 Task: Team Management: Office Party Planning.
Action: Mouse moved to (63, 106)
Screenshot: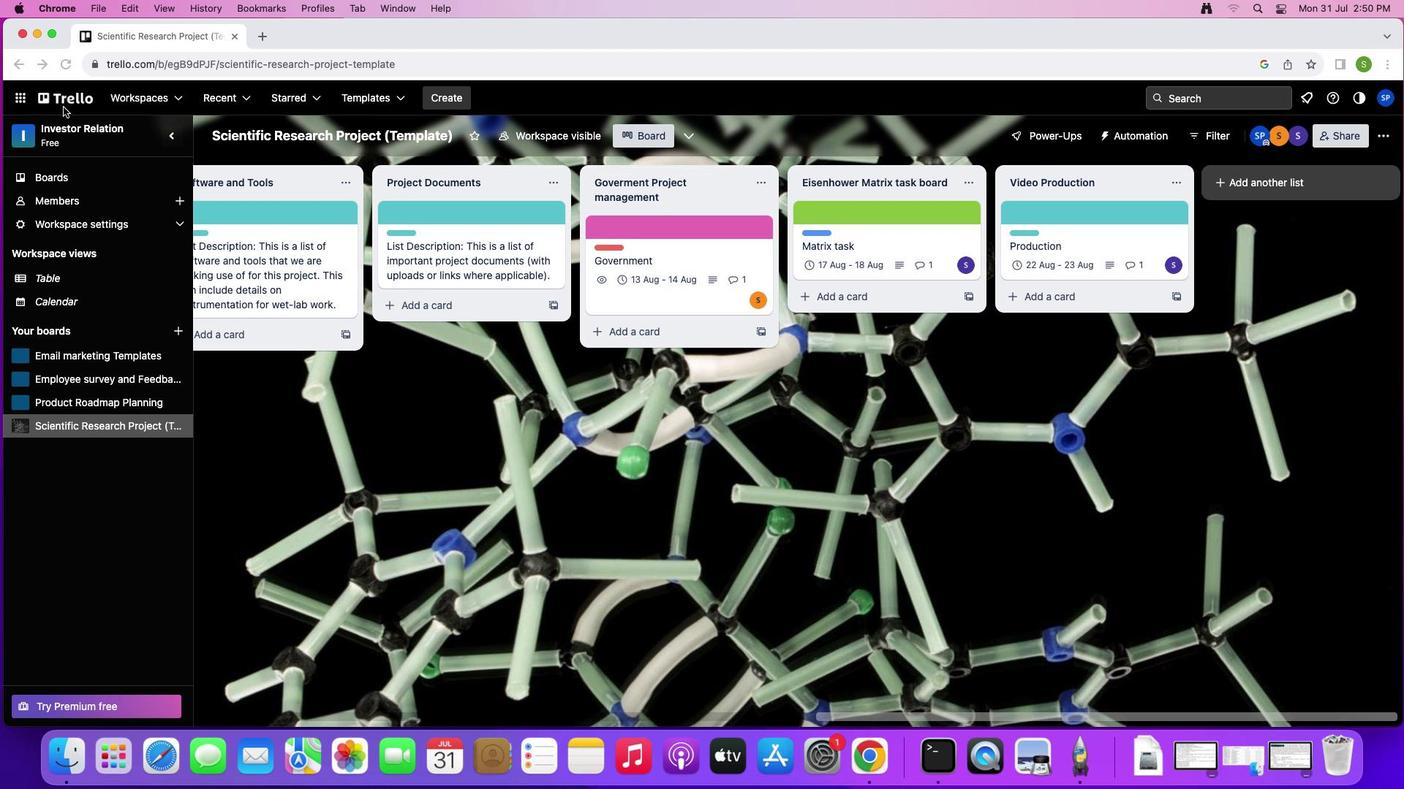 
Action: Mouse pressed left at (63, 106)
Screenshot: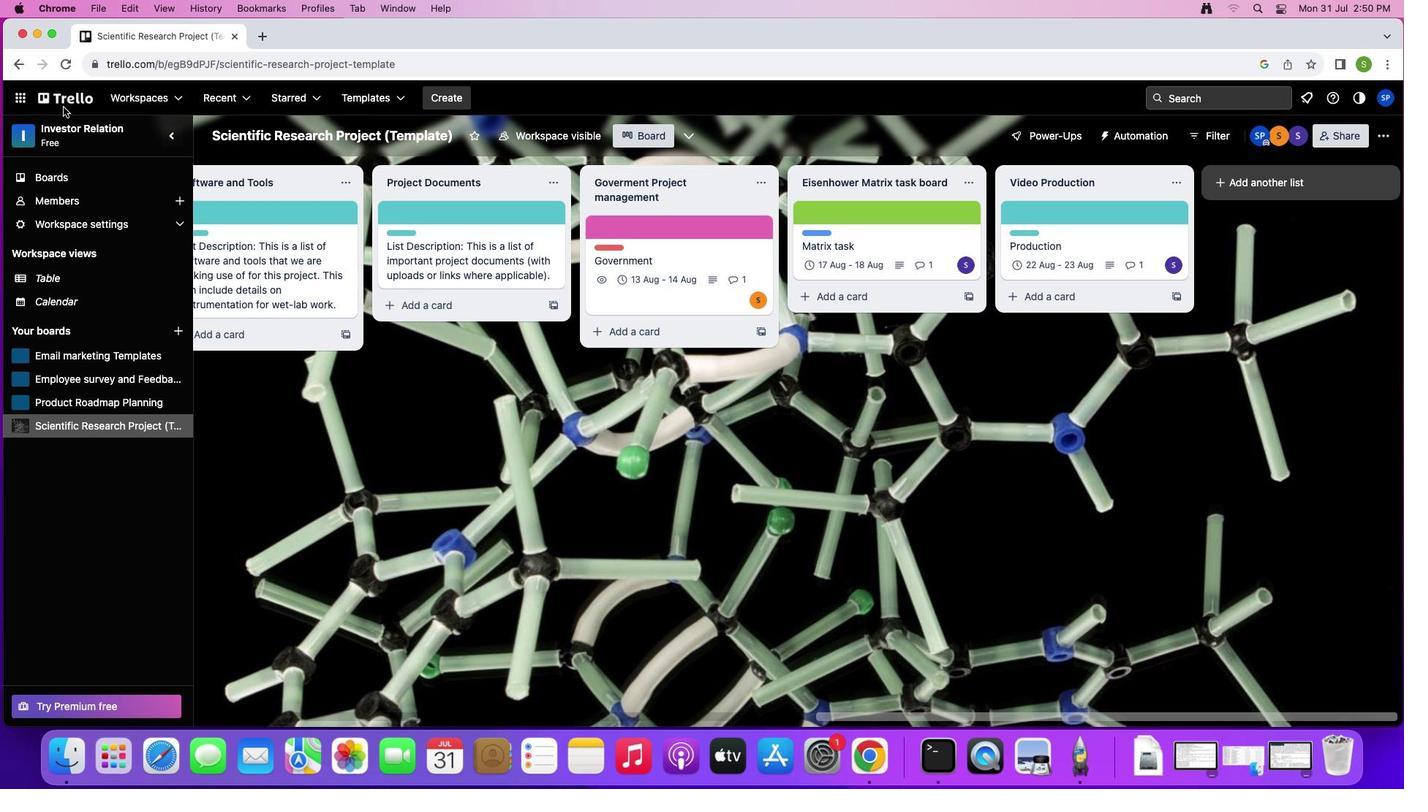 
Action: Mouse moved to (70, 102)
Screenshot: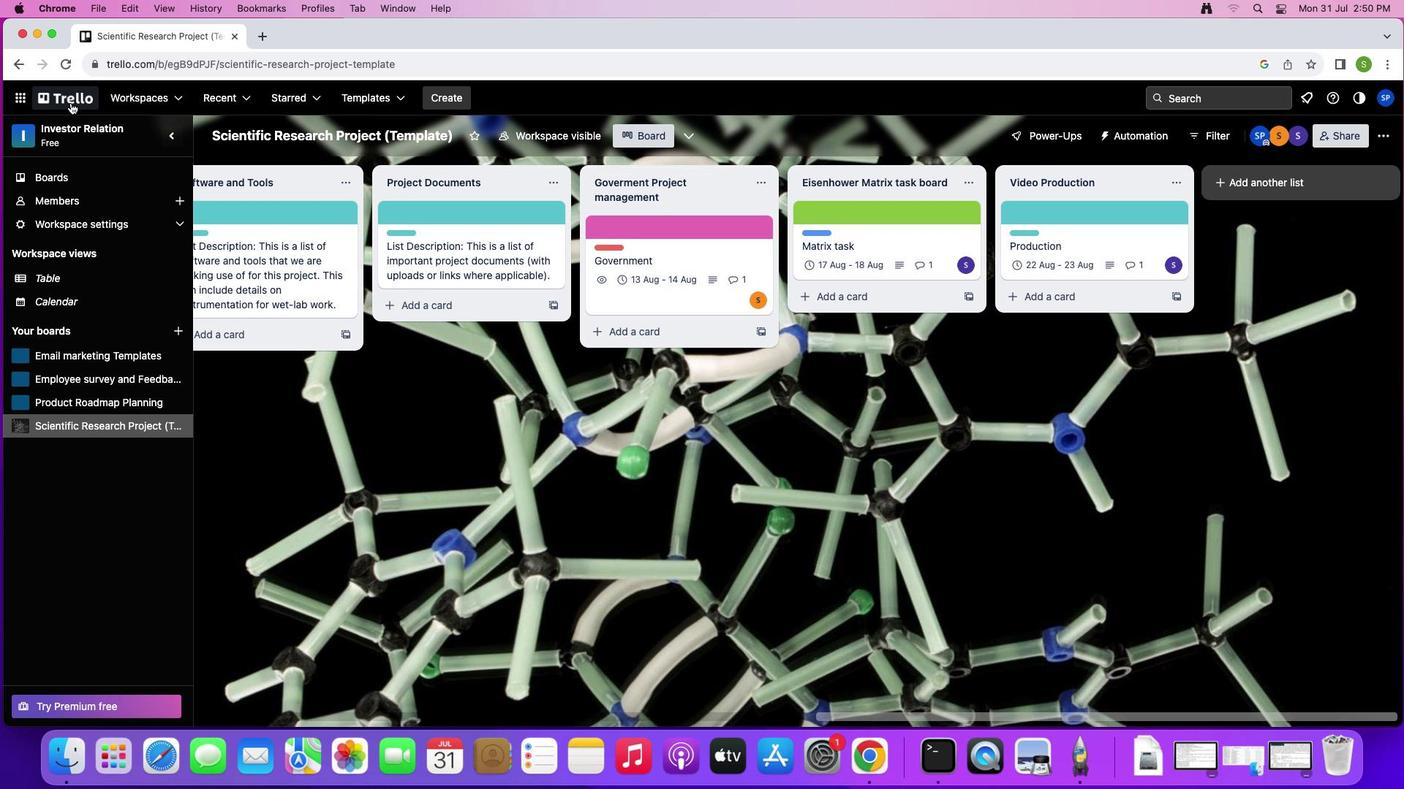 
Action: Mouse pressed left at (70, 102)
Screenshot: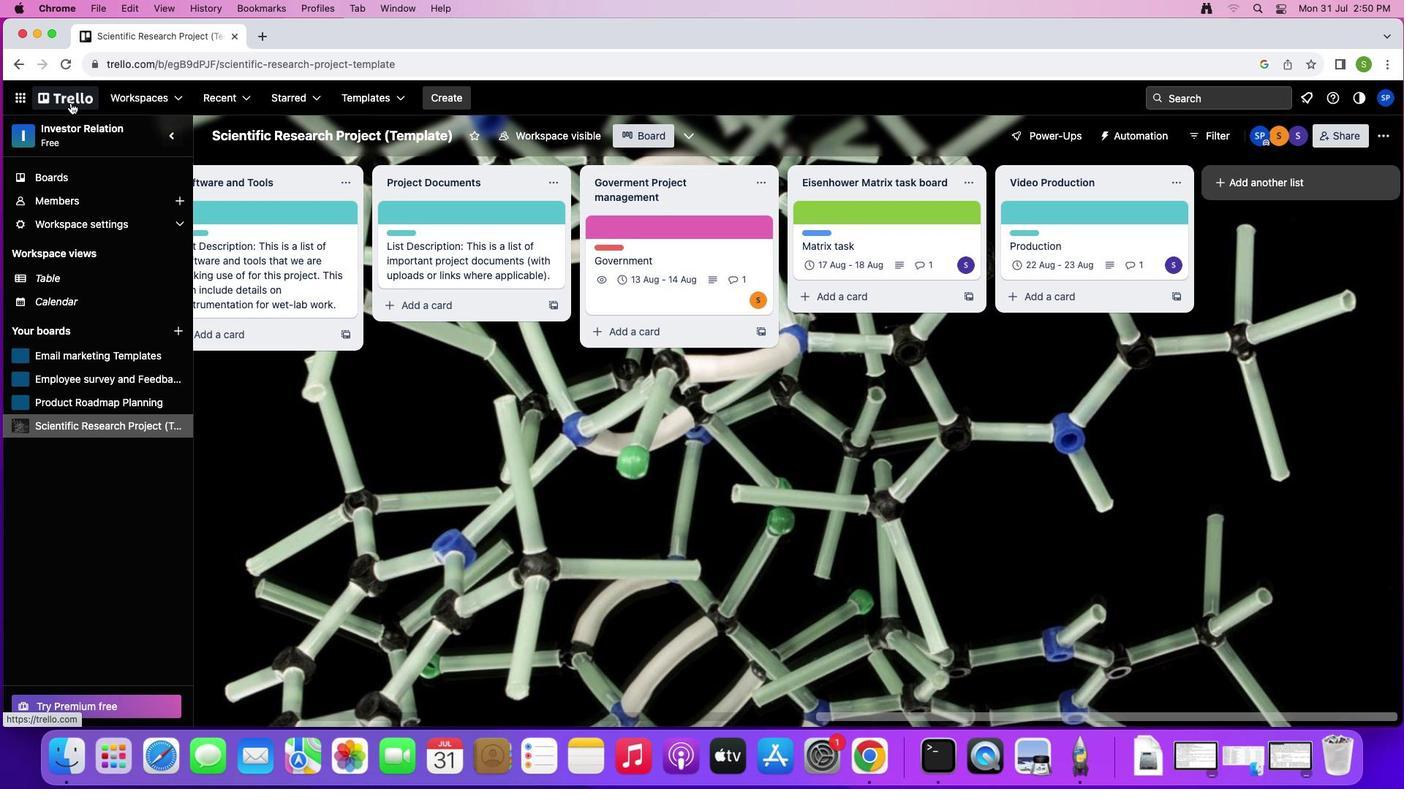 
Action: Mouse moved to (380, 187)
Screenshot: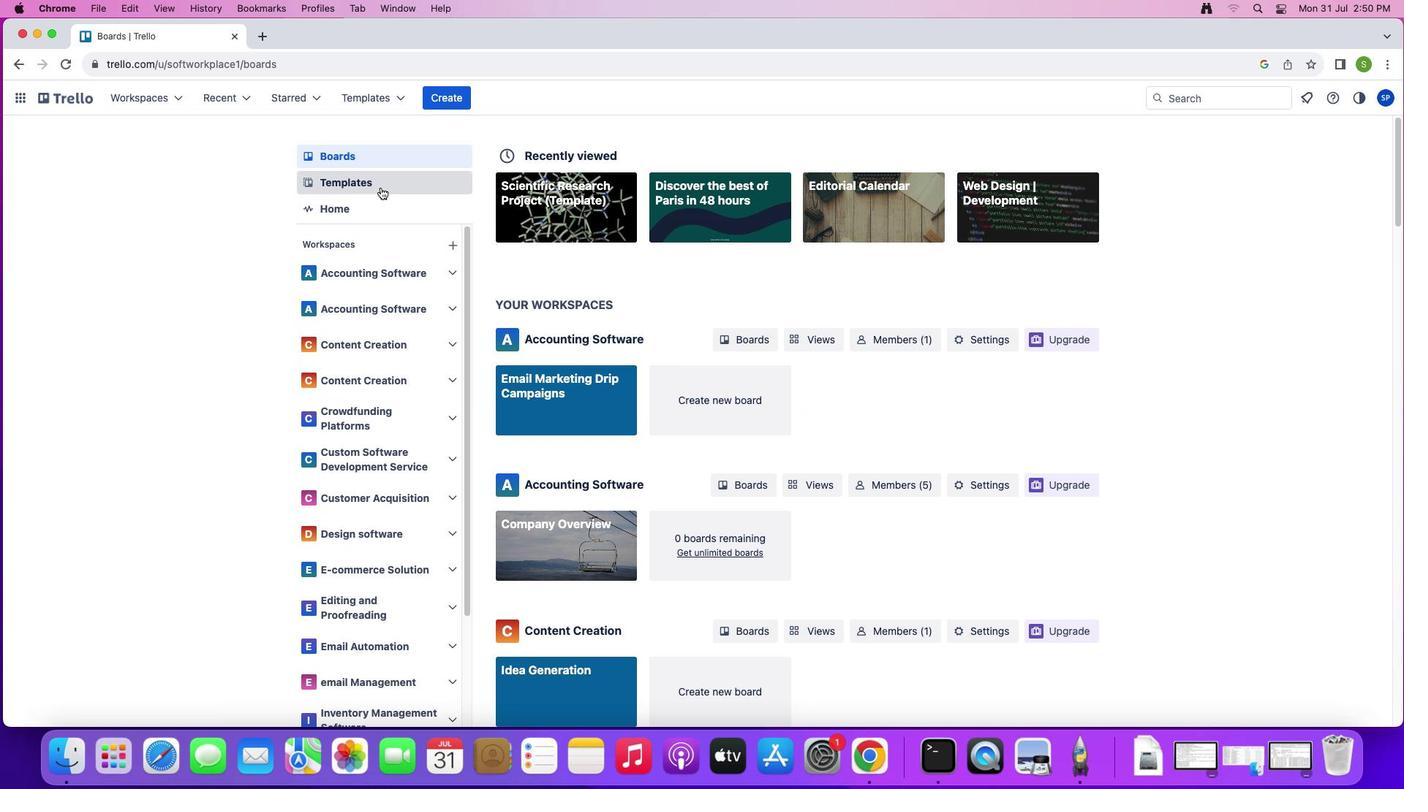 
Action: Mouse pressed left at (380, 187)
Screenshot: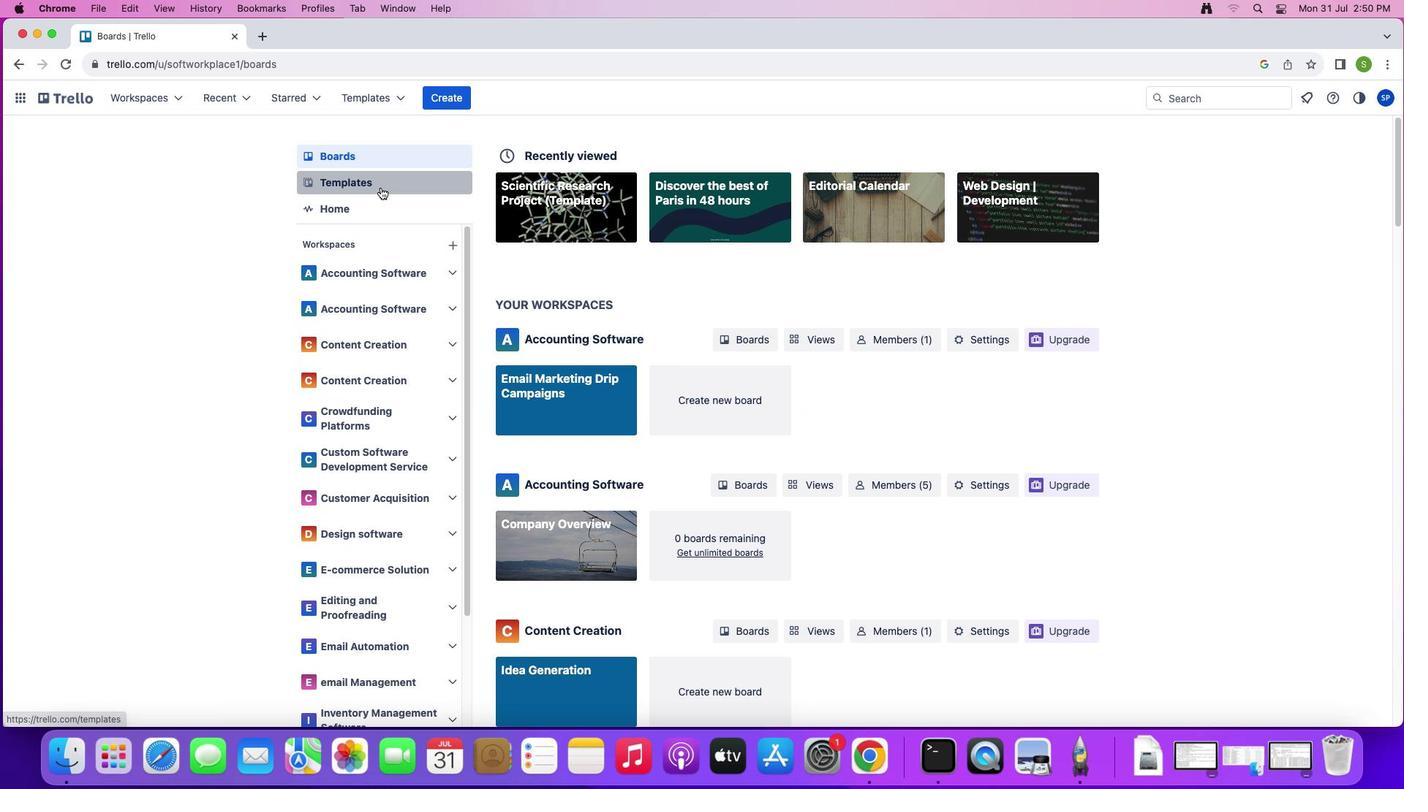 
Action: Mouse moved to (359, 596)
Screenshot: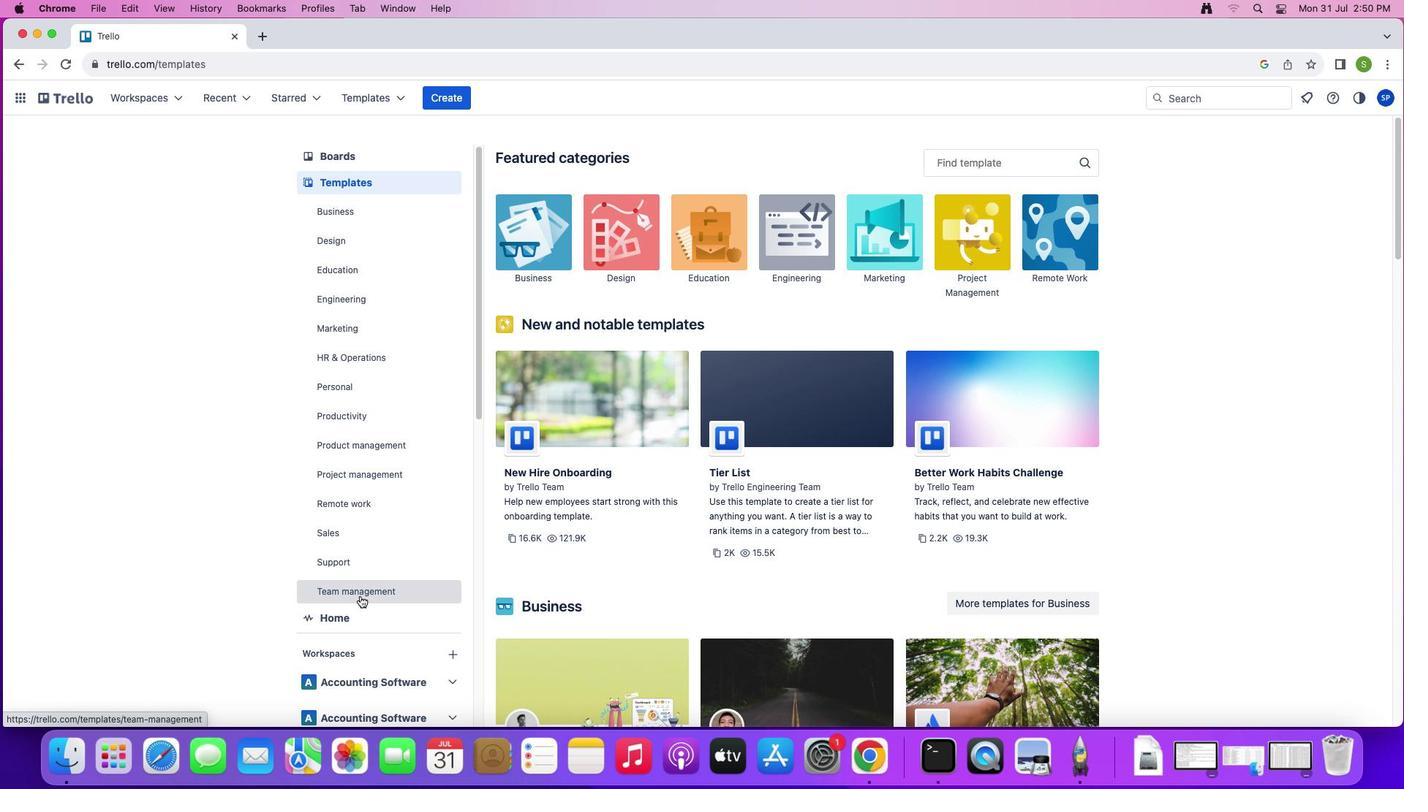 
Action: Mouse pressed left at (359, 596)
Screenshot: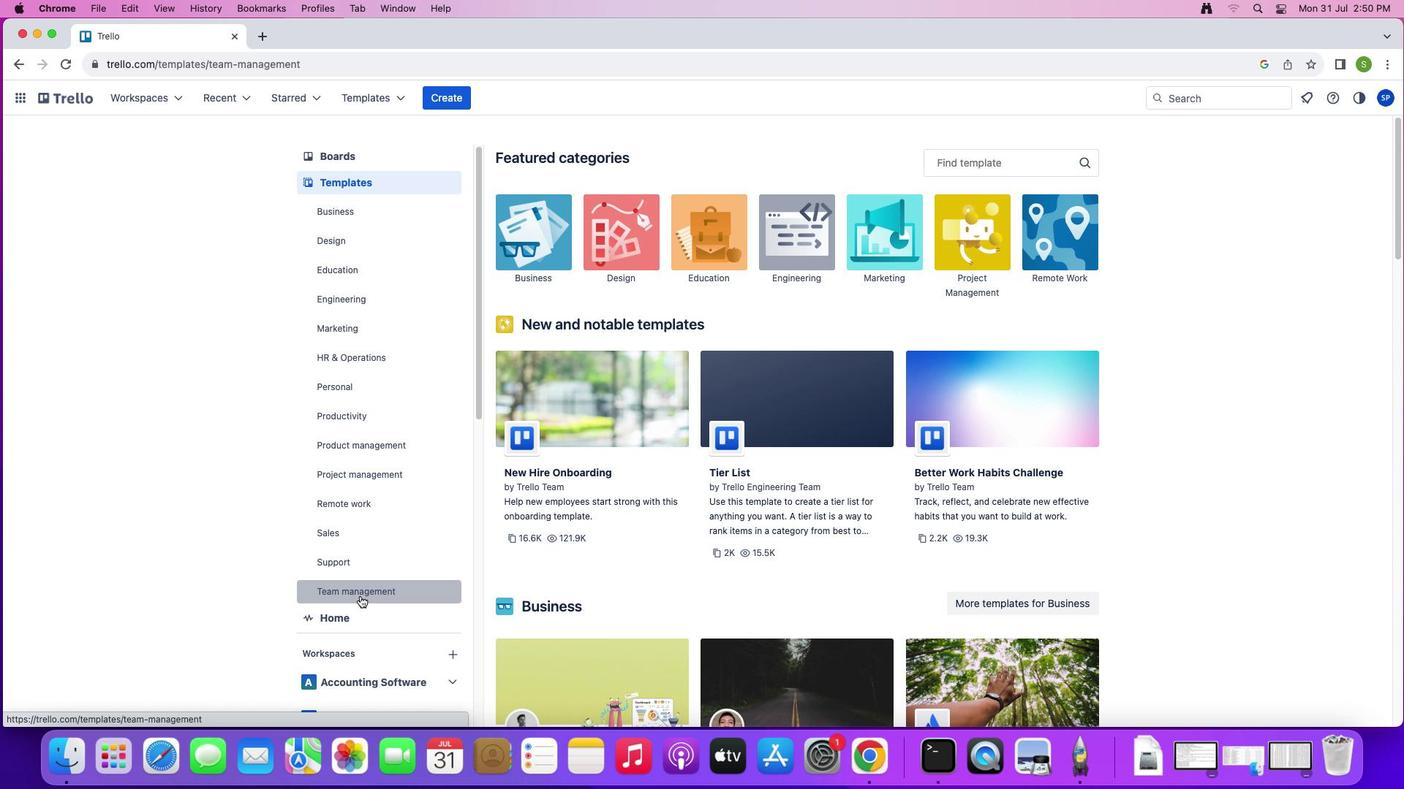 
Action: Mouse moved to (980, 155)
Screenshot: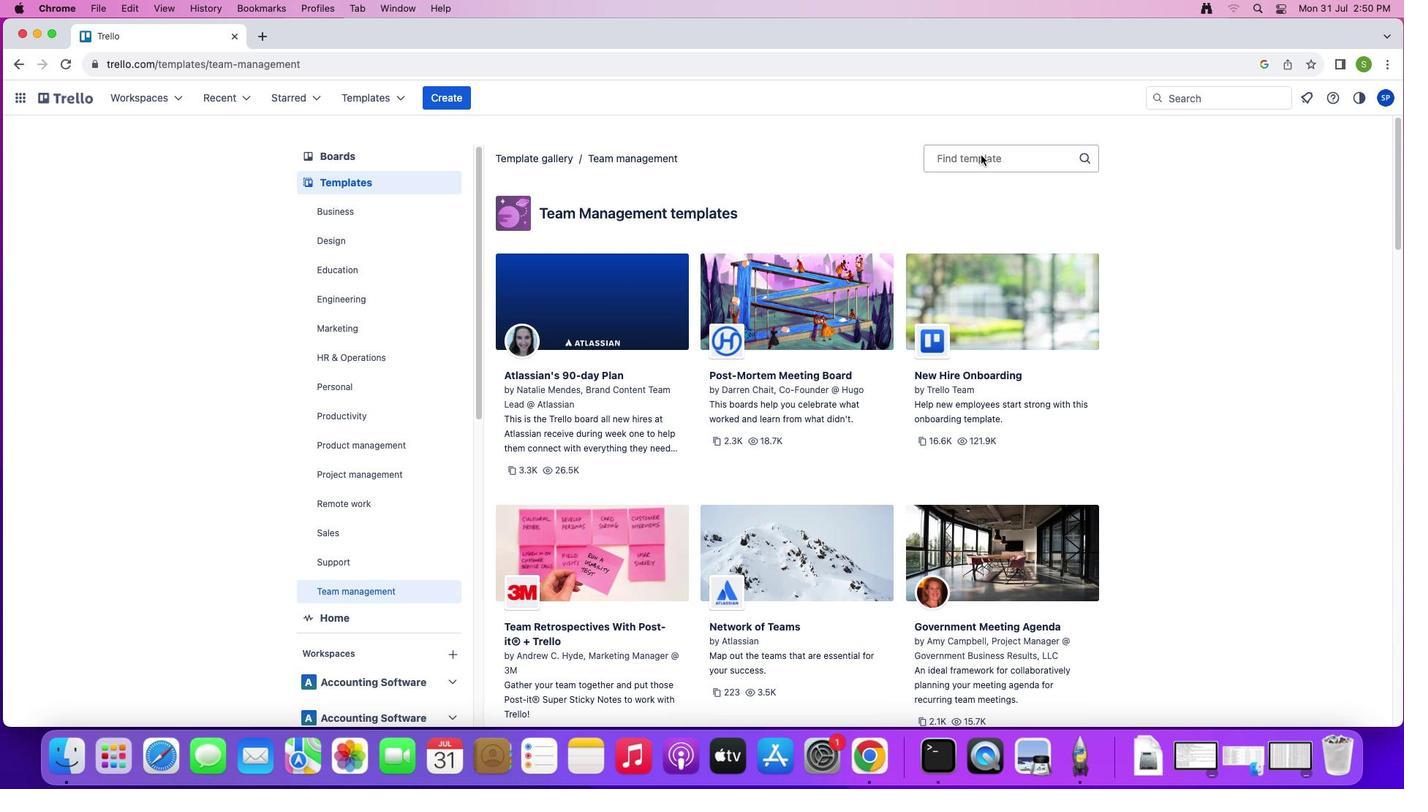 
Action: Mouse pressed left at (980, 155)
Screenshot: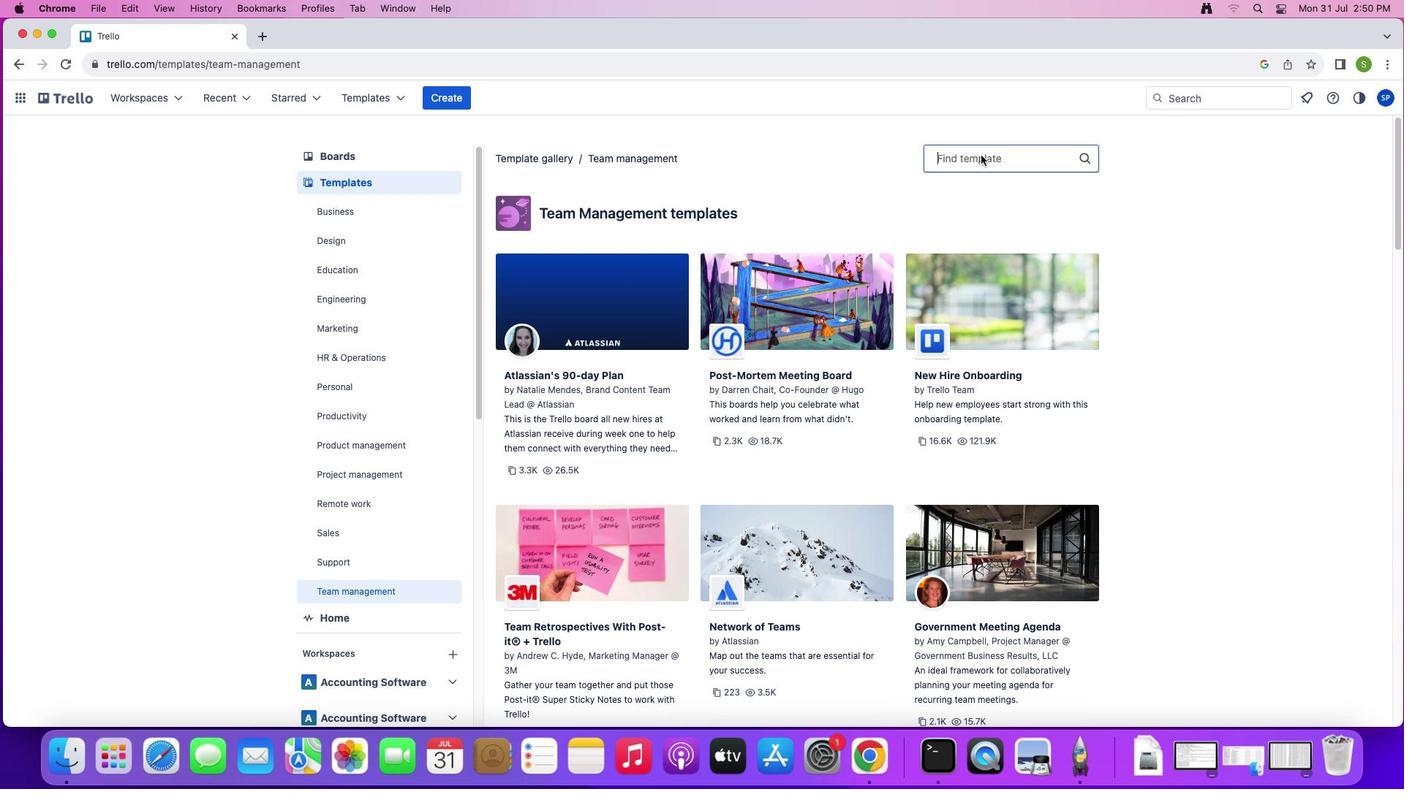 
Action: Key pressed 'O'Key.shift'F''F''I''C''E'Key.caps_lock
Screenshot: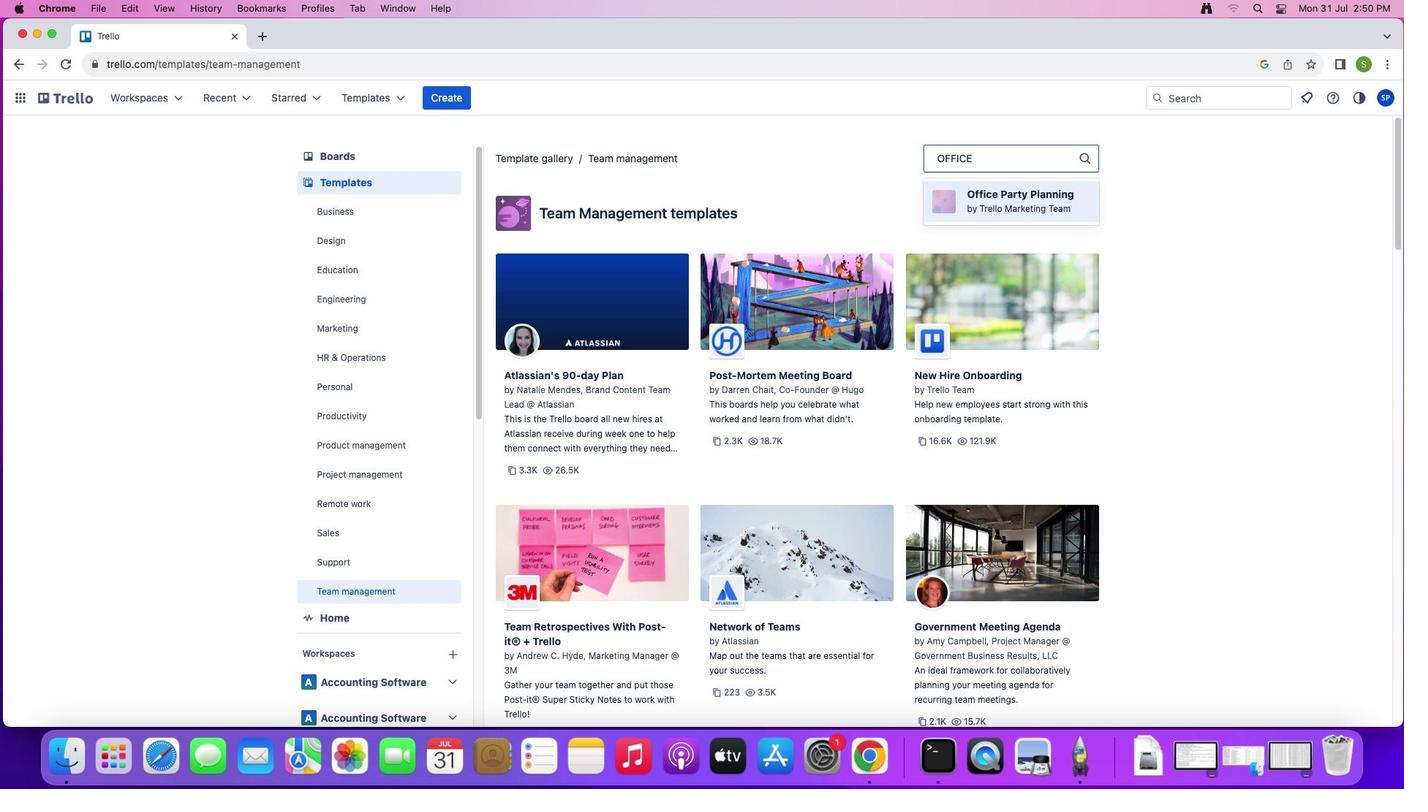 
Action: Mouse moved to (1015, 217)
Screenshot: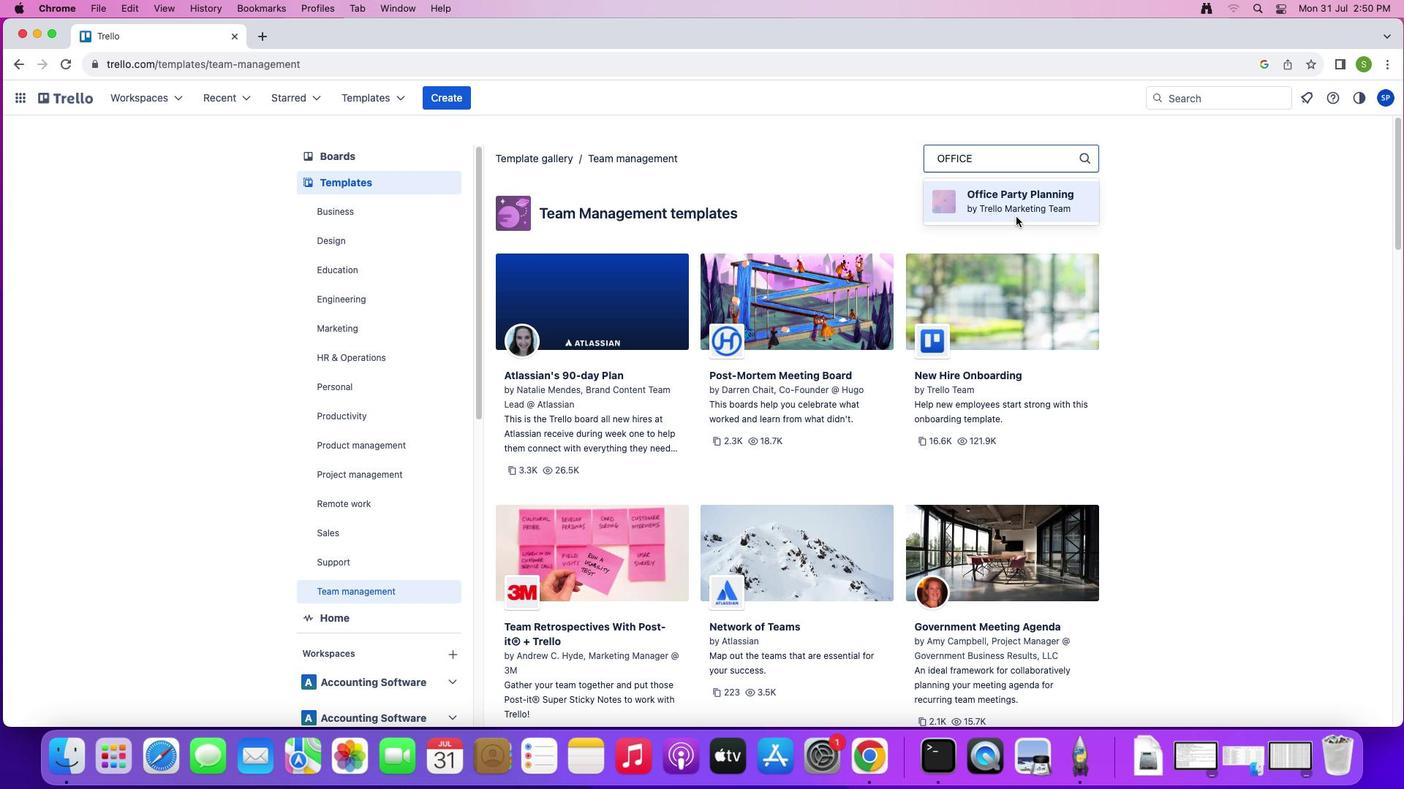 
Action: Mouse pressed left at (1015, 217)
Screenshot: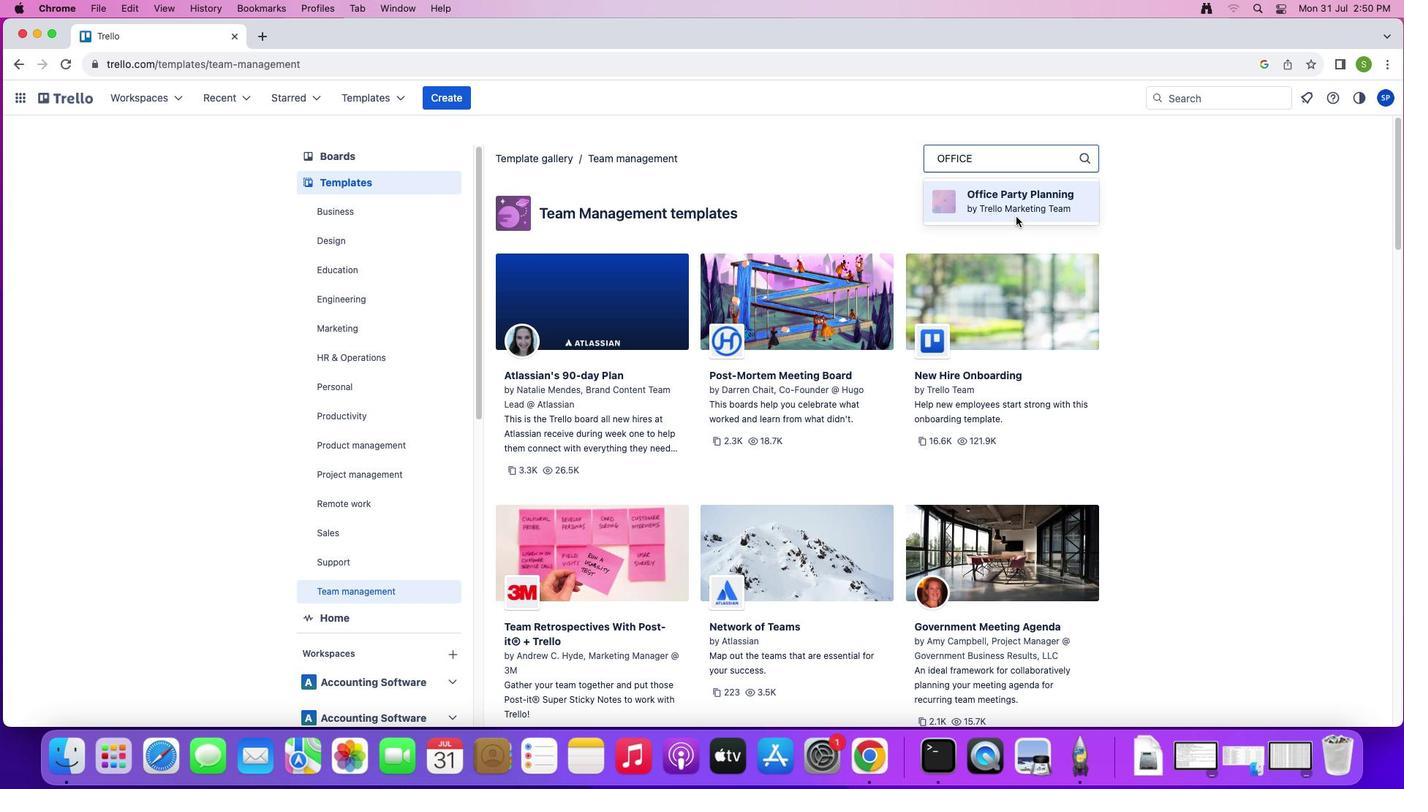 
Action: Mouse moved to (892, 379)
Screenshot: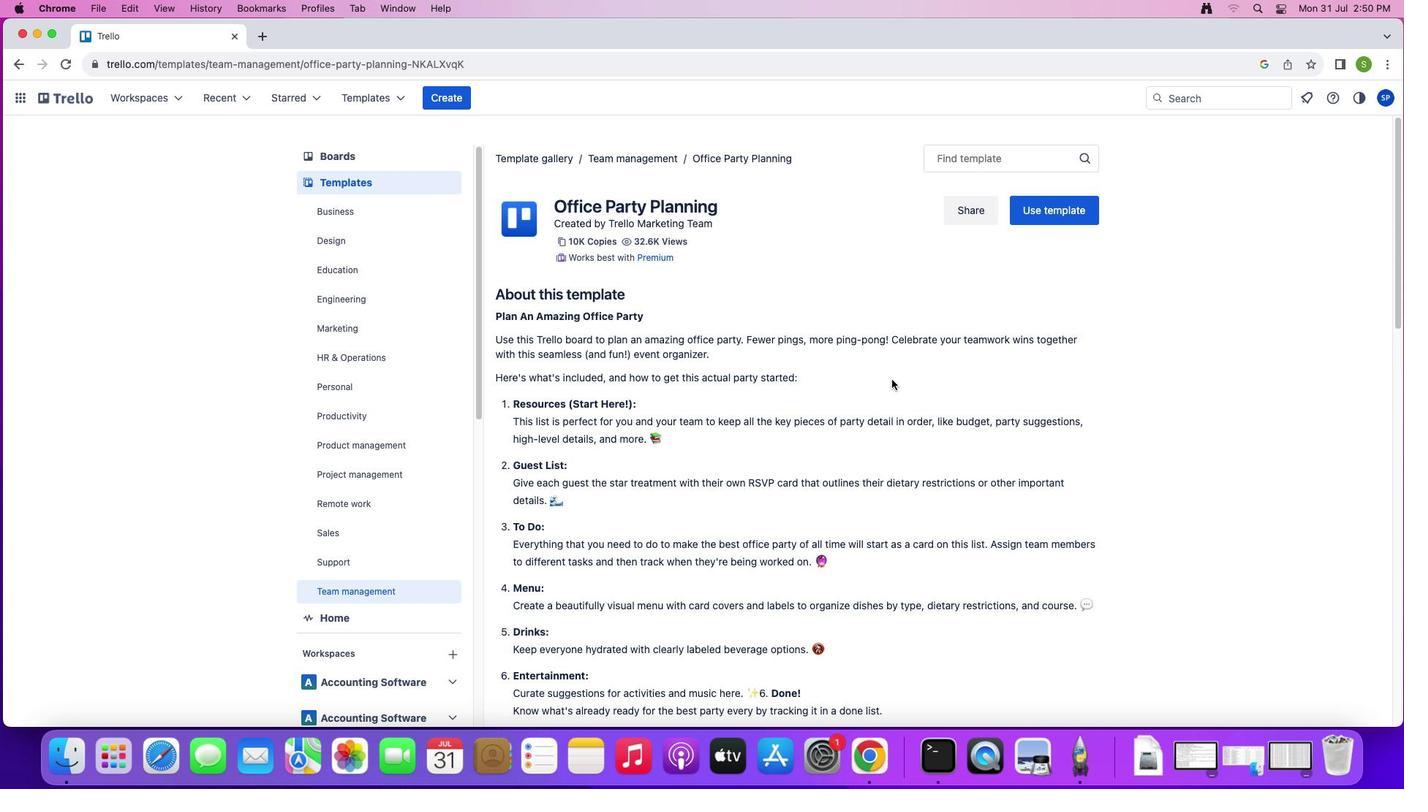 
Action: Mouse scrolled (892, 379) with delta (0, 0)
Screenshot: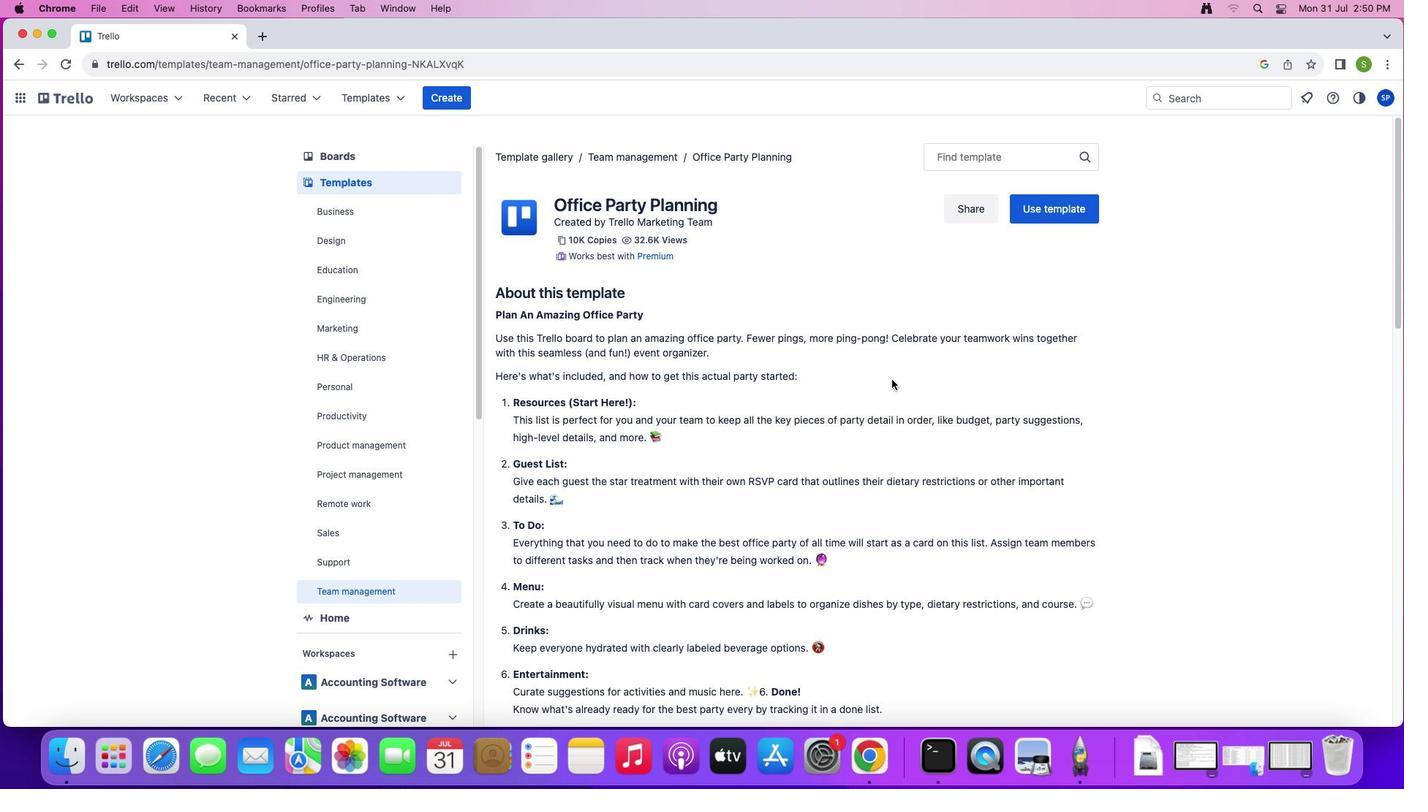 
Action: Mouse scrolled (892, 379) with delta (0, 0)
Screenshot: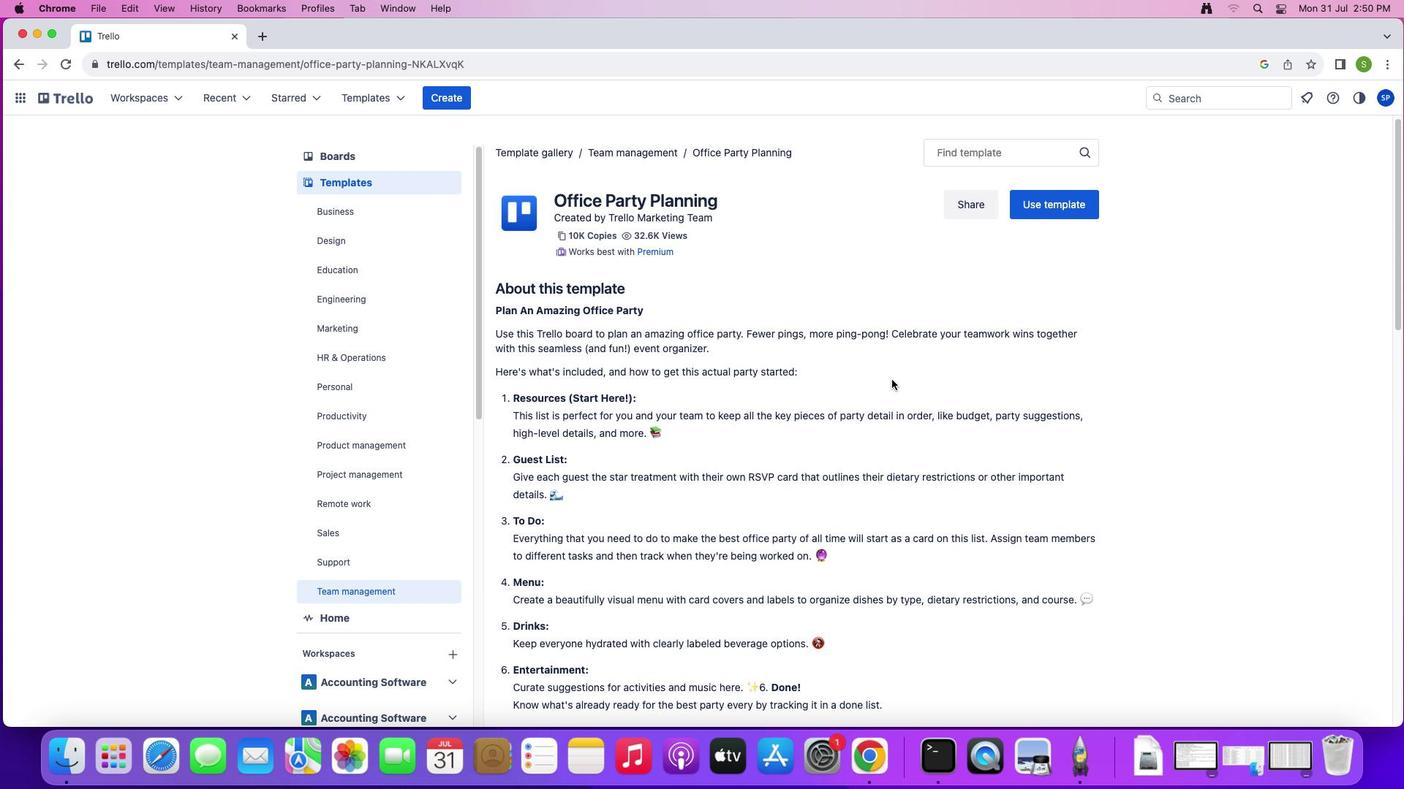 
Action: Mouse scrolled (892, 379) with delta (0, -1)
Screenshot: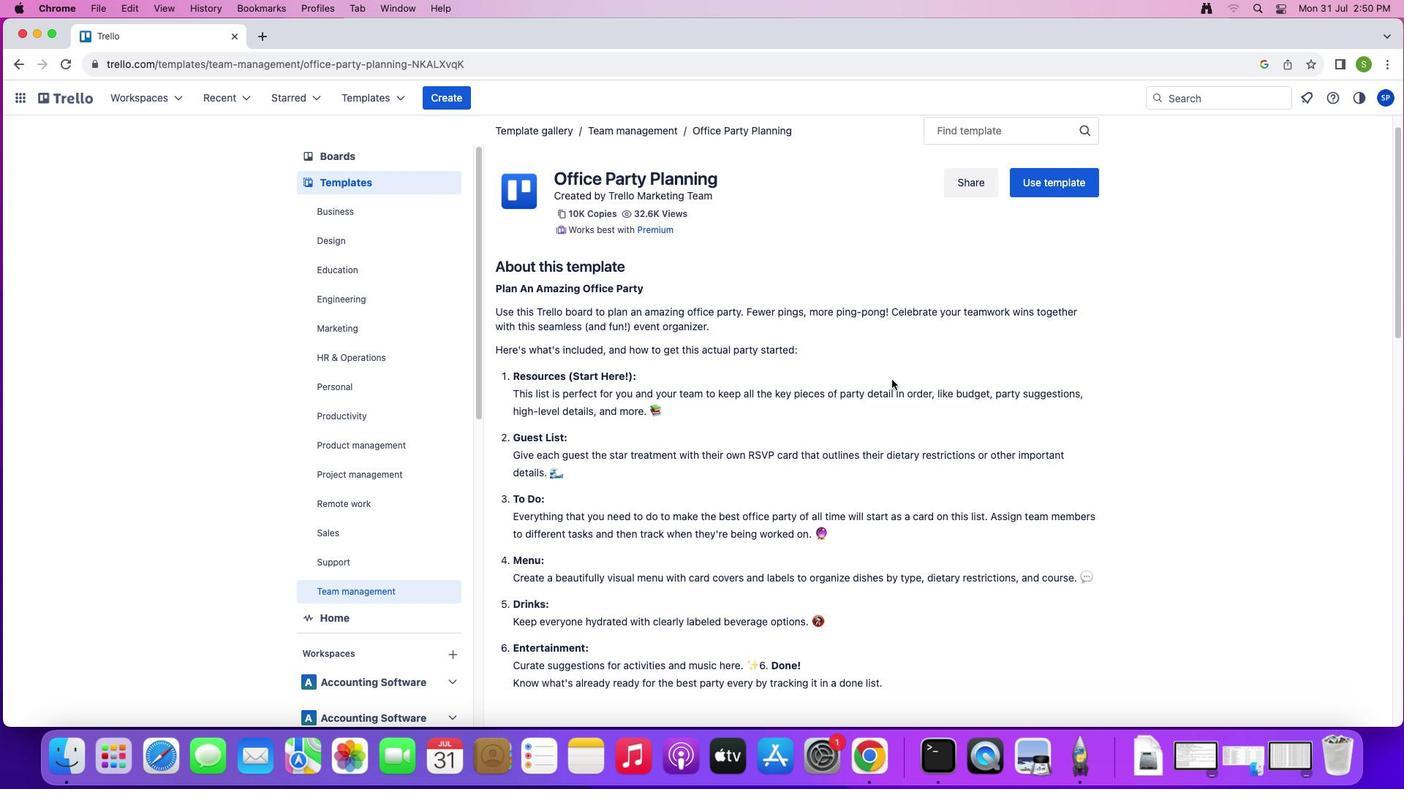 
Action: Mouse scrolled (892, 379) with delta (0, 0)
Screenshot: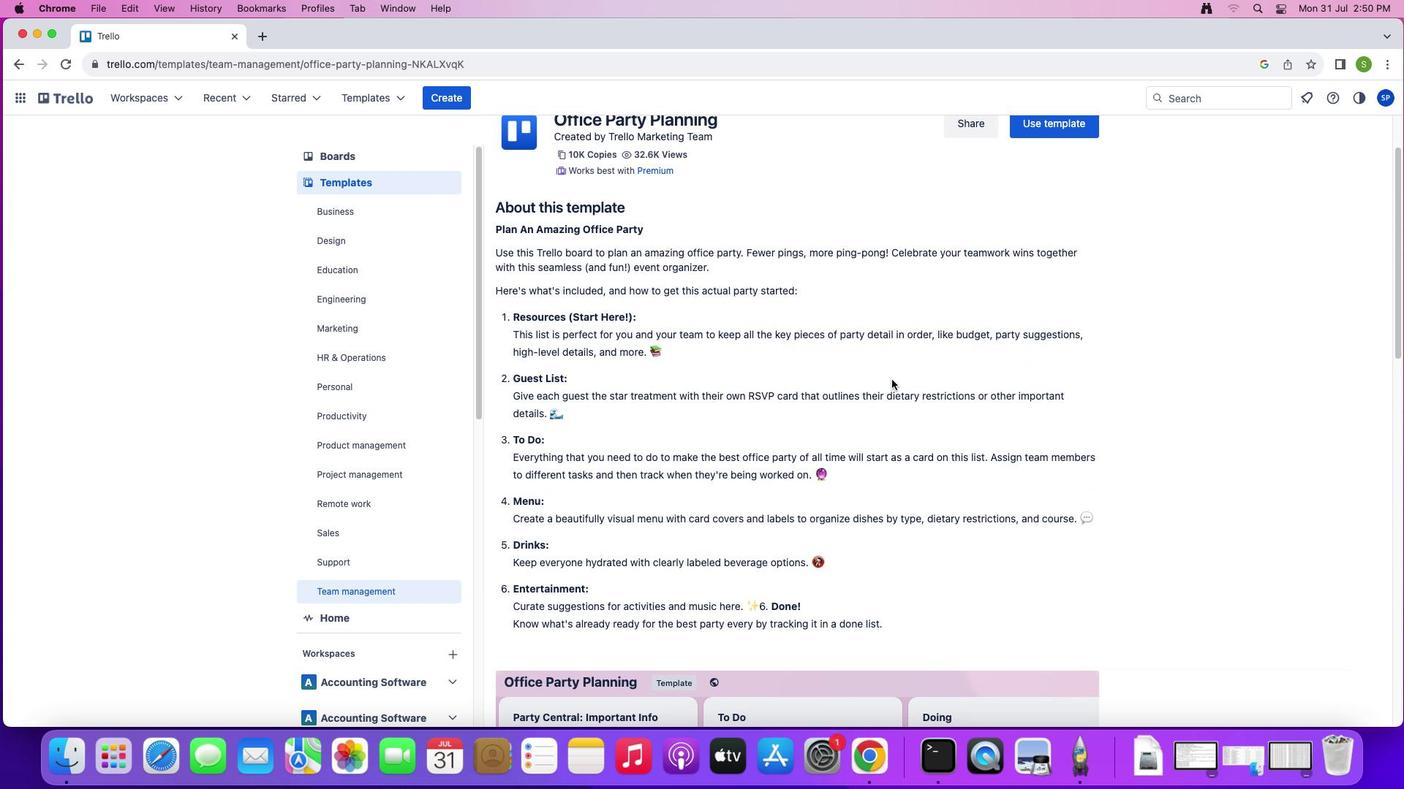 
Action: Mouse scrolled (892, 379) with delta (0, 0)
Screenshot: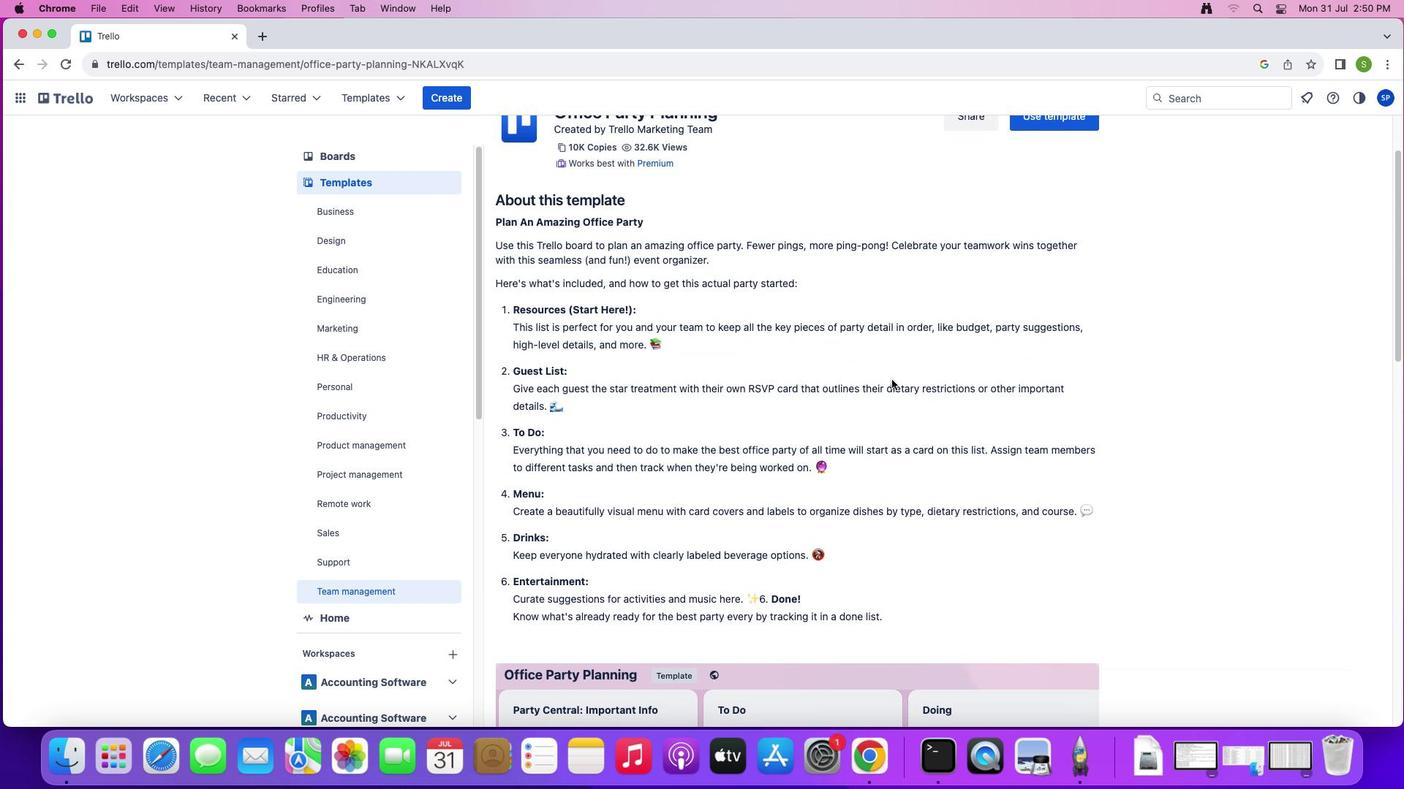 
Action: Mouse scrolled (892, 379) with delta (0, -1)
Screenshot: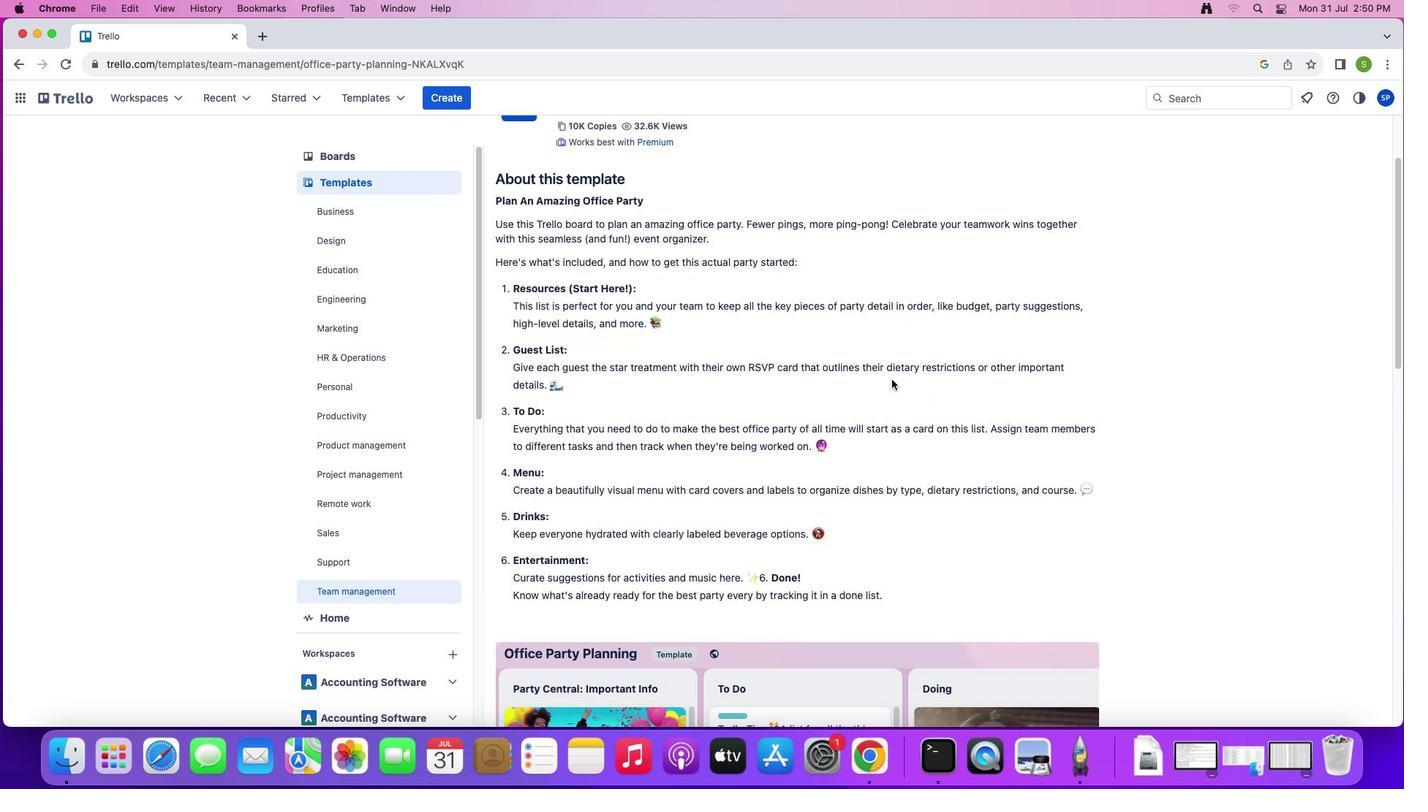 
Action: Mouse scrolled (892, 379) with delta (0, -2)
Screenshot: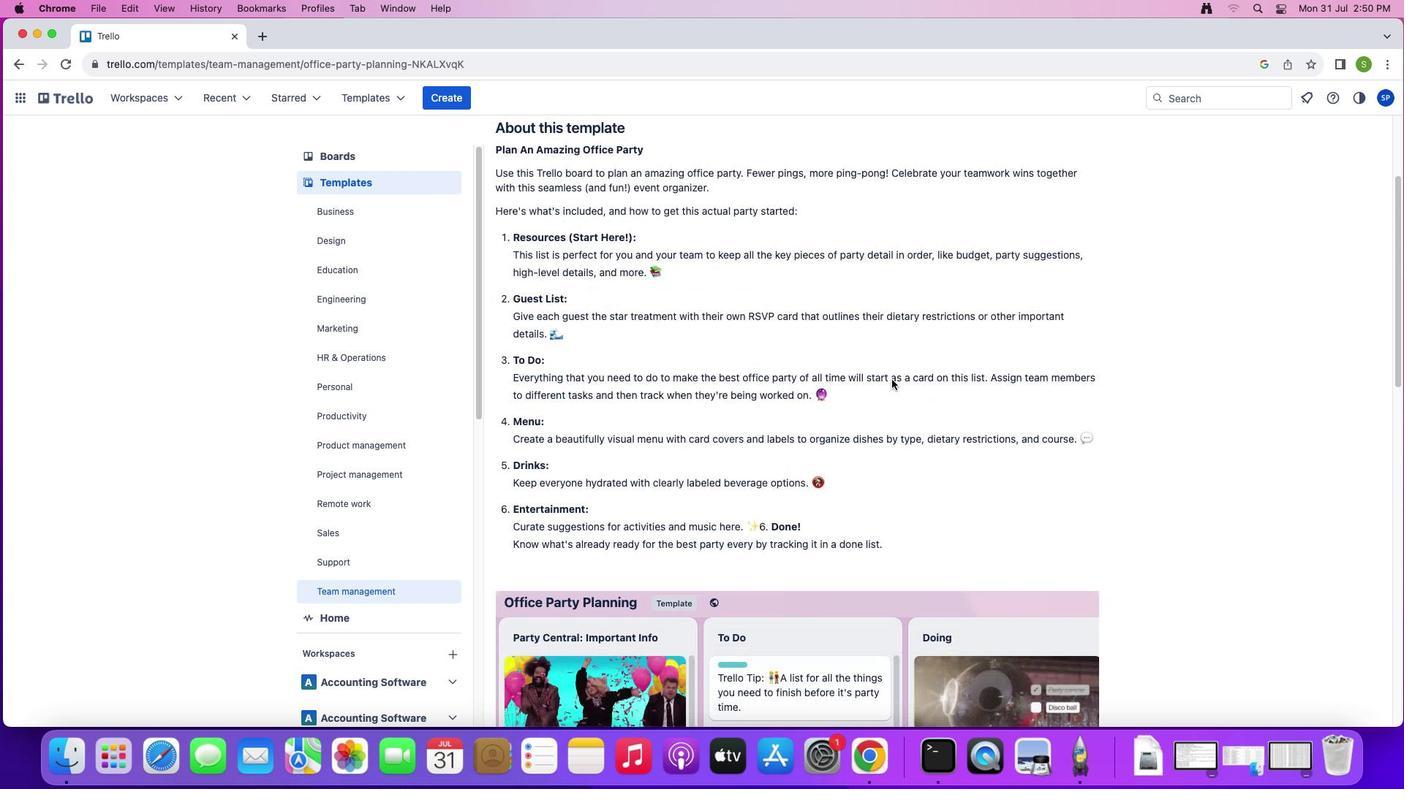 
Action: Mouse scrolled (892, 379) with delta (0, 0)
Screenshot: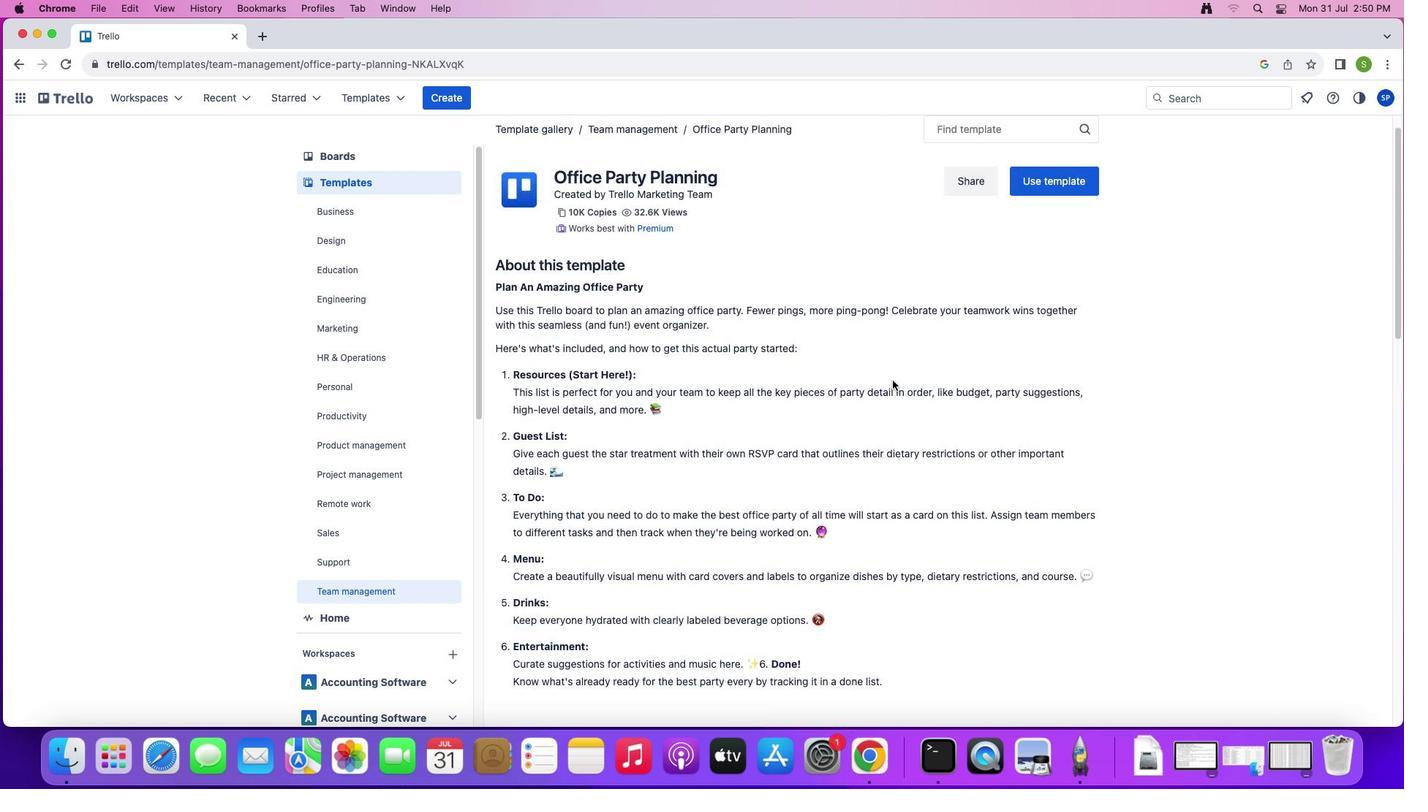 
Action: Mouse scrolled (892, 379) with delta (0, 0)
Screenshot: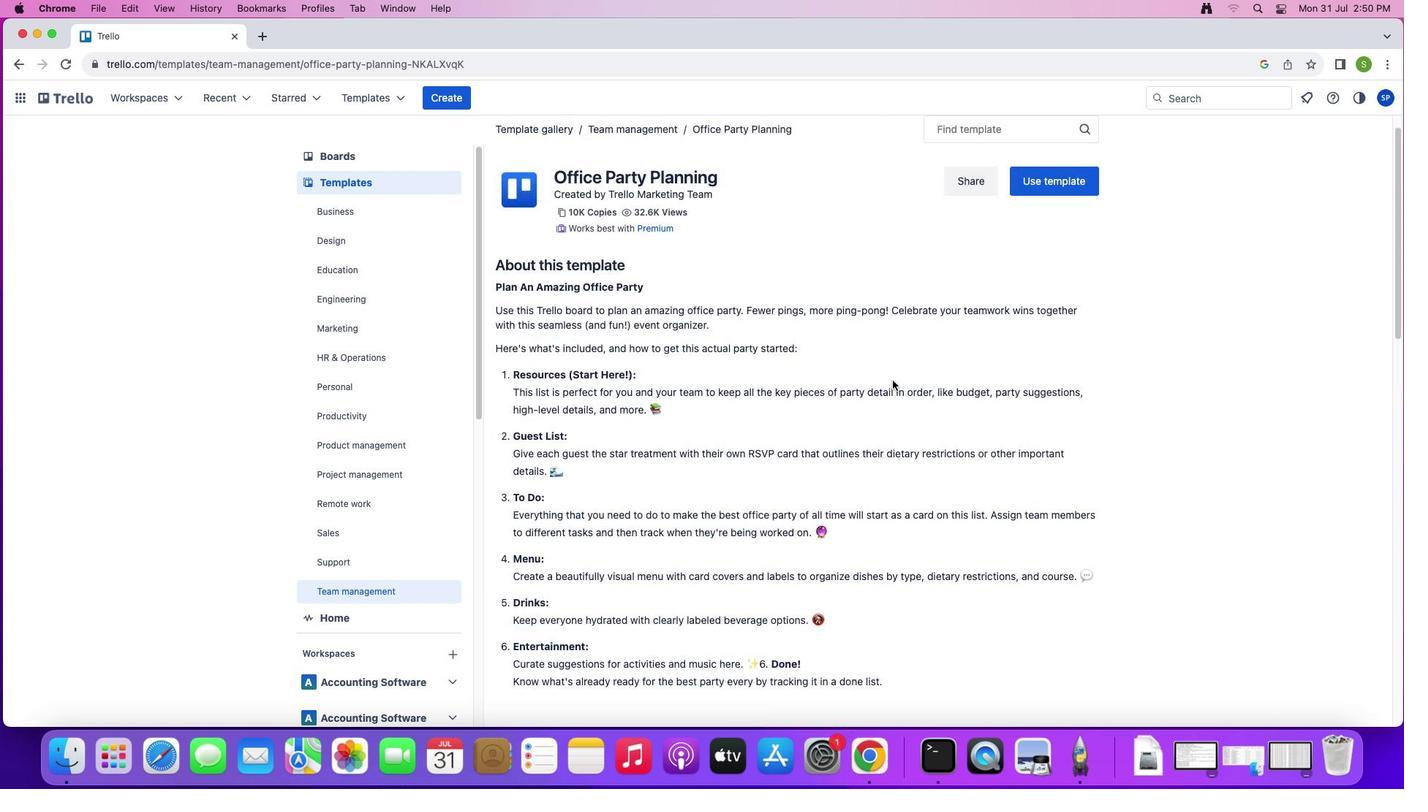 
Action: Mouse scrolled (892, 379) with delta (0, 2)
Screenshot: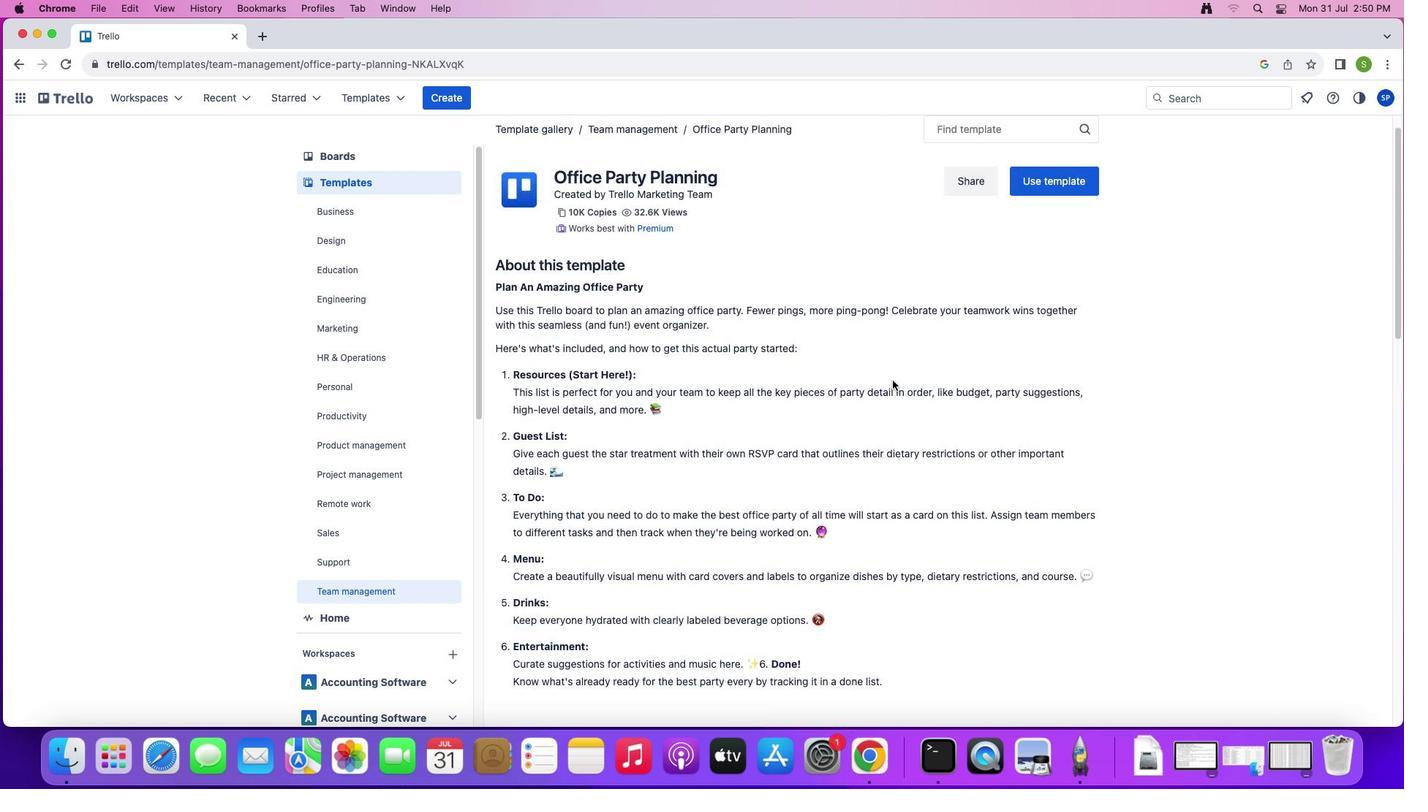 
Action: Mouse scrolled (892, 379) with delta (0, 3)
Screenshot: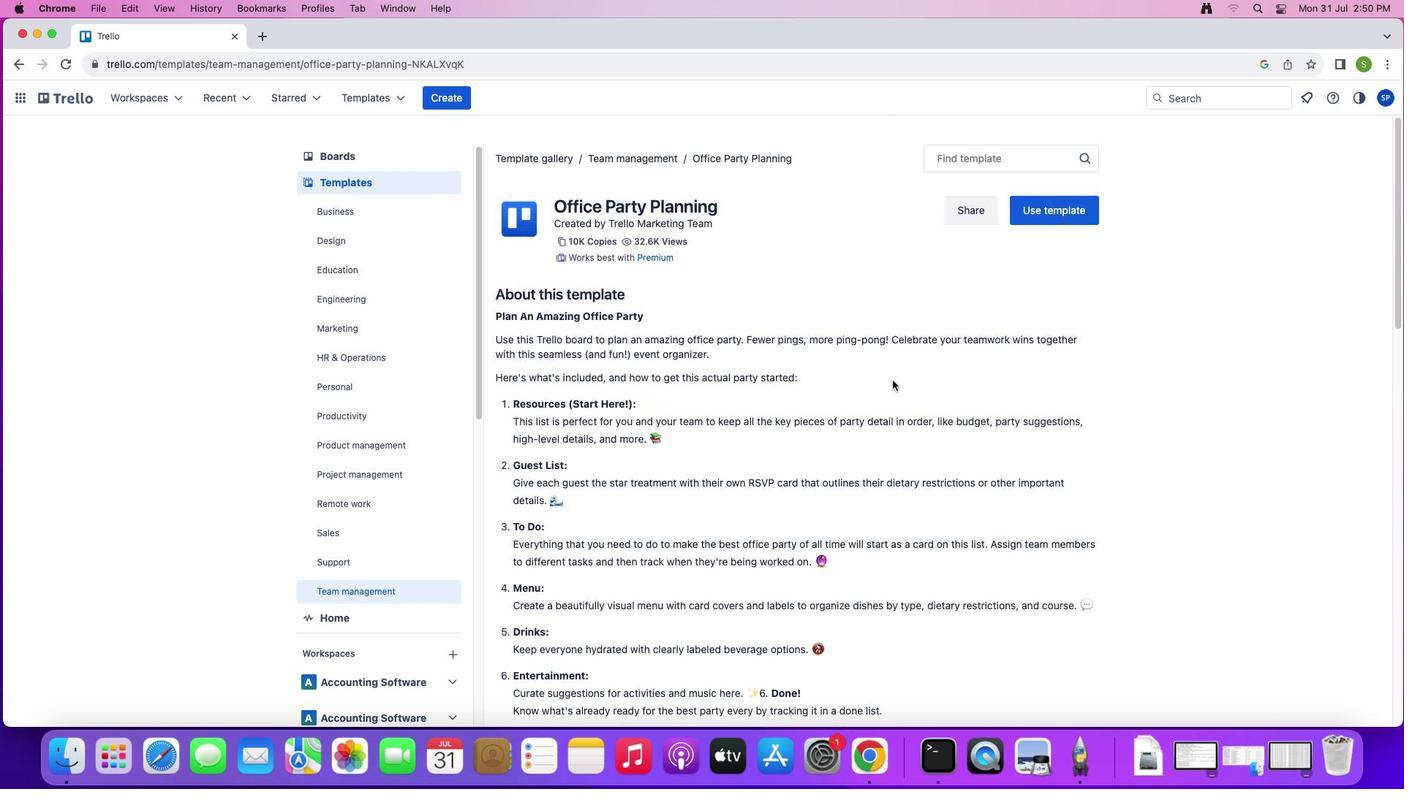 
Action: Mouse moved to (893, 378)
Screenshot: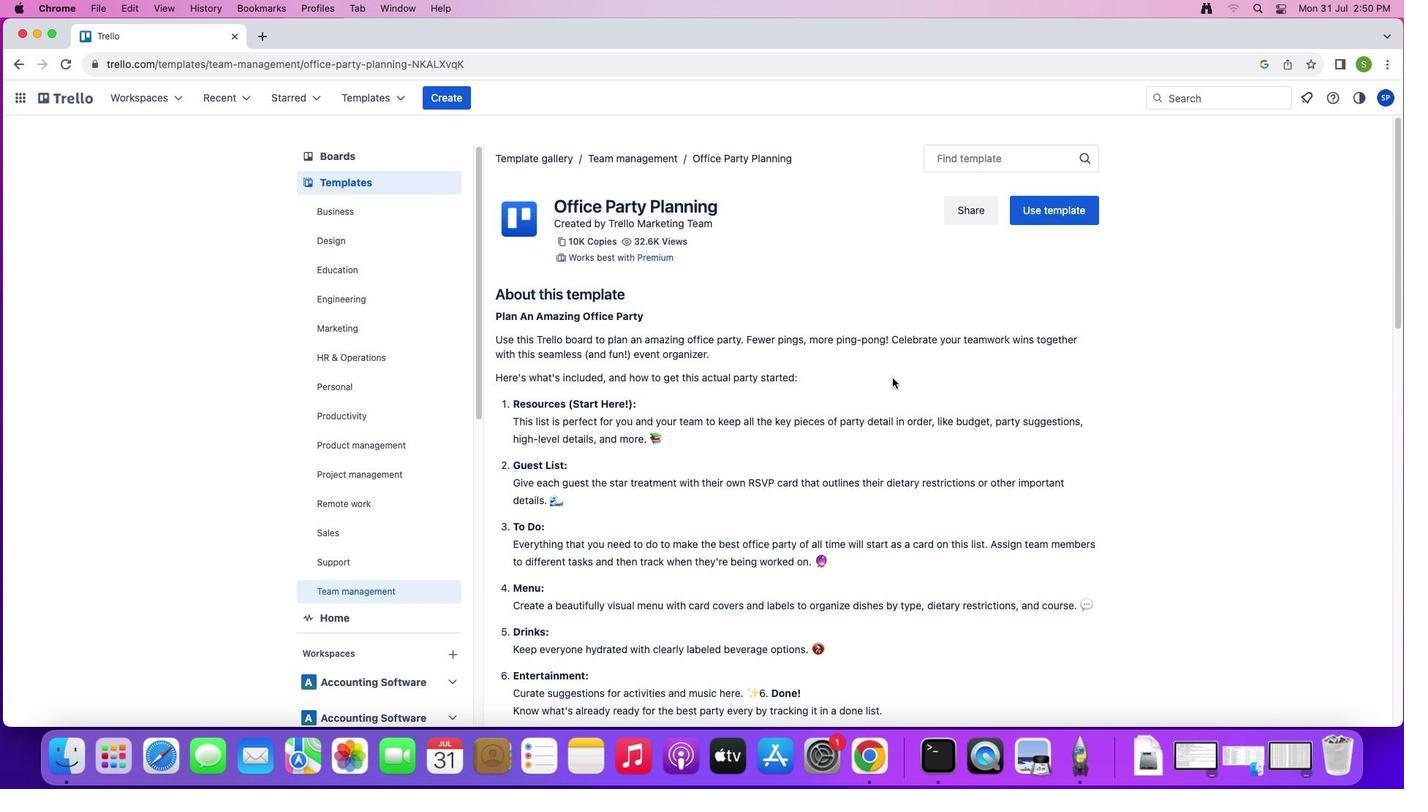 
Action: Mouse scrolled (893, 378) with delta (0, 0)
Screenshot: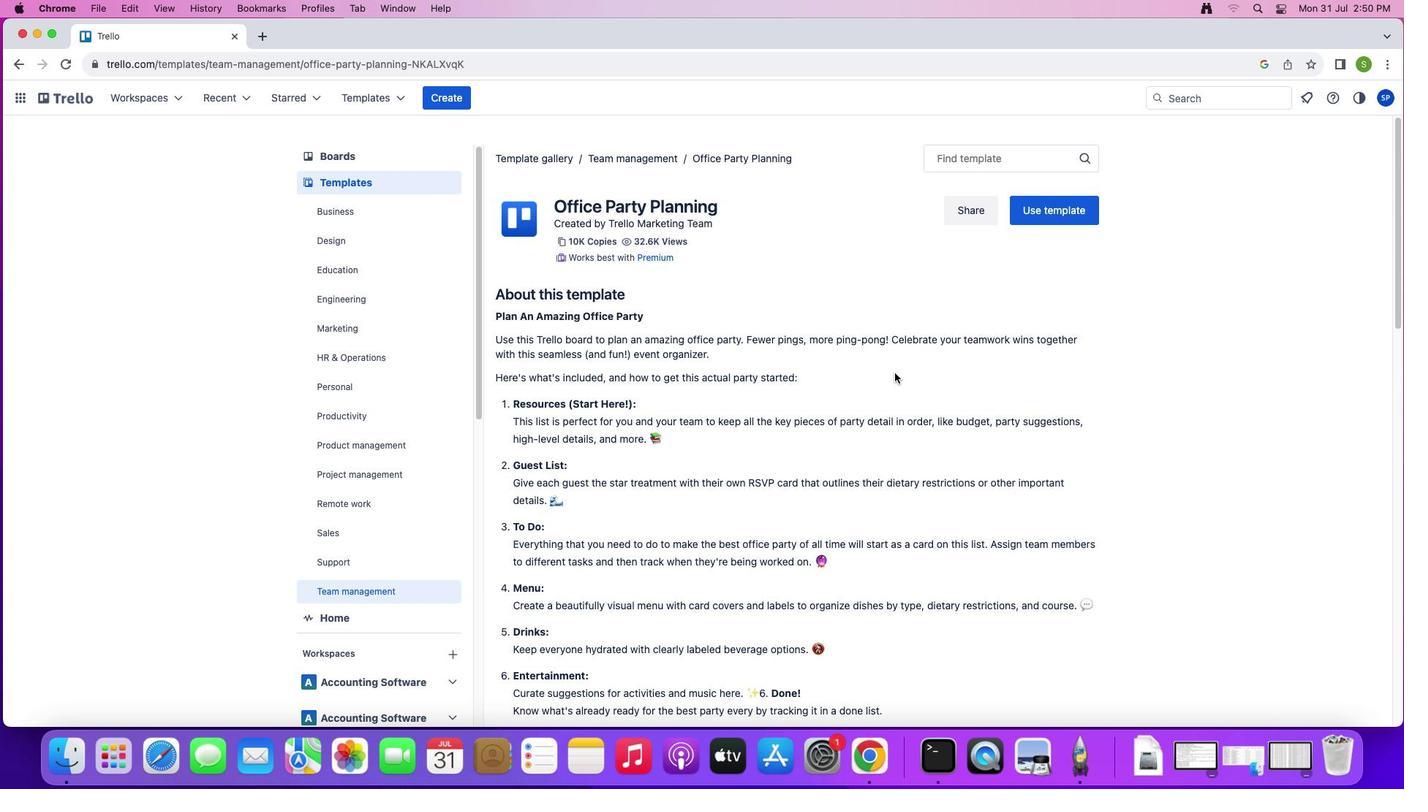 
Action: Mouse scrolled (893, 378) with delta (0, 0)
Screenshot: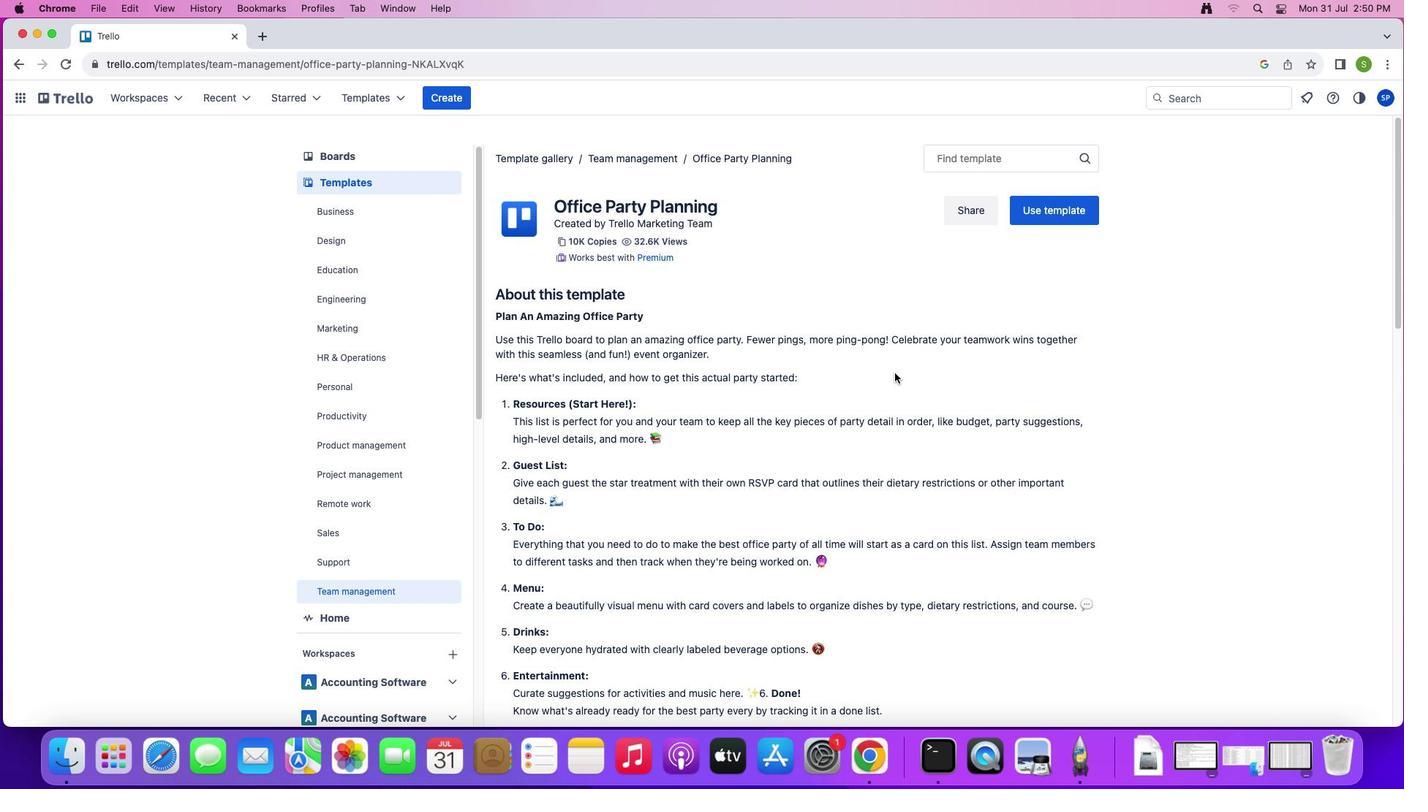 
Action: Mouse scrolled (893, 378) with delta (0, 2)
Screenshot: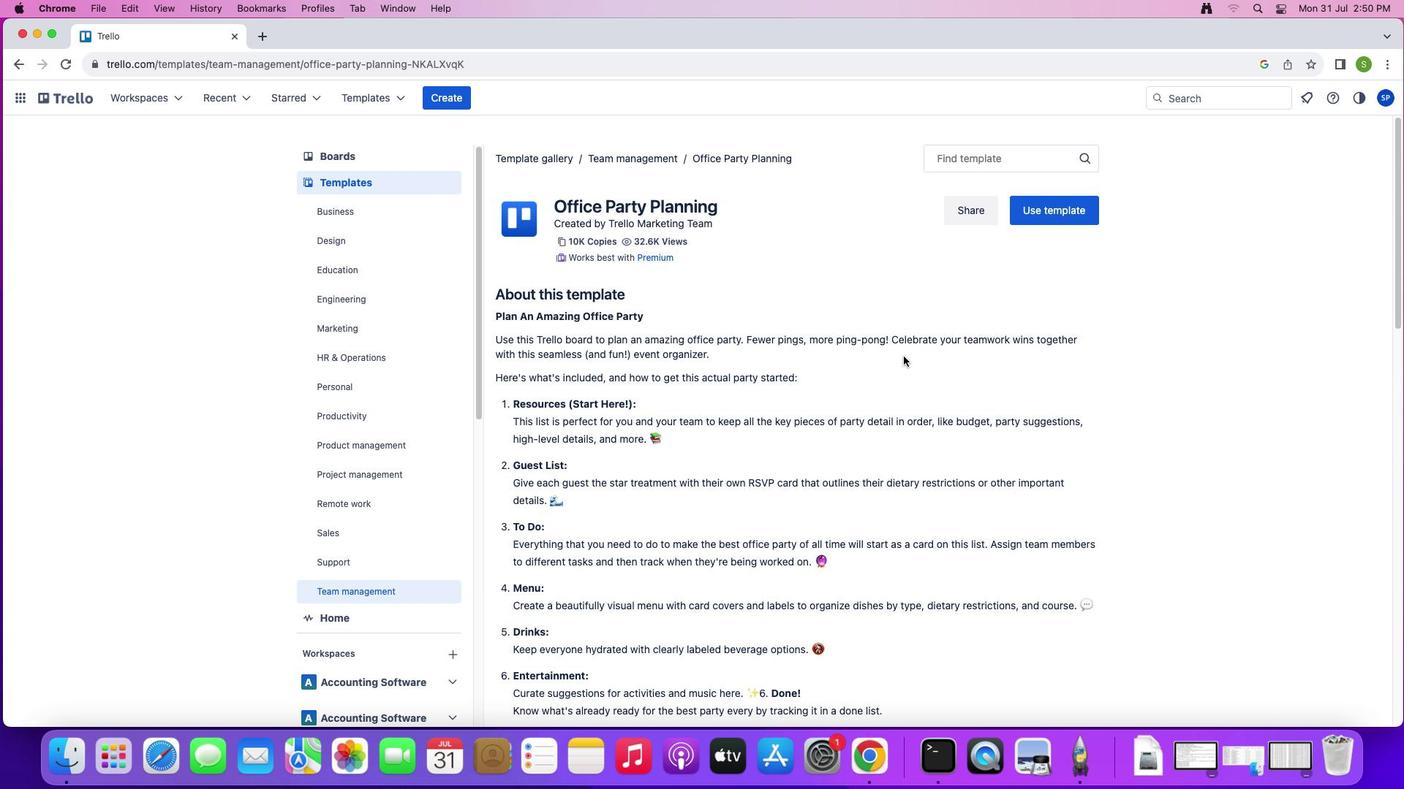 
Action: Mouse moved to (1026, 211)
Screenshot: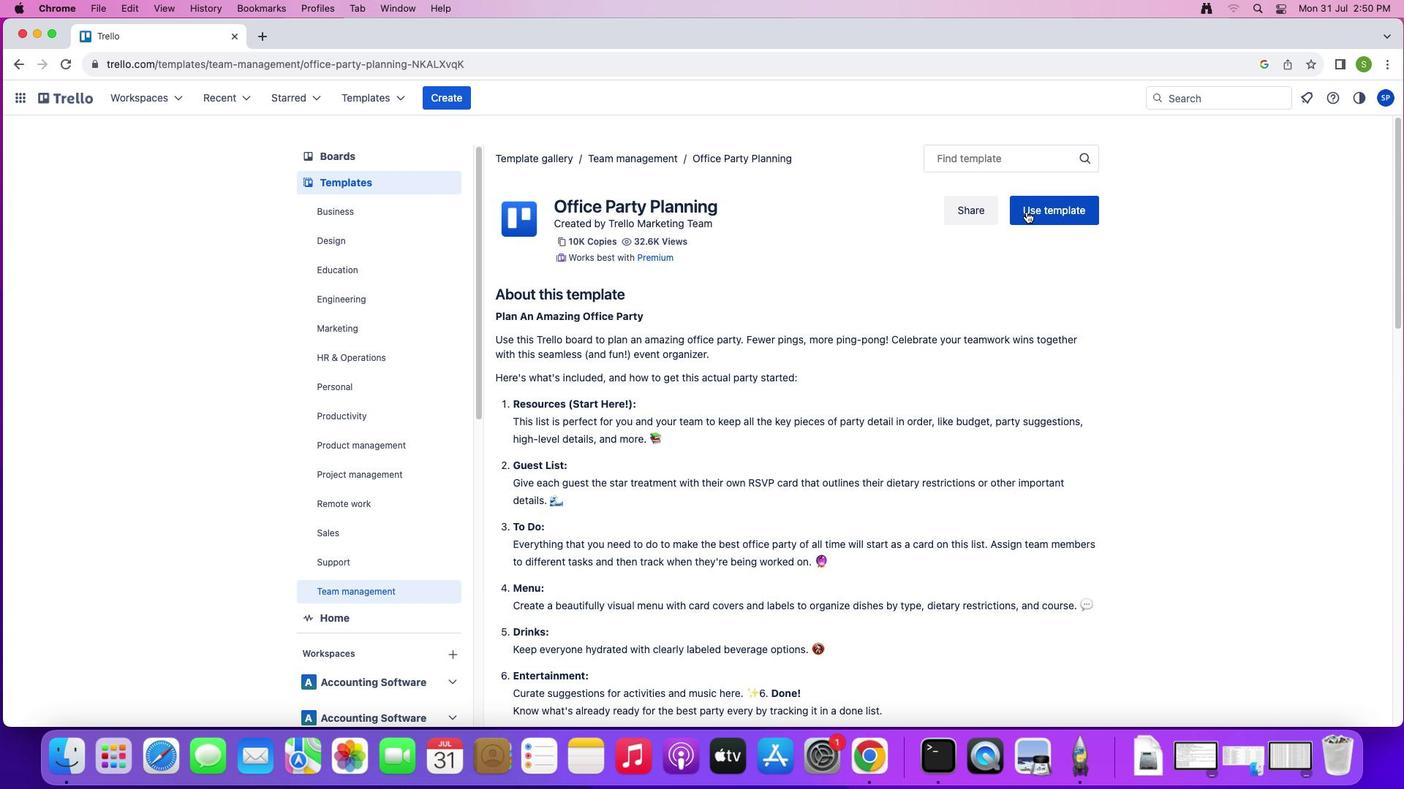 
Action: Mouse pressed left at (1026, 211)
Screenshot: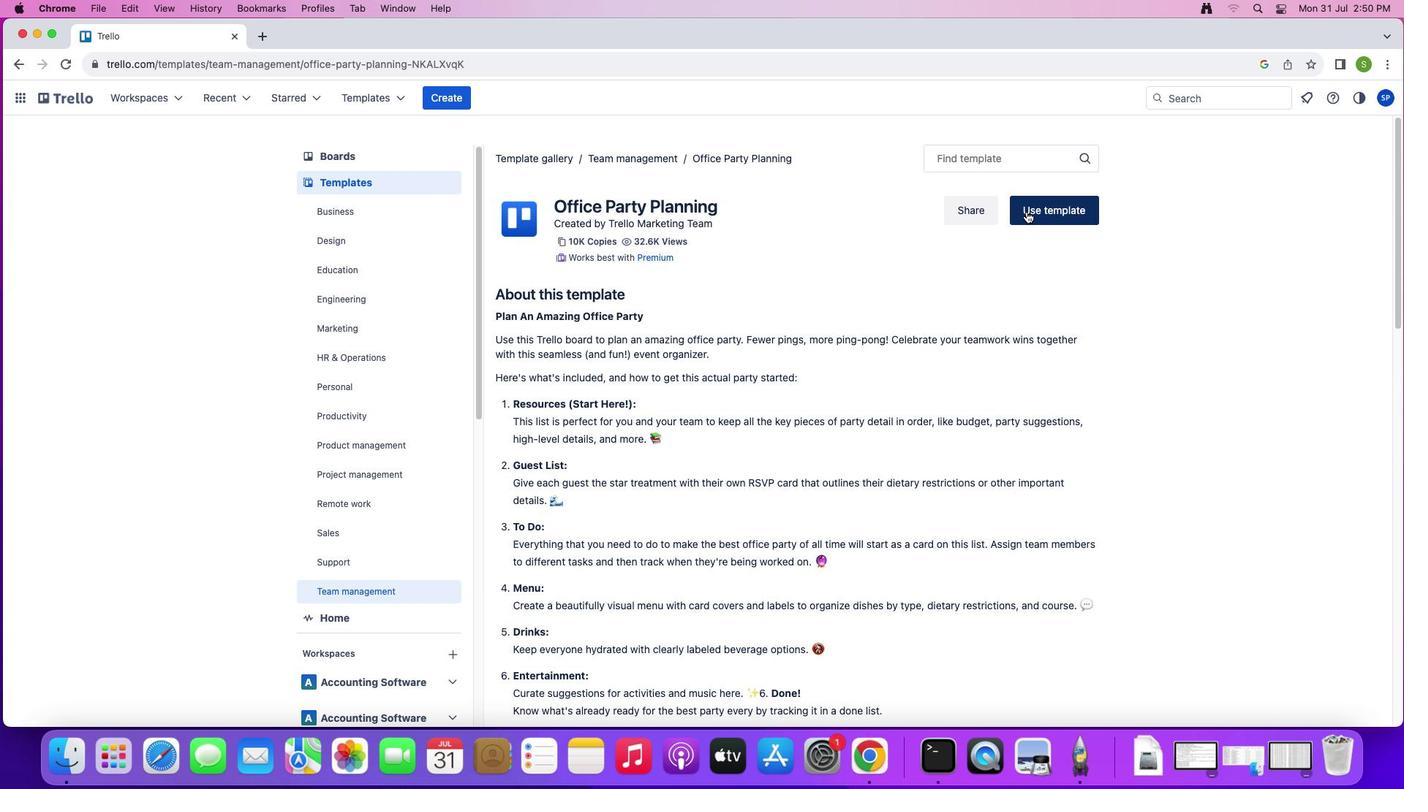 
Action: Mouse moved to (1127, 340)
Screenshot: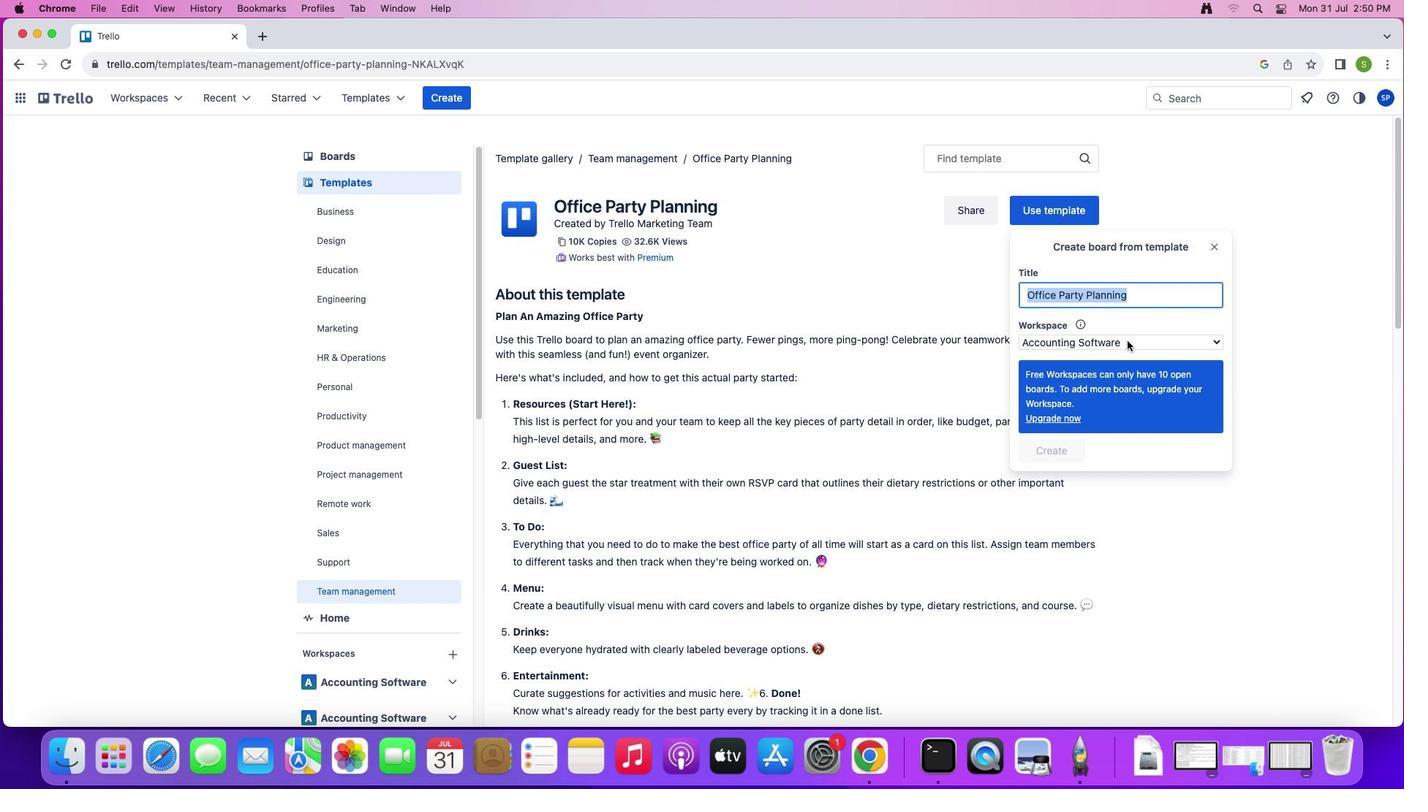 
Action: Mouse pressed left at (1127, 340)
Screenshot: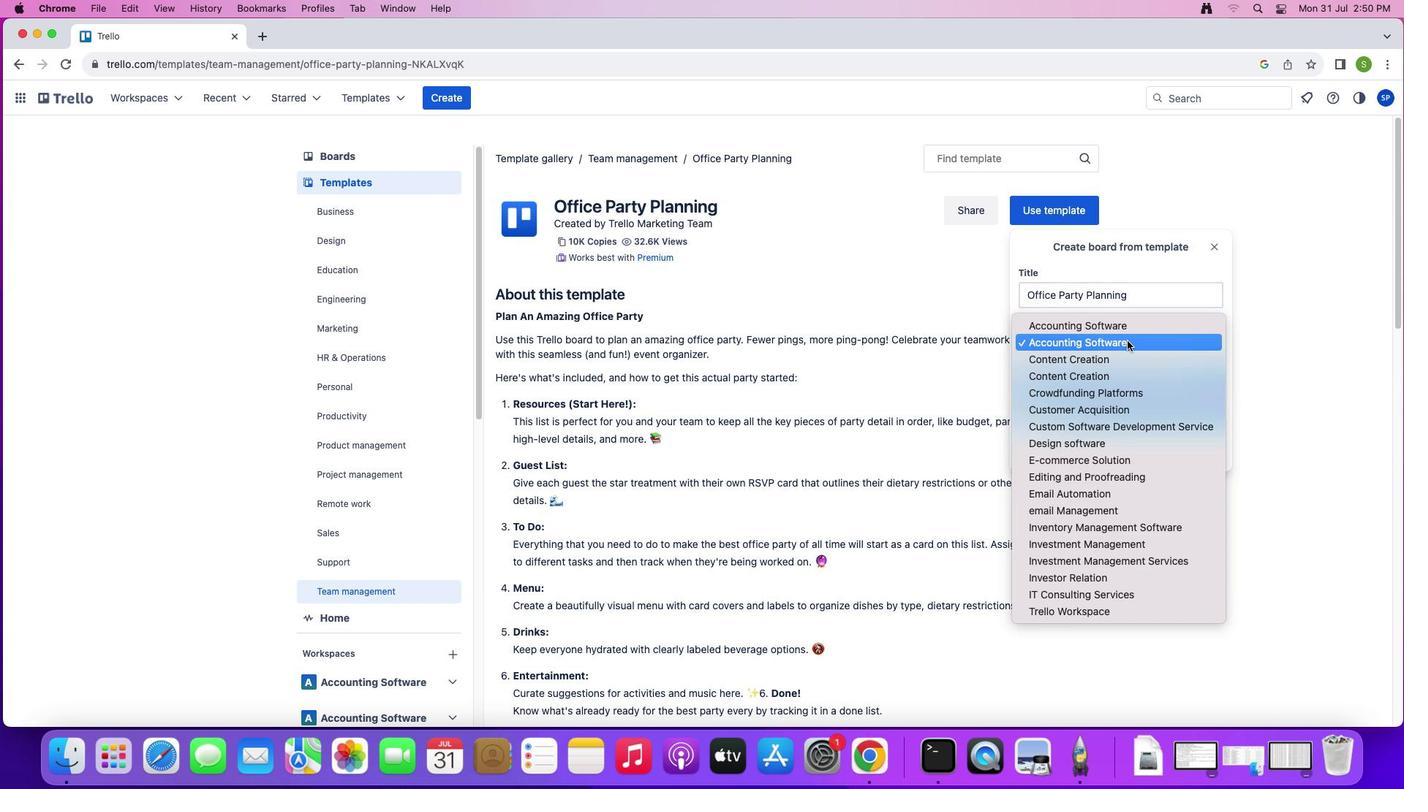 
Action: Mouse moved to (1119, 607)
Screenshot: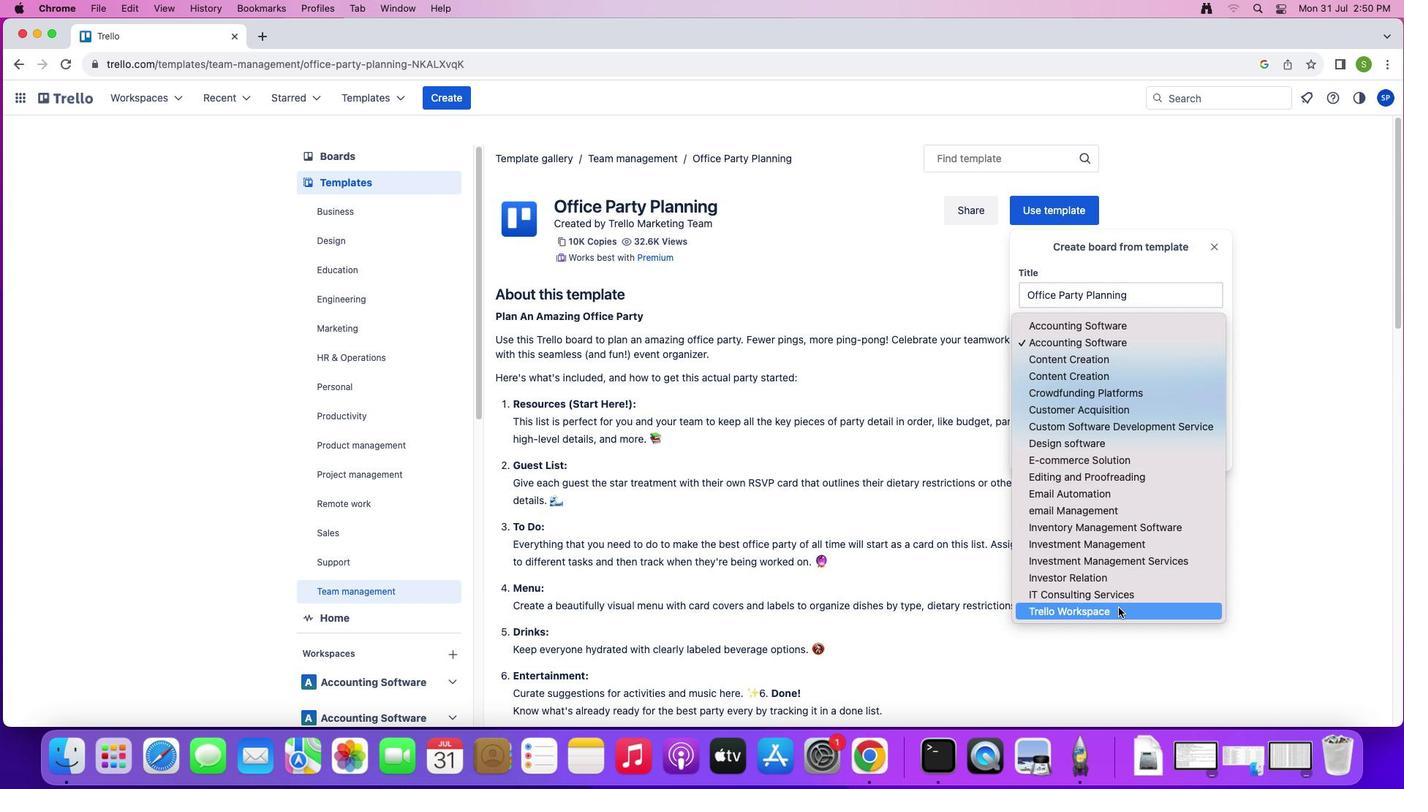 
Action: Mouse pressed left at (1119, 607)
Screenshot: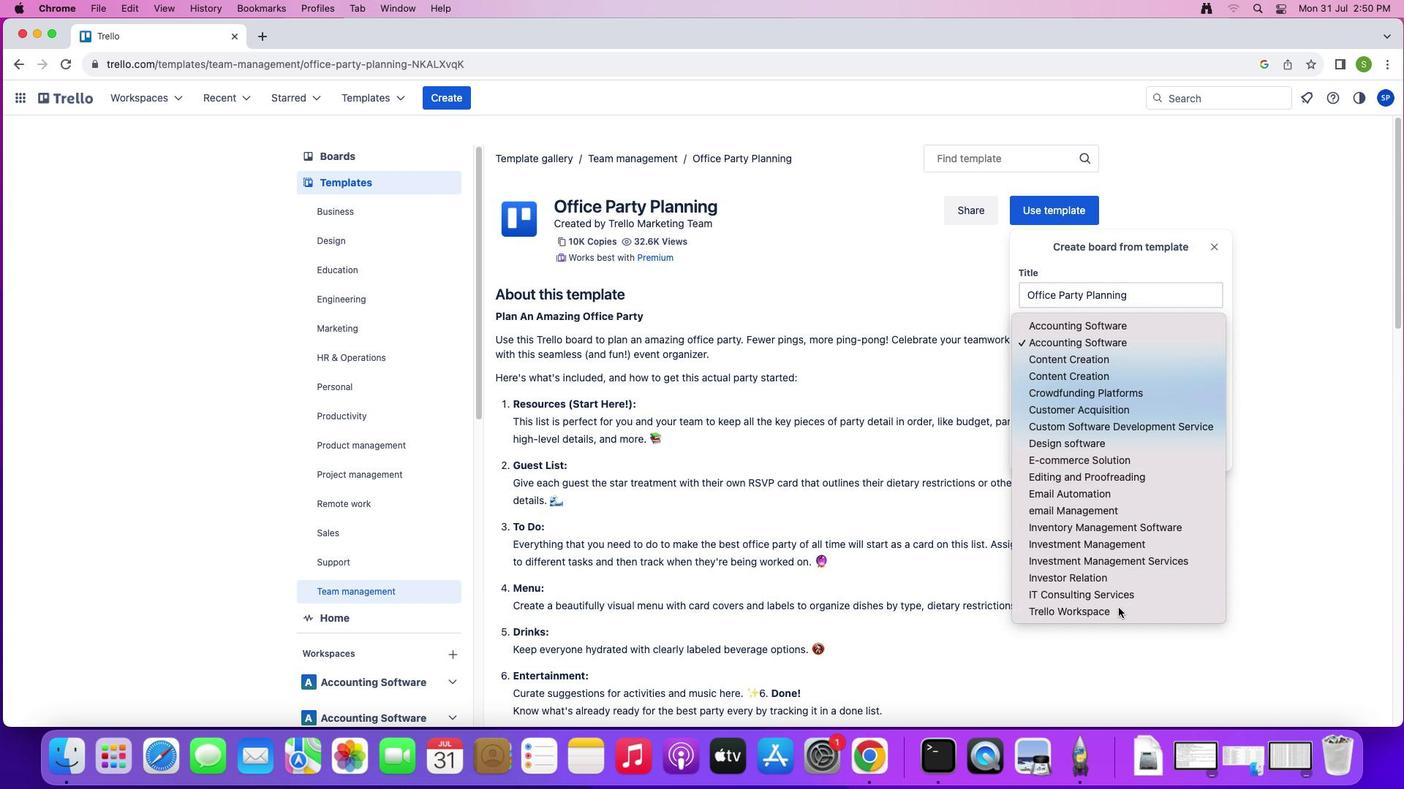 
Action: Mouse moved to (1121, 340)
Screenshot: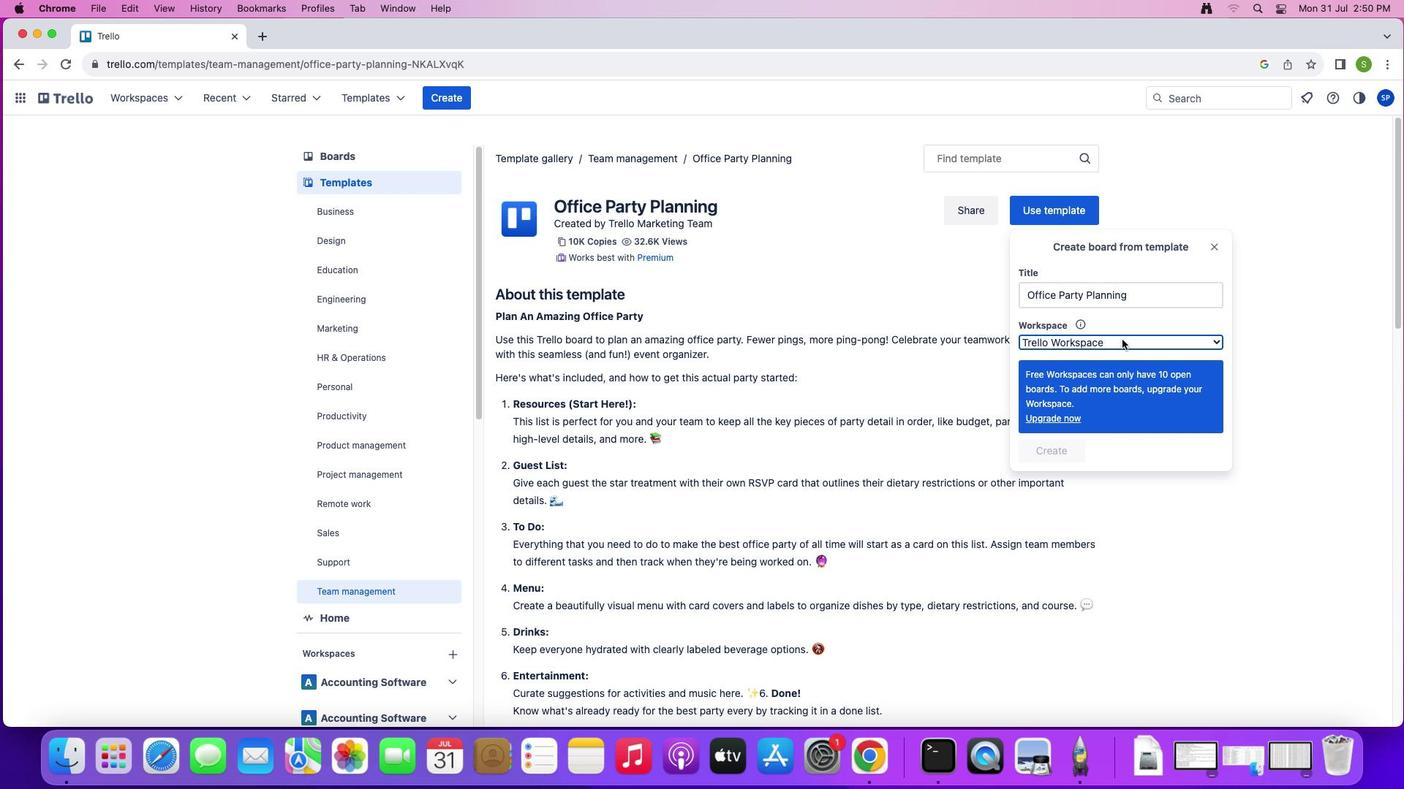 
Action: Mouse pressed left at (1121, 340)
Screenshot: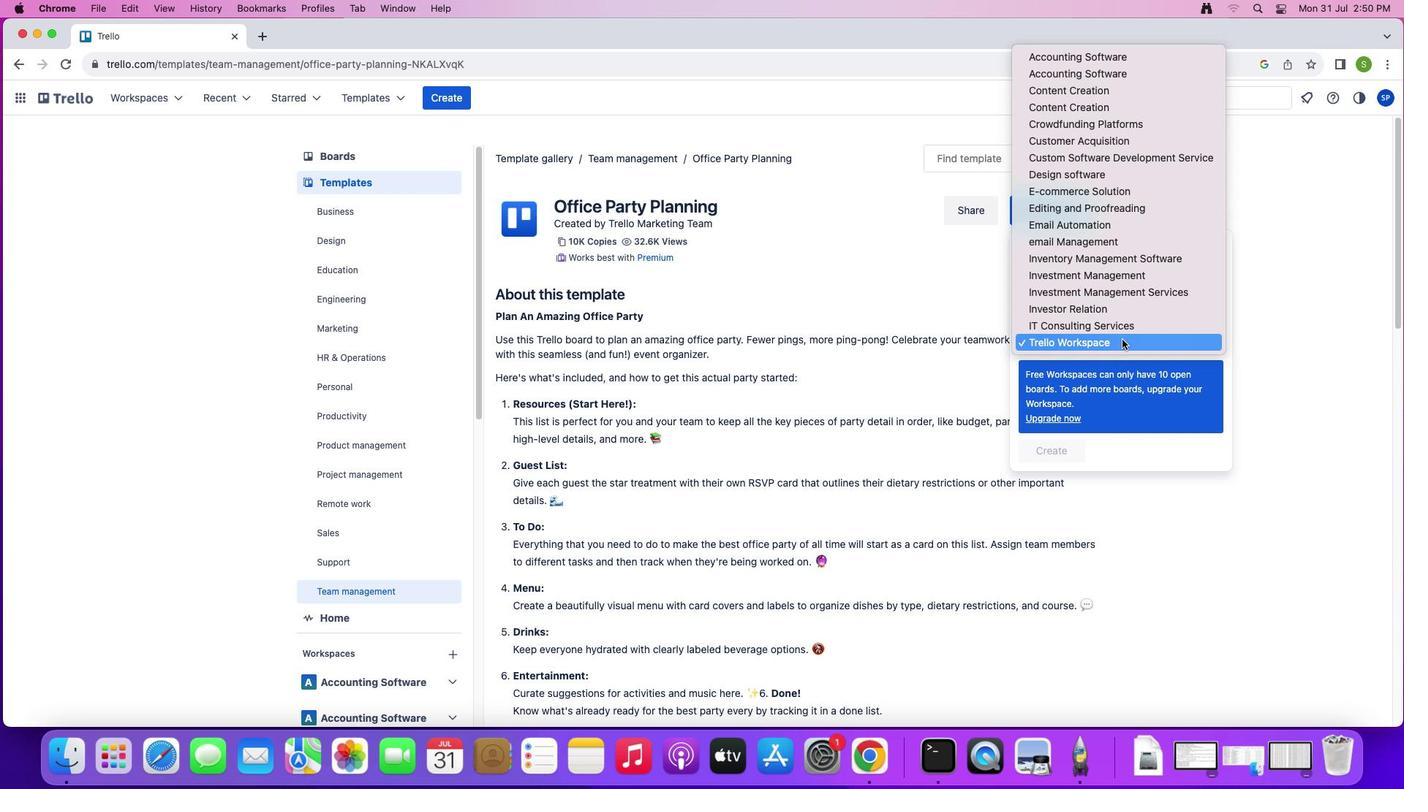 
Action: Mouse moved to (1113, 310)
Screenshot: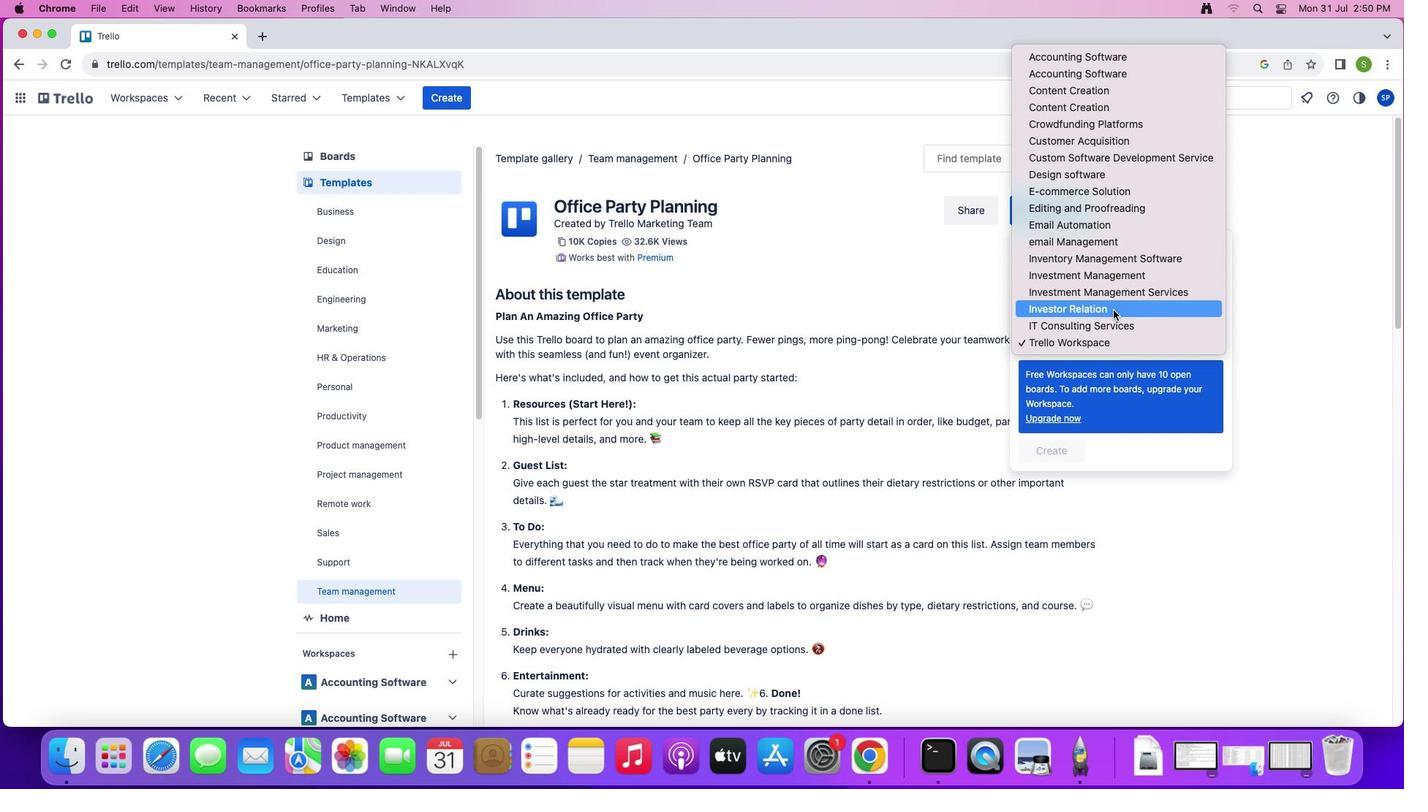 
Action: Mouse pressed left at (1113, 310)
Screenshot: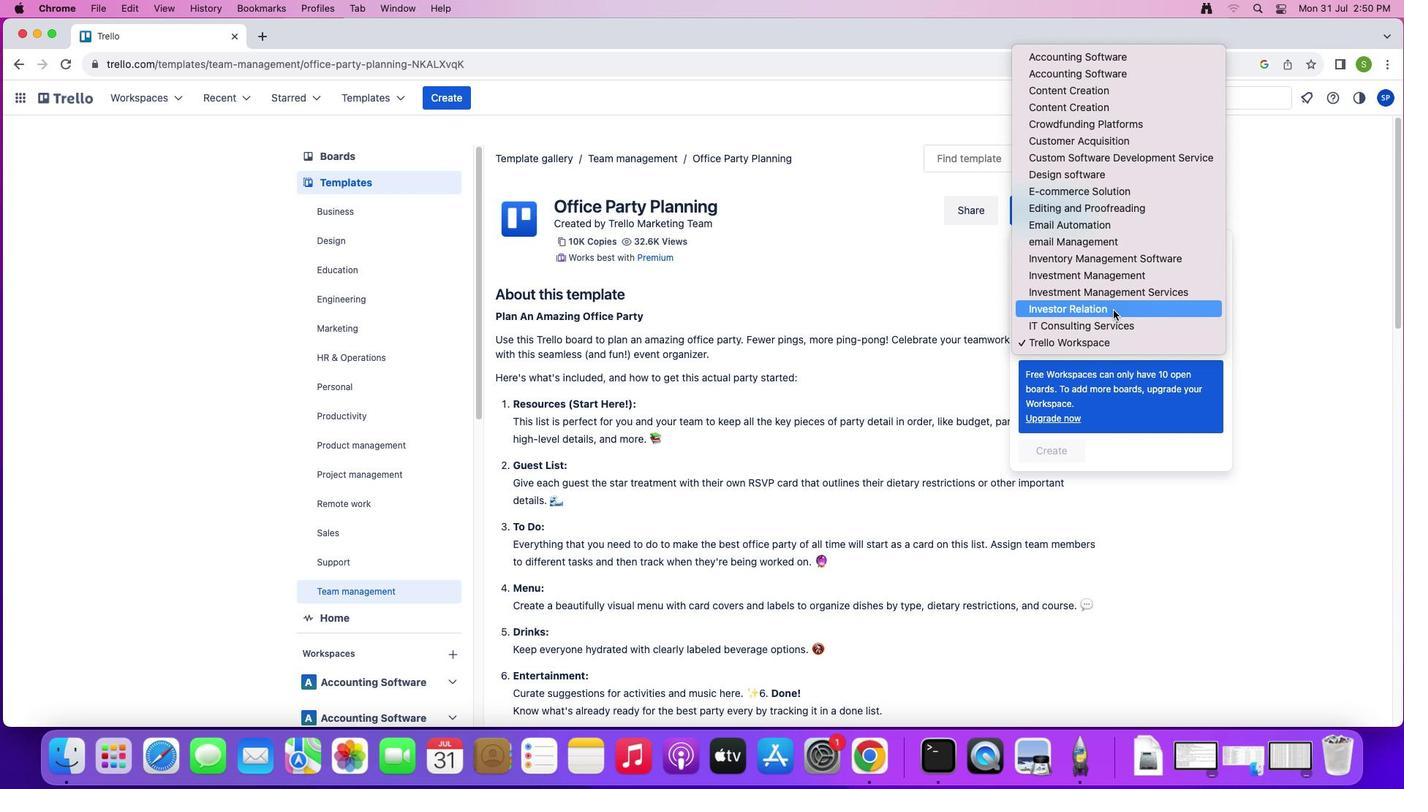 
Action: Mouse moved to (1057, 535)
Screenshot: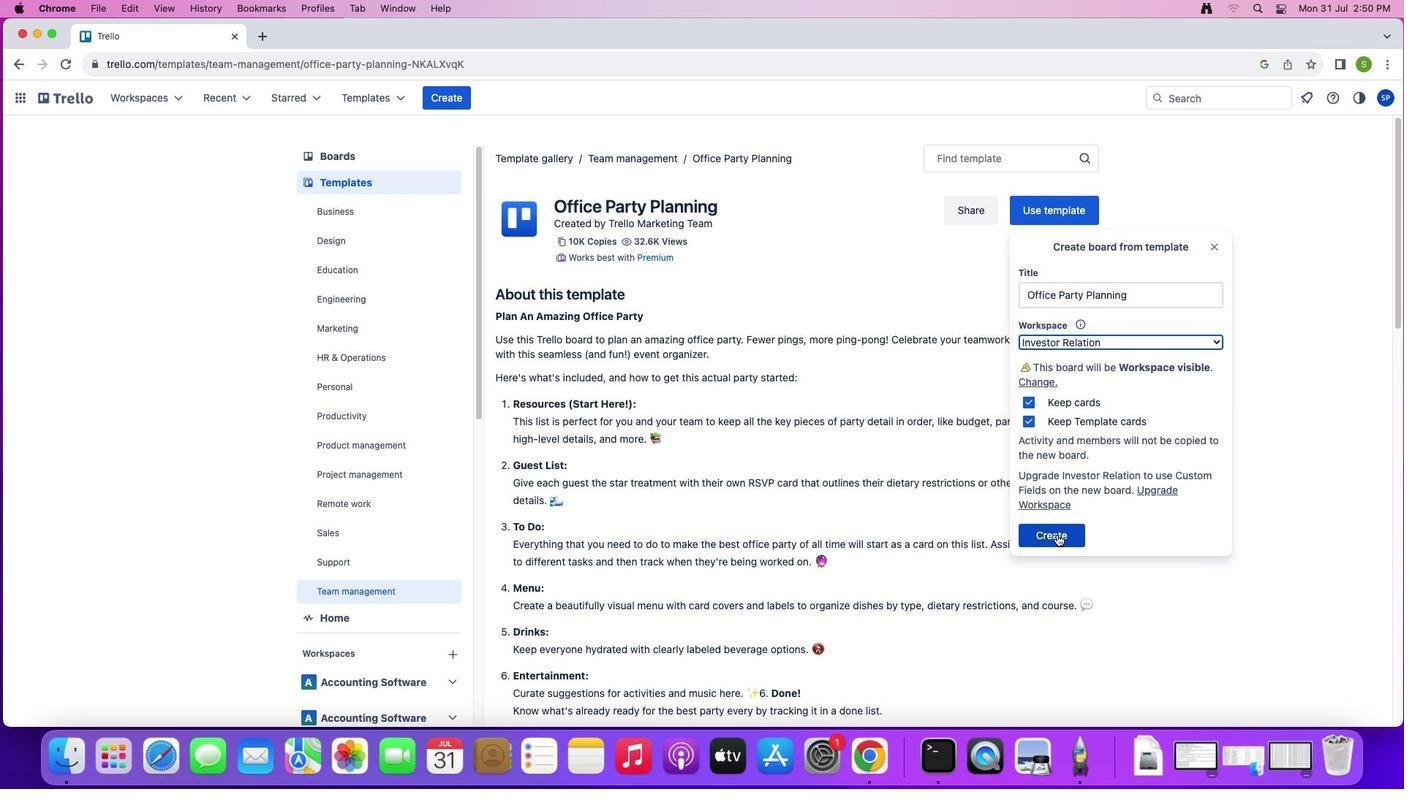 
Action: Mouse pressed left at (1057, 535)
Screenshot: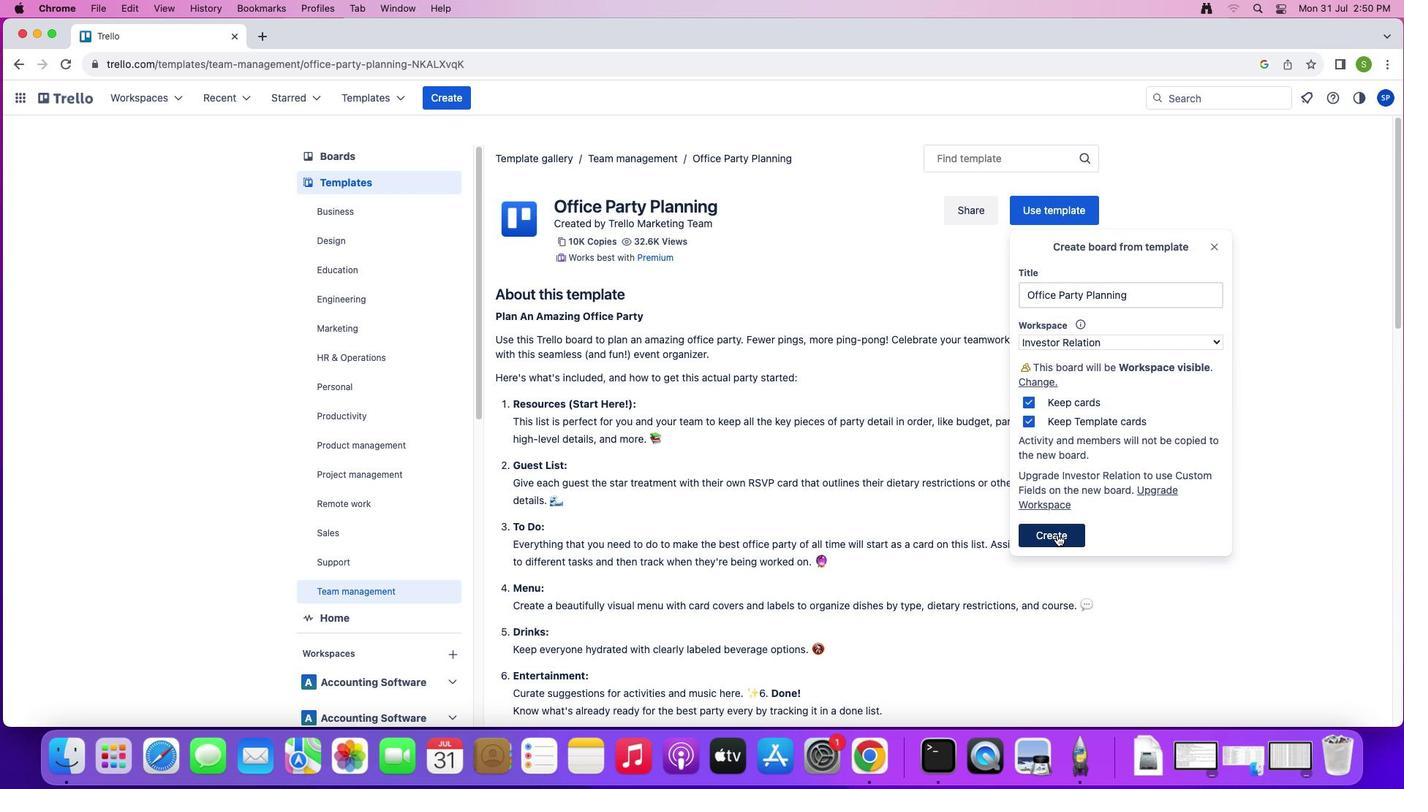 
Action: Mouse moved to (812, 640)
Screenshot: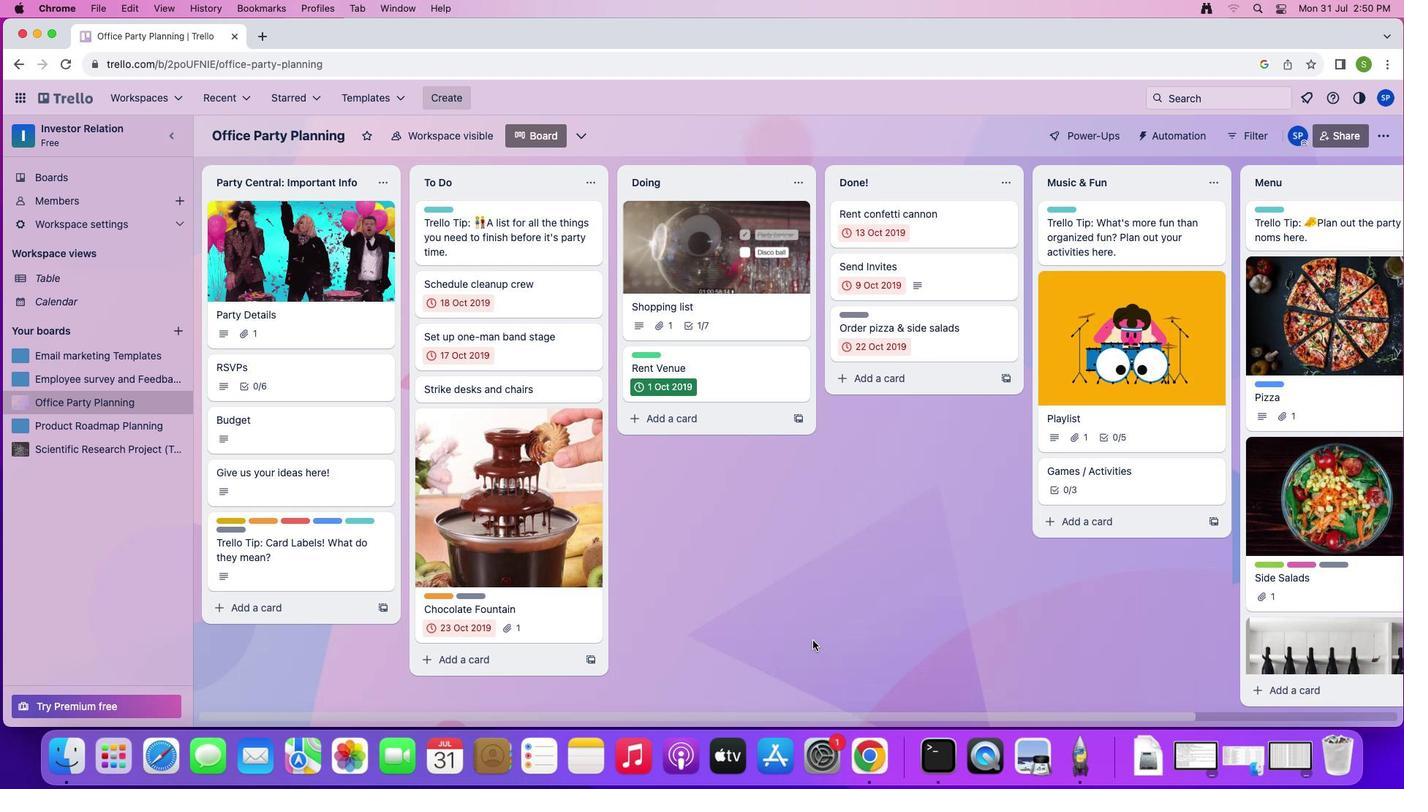 
Action: Mouse pressed left at (812, 640)
Screenshot: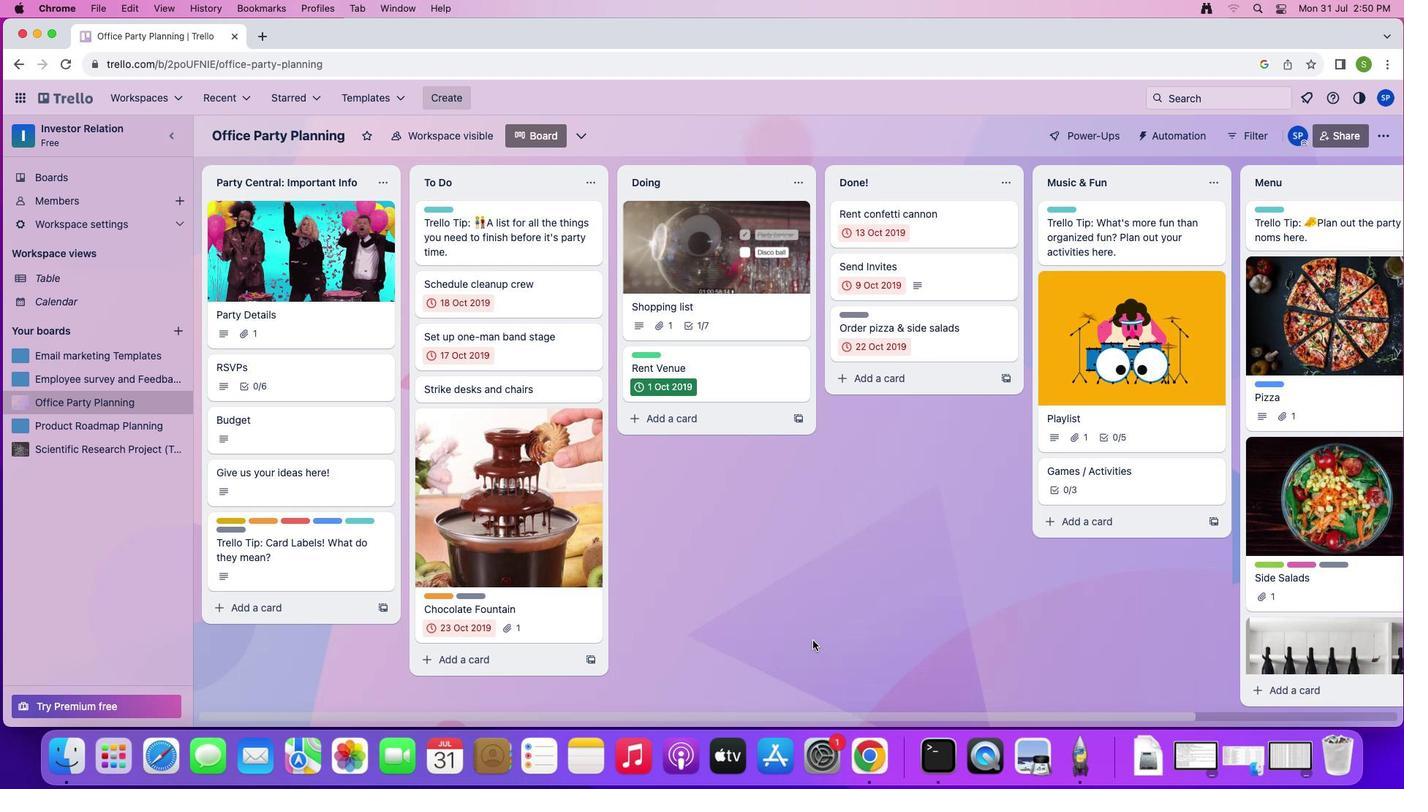 
Action: Mouse moved to (775, 718)
Screenshot: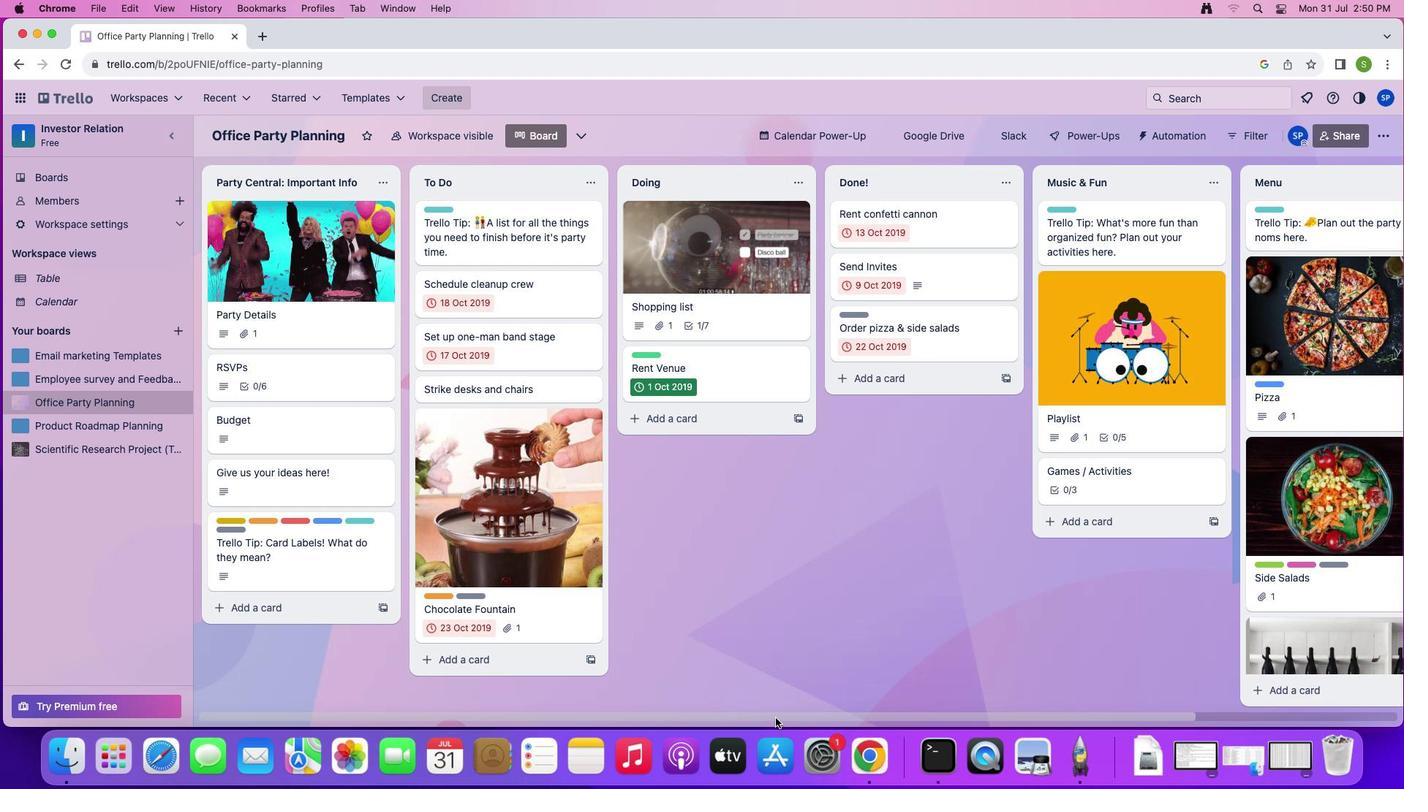 
Action: Mouse pressed left at (775, 718)
Screenshot: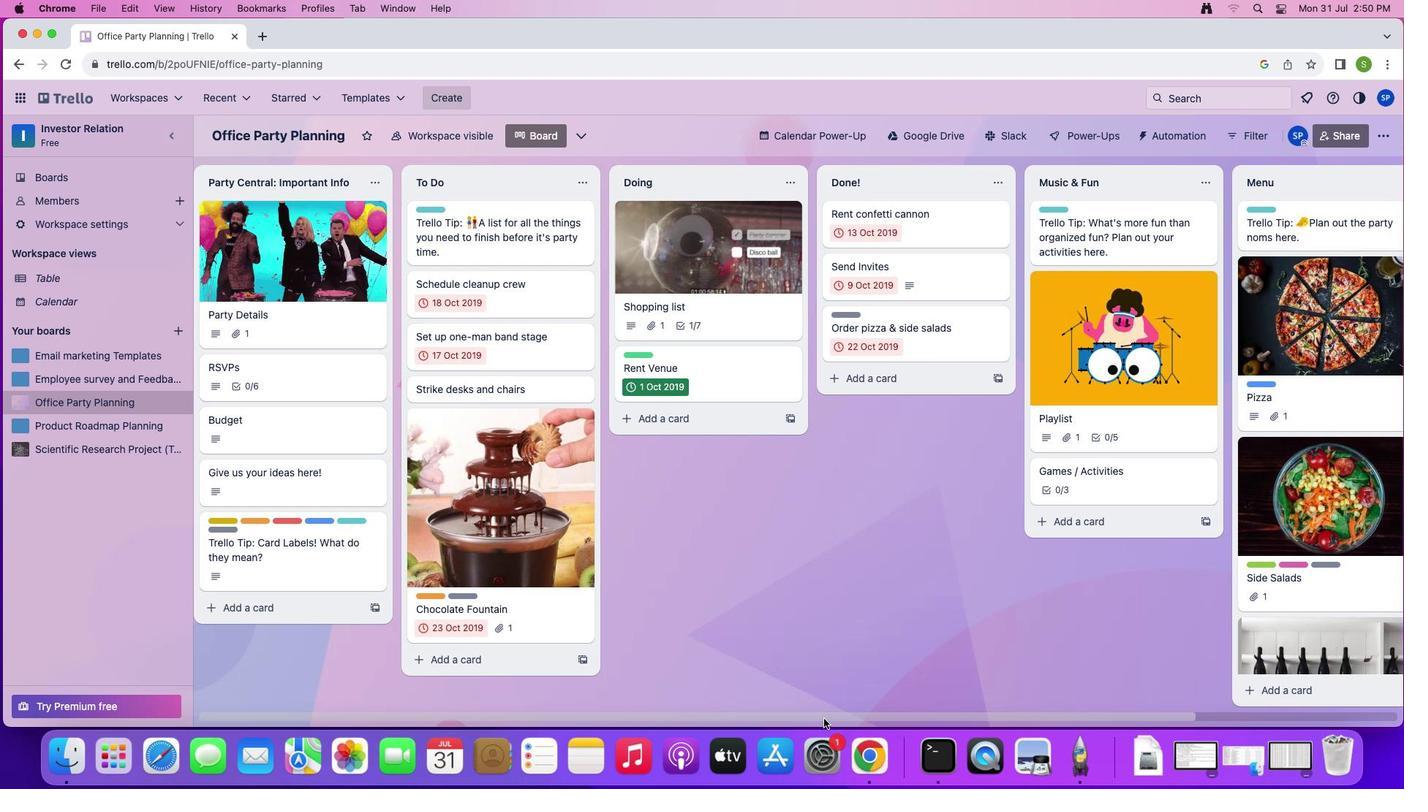 
Action: Mouse moved to (1250, 184)
Screenshot: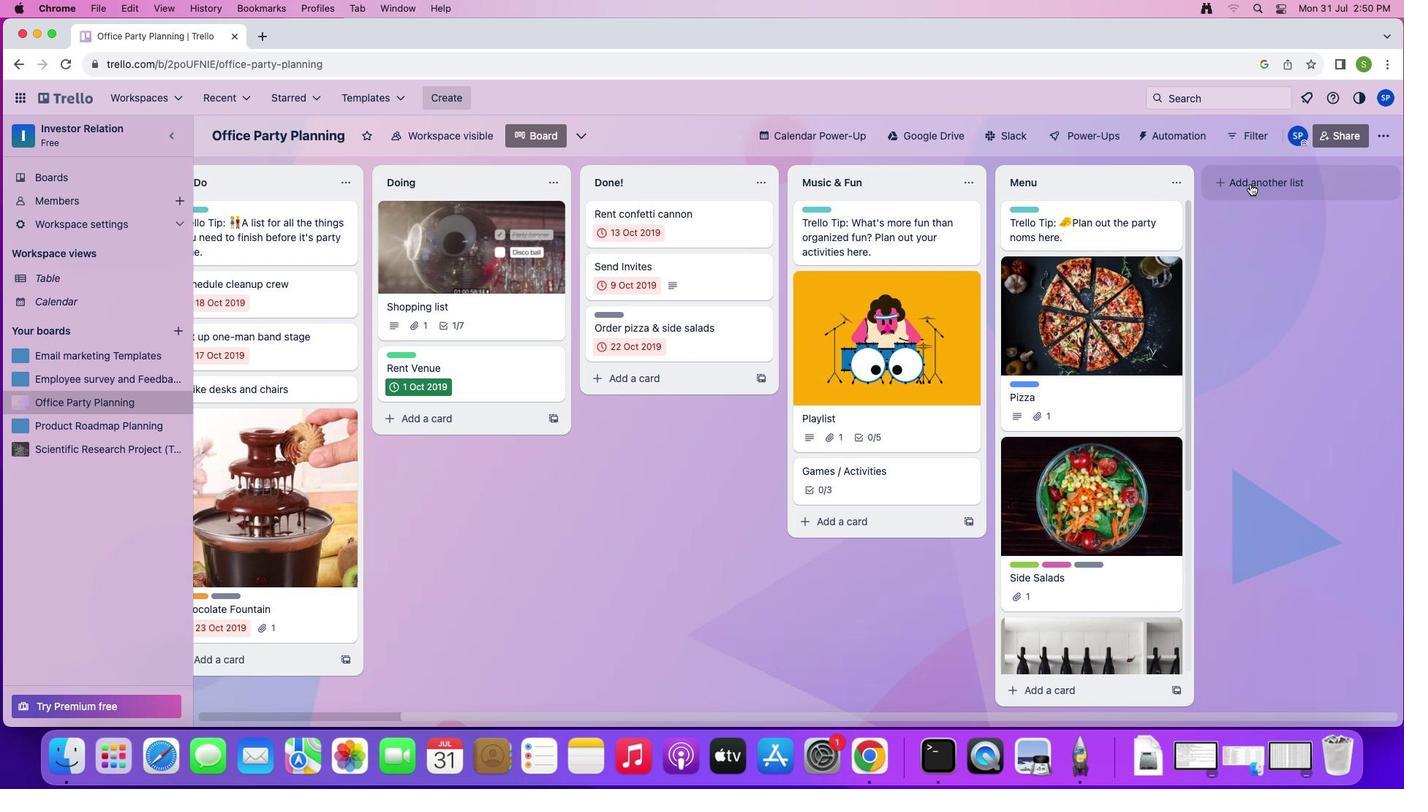 
Action: Mouse pressed left at (1250, 184)
Screenshot: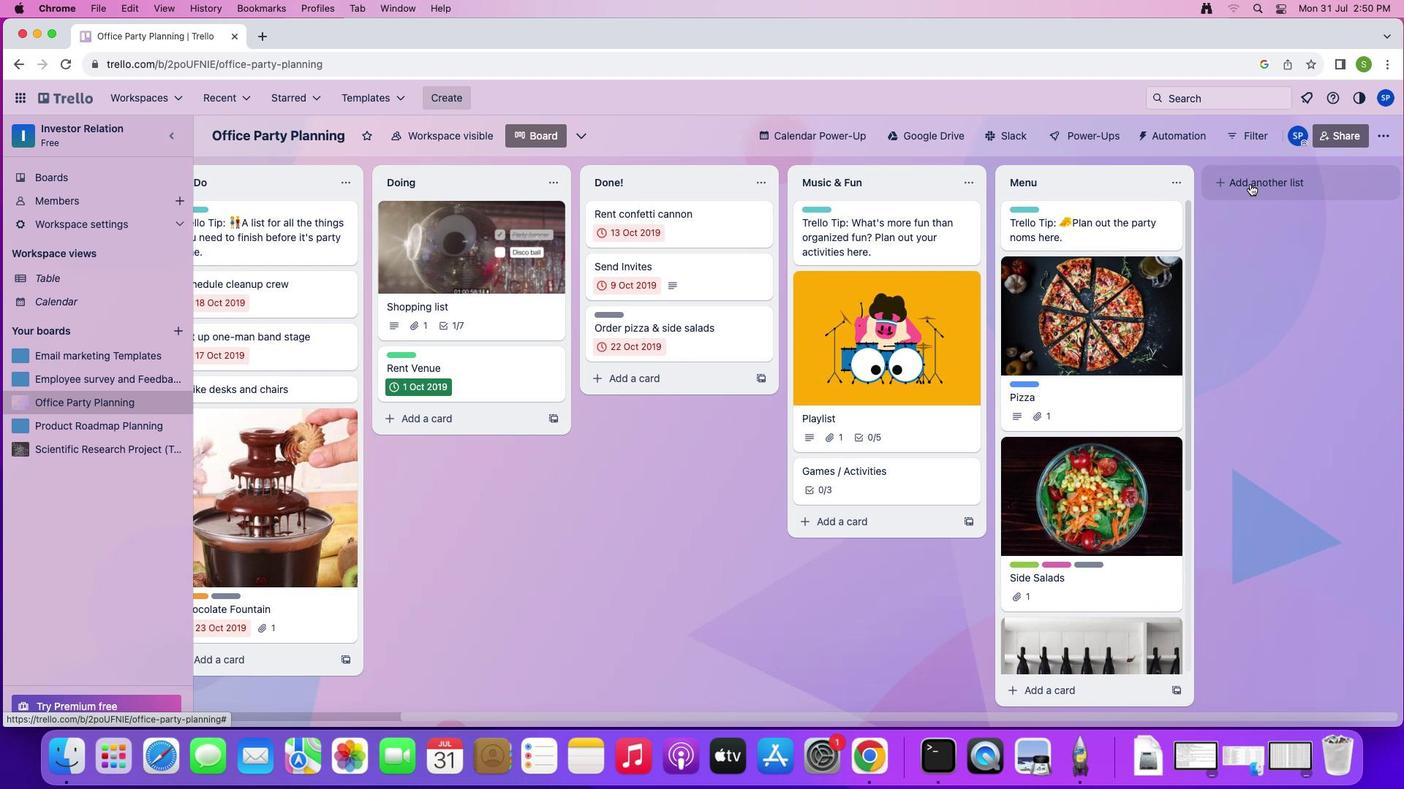 
Action: Mouse moved to (1365, 276)
Screenshot: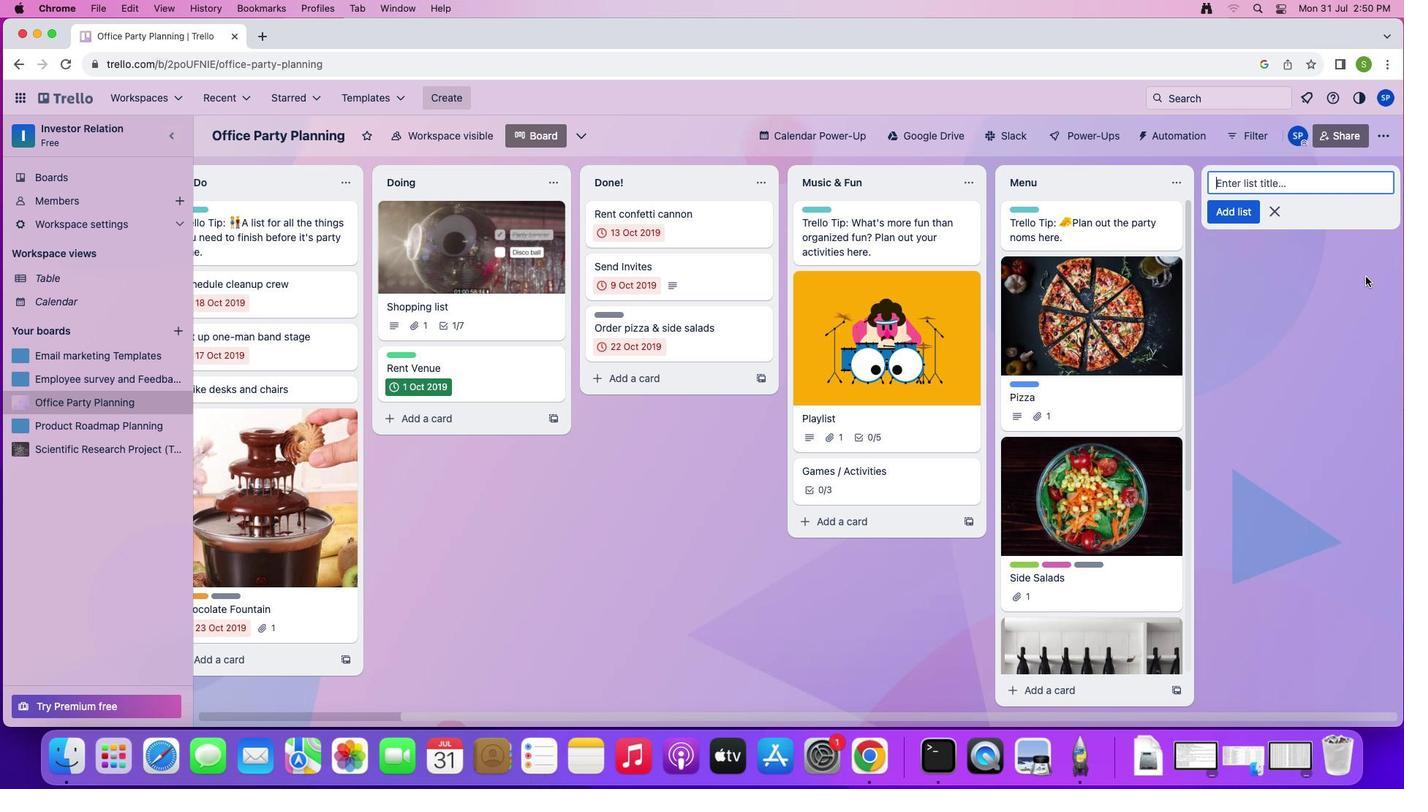 
Action: Key pressed Key.shift'w''e''e''k''l''y'Key.spaceKey.shift't''e''a''m'Key.spaceKey.shift'M''e''e''t''i''n''g'Key.enterKey.shift'T''e''a''m'Key.spaceKey.shift'o''r''a''g''a''n''i''z''a''t''i''o''n'Key.spaceKey.shift'C''e''n''t''r''a''l'Key.enterKey.shift'T''e''a''m'Key.spaceKey.shift'R''e''t''r''o''s''p''e''c''t''i''v''e''s'Key.space'w''i''t''h'Key.space'p''o''s''t'Key.shift_rKey.shift_r
Screenshot: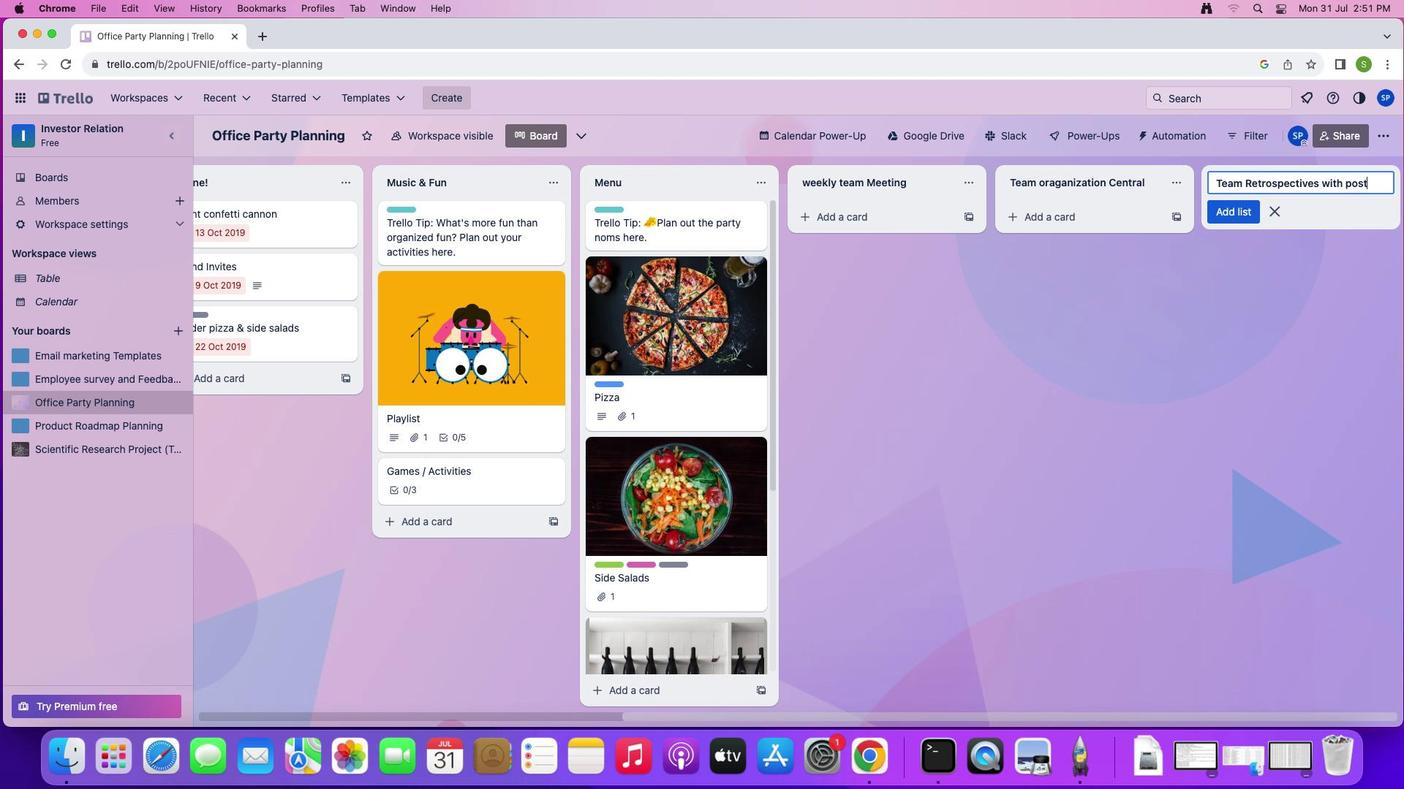 
Action: Mouse moved to (1379, 187)
Screenshot: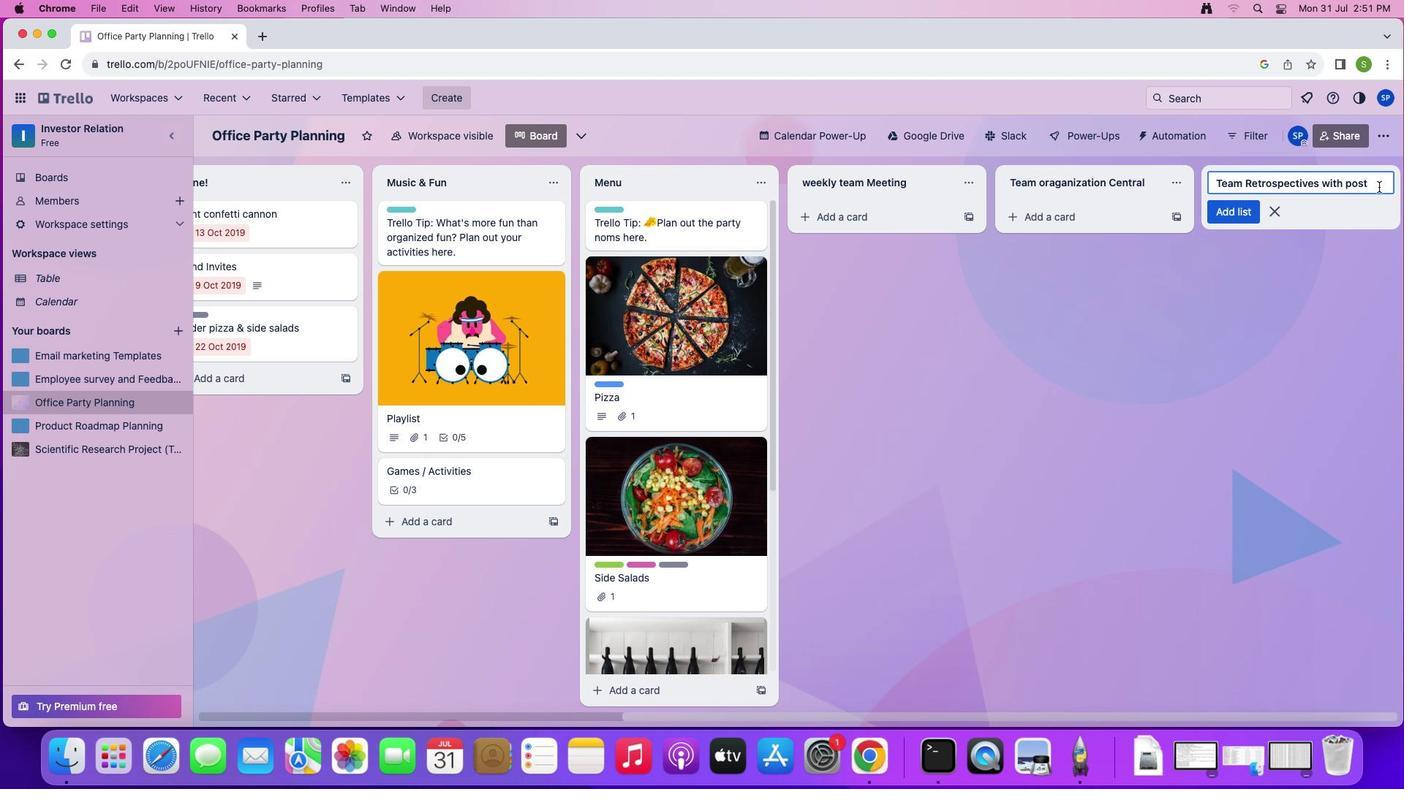 
Action: Key pressed Key.enter
Screenshot: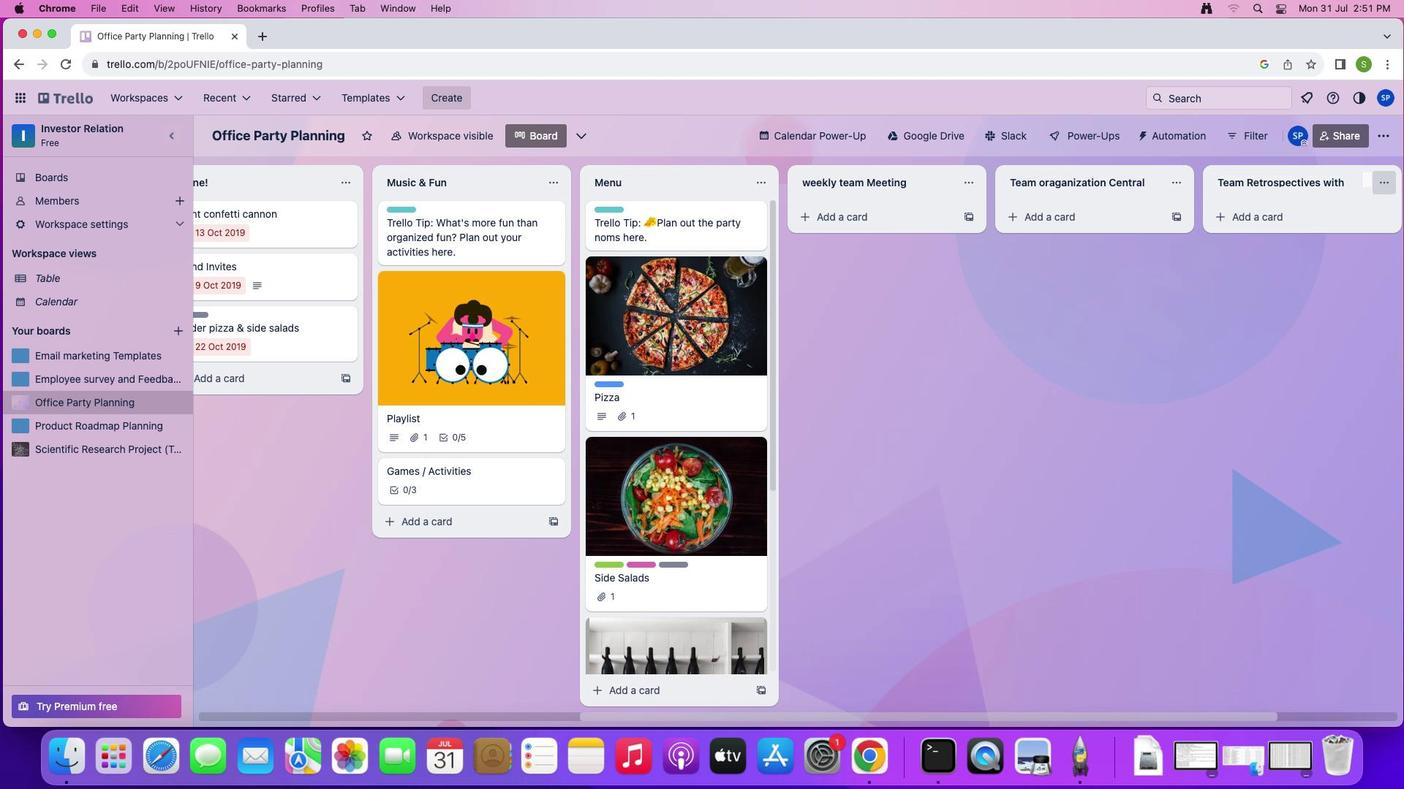 
Action: Mouse moved to (1277, 209)
Screenshot: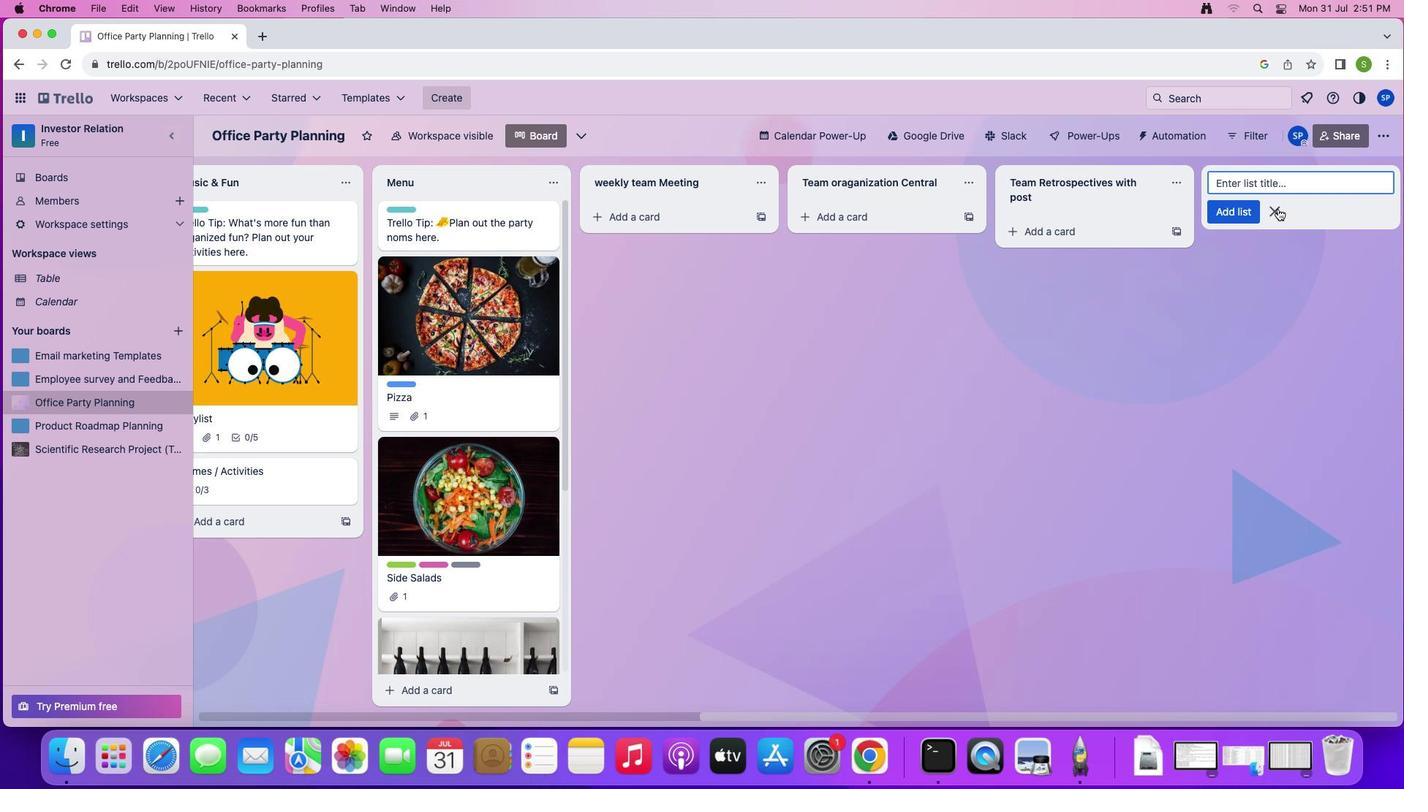 
Action: Mouse pressed left at (1277, 209)
Screenshot: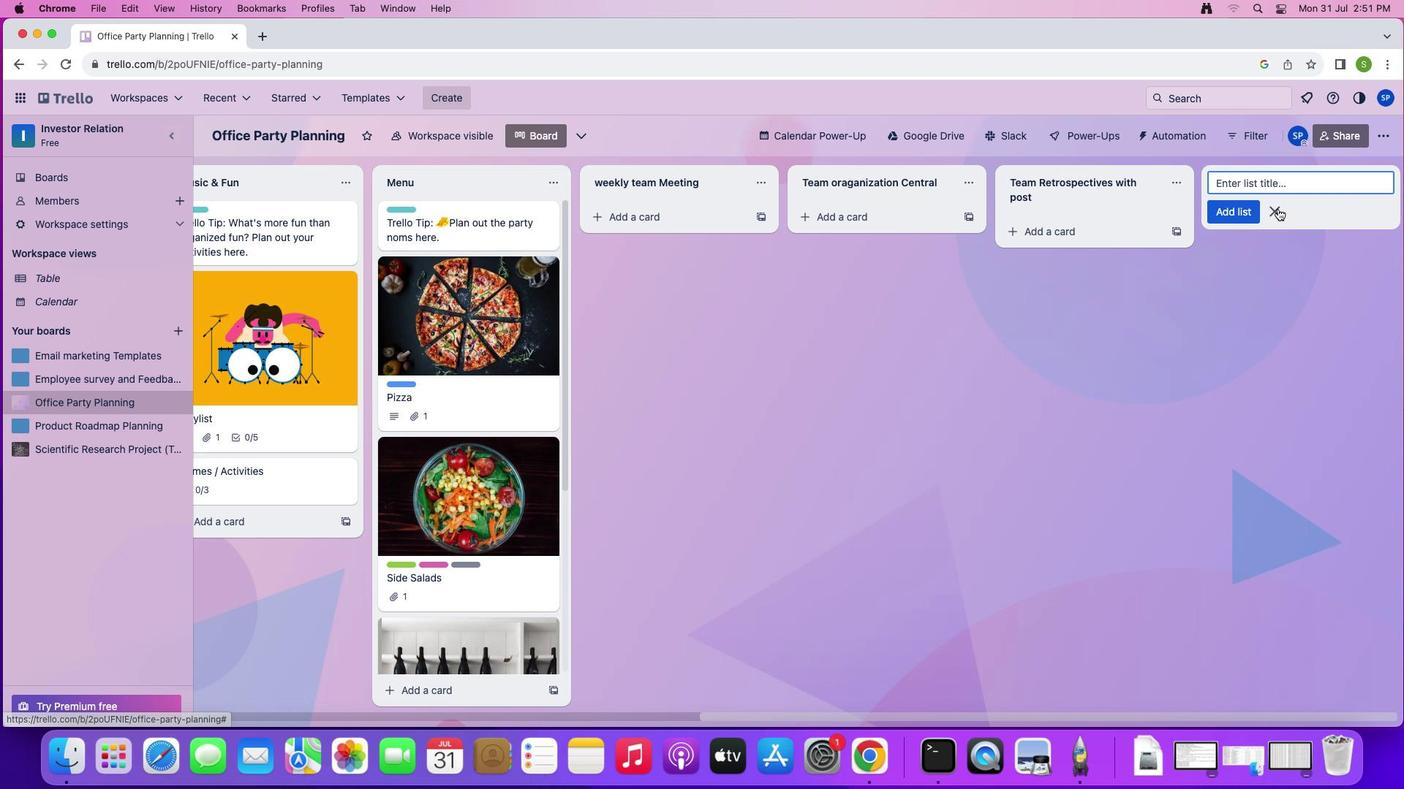 
Action: Mouse moved to (672, 210)
Screenshot: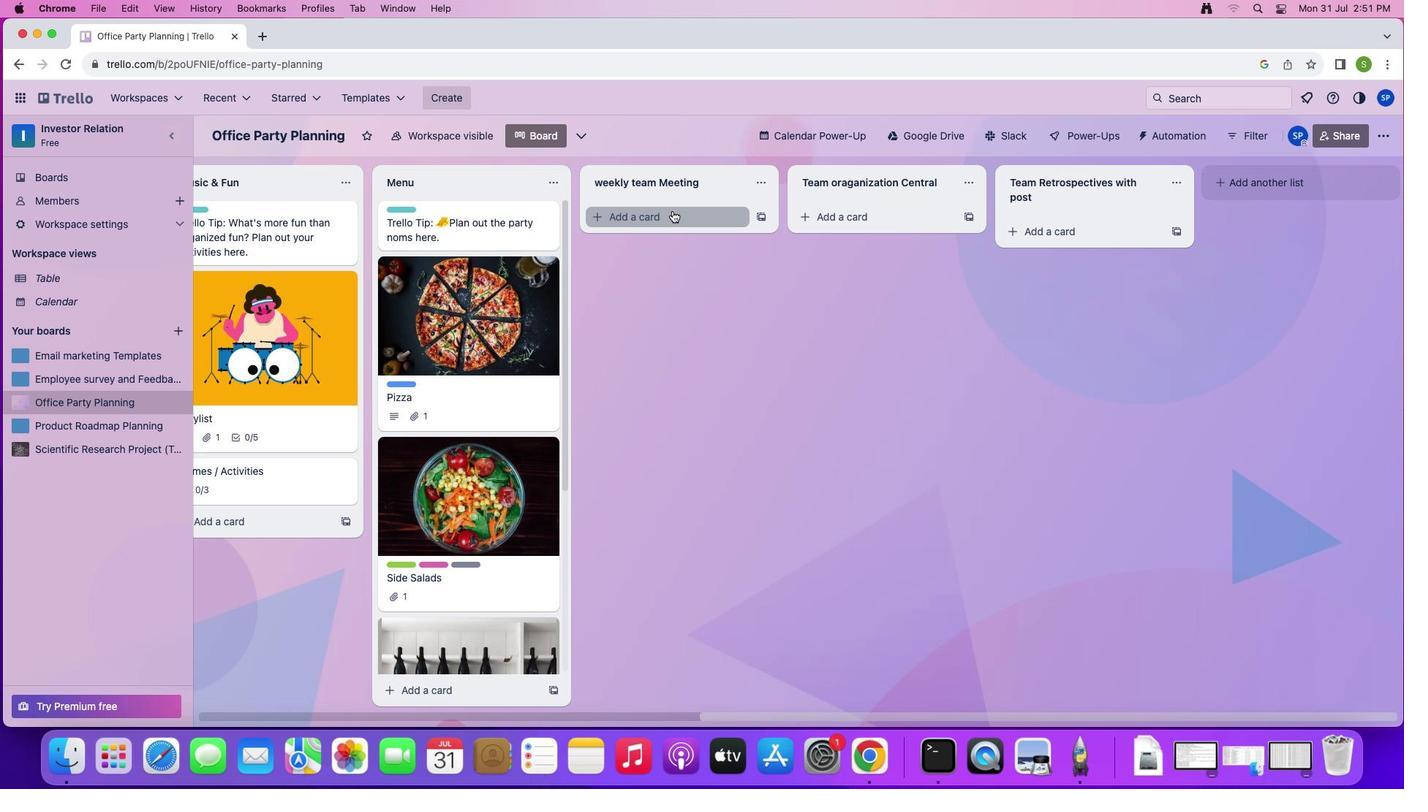 
Action: Mouse pressed left at (672, 210)
Screenshot: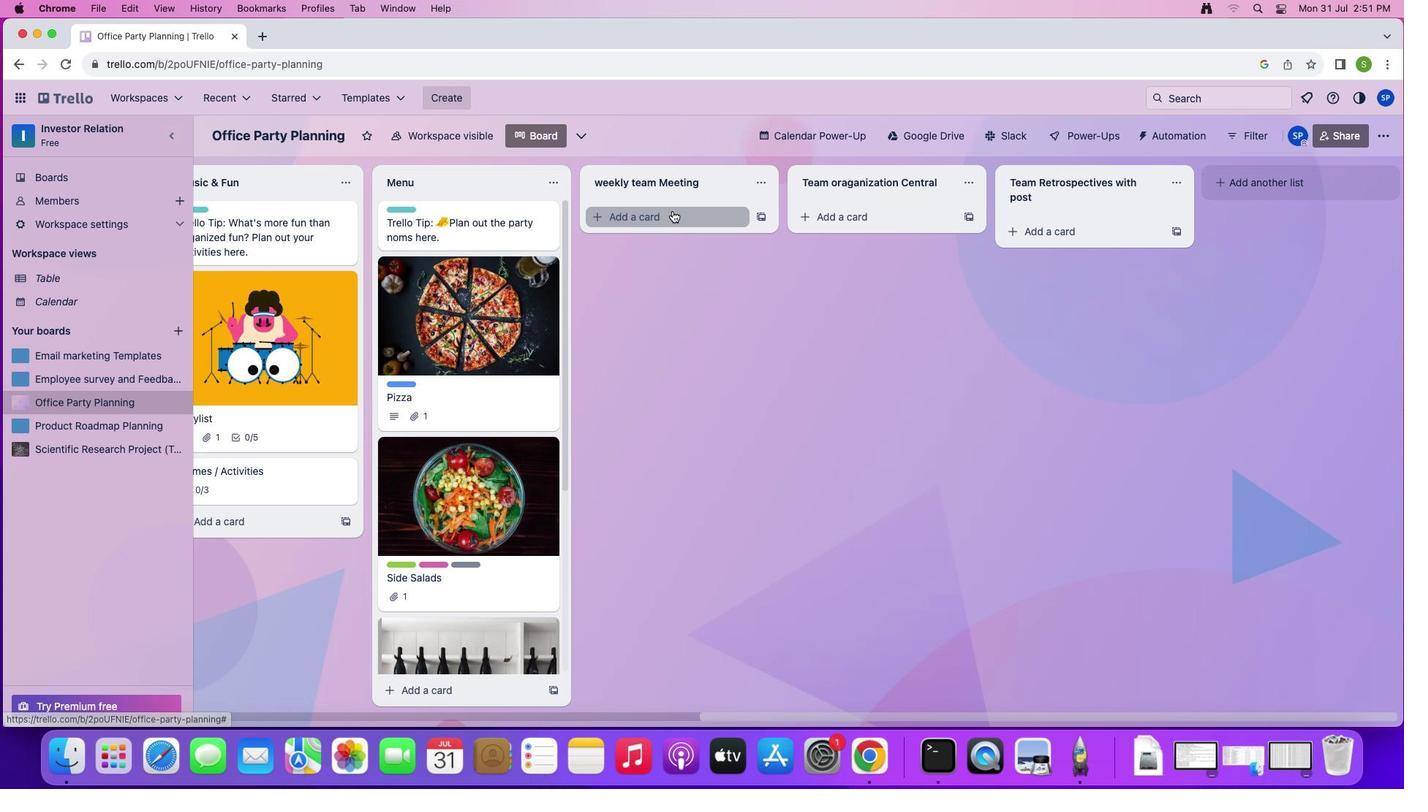 
Action: Mouse moved to (762, 214)
Screenshot: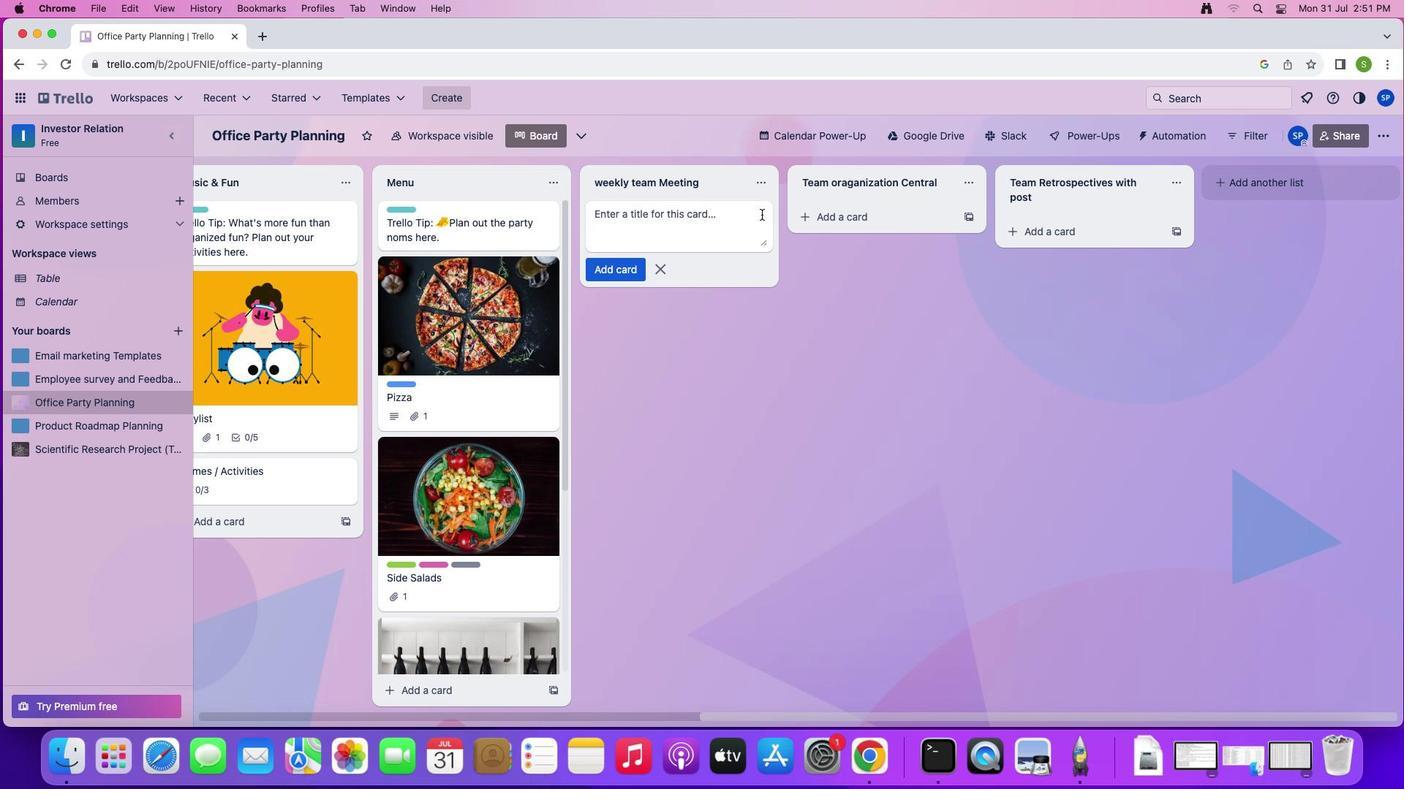 
Action: Key pressed Key.shift'W''e''e''k''l''y'Key.spaceKey.shift'M''e''e''t''i''n''g'Key.enter
Screenshot: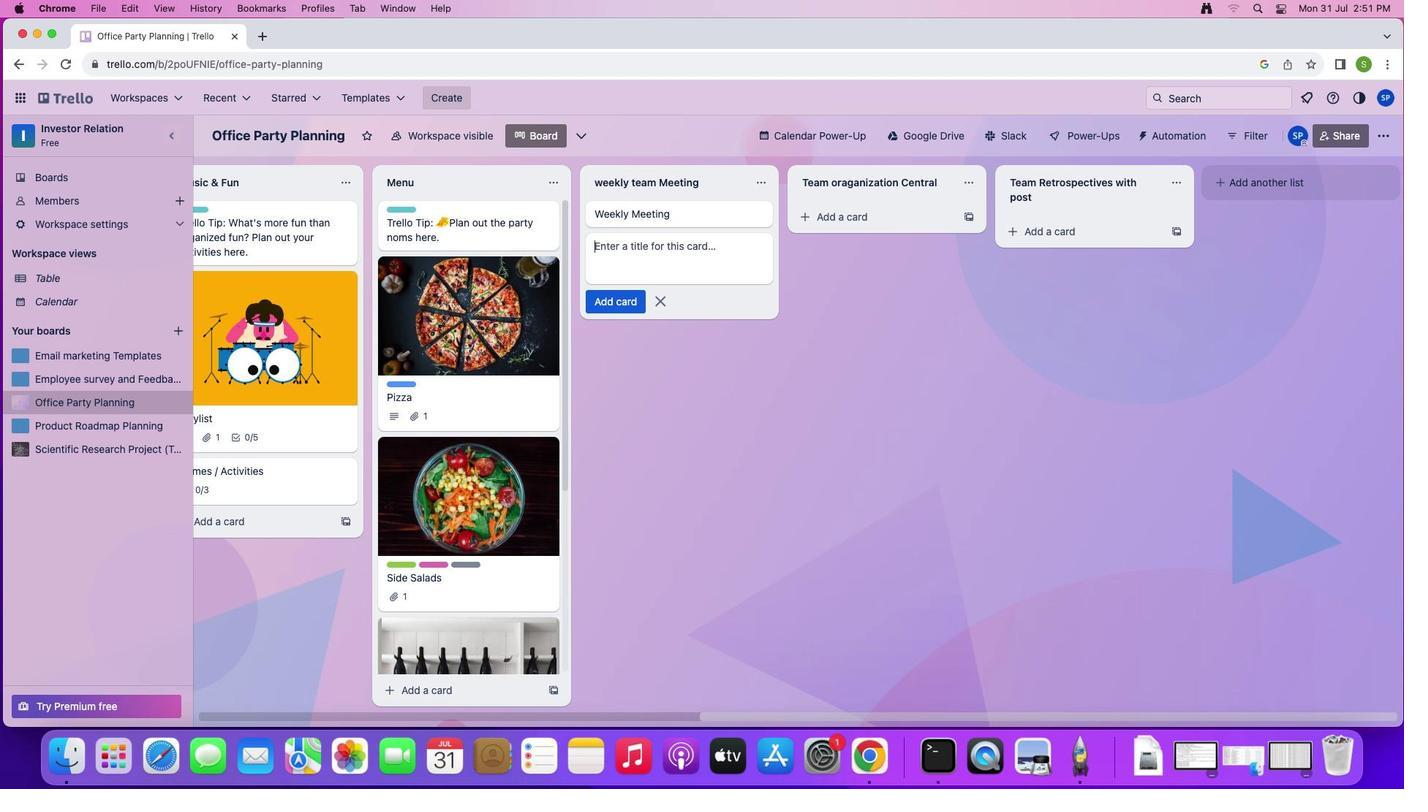 
Action: Mouse moved to (842, 217)
Screenshot: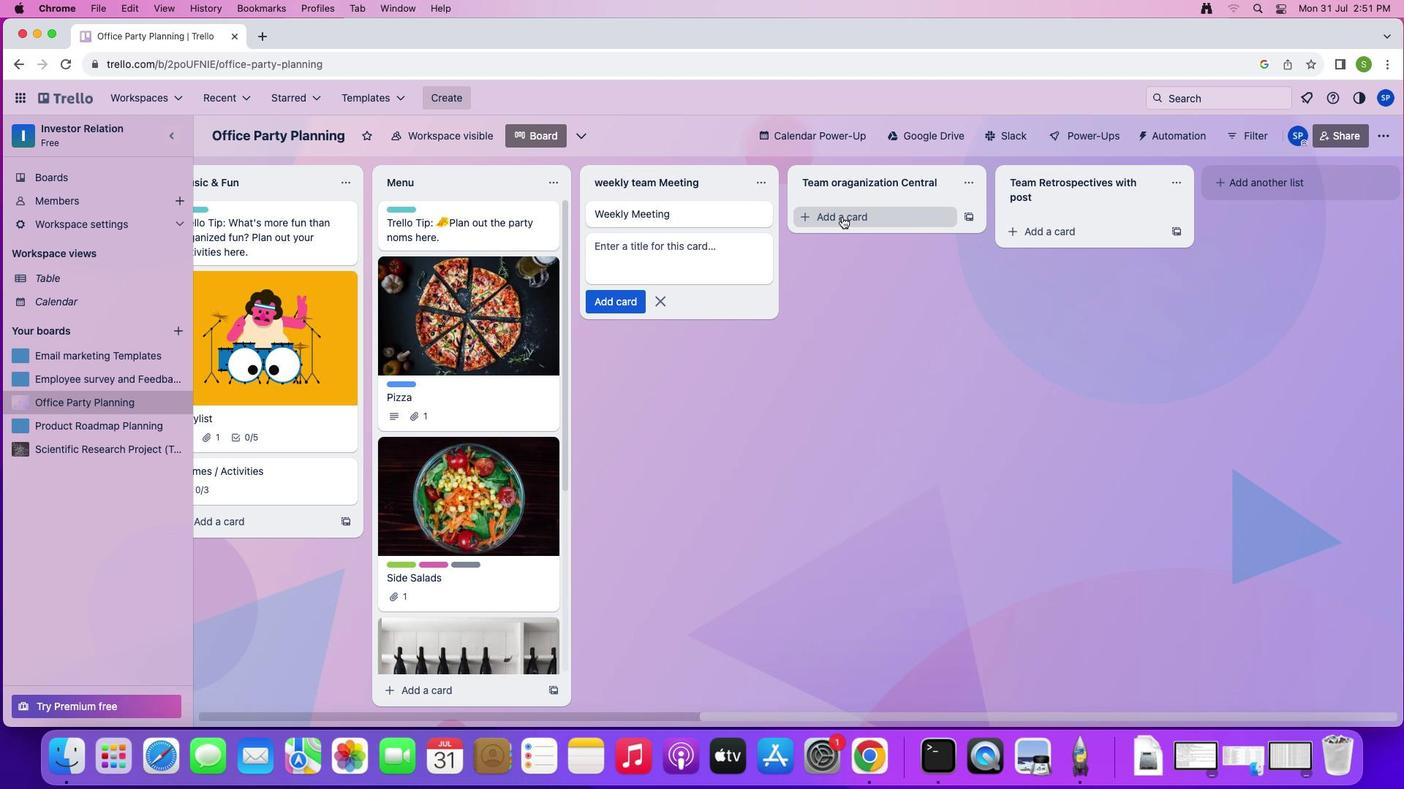 
Action: Mouse pressed left at (842, 217)
Screenshot: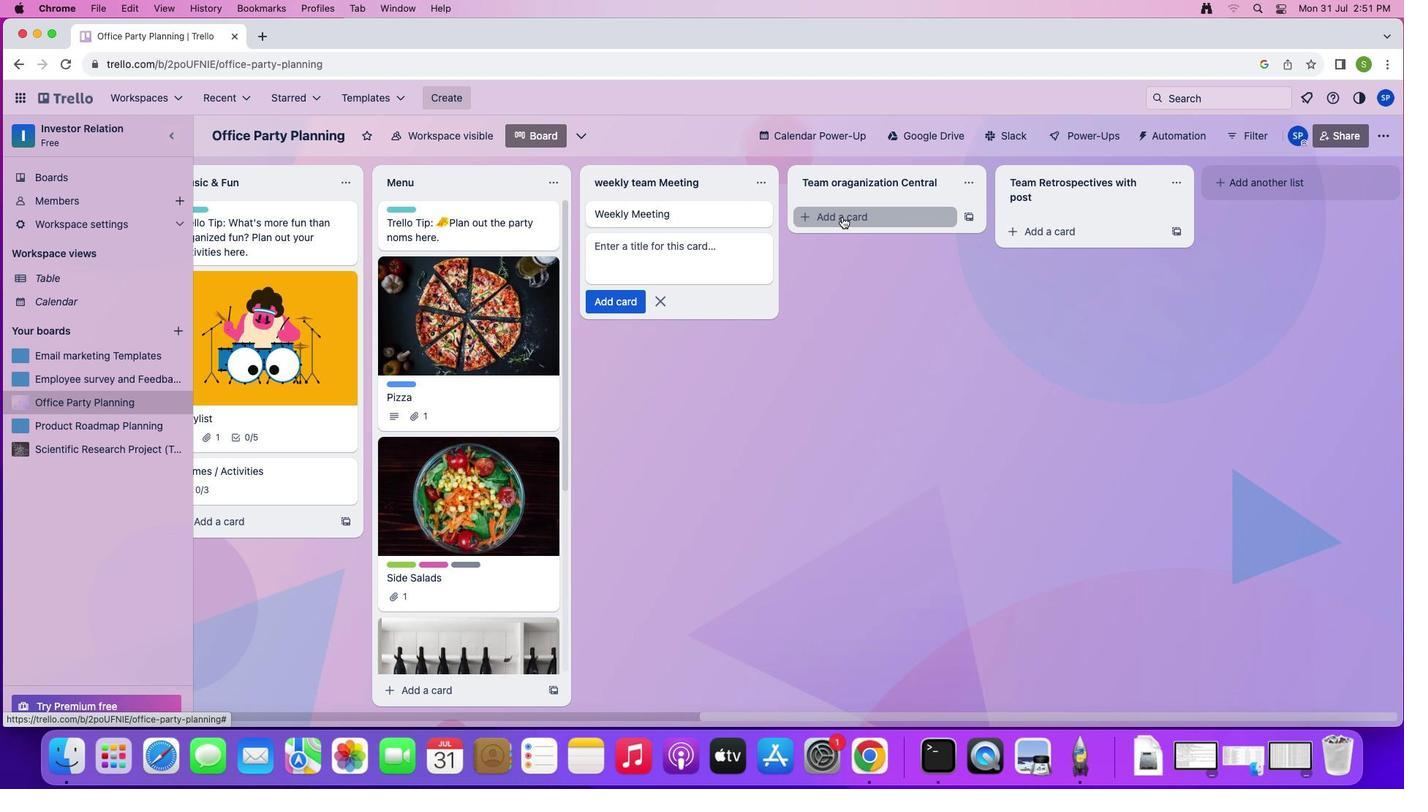 
Action: Mouse moved to (880, 227)
Screenshot: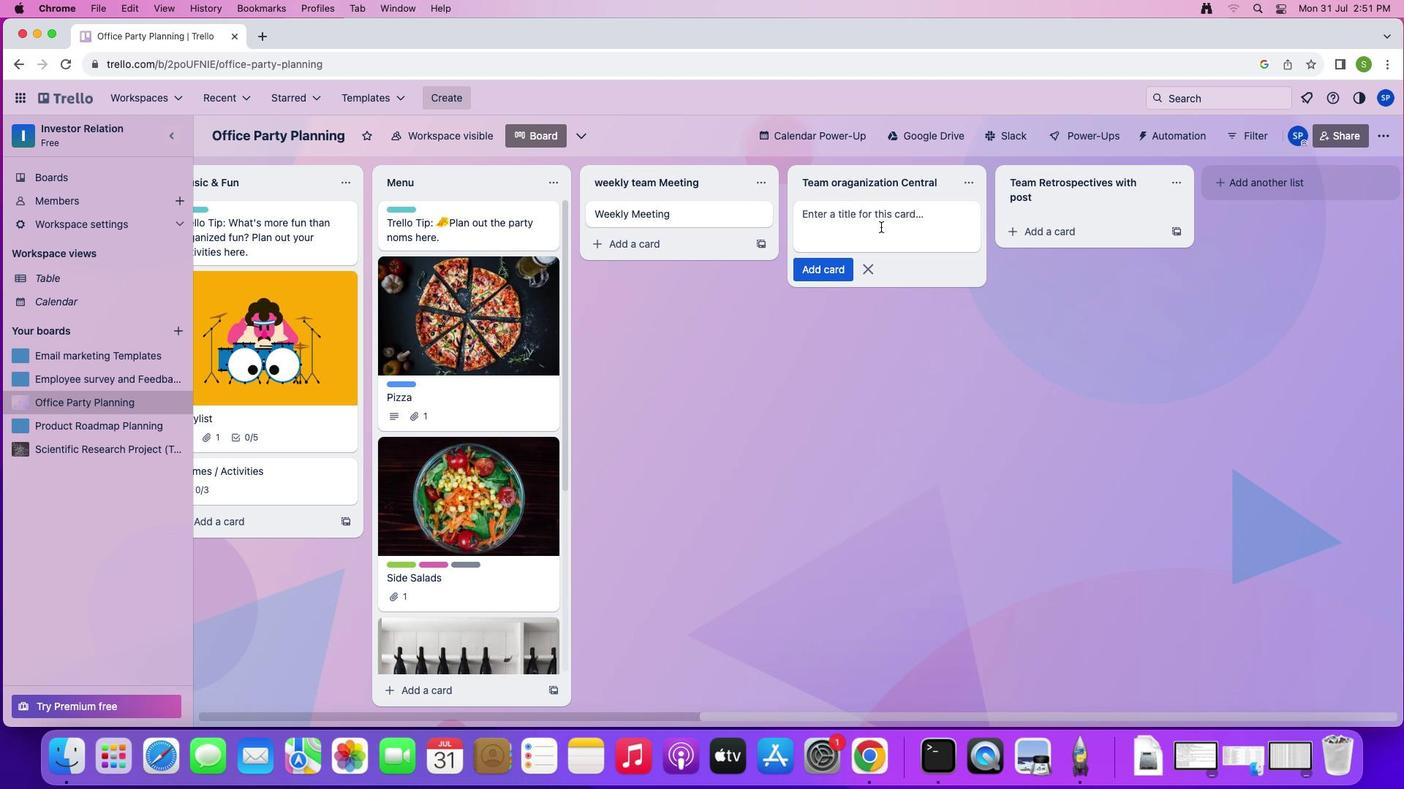
Action: Key pressed Key.shift'O''r''a''g''a''n''i''z''a''t''i''o''n'Key.space'c''e''n''t''r''a''l'Key.enter
Screenshot: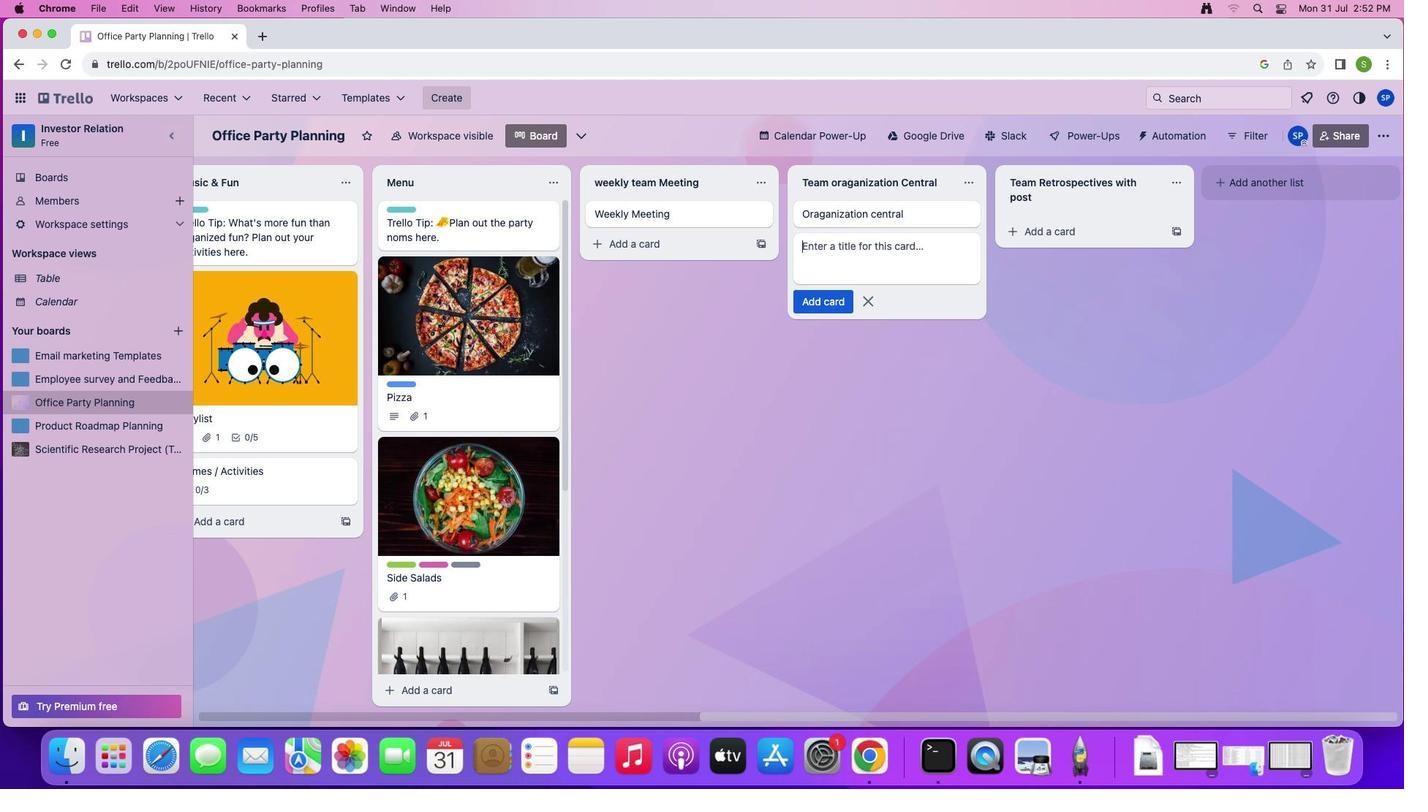 
Action: Mouse moved to (1030, 230)
Screenshot: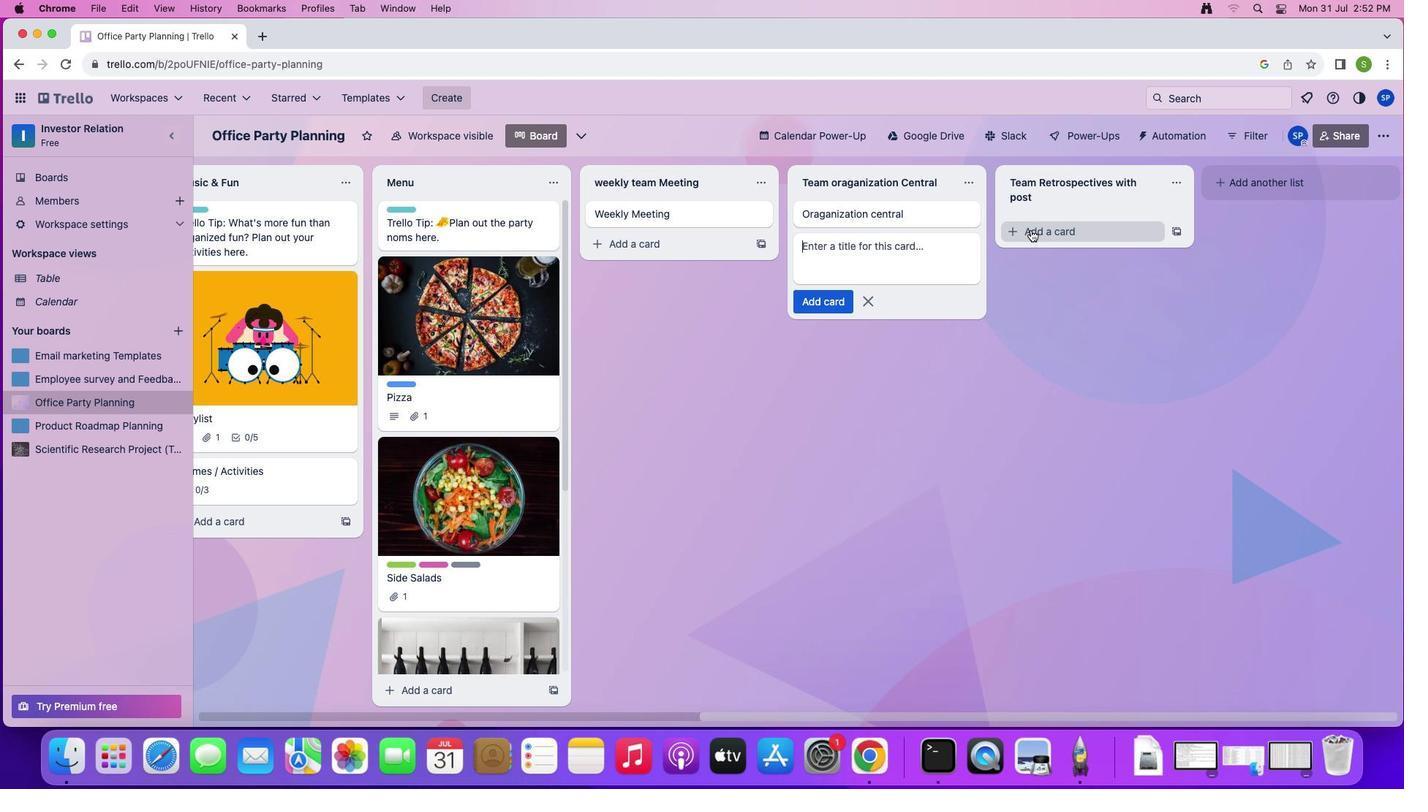 
Action: Mouse pressed left at (1030, 230)
Screenshot: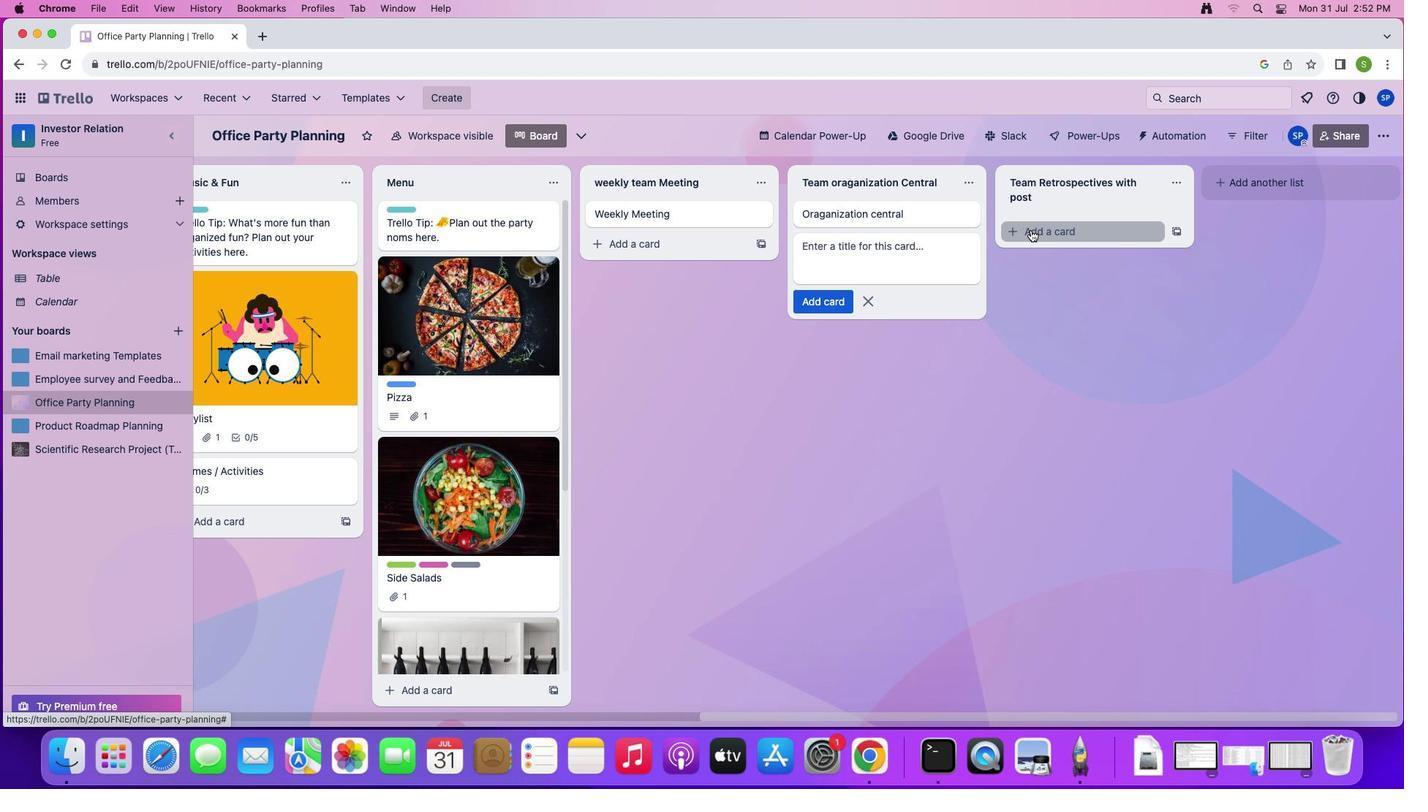 
Action: Mouse moved to (1067, 228)
Screenshot: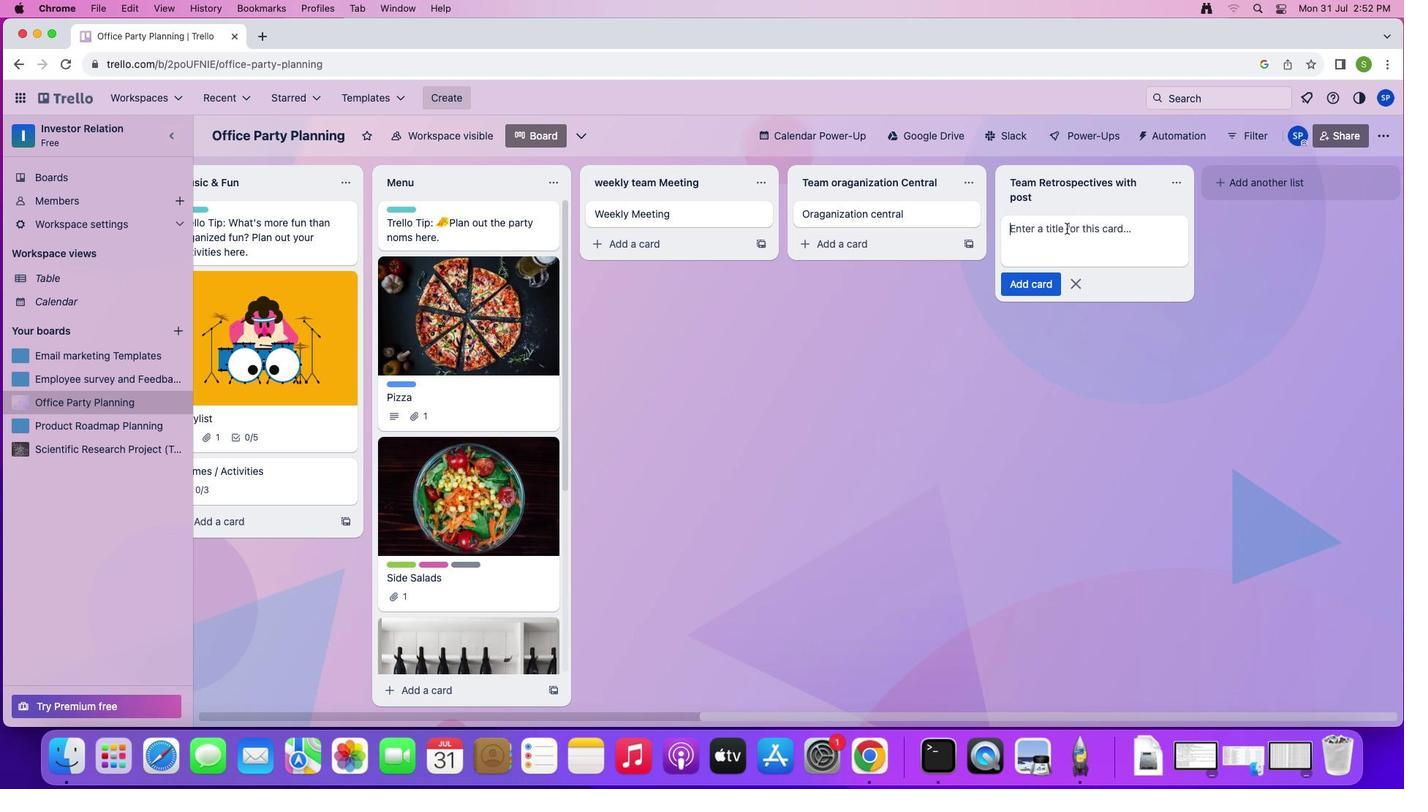 
Action: Key pressed Key.shift'T''e''a''m'Key.spaceKey.shift'r''e''t''r''o''s''p''e''c''t''i''v''e''s'Key.enter
Screenshot: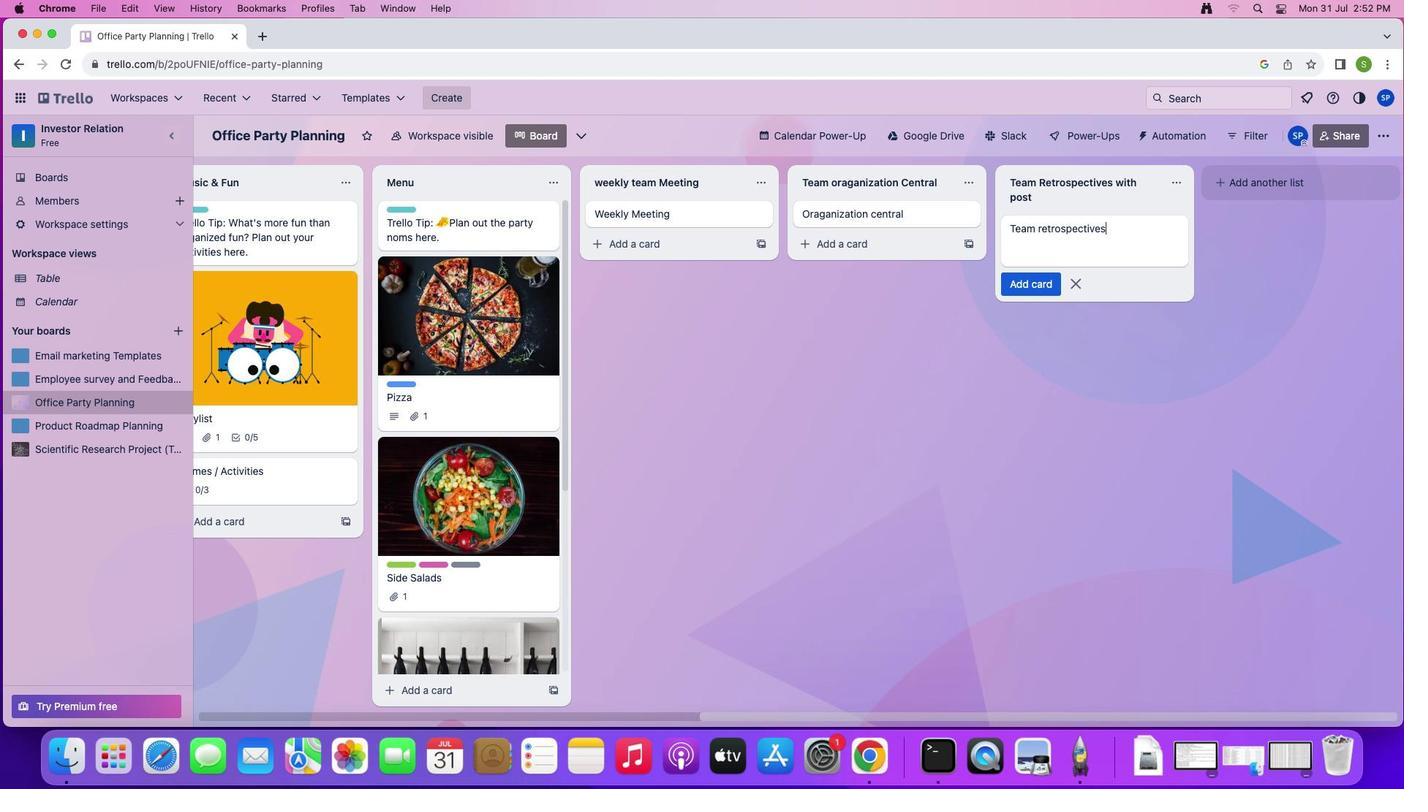 
Action: Mouse moved to (1076, 321)
Screenshot: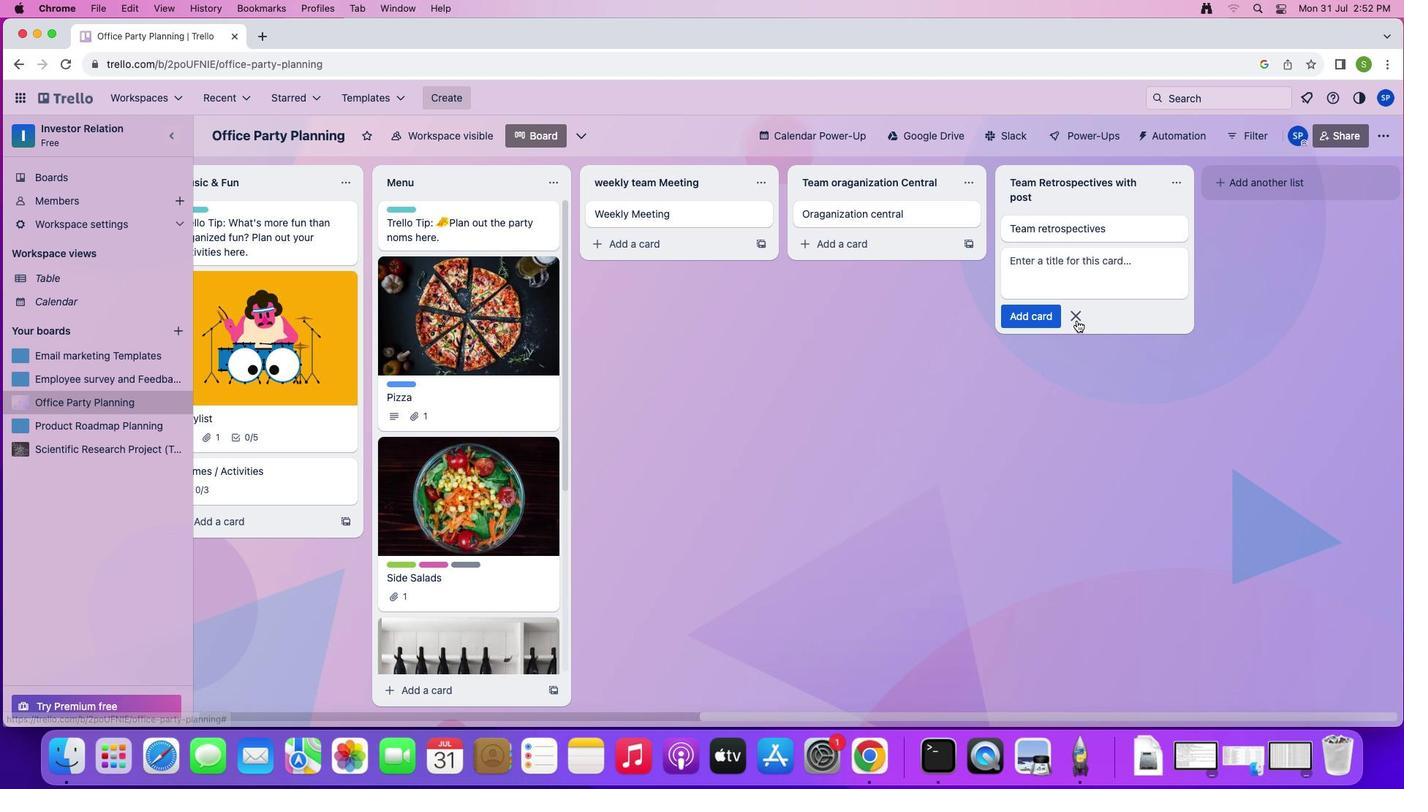 
Action: Mouse pressed left at (1076, 321)
Screenshot: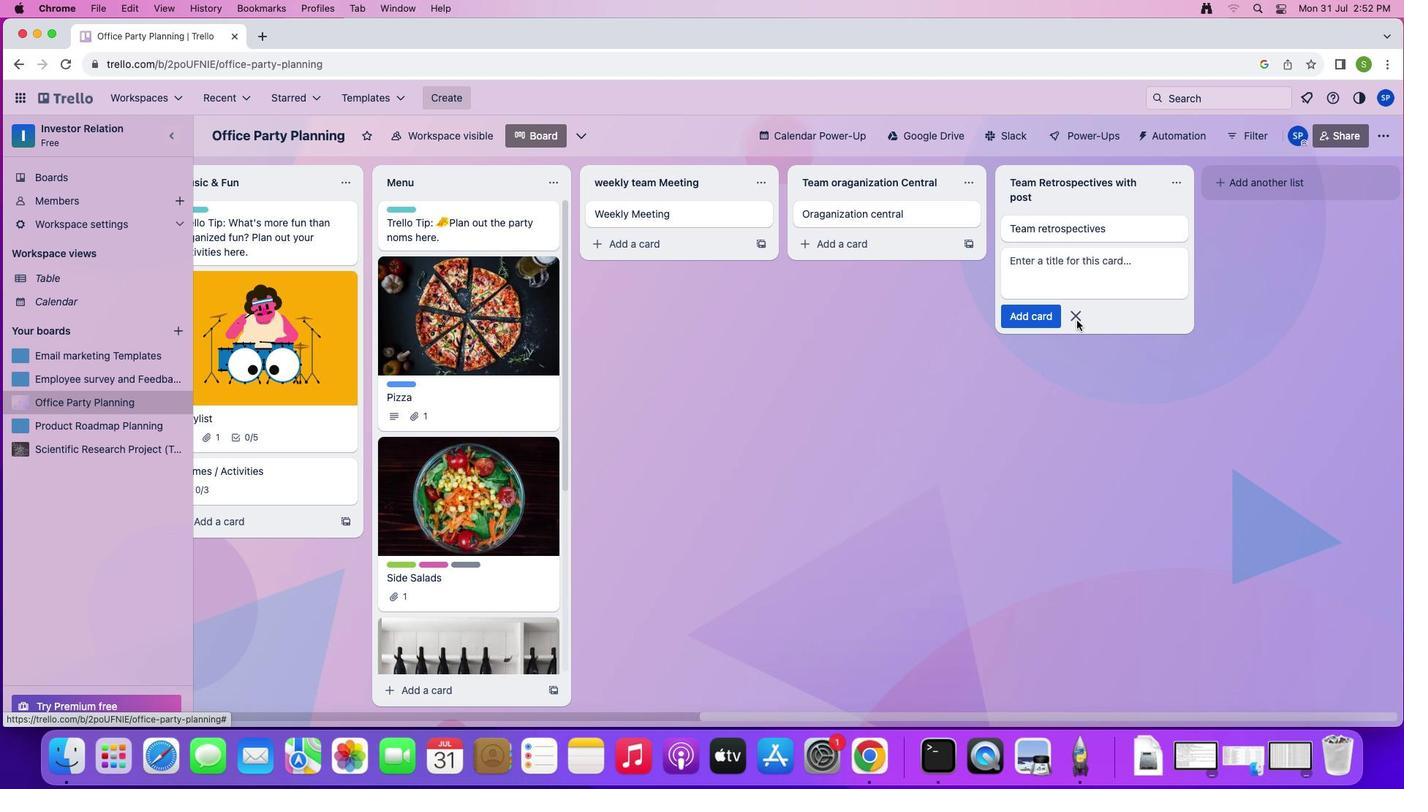 
Action: Mouse moved to (709, 220)
Screenshot: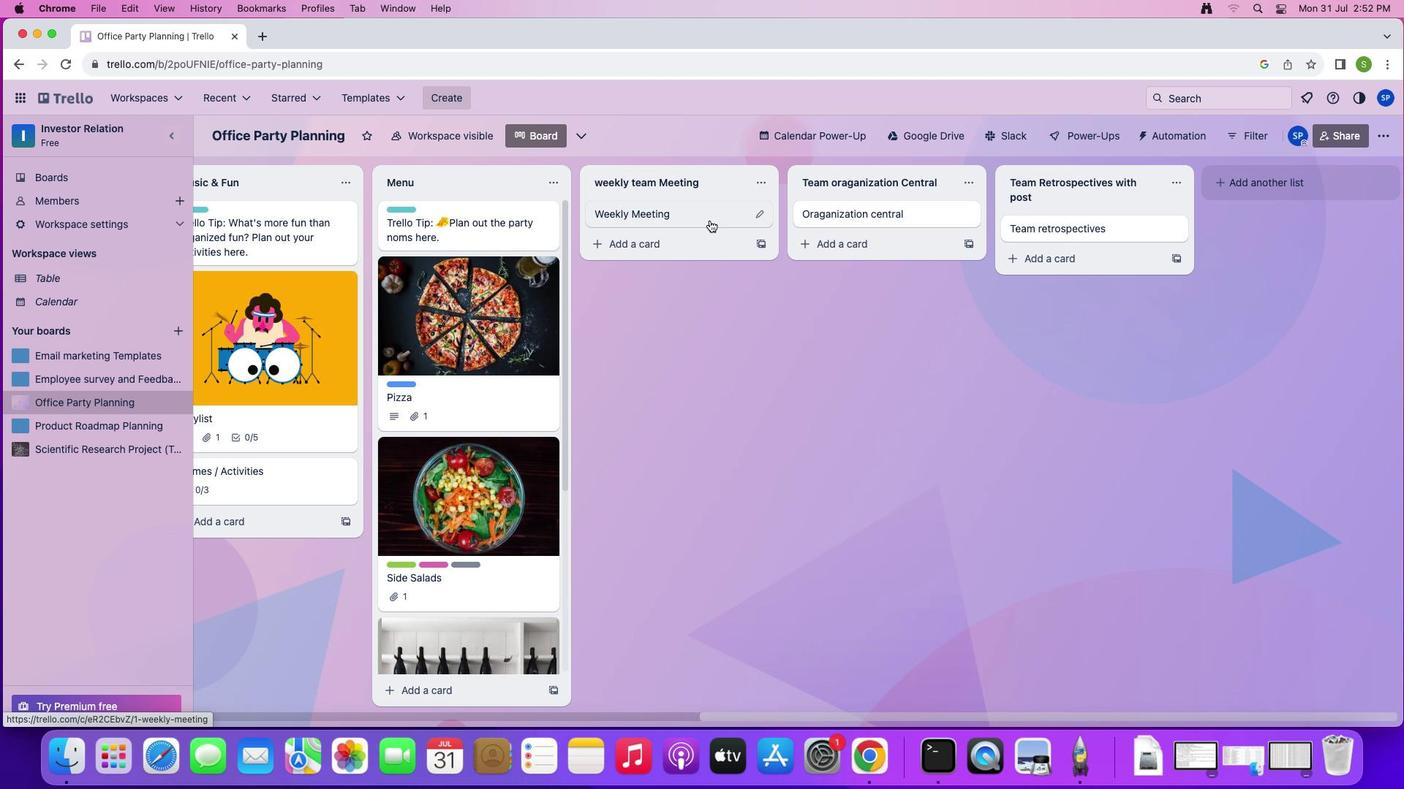 
Action: Mouse pressed left at (709, 220)
Screenshot: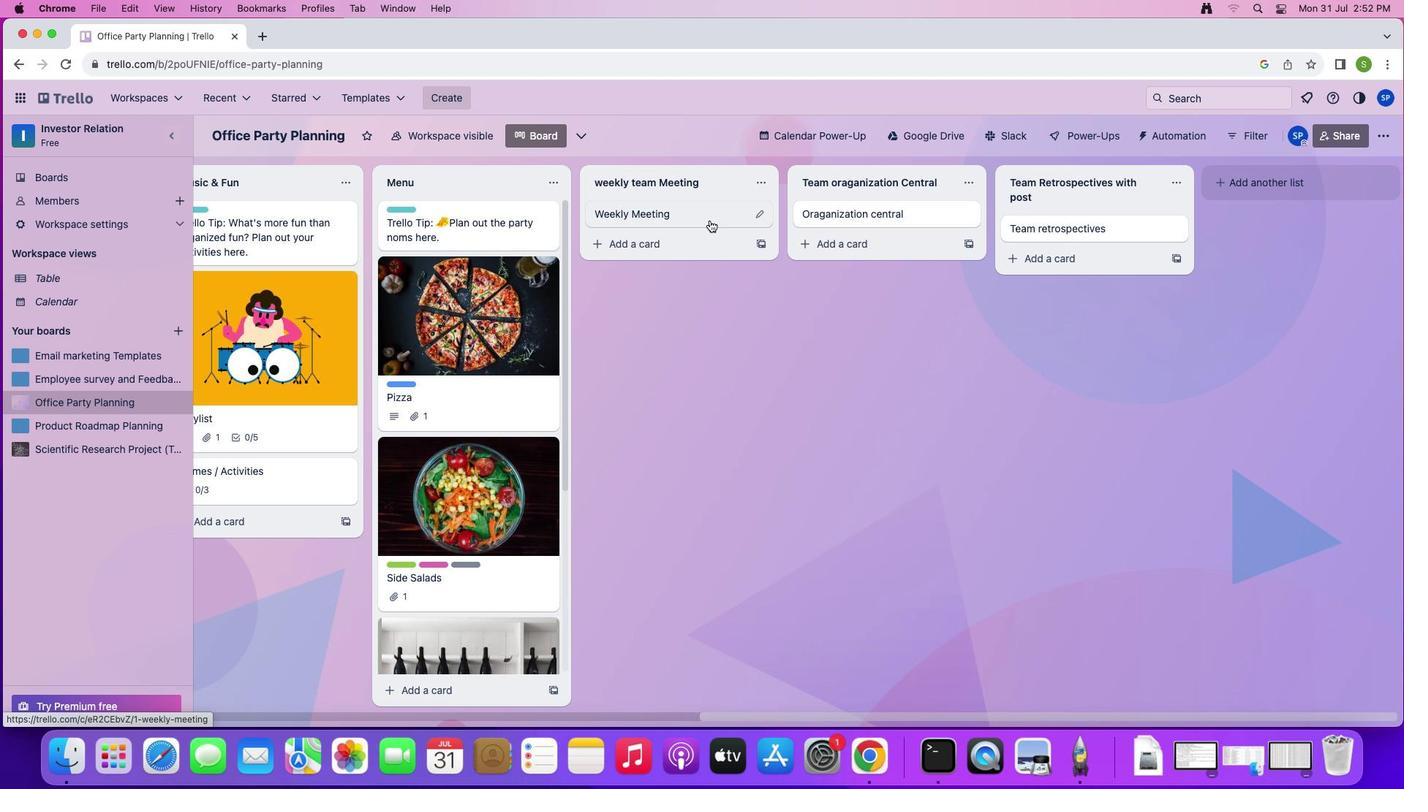 
Action: Mouse moved to (897, 210)
Screenshot: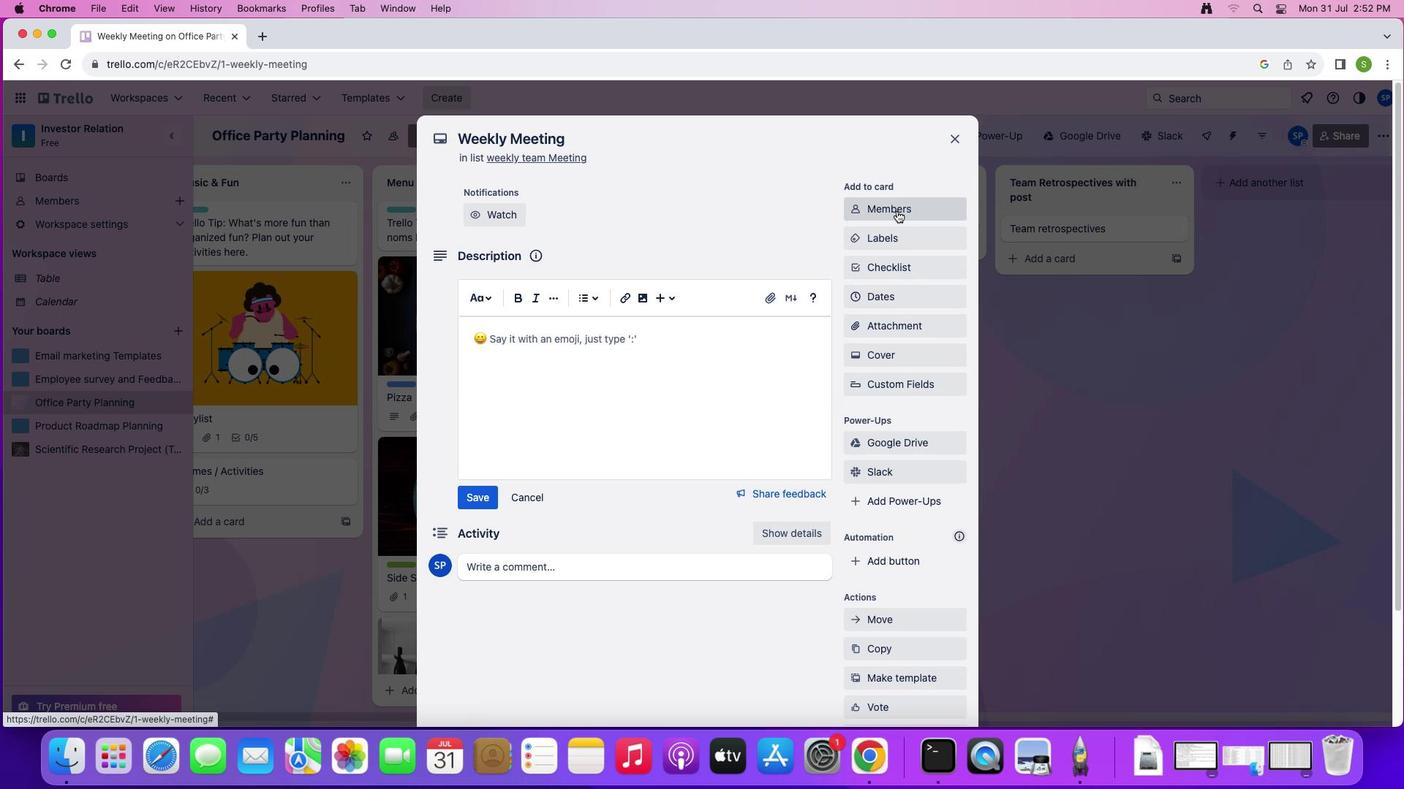 
Action: Mouse pressed left at (897, 210)
Screenshot: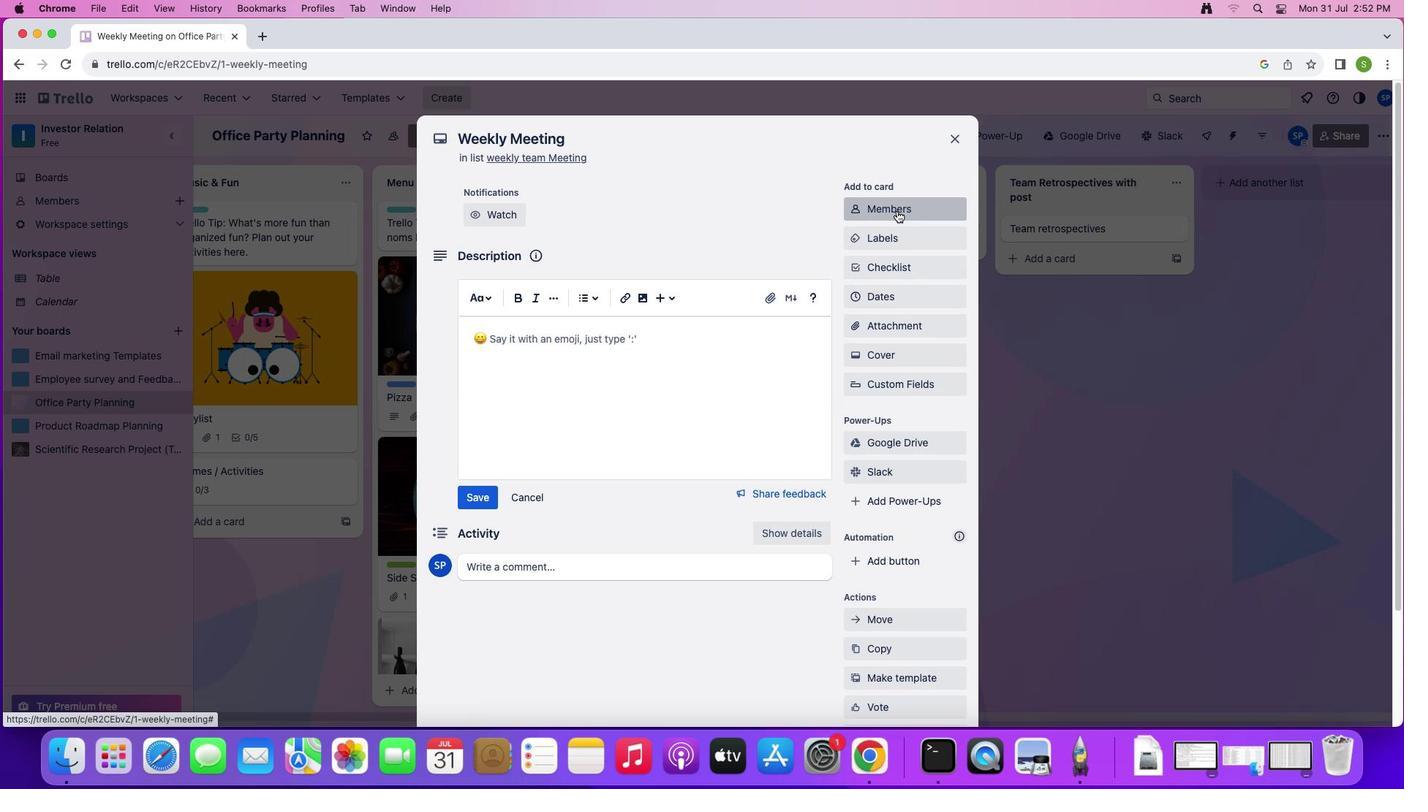 
Action: Mouse moved to (880, 277)
Screenshot: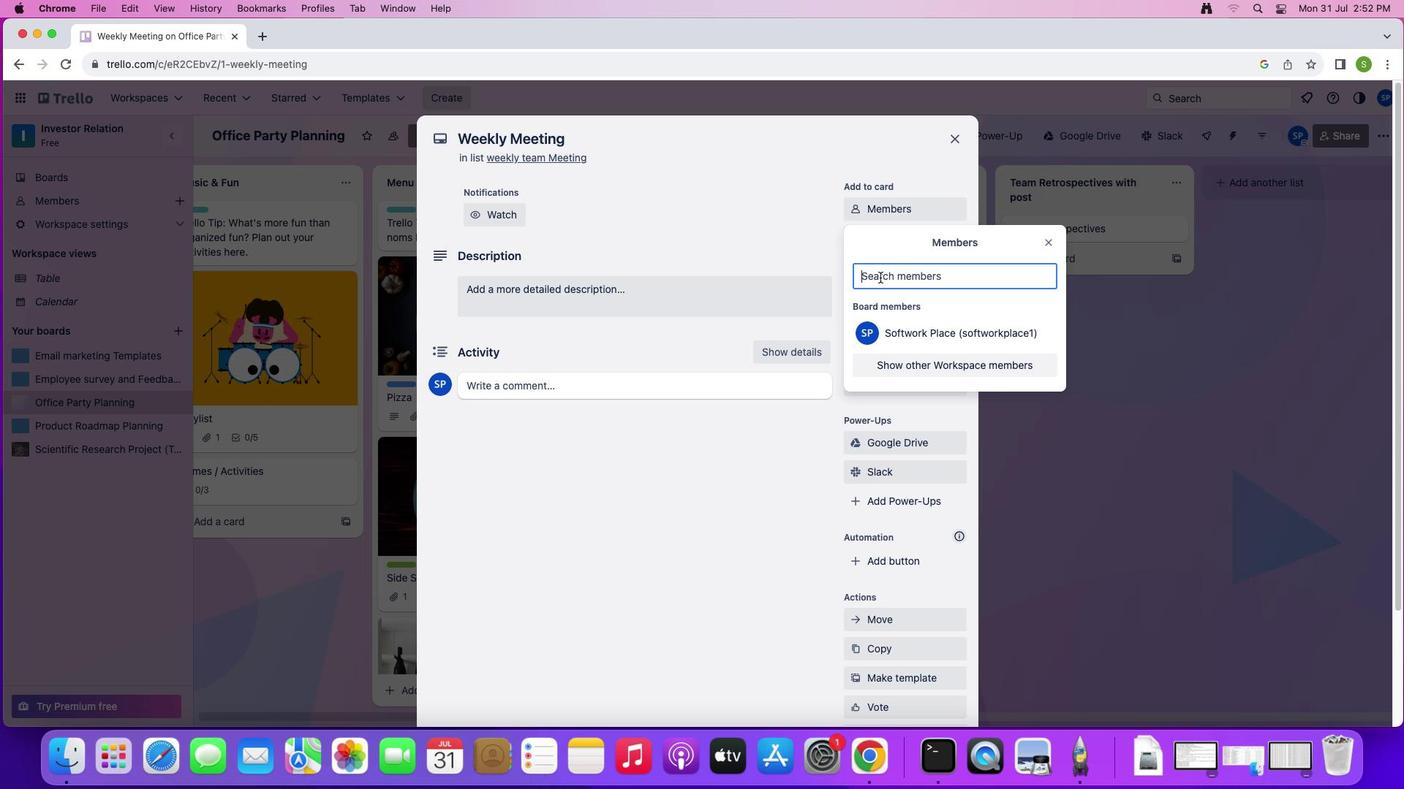 
Action: Mouse pressed left at (880, 277)
Screenshot: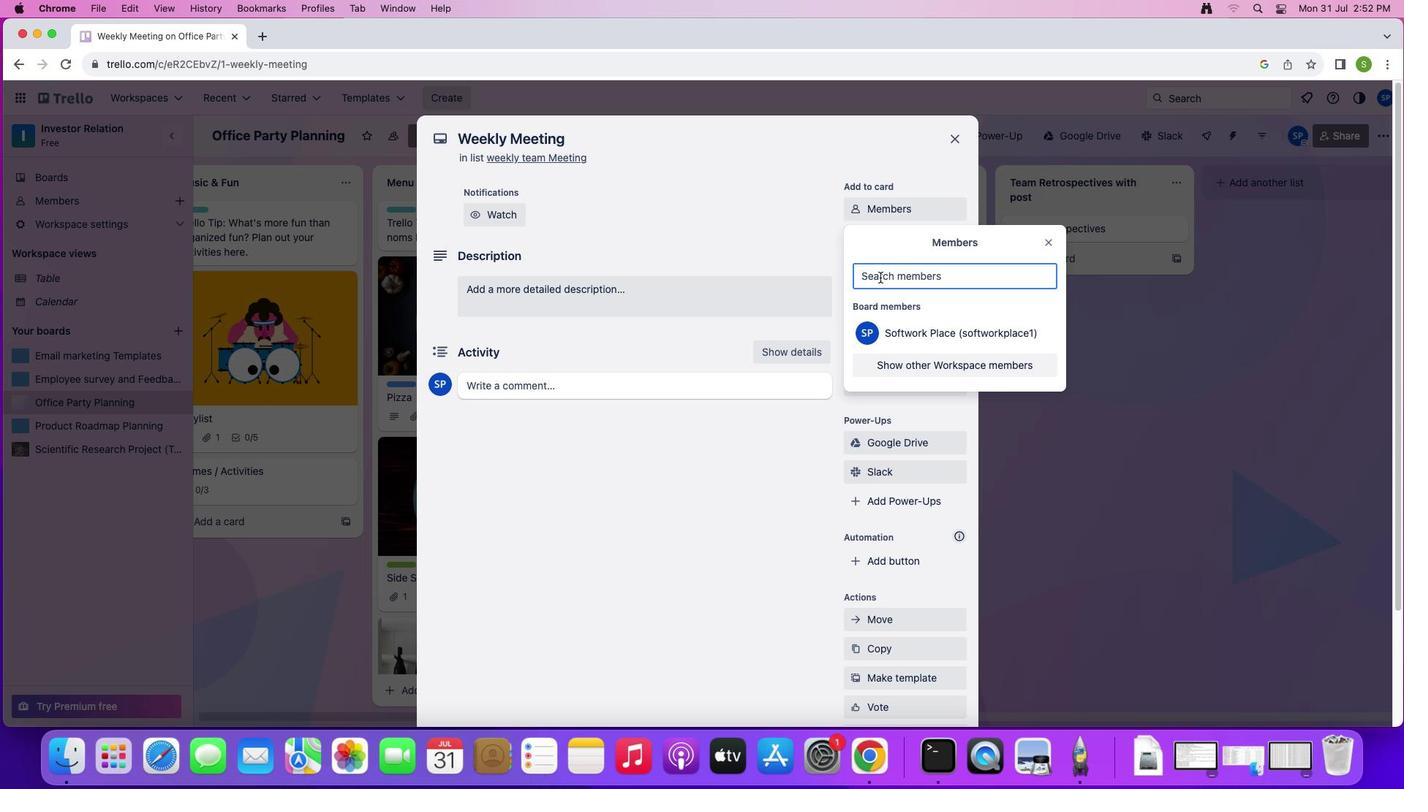
Action: Mouse moved to (1077, 289)
Screenshot: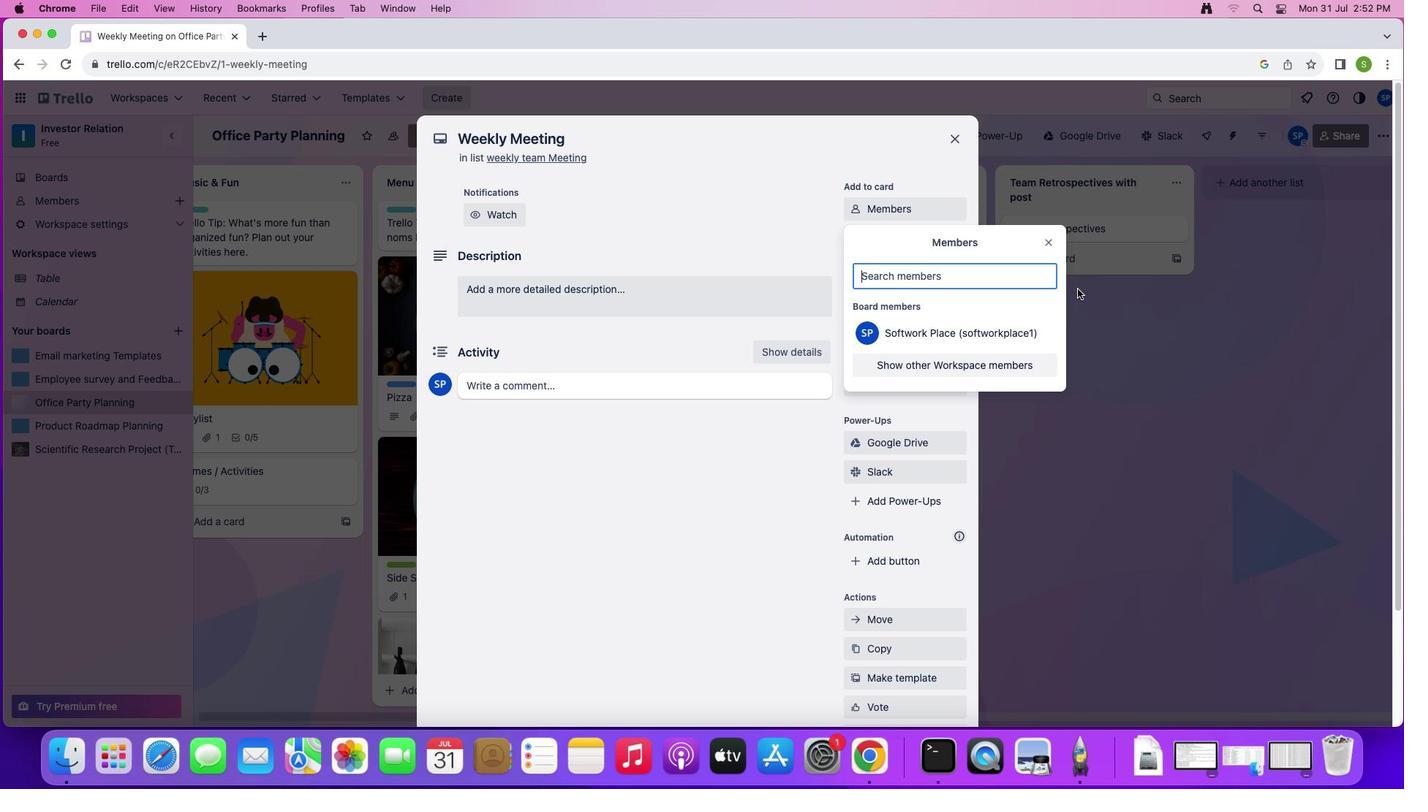 
Action: Key pressed 's''o''f''t''a''g''e''.''3'Key.shift'@''s''o''f''t''a''g''e''.''n''e''t'
Screenshot: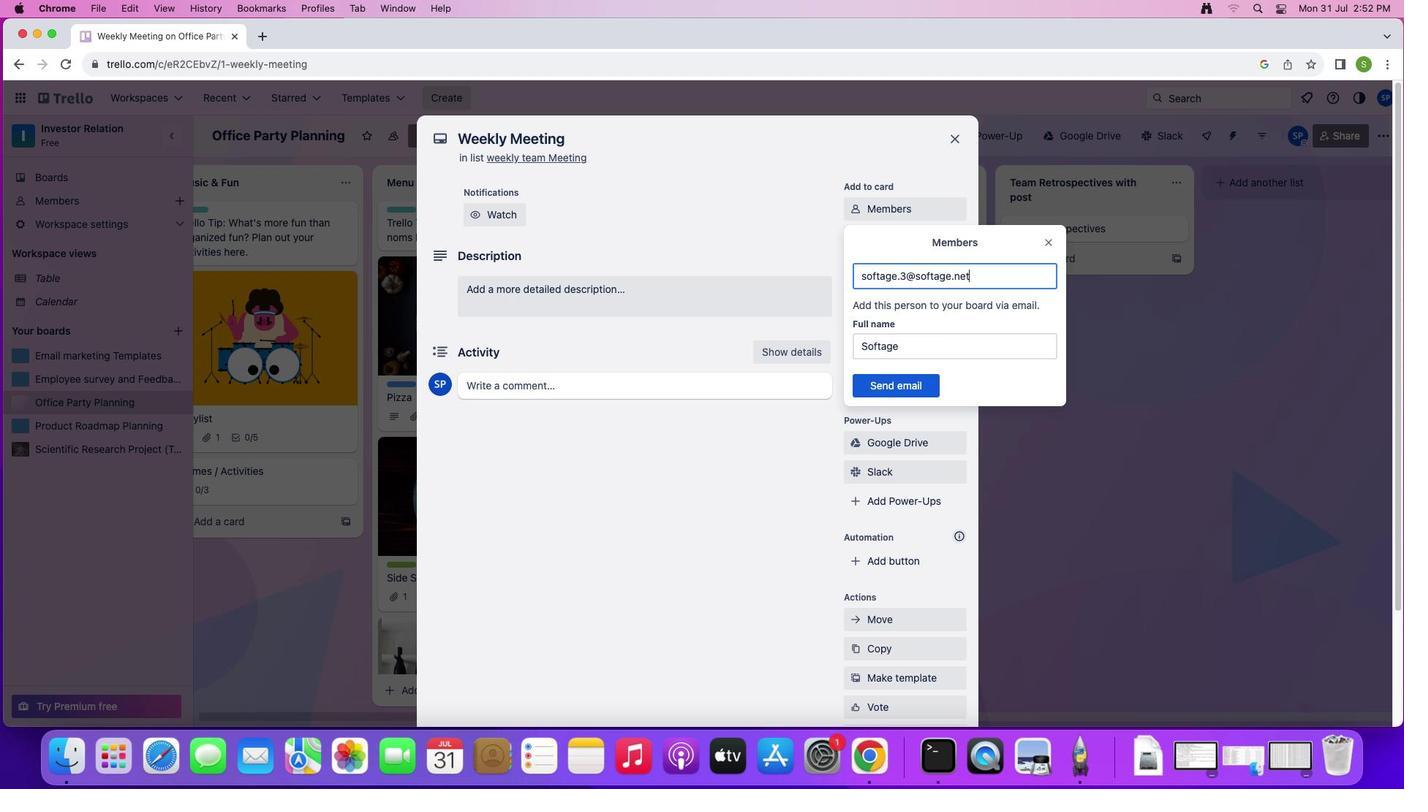 
Action: Mouse moved to (876, 383)
Screenshot: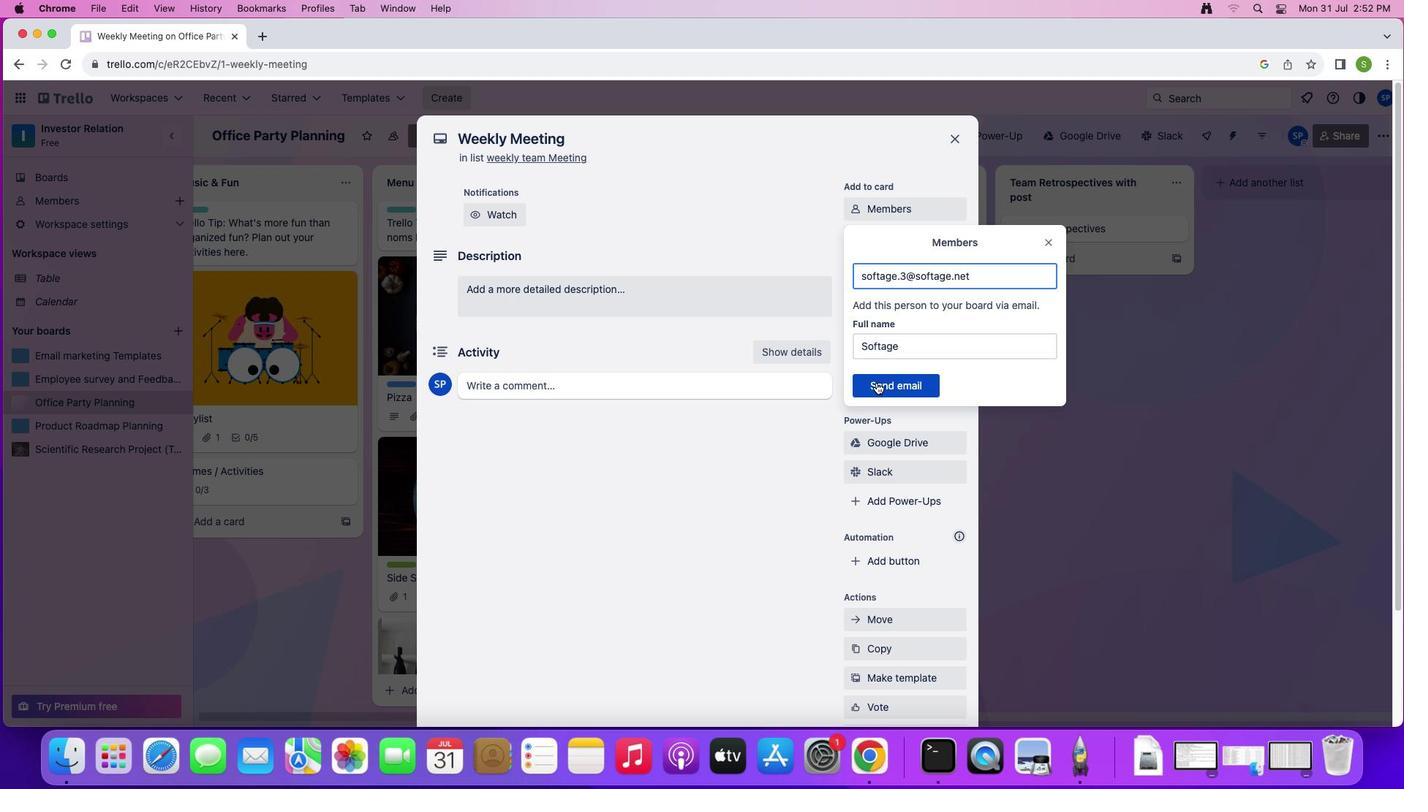 
Action: Mouse pressed left at (876, 383)
Screenshot: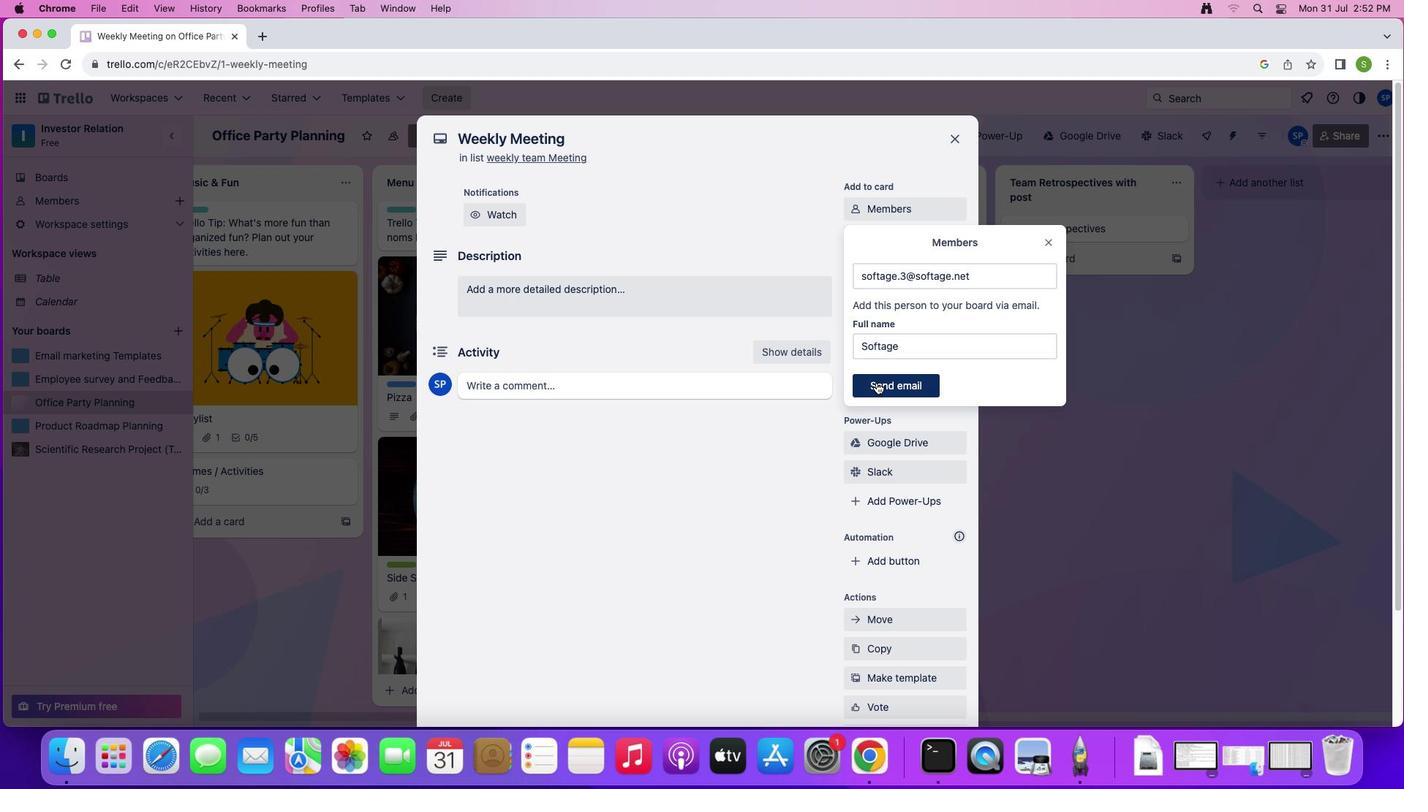 
Action: Mouse moved to (887, 286)
Screenshot: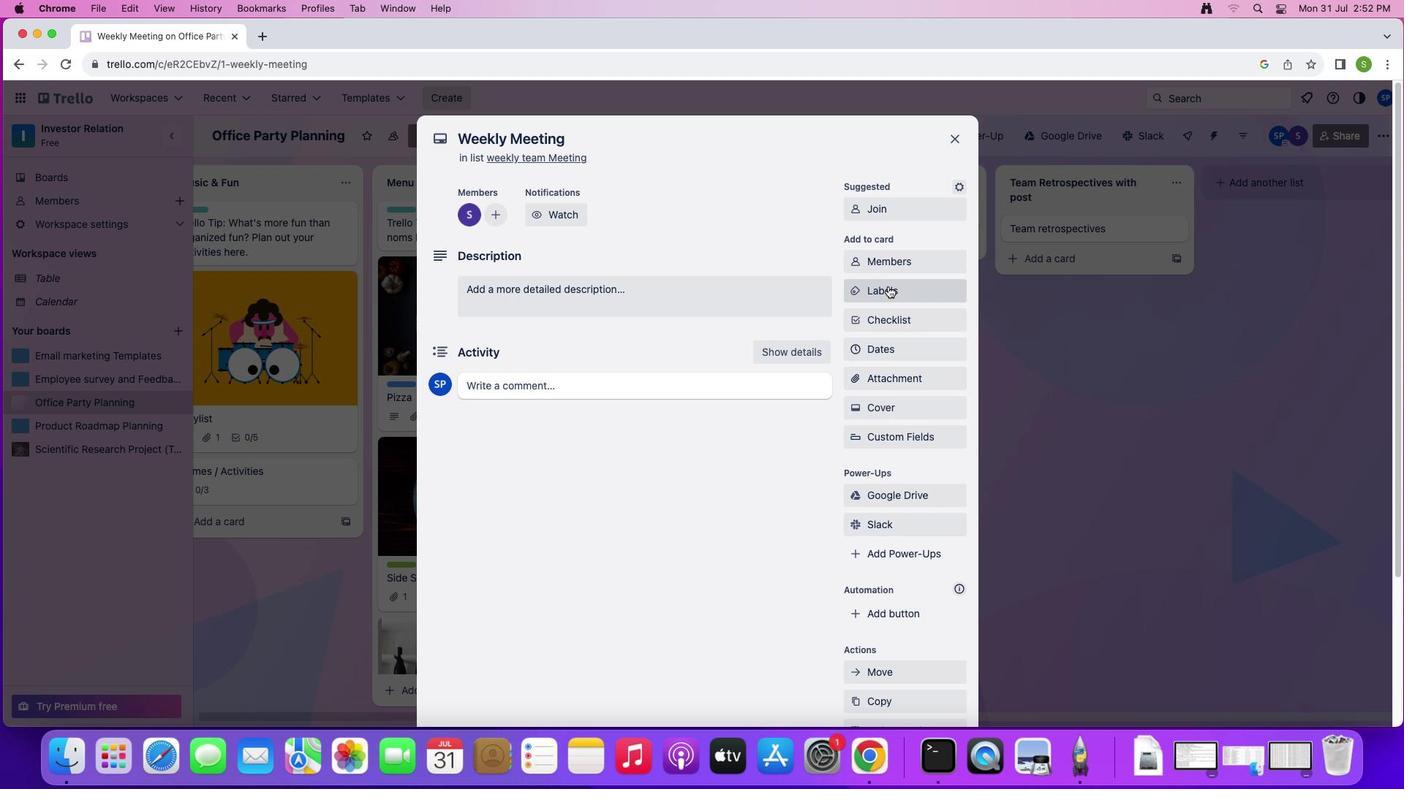 
Action: Mouse pressed left at (887, 286)
Screenshot: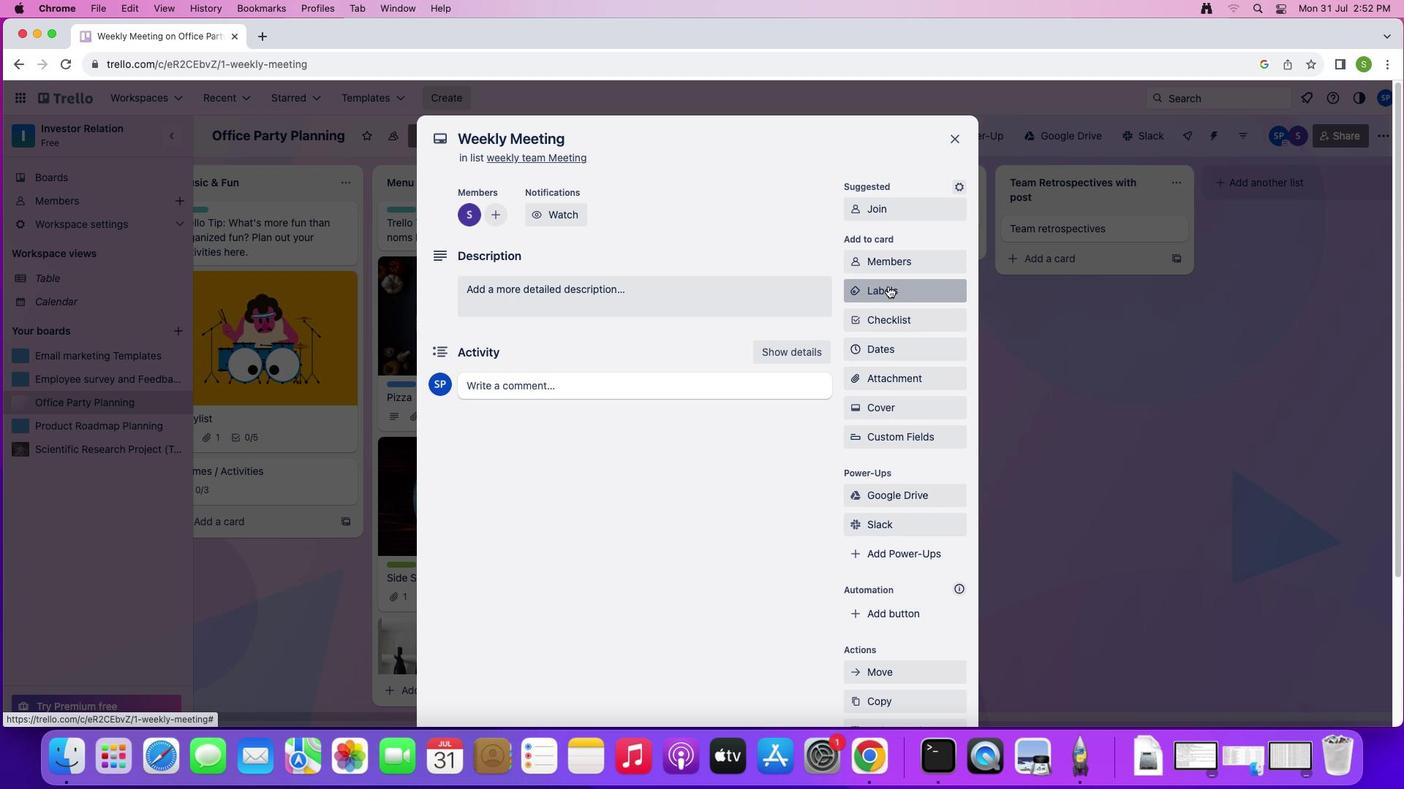 
Action: Mouse moved to (901, 460)
Screenshot: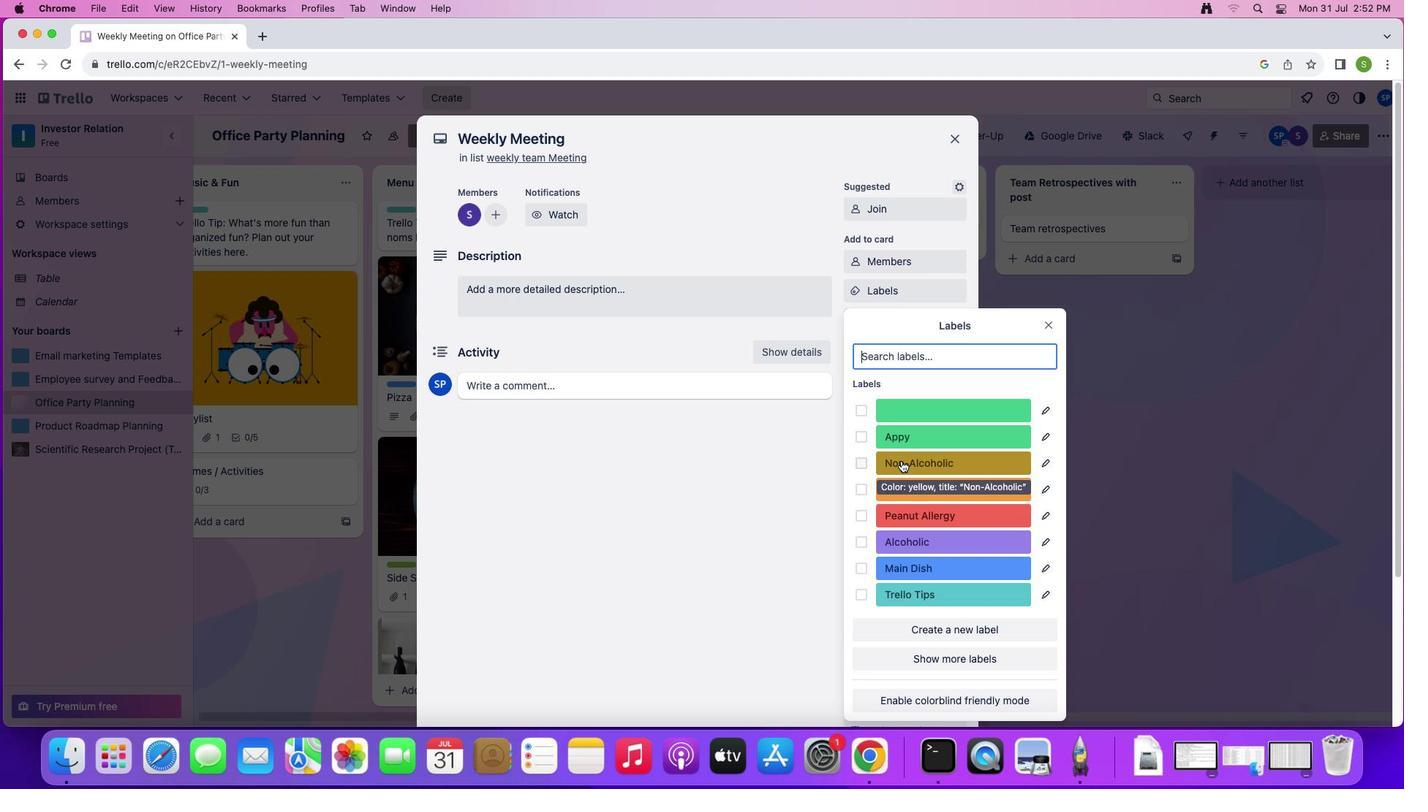 
Action: Mouse pressed left at (901, 460)
Screenshot: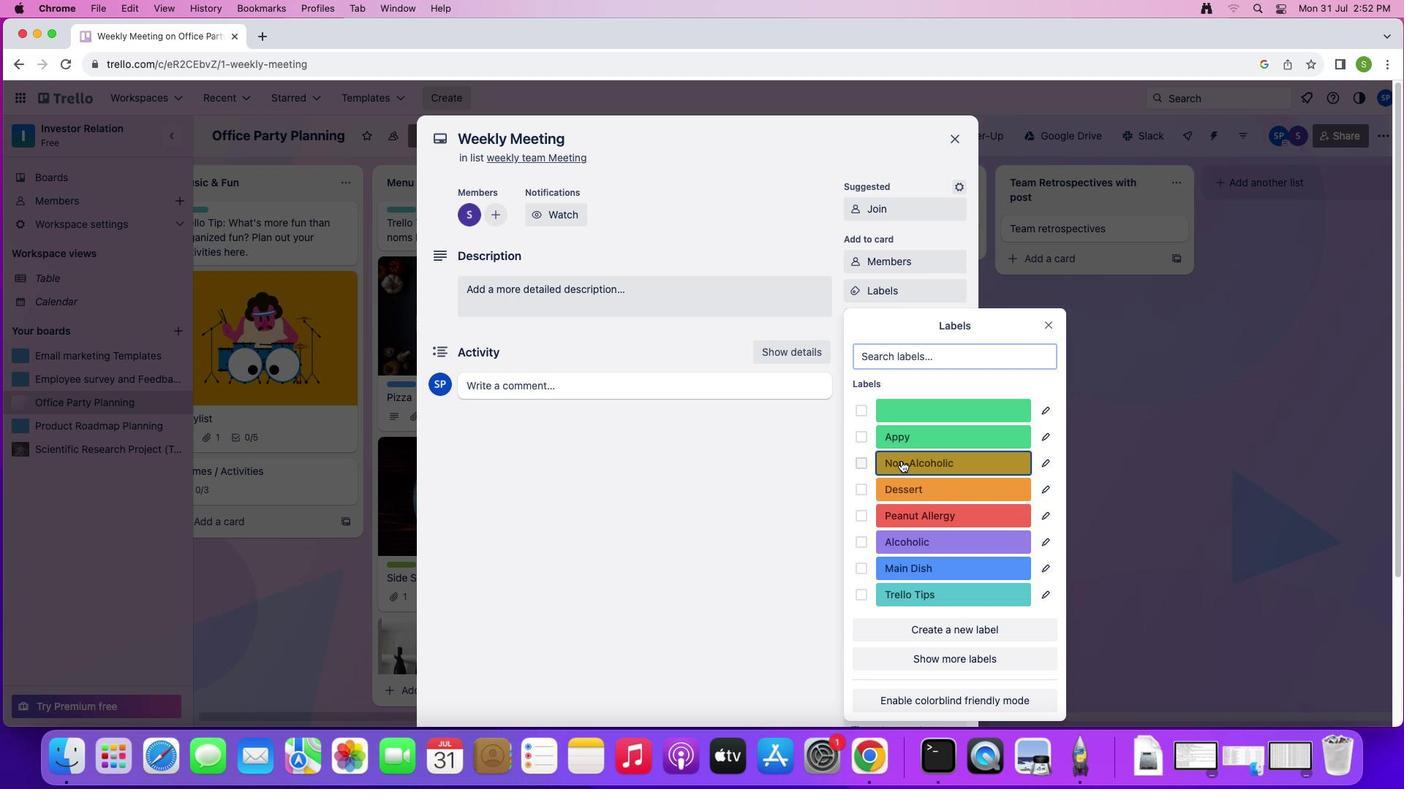 
Action: Mouse moved to (1049, 329)
Screenshot: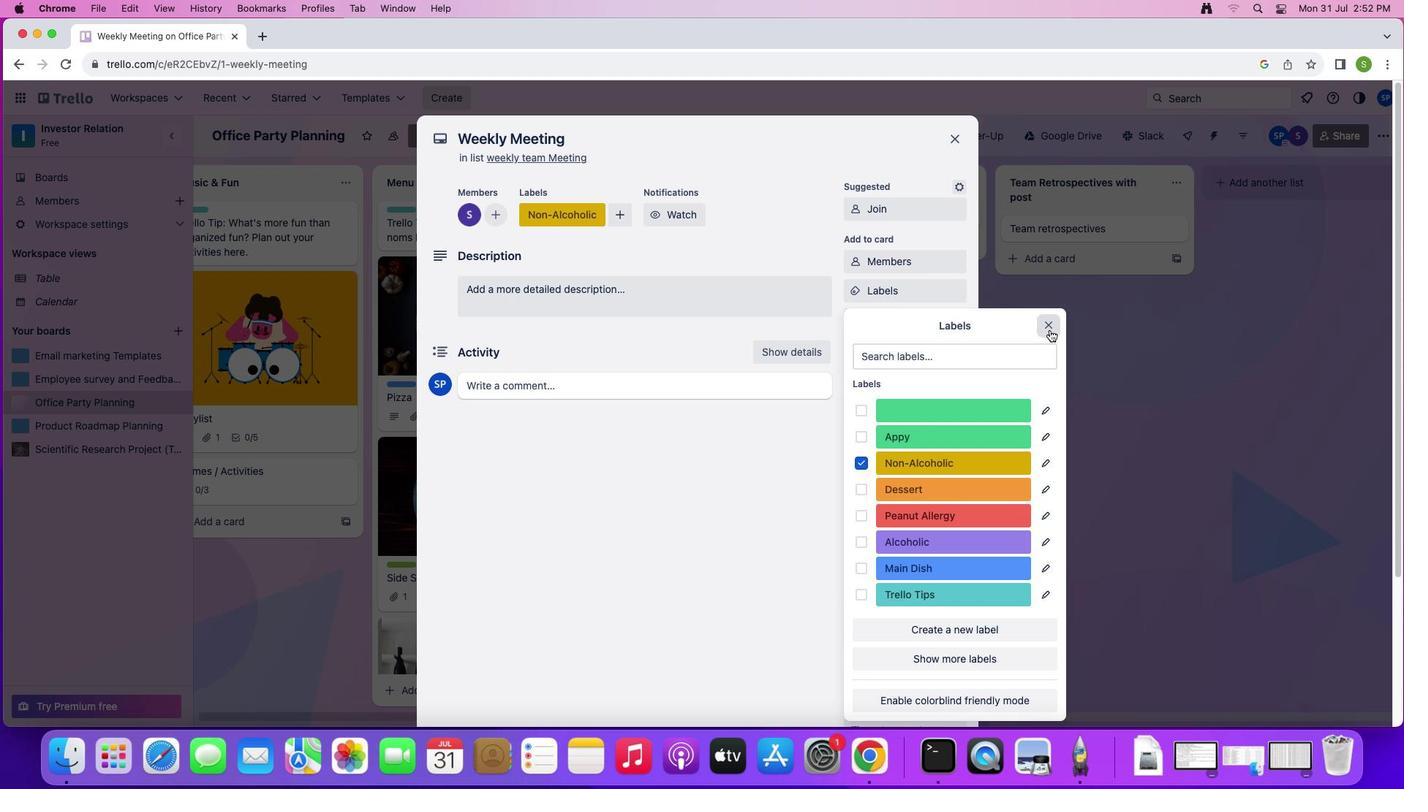 
Action: Mouse pressed left at (1049, 329)
Screenshot: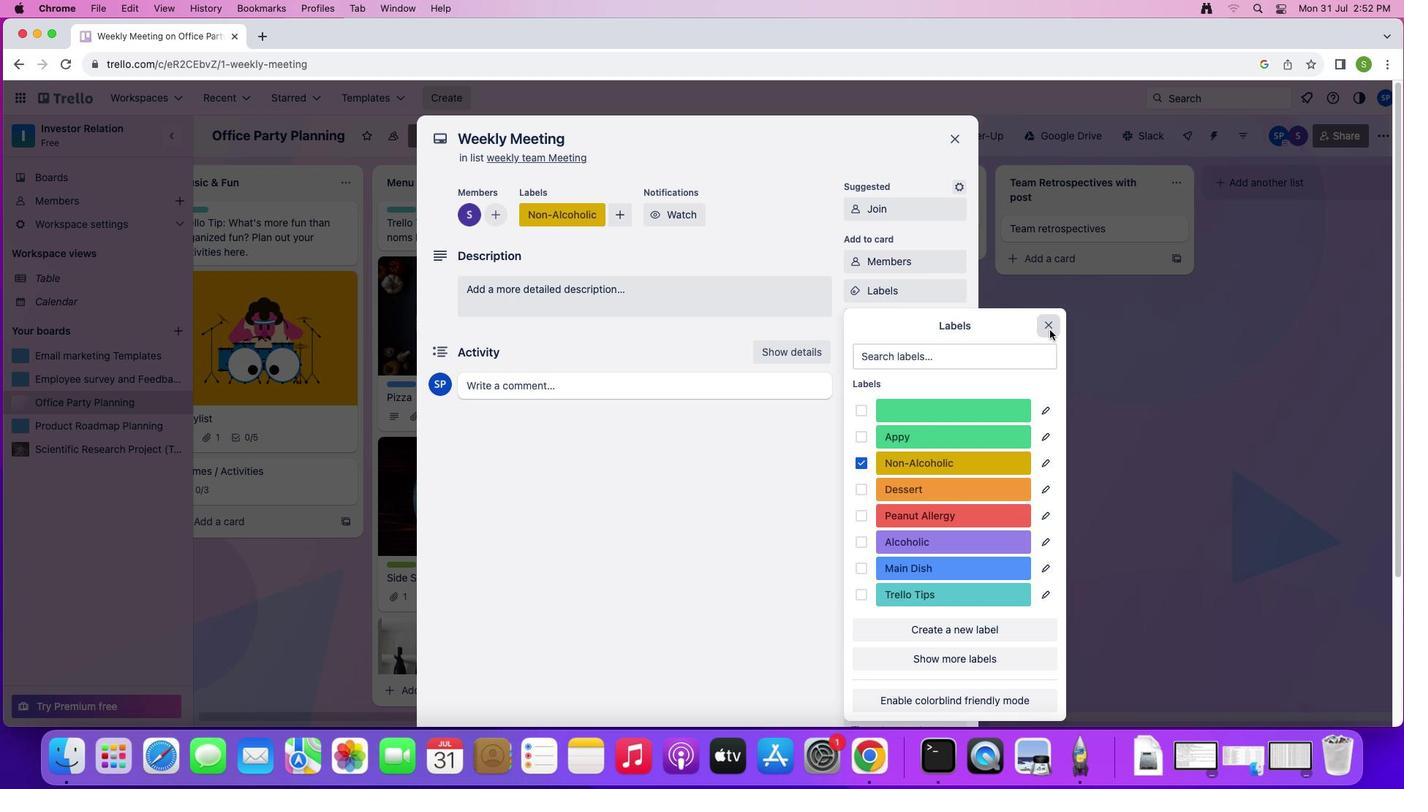 
Action: Mouse moved to (861, 312)
Screenshot: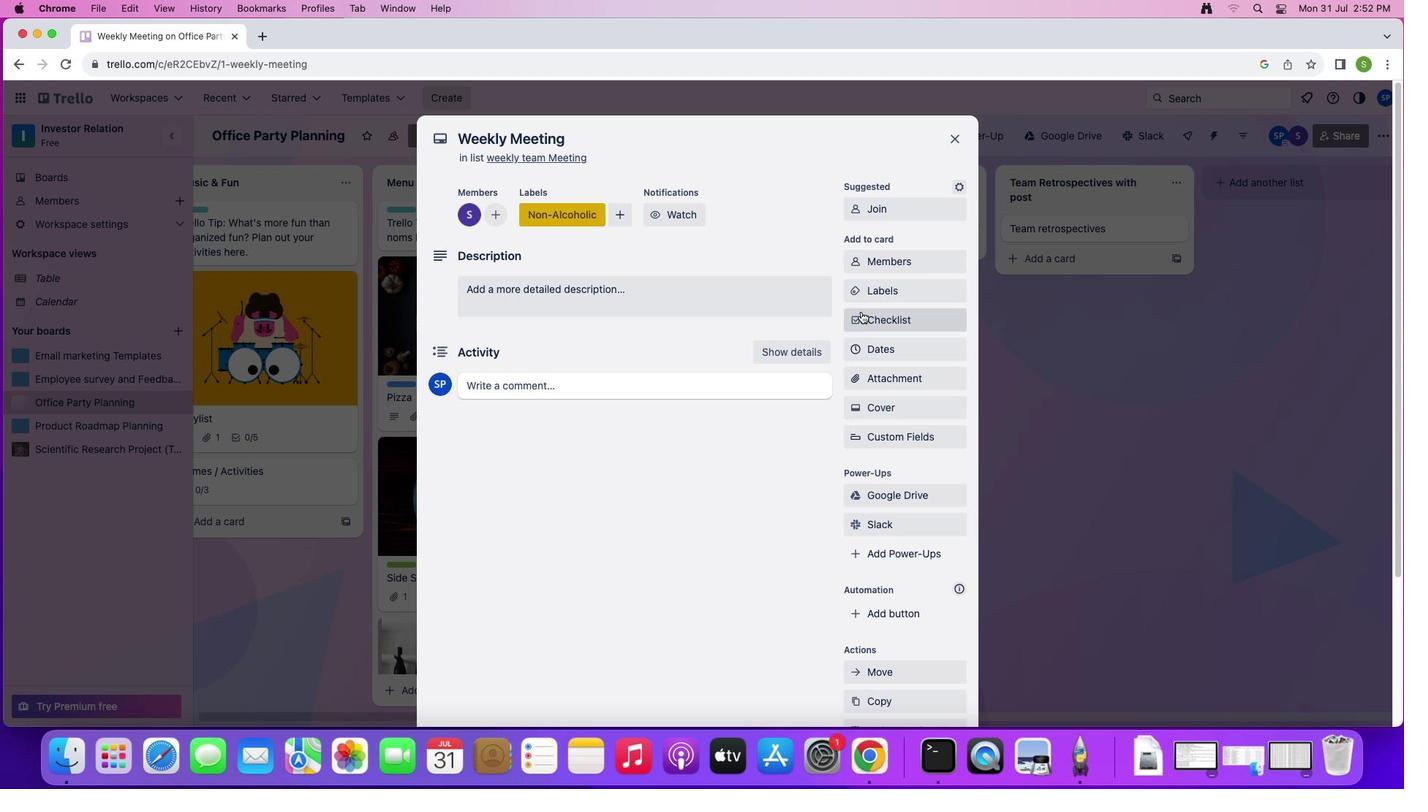 
Action: Mouse pressed left at (861, 312)
Screenshot: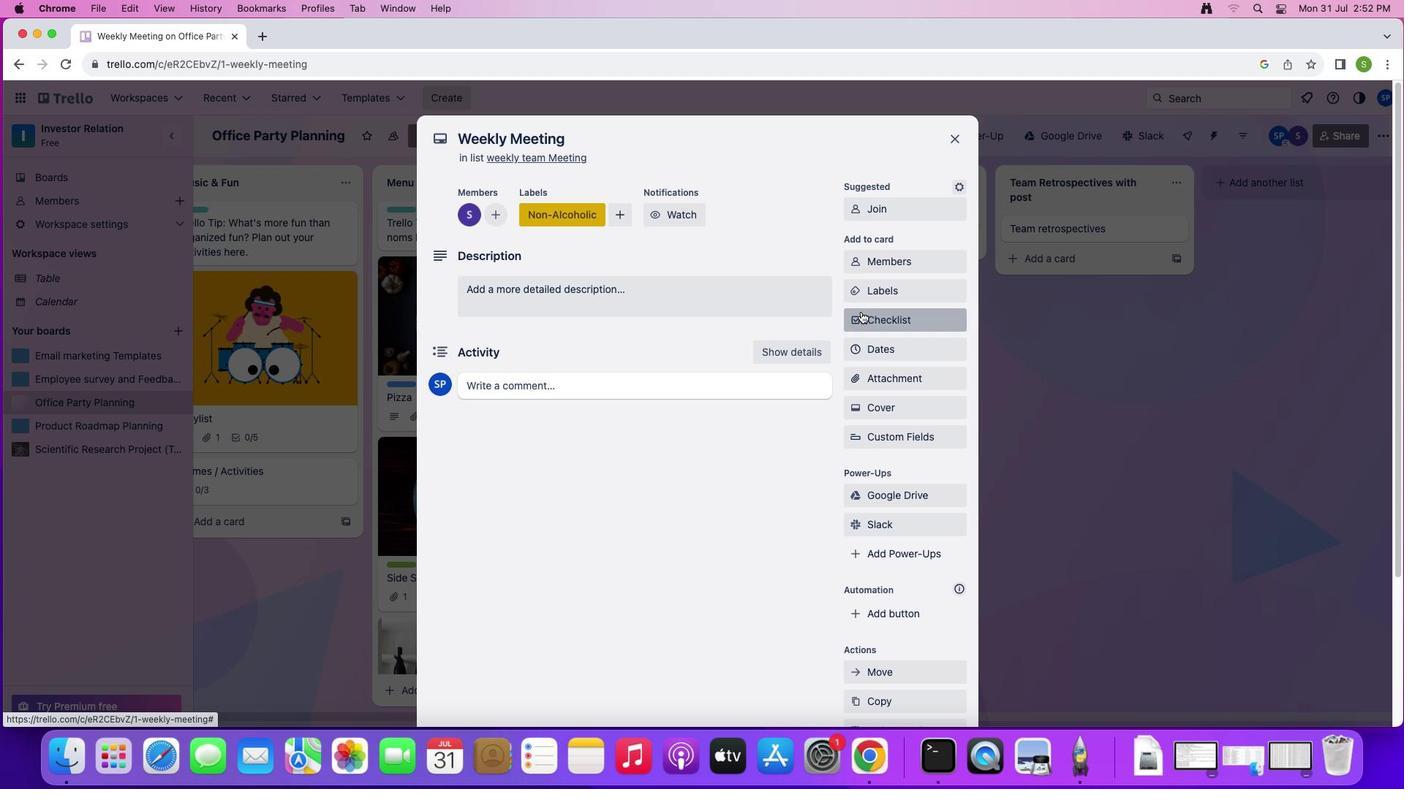 
Action: Mouse moved to (893, 475)
Screenshot: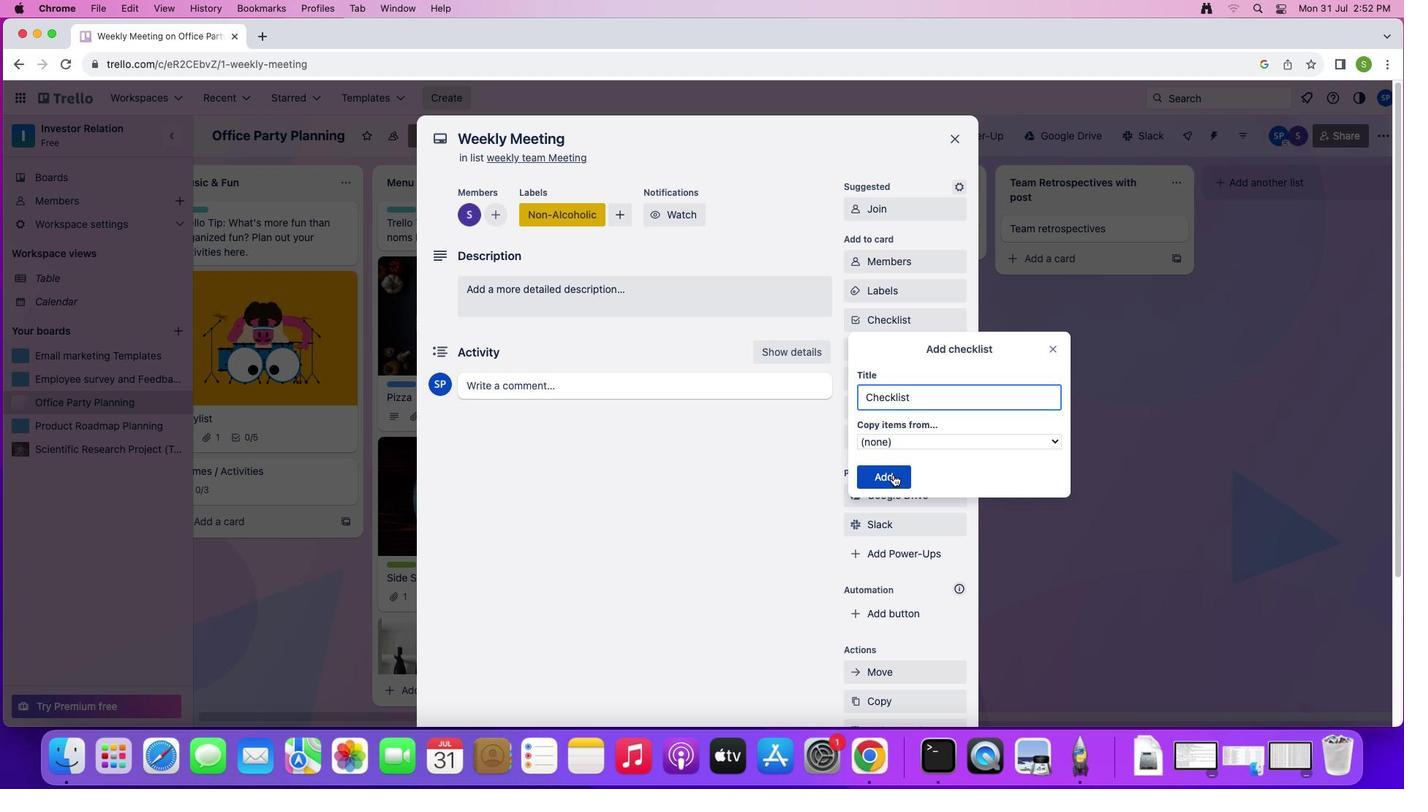 
Action: Mouse pressed left at (893, 475)
Screenshot: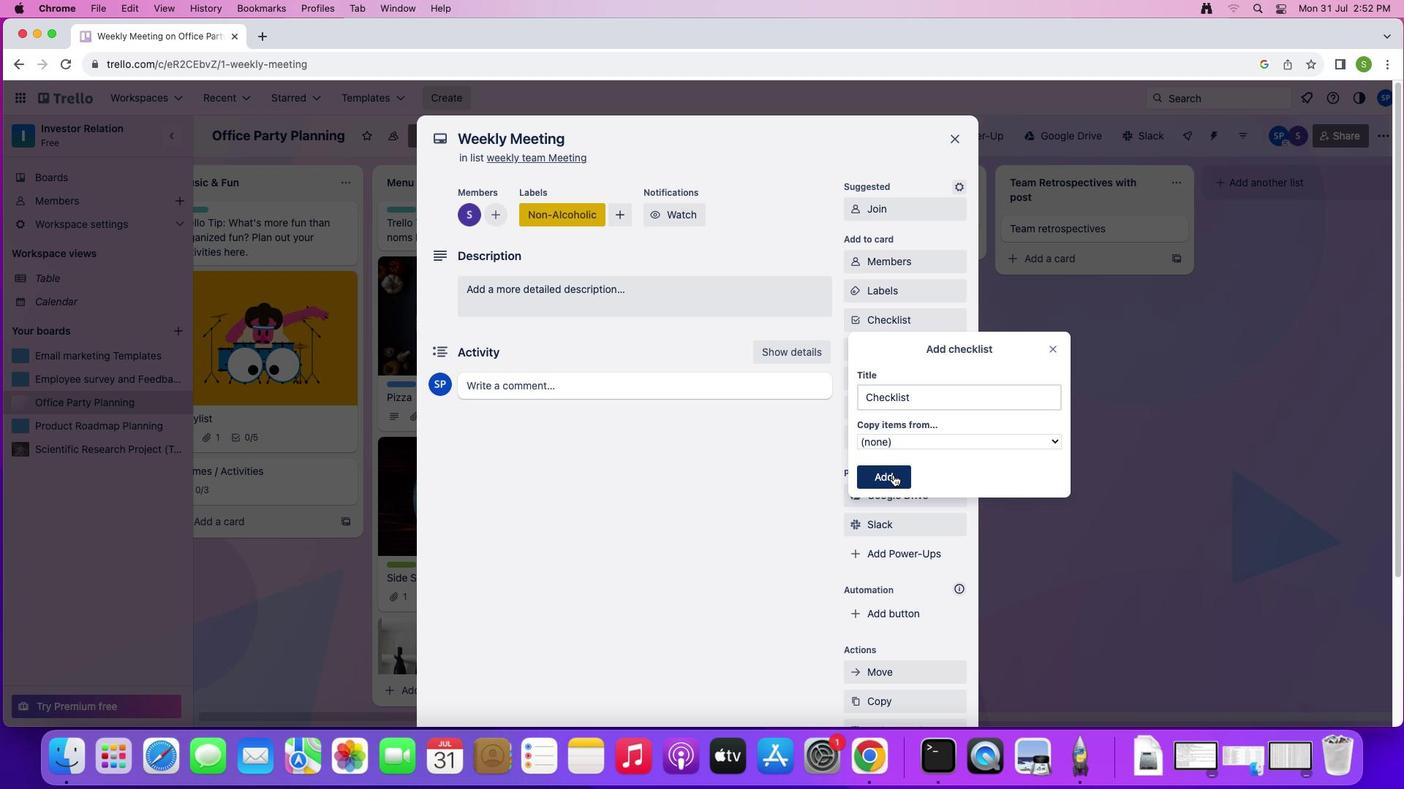 
Action: Mouse moved to (905, 350)
Screenshot: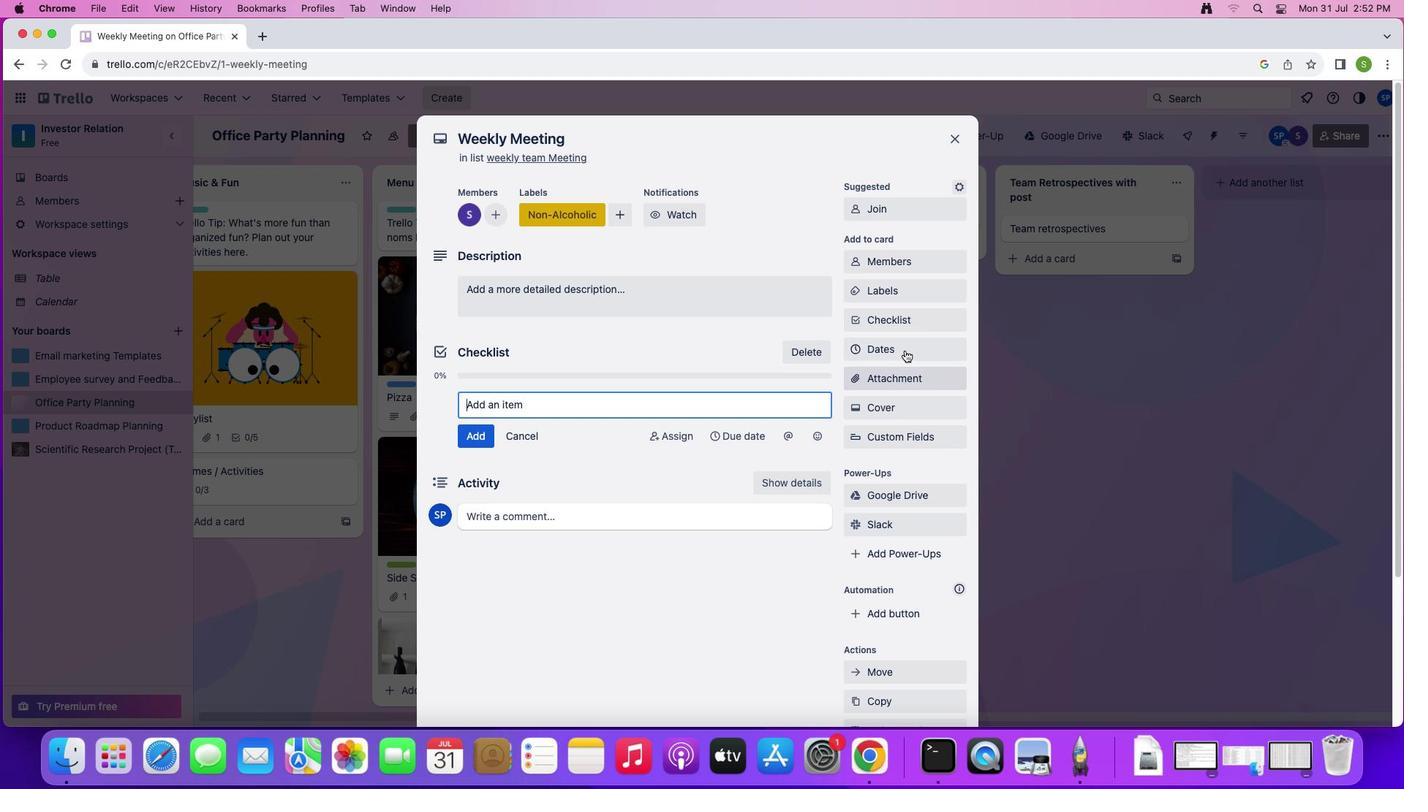 
Action: Mouse pressed left at (905, 350)
Screenshot: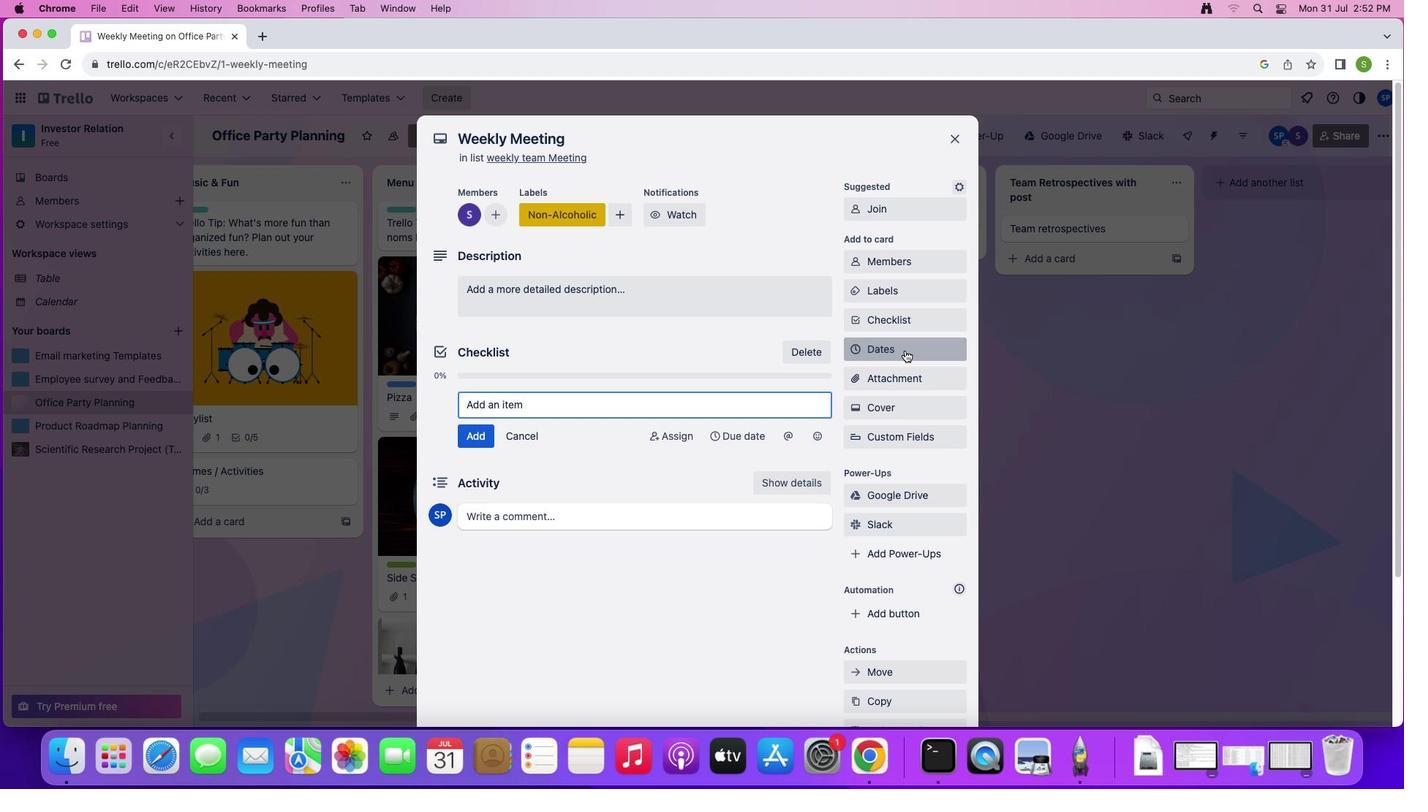 
Action: Mouse moved to (902, 251)
Screenshot: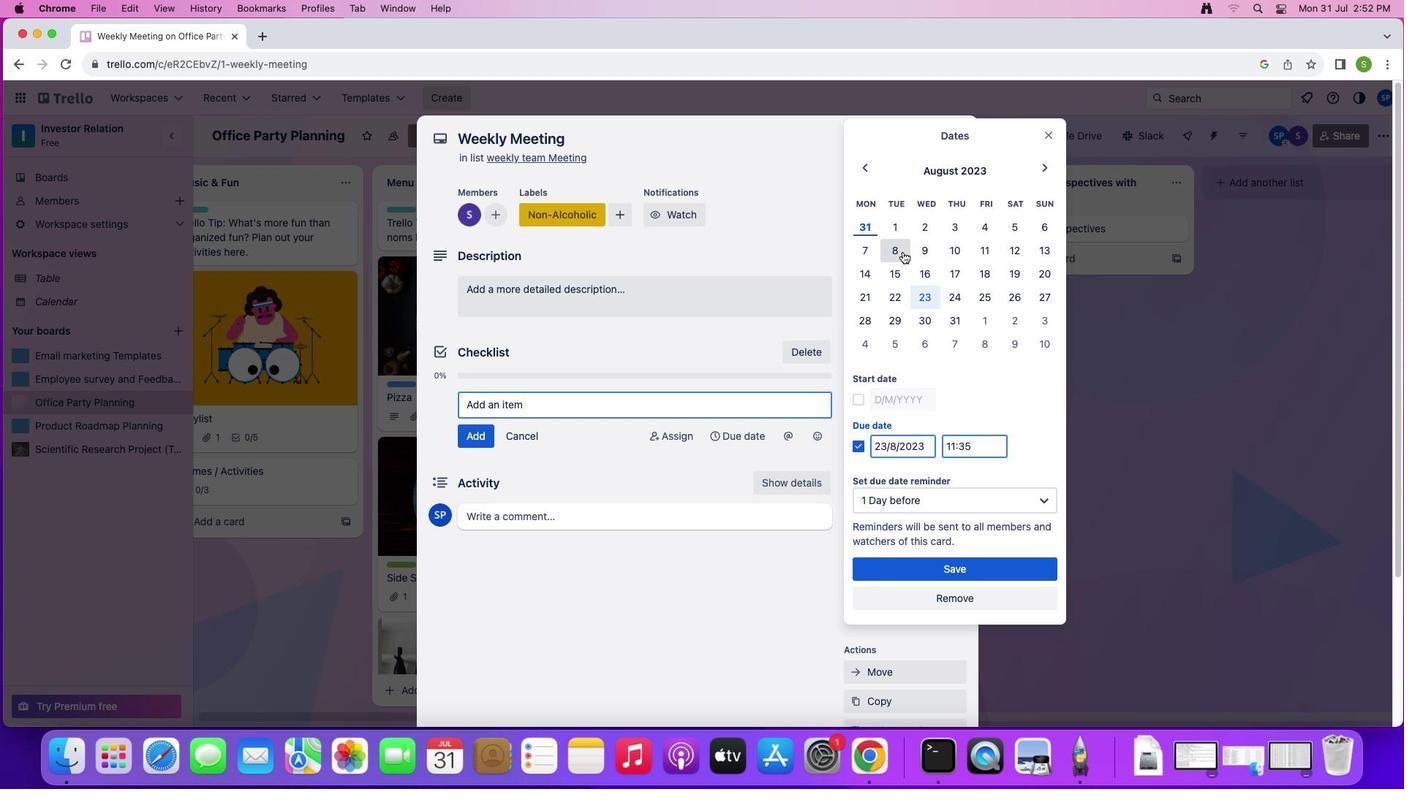 
Action: Mouse pressed left at (902, 251)
Screenshot: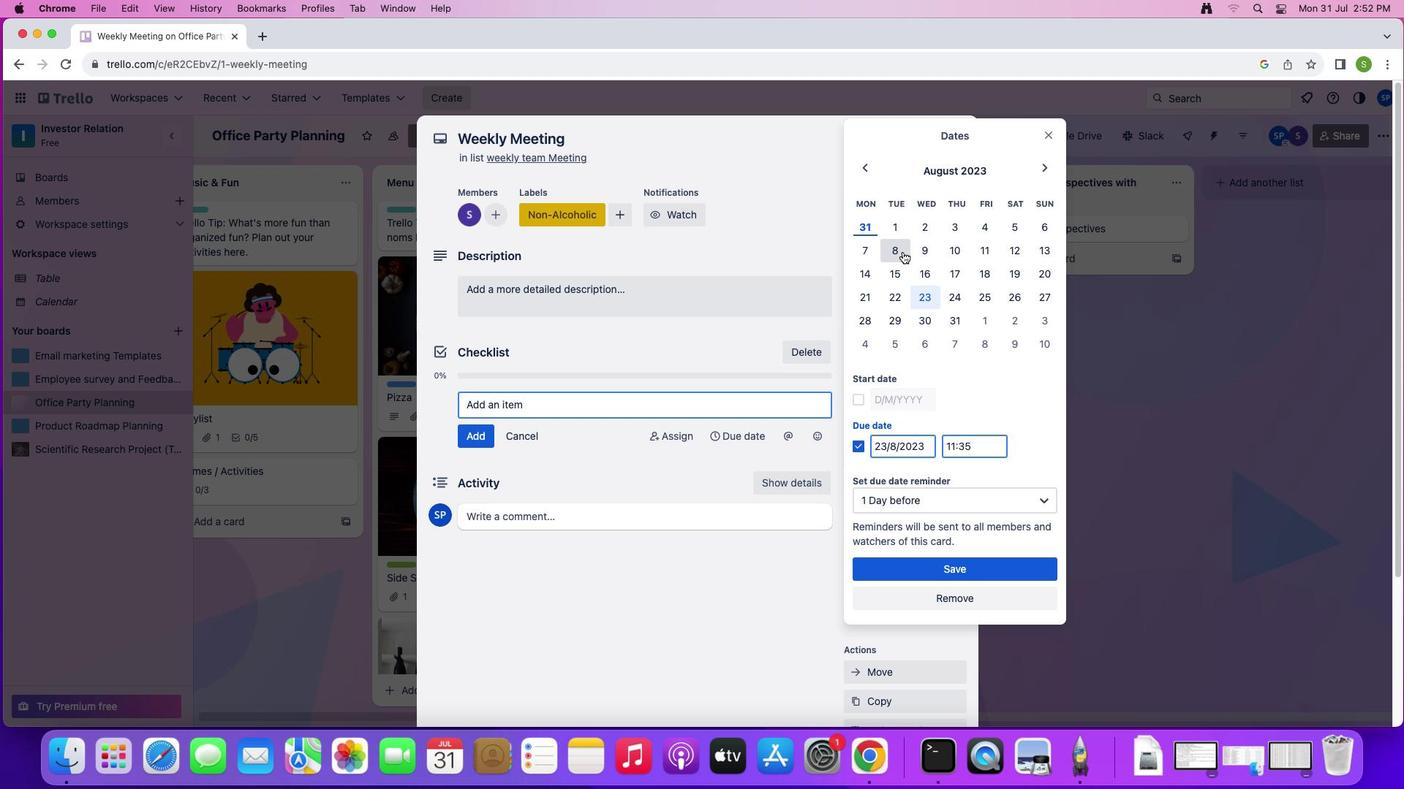 
Action: Mouse moved to (863, 408)
Screenshot: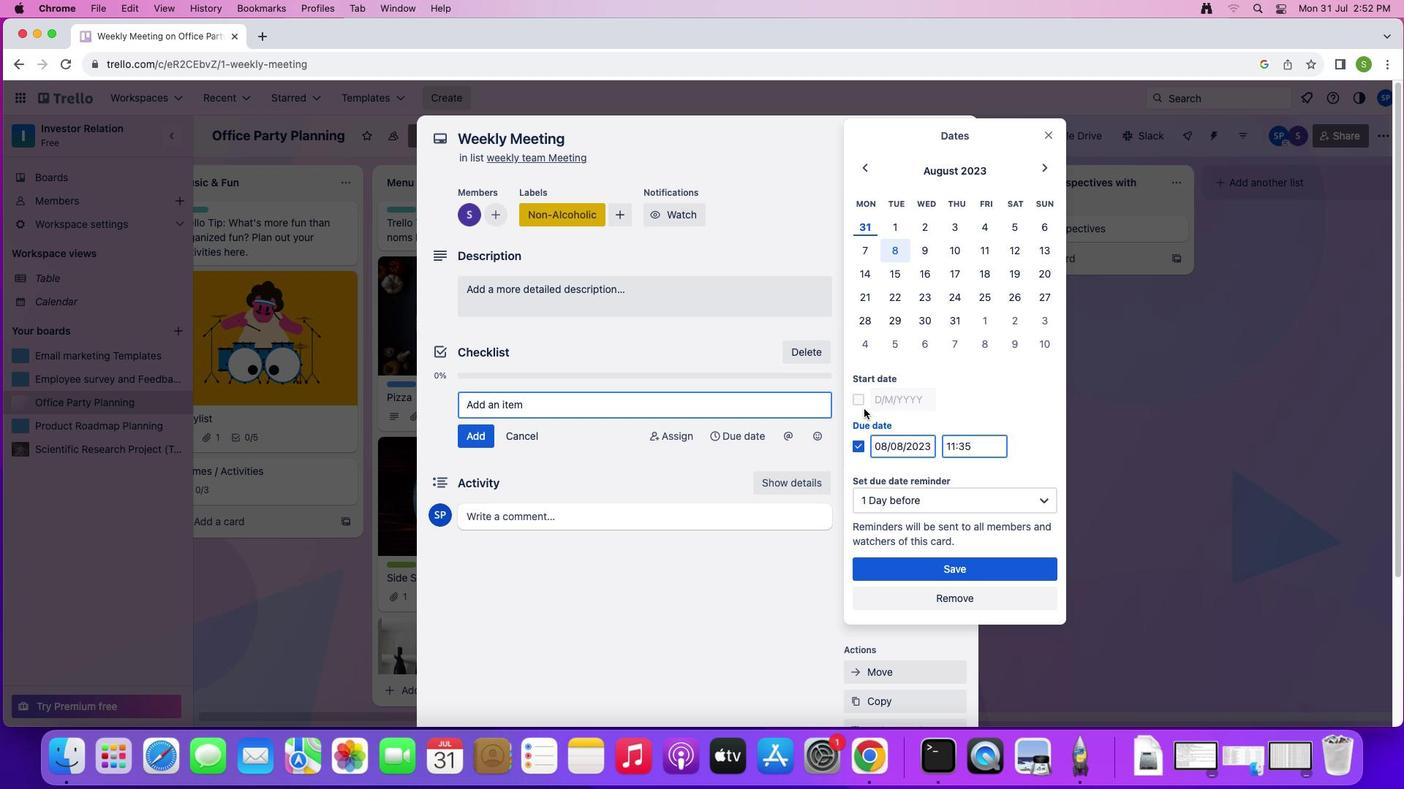 
Action: Mouse pressed left at (863, 408)
Screenshot: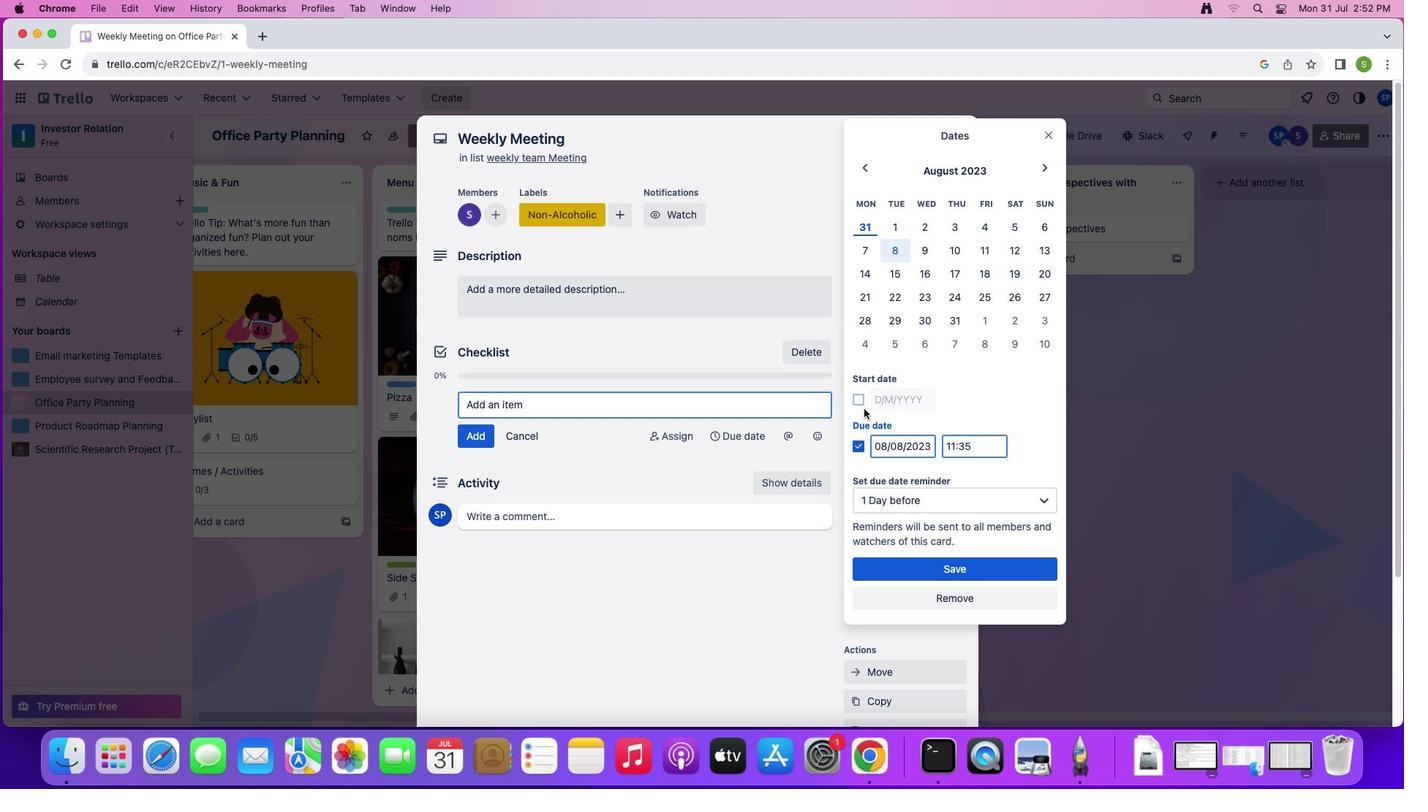 
Action: Mouse moved to (957, 559)
Screenshot: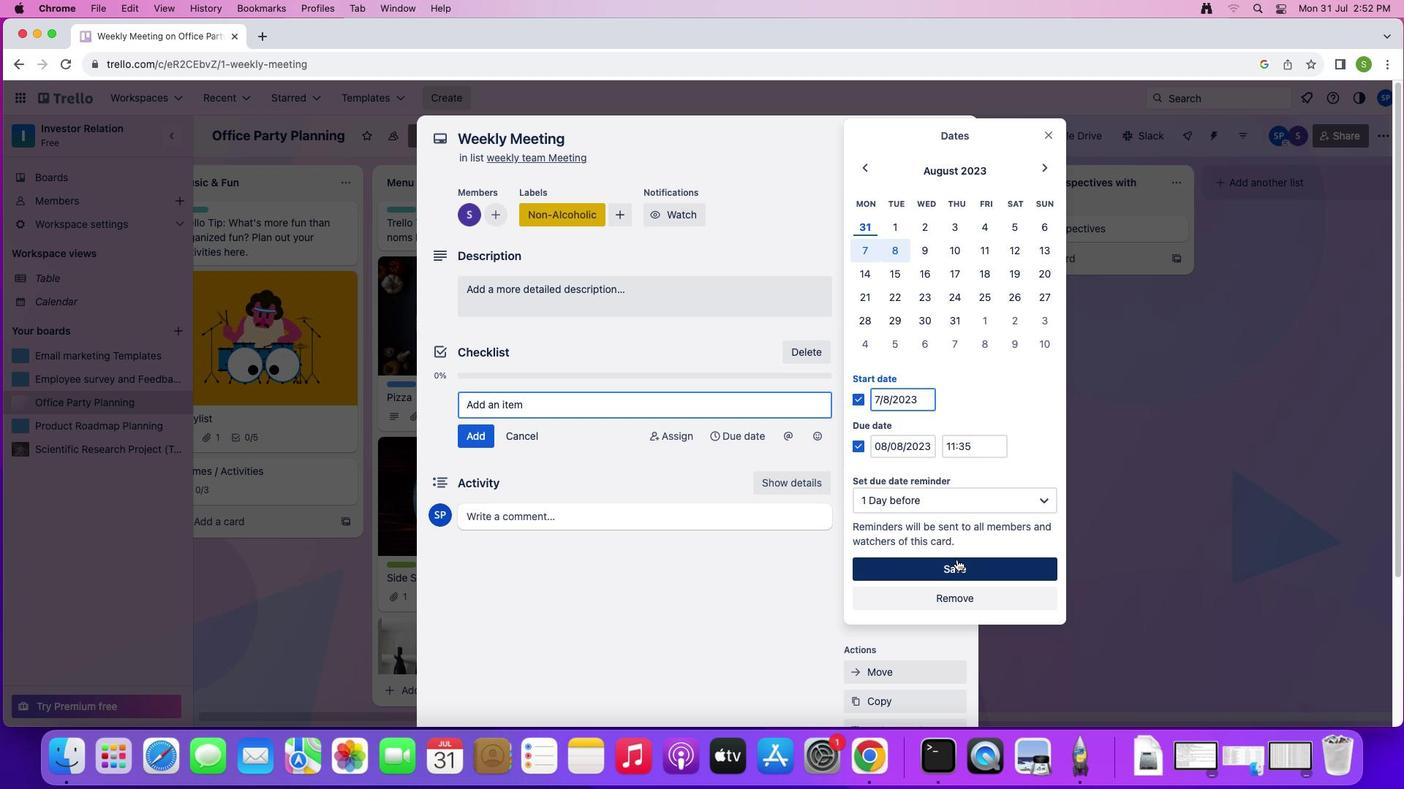 
Action: Mouse pressed left at (957, 559)
Screenshot: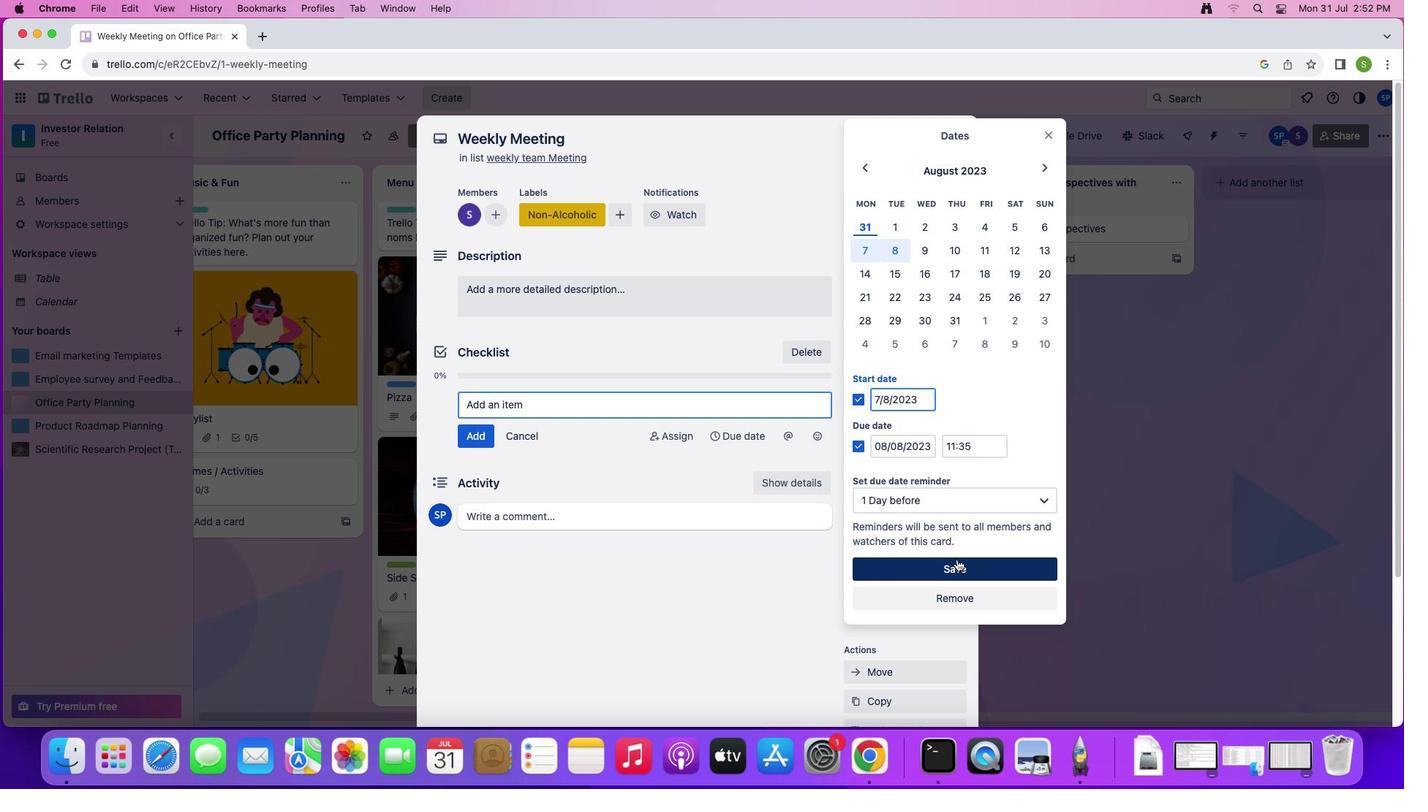 
Action: Mouse moved to (885, 415)
Screenshot: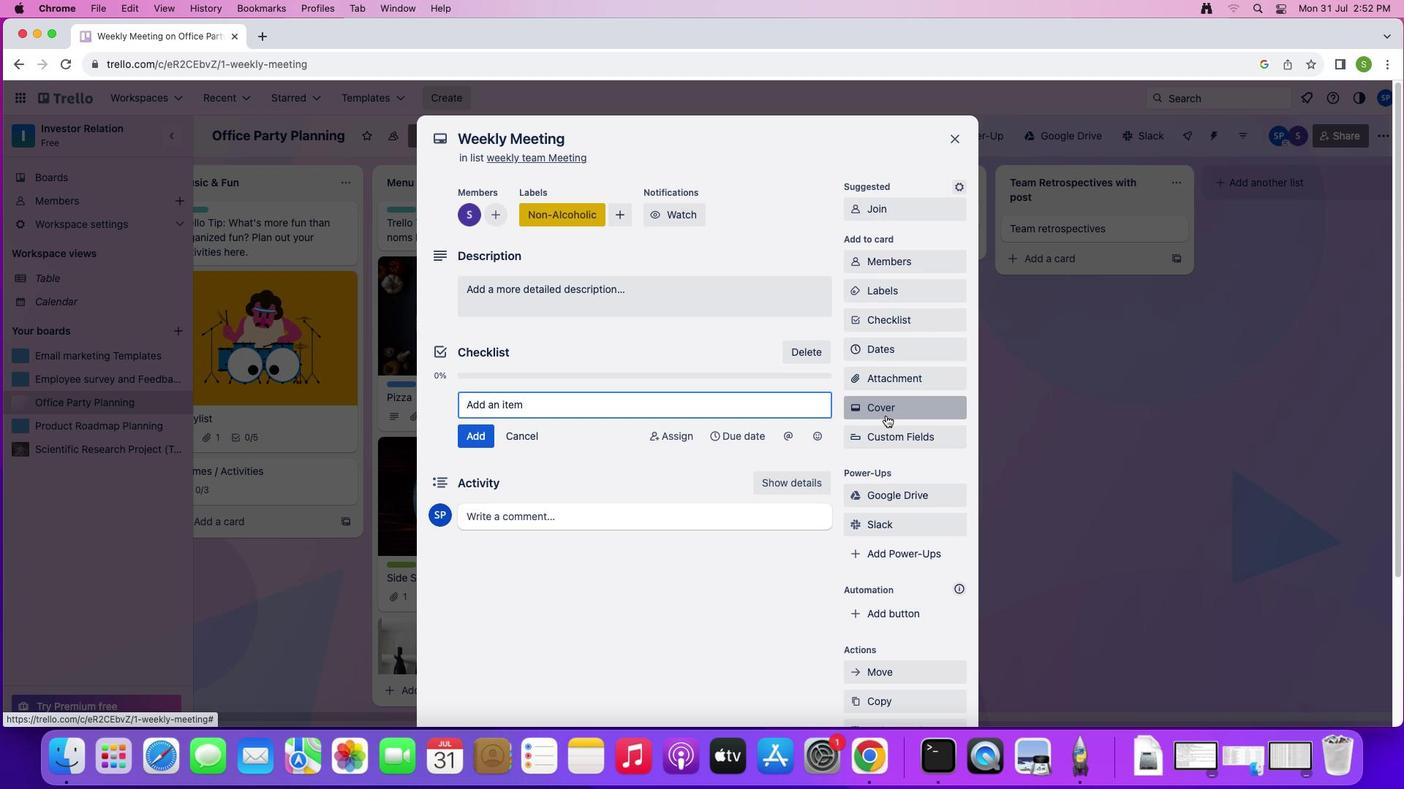 
Action: Mouse pressed left at (885, 415)
Screenshot: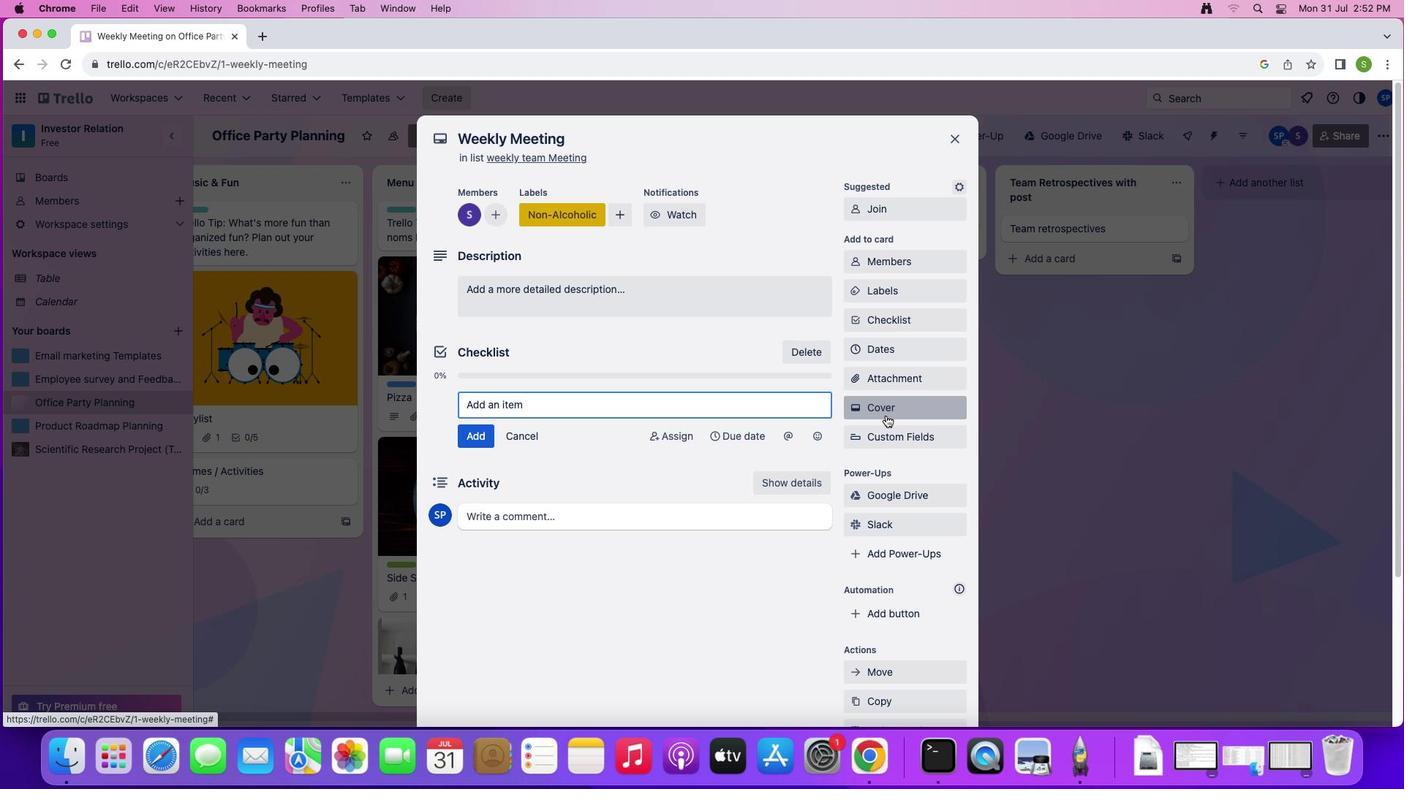 
Action: Mouse moved to (992, 457)
Screenshot: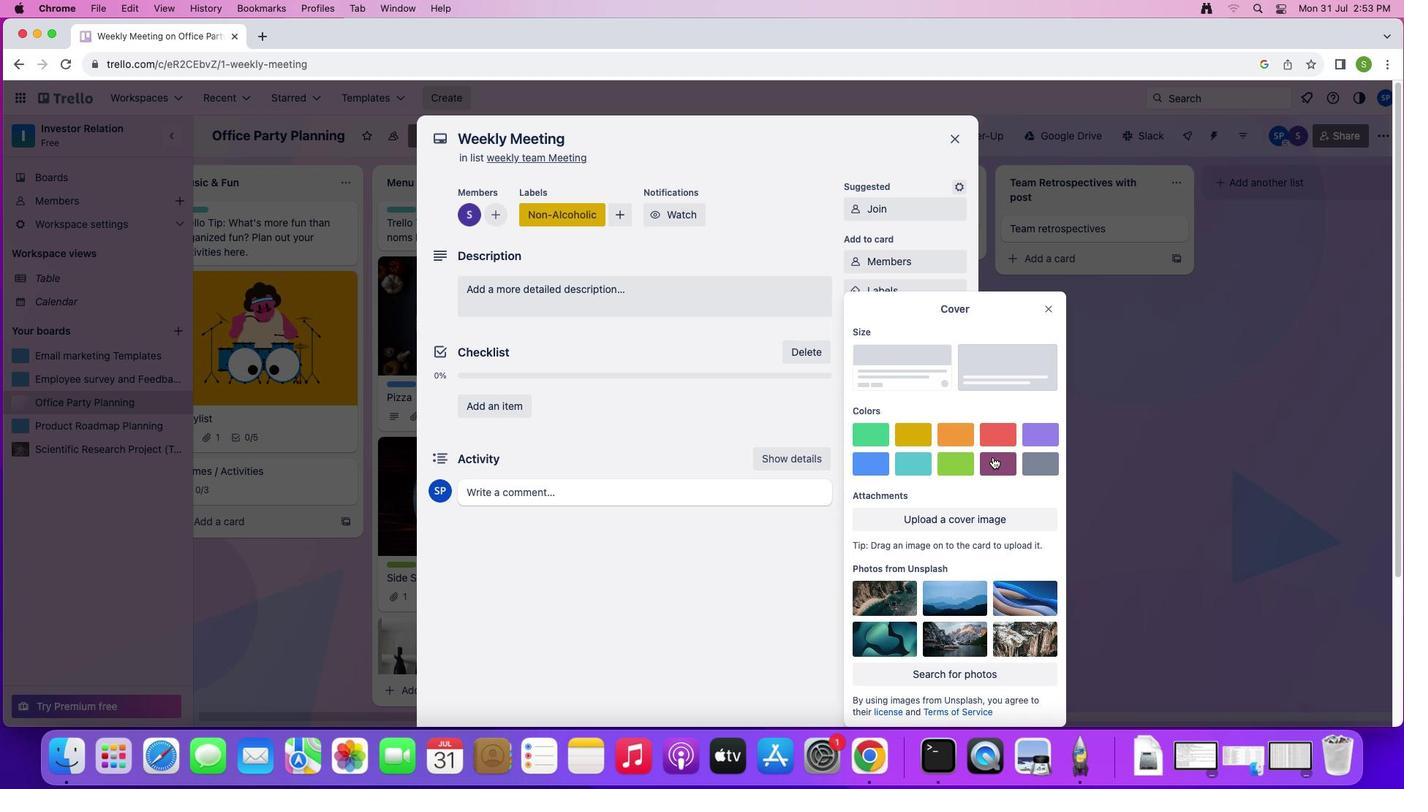 
Action: Mouse pressed left at (992, 457)
Screenshot: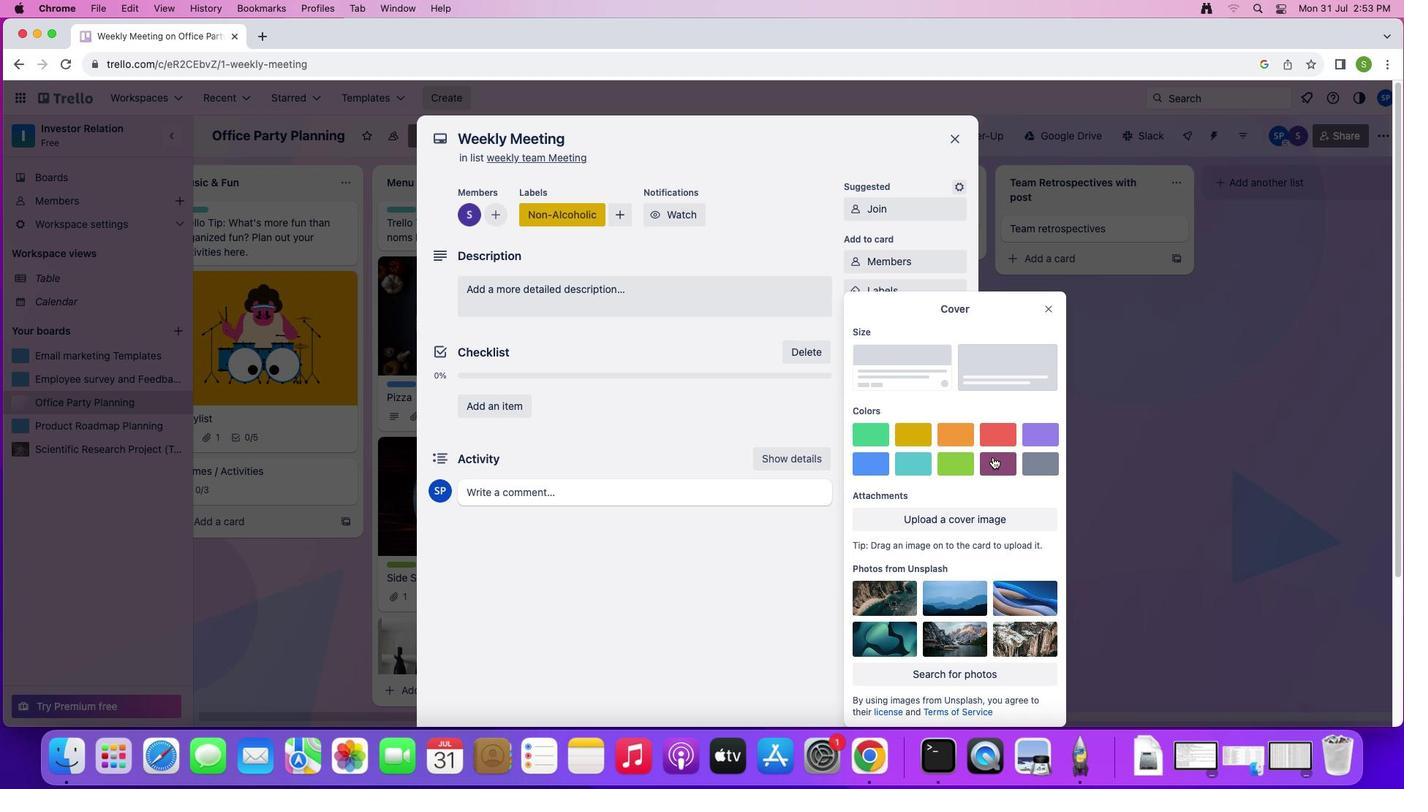 
Action: Mouse moved to (1045, 285)
Screenshot: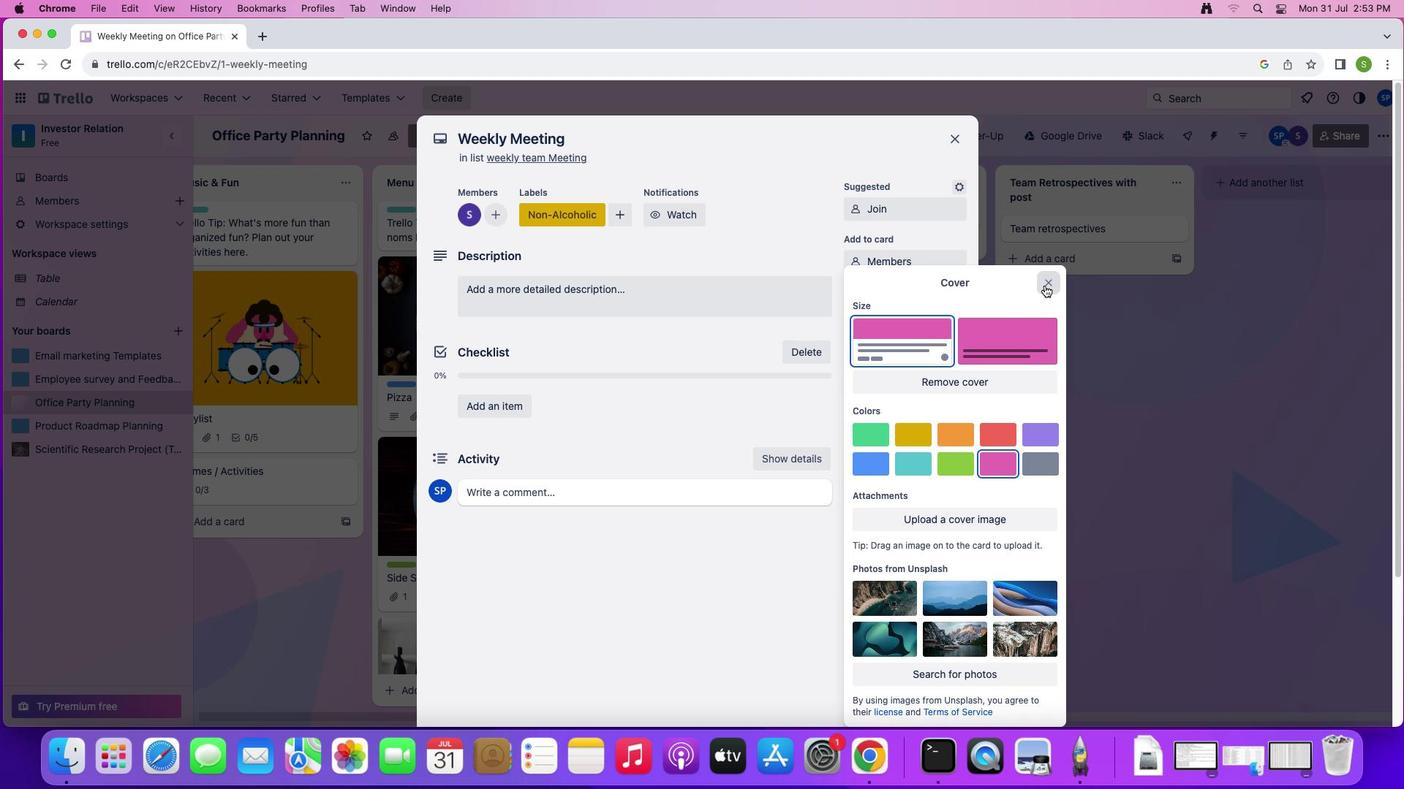 
Action: Mouse pressed left at (1045, 285)
Screenshot: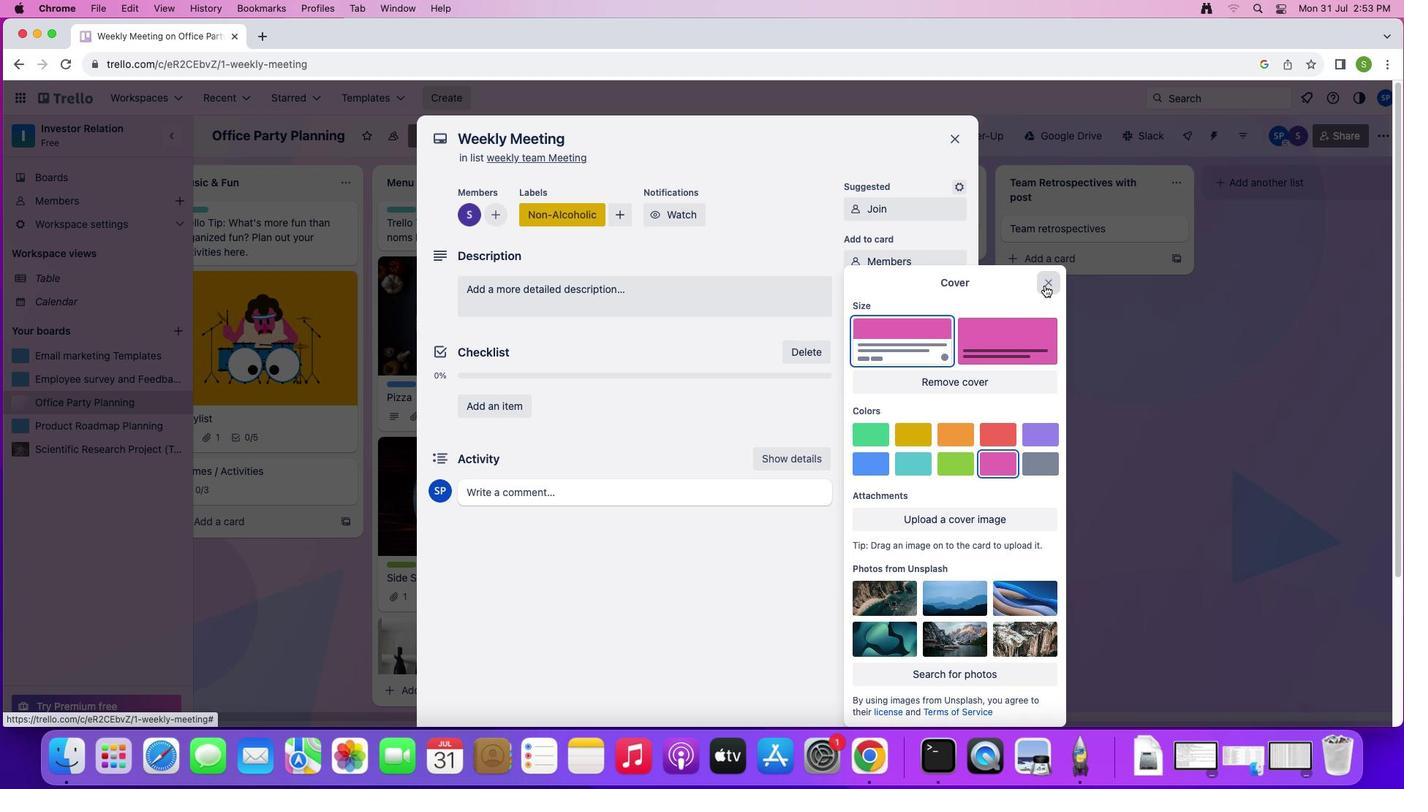 
Action: Mouse moved to (888, 408)
Screenshot: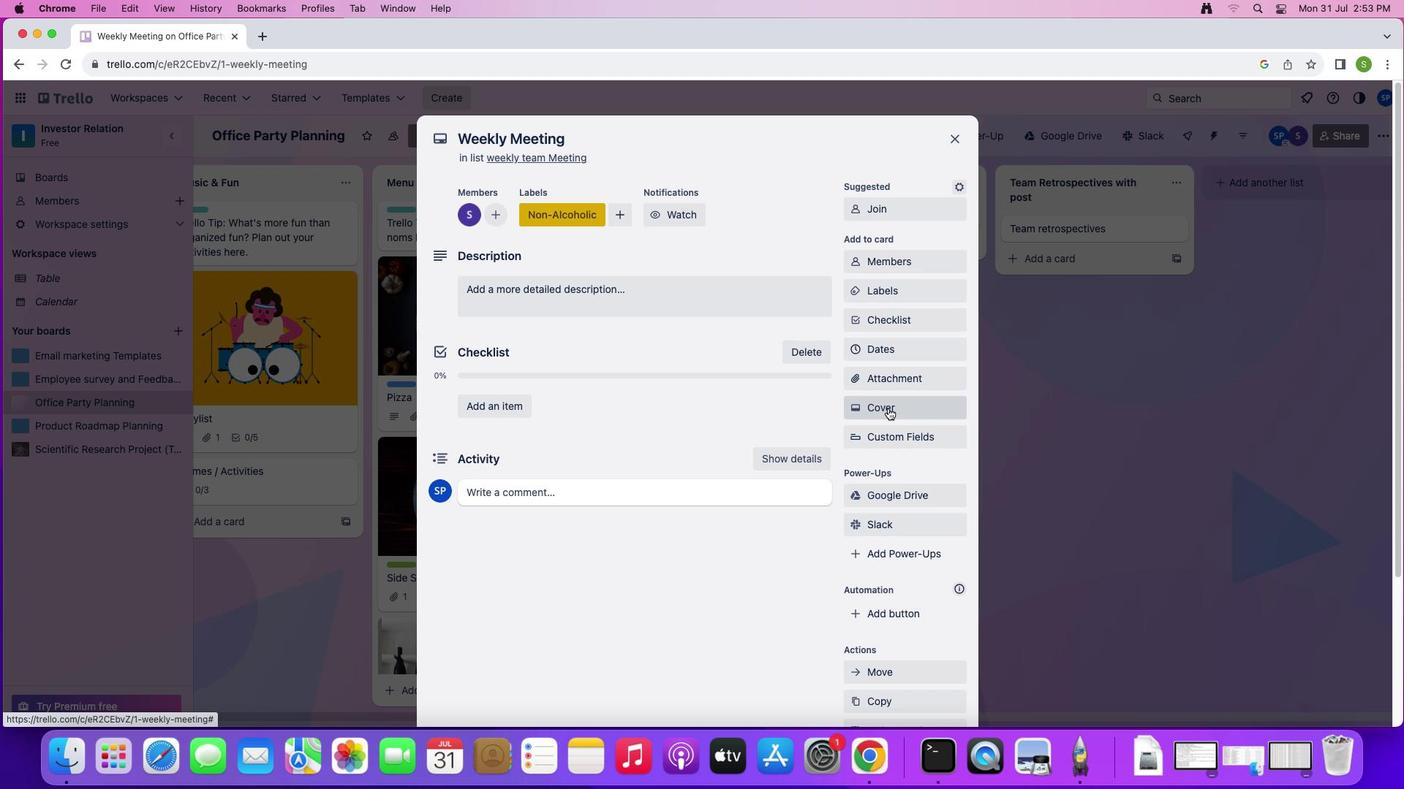 
Action: Mouse pressed left at (888, 408)
Screenshot: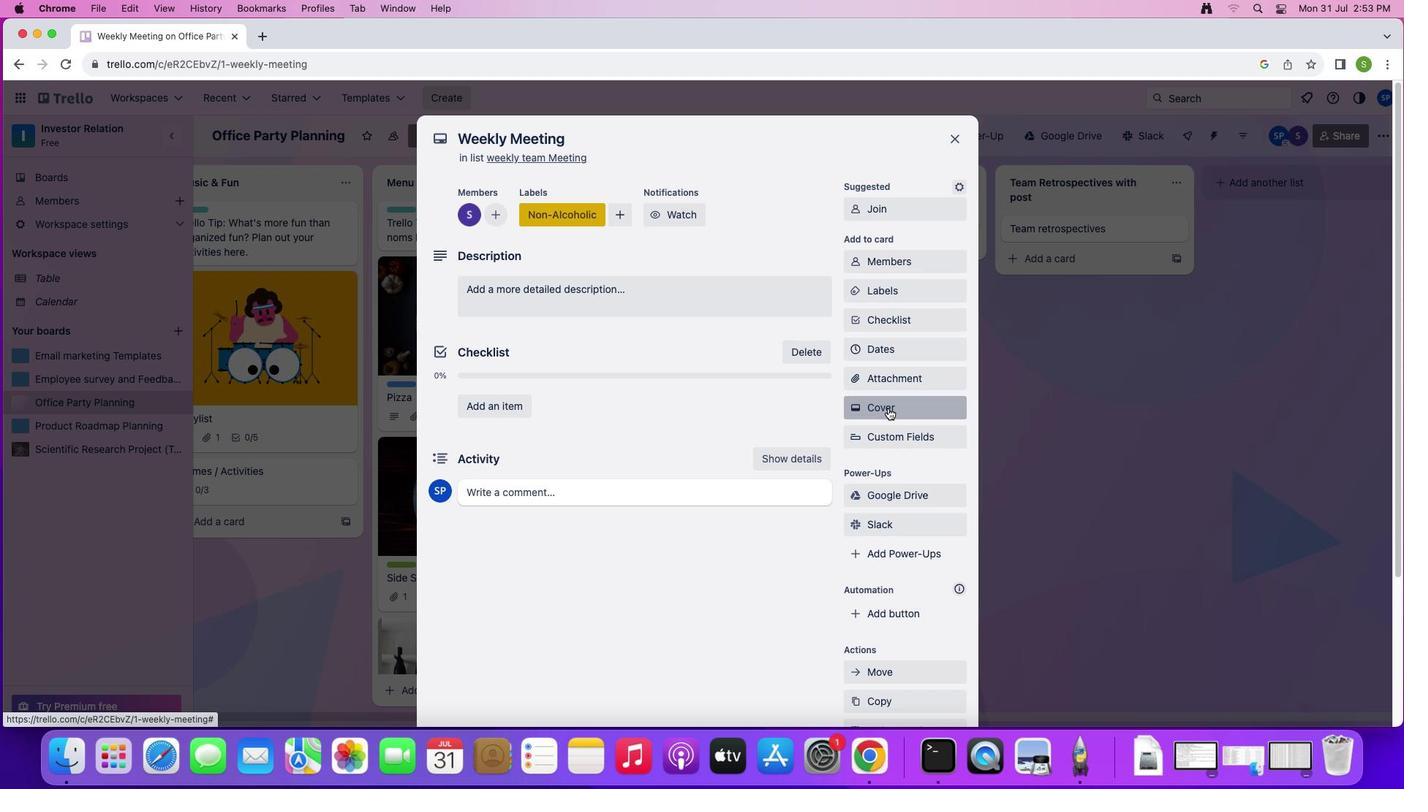 
Action: Mouse moved to (989, 302)
Screenshot: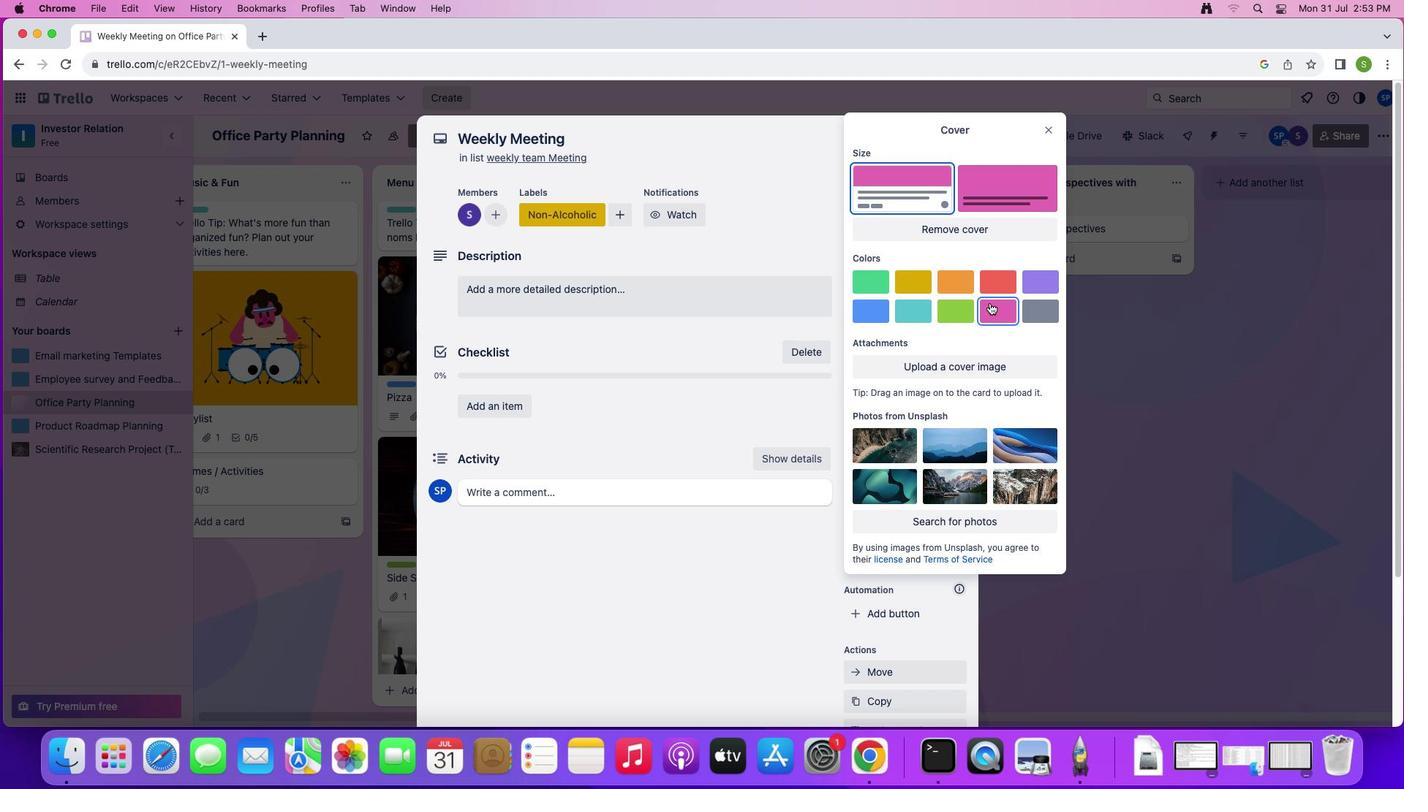 
Action: Mouse pressed left at (989, 302)
Screenshot: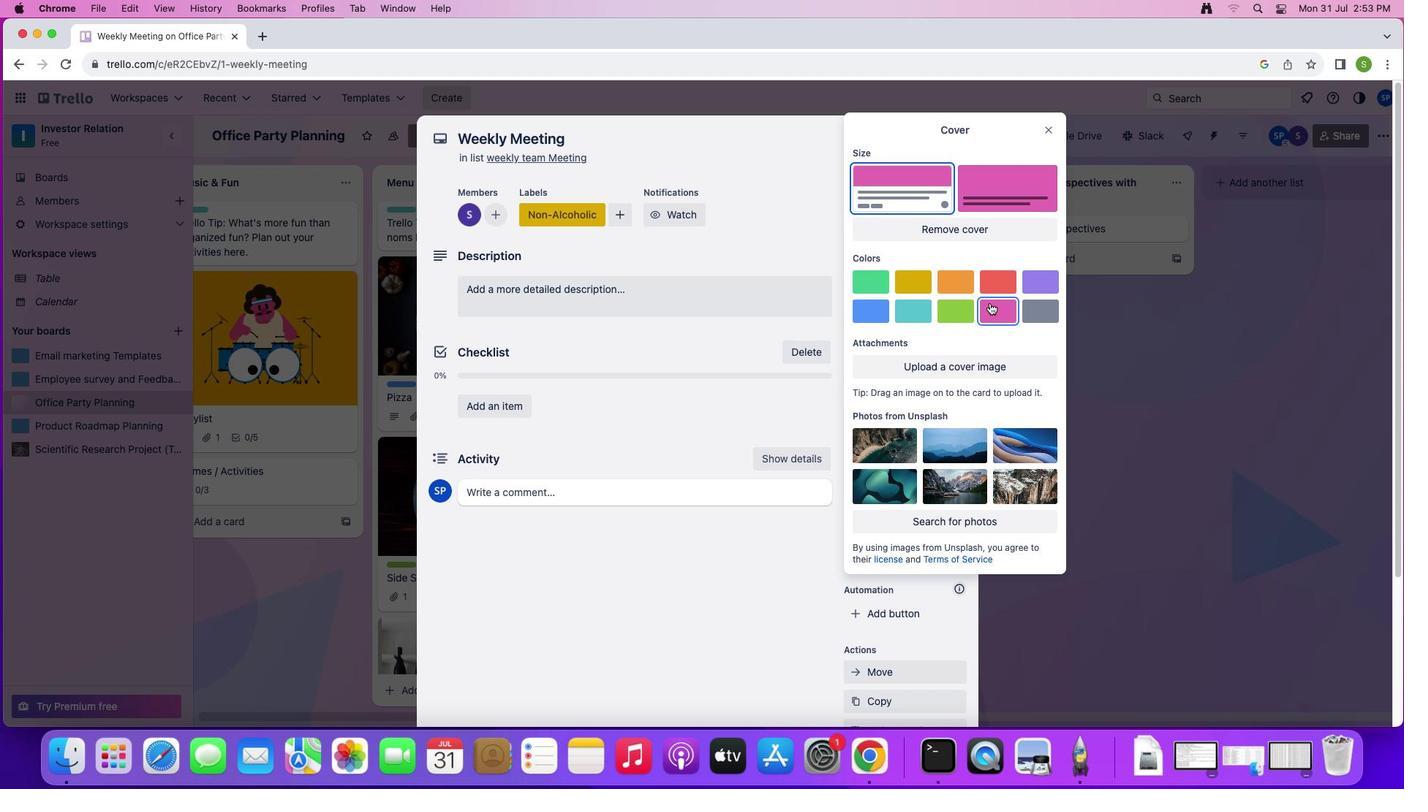 
Action: Mouse moved to (996, 291)
Screenshot: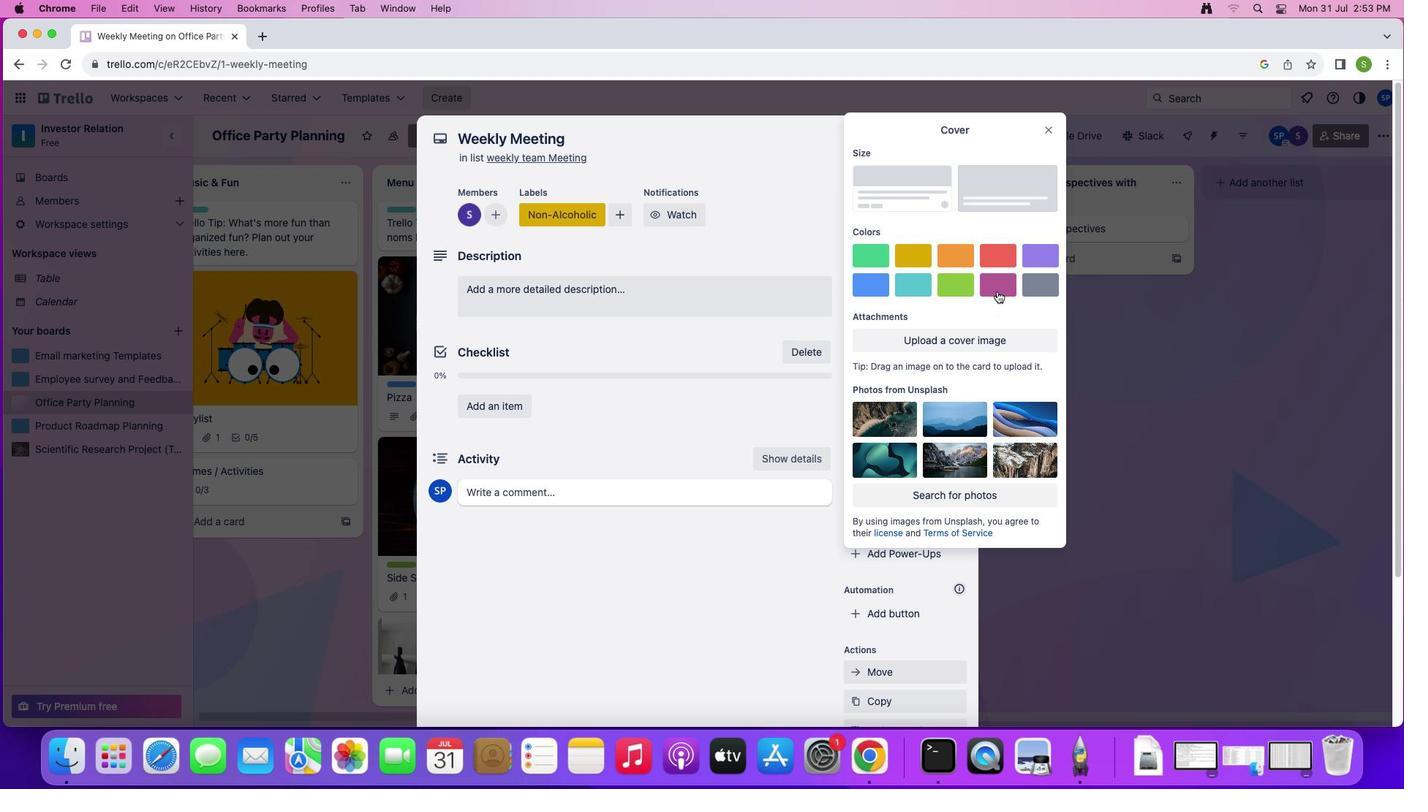 
Action: Mouse pressed left at (996, 291)
Screenshot: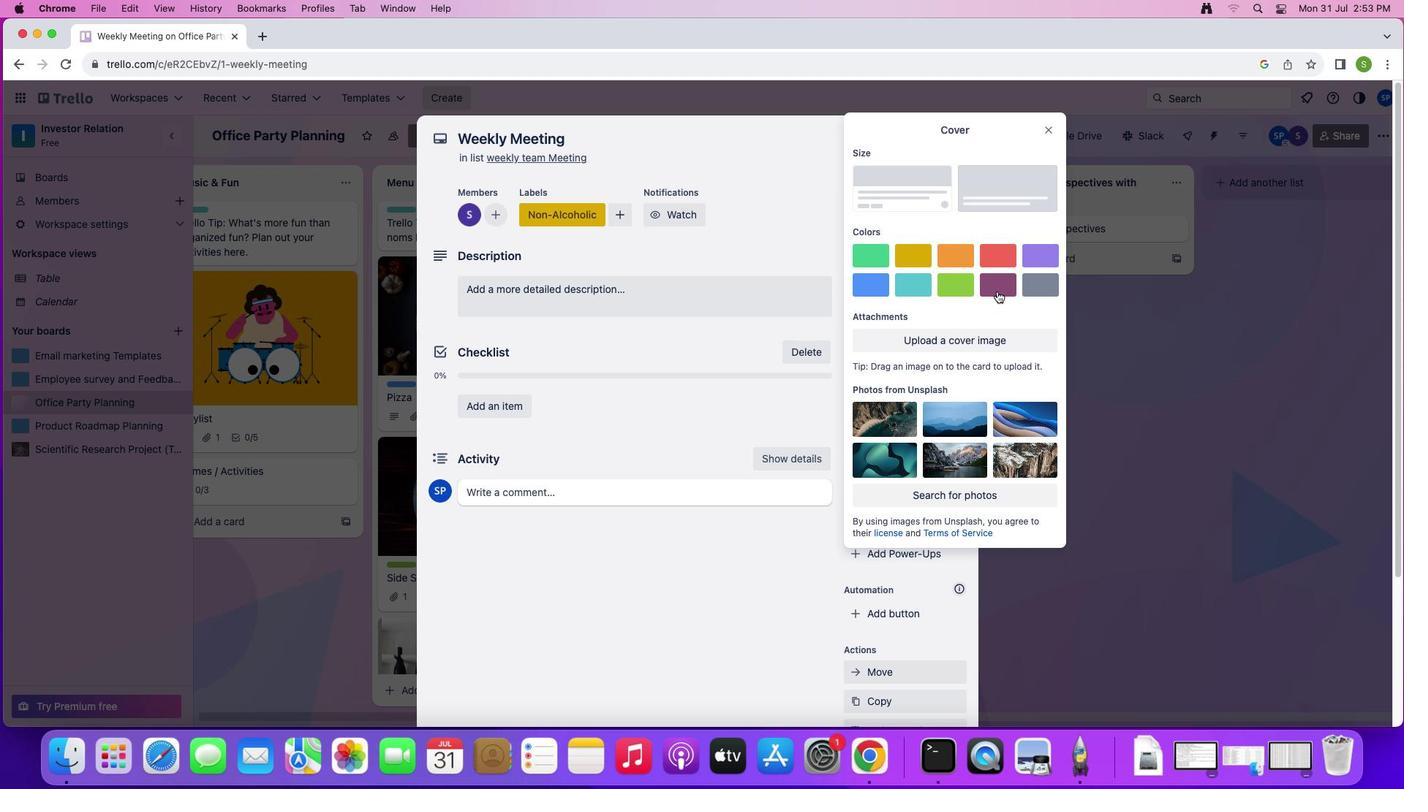 
Action: Mouse moved to (1047, 136)
Screenshot: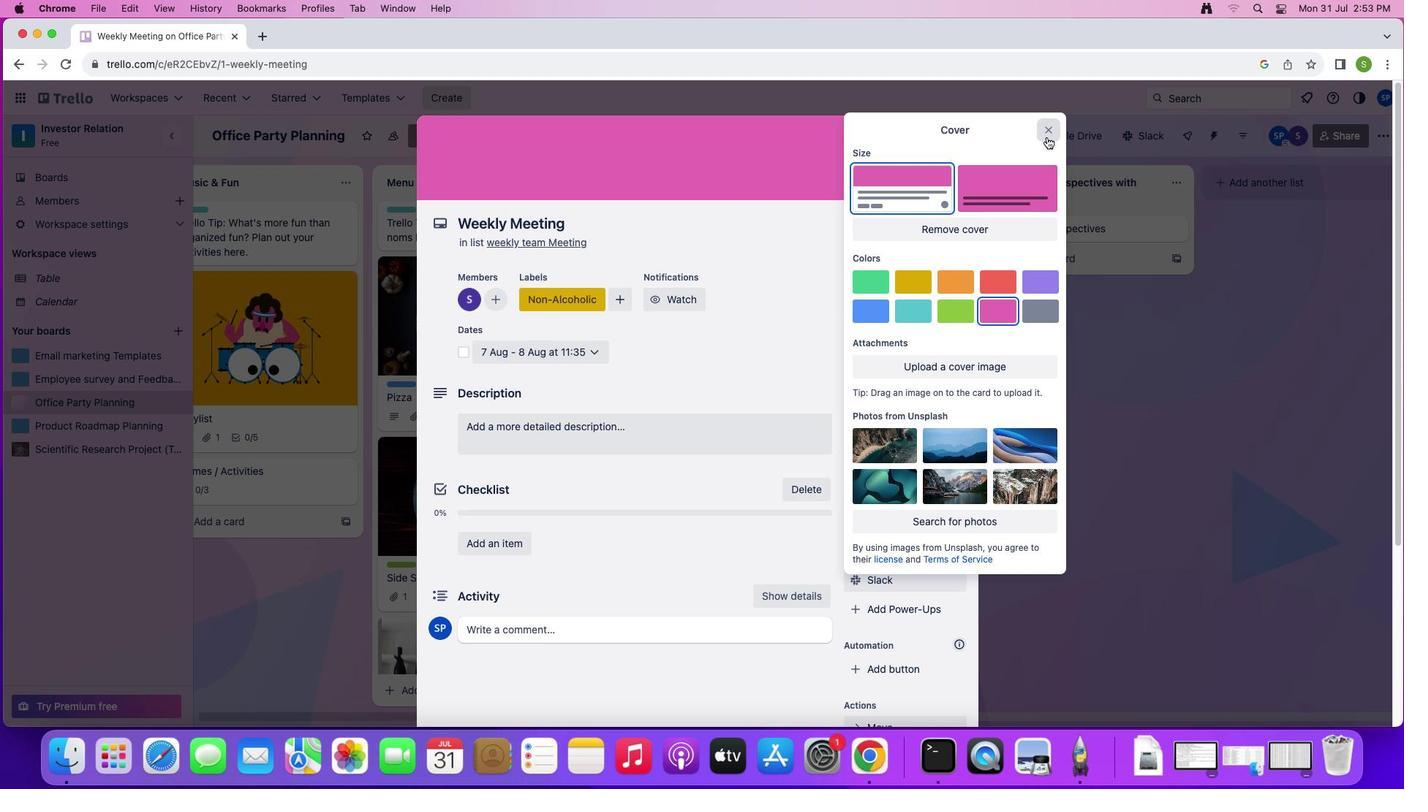 
Action: Mouse pressed left at (1047, 136)
Screenshot: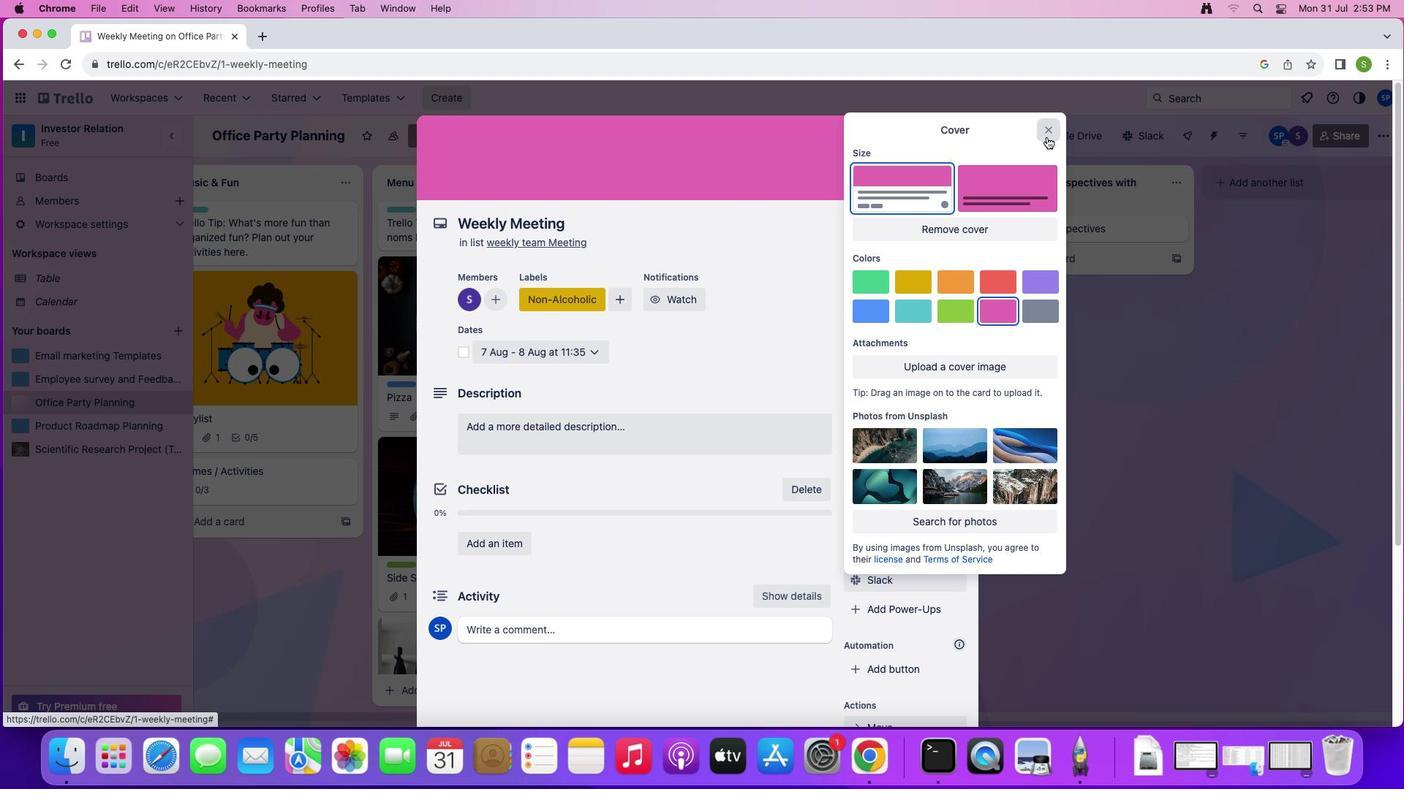 
Action: Mouse moved to (634, 432)
Screenshot: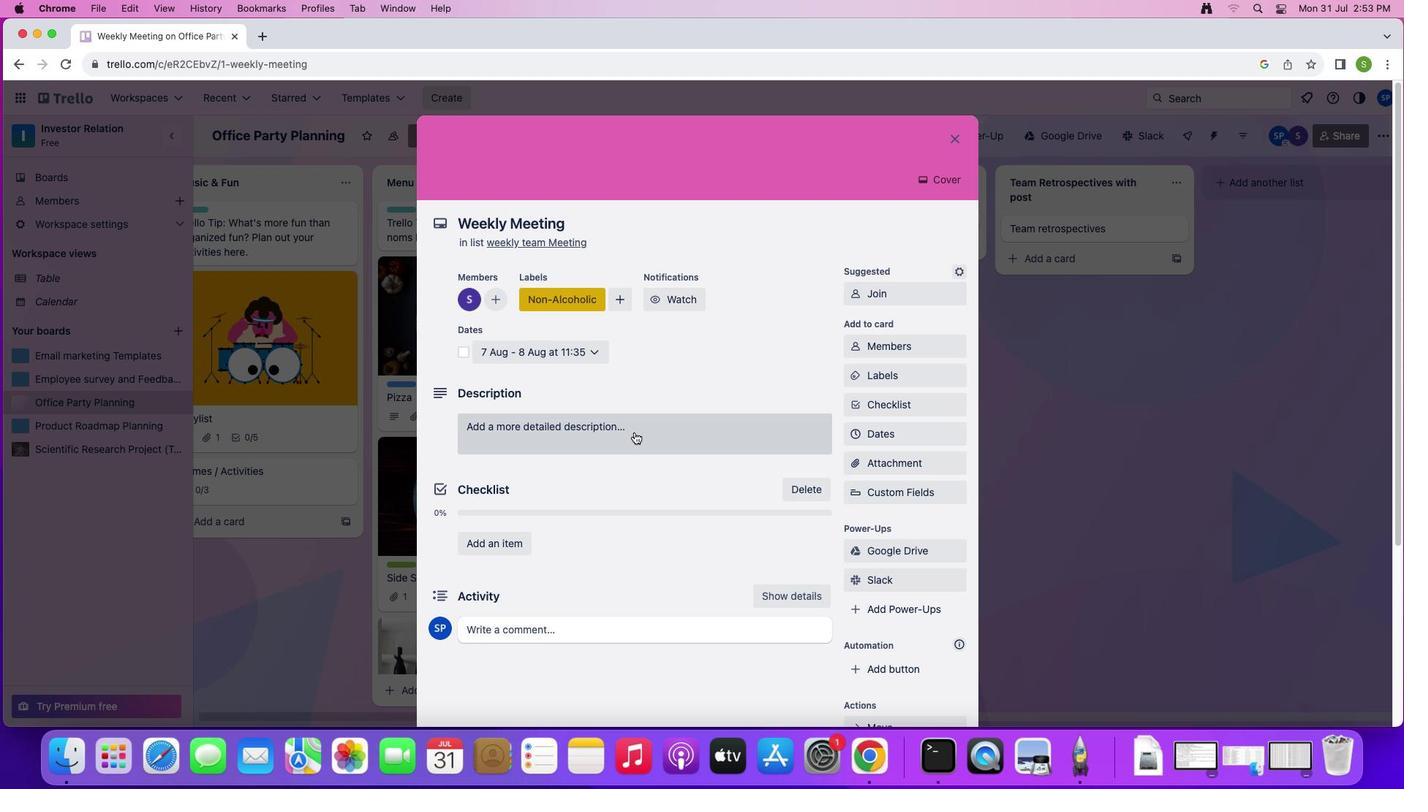 
Action: Mouse pressed left at (634, 432)
Screenshot: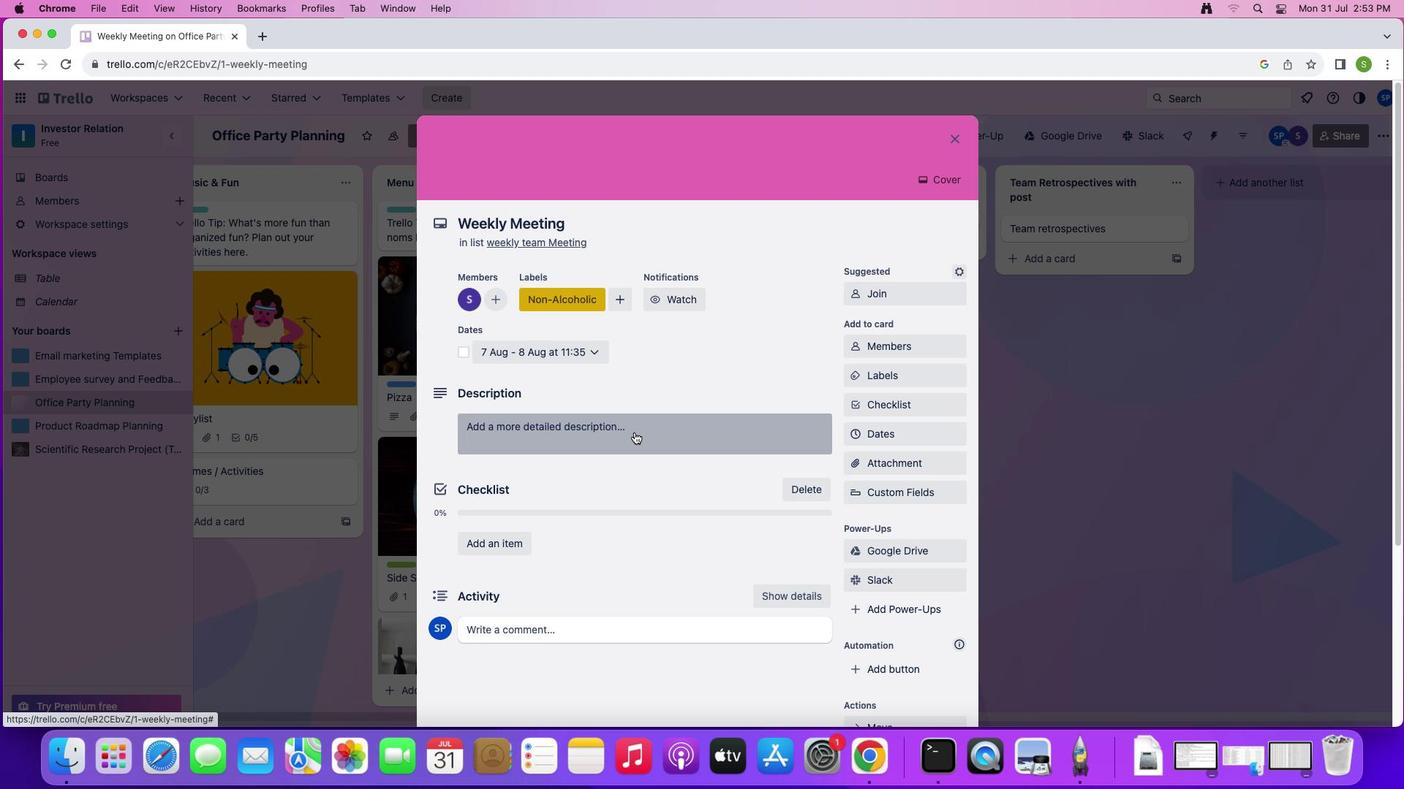 
Action: Mouse moved to (653, 472)
Screenshot: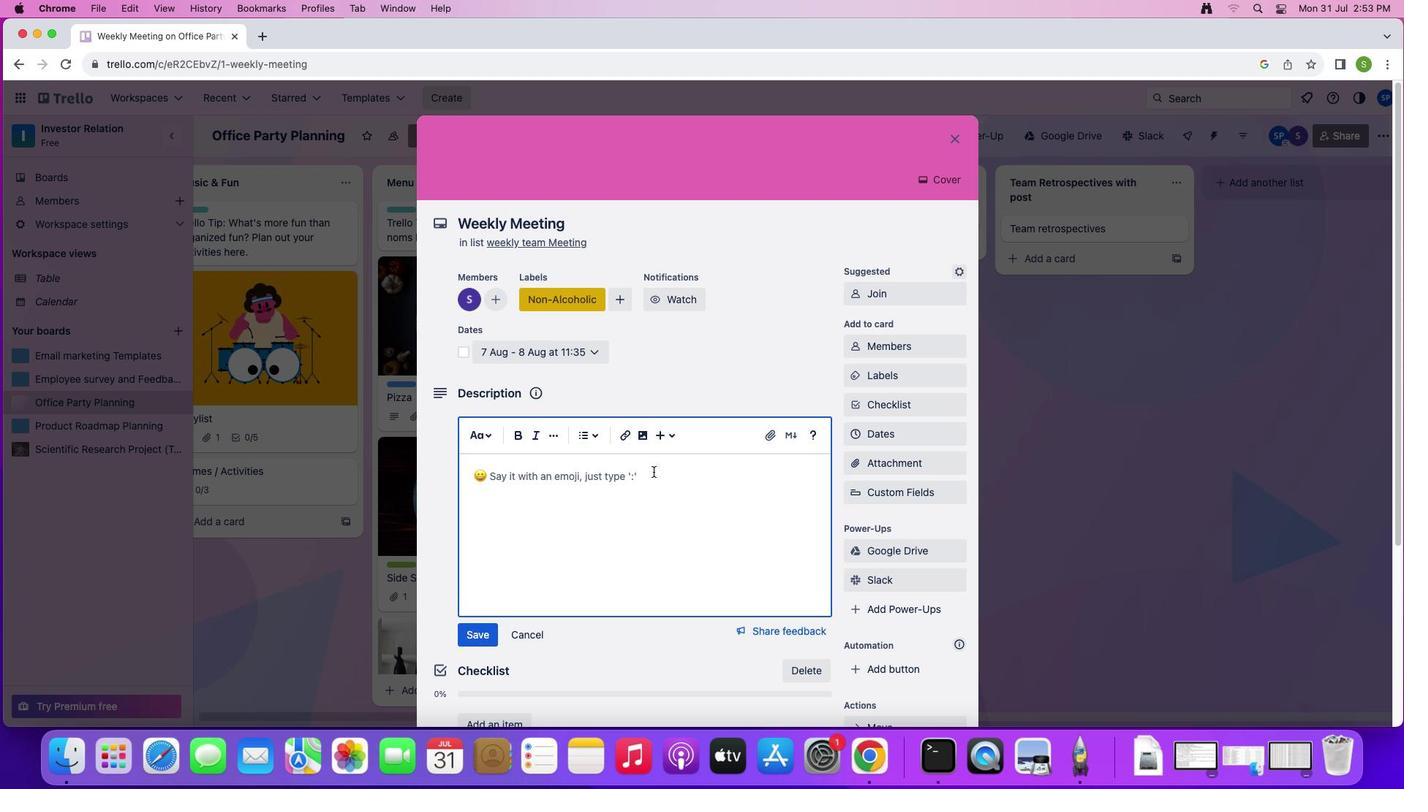 
Action: Mouse pressed left at (653, 472)
Screenshot: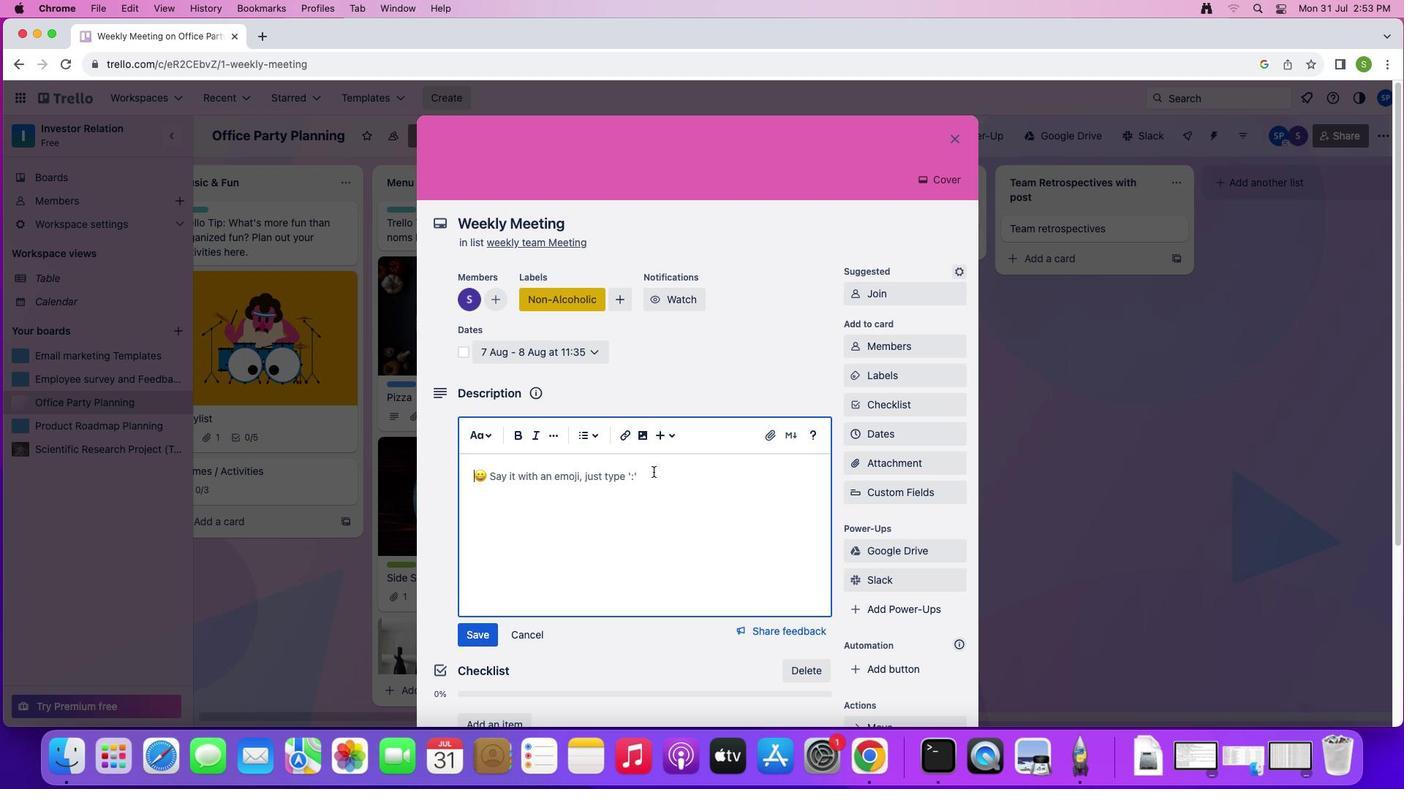 
Action: Mouse moved to (825, 483)
Screenshot: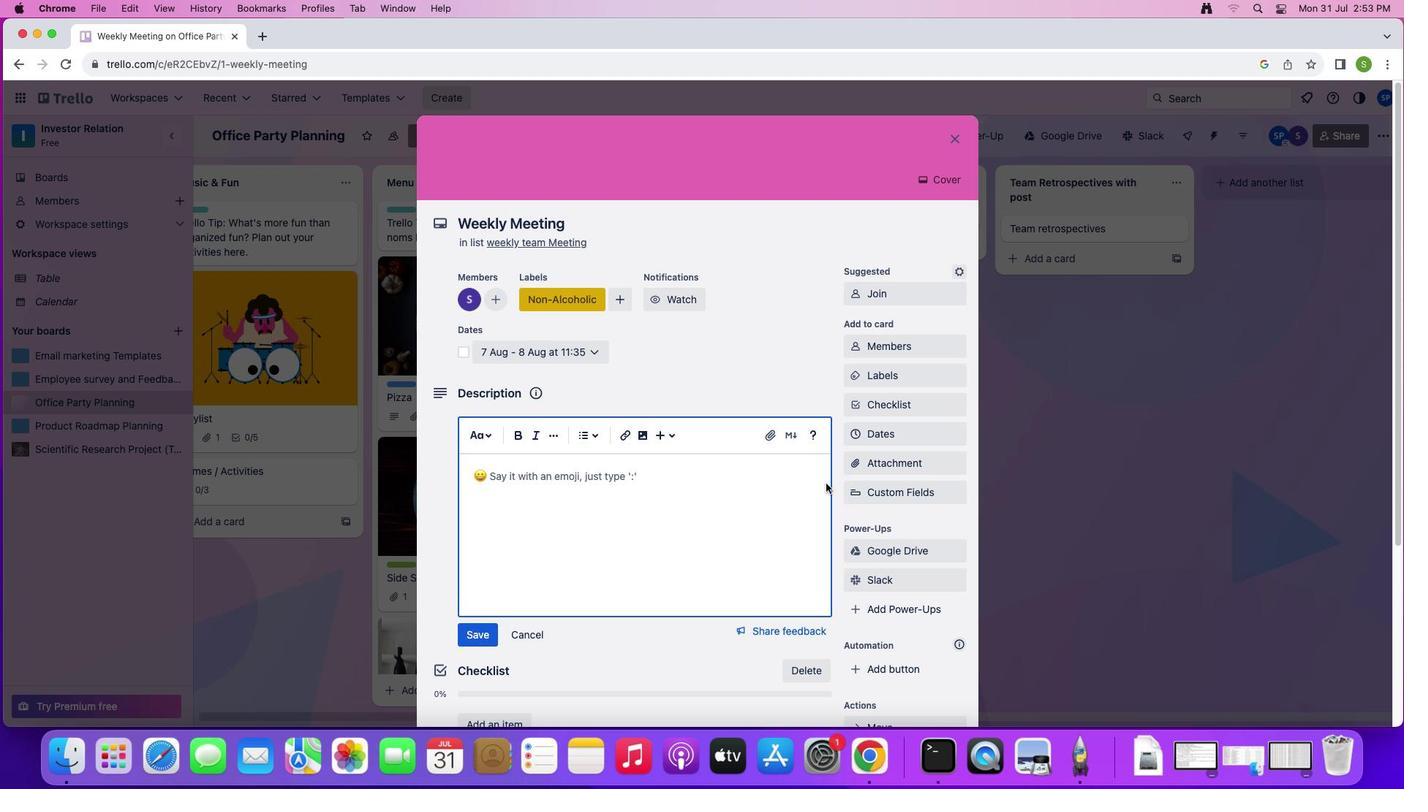 
Action: Key pressed Key.shift'A''l''w''a''y''s'Key.space'm''a''k''e'Key.space't''h''e'Key.space'm''o''s''t'Key.space'o''f'Key.space'v''a''l''u''a''b''l''e'Key.space'm''e''e''t''i''n''g'Key.space'm''i''n''u''t''e''s'Key.space'w''i''t''h'Key.space'a'Key.space'c''l''e''a''r''e''r'Key.space'a''g''e''n''d''a'','Key.space'a''t''t''a''c''h''e''d'Key.space'd''e''c''k''s'Key.spaceKey.shift_r'&'Key.space'm''o''r''e''.'
Screenshot: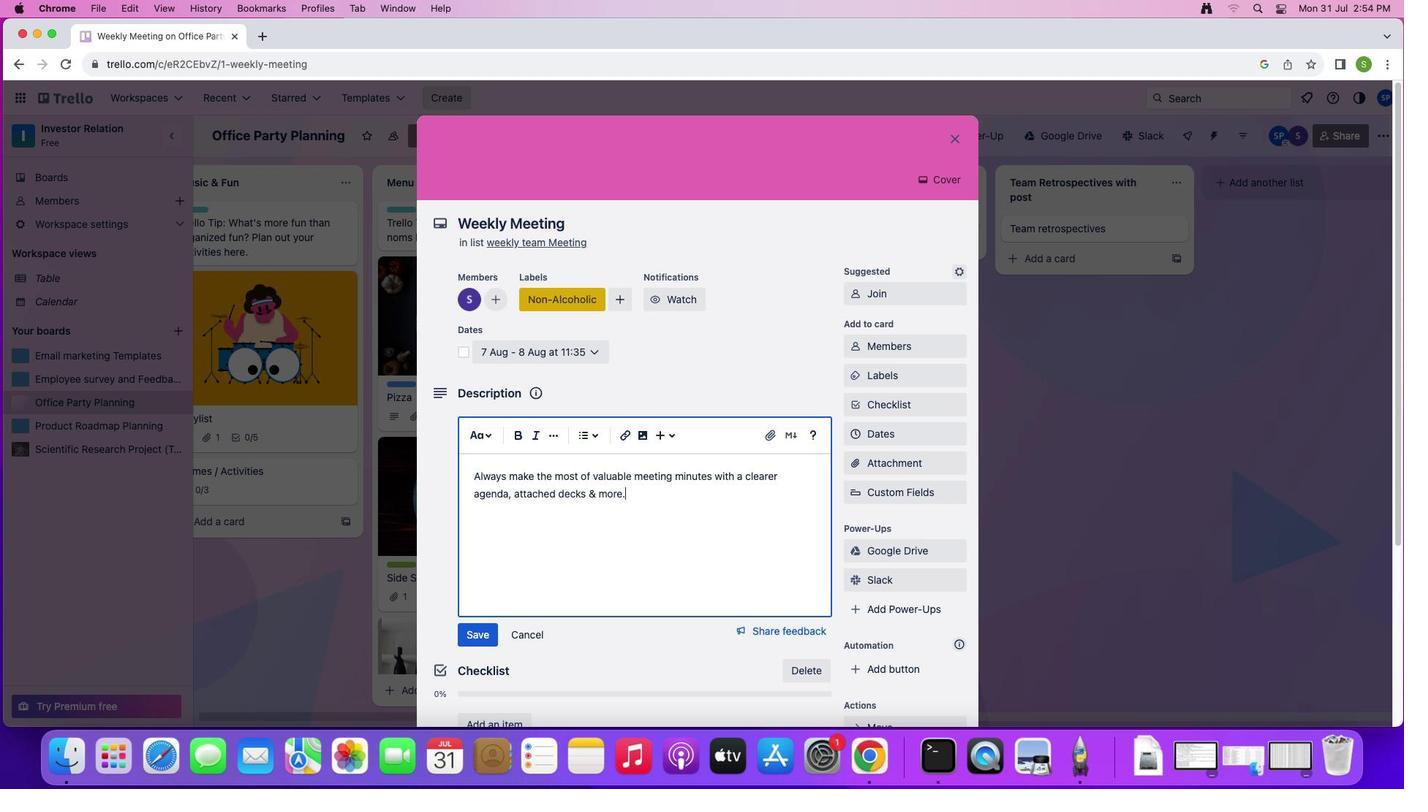 
Action: Mouse moved to (493, 634)
Screenshot: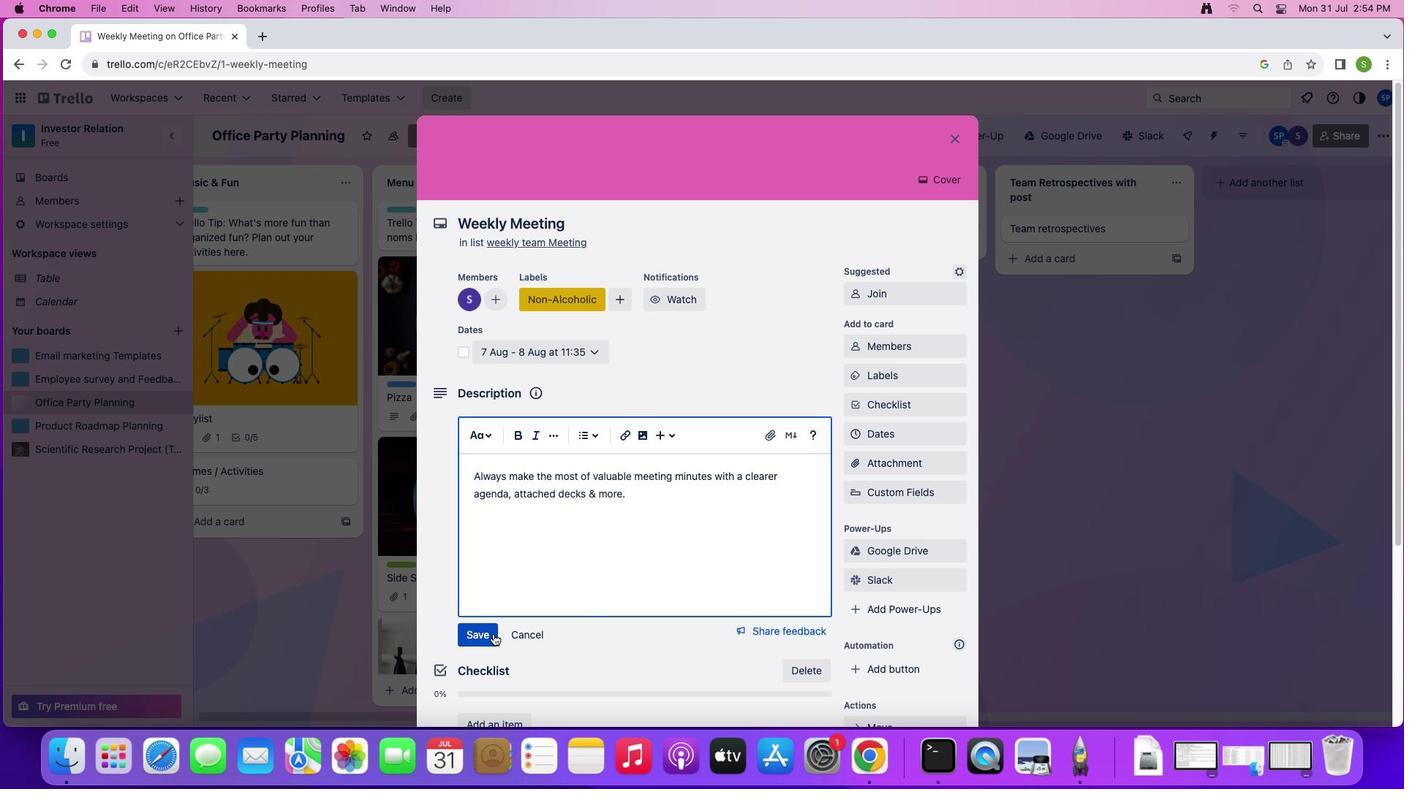 
Action: Mouse pressed left at (493, 634)
Screenshot: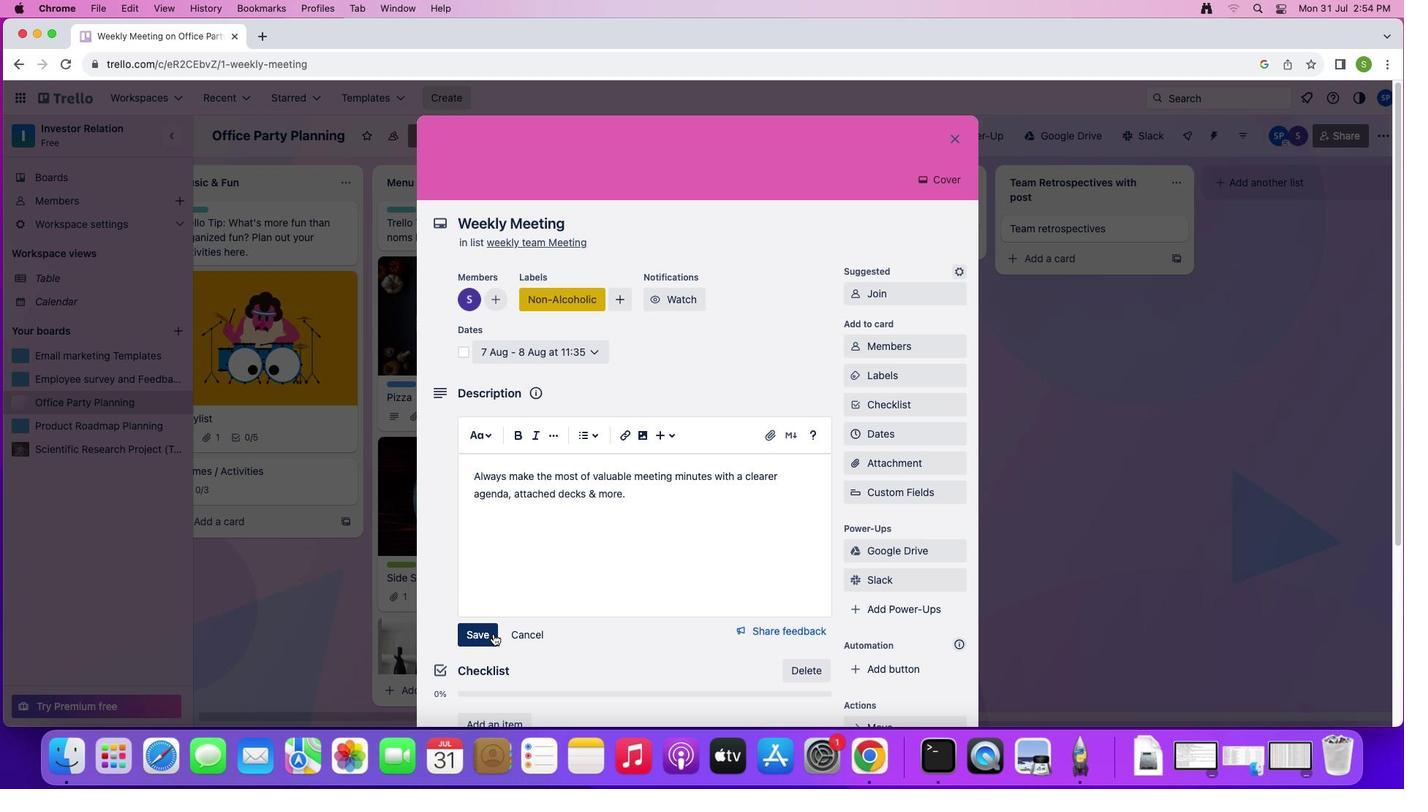 
Action: Mouse moved to (580, 615)
Screenshot: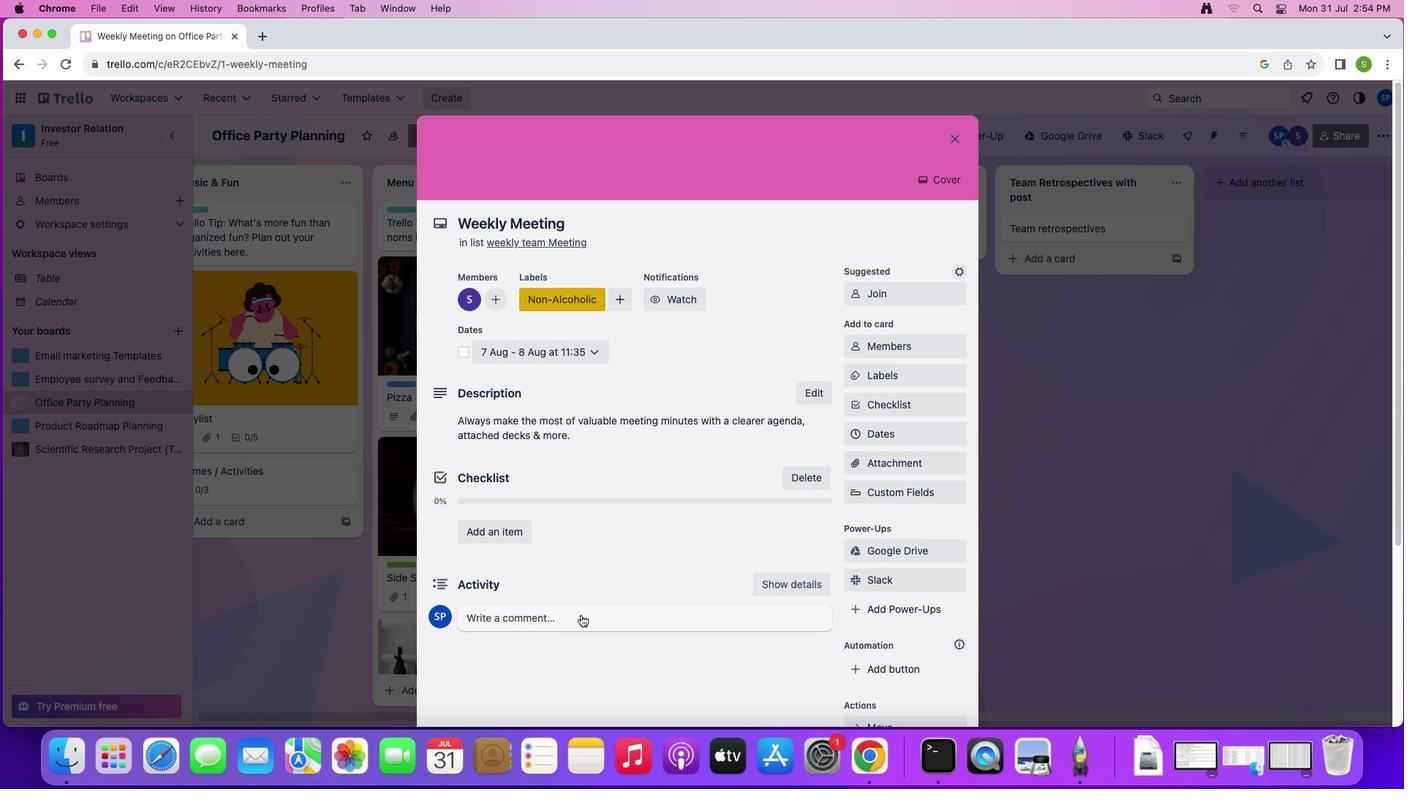 
Action: Mouse pressed left at (580, 615)
Screenshot: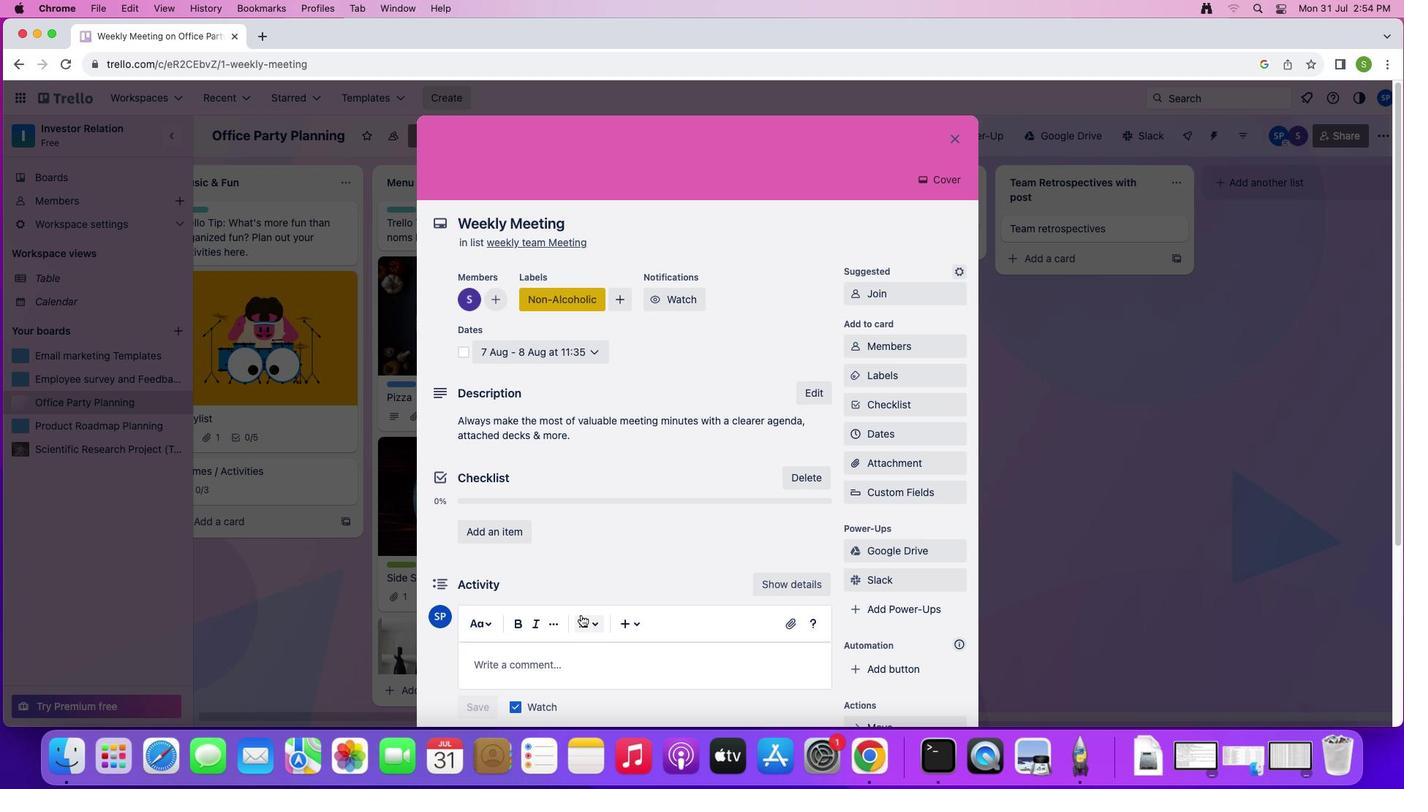 
Action: Mouse moved to (803, 477)
Screenshot: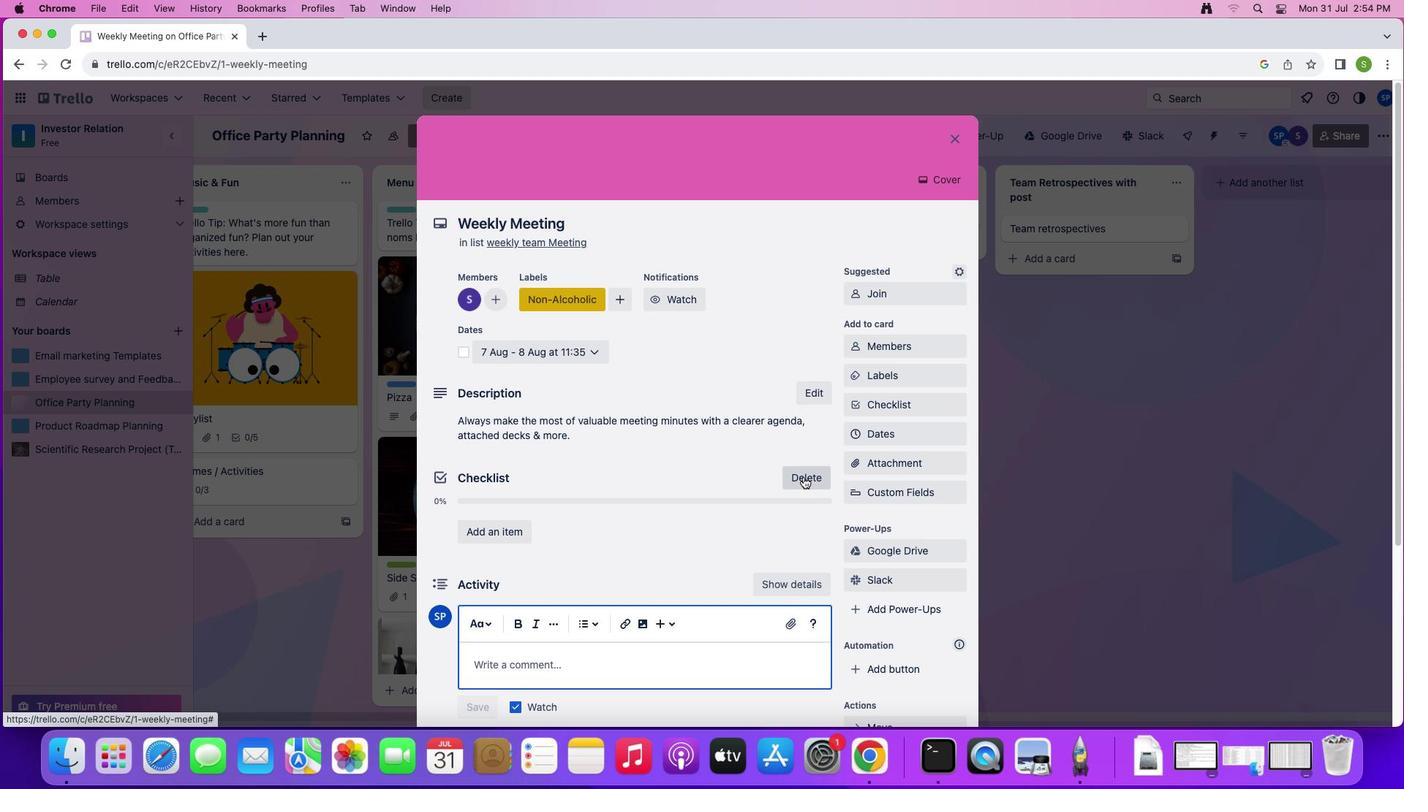 
Action: Key pressed Key.shift'W''e''e''k''l''y'
Screenshot: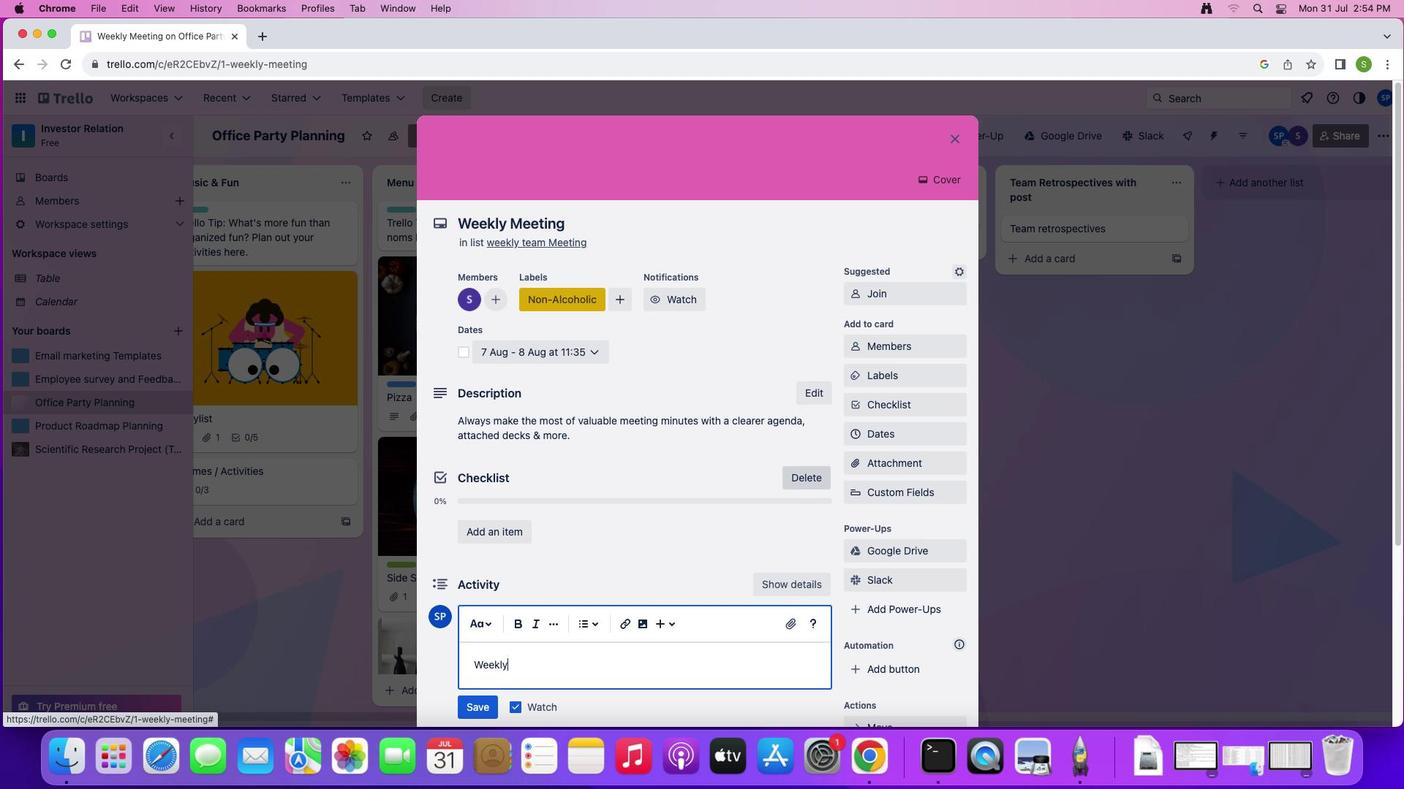 
Action: Mouse moved to (481, 715)
Screenshot: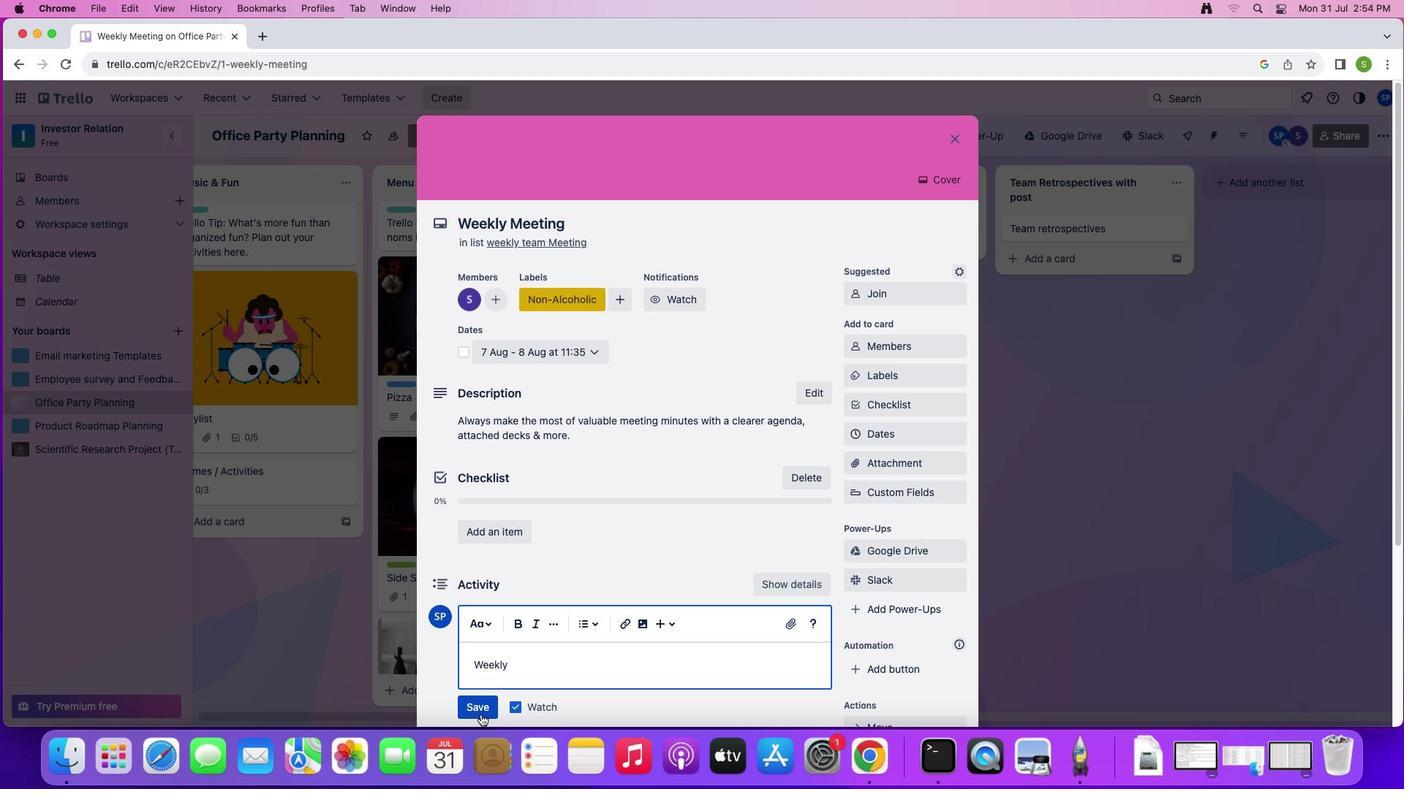 
Action: Mouse pressed left at (481, 715)
Screenshot: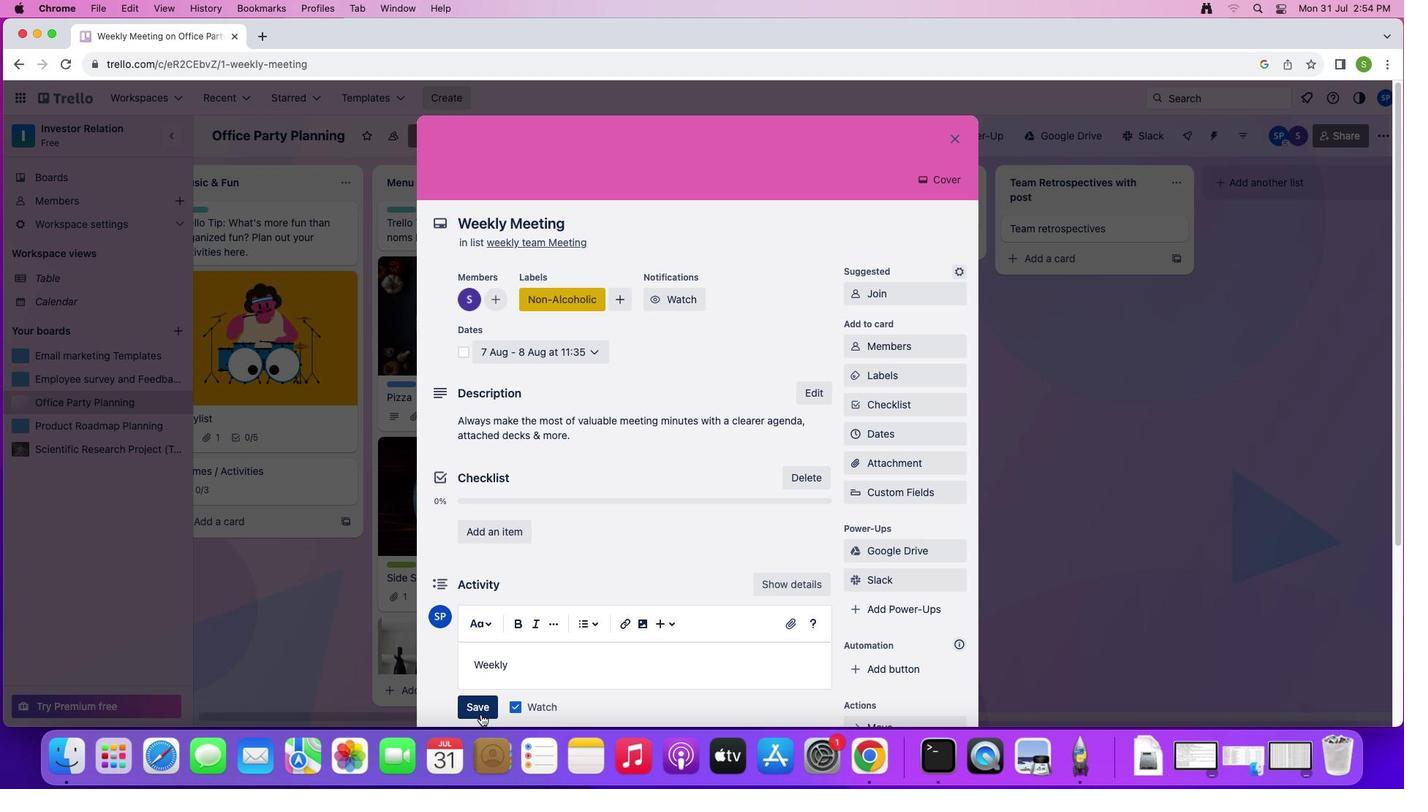 
Action: Mouse moved to (947, 131)
Screenshot: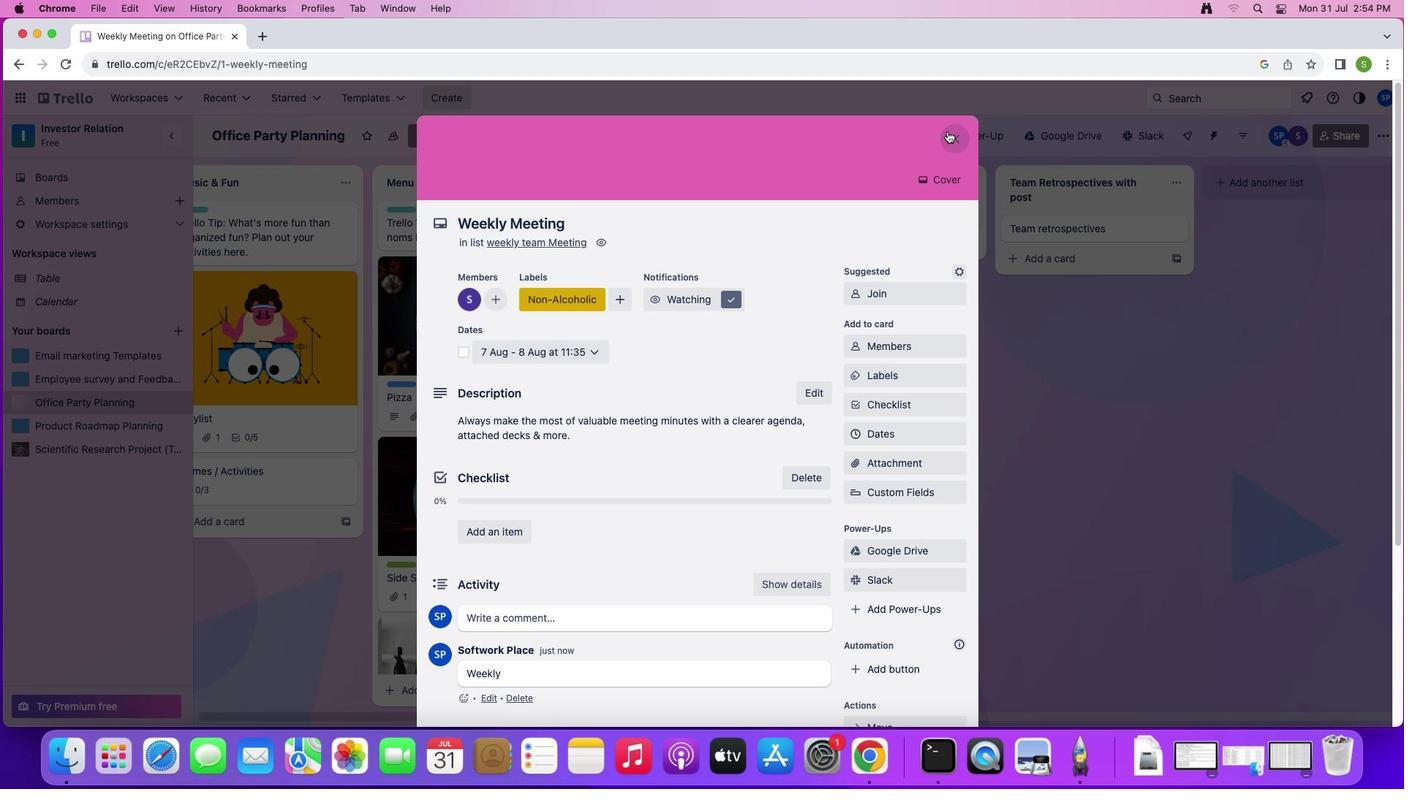 
Action: Mouse pressed left at (947, 131)
Screenshot: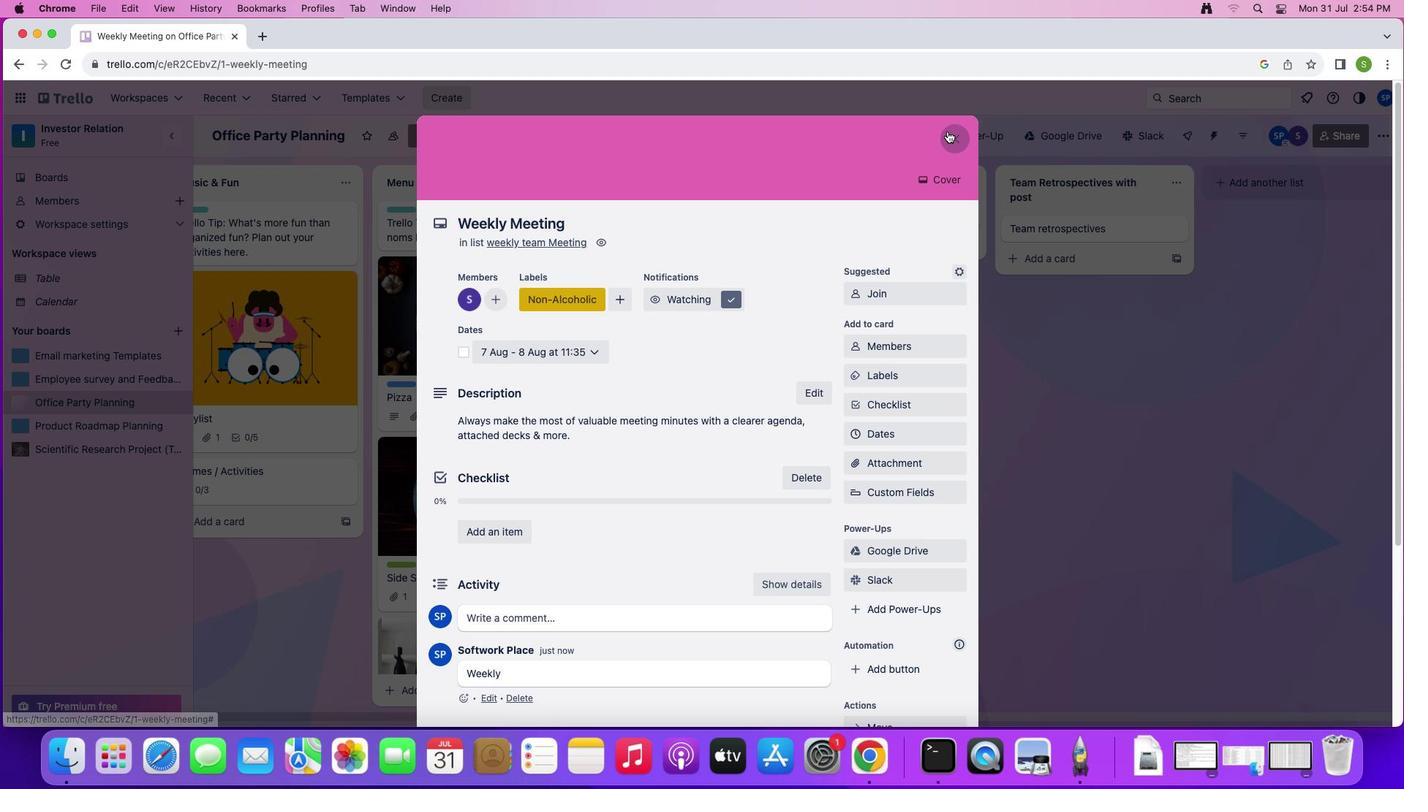 
Action: Mouse moved to (904, 207)
Screenshot: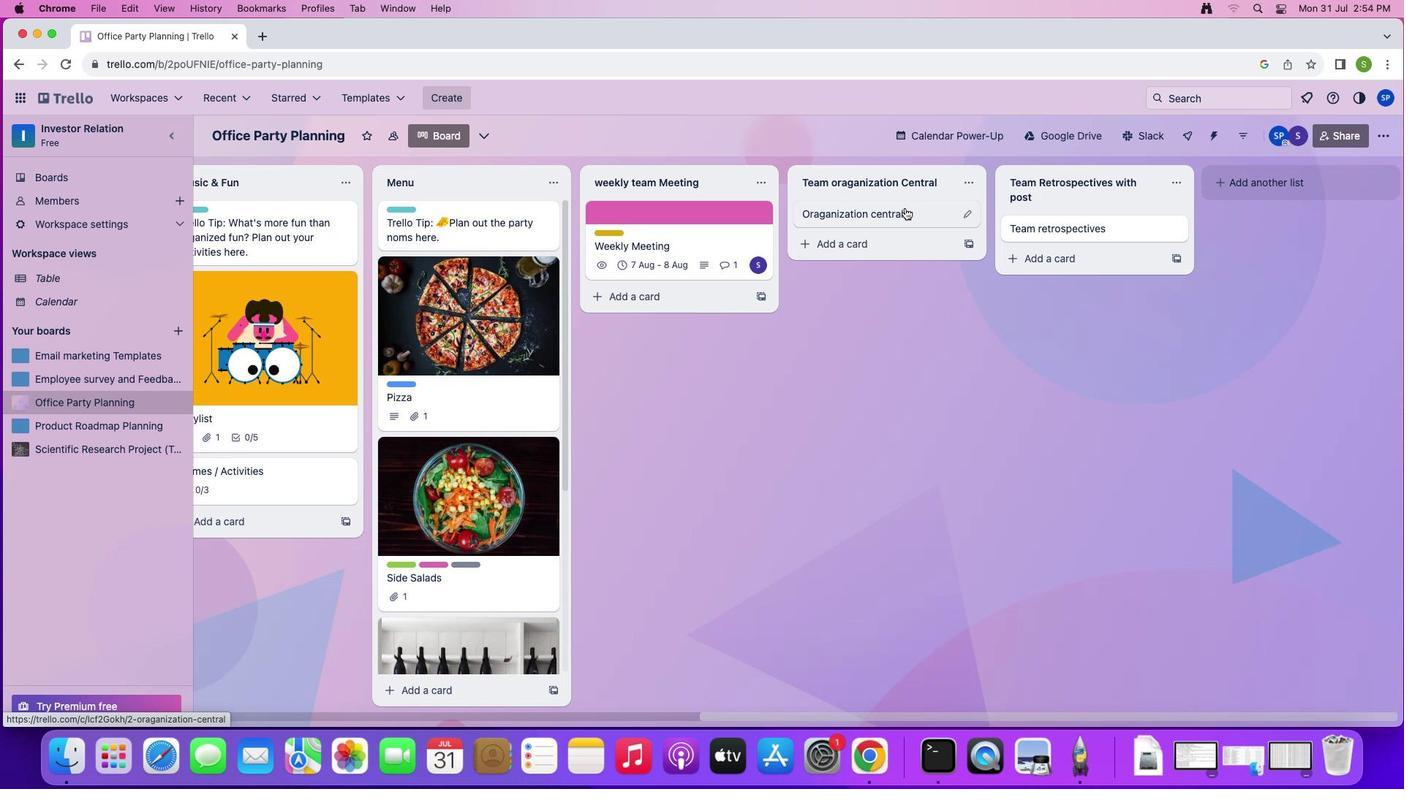 
Action: Mouse pressed left at (904, 207)
Screenshot: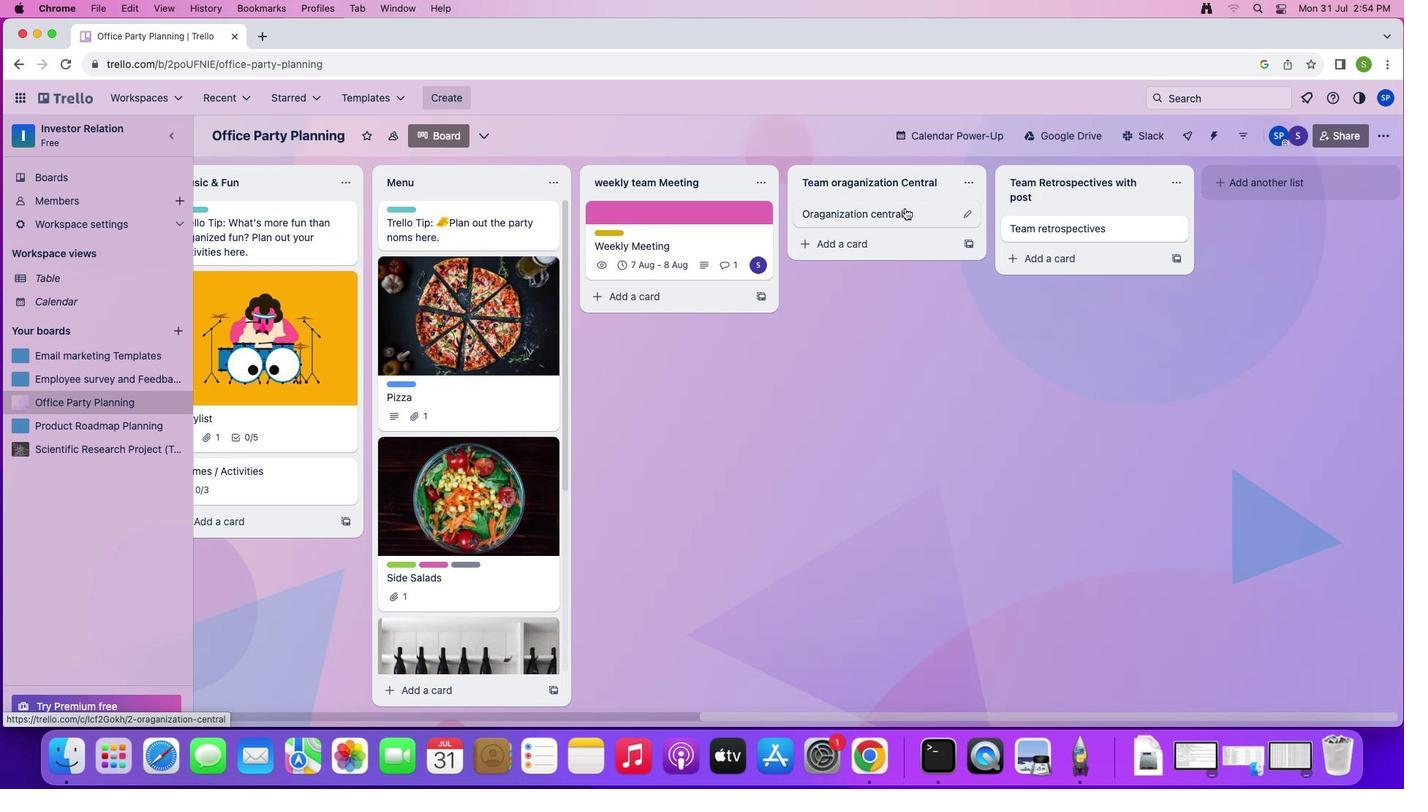
Action: Mouse moved to (925, 264)
Screenshot: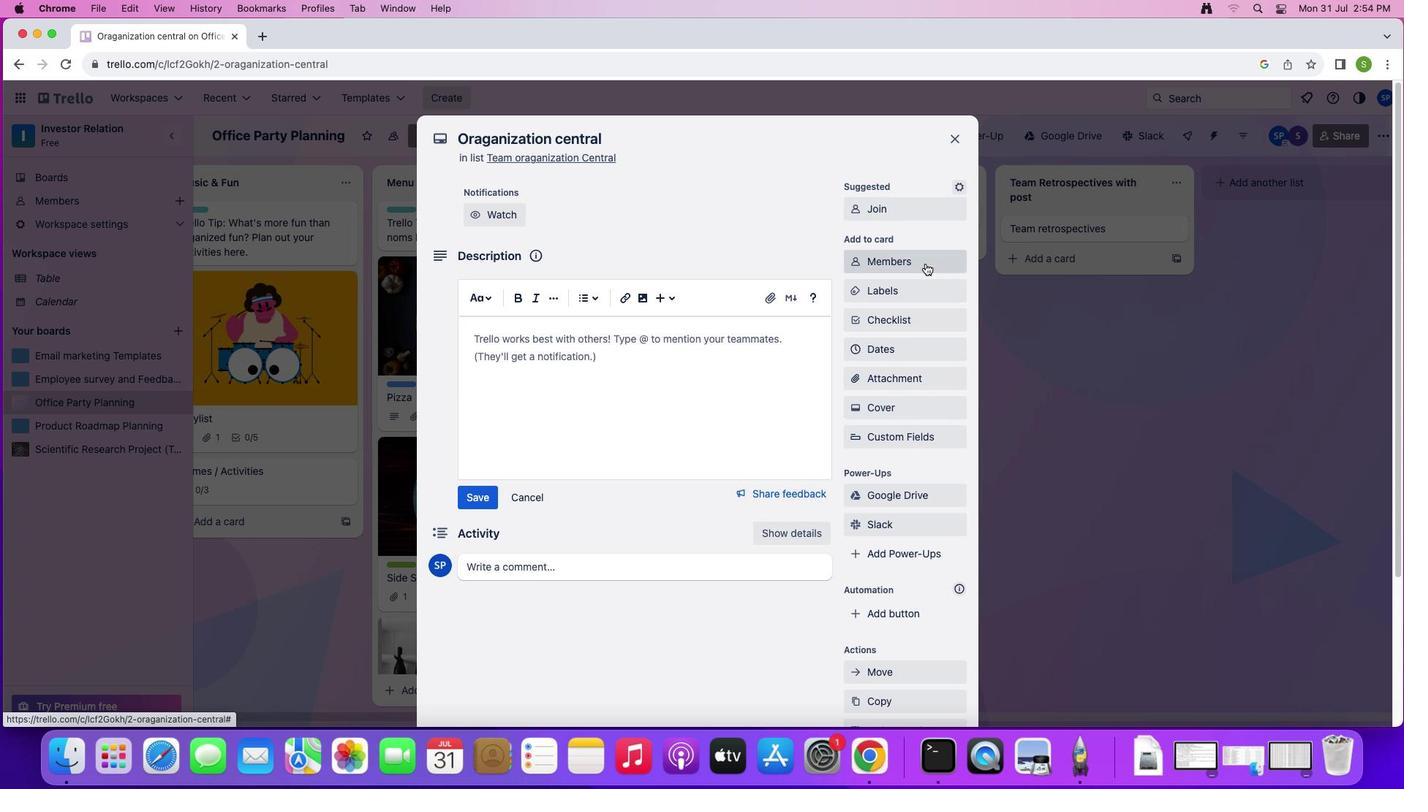 
Action: Mouse pressed left at (925, 264)
Screenshot: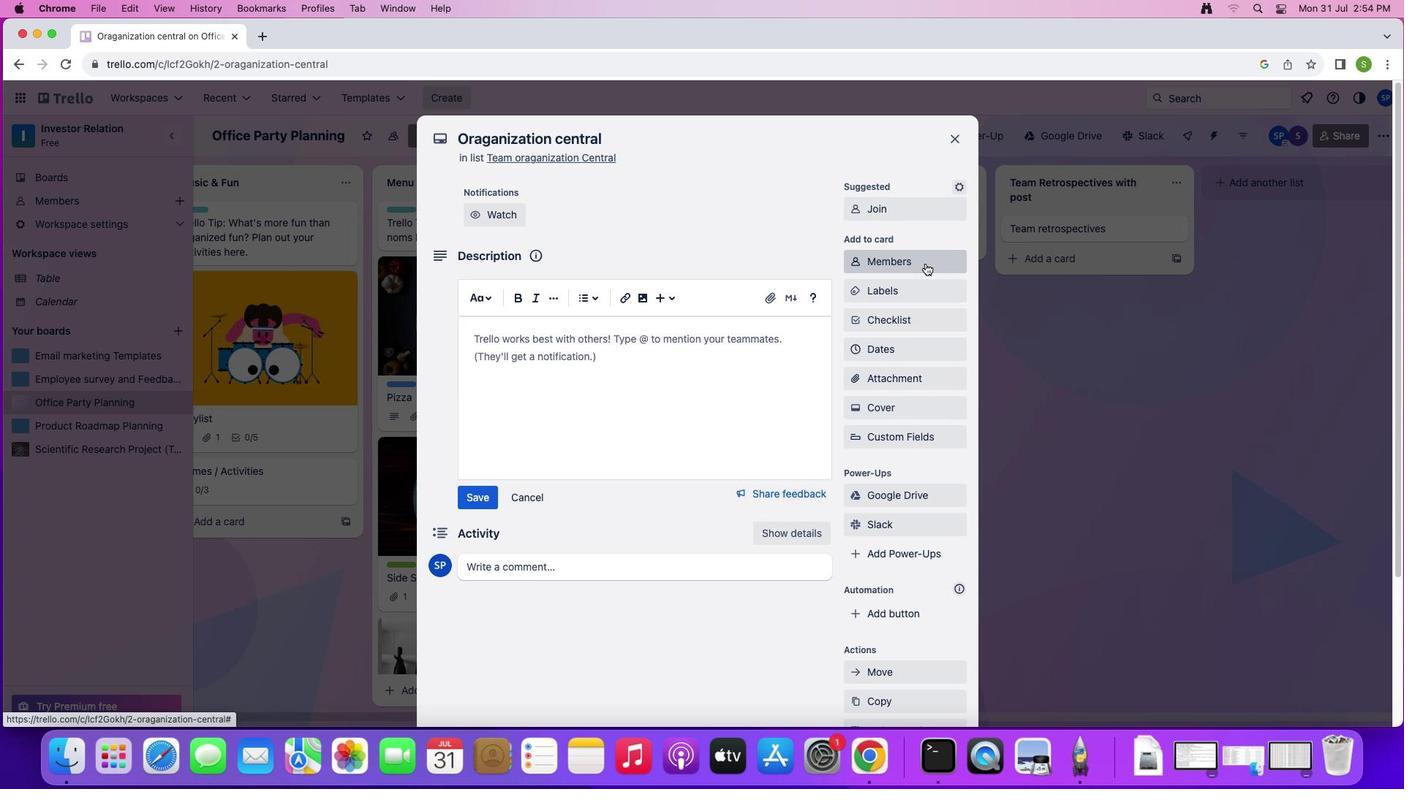
Action: Mouse moved to (925, 264)
Screenshot: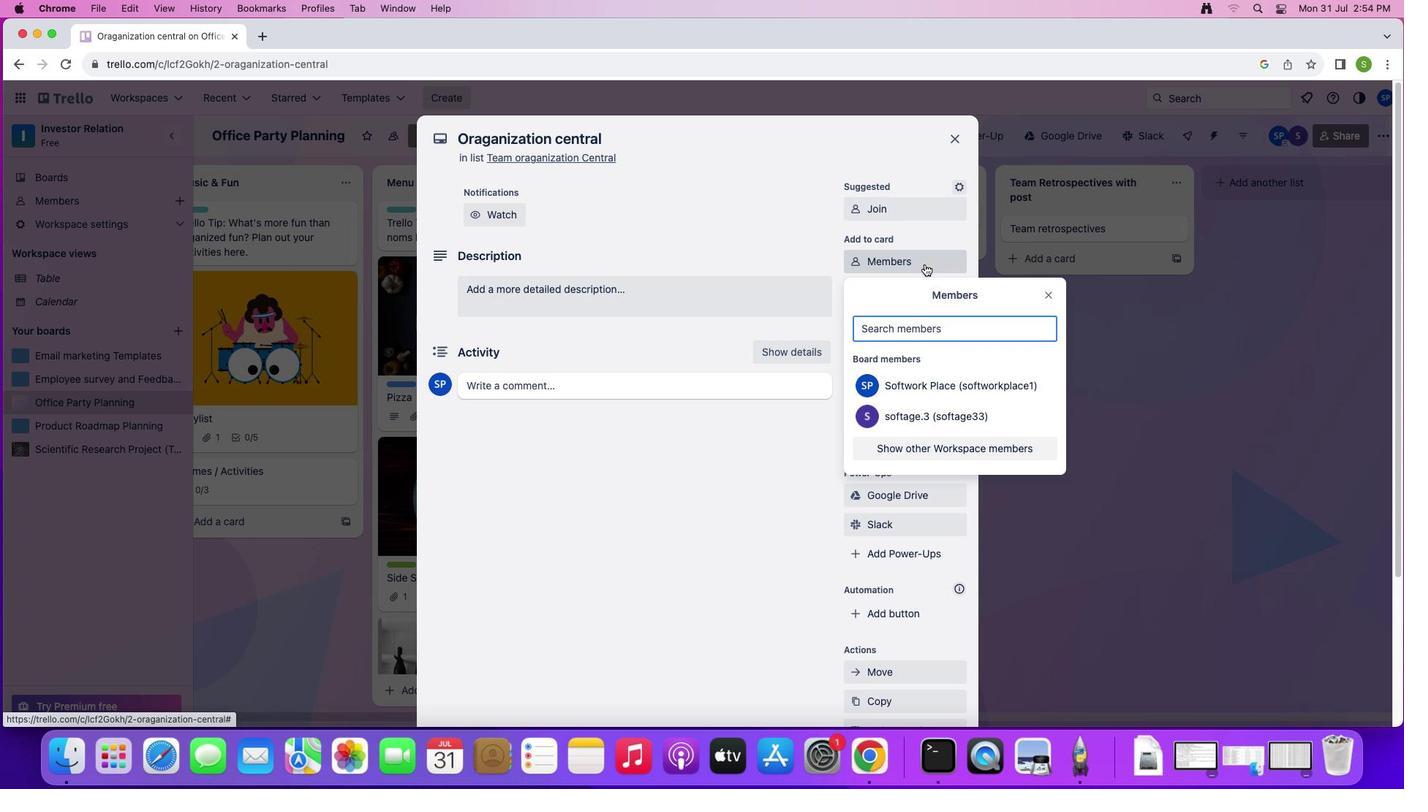 
Action: Key pressed 's''o''f''t''a''g''e''.''4'Key.shift'@''s''o''f''t''a''g''e''.''n''e''t'
Screenshot: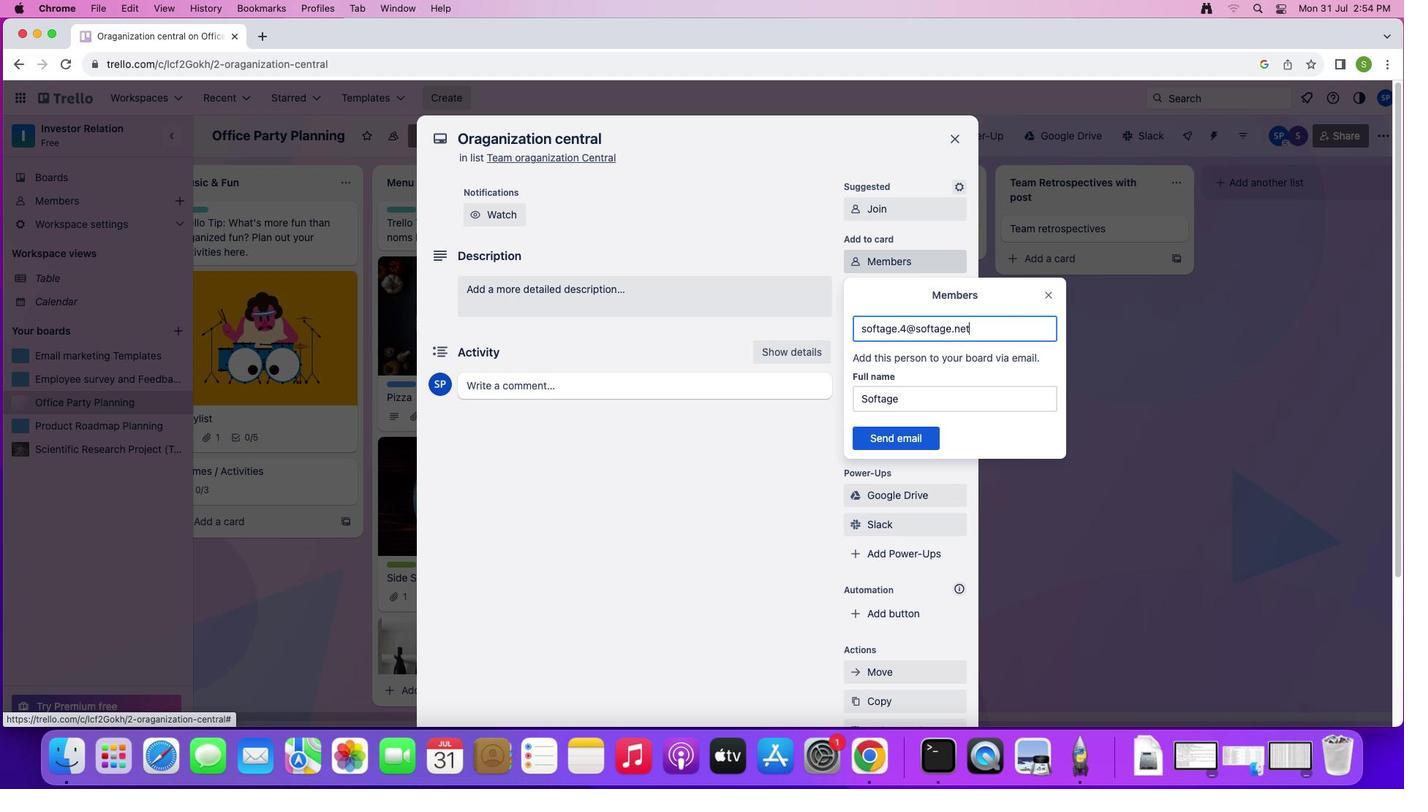 
Action: Mouse moved to (883, 442)
Screenshot: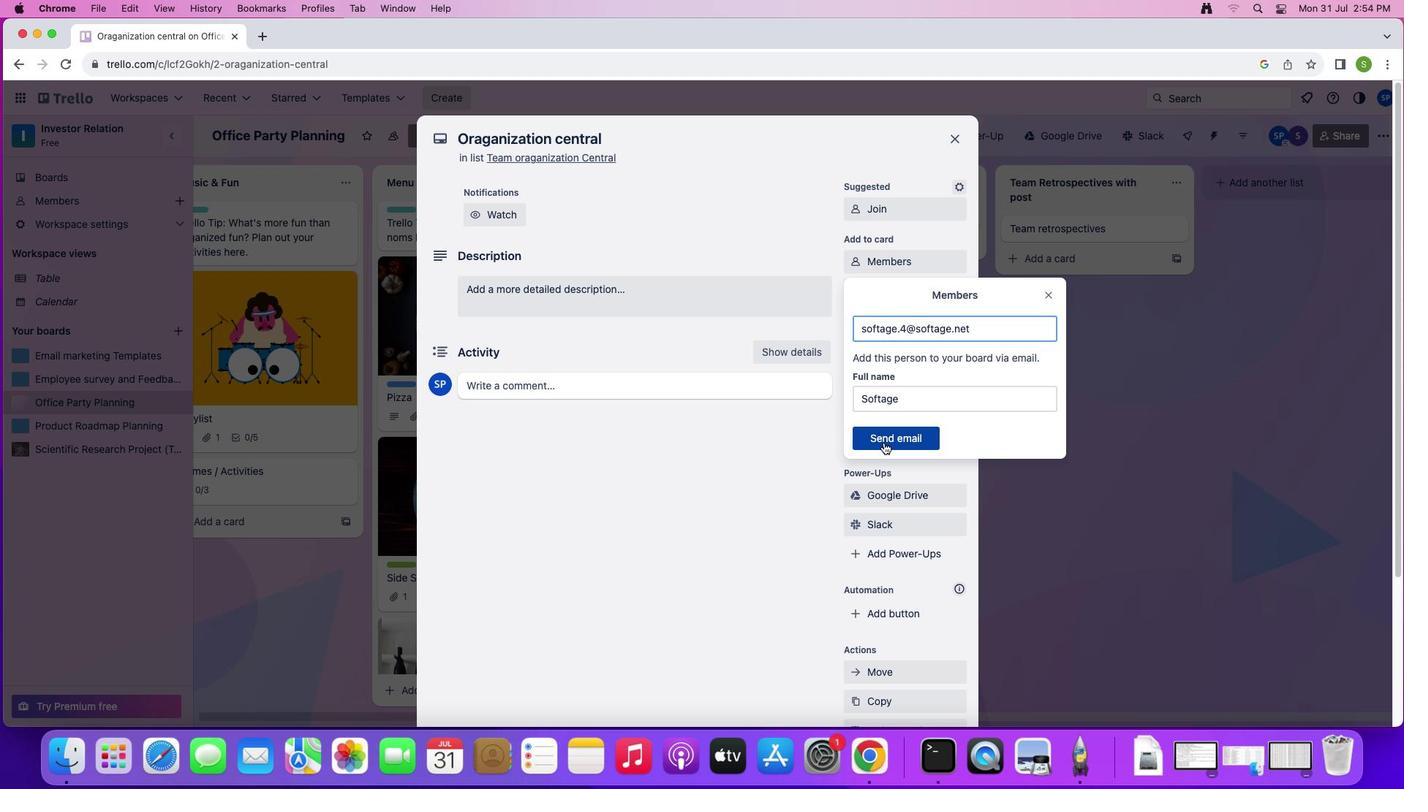 
Action: Mouse pressed left at (883, 442)
Screenshot: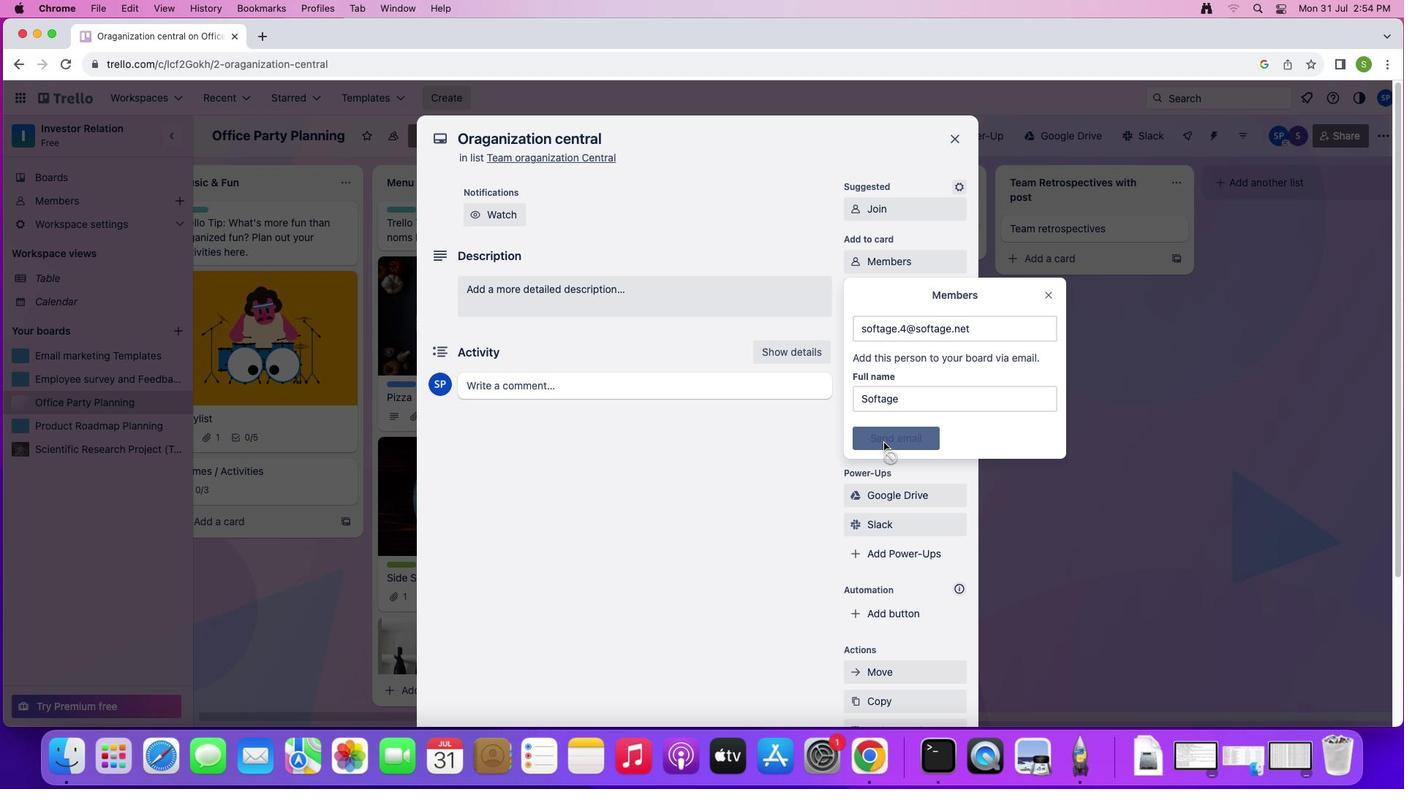 
Action: Mouse moved to (886, 293)
Screenshot: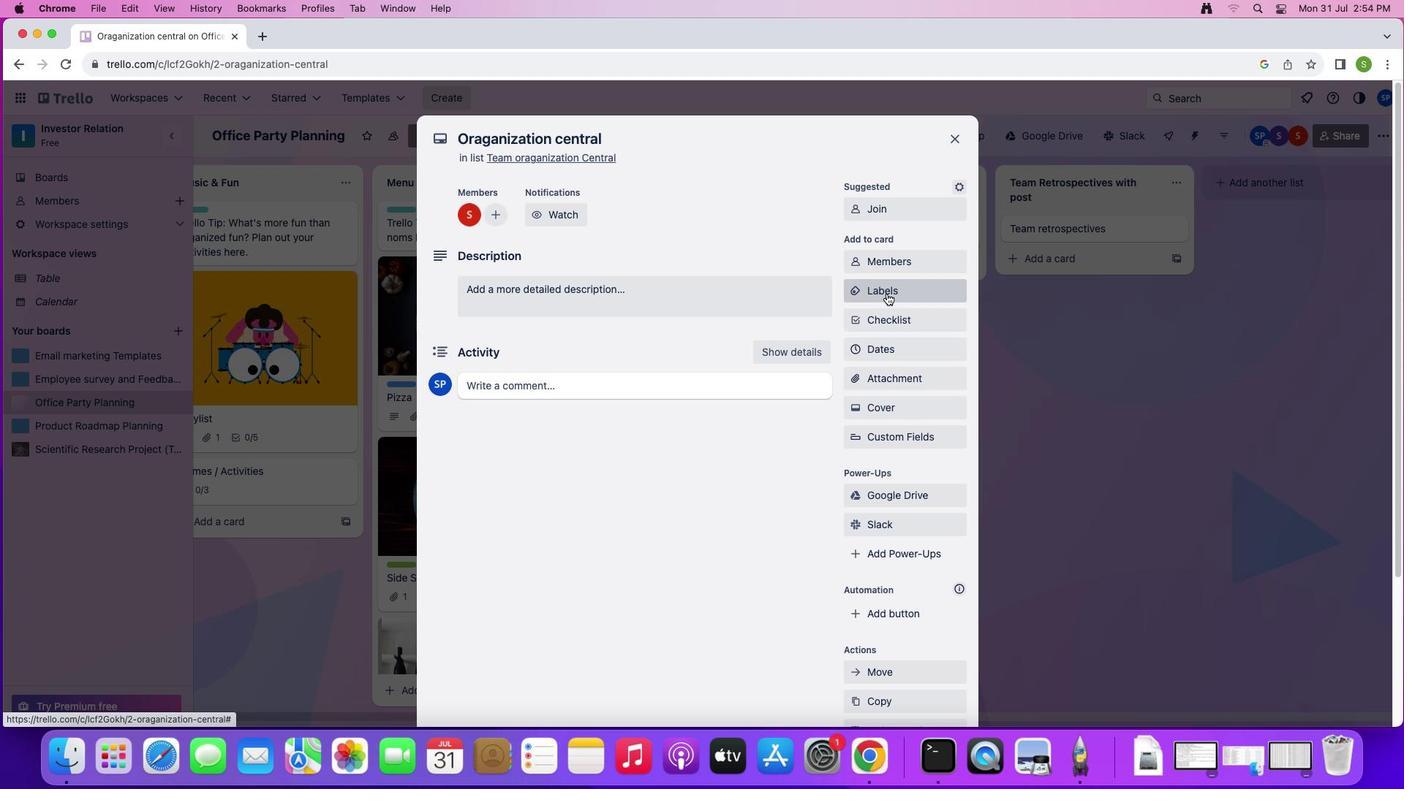 
Action: Mouse pressed left at (886, 293)
Screenshot: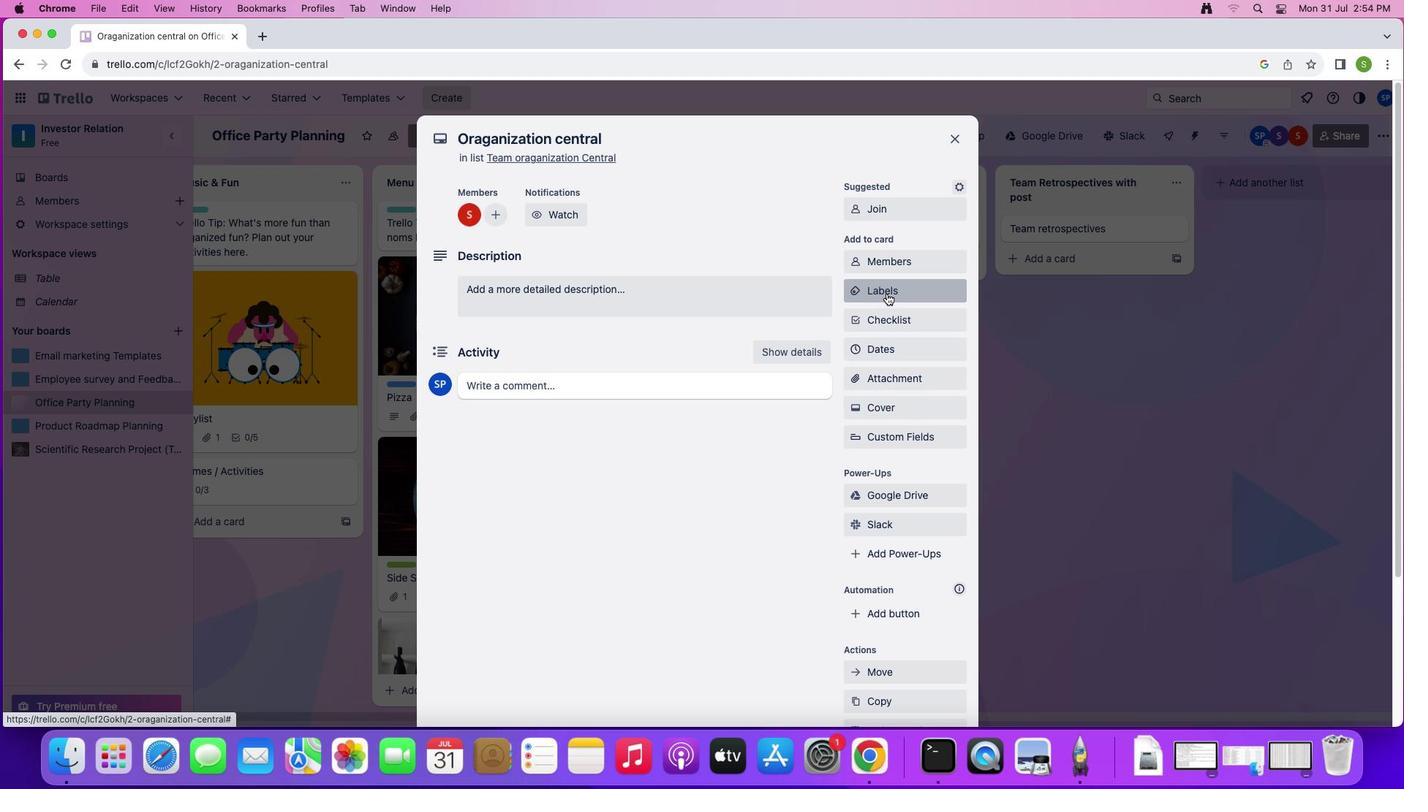
Action: Mouse moved to (907, 490)
Screenshot: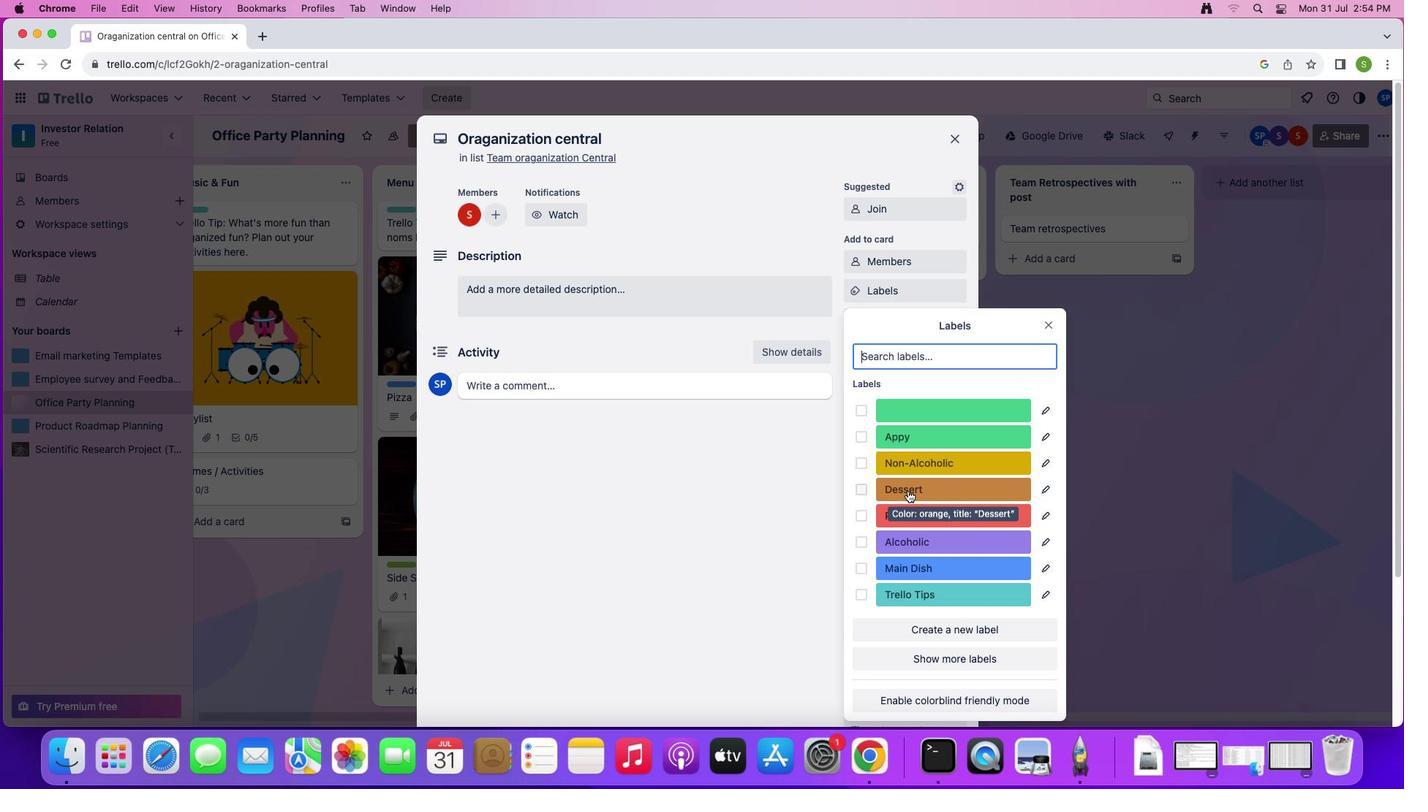 
Action: Mouse pressed left at (907, 490)
Screenshot: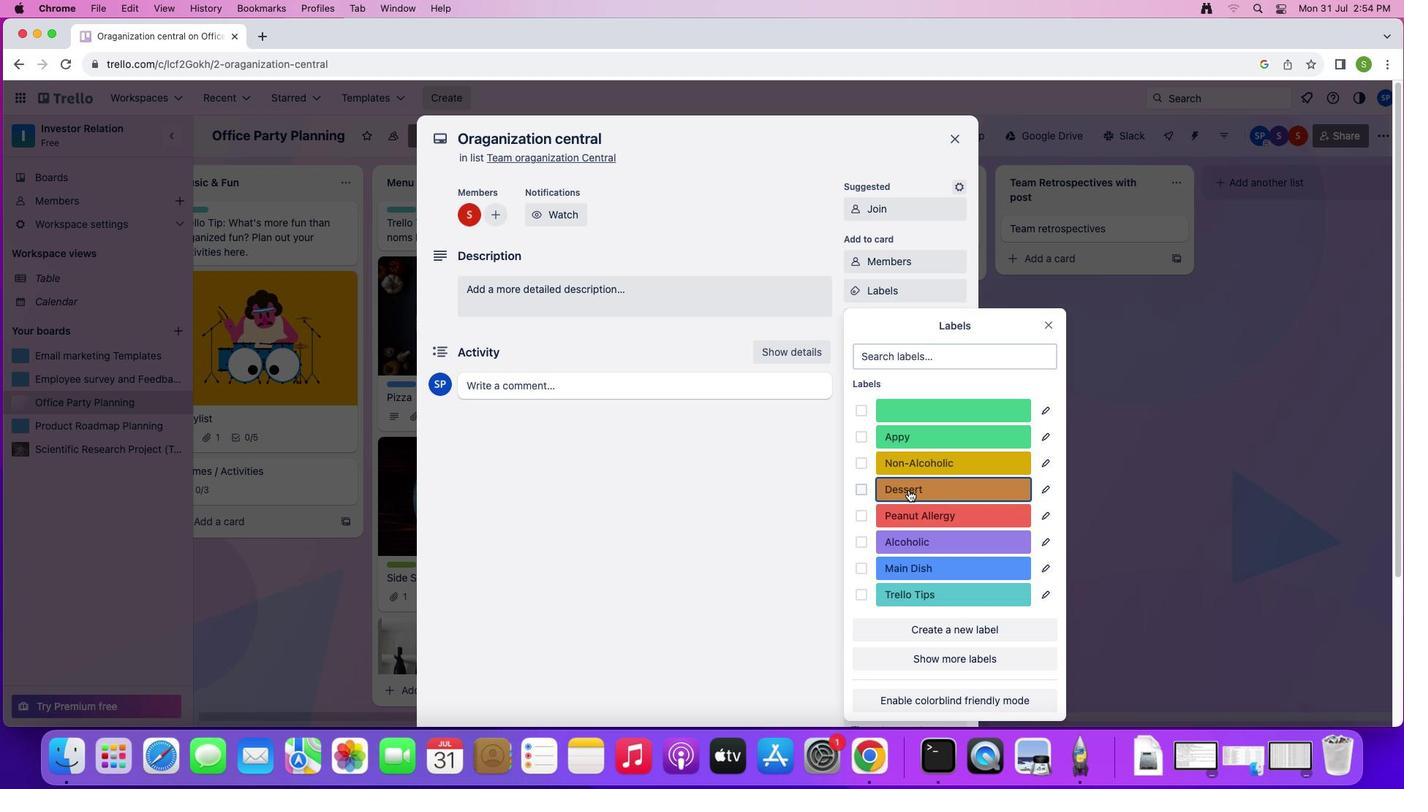 
Action: Mouse moved to (1053, 328)
Screenshot: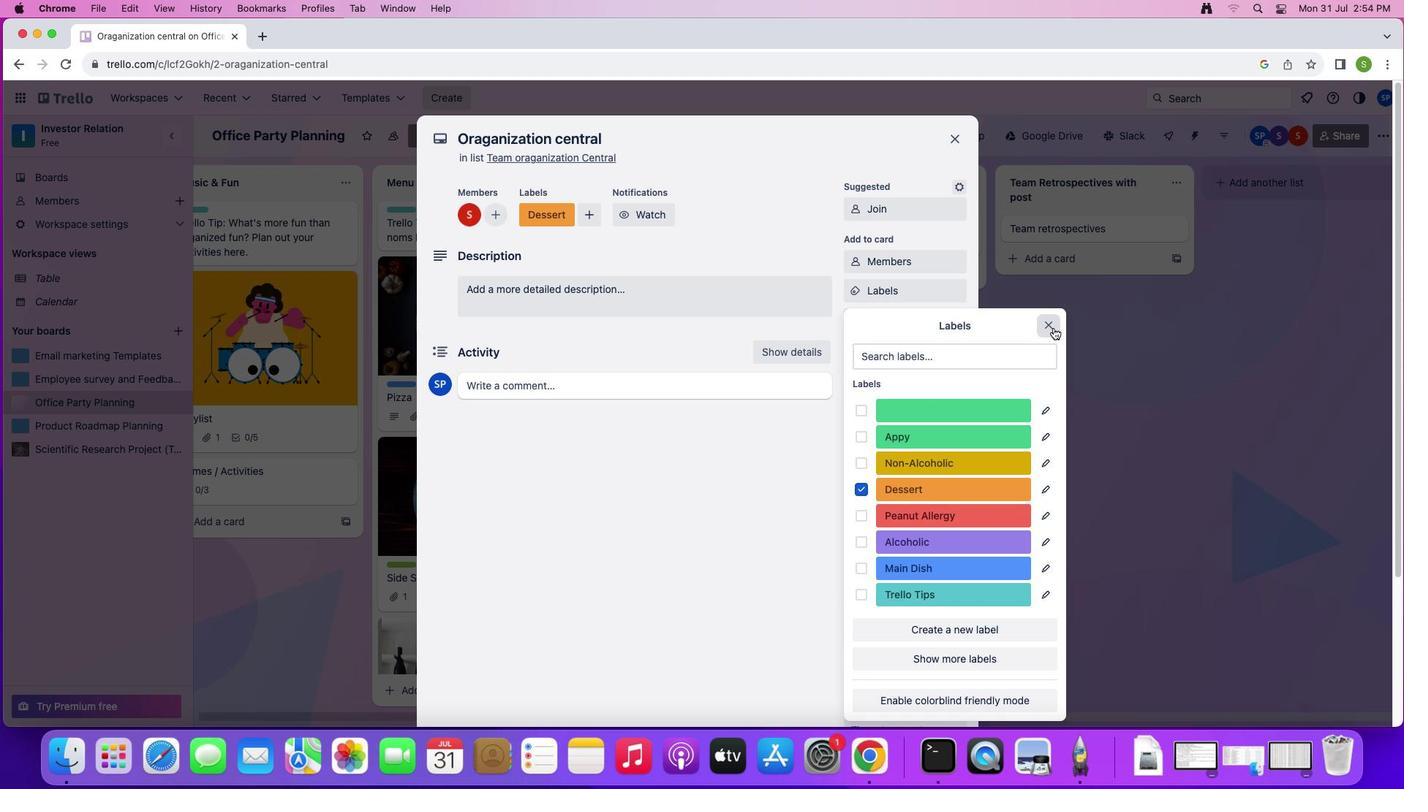 
Action: Mouse pressed left at (1053, 328)
Screenshot: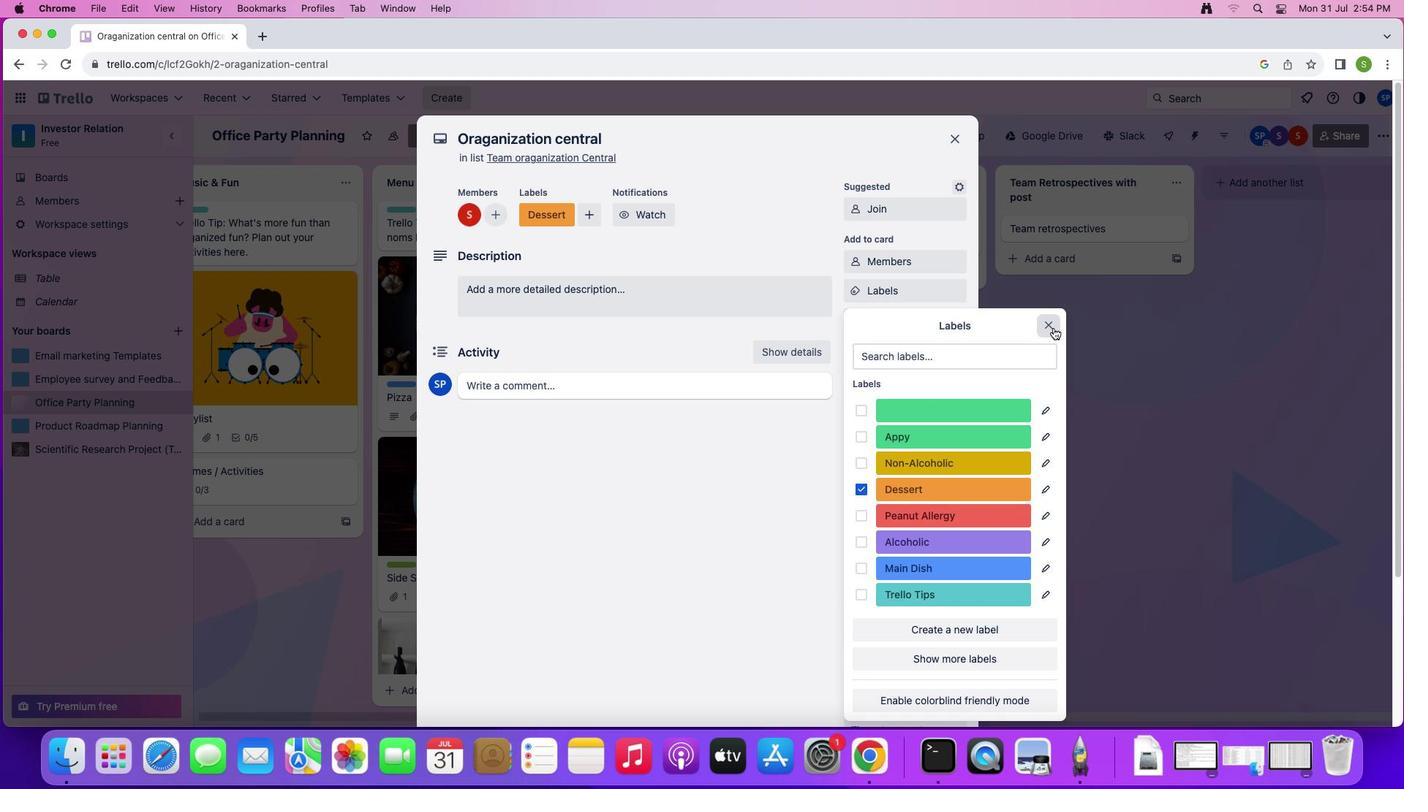 
Action: Mouse moved to (900, 326)
Screenshot: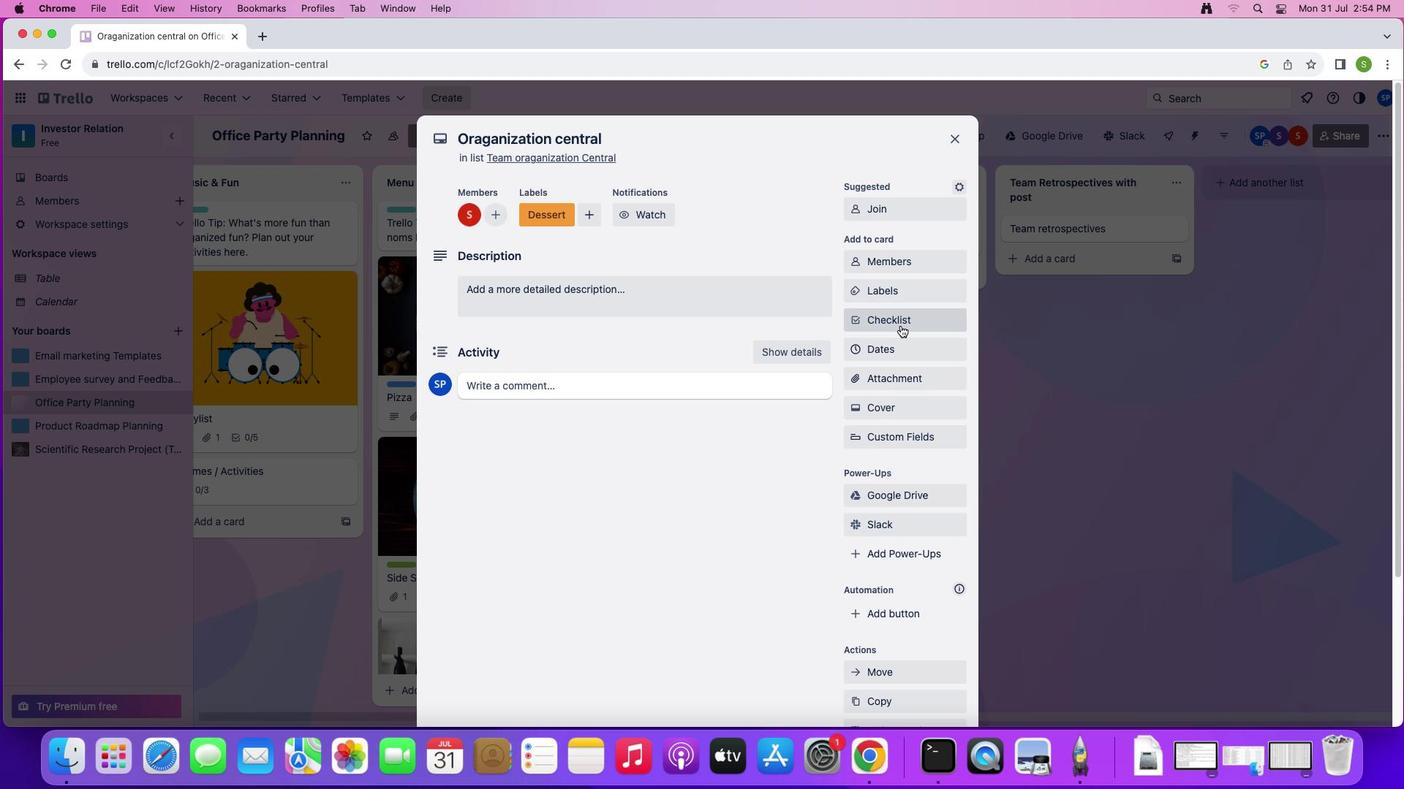 
Action: Mouse pressed left at (900, 326)
Screenshot: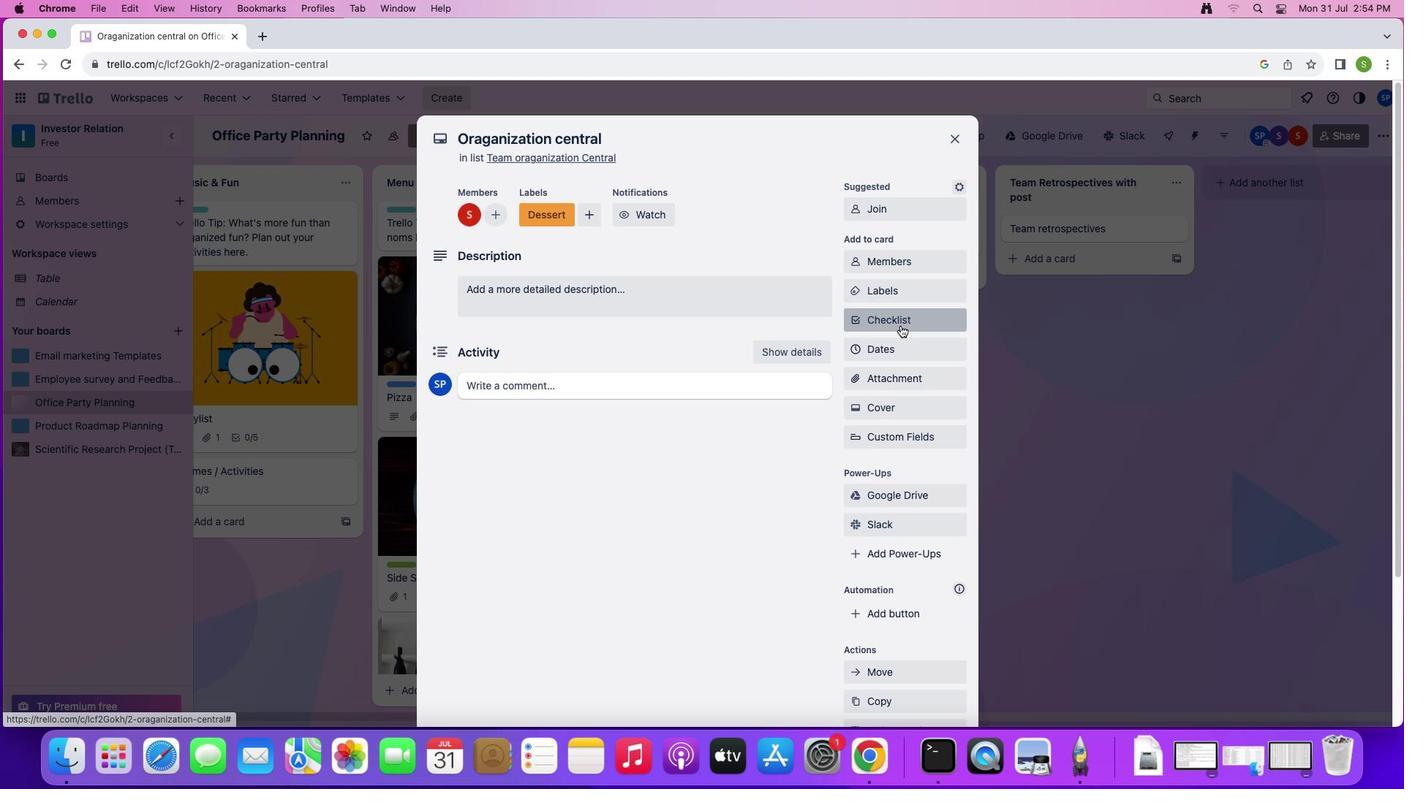 
Action: Mouse moved to (878, 469)
Screenshot: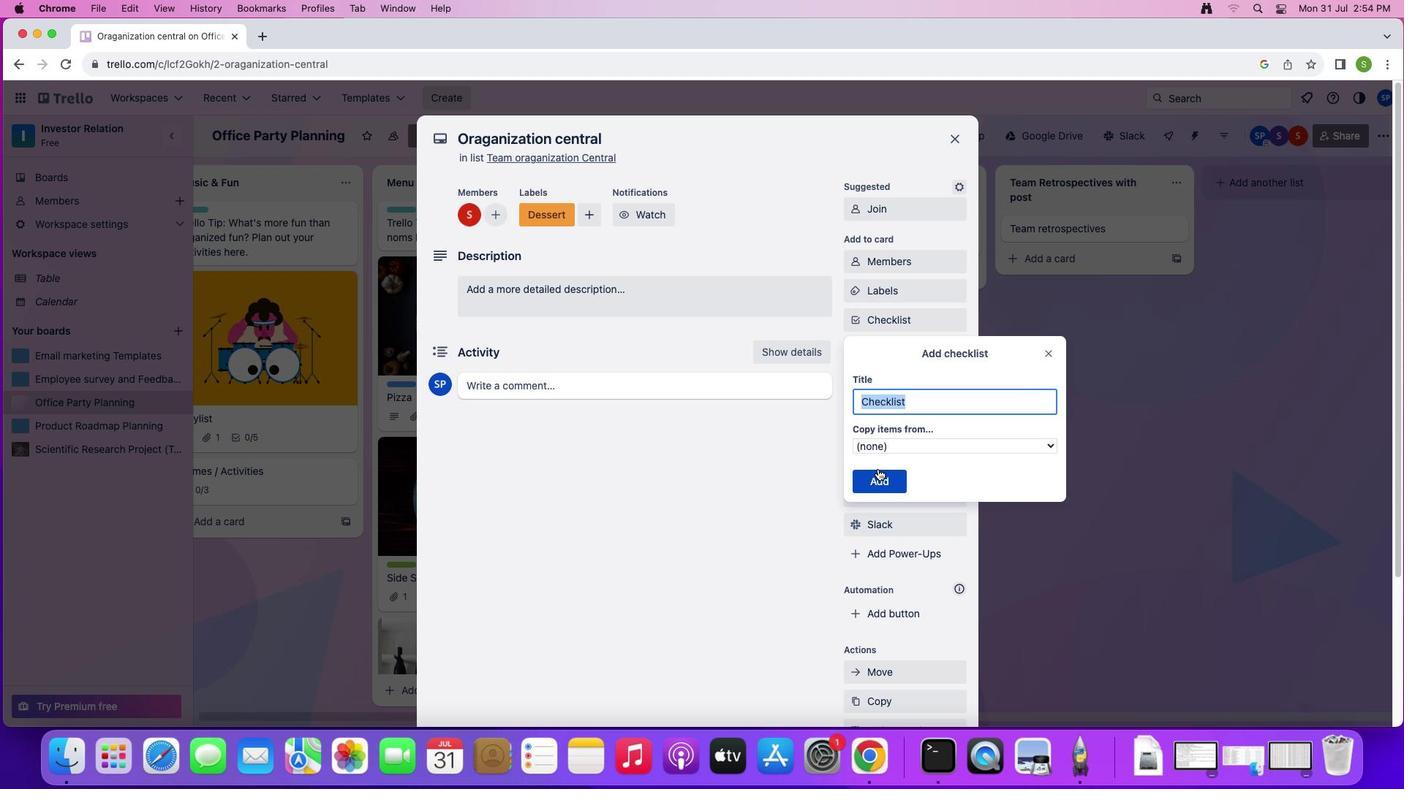 
Action: Mouse pressed left at (878, 469)
Screenshot: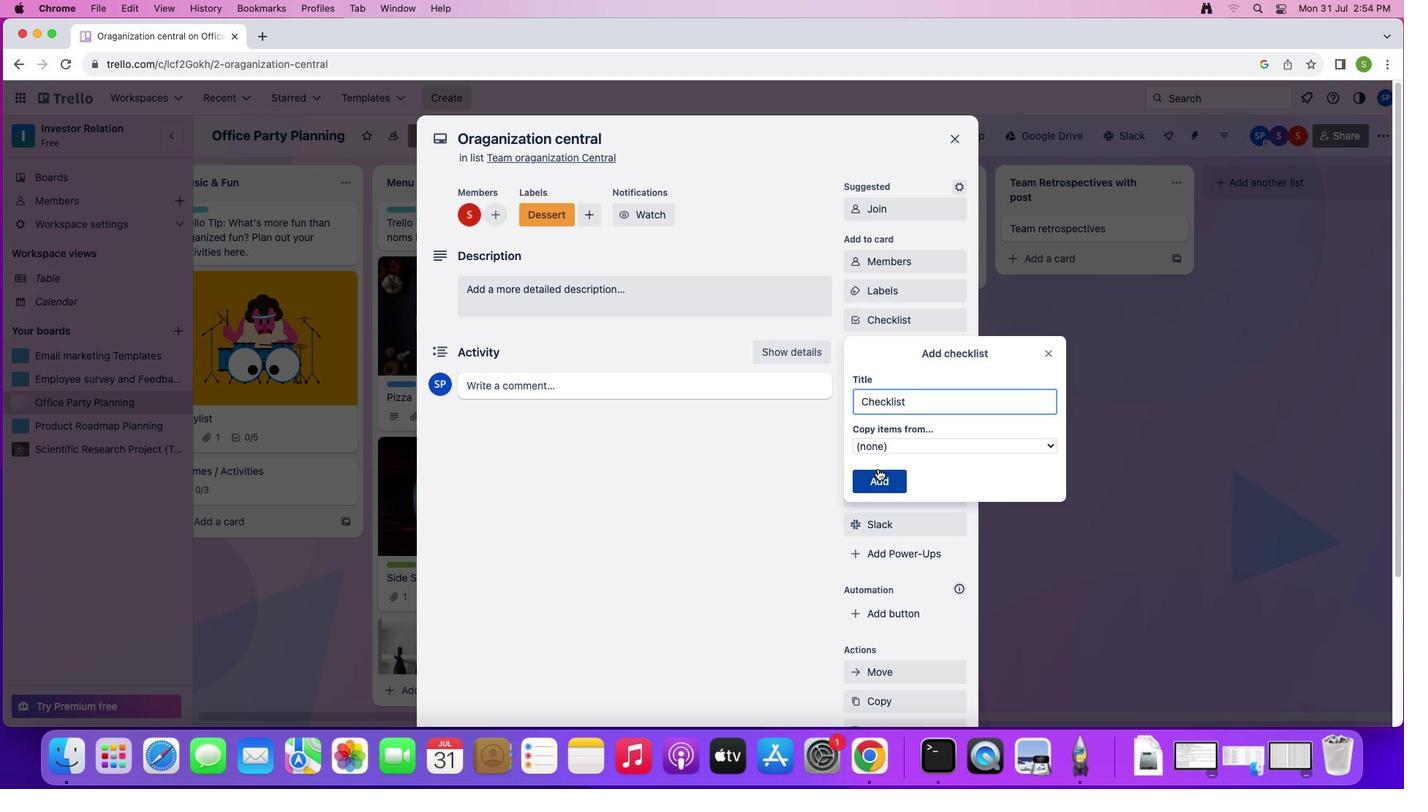 
Action: Mouse moved to (895, 358)
Screenshot: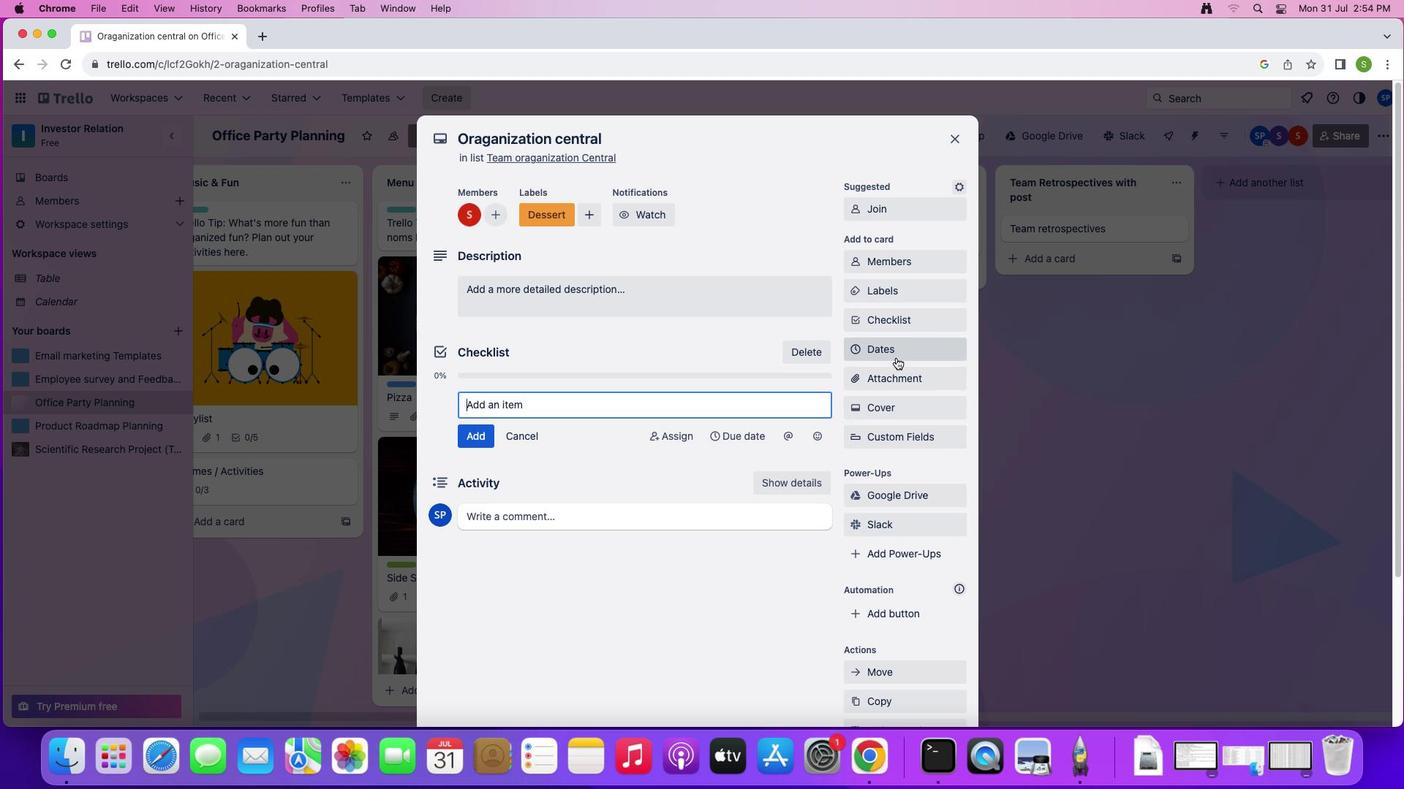 
Action: Mouse pressed left at (895, 358)
Screenshot: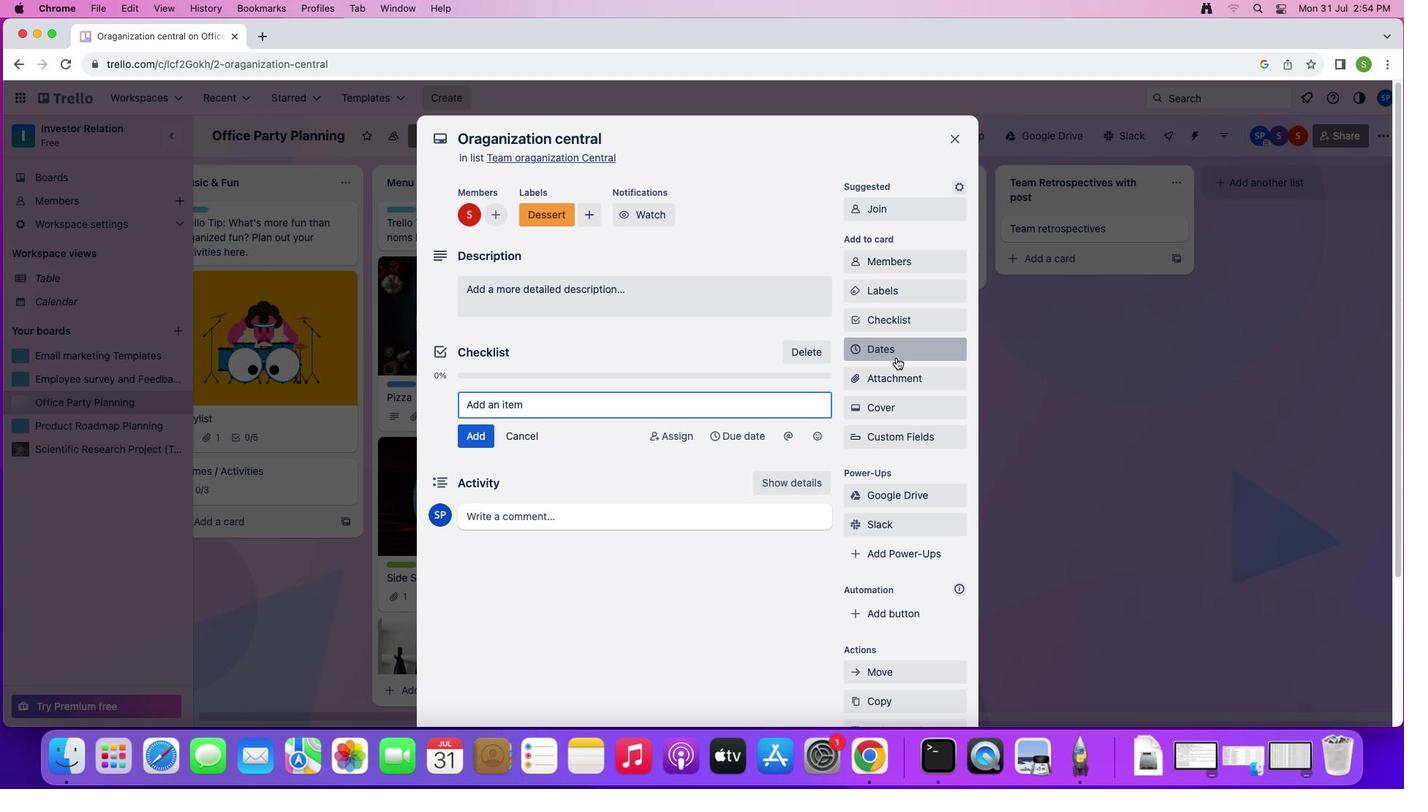 
Action: Mouse moved to (948, 291)
Screenshot: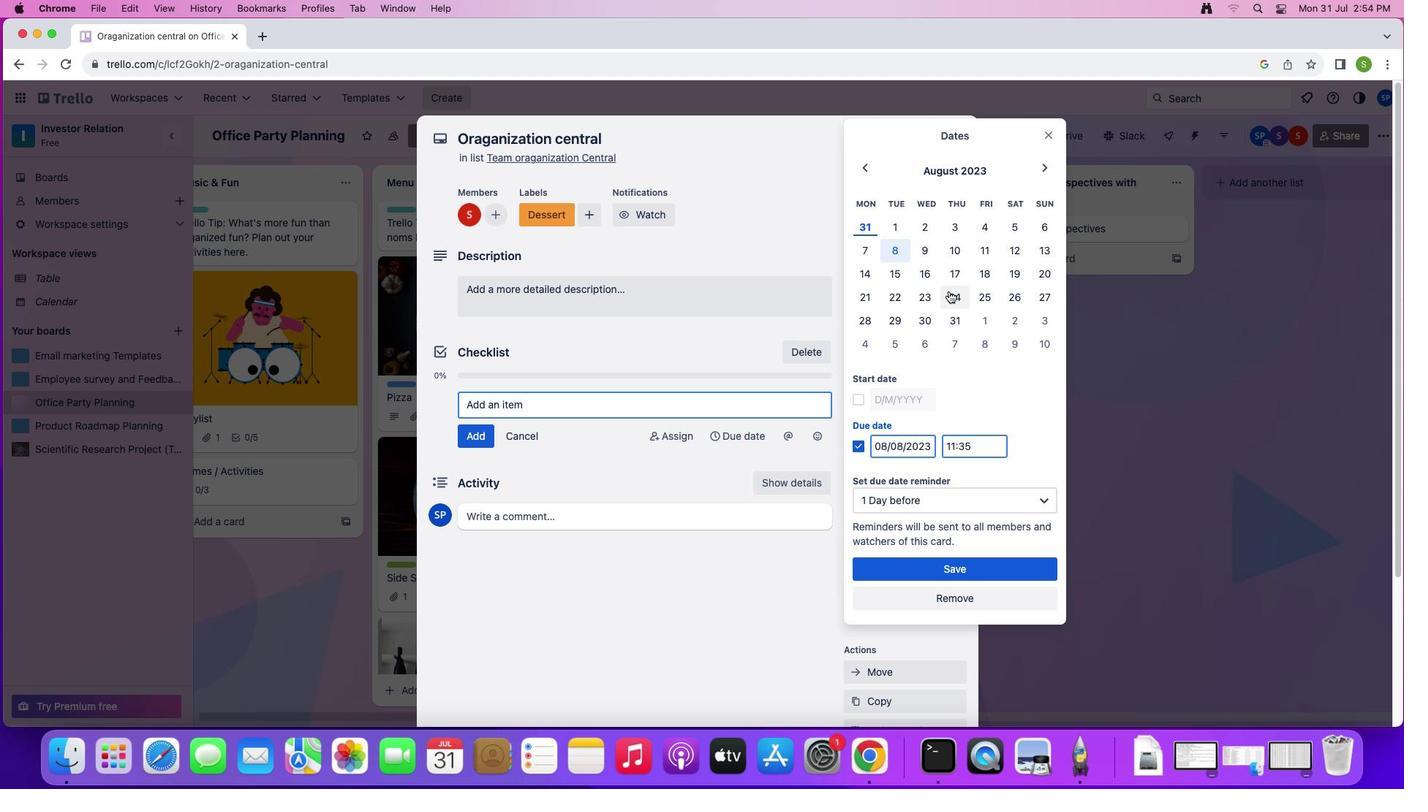 
Action: Mouse pressed left at (948, 291)
Screenshot: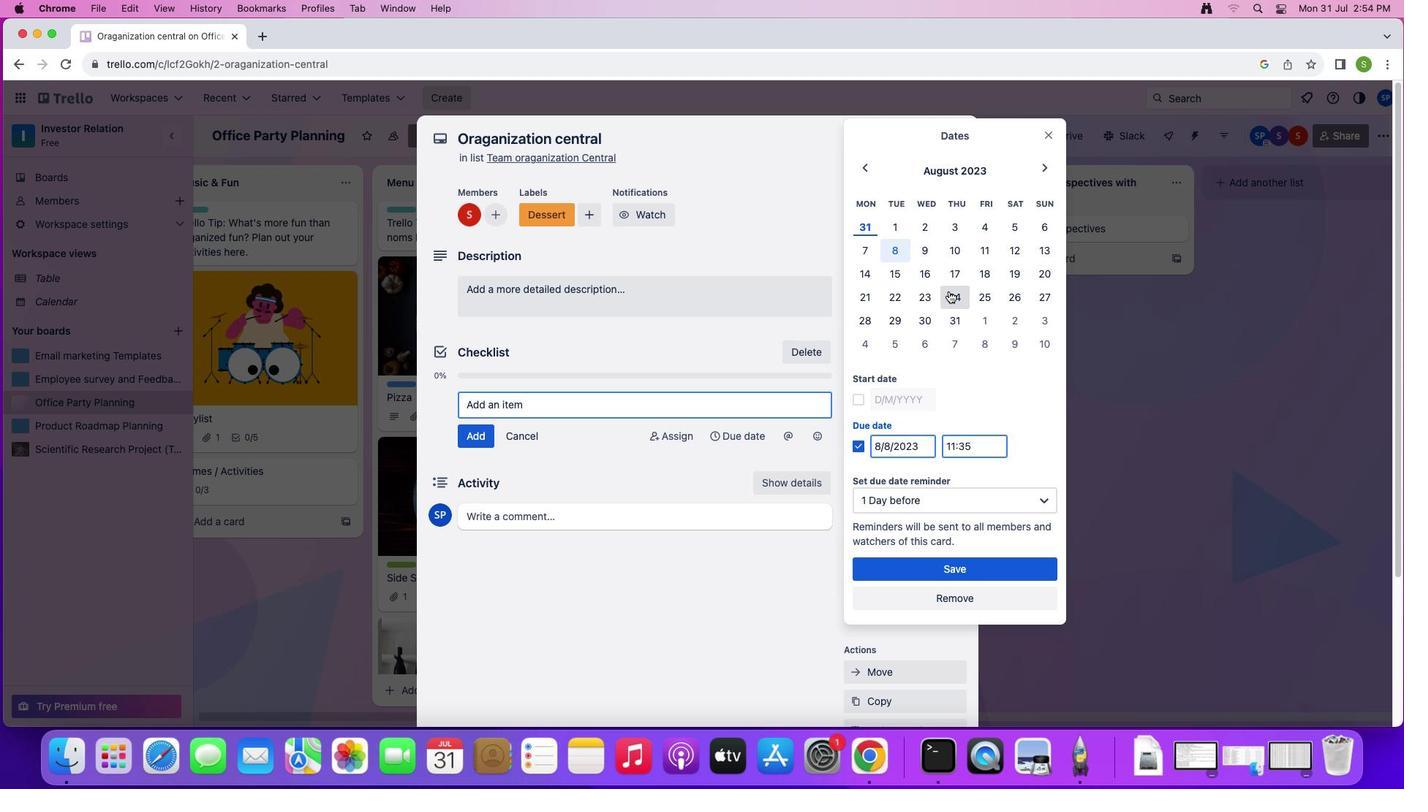 
Action: Mouse moved to (857, 396)
Screenshot: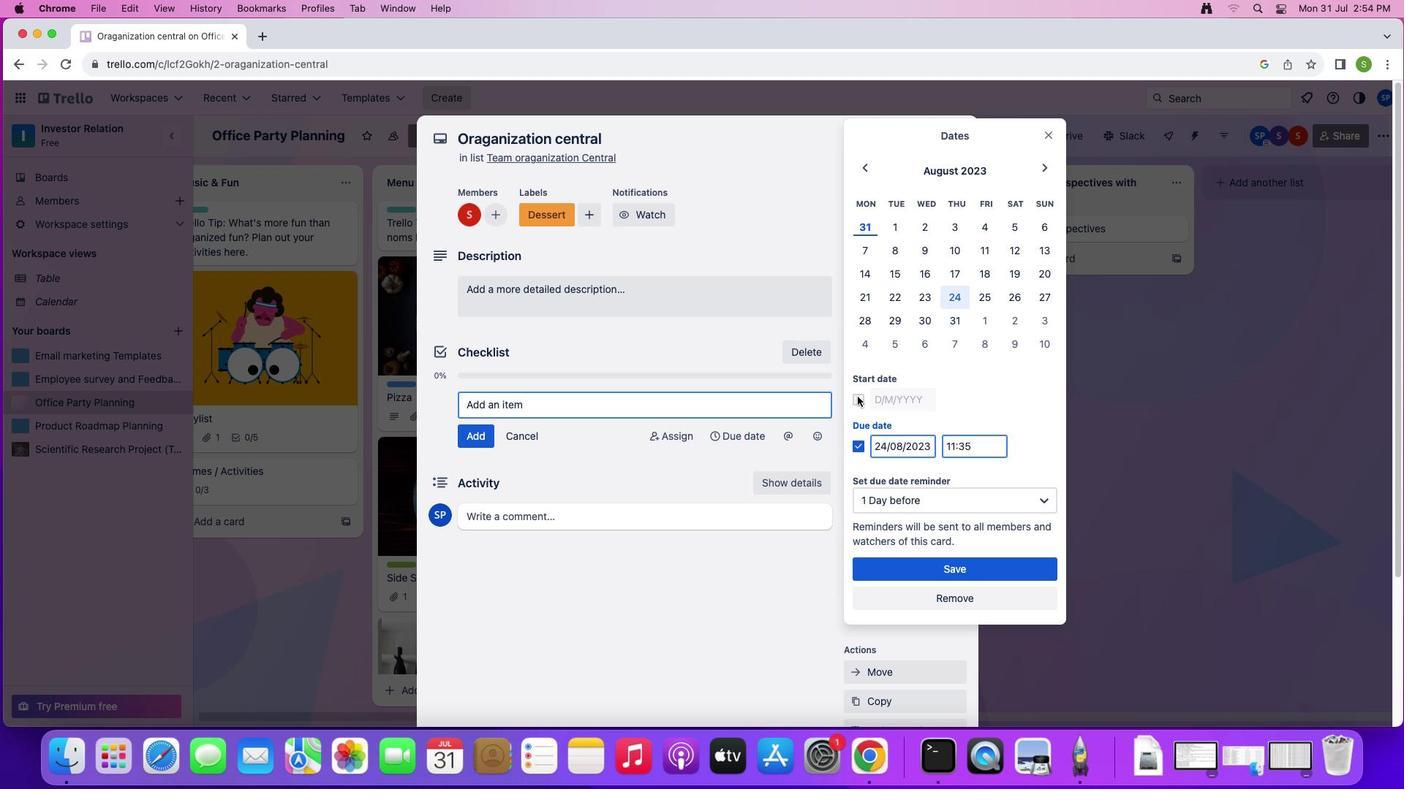 
Action: Mouse pressed left at (857, 396)
Screenshot: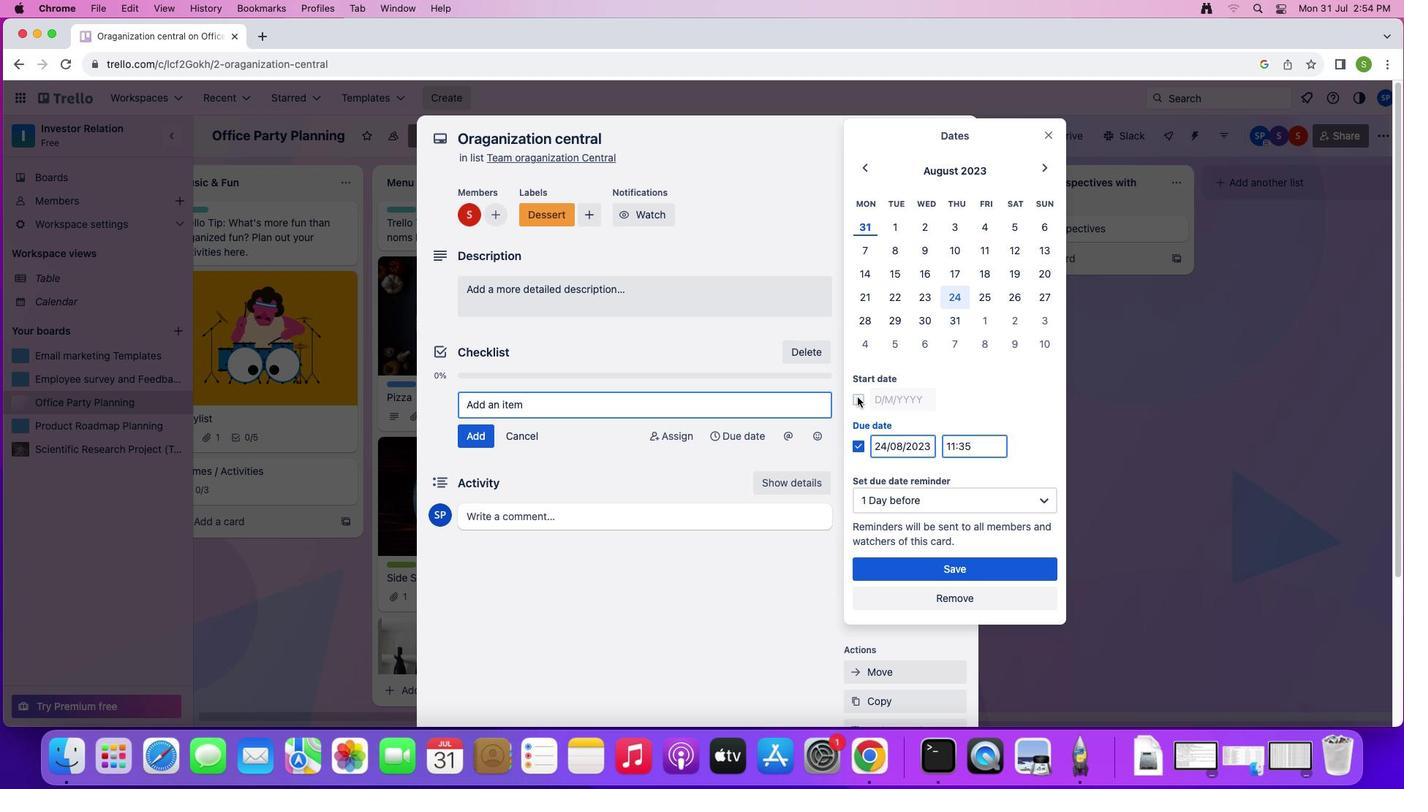 
Action: Mouse moved to (939, 571)
Screenshot: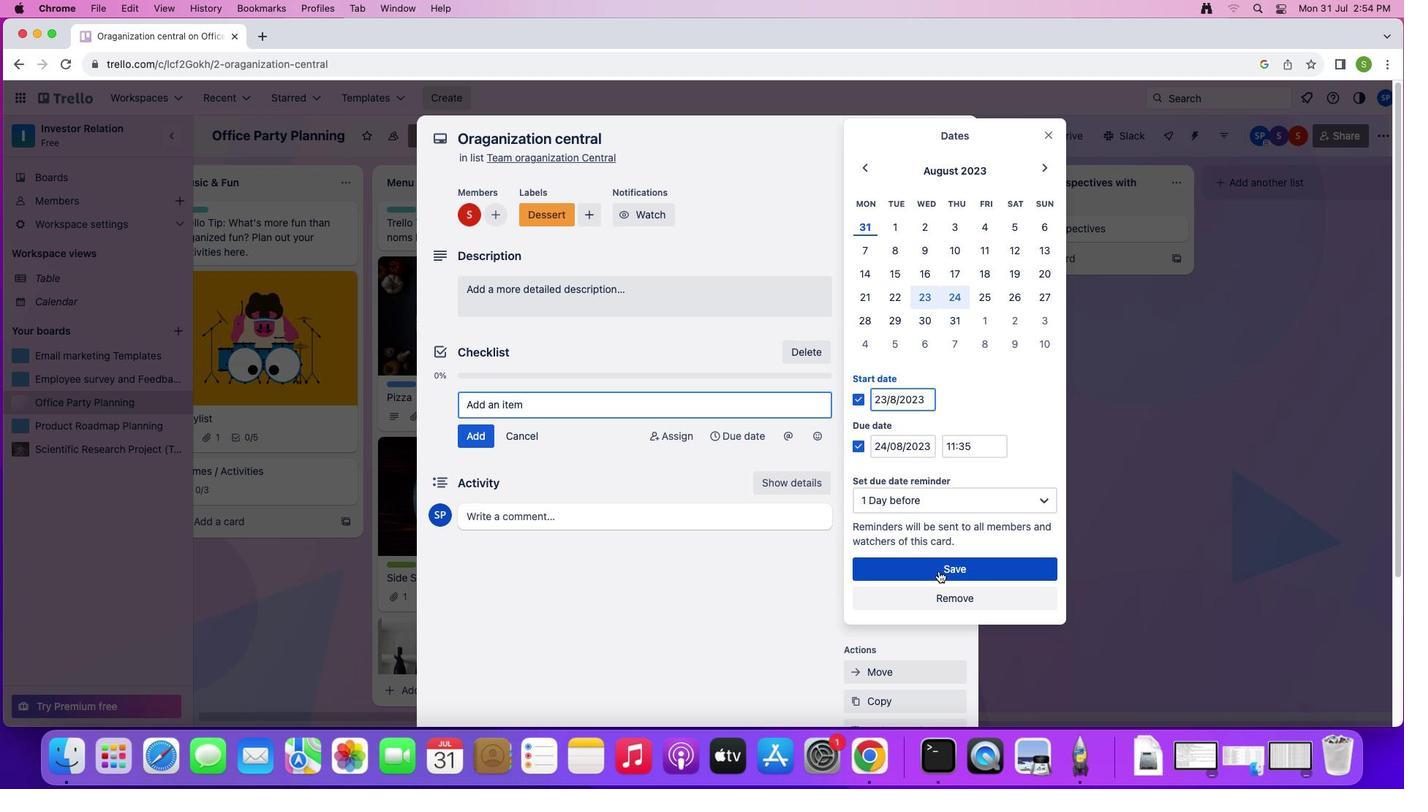 
Action: Mouse pressed left at (939, 571)
Screenshot: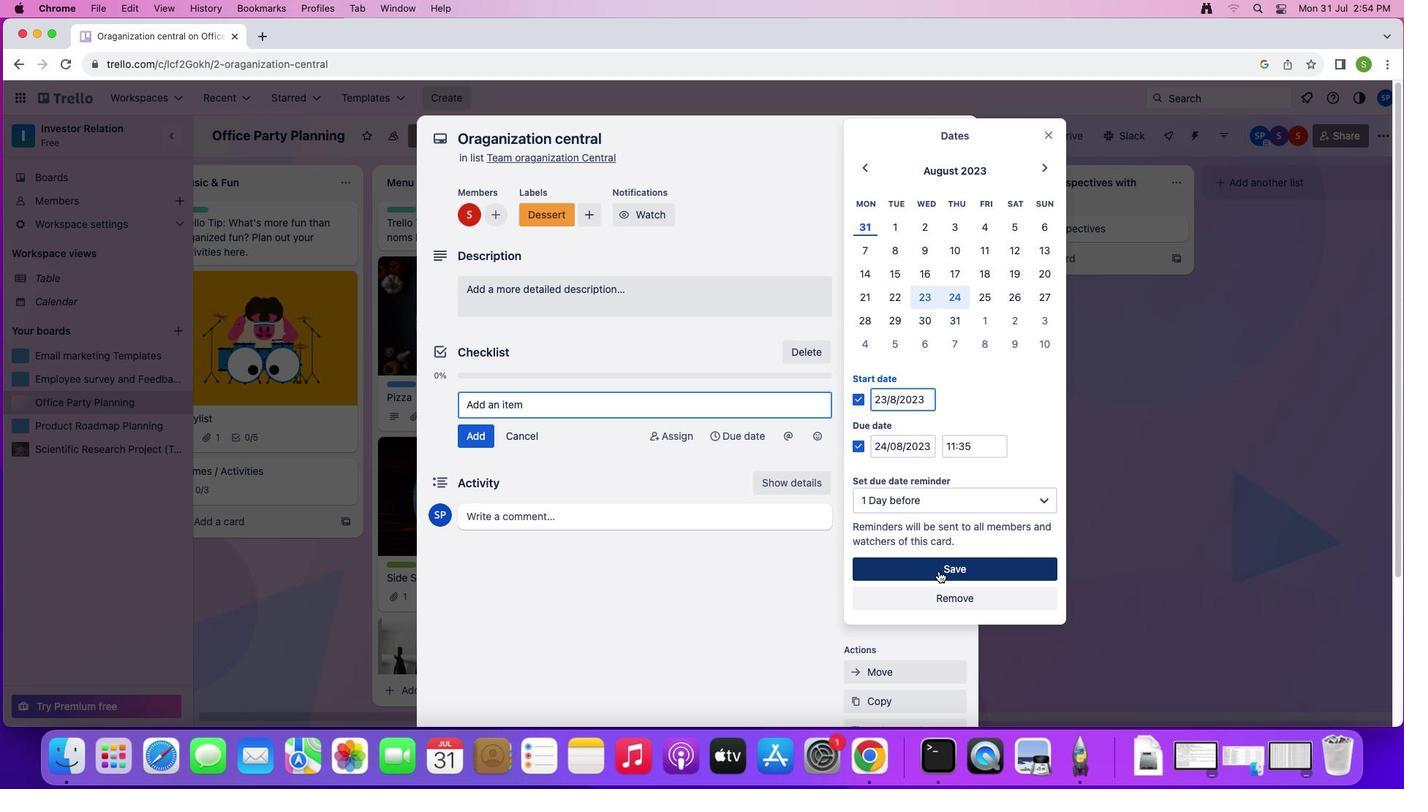 
Action: Mouse moved to (905, 408)
Screenshot: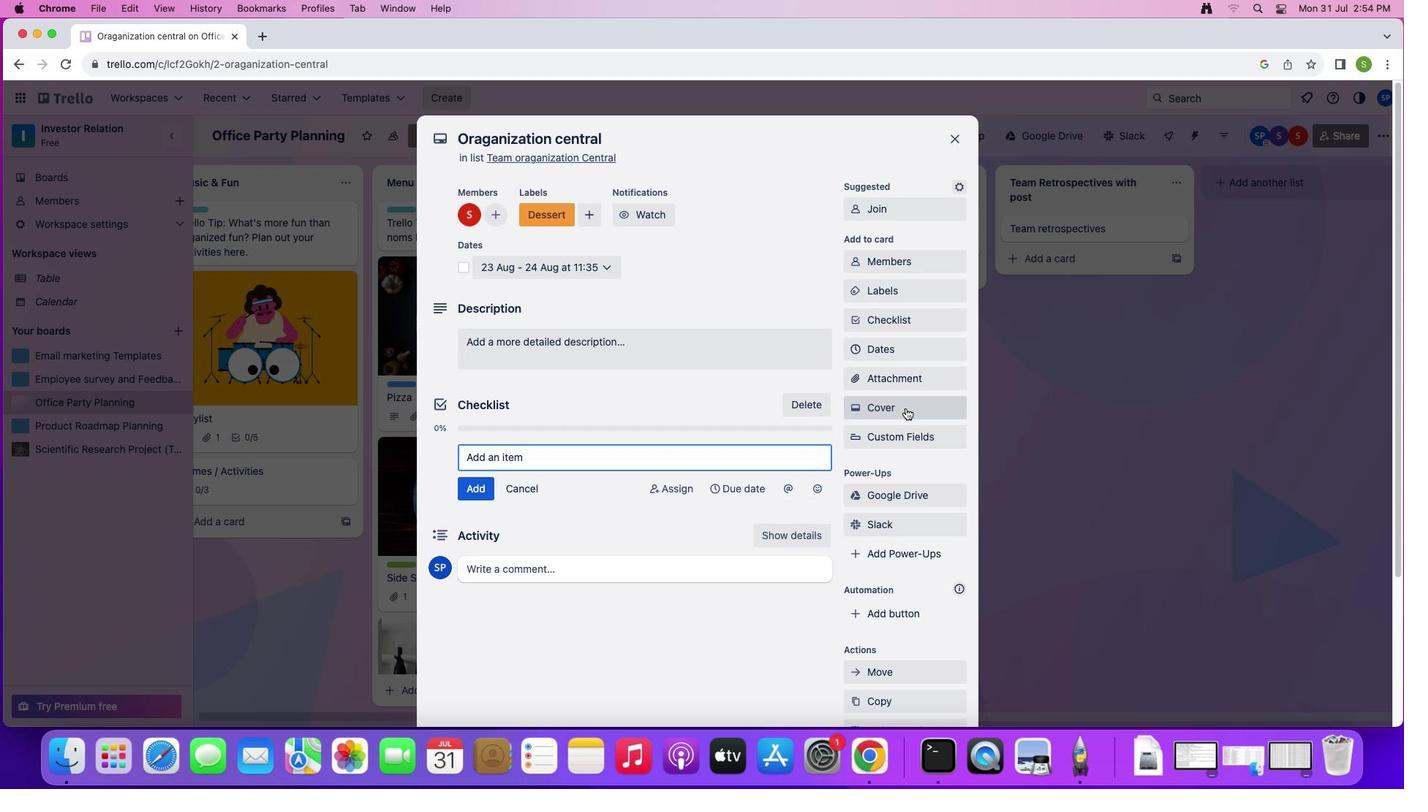 
Action: Mouse pressed left at (905, 408)
Screenshot: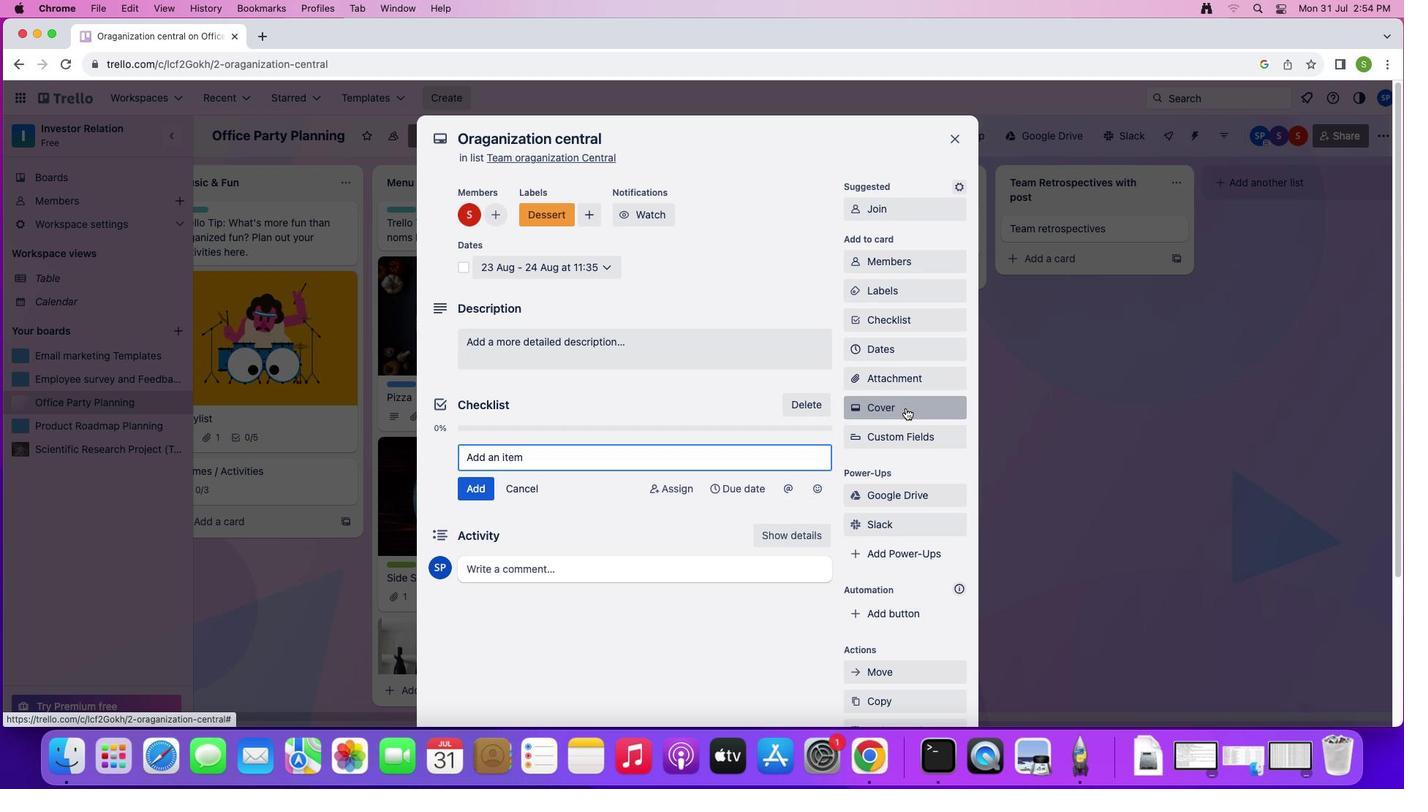 
Action: Mouse moved to (951, 469)
Screenshot: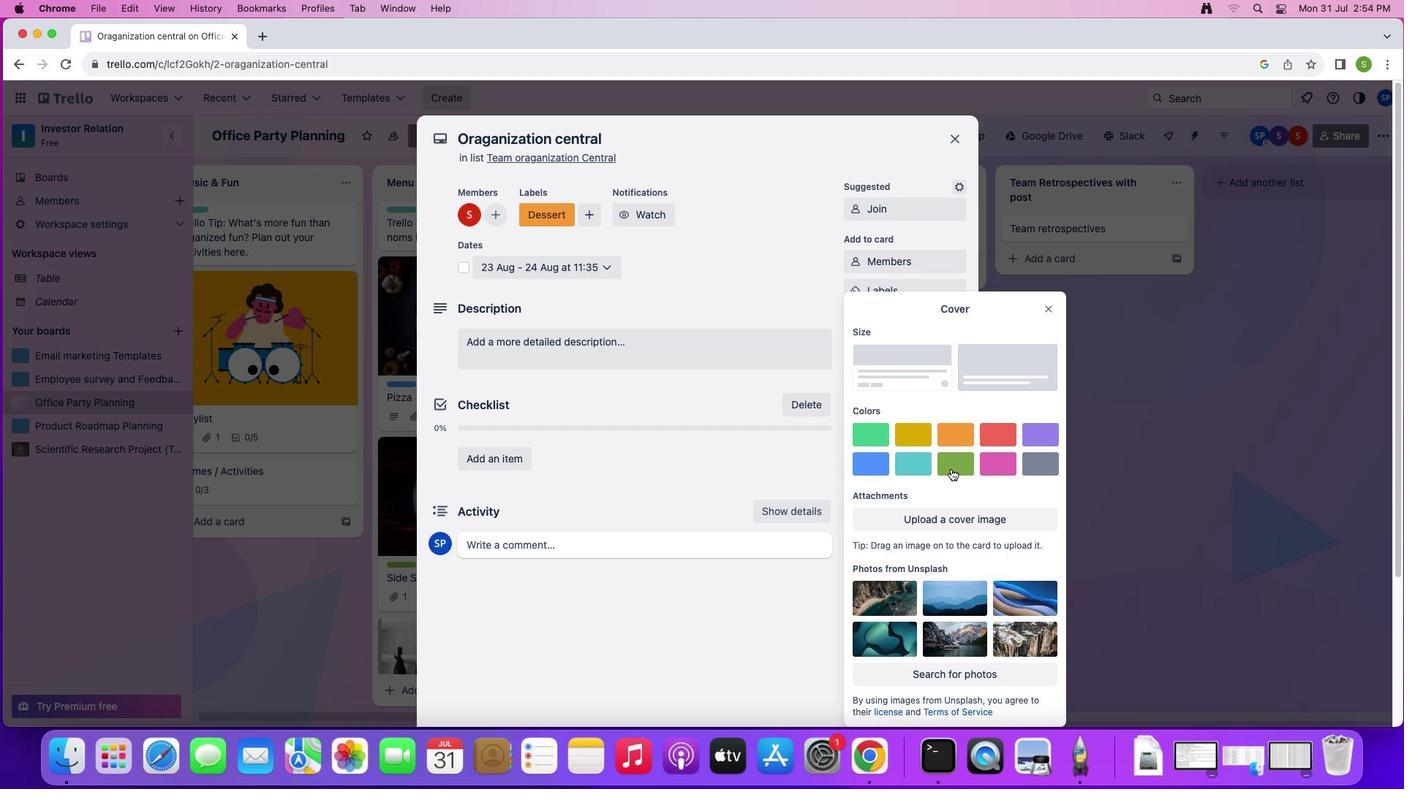 
Action: Mouse pressed left at (951, 469)
Screenshot: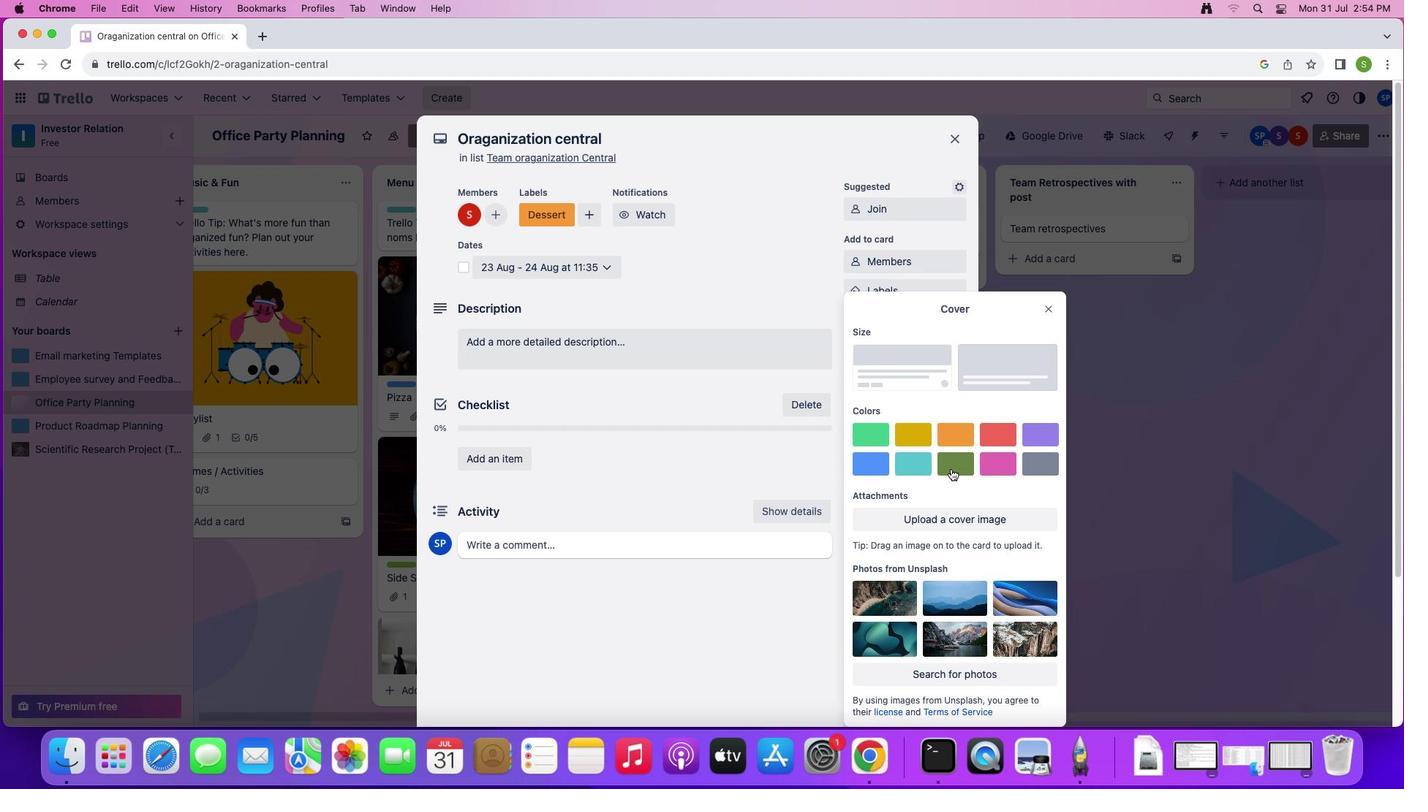 
Action: Mouse moved to (1045, 288)
Screenshot: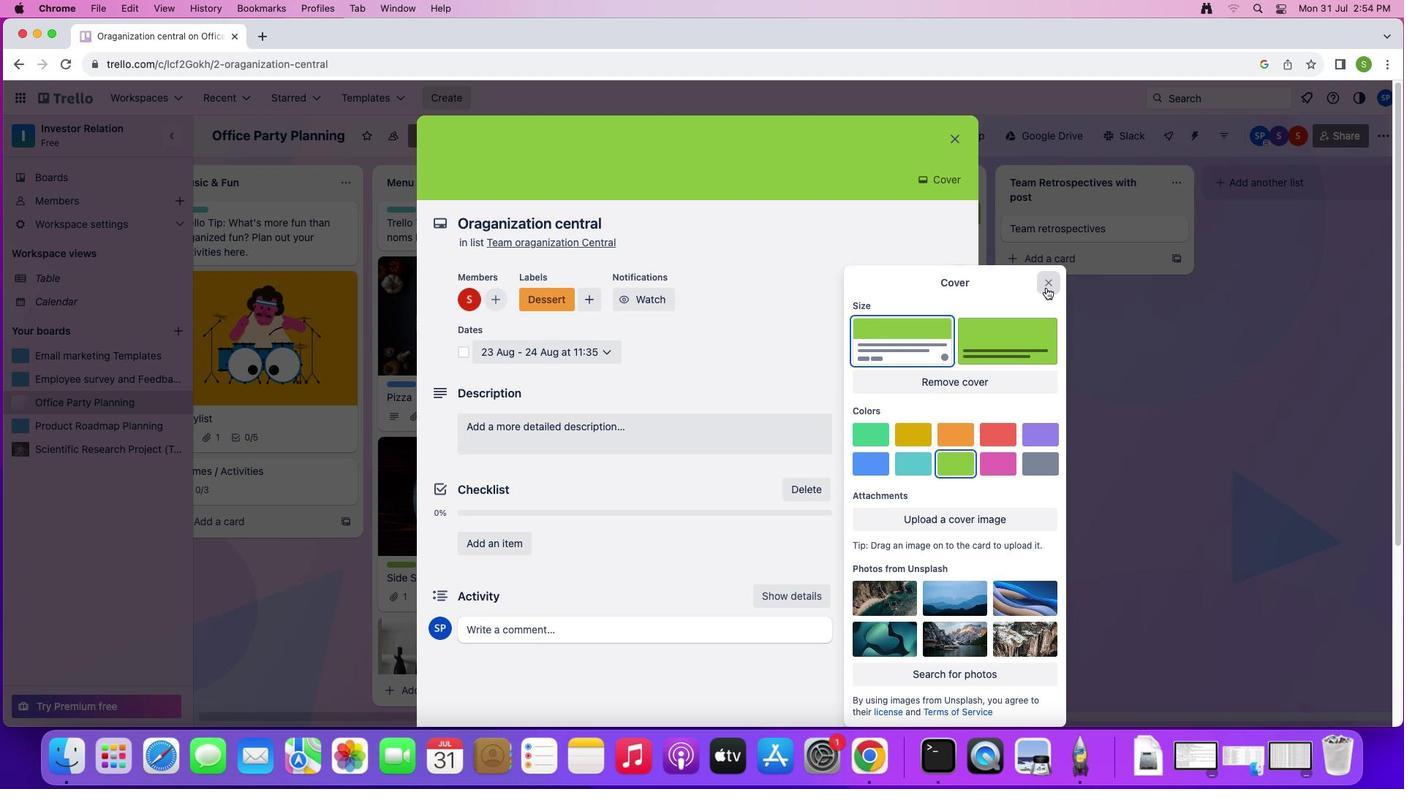 
Action: Mouse pressed left at (1045, 288)
Screenshot: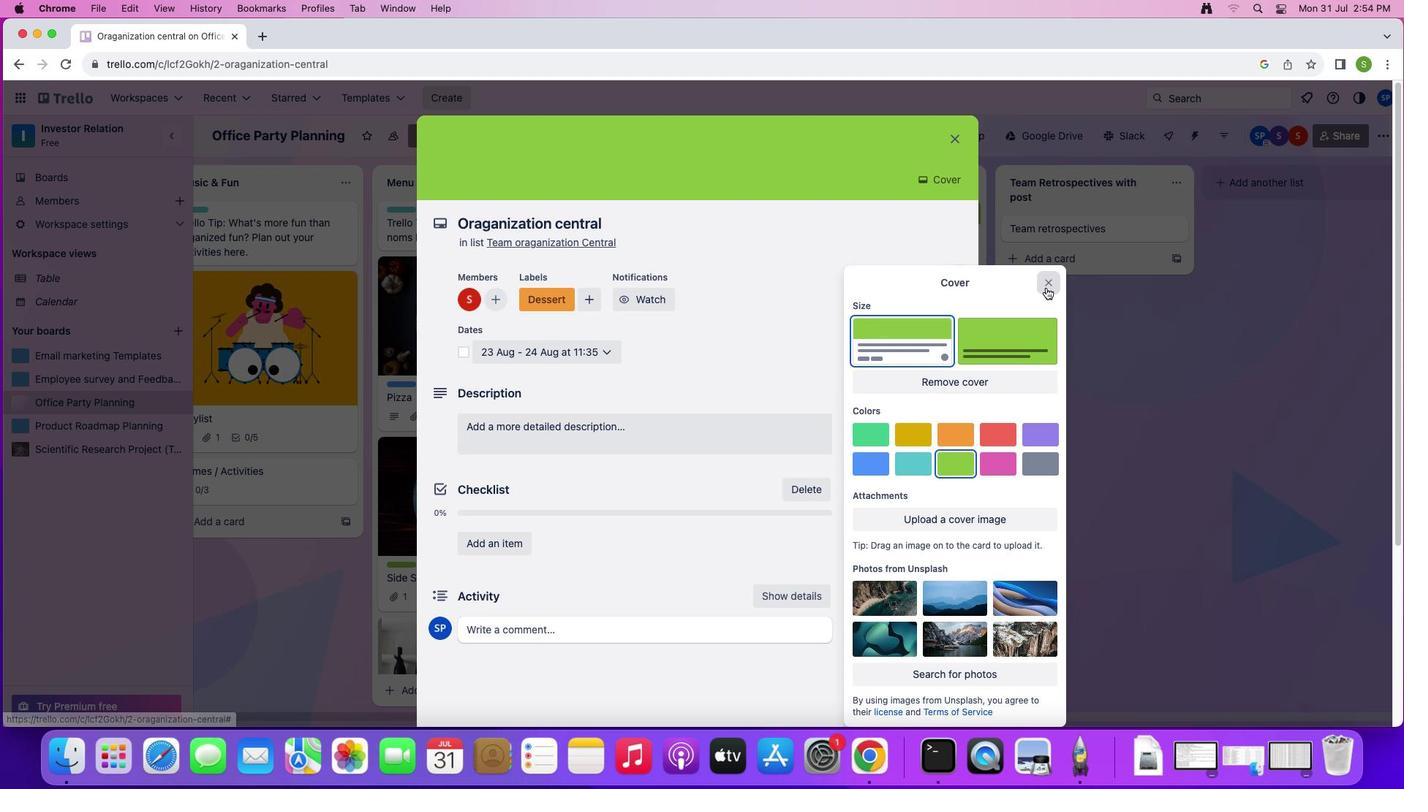 
Action: Mouse moved to (617, 423)
Screenshot: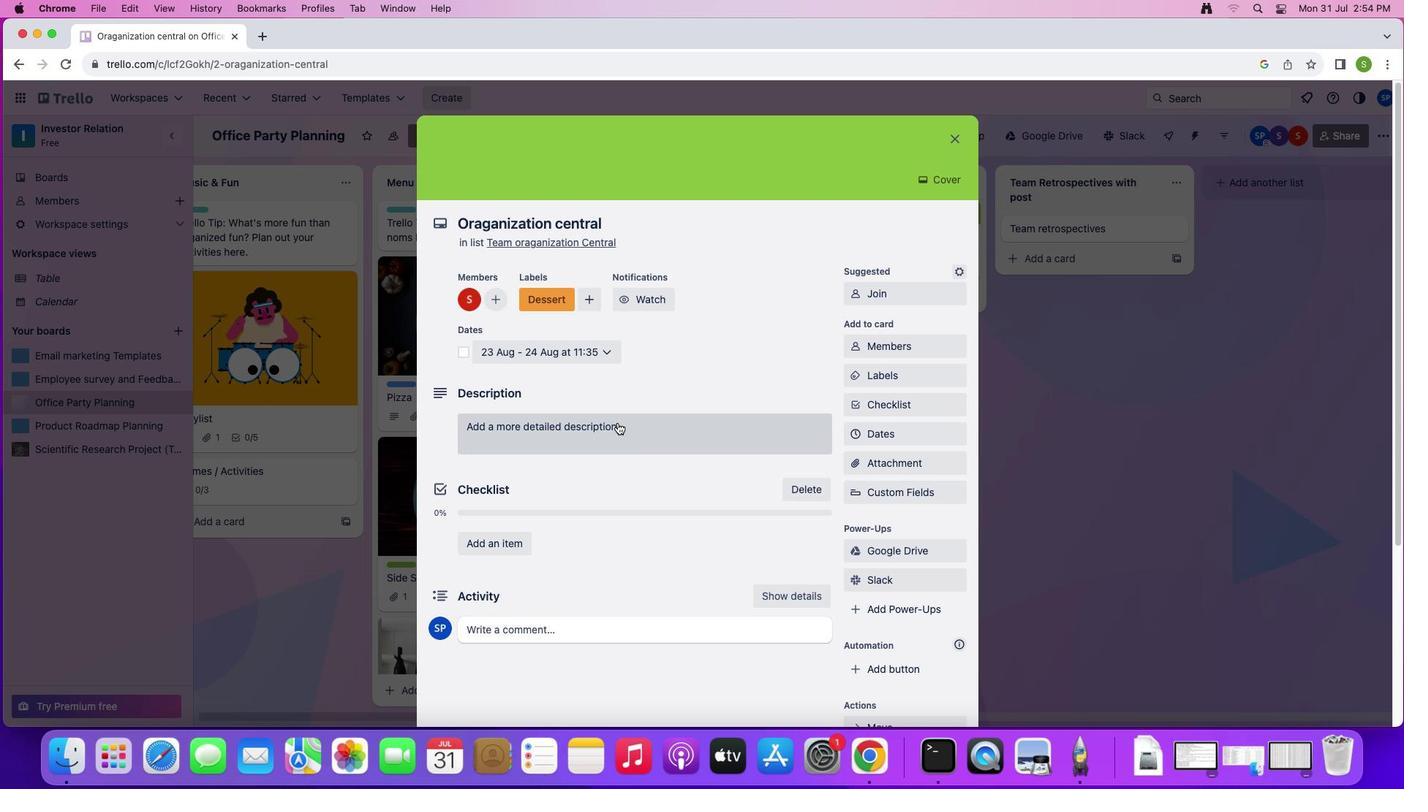 
Action: Mouse pressed left at (617, 423)
Screenshot: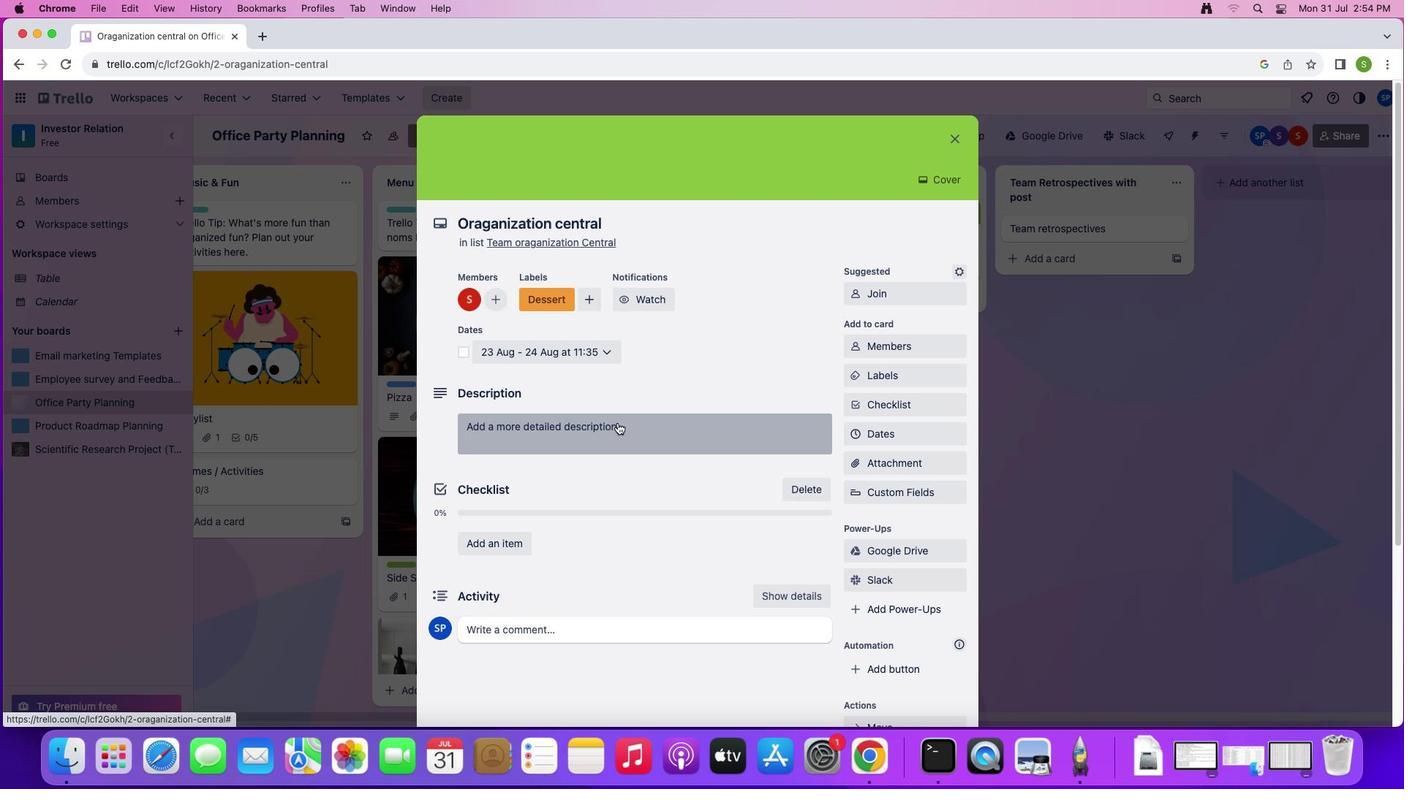 
Action: Mouse moved to (855, 337)
Screenshot: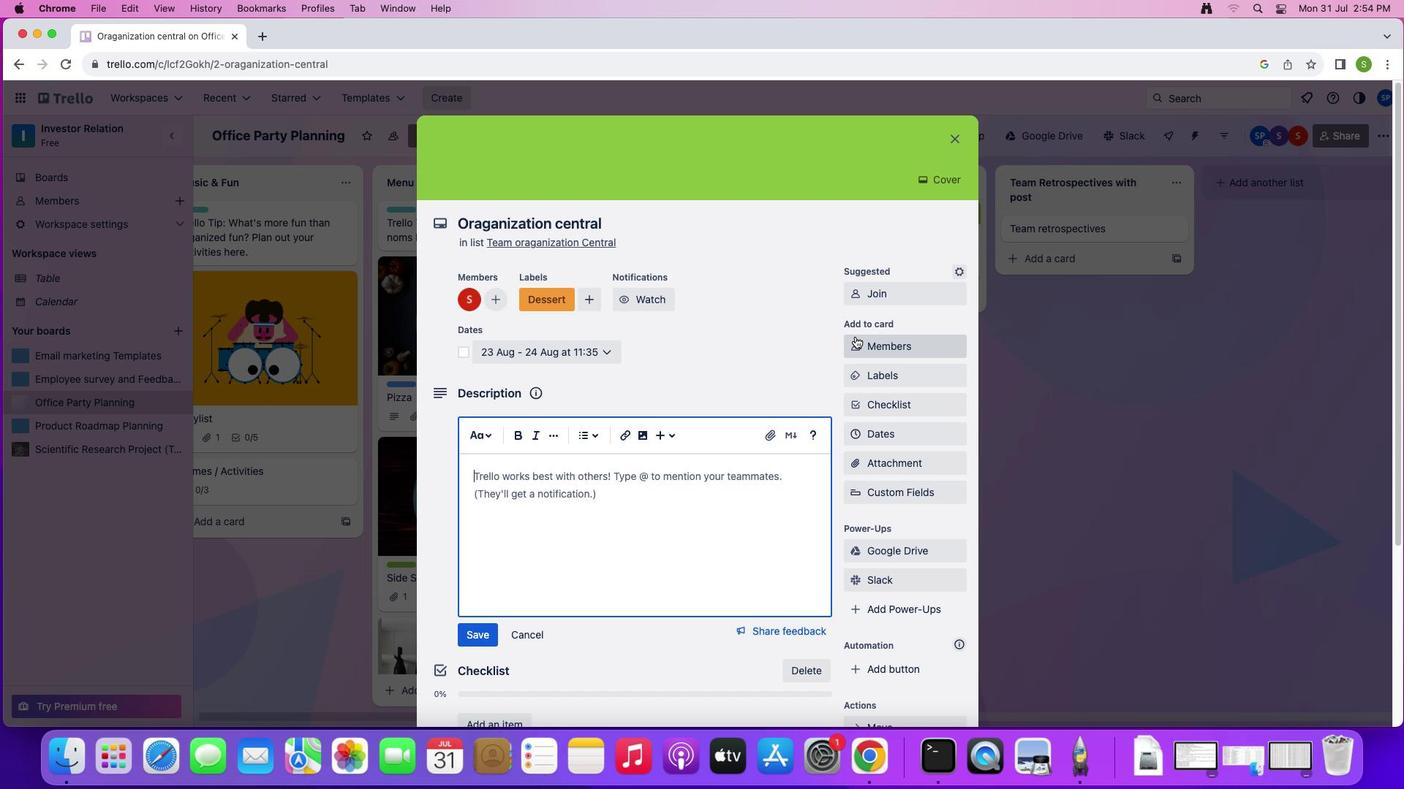 
Action: Key pressed Key.shift'S''t''o''r''e'Key.space'a''l''l'Key.space'e''s''s''e''n''t''i''a''l'Key.space't''e''a''m'Key.space'r''e''s''o''u''r''c''e''s'','Key.space's''c''h''e''d''u''l''e''s'','Key.space'p''r''o''j''e''c''t'Key.space's''u''m''m''a''r''i''e''s'','Key.space'u''p''d''a''t''e''s'Key.space'a''n''d'Key.space'm''o''r''e'
Screenshot: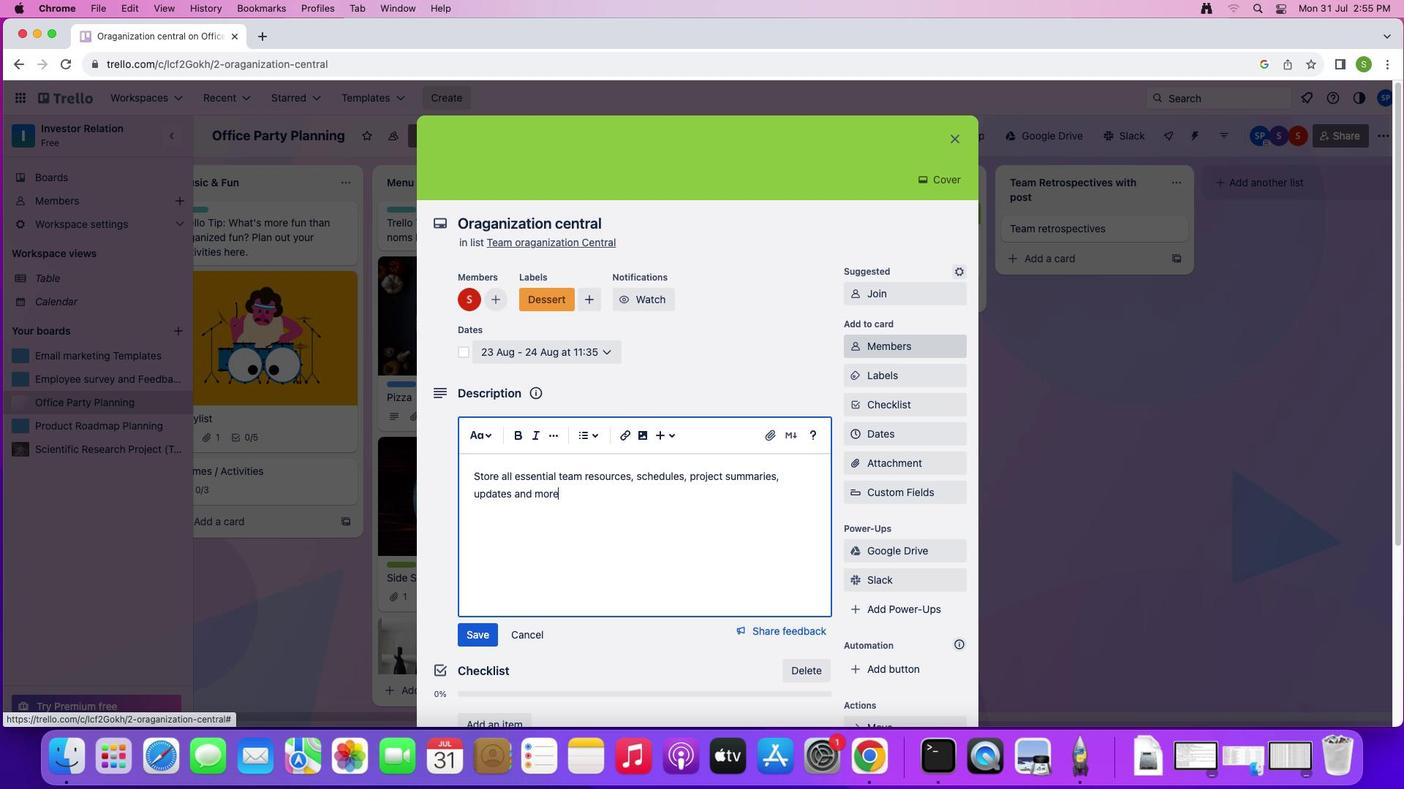 
Action: Mouse moved to (475, 630)
Screenshot: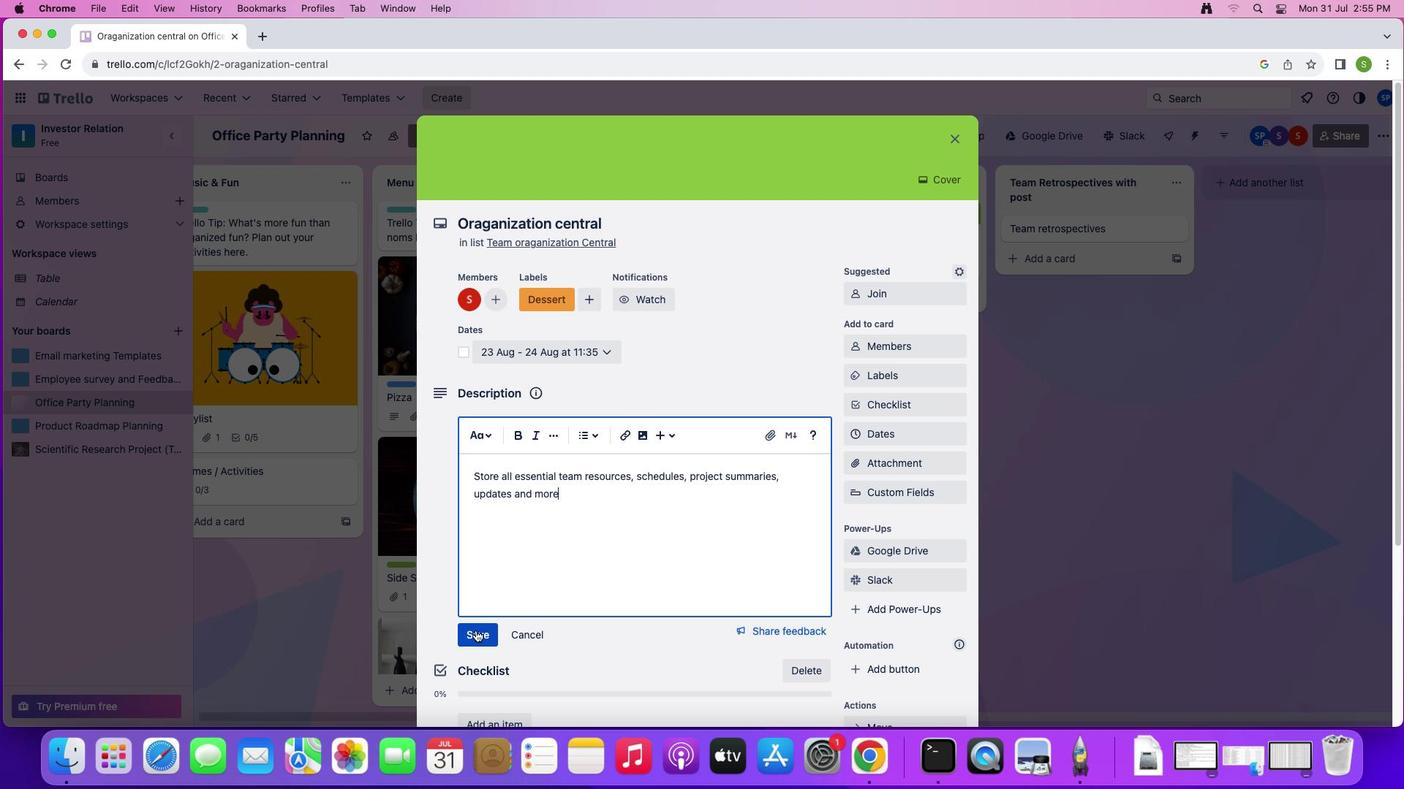 
Action: Mouse pressed left at (475, 630)
Screenshot: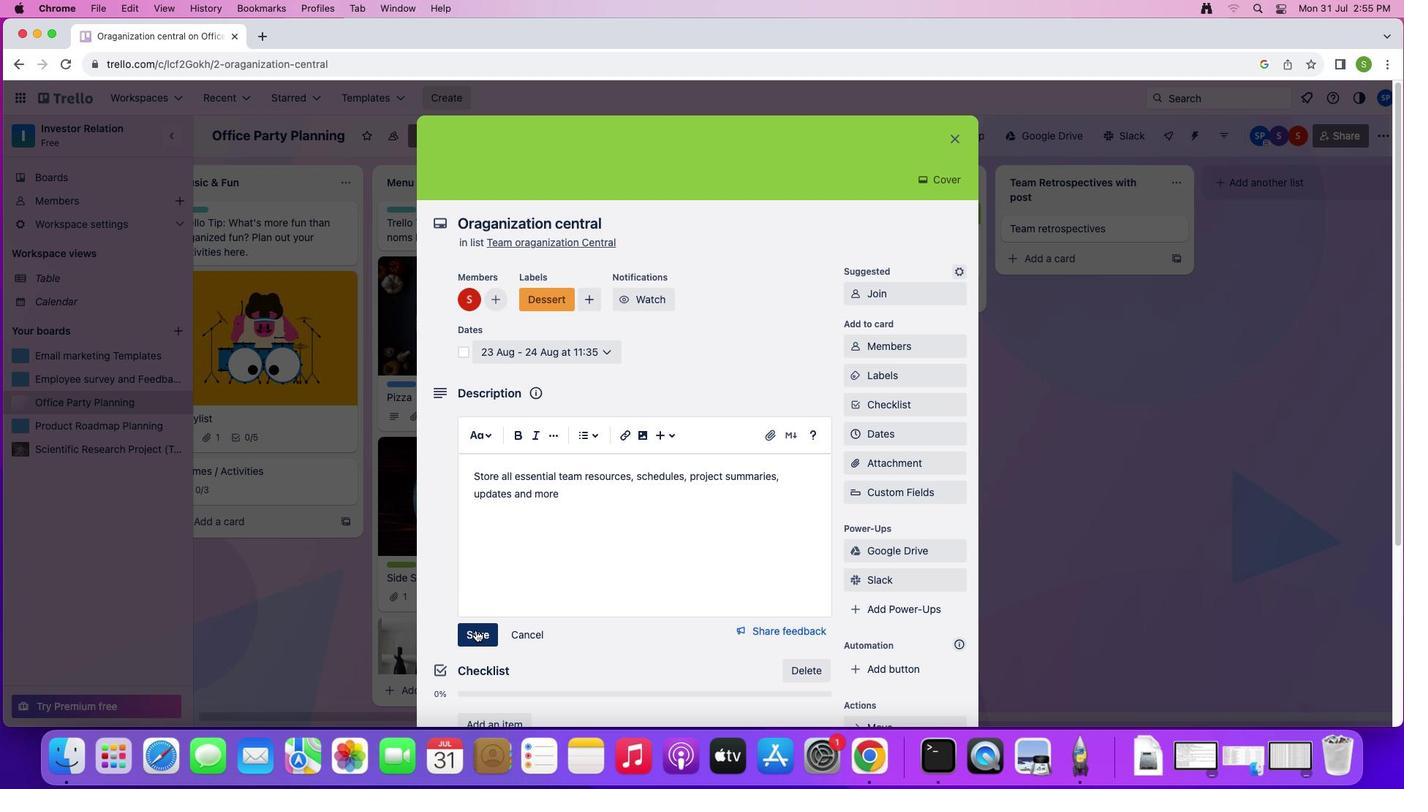 
Action: Mouse moved to (668, 514)
Screenshot: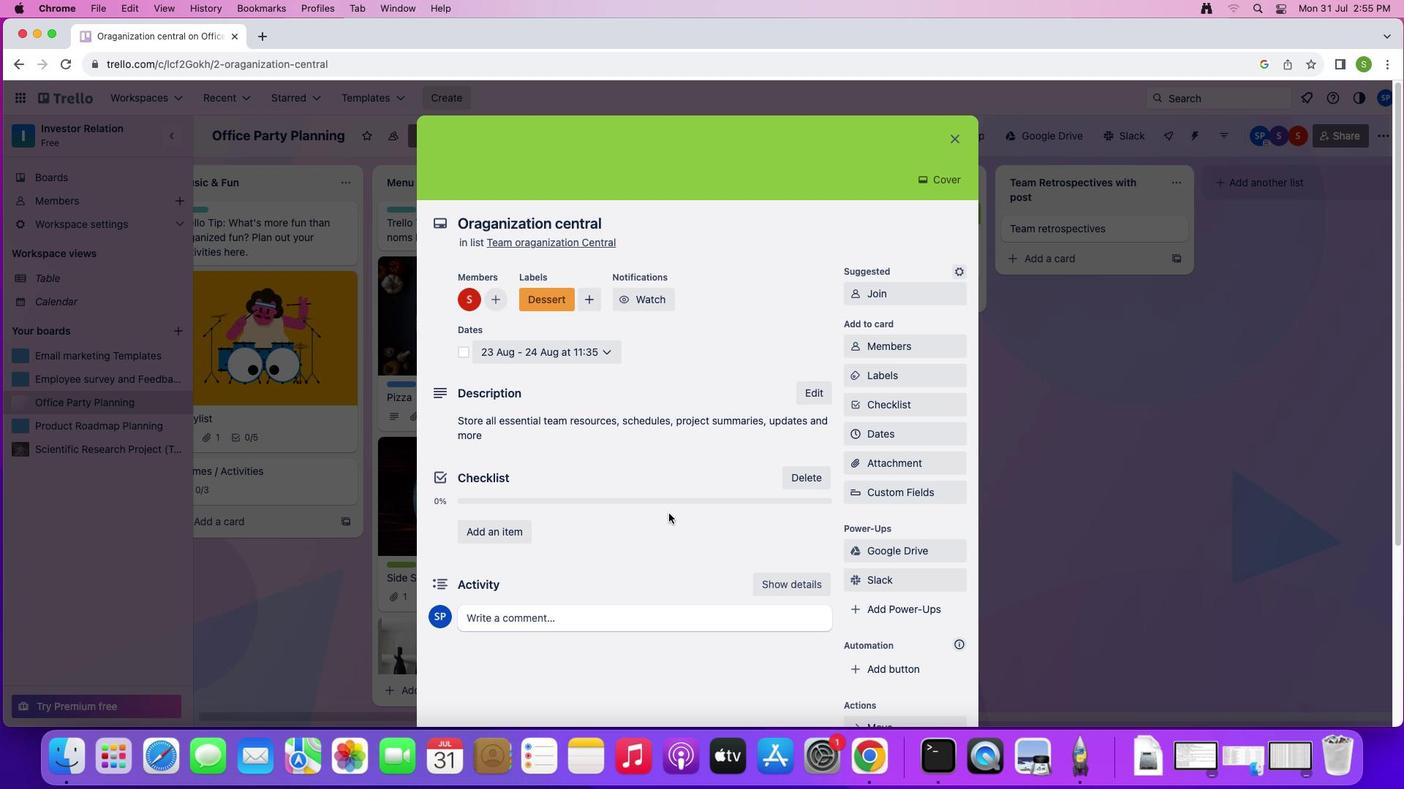 
Action: Mouse scrolled (668, 514) with delta (0, 0)
Screenshot: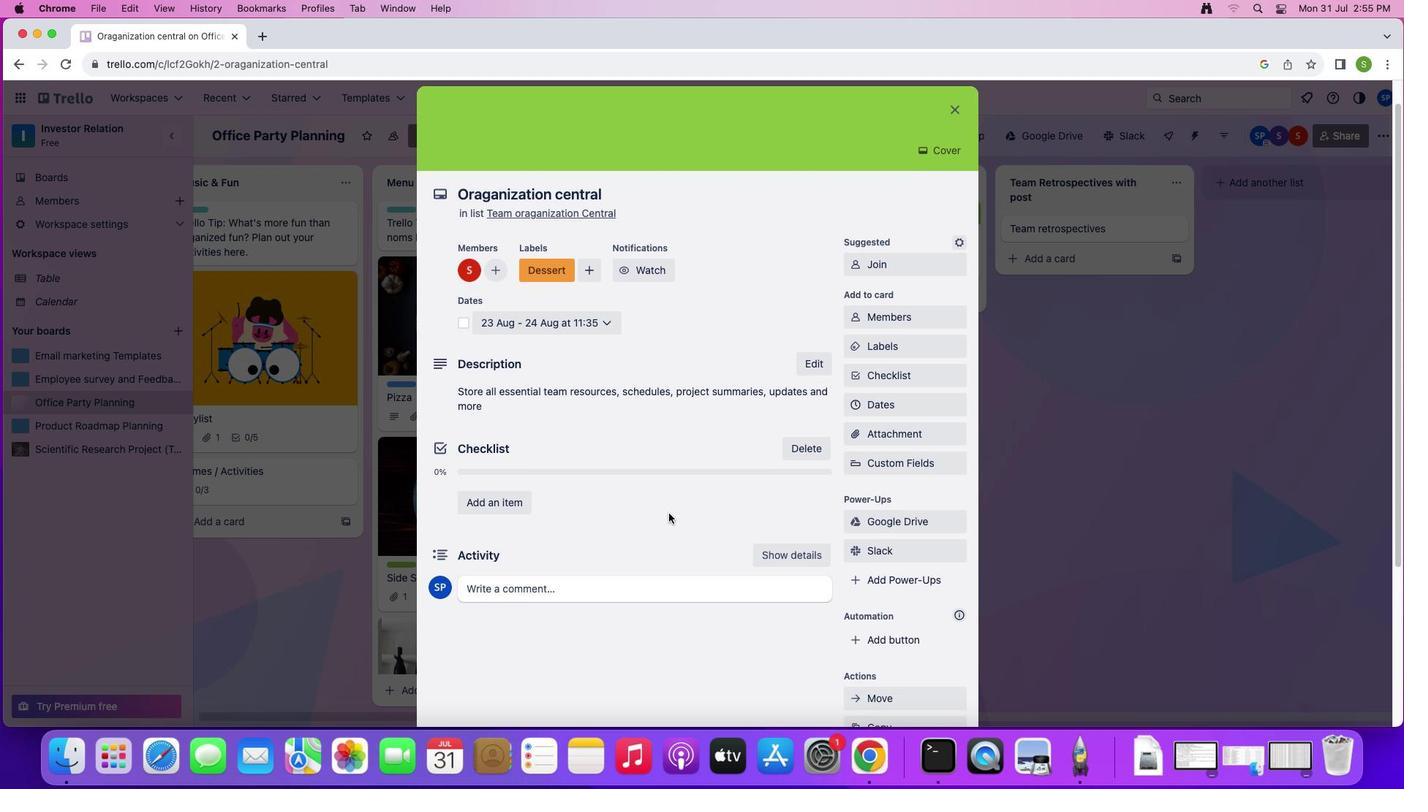 
Action: Mouse scrolled (668, 514) with delta (0, 0)
Screenshot: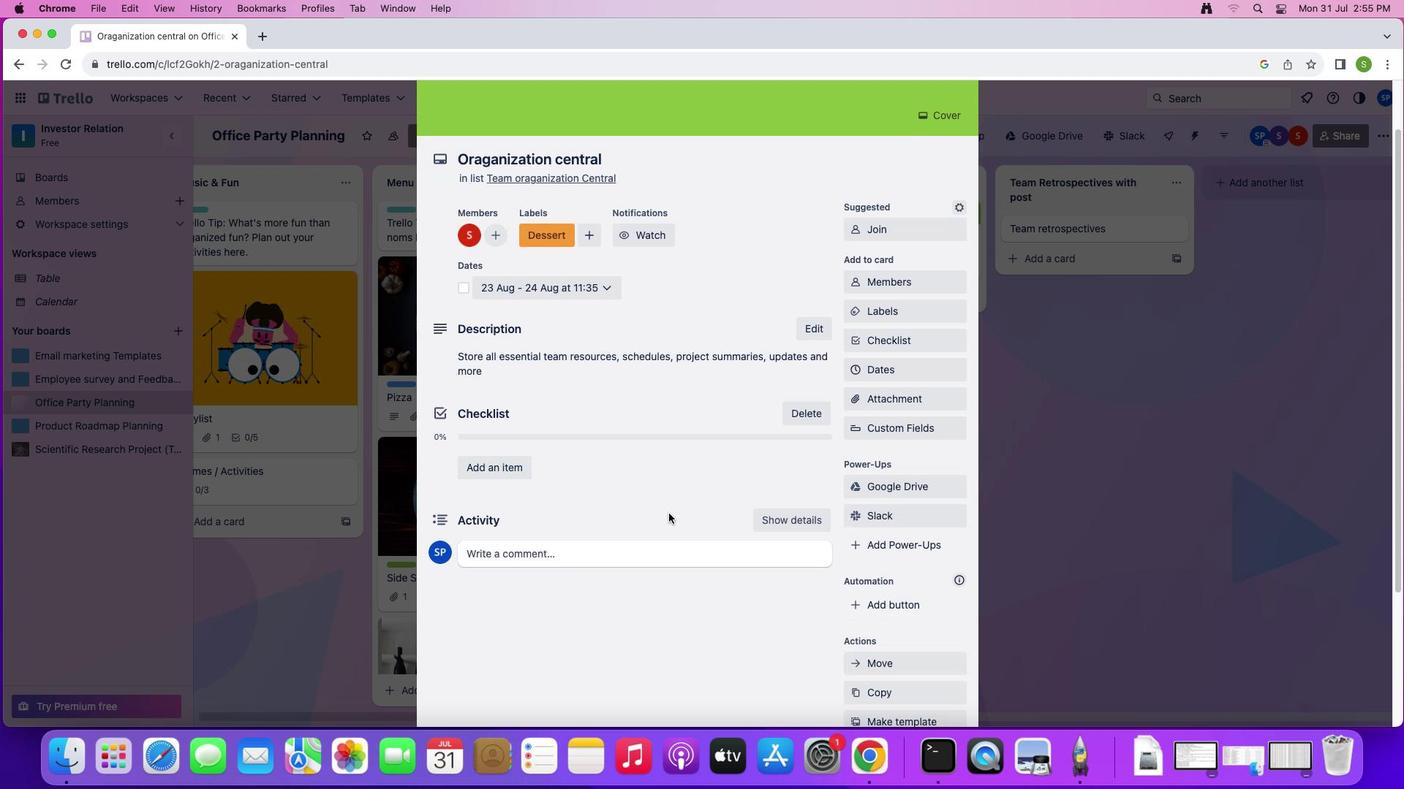 
Action: Mouse scrolled (668, 514) with delta (0, -2)
Screenshot: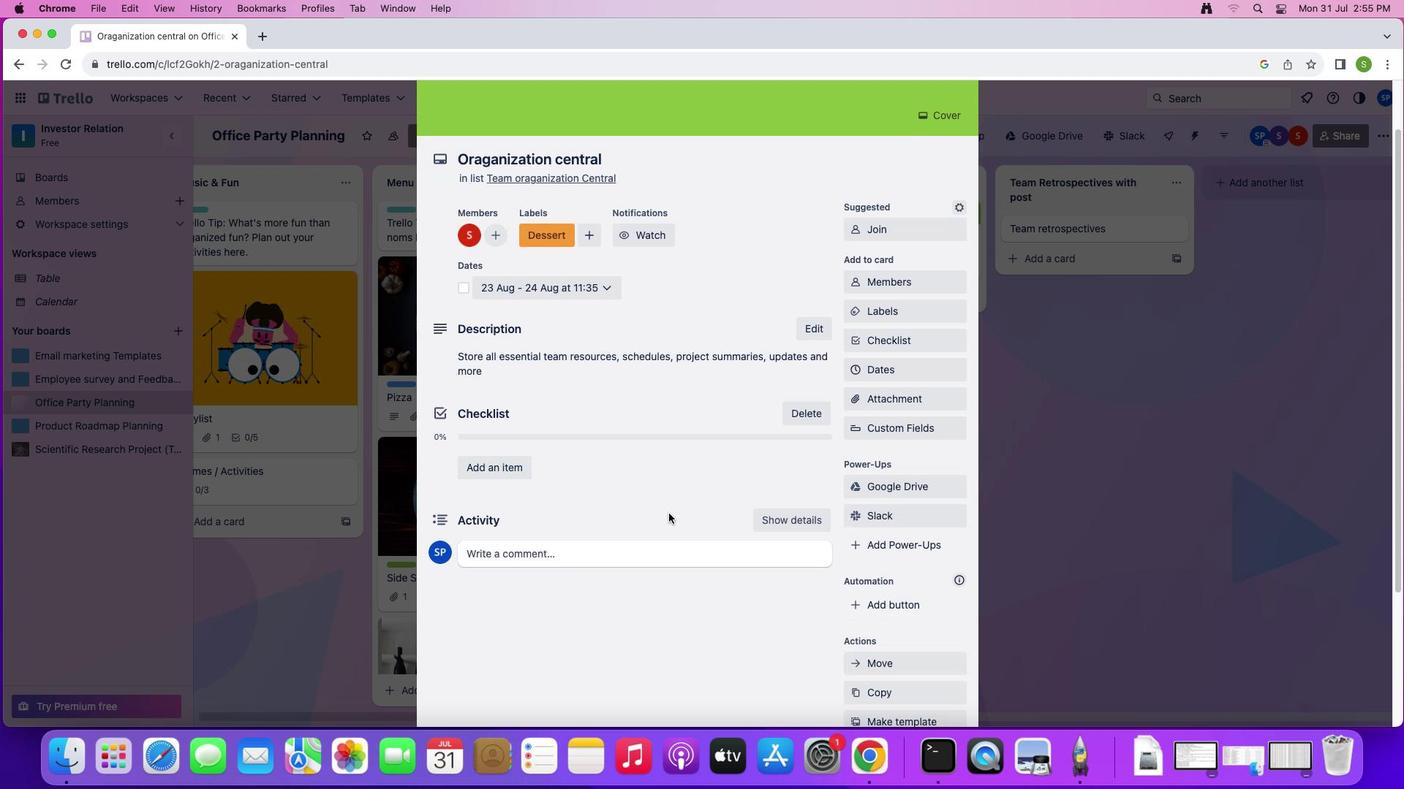 
Action: Mouse moved to (615, 491)
Screenshot: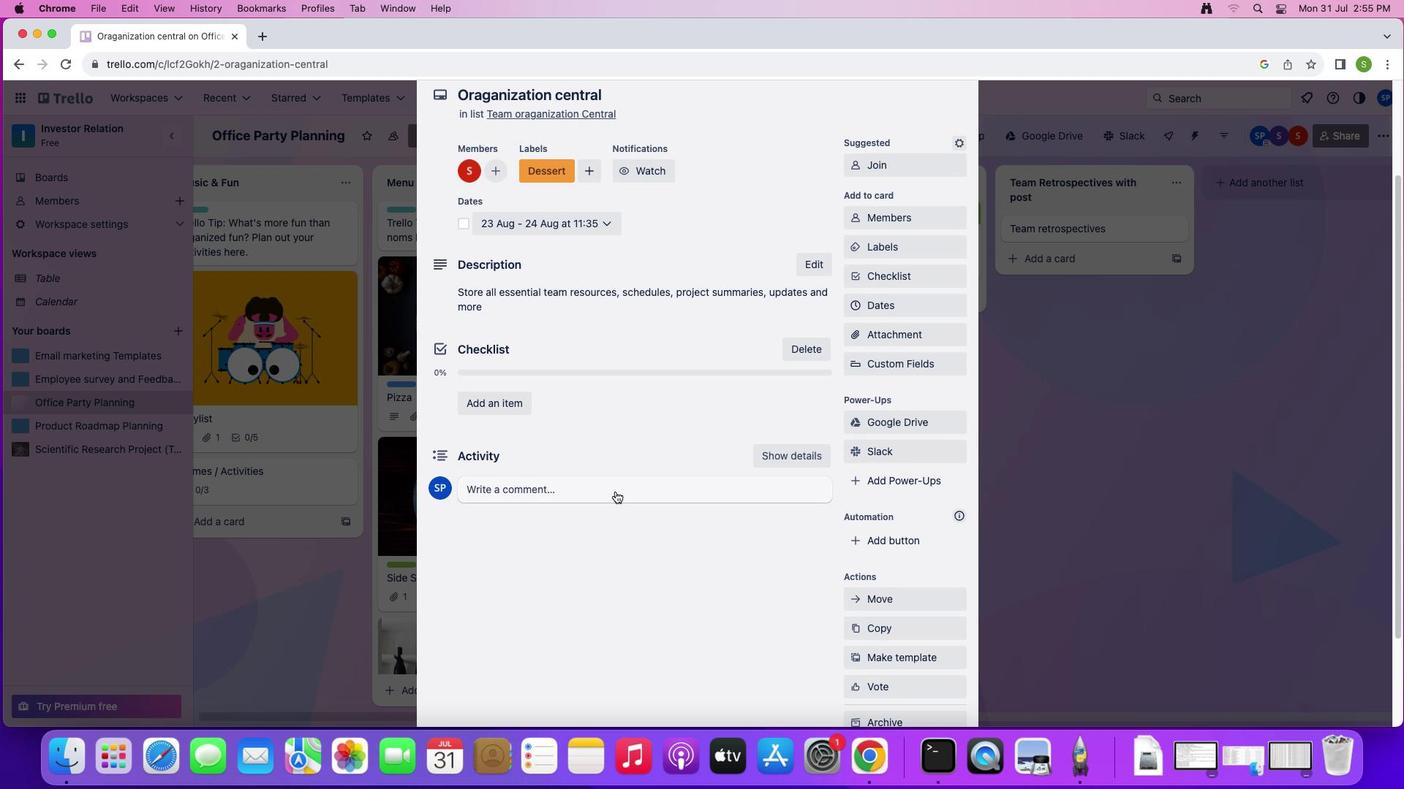
Action: Mouse pressed left at (615, 491)
Screenshot: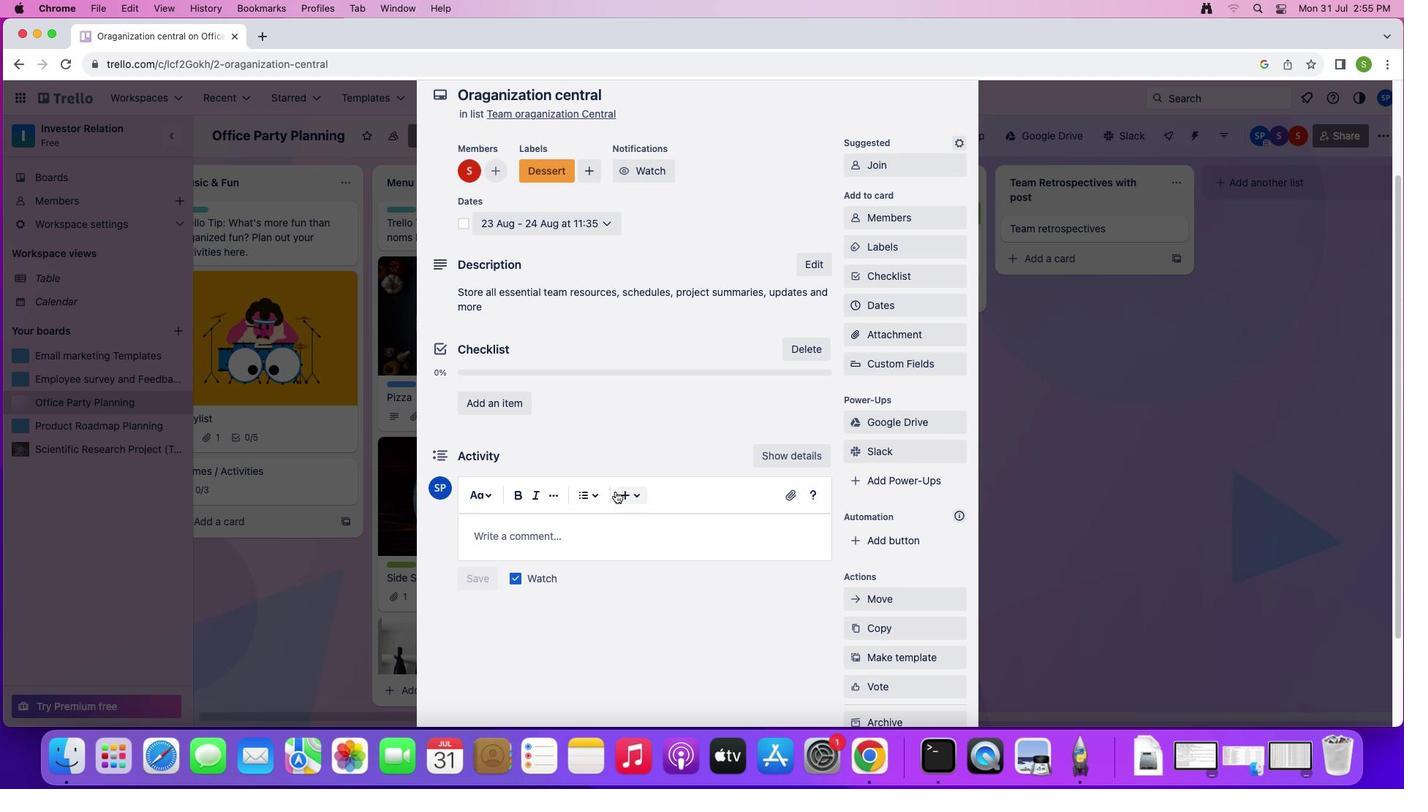 
Action: Mouse moved to (609, 528)
Screenshot: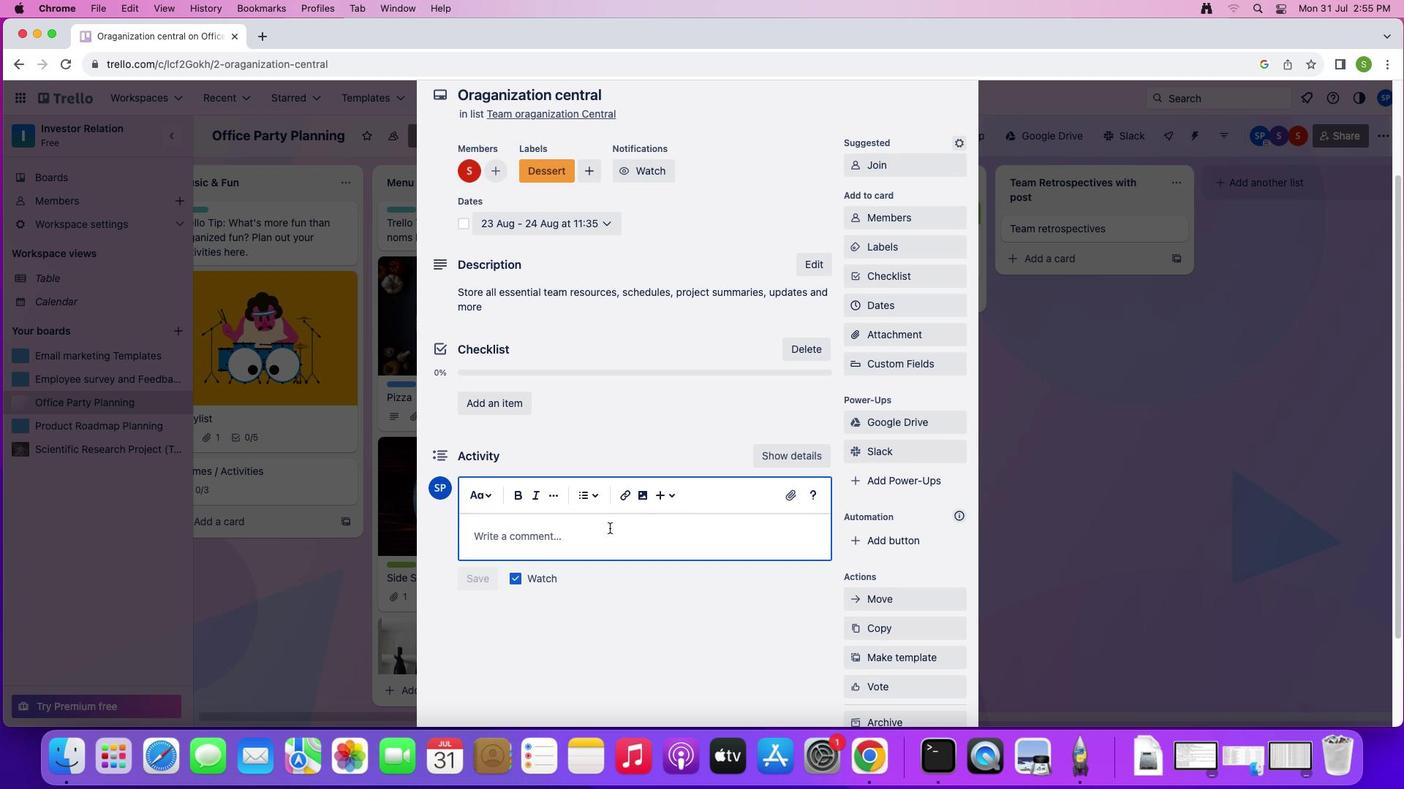 
Action: Mouse pressed left at (609, 528)
Screenshot: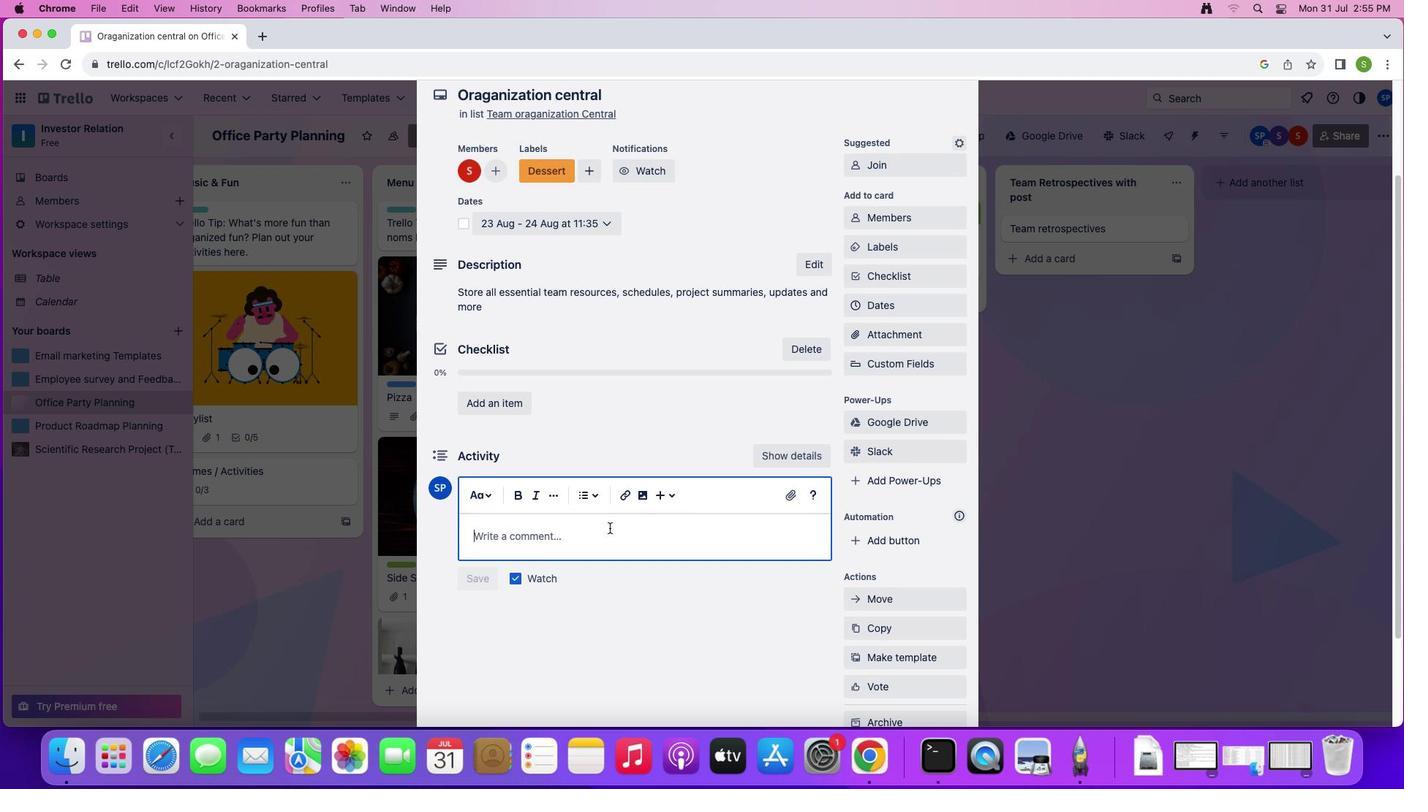 
Action: Mouse moved to (685, 522)
Screenshot: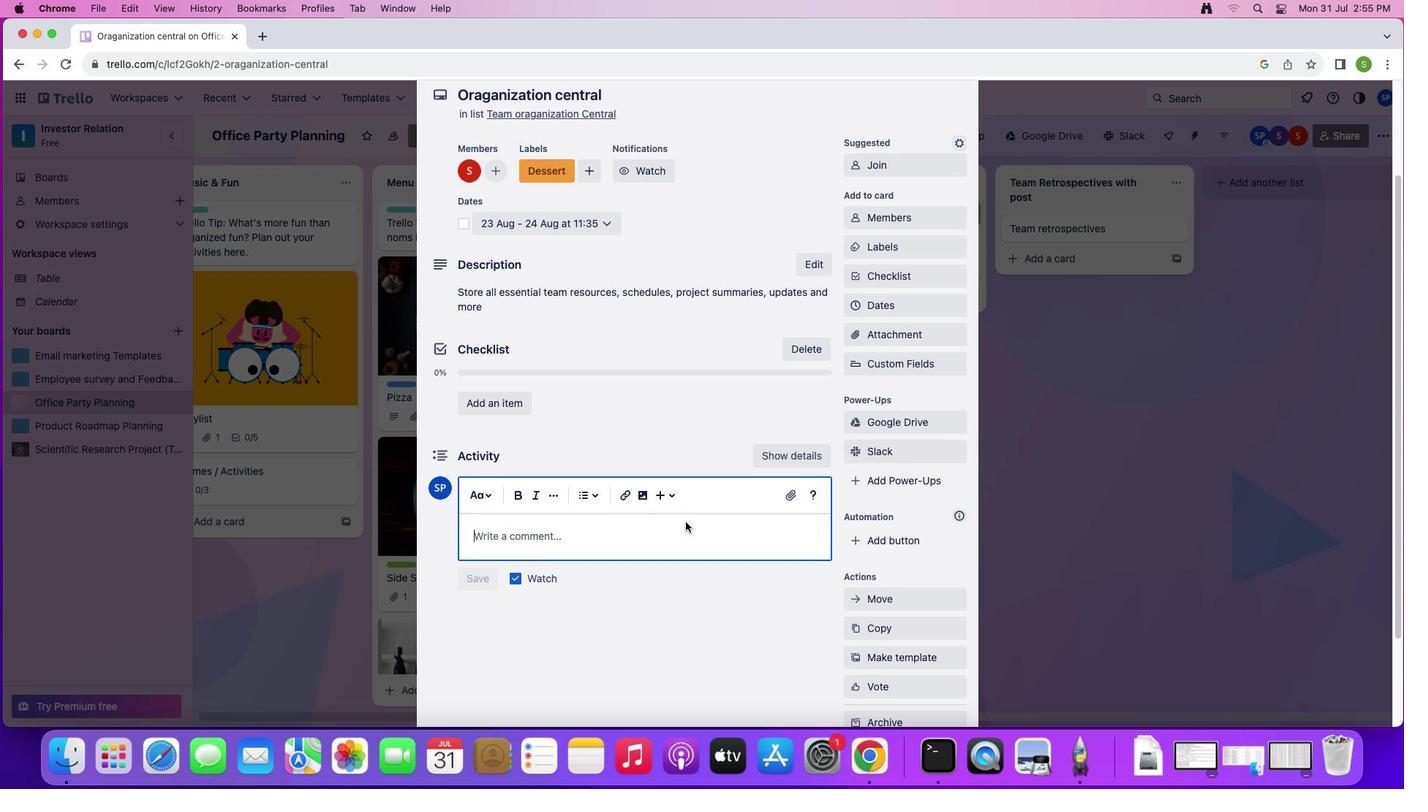 
Action: Key pressed Key.shift'O''r''a''g''n''i''z''a''t''i''o''n'Key.space'c''e''n''t''r''e'
Screenshot: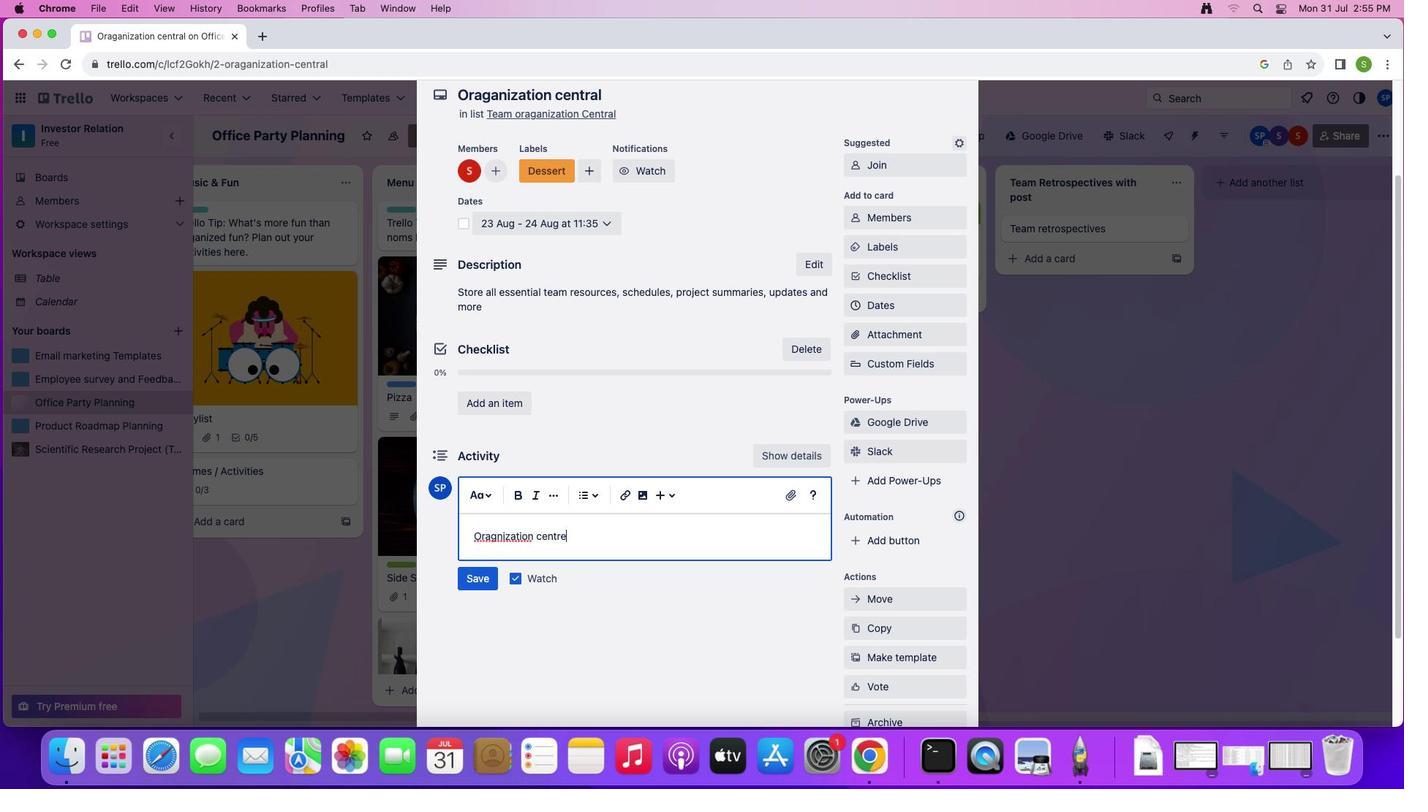 
Action: Mouse moved to (475, 576)
Screenshot: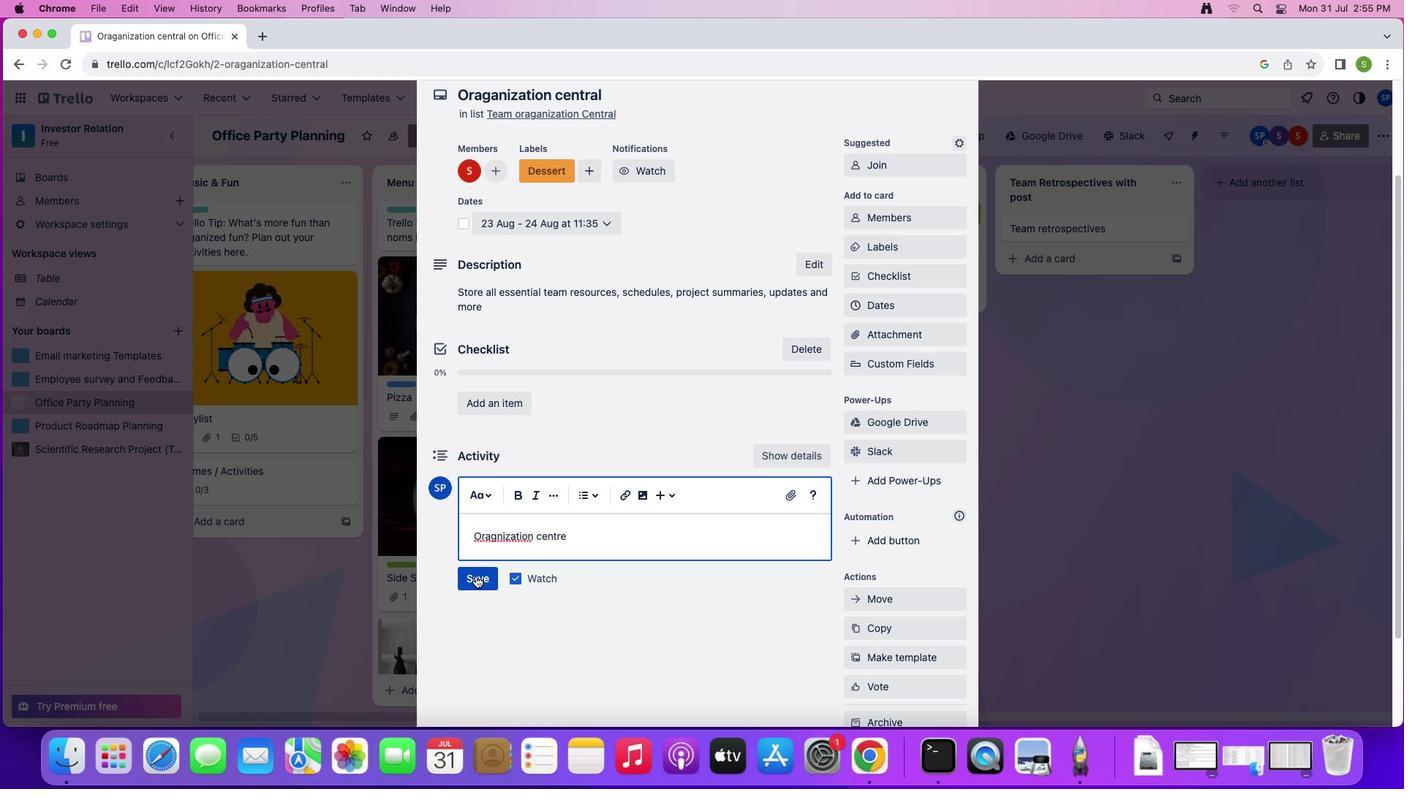
Action: Mouse pressed left at (475, 576)
Screenshot: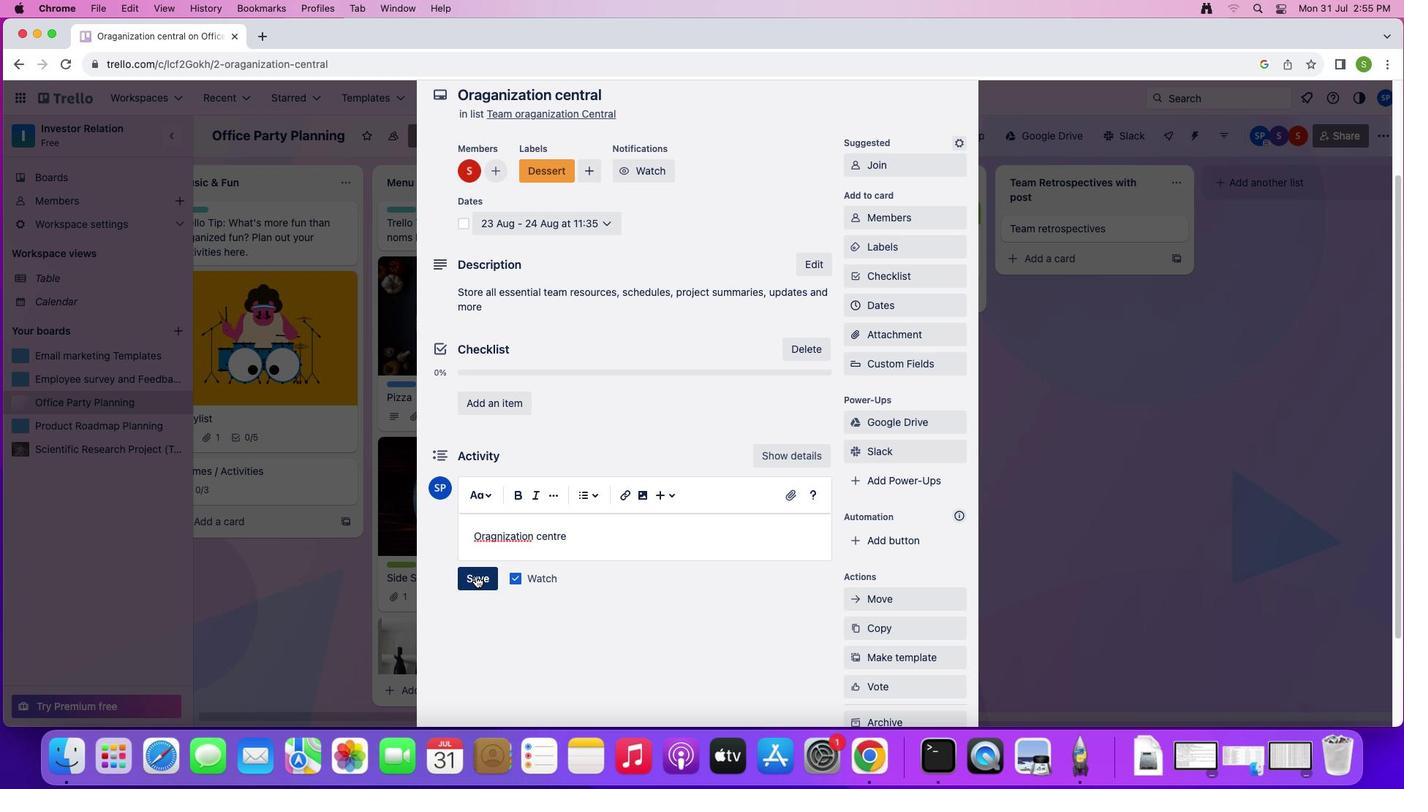 
Action: Mouse moved to (772, 289)
Screenshot: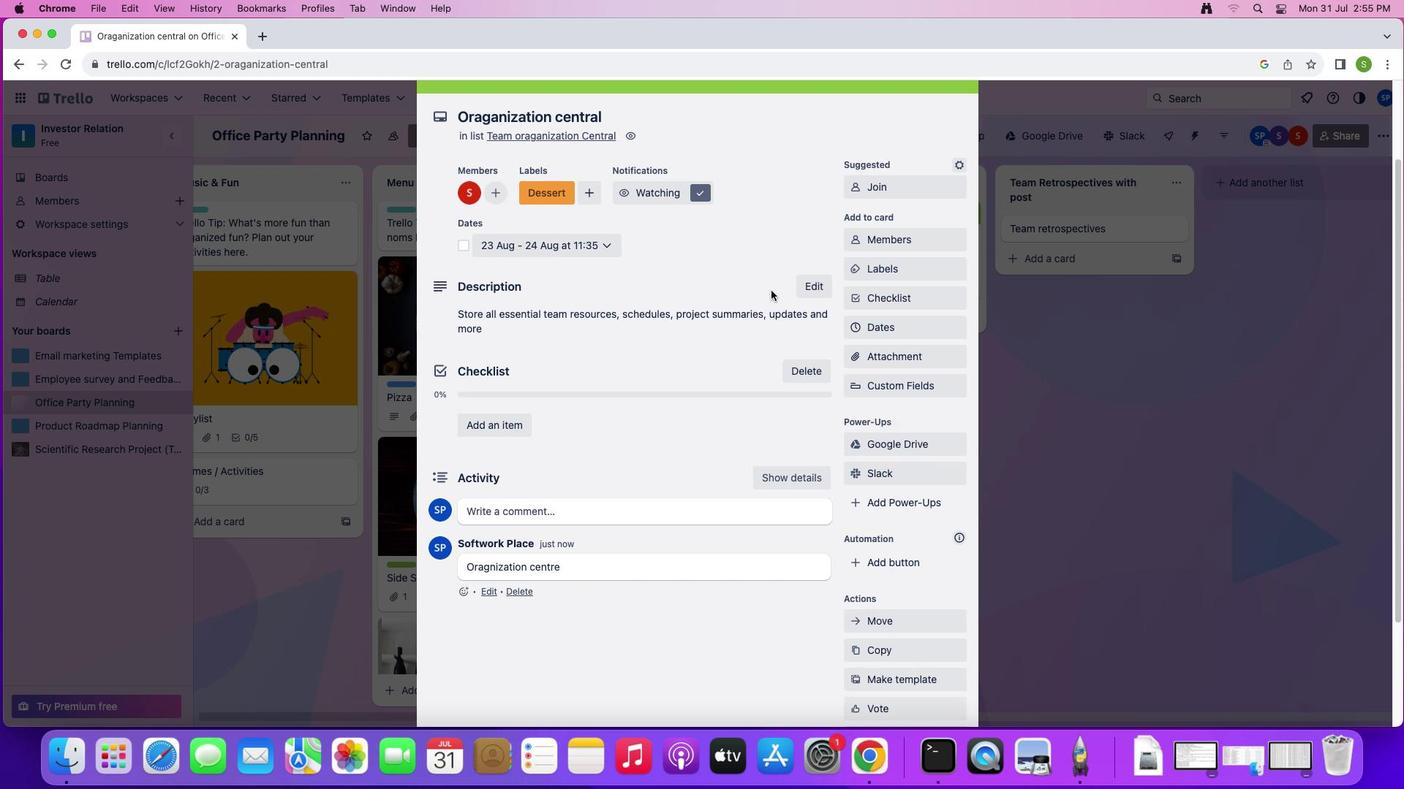 
Action: Mouse scrolled (772, 289) with delta (0, 0)
Screenshot: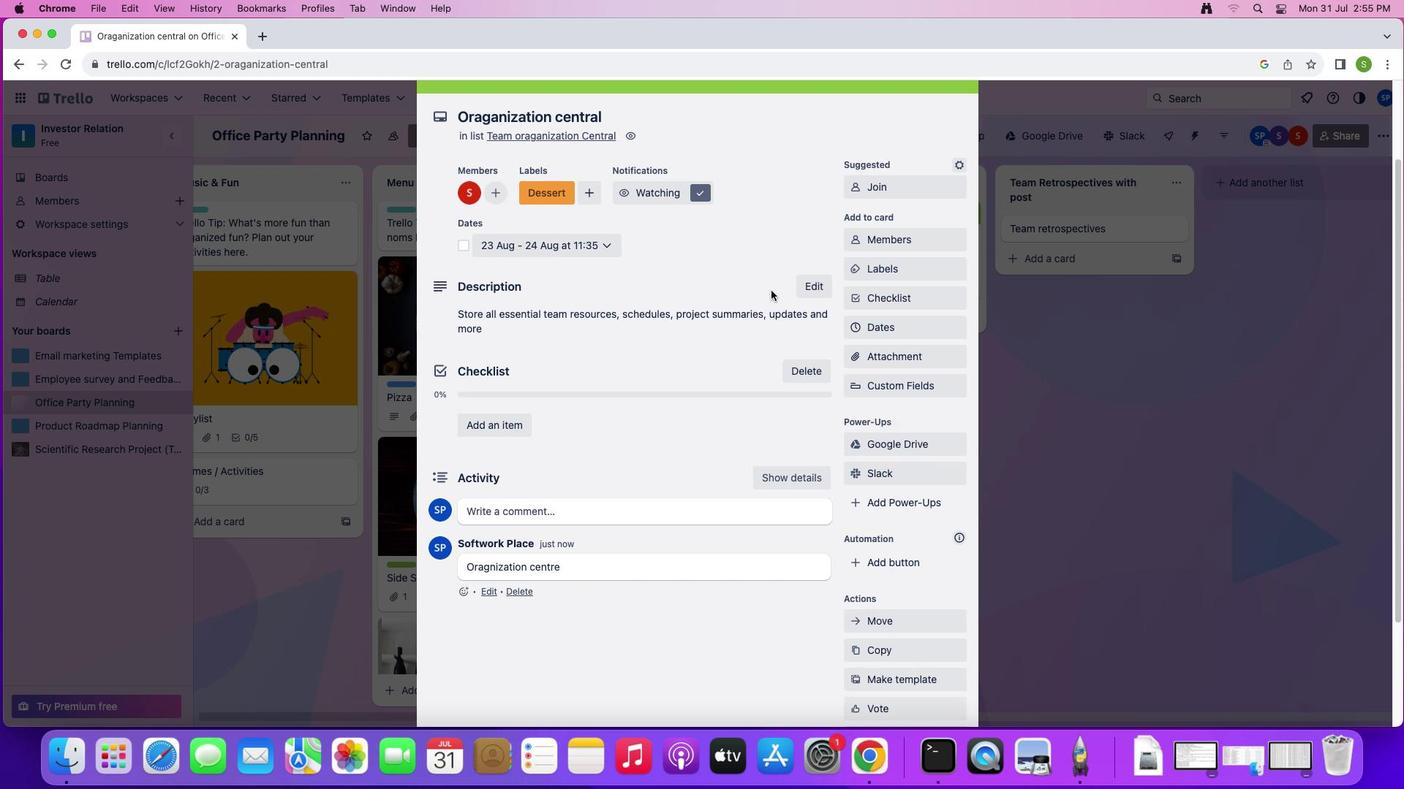 
Action: Mouse moved to (772, 289)
Screenshot: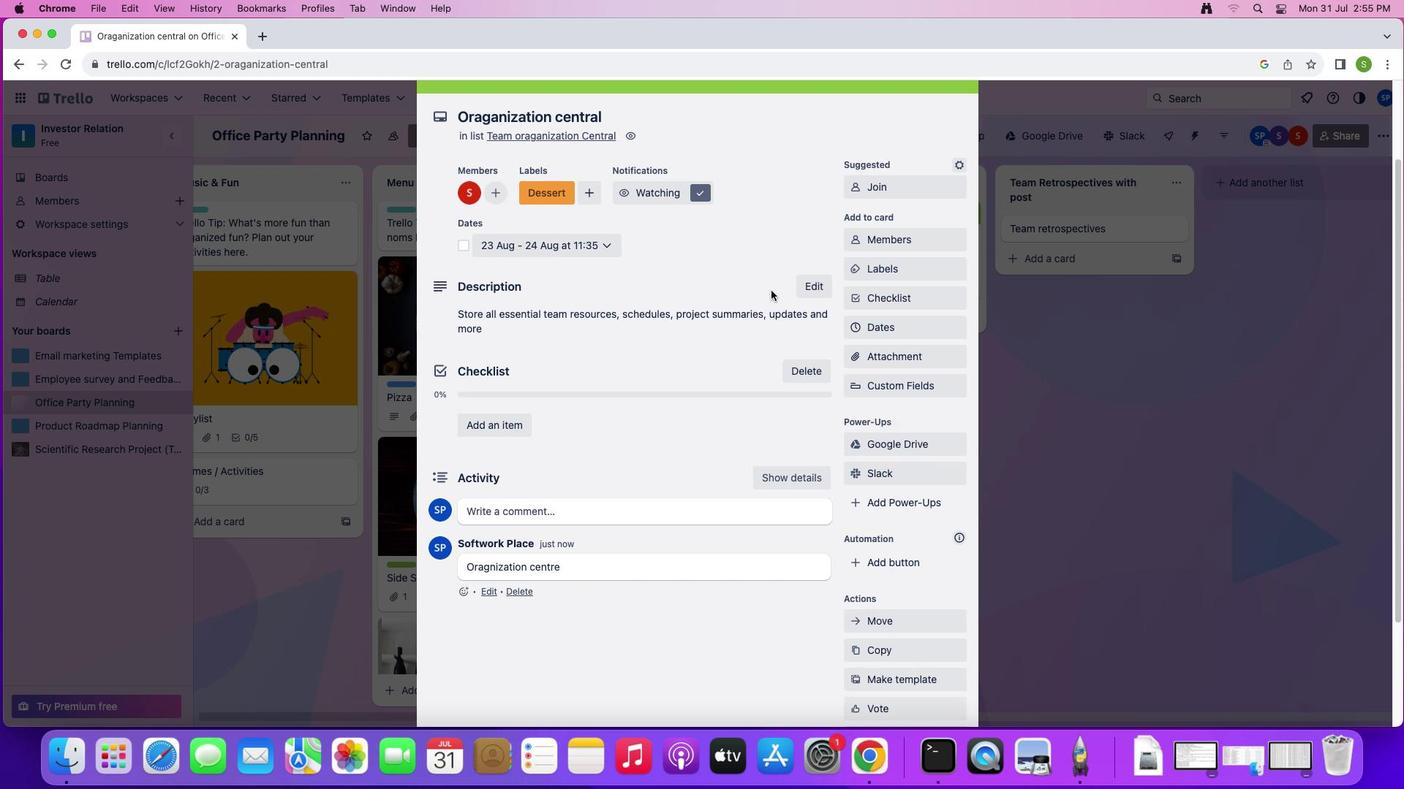 
Action: Mouse scrolled (772, 289) with delta (0, 0)
Screenshot: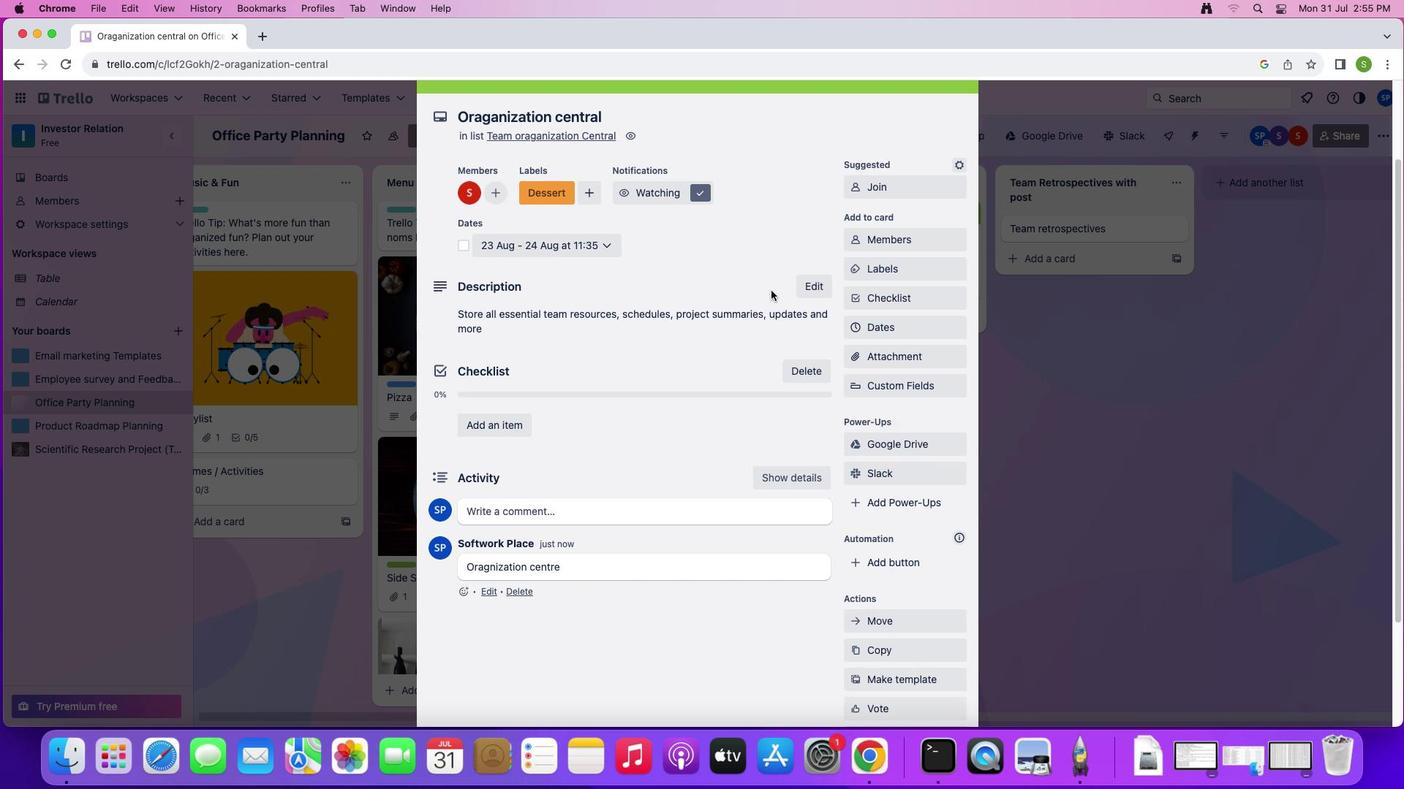 
Action: Mouse moved to (772, 290)
Screenshot: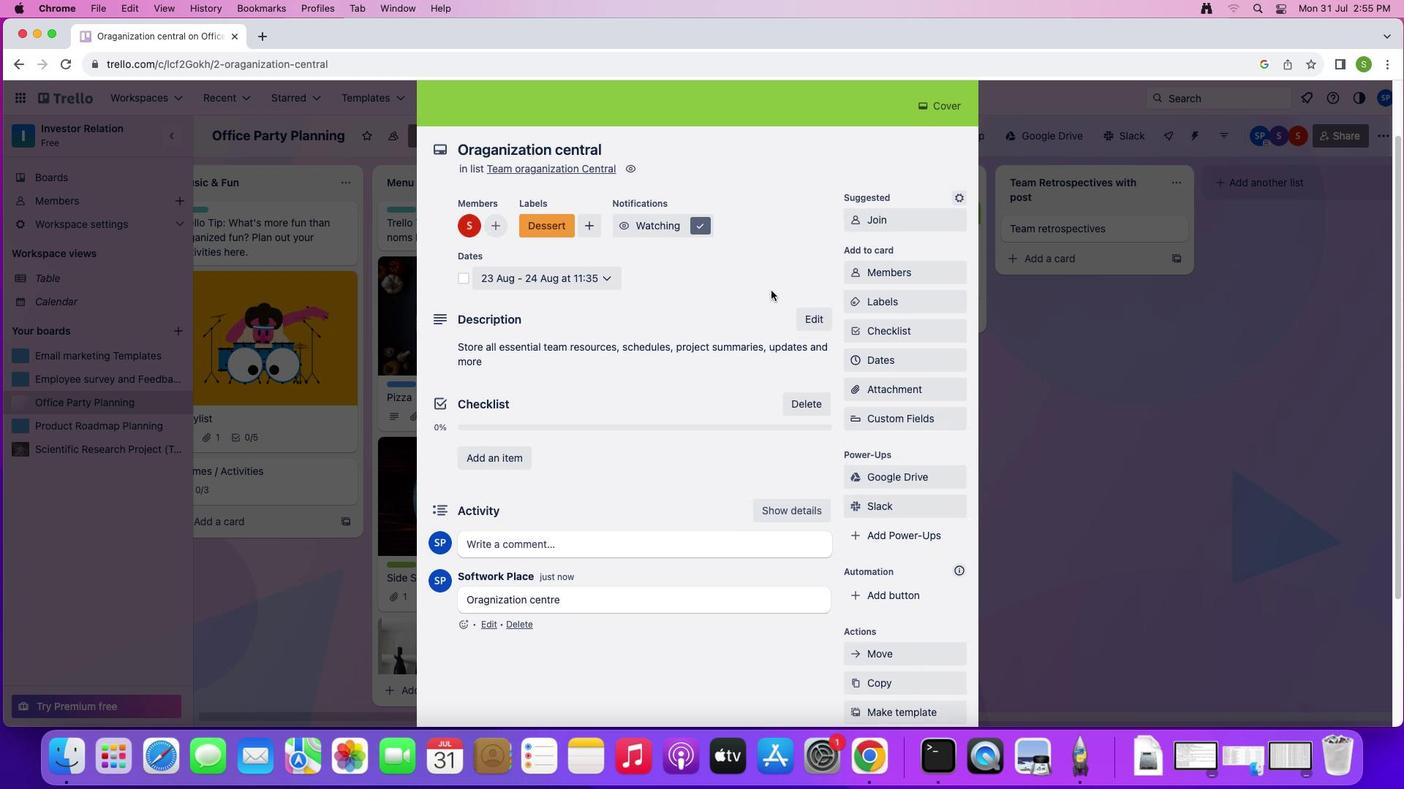 
Action: Mouse scrolled (772, 290) with delta (0, 2)
Screenshot: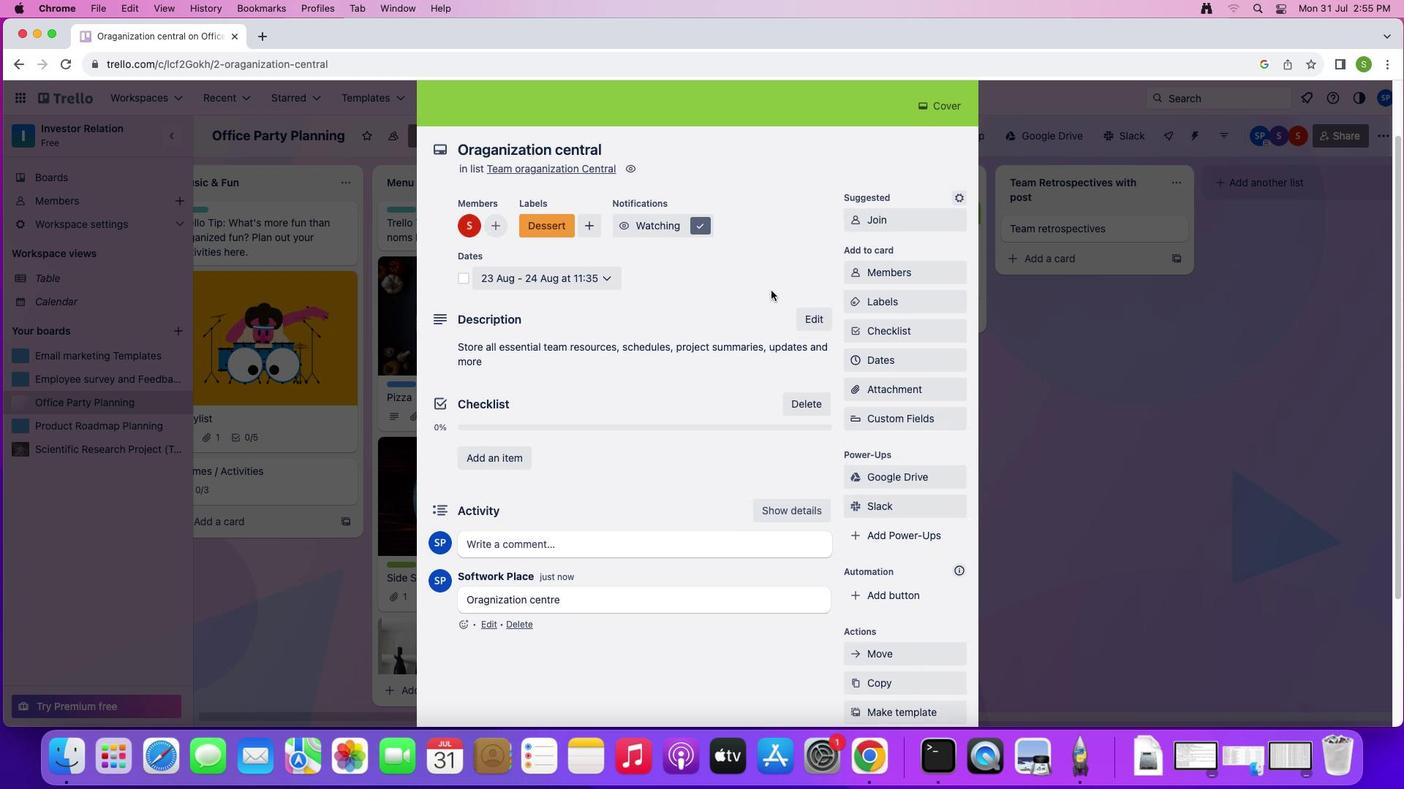 
Action: Mouse moved to (771, 290)
Screenshot: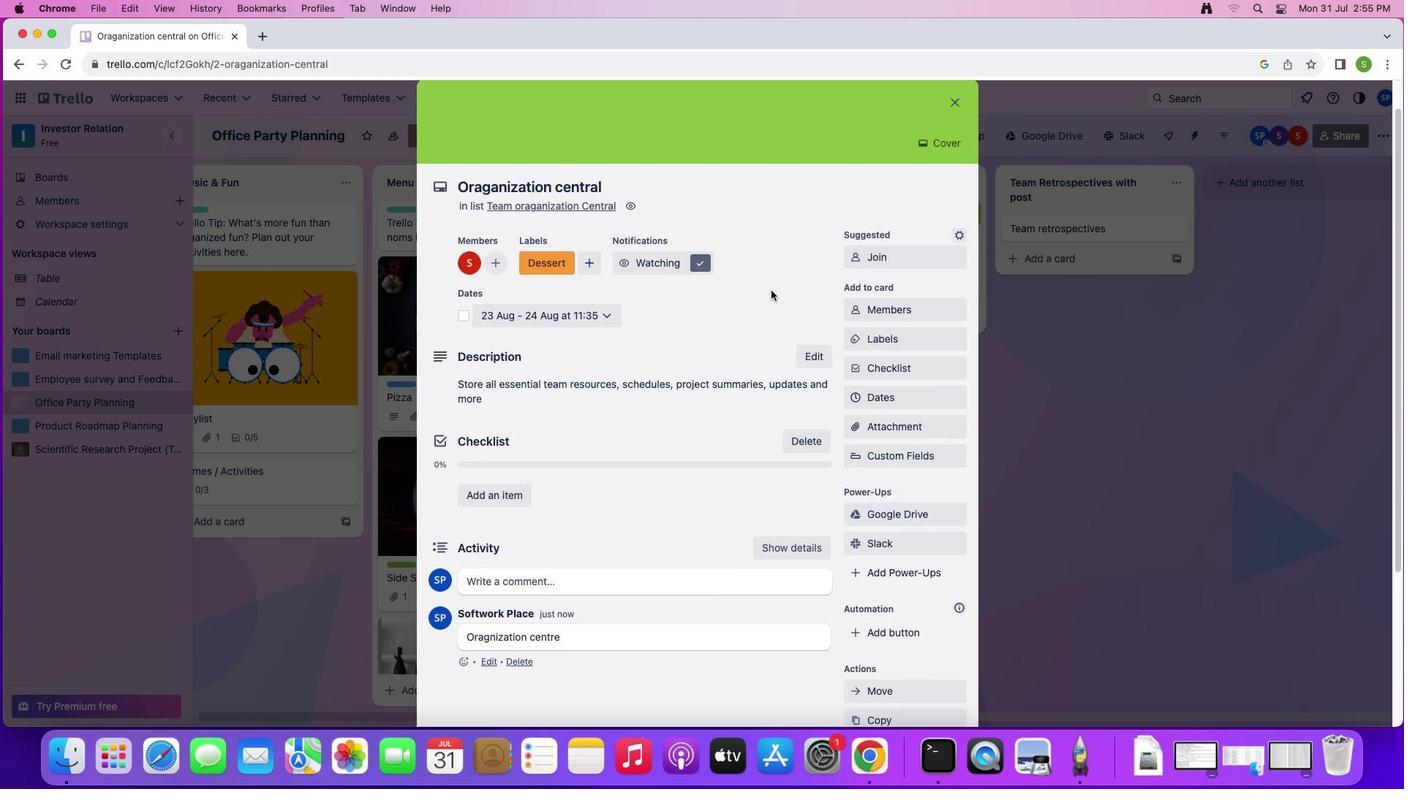 
Action: Mouse scrolled (771, 290) with delta (0, 3)
Screenshot: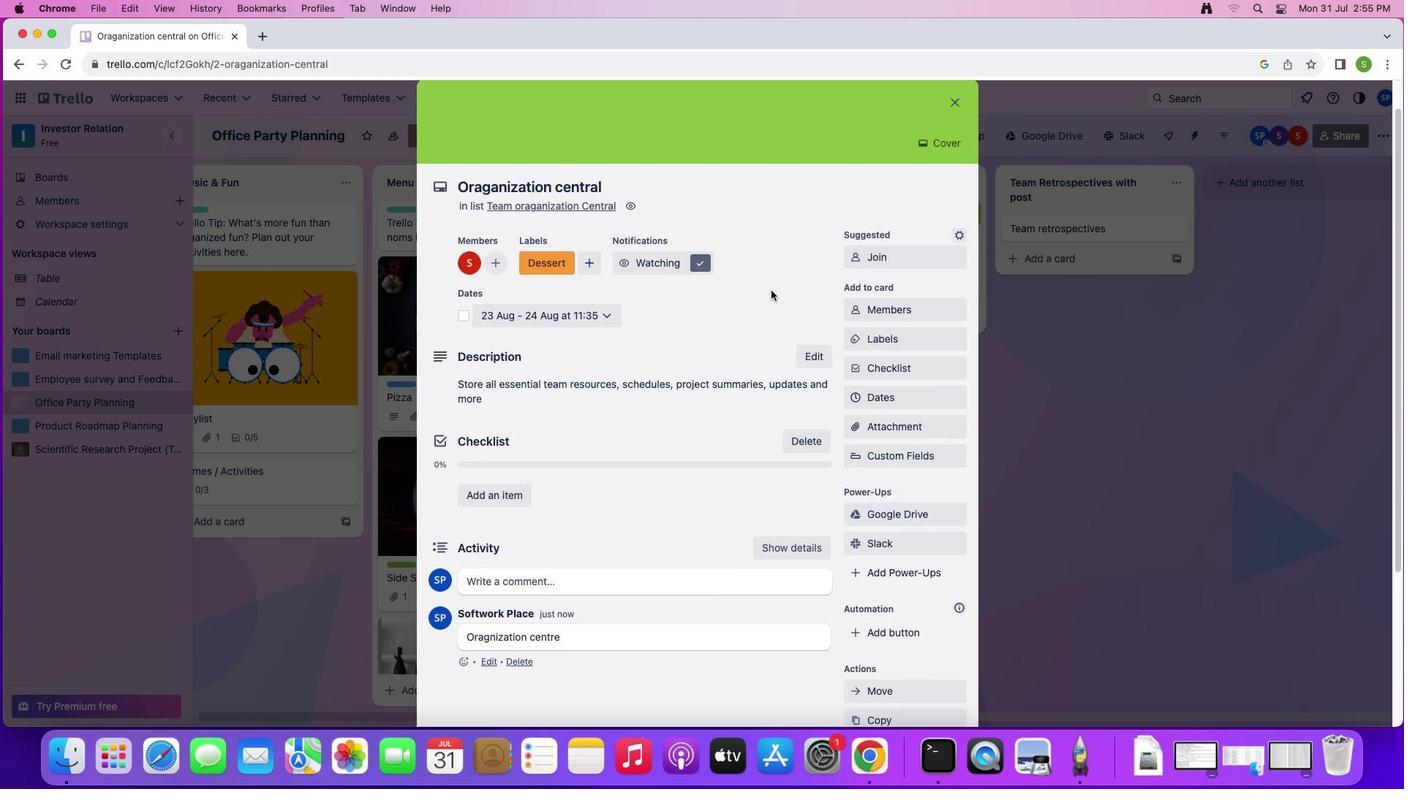 
Action: Mouse moved to (770, 290)
Screenshot: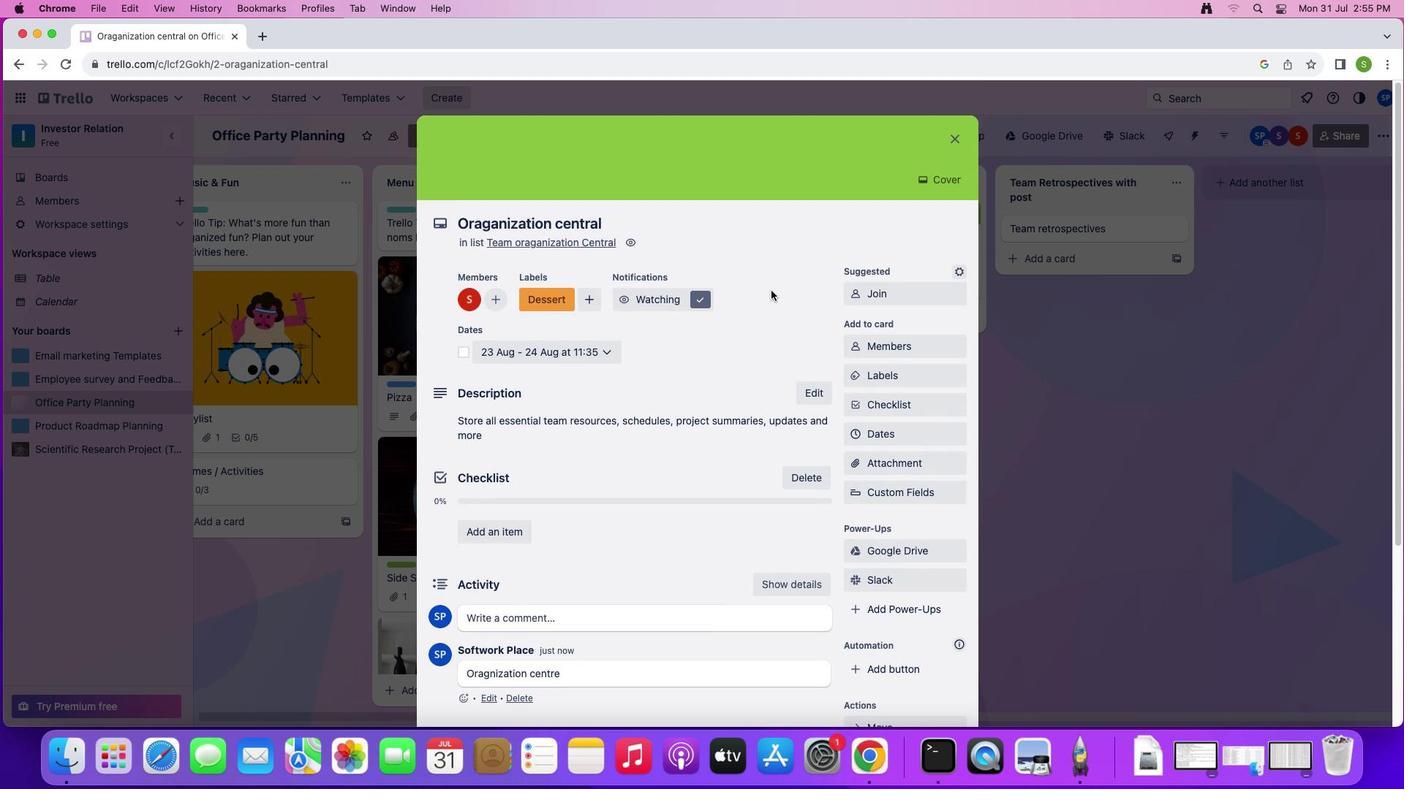 
Action: Mouse scrolled (770, 290) with delta (0, 0)
Screenshot: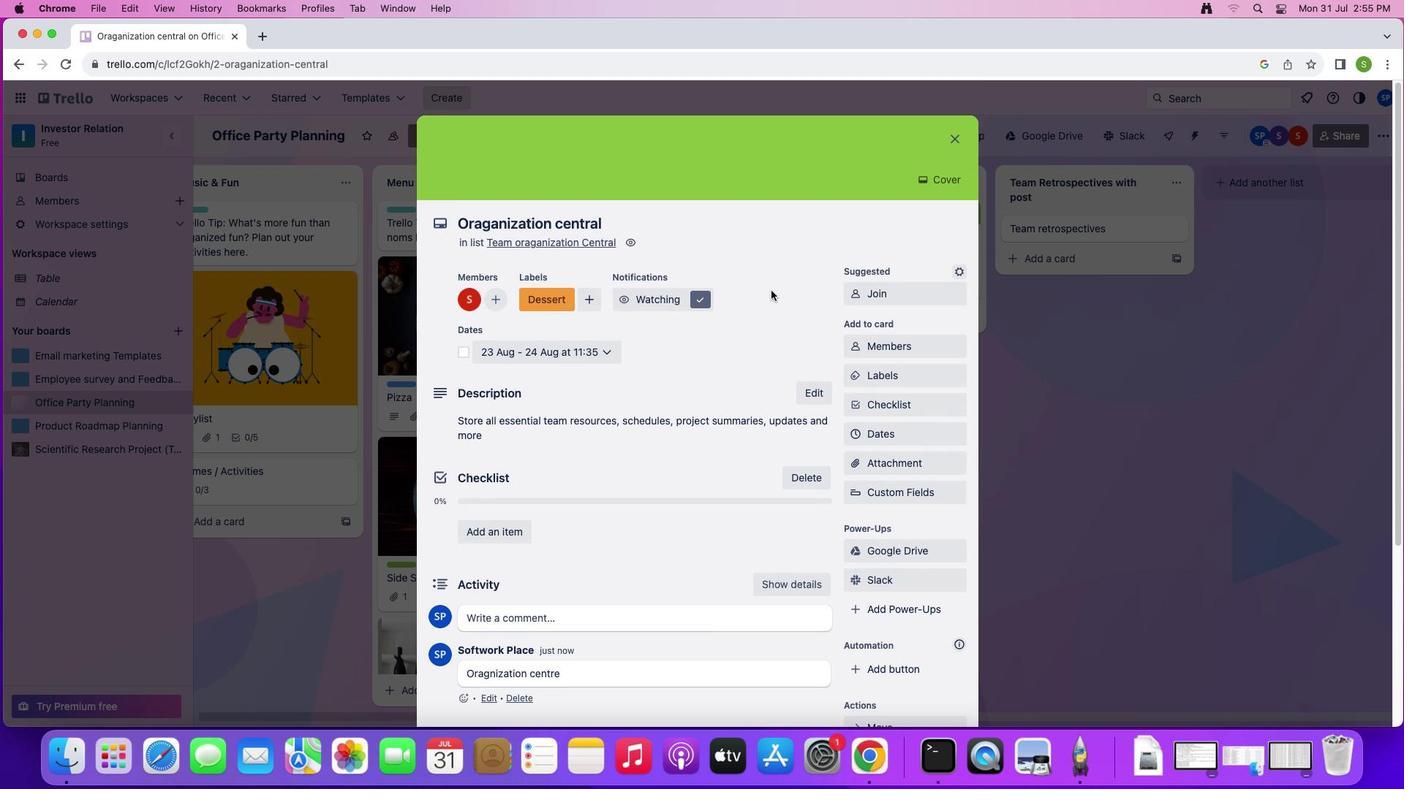 
Action: Mouse scrolled (770, 290) with delta (0, 0)
Screenshot: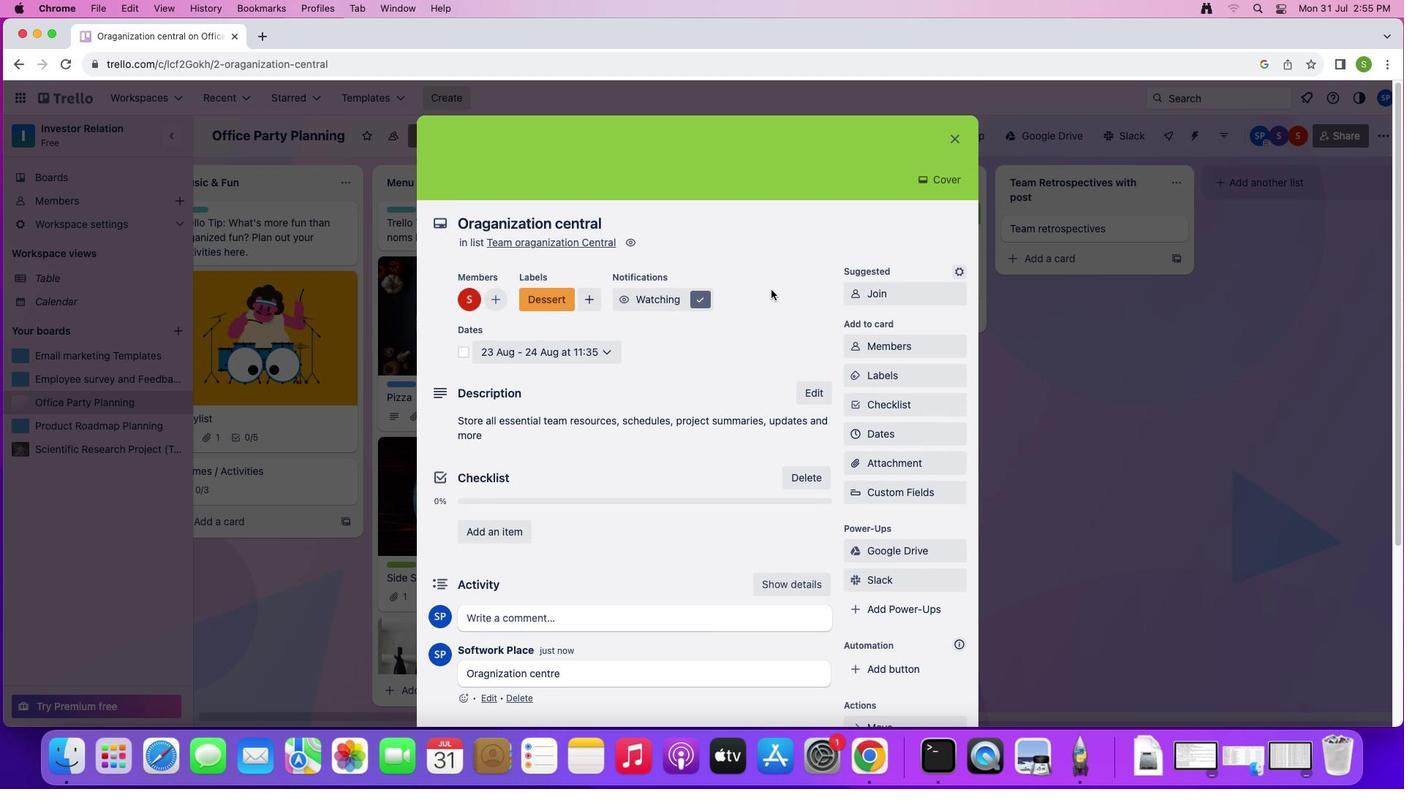
Action: Mouse scrolled (770, 290) with delta (0, 2)
Screenshot: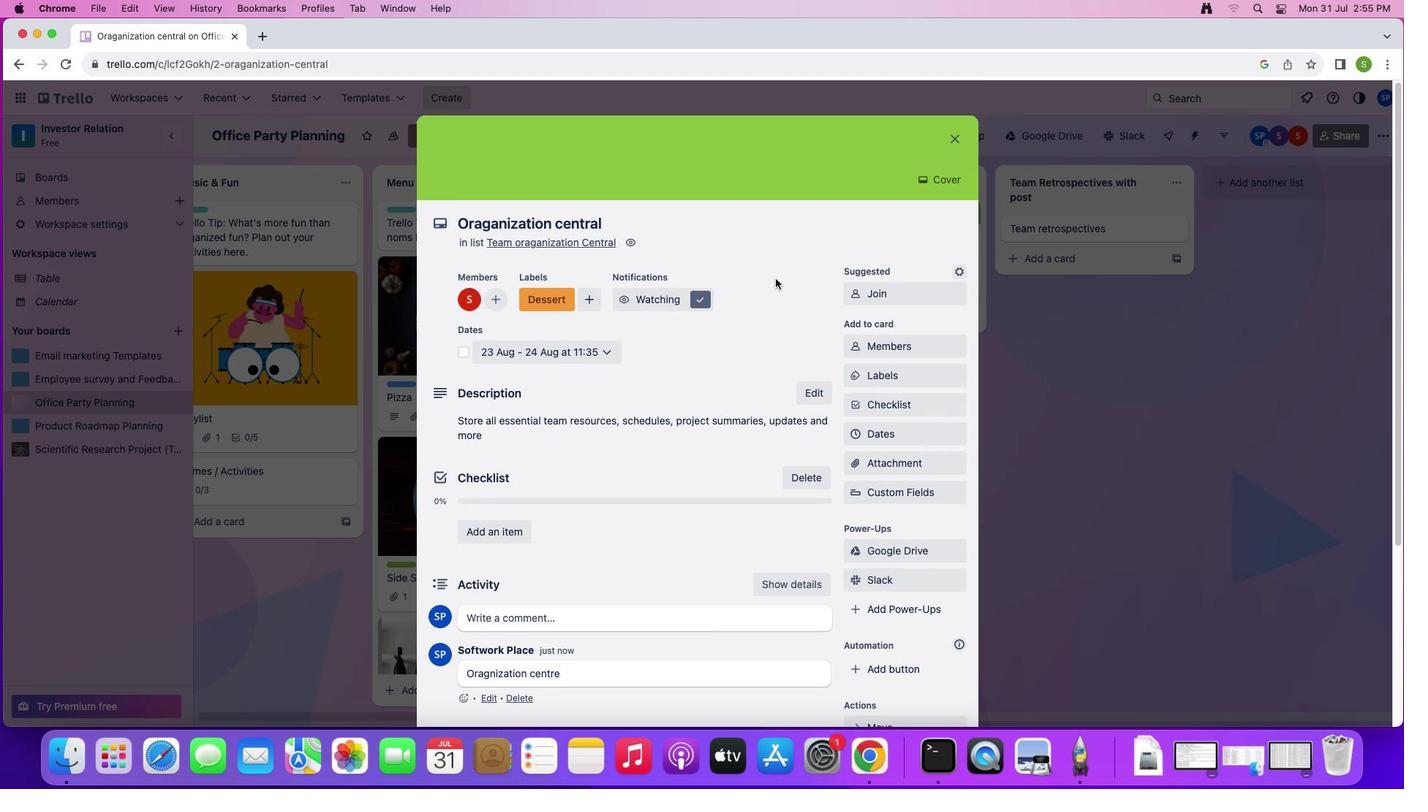 
Action: Mouse moved to (950, 130)
Screenshot: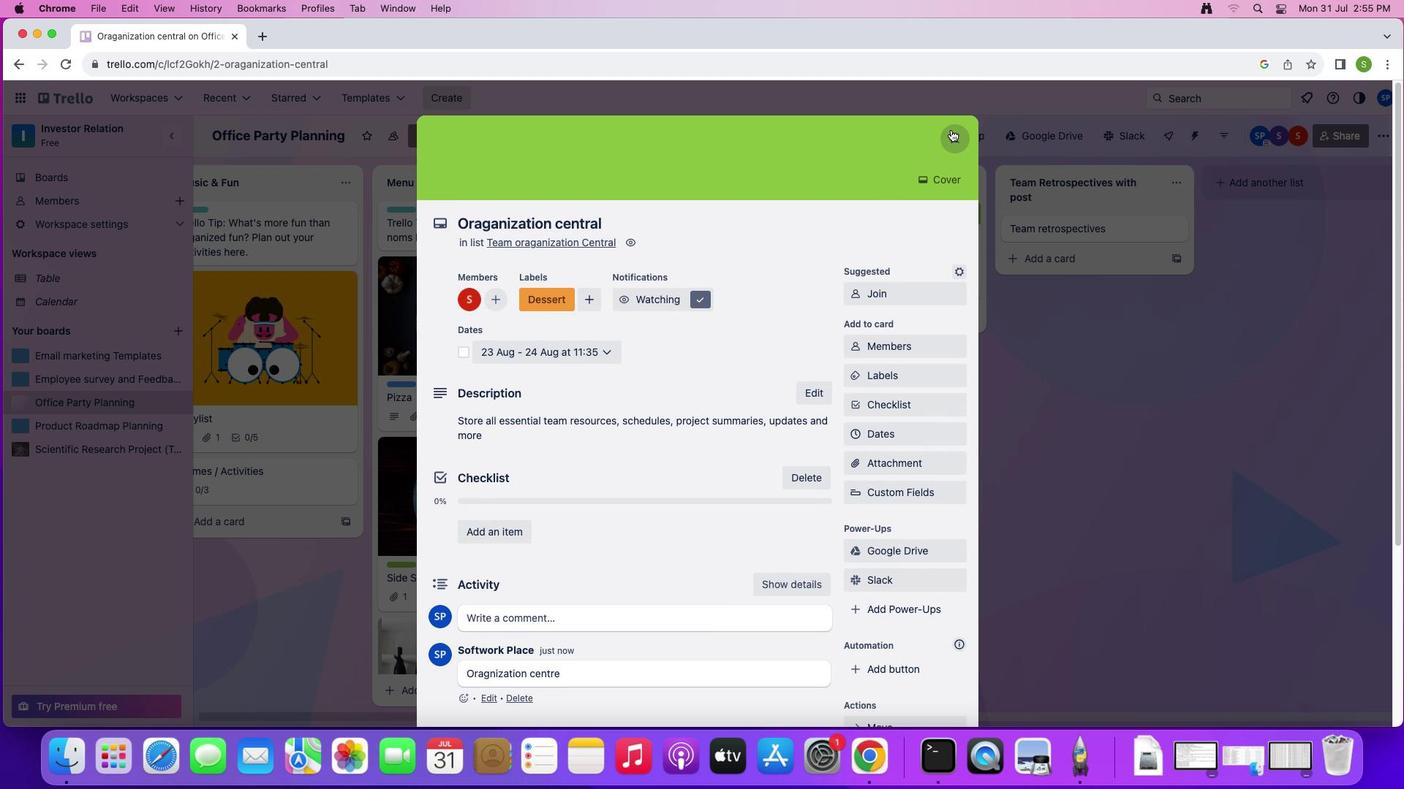 
Action: Mouse pressed left at (950, 130)
Screenshot: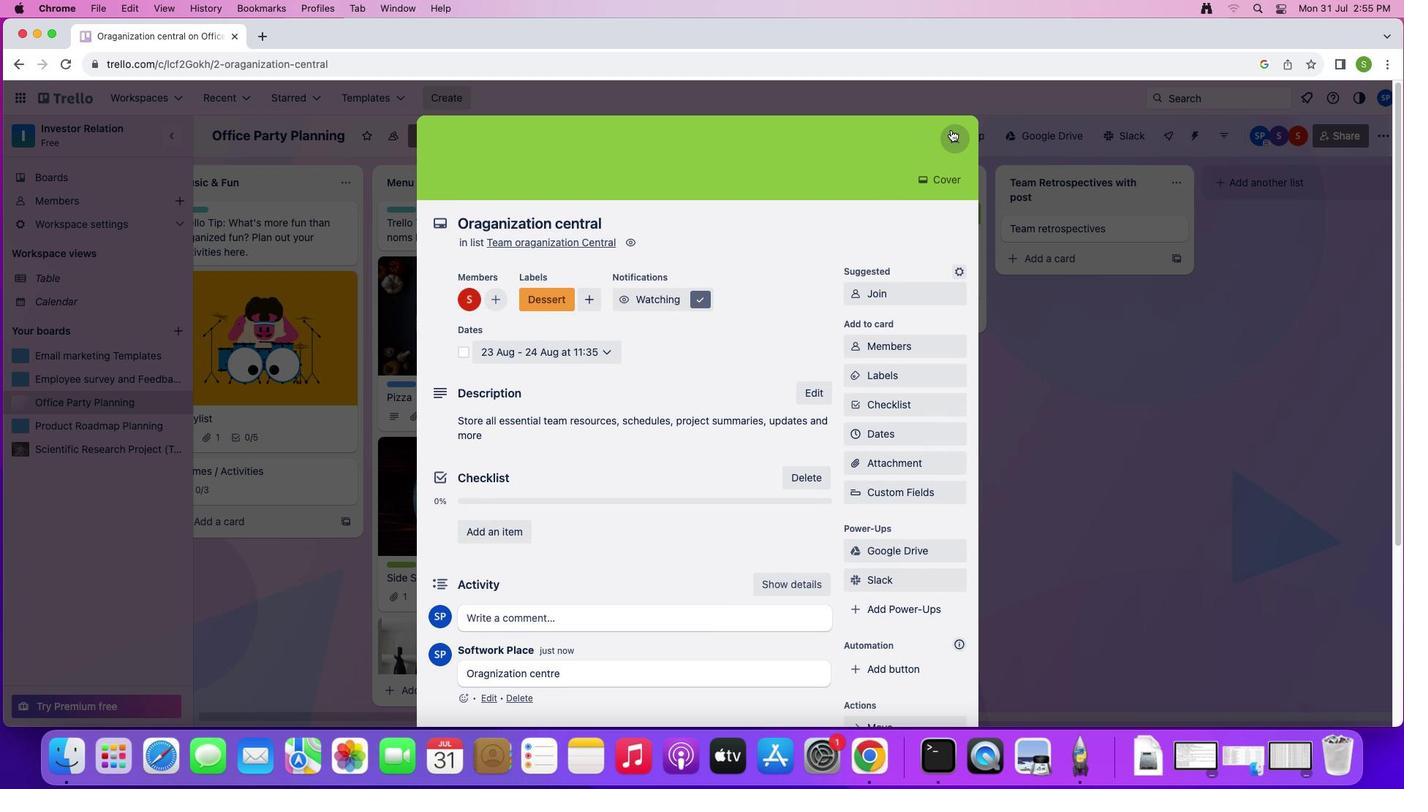 
Action: Mouse moved to (1061, 222)
Screenshot: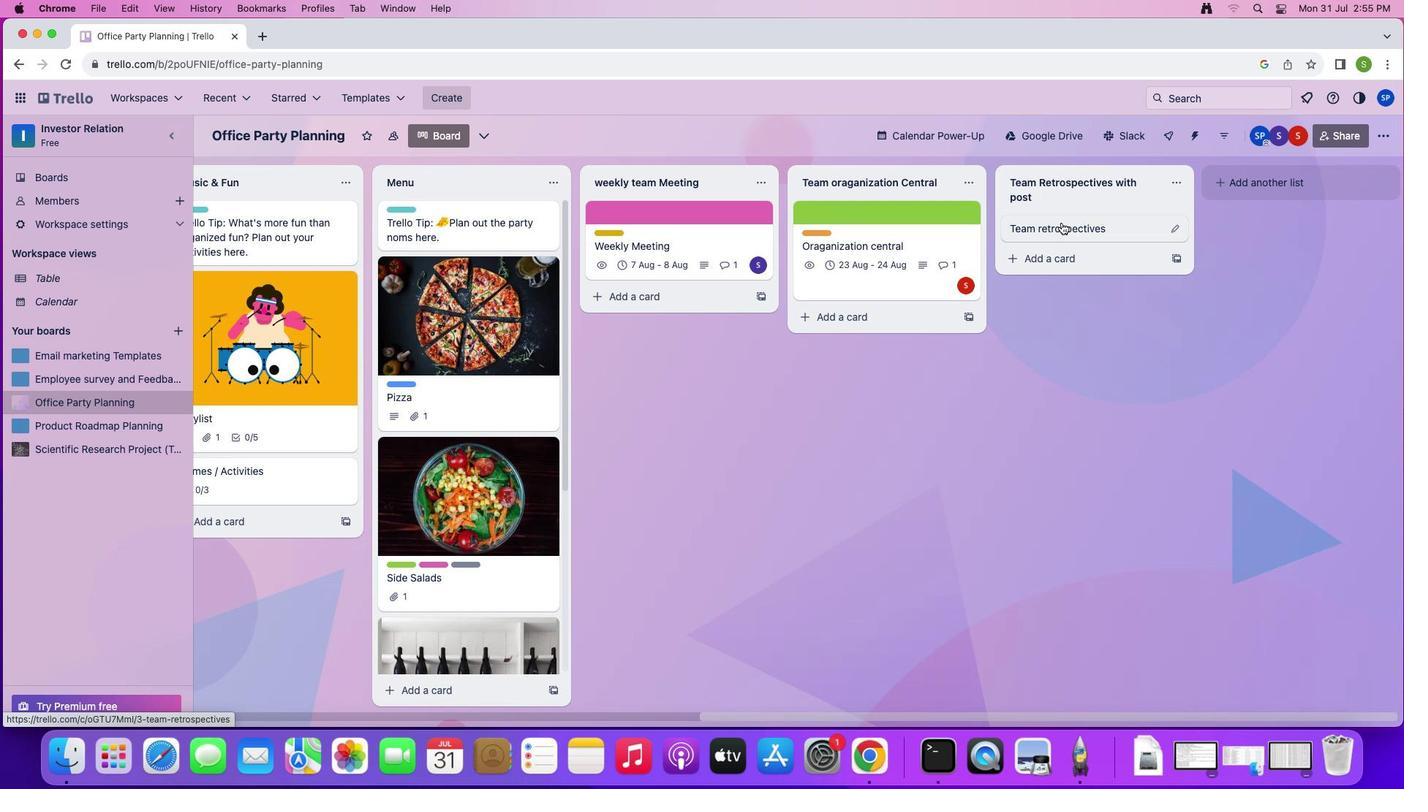 
Action: Mouse pressed left at (1061, 222)
Screenshot: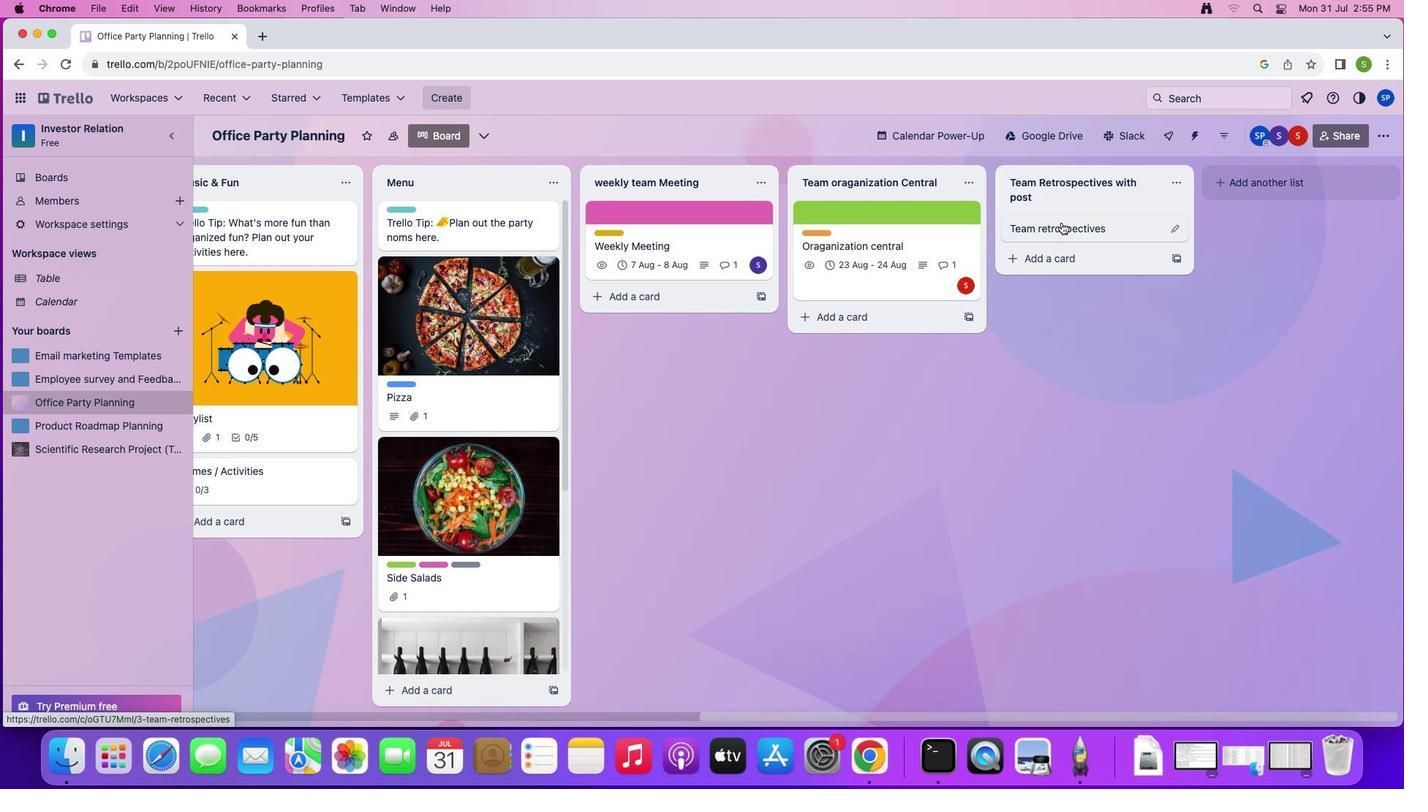 
Action: Mouse moved to (875, 270)
Screenshot: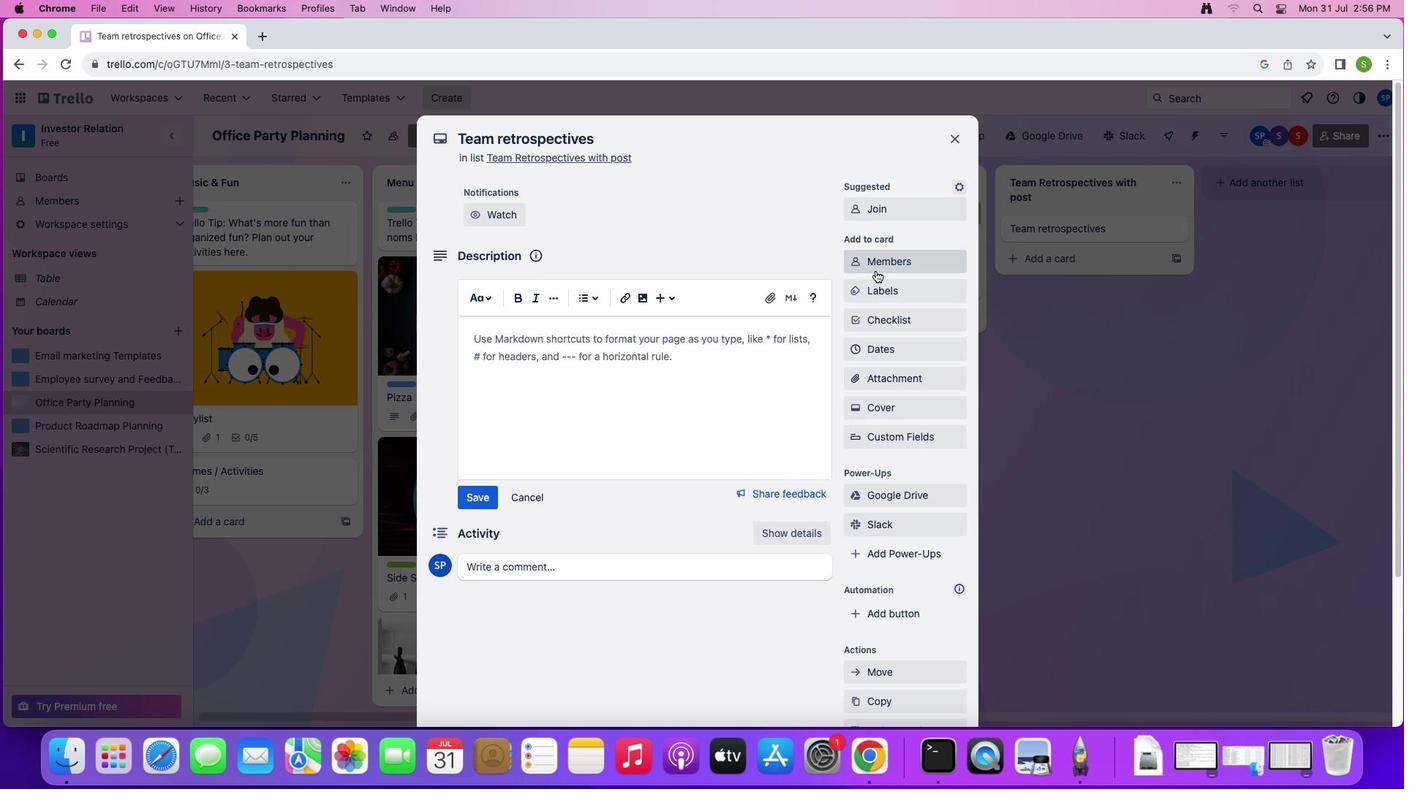 
Action: Mouse pressed left at (875, 270)
Screenshot: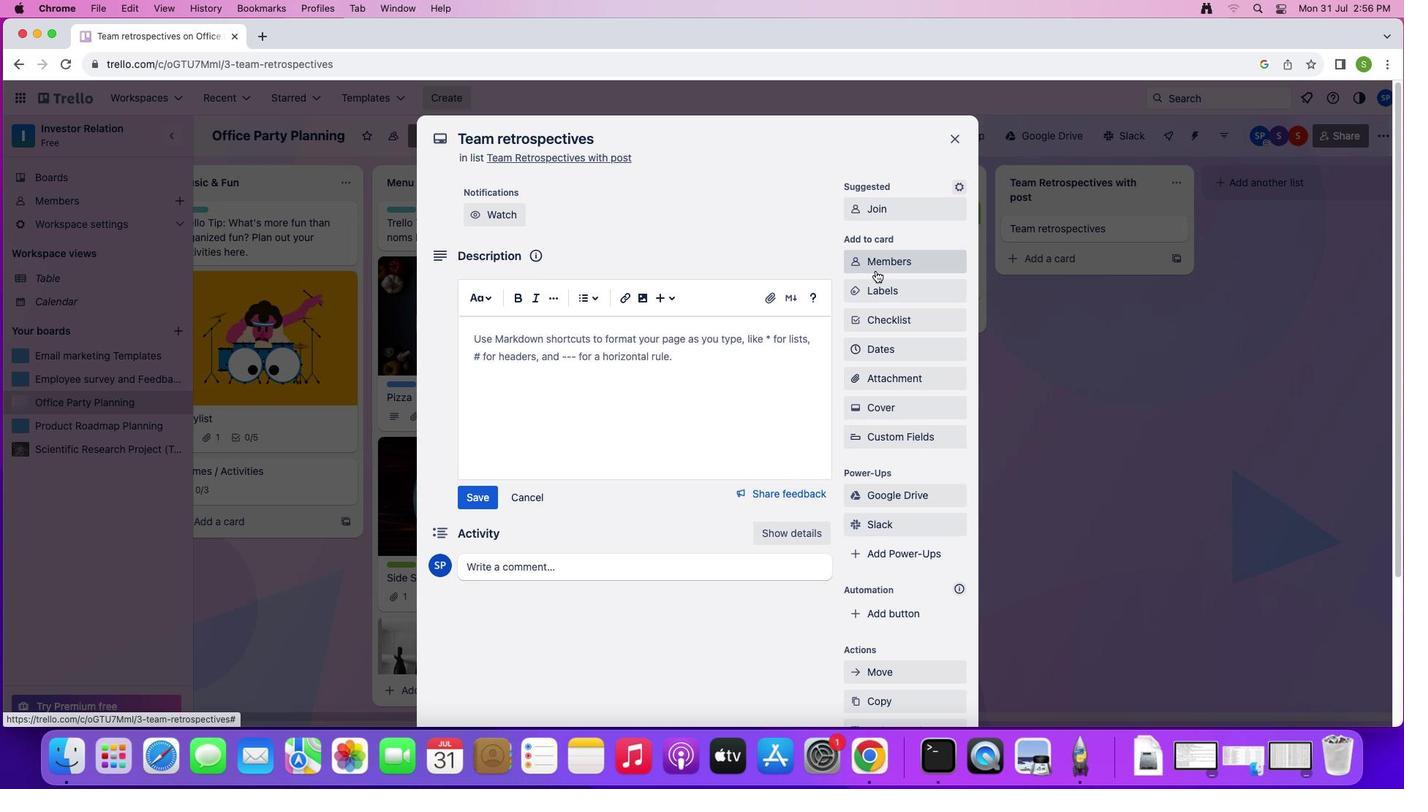 
Action: Mouse moved to (887, 329)
Screenshot: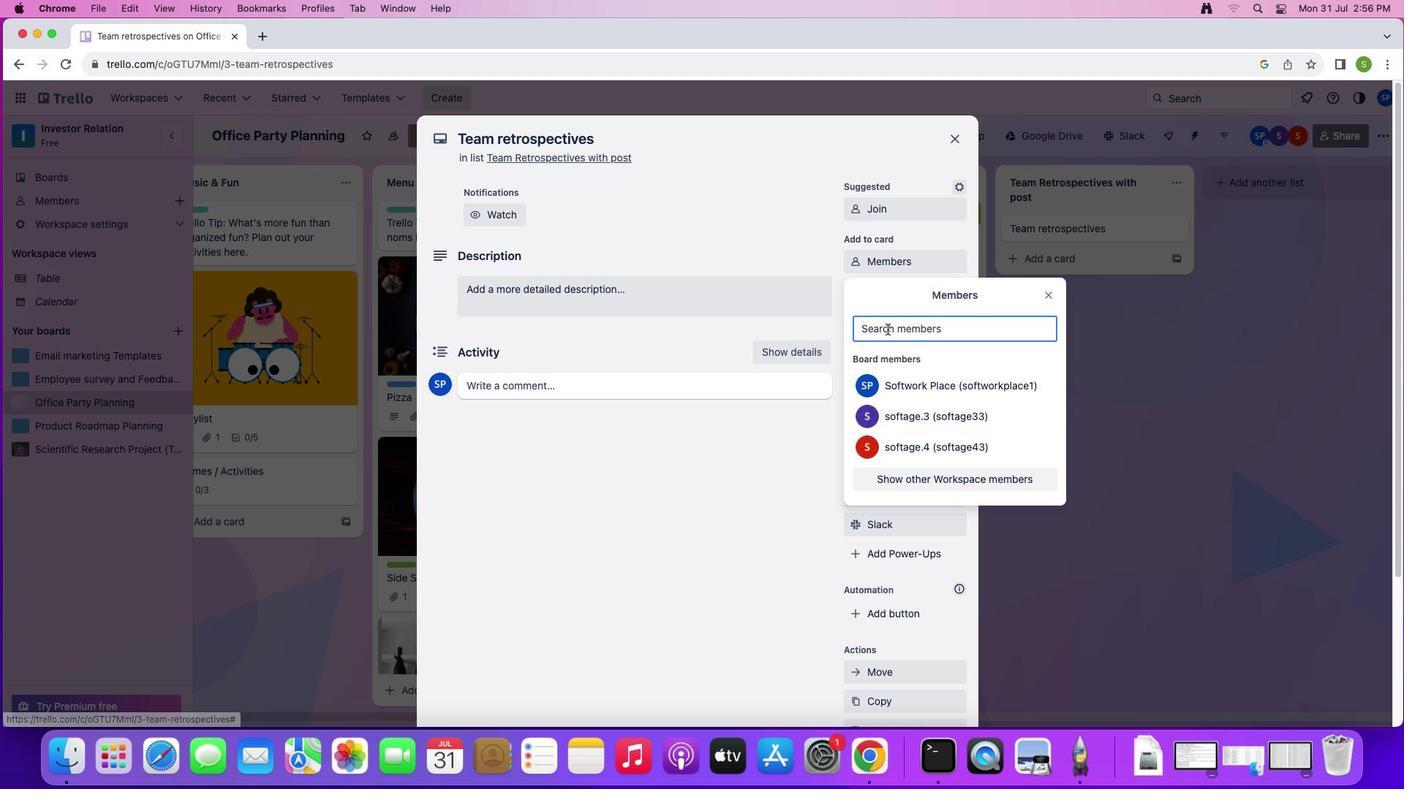 
Action: Mouse pressed left at (887, 329)
Screenshot: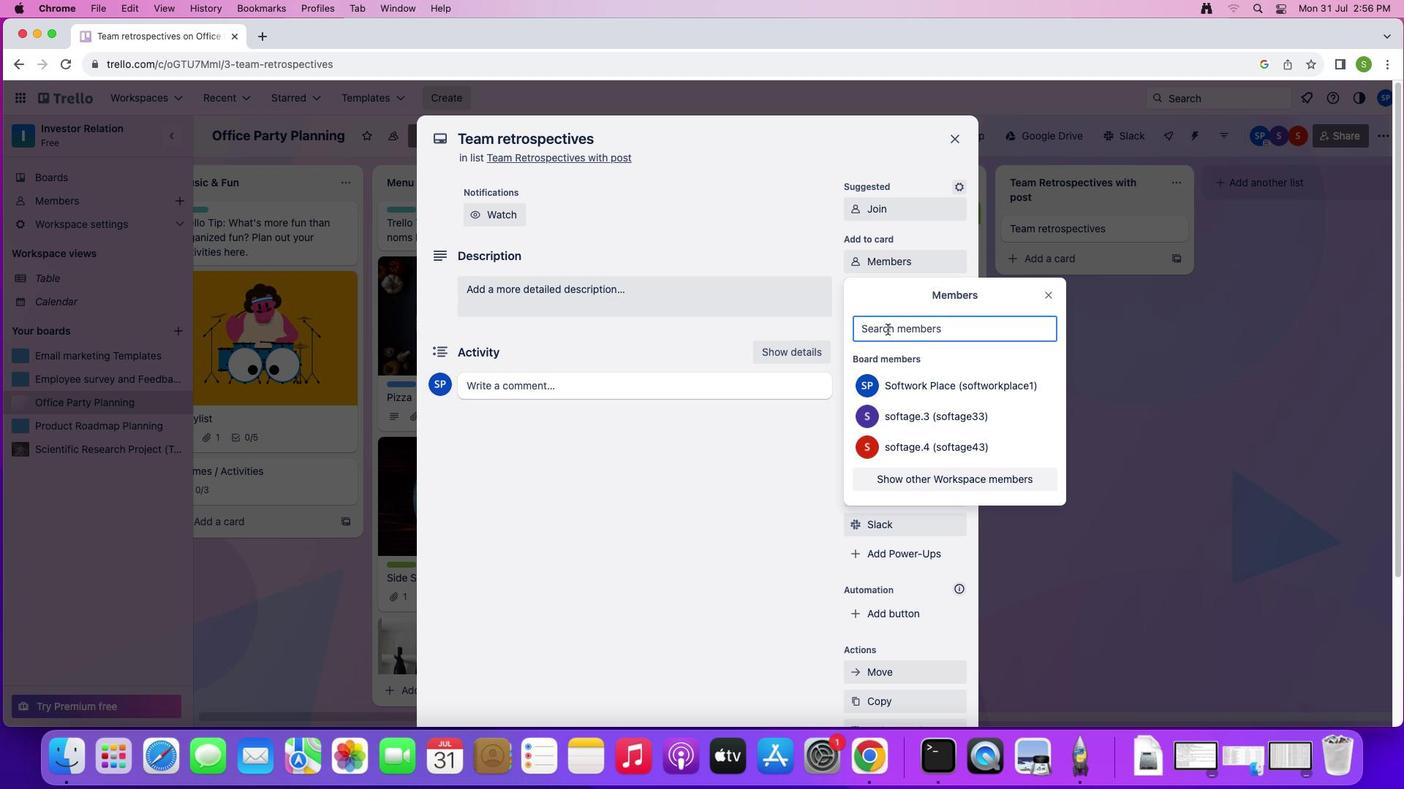 
Action: Mouse moved to (1070, 342)
Screenshot: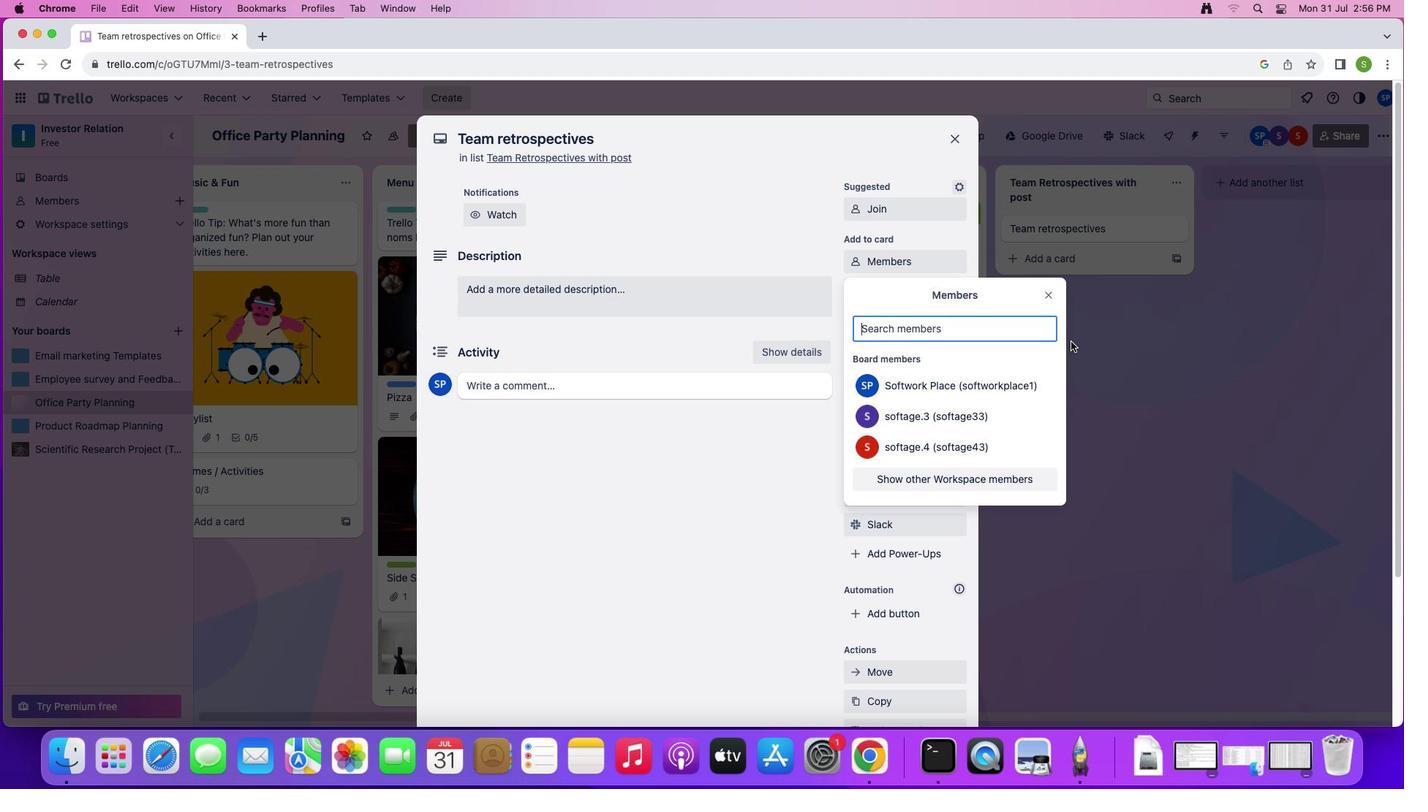
Action: Key pressed 's''o''g'Key.backspace'f''t''a''g''e''.''3'Key.shift'@''s''o''f''t''a''g''e''.''n''e''t'
Screenshot: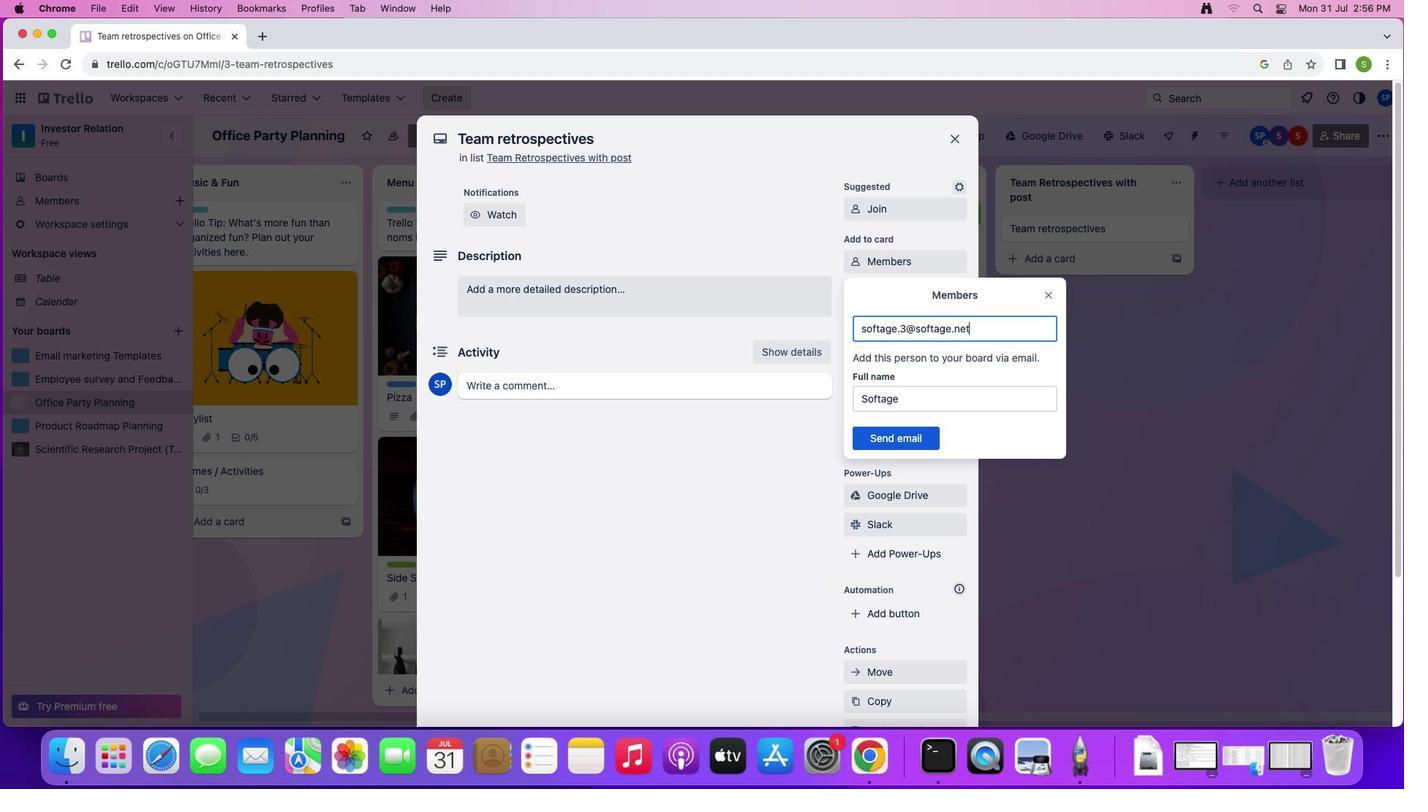 
Action: Mouse moved to (890, 440)
Screenshot: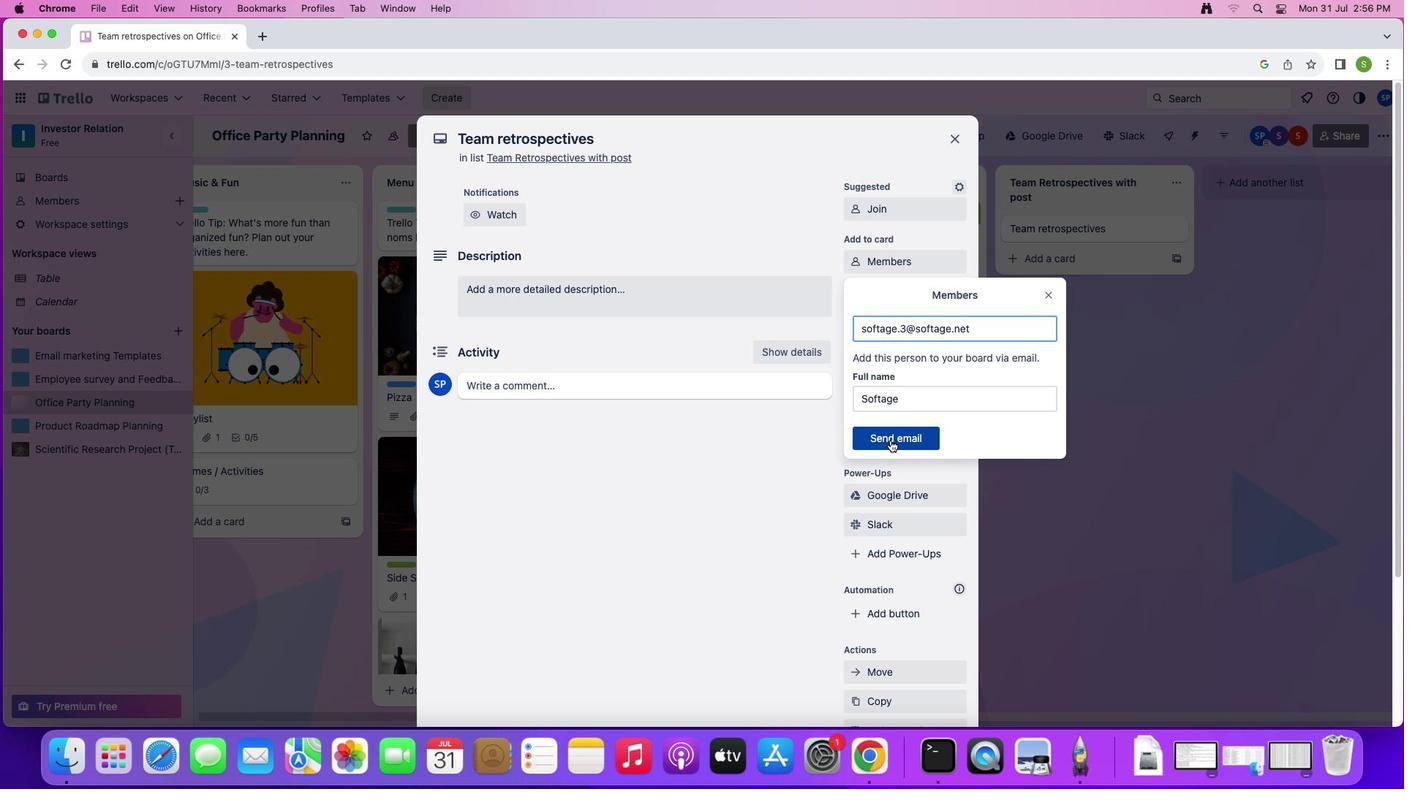 
Action: Mouse pressed left at (890, 440)
Screenshot: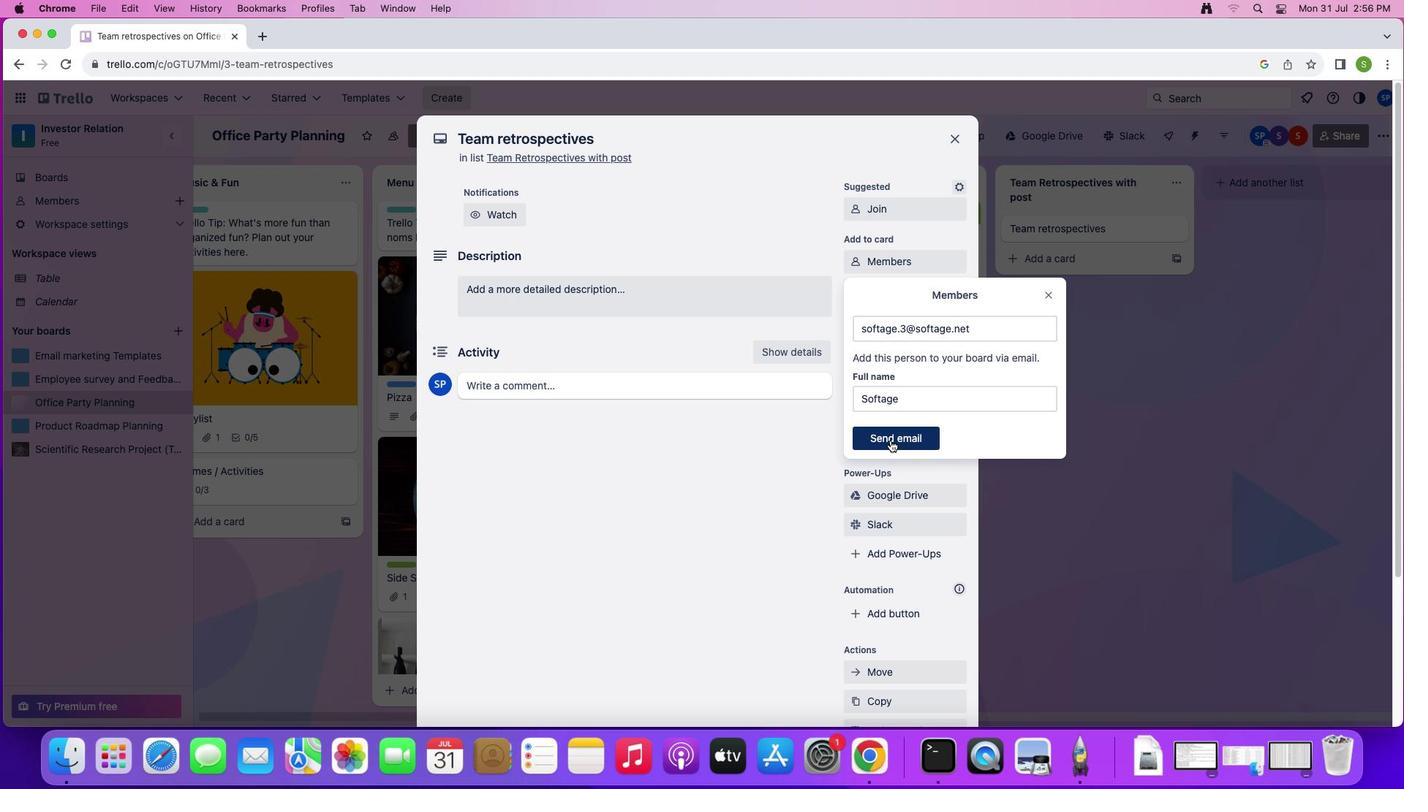 
Action: Mouse moved to (895, 296)
Screenshot: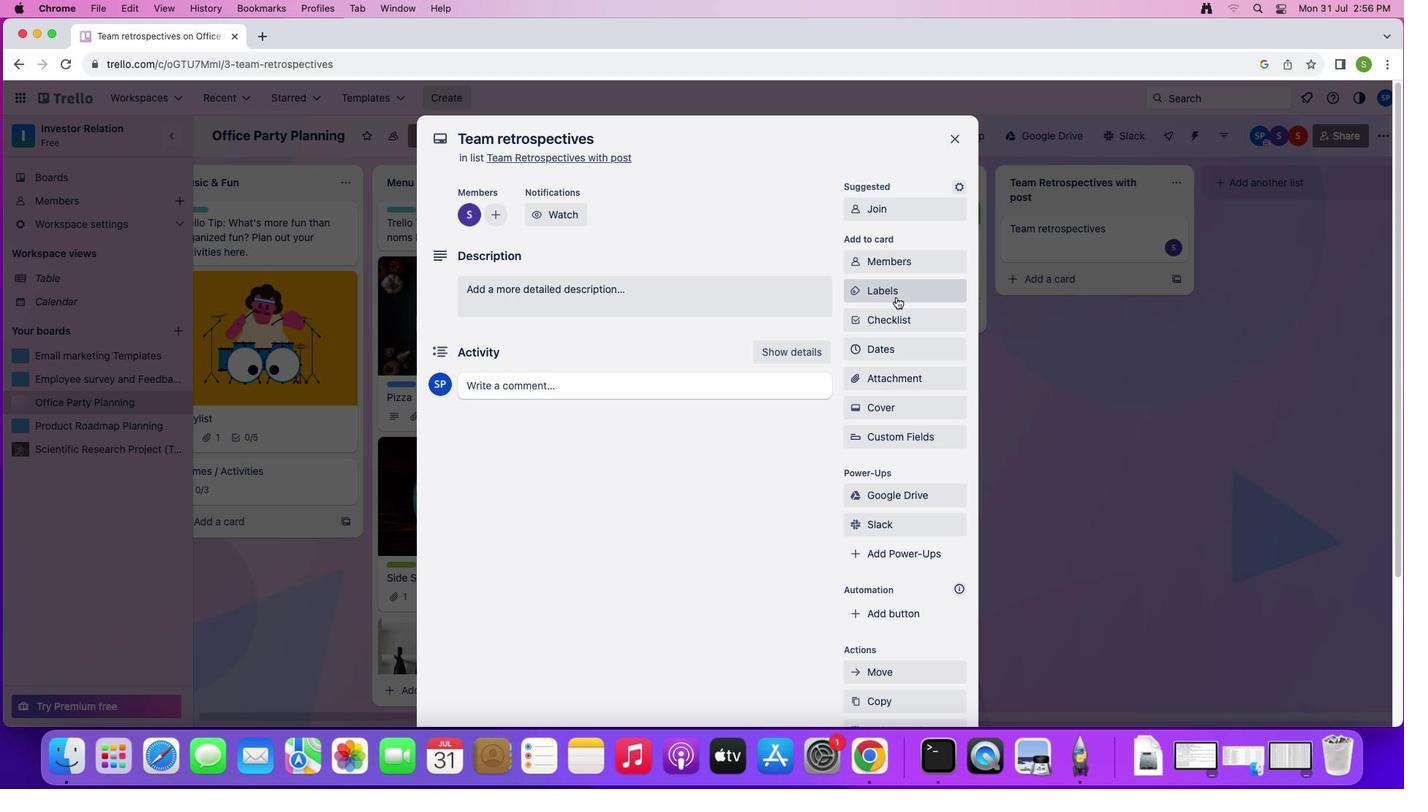 
Action: Mouse pressed left at (895, 296)
Screenshot: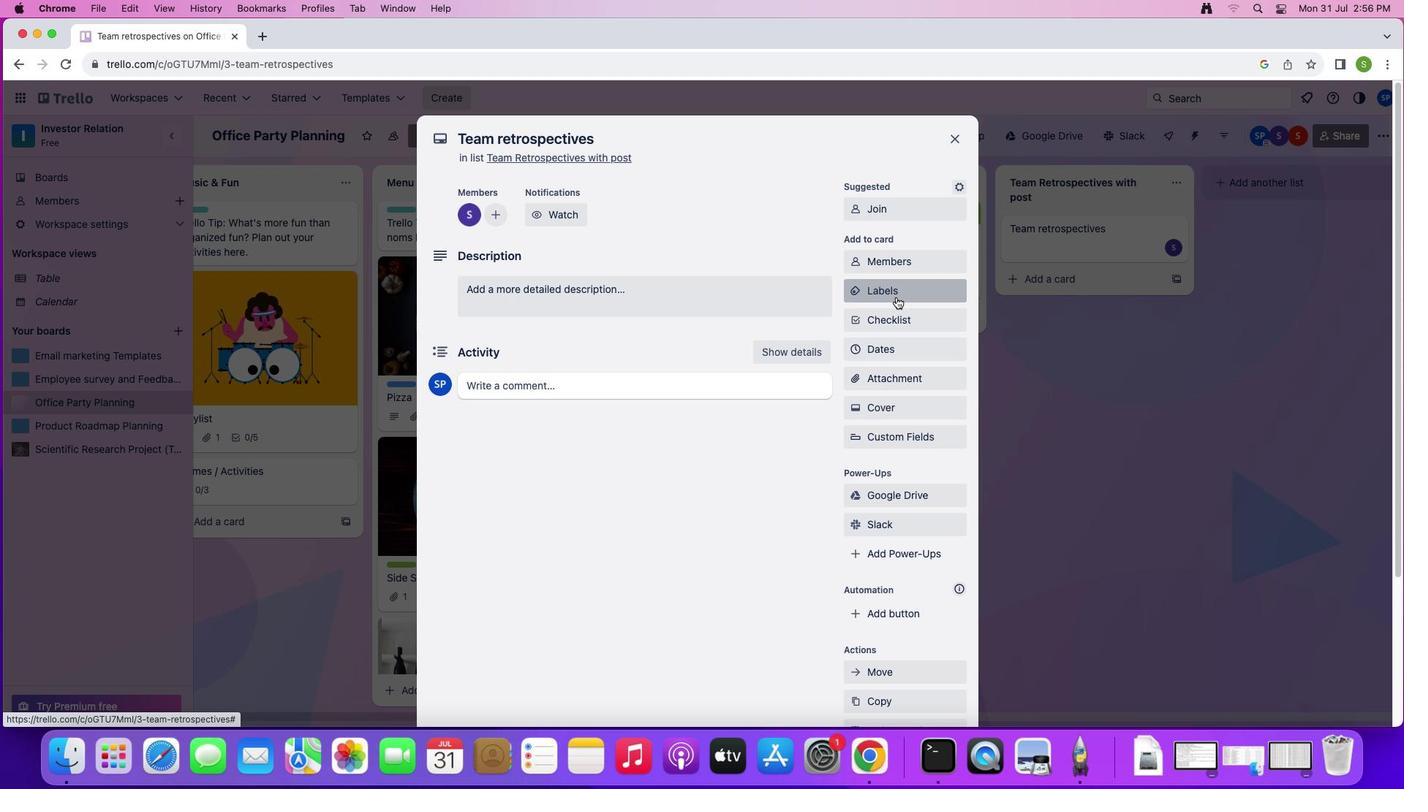 
Action: Mouse moved to (935, 539)
Screenshot: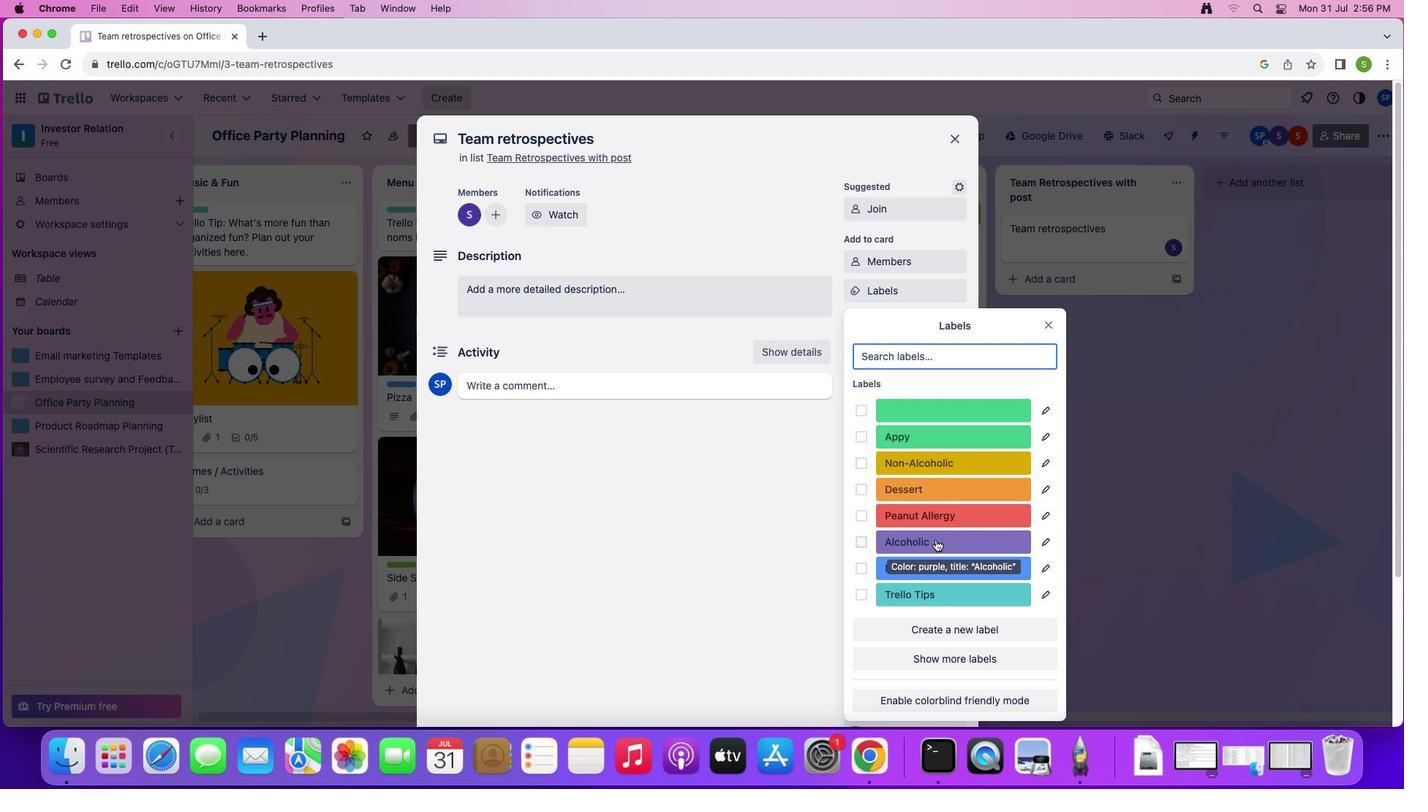 
Action: Mouse pressed left at (935, 539)
Screenshot: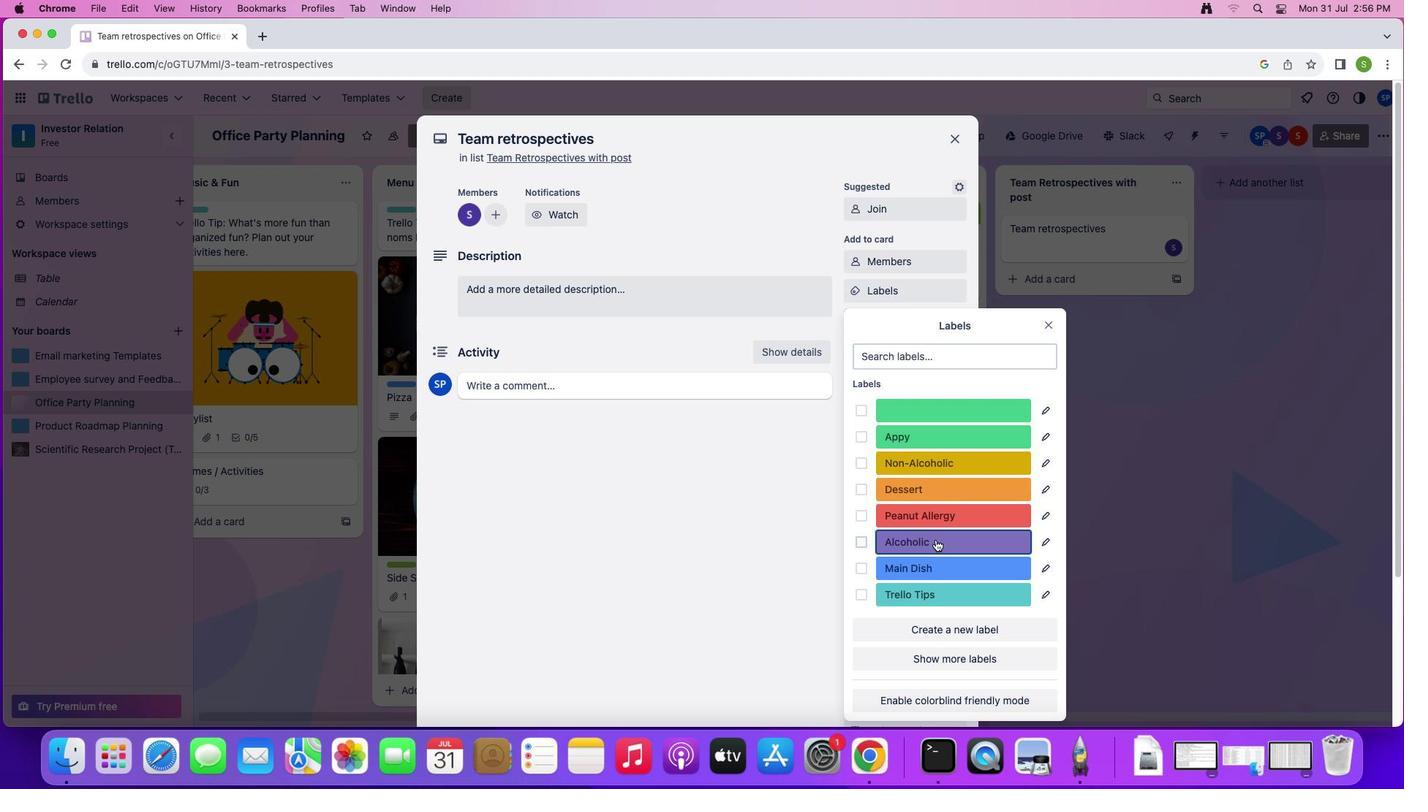 
Action: Mouse moved to (1047, 326)
Screenshot: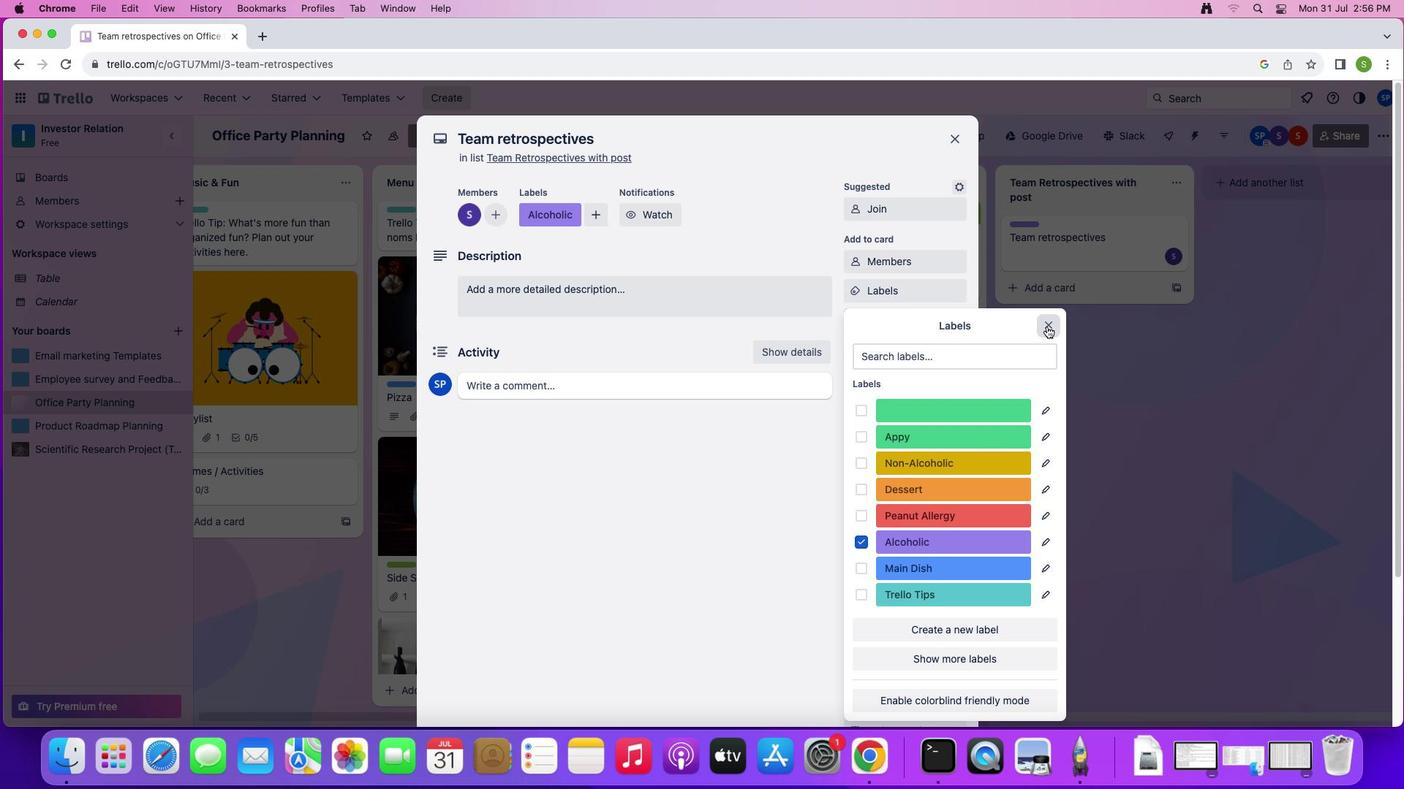 
Action: Mouse pressed left at (1047, 326)
Screenshot: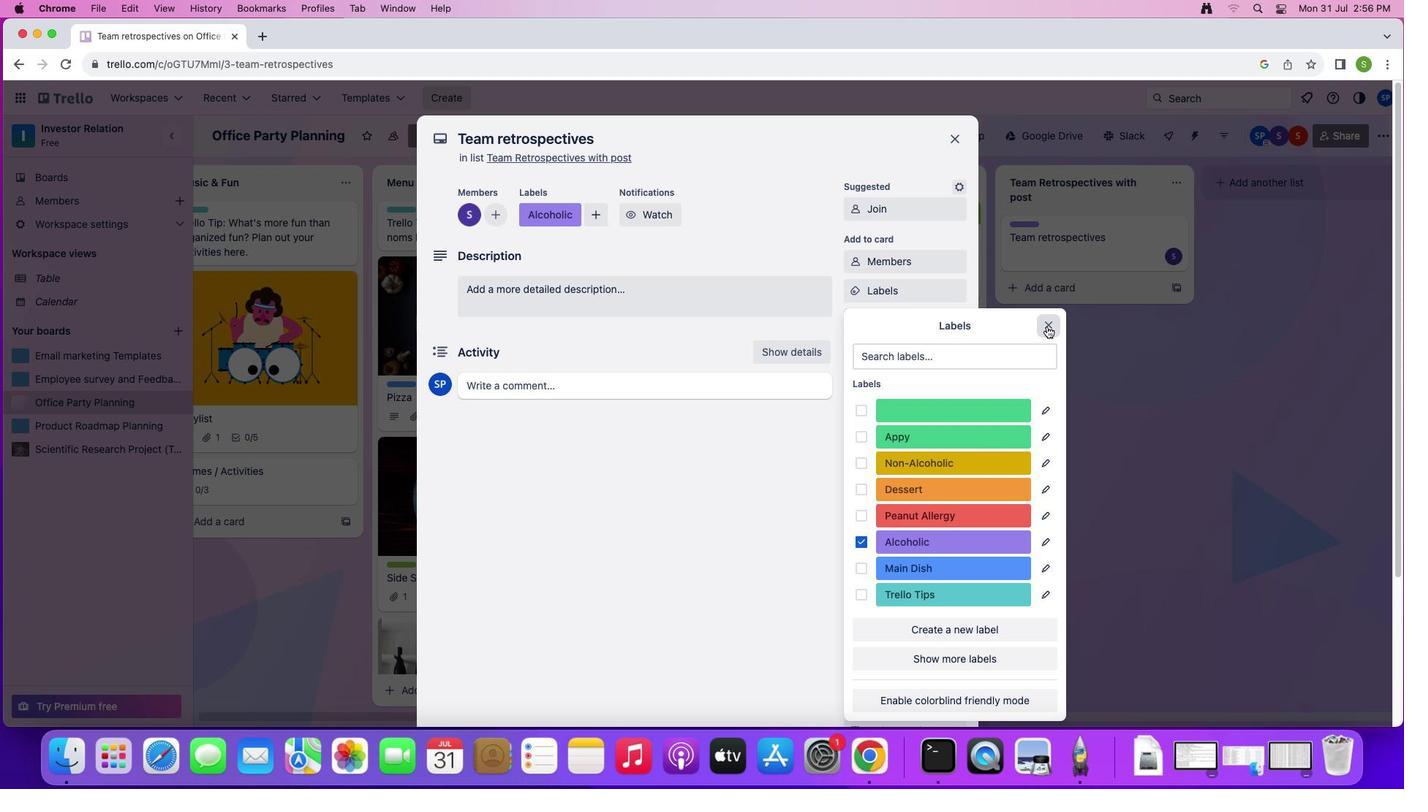 
Action: Mouse moved to (898, 322)
Screenshot: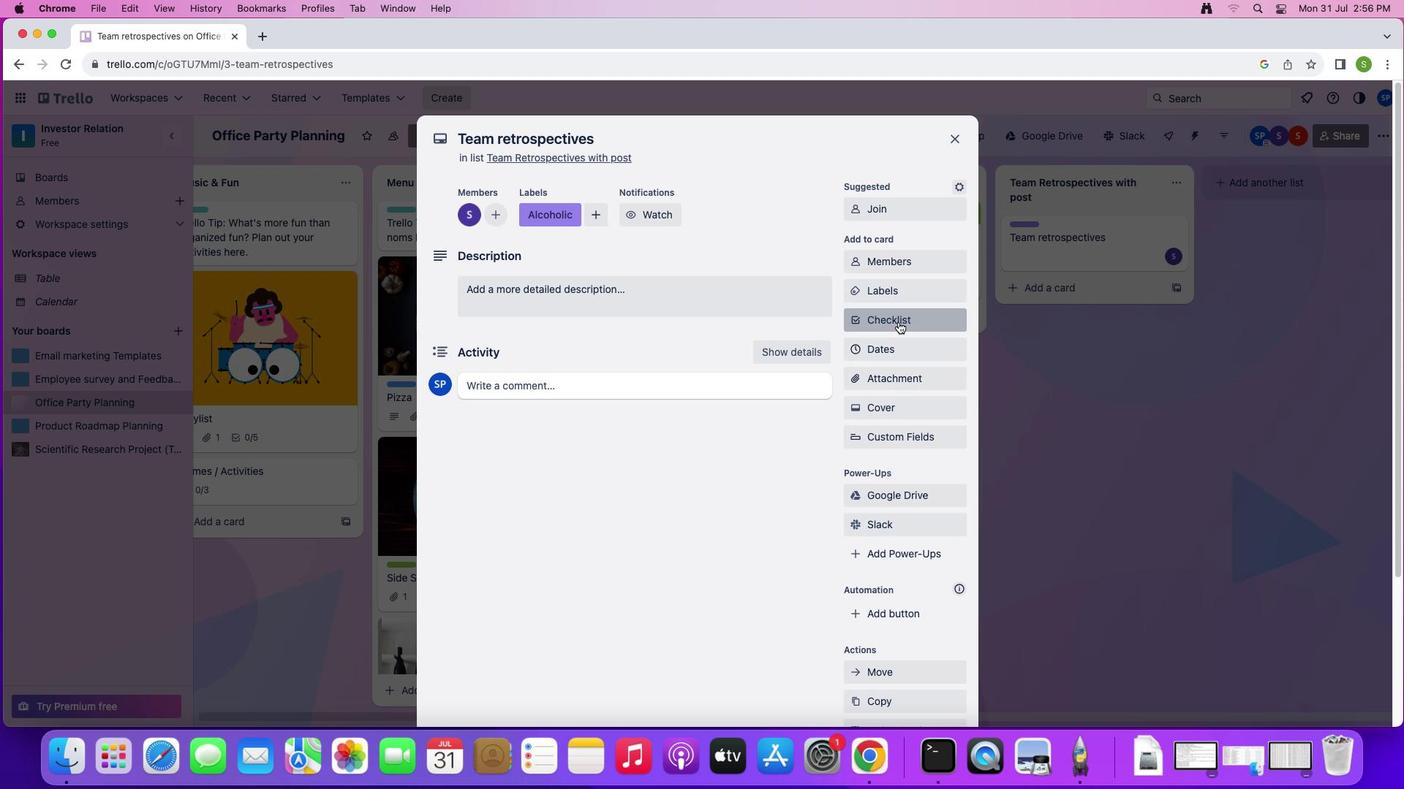 
Action: Mouse pressed left at (898, 322)
Screenshot: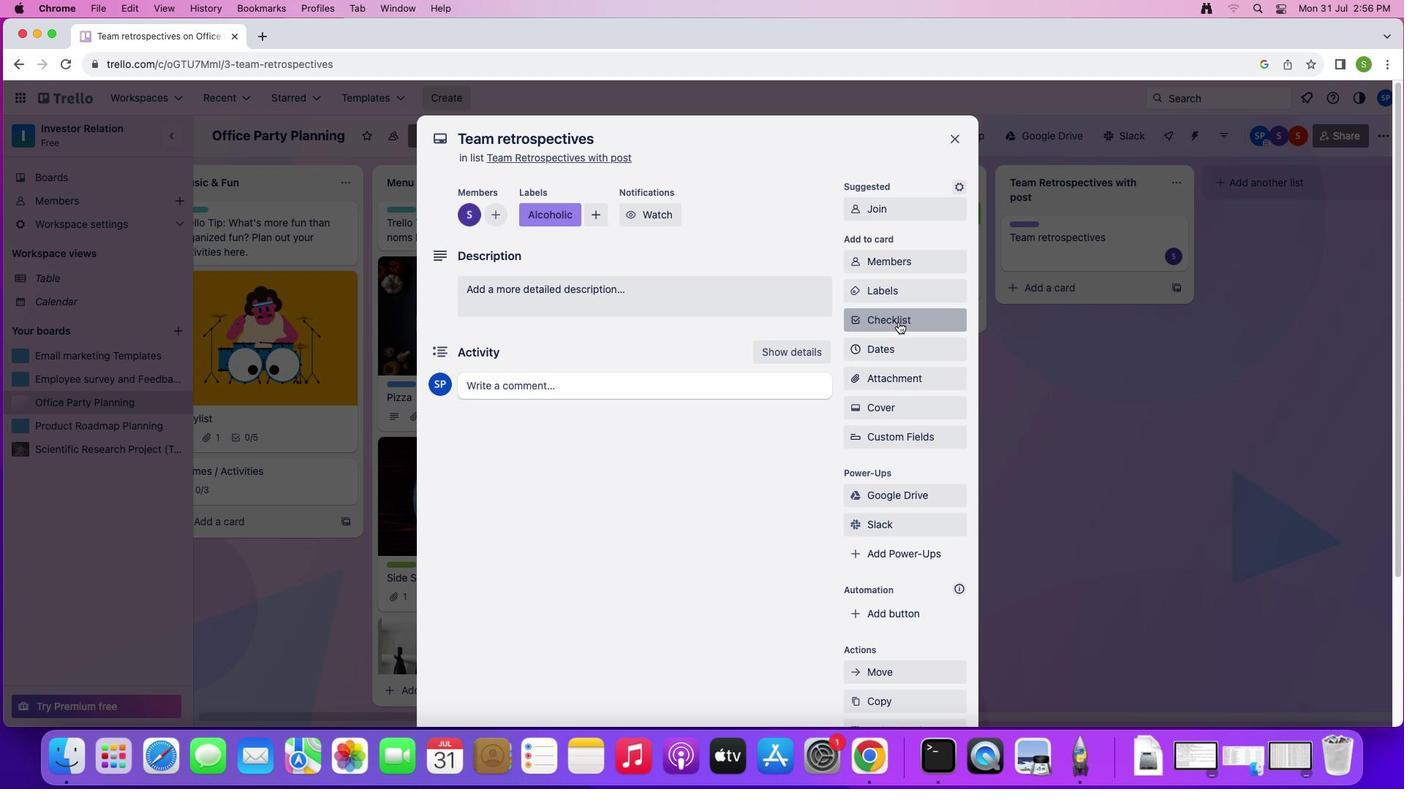 
Action: Mouse moved to (887, 479)
Screenshot: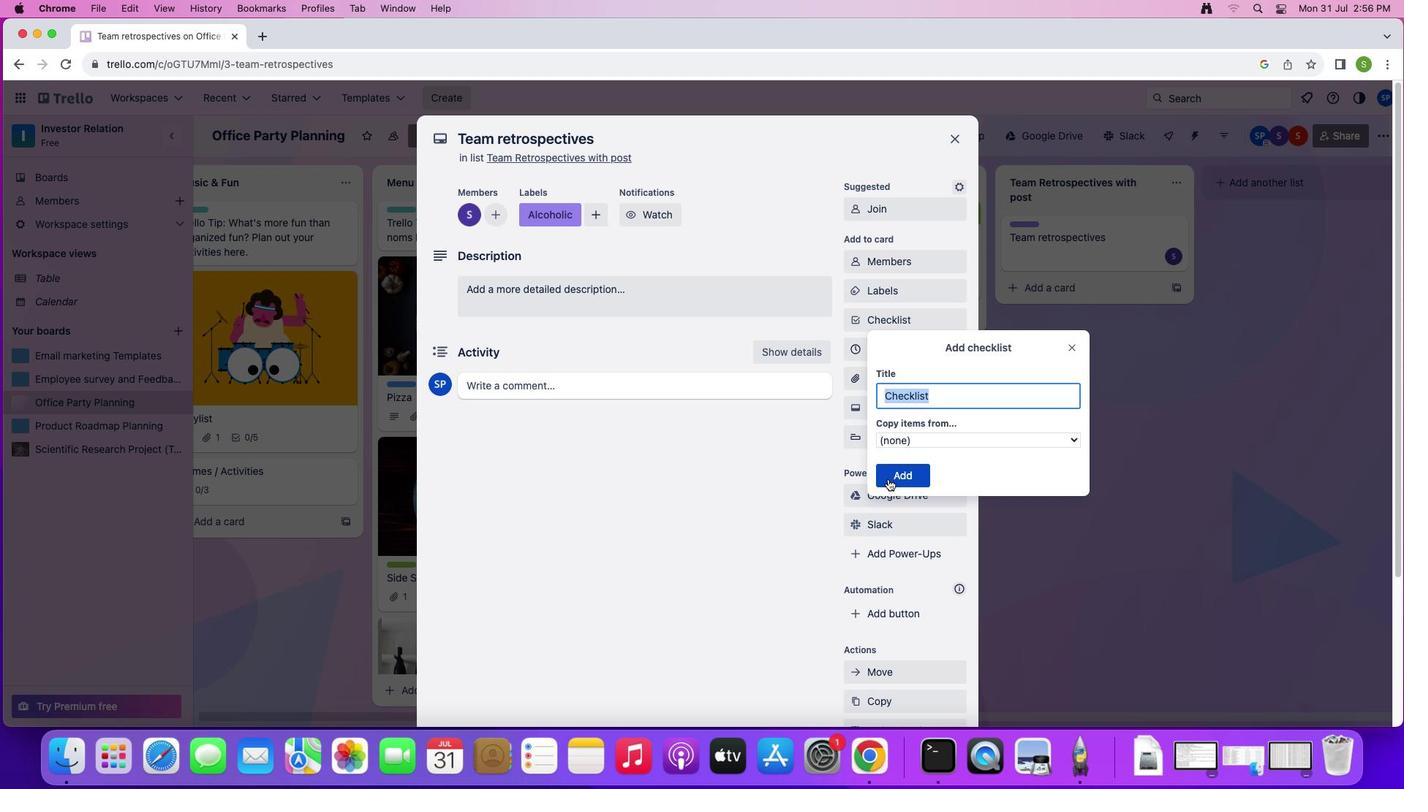 
Action: Mouse pressed left at (887, 479)
Screenshot: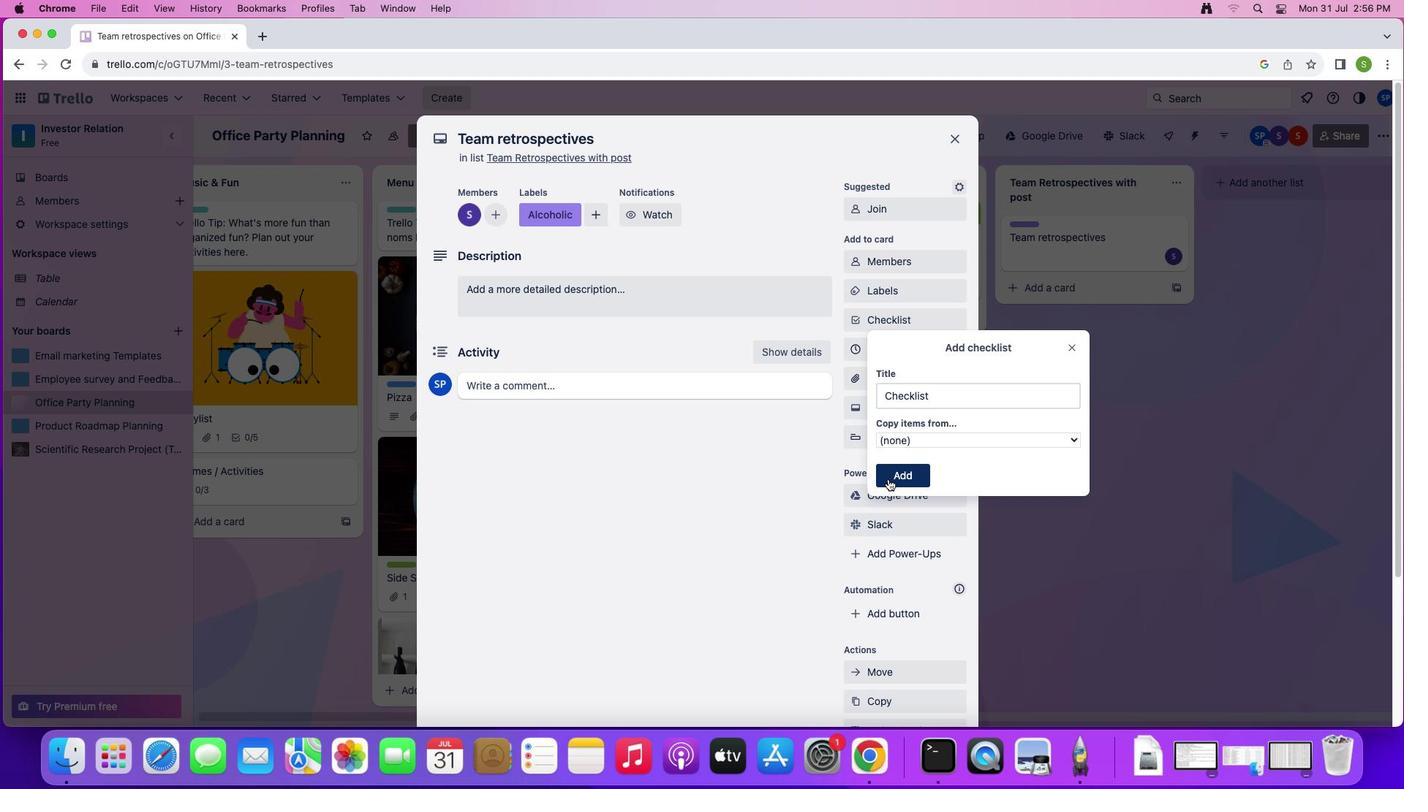 
Action: Mouse moved to (896, 348)
Screenshot: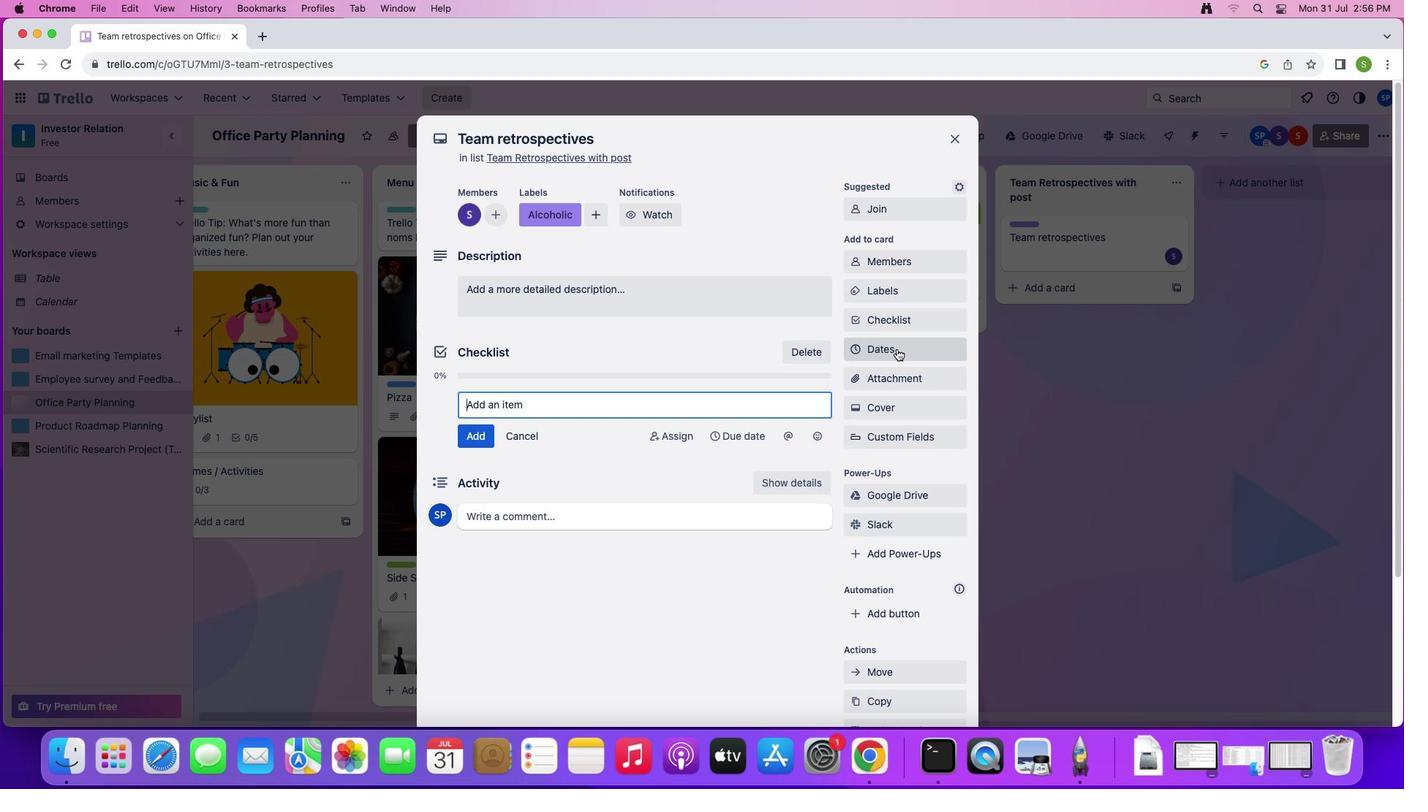 
Action: Mouse pressed left at (896, 348)
Screenshot: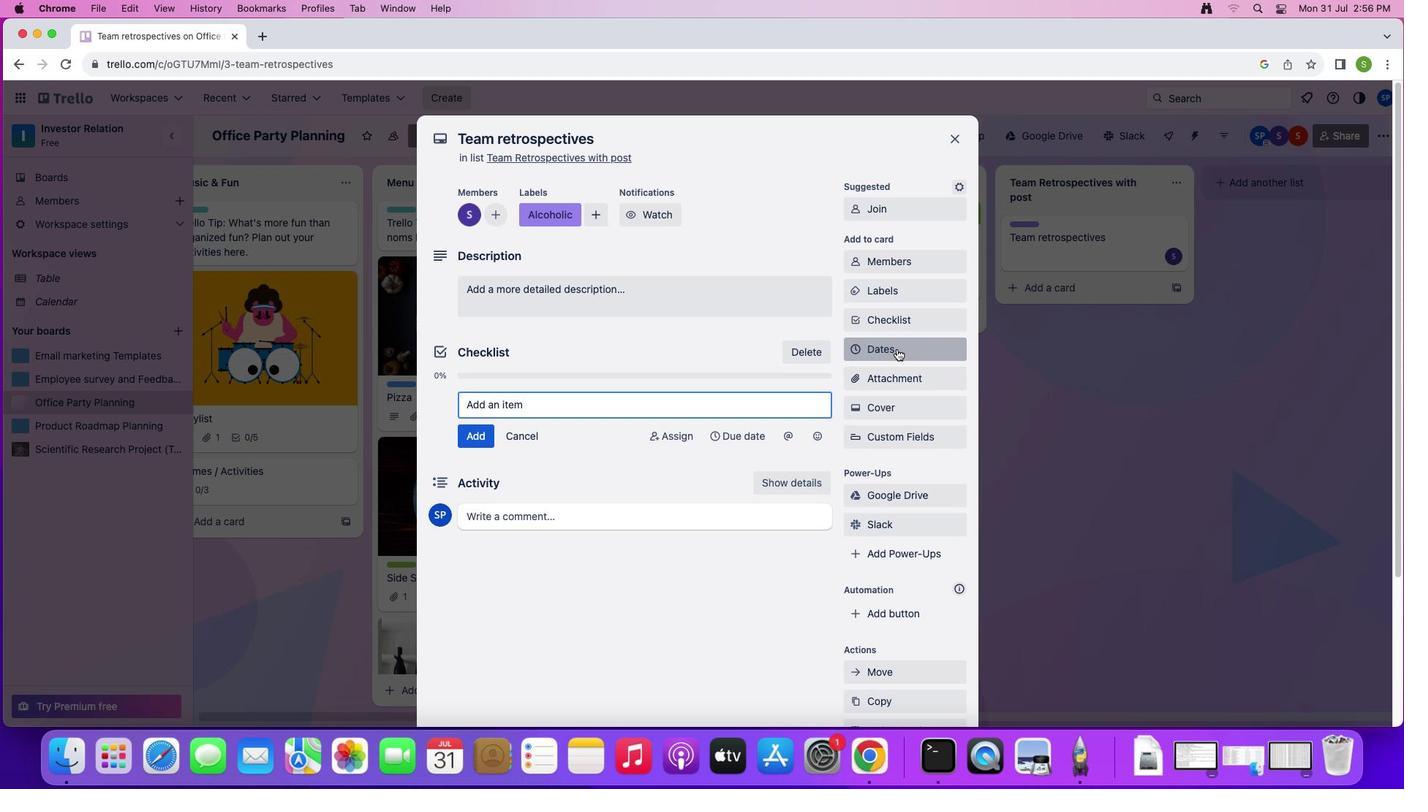 
Action: Mouse moved to (893, 277)
Screenshot: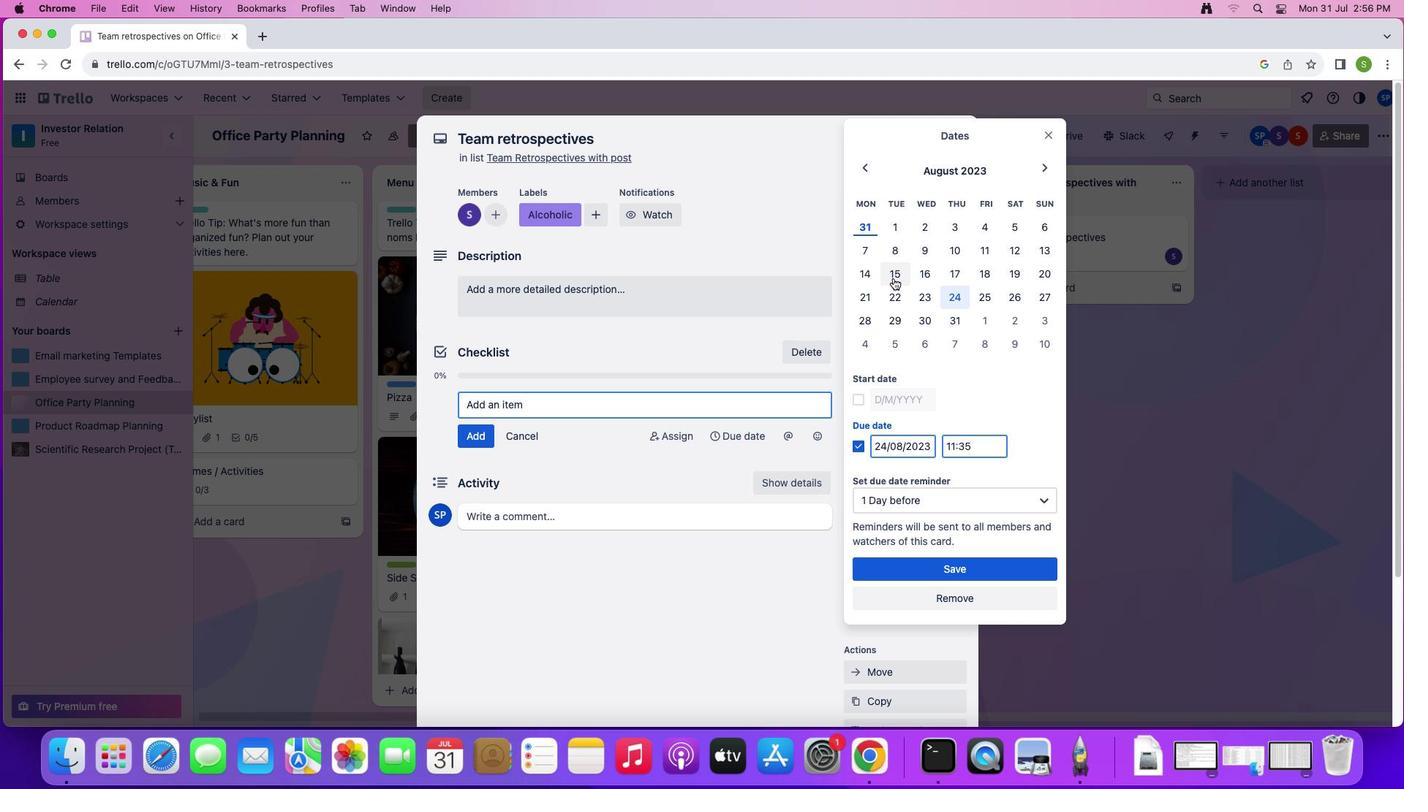 
Action: Mouse pressed left at (893, 277)
Screenshot: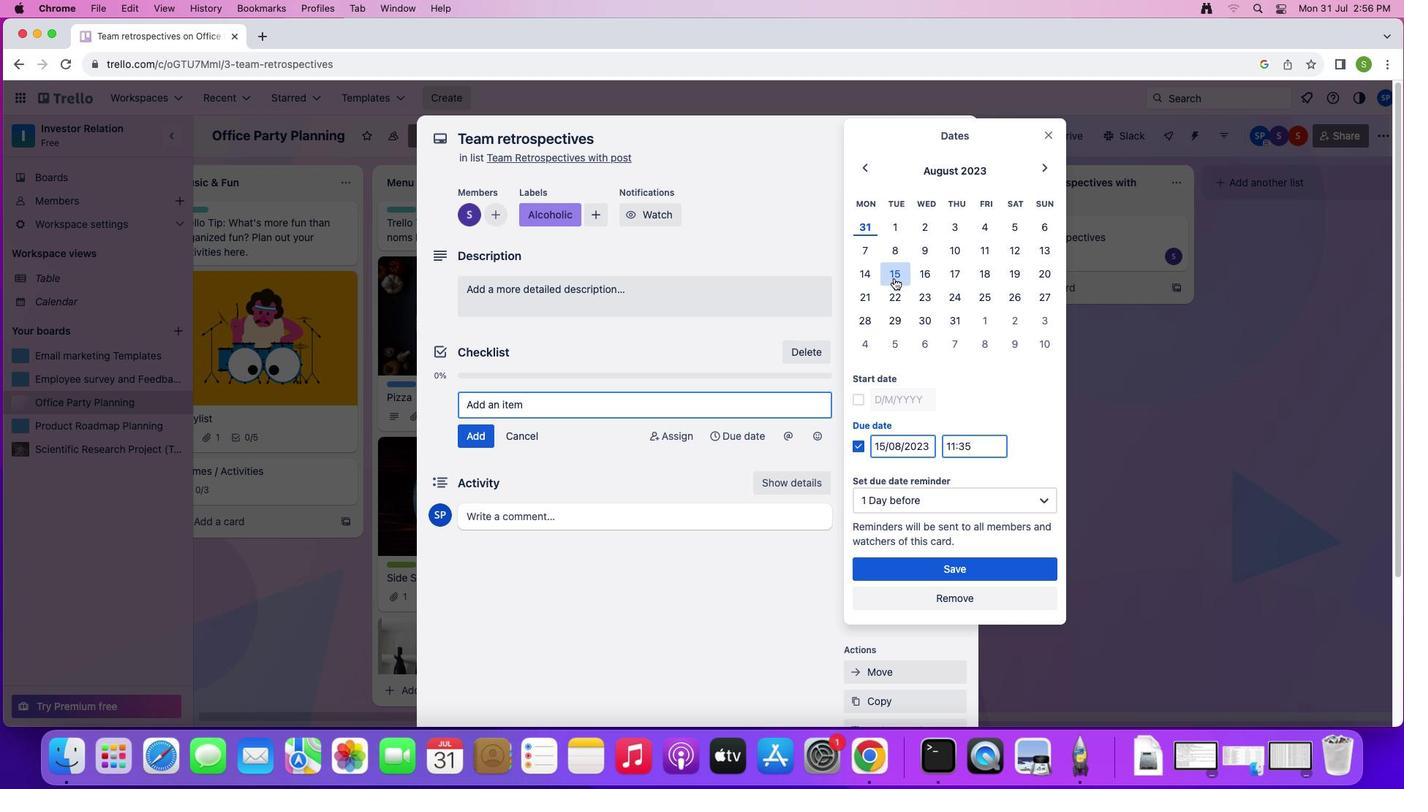 
Action: Mouse moved to (859, 402)
Screenshot: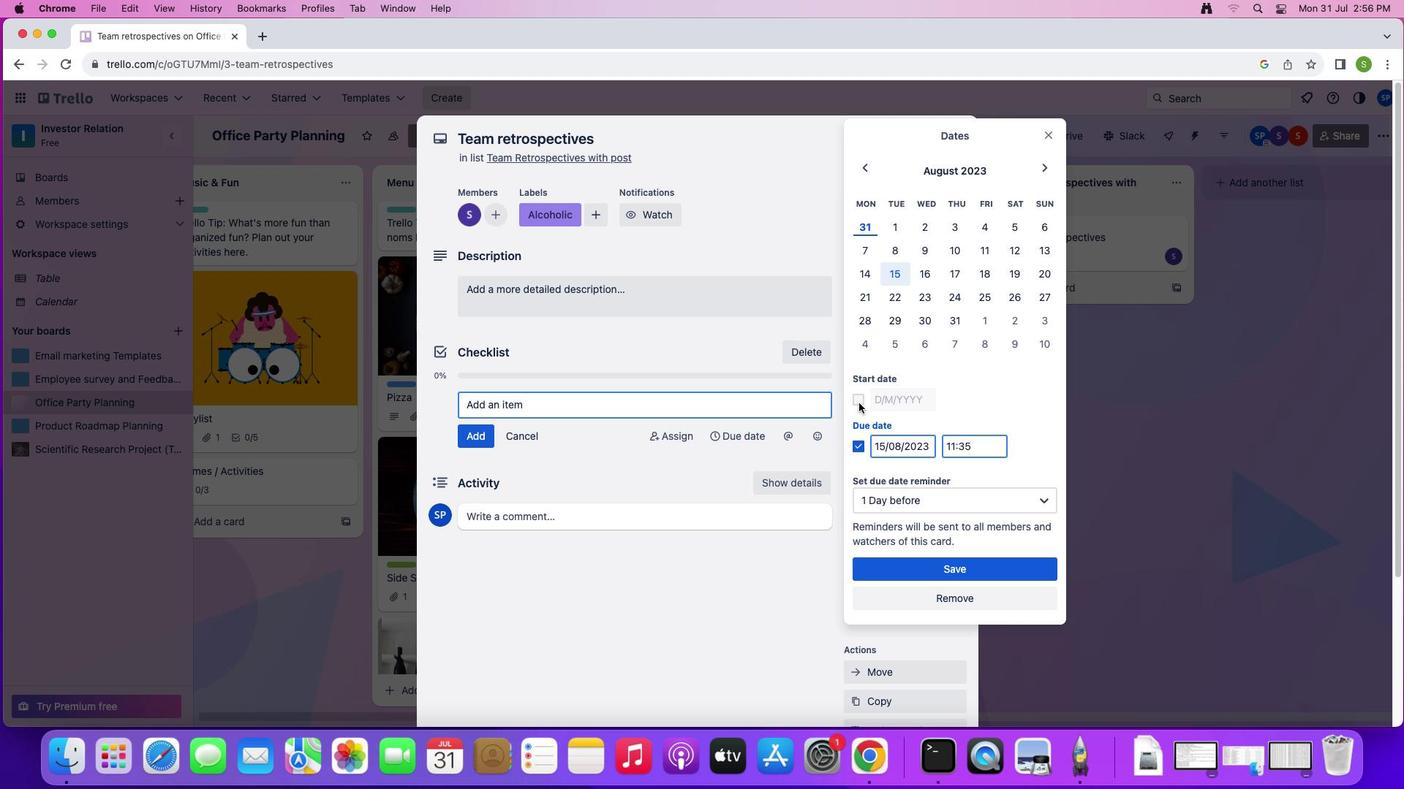 
Action: Mouse pressed left at (859, 402)
Screenshot: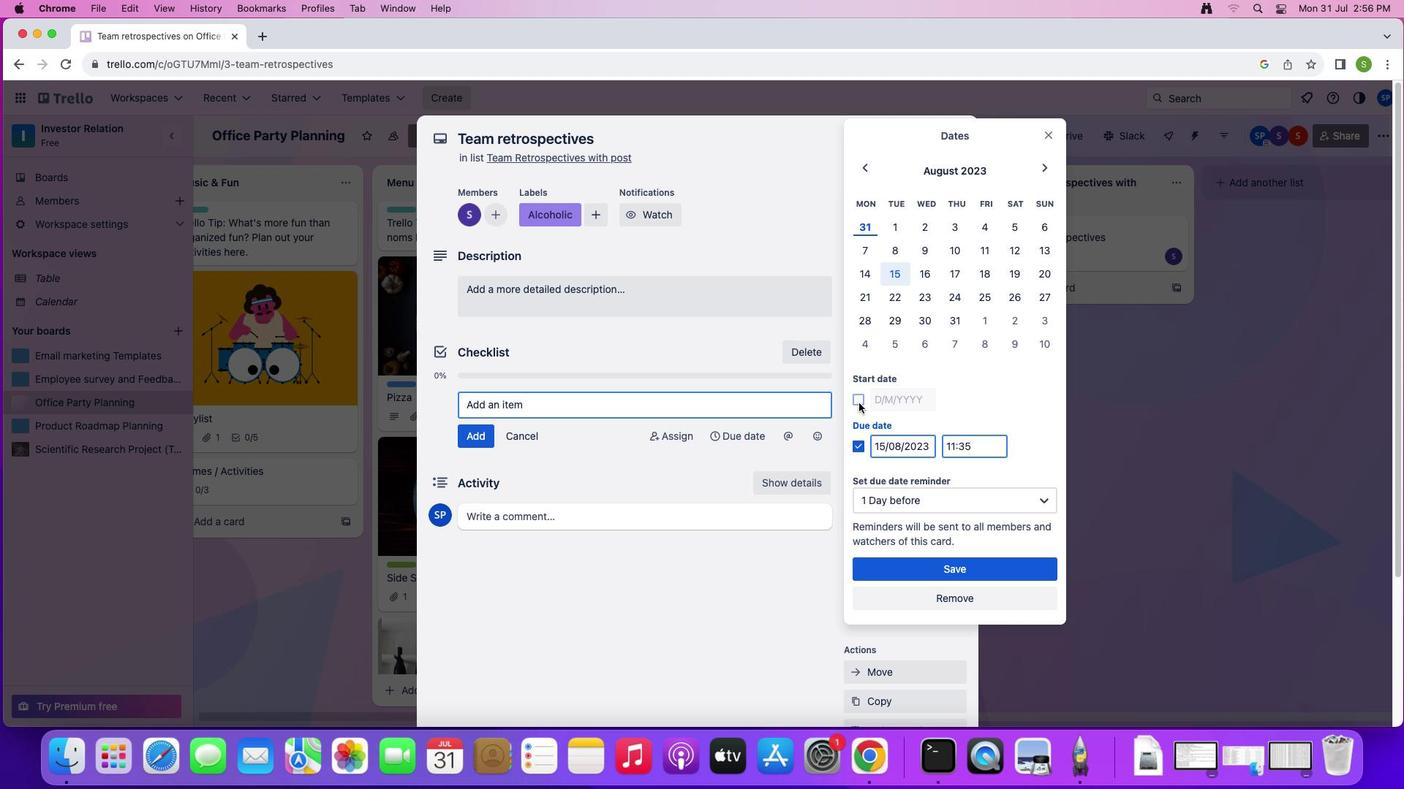 
Action: Mouse moved to (938, 569)
Screenshot: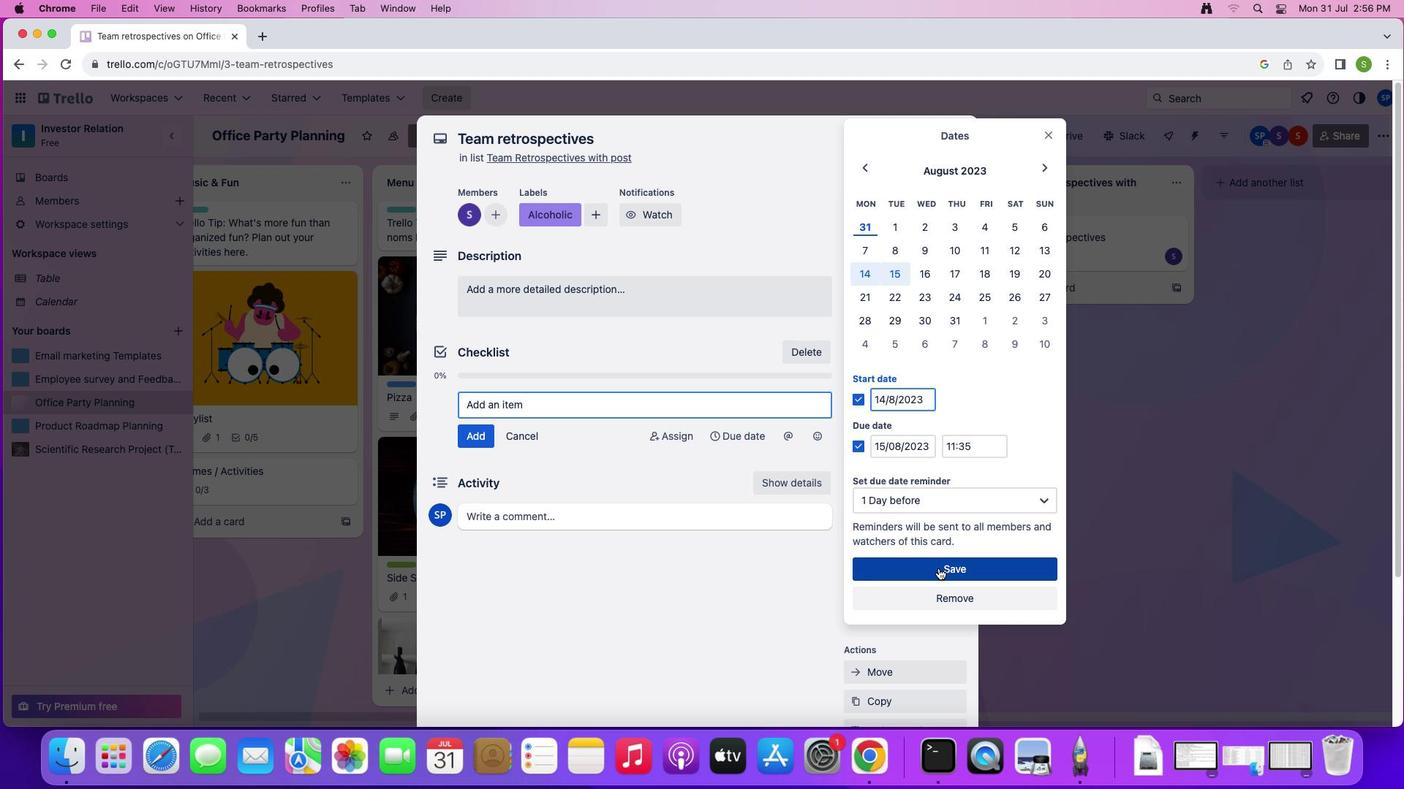 
Action: Mouse pressed left at (938, 569)
Screenshot: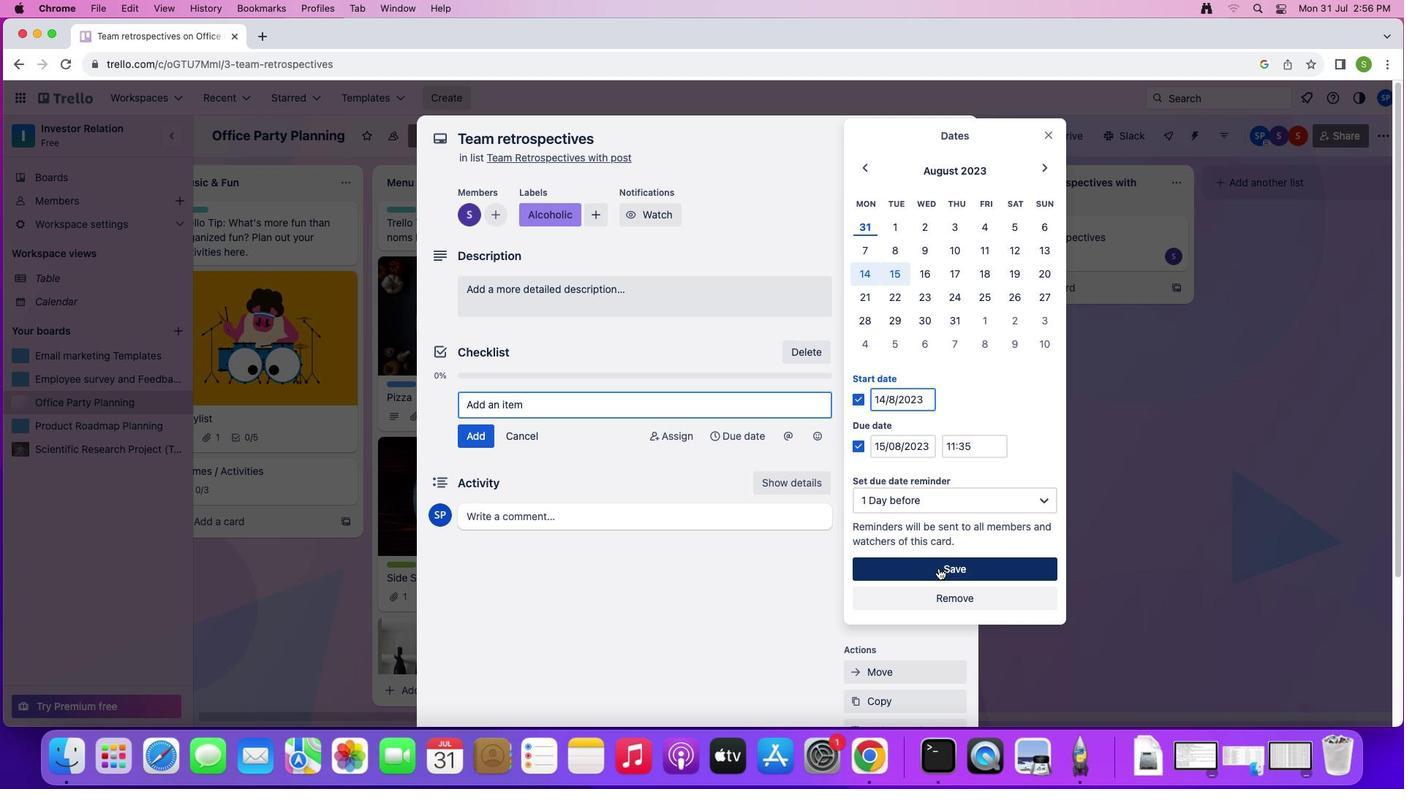 
Action: Mouse moved to (884, 411)
Screenshot: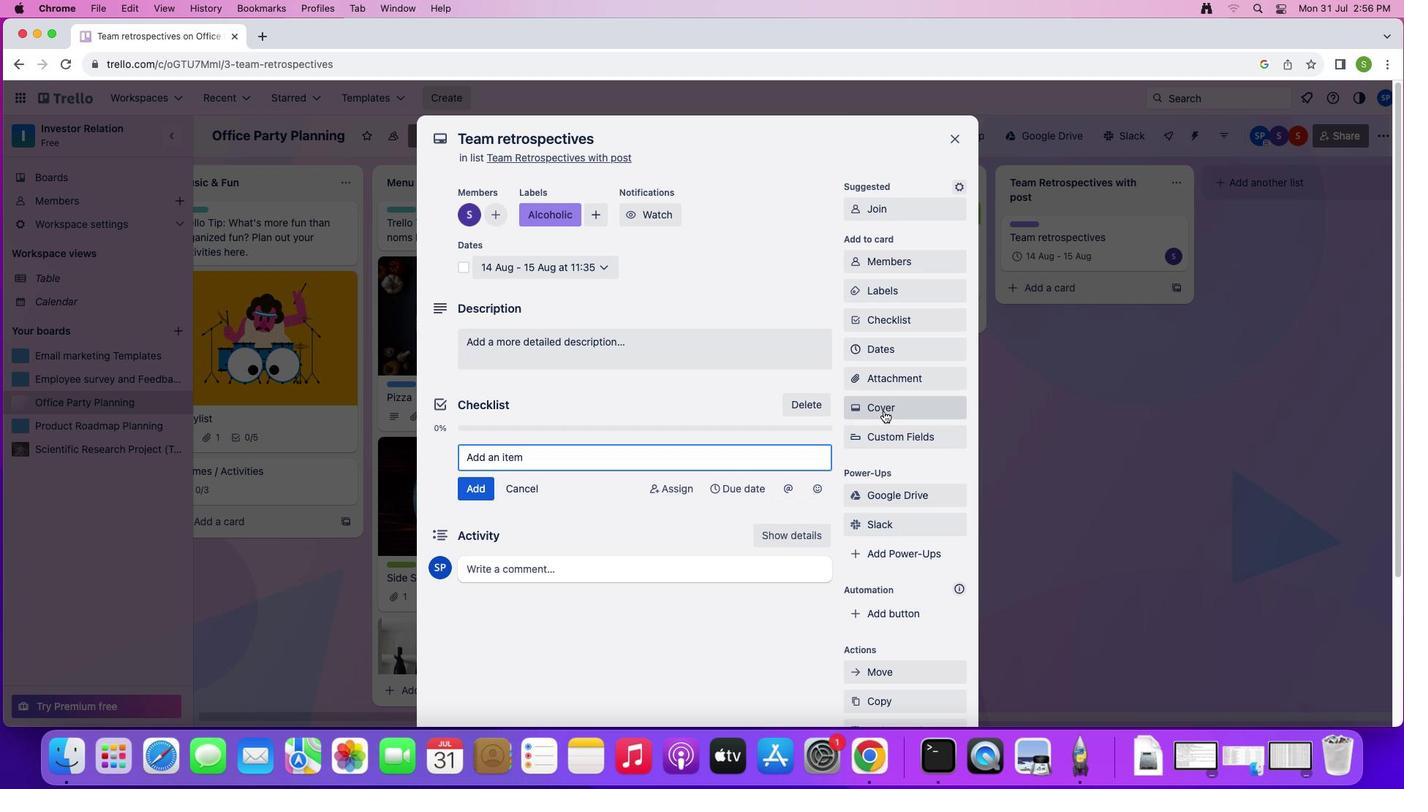 
Action: Mouse pressed left at (884, 411)
Screenshot: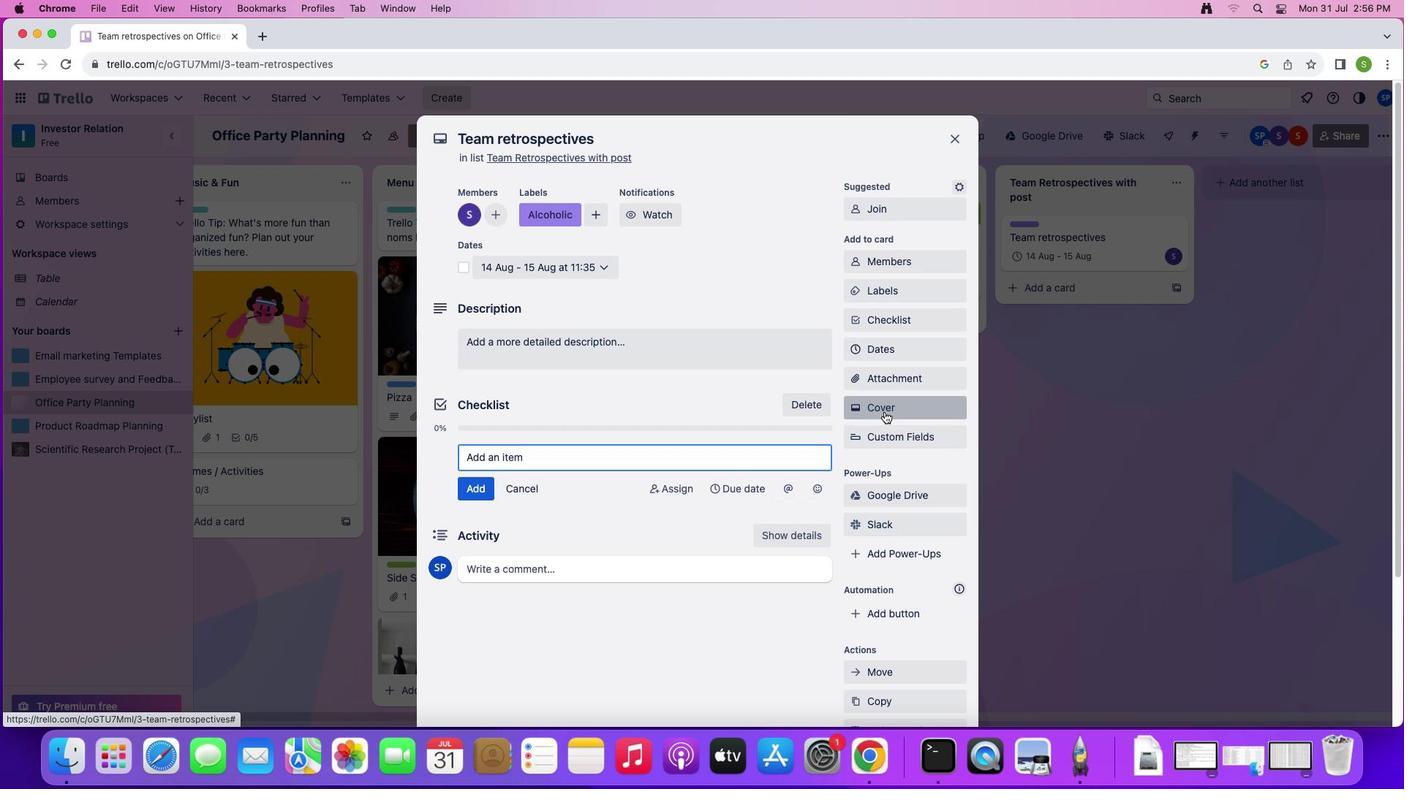 
Action: Mouse moved to (991, 435)
Screenshot: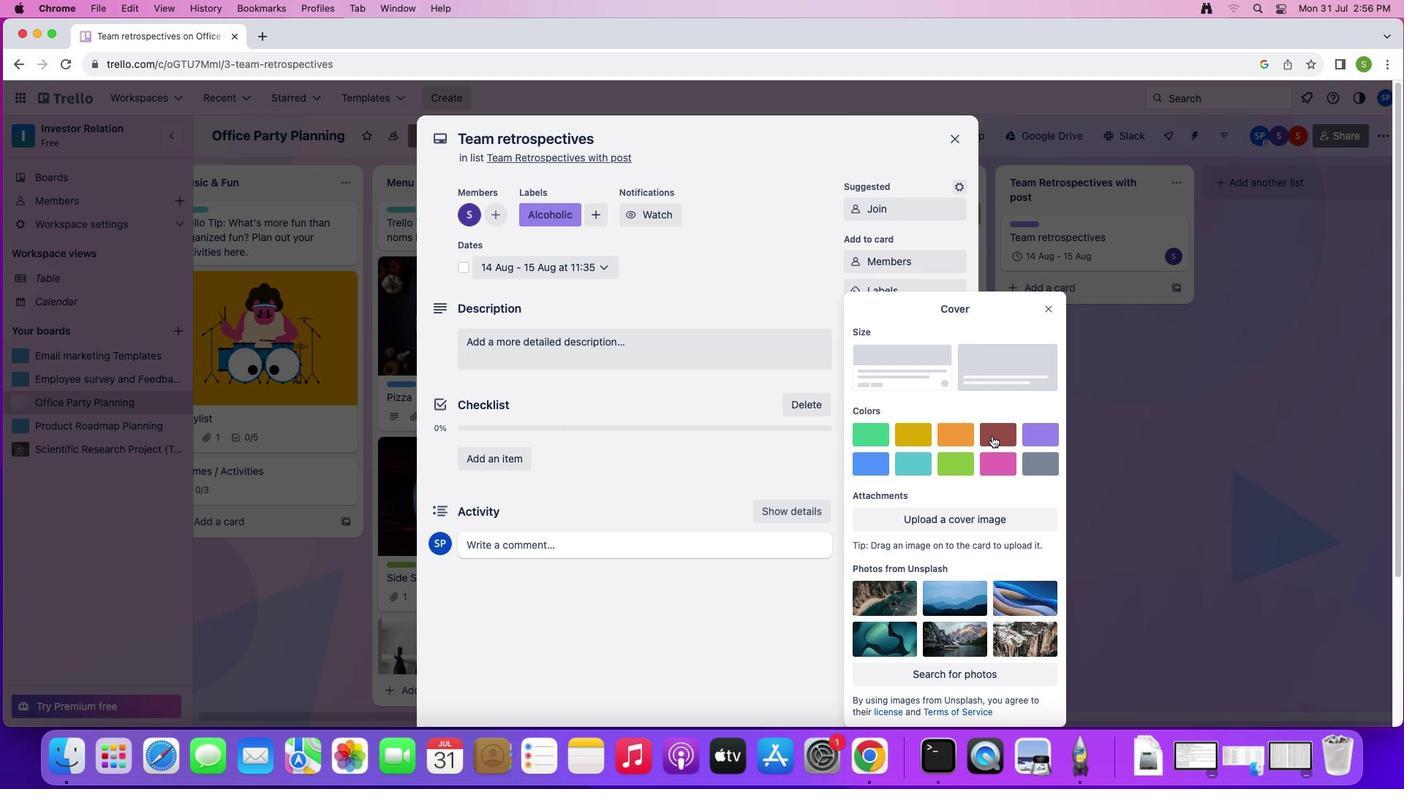 
Action: Mouse pressed left at (991, 435)
Screenshot: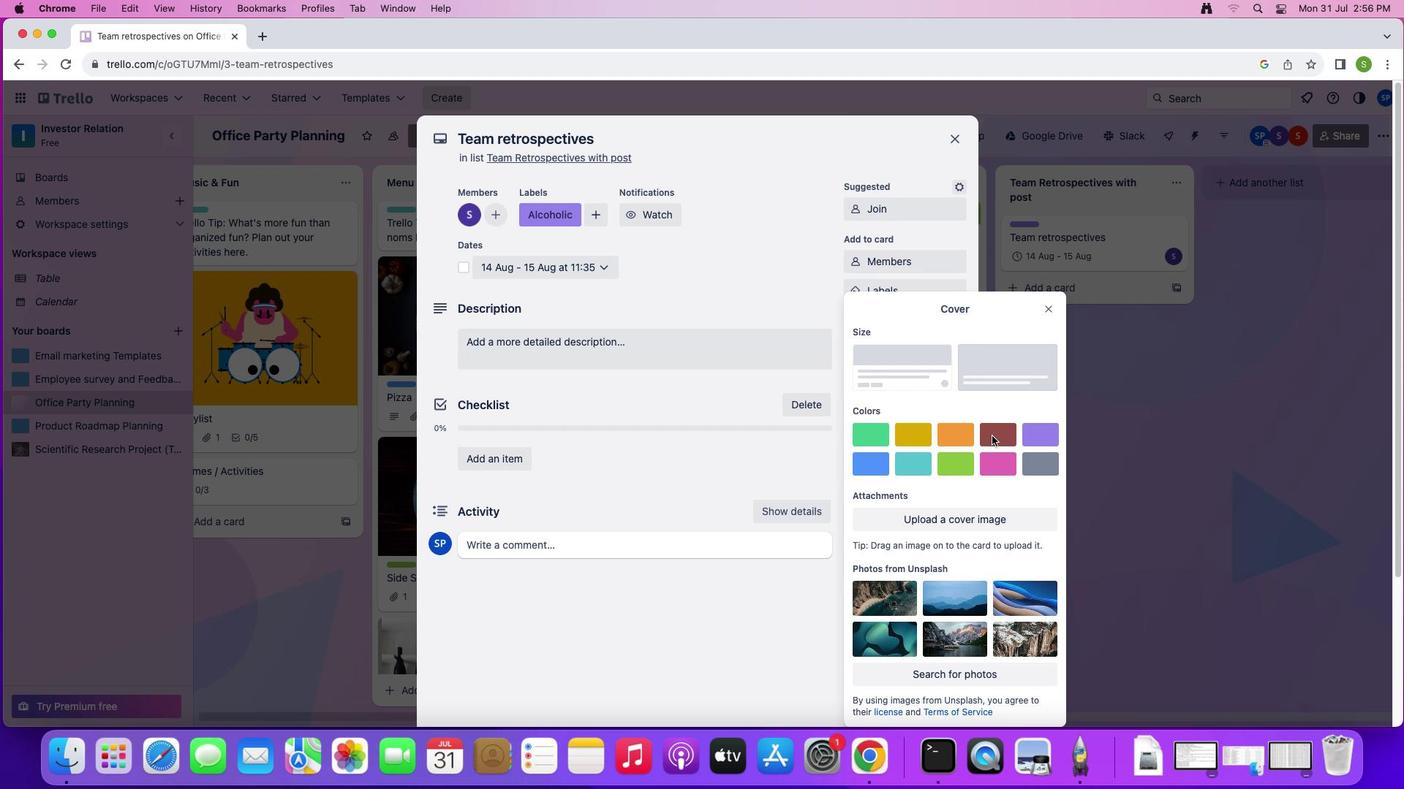 
Action: Mouse moved to (1045, 283)
Screenshot: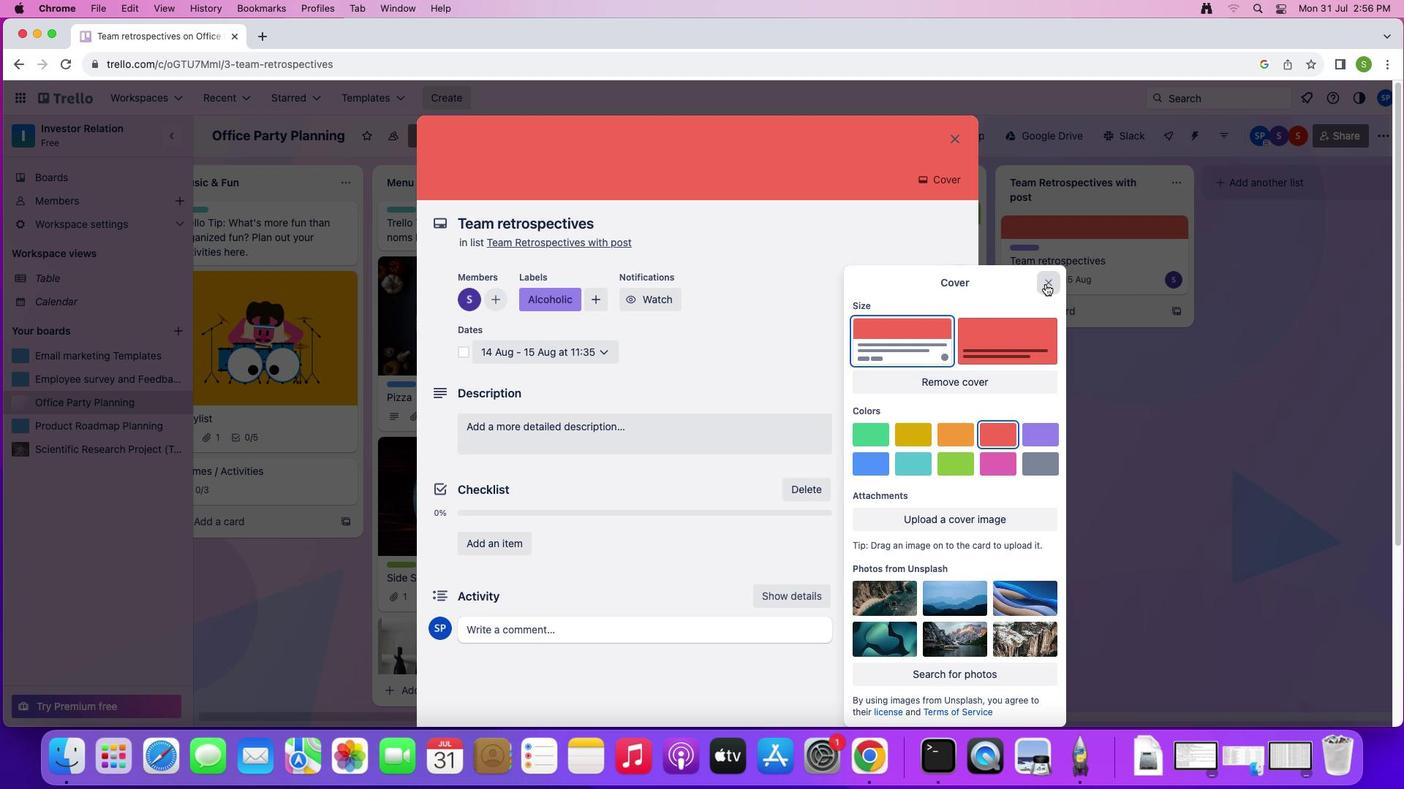 
Action: Mouse pressed left at (1045, 283)
Screenshot: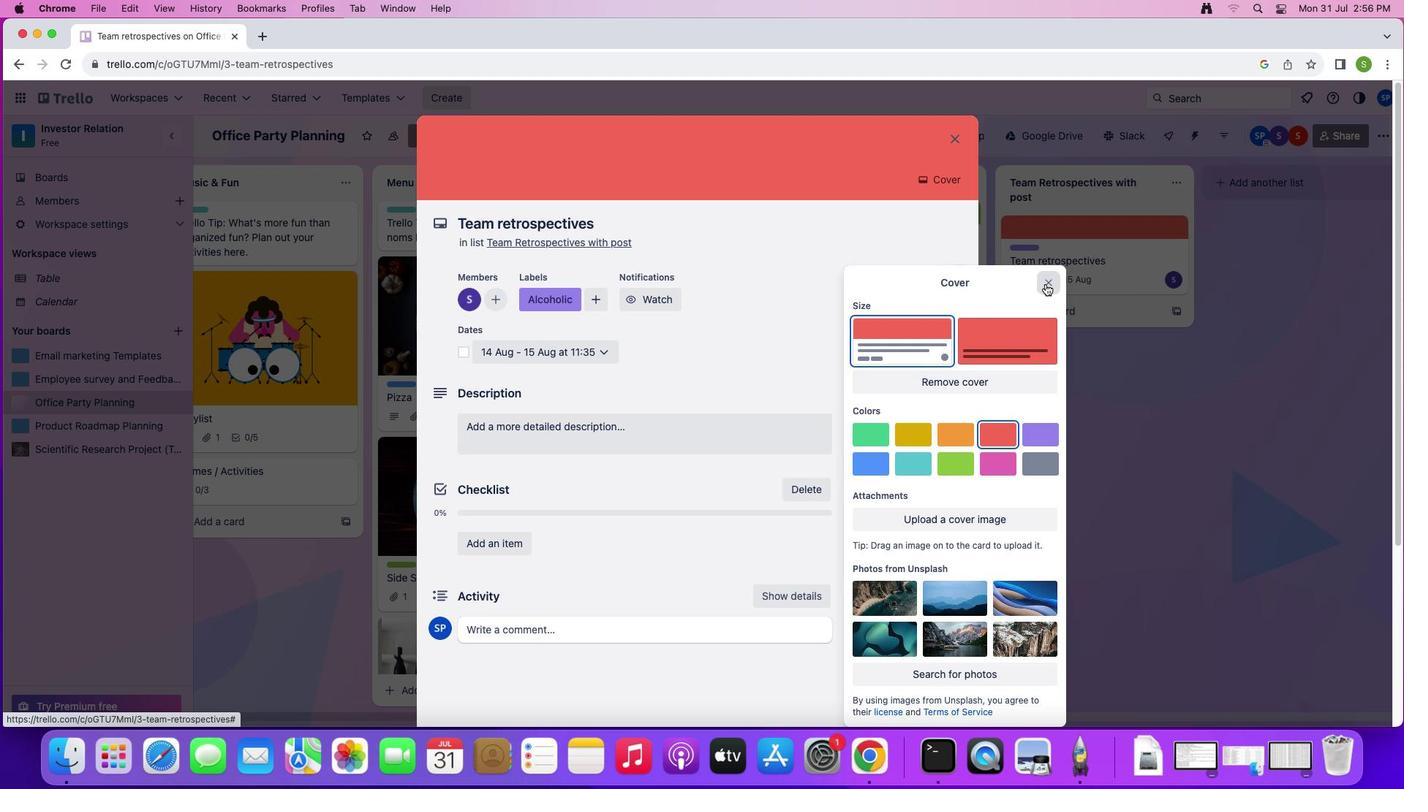 
Action: Mouse moved to (928, 525)
Screenshot: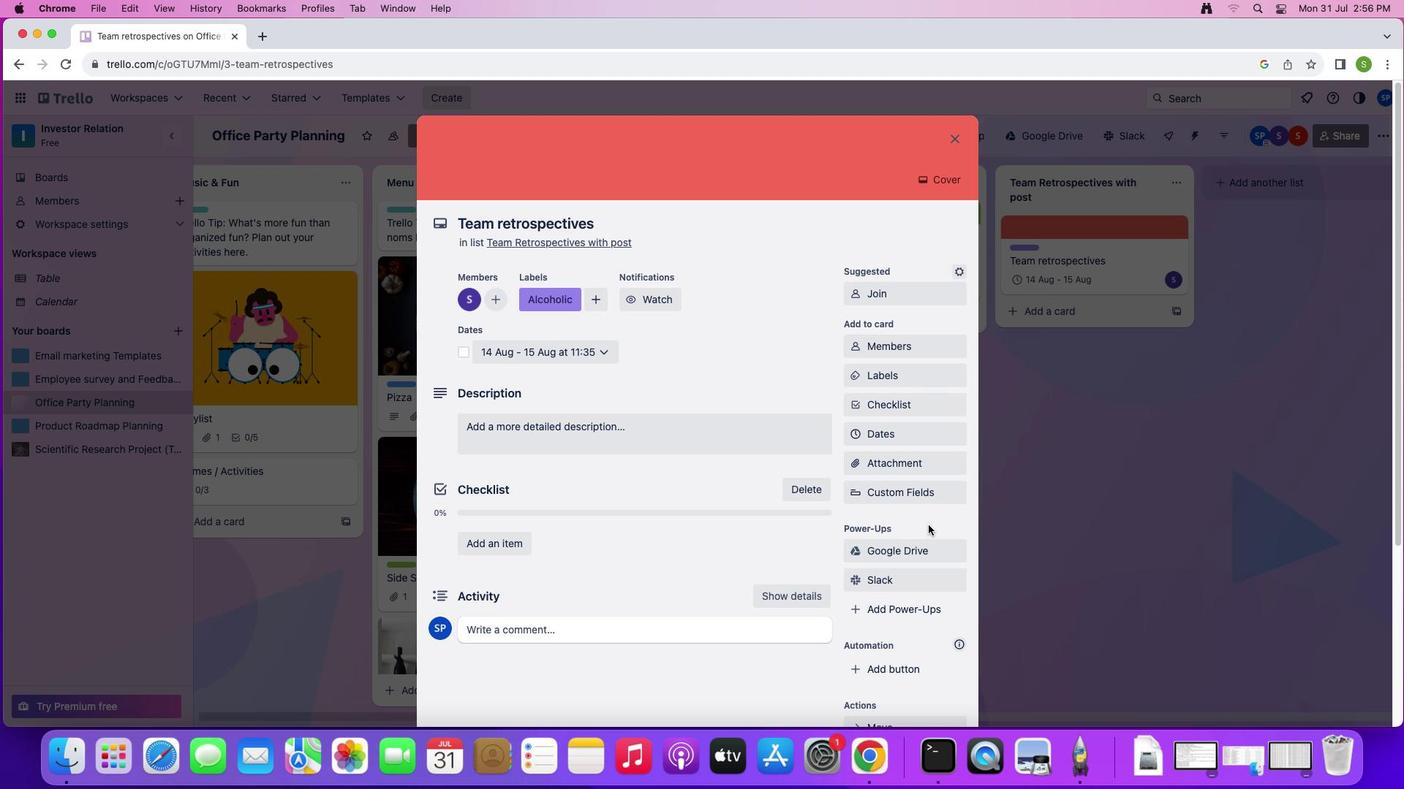 
Action: Mouse scrolled (928, 525) with delta (0, 0)
Screenshot: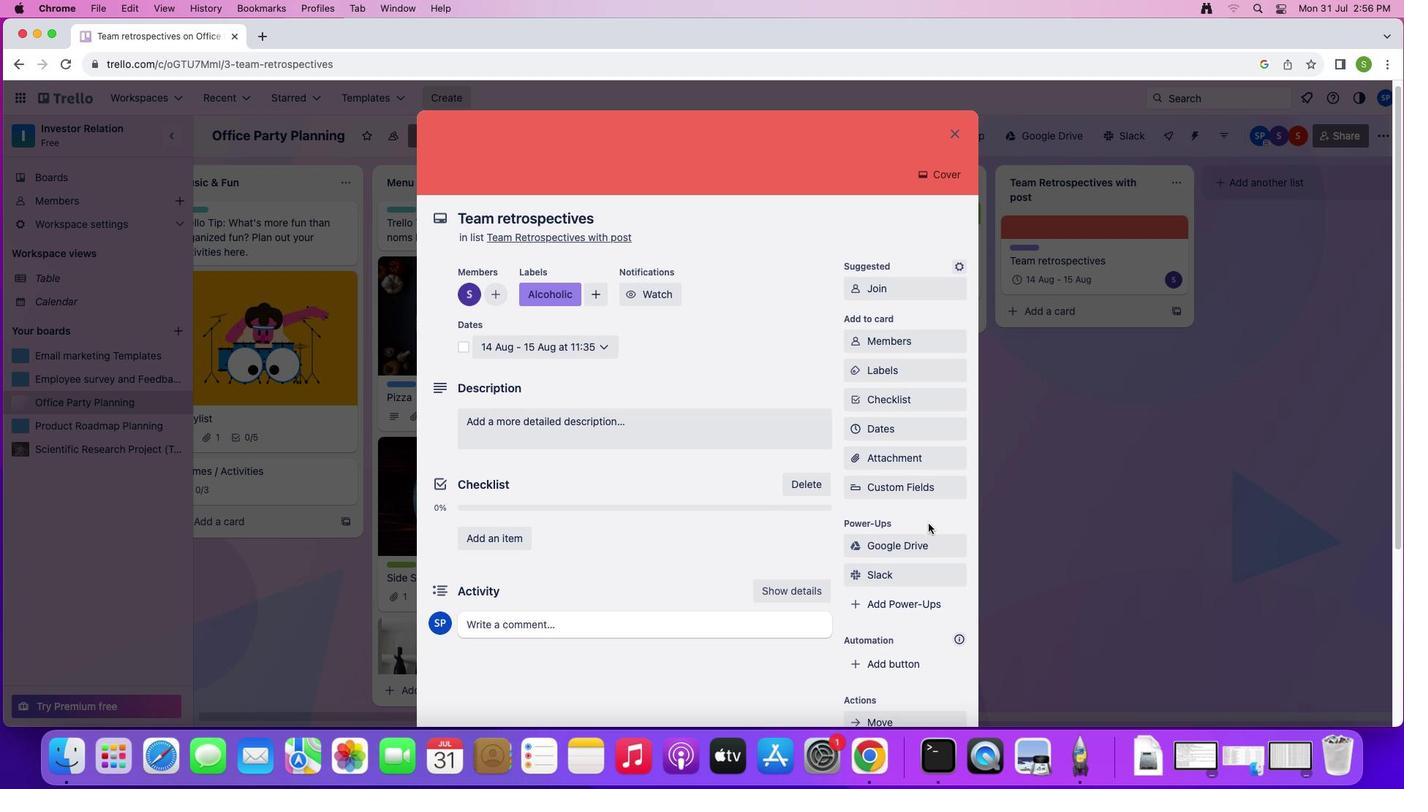 
Action: Mouse moved to (928, 525)
Screenshot: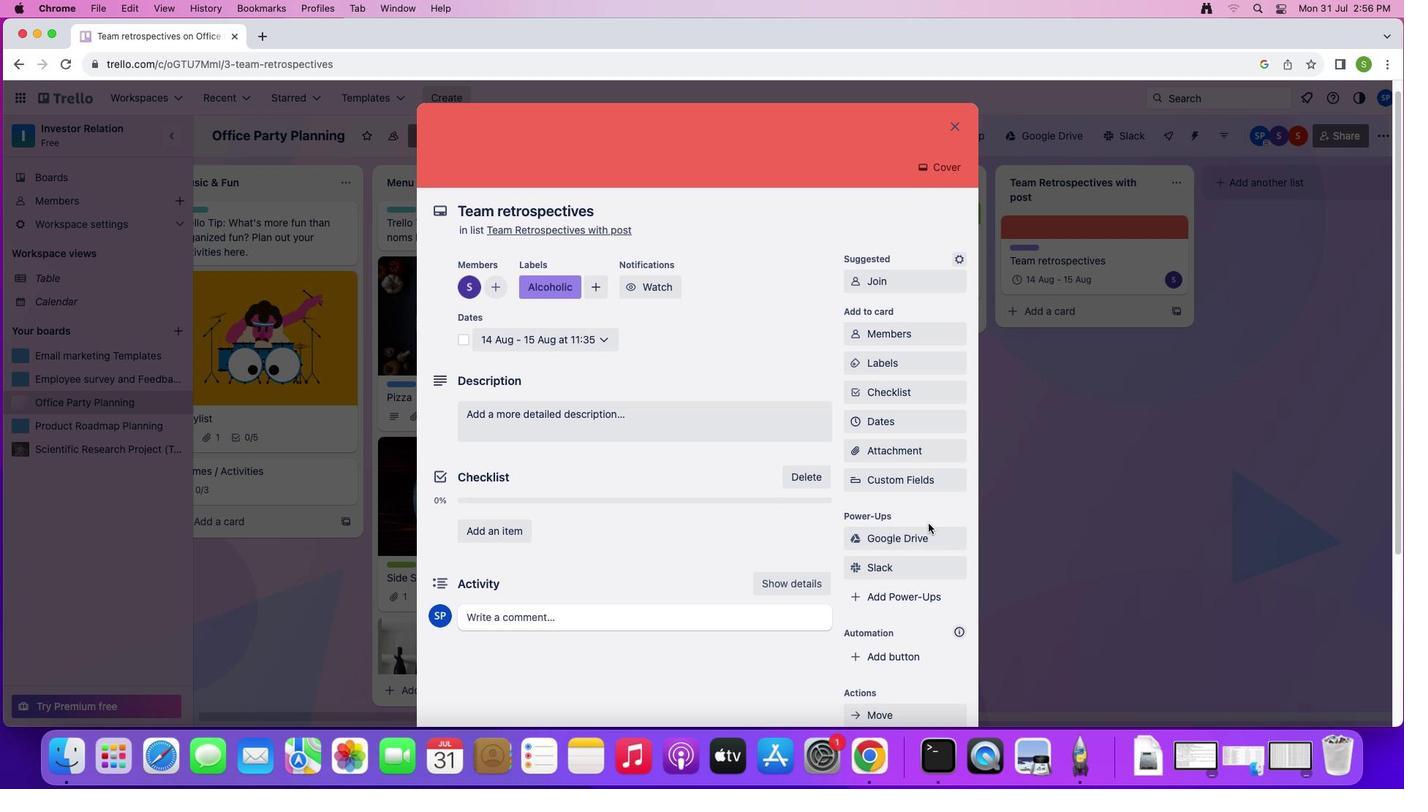 
Action: Mouse scrolled (928, 525) with delta (0, 0)
Screenshot: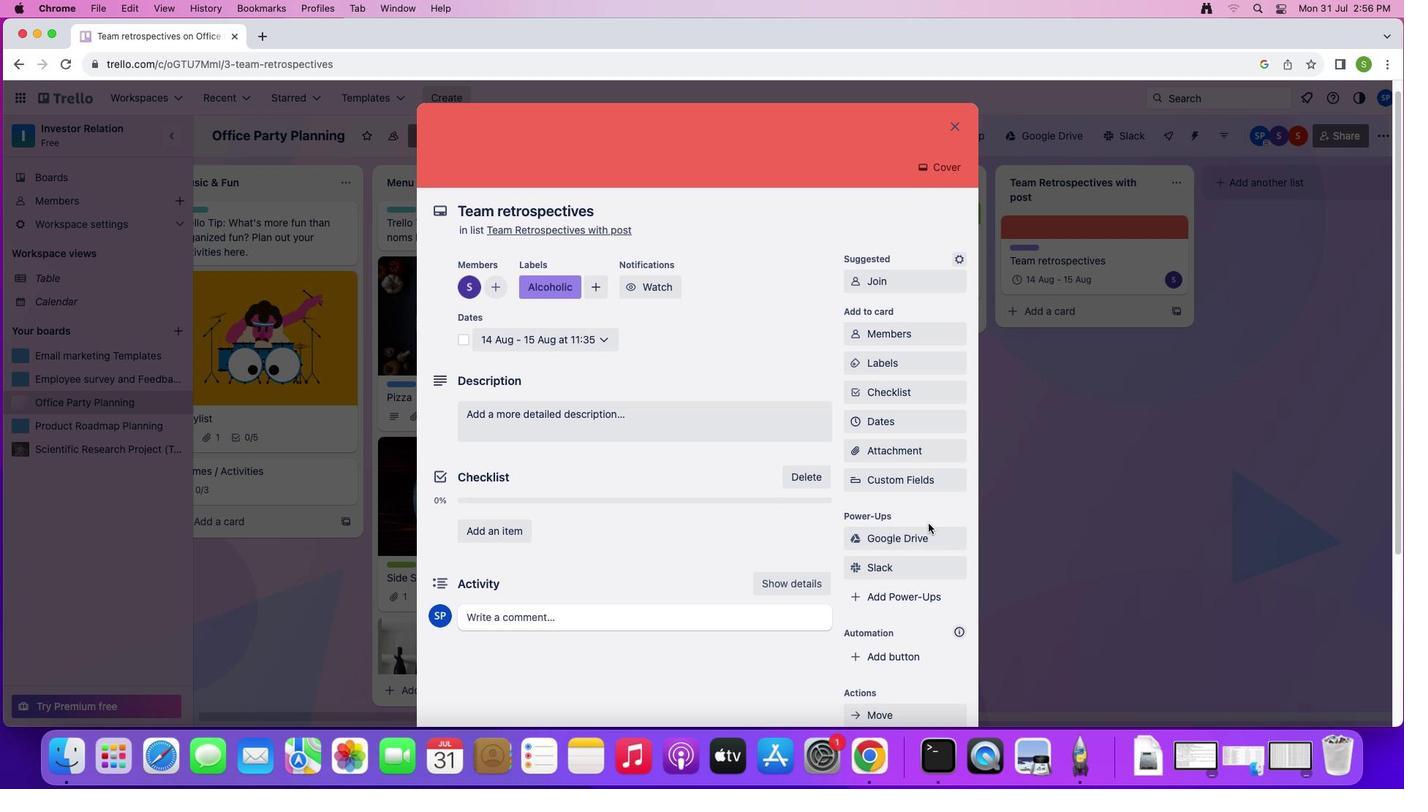 
Action: Mouse moved to (928, 524)
Screenshot: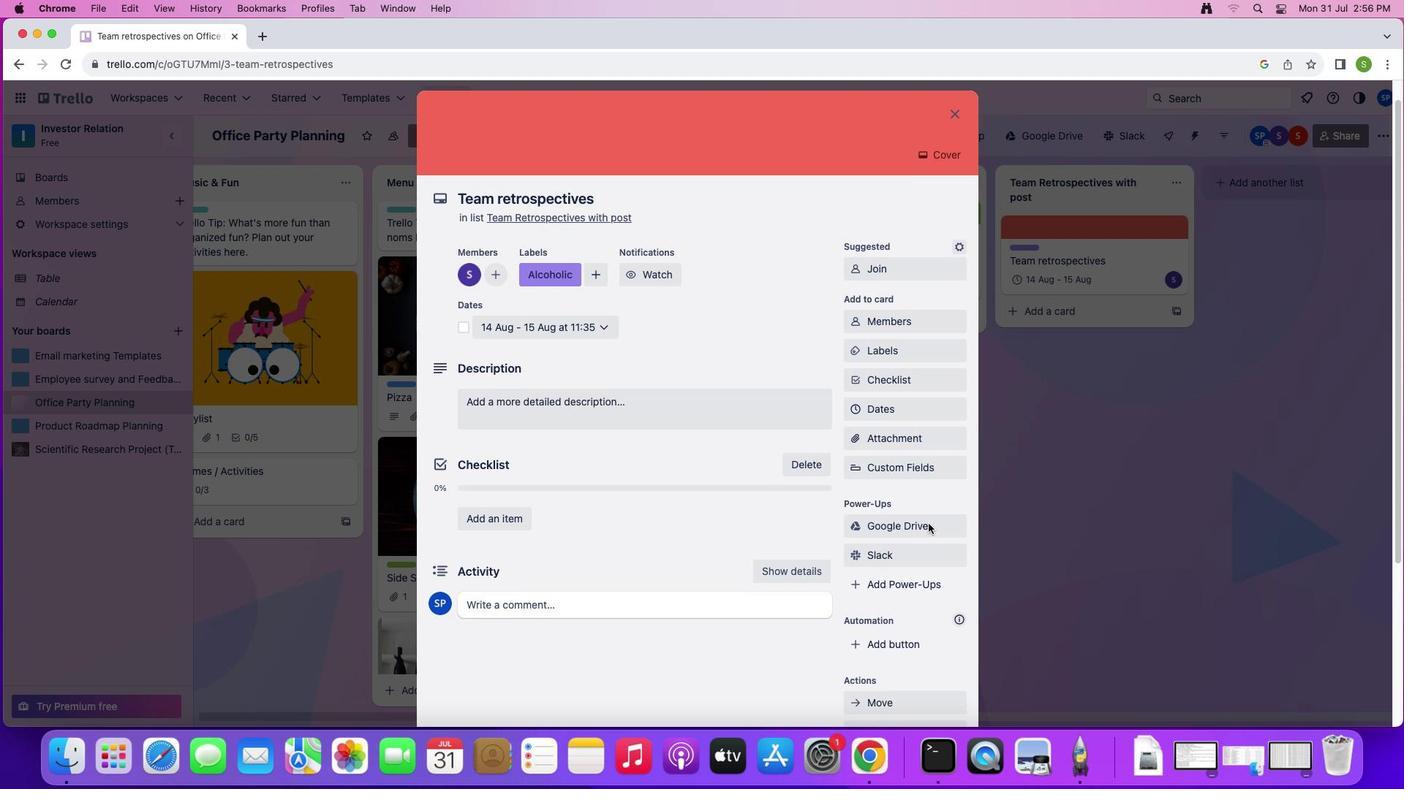 
Action: Mouse scrolled (928, 524) with delta (0, -1)
Screenshot: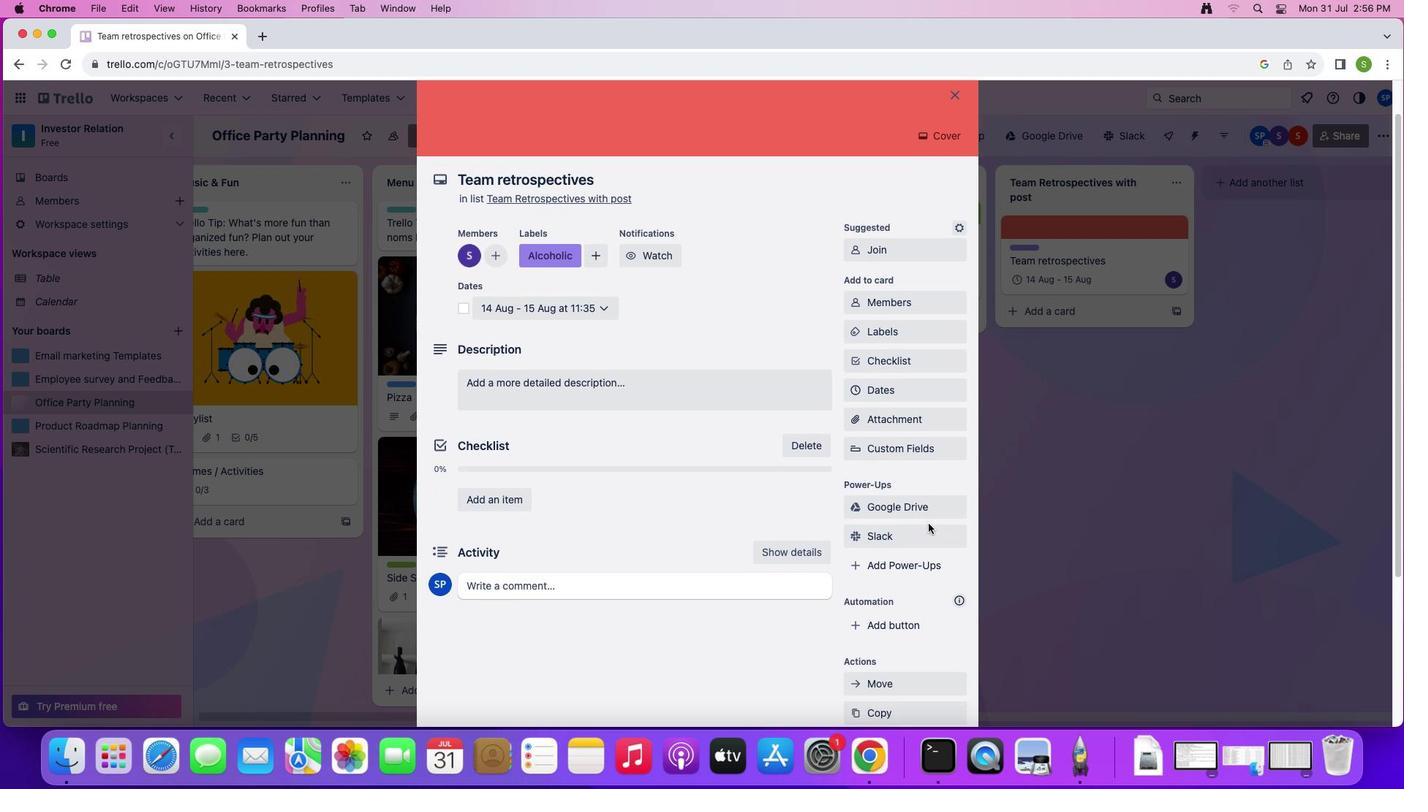 
Action: Mouse moved to (675, 353)
Screenshot: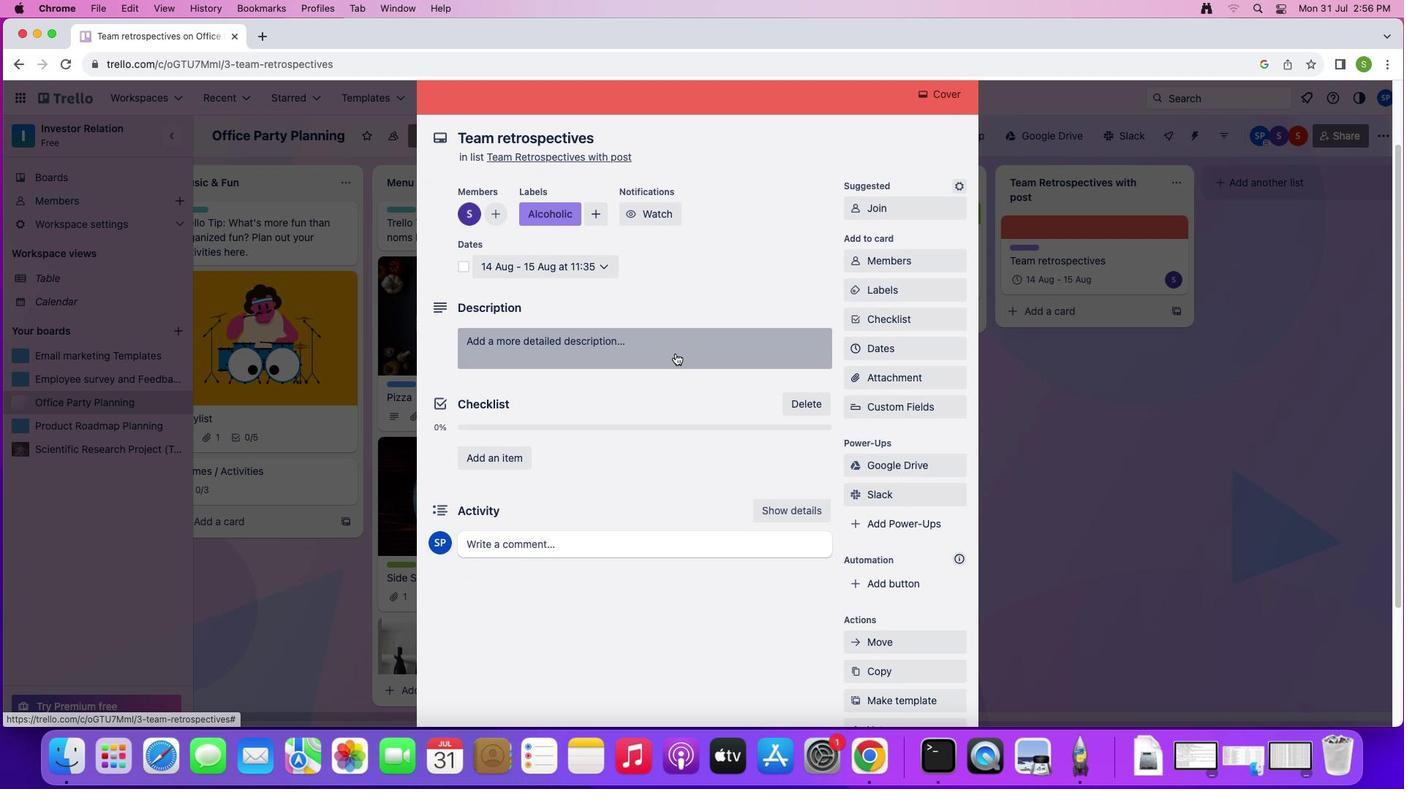 
Action: Mouse pressed left at (675, 353)
Screenshot: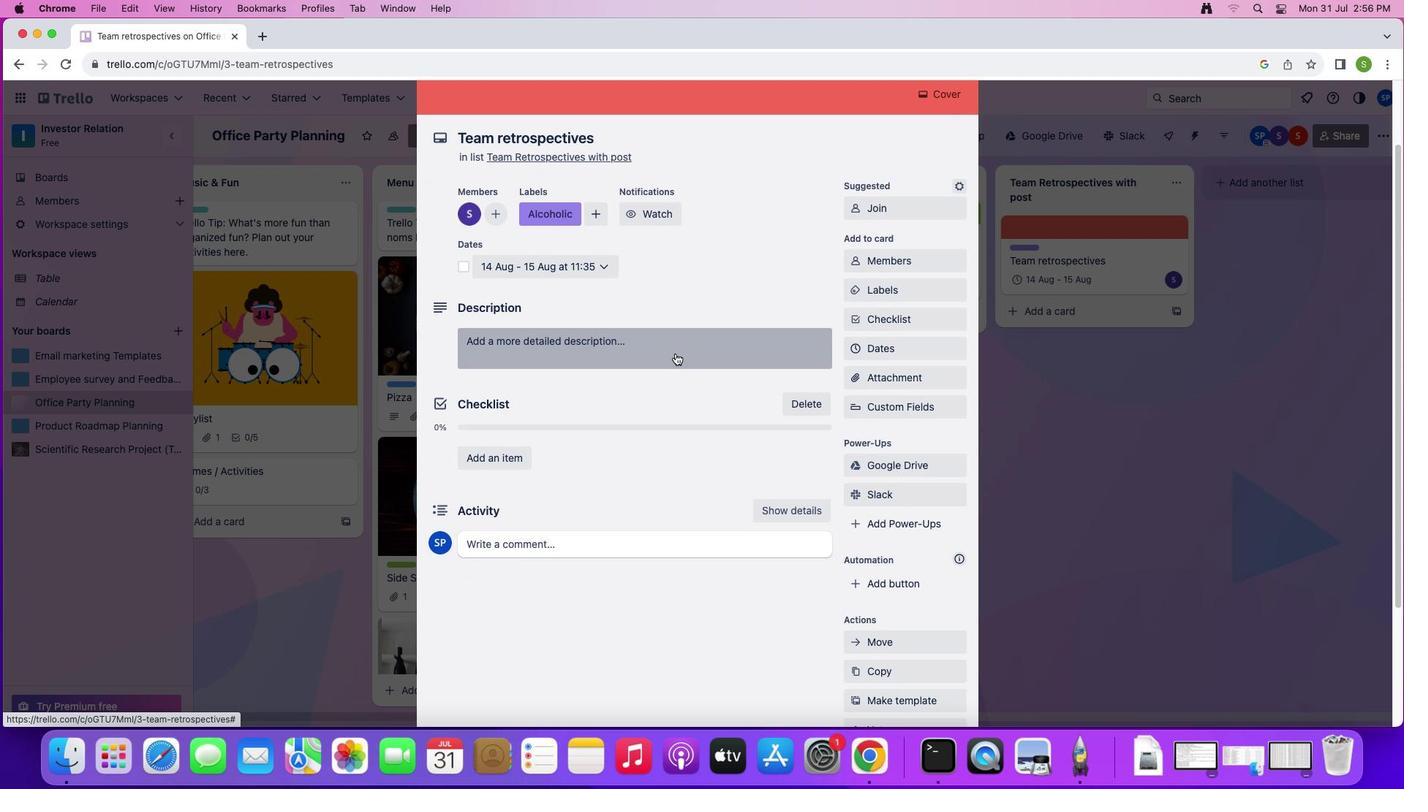 
Action: Mouse moved to (653, 422)
Screenshot: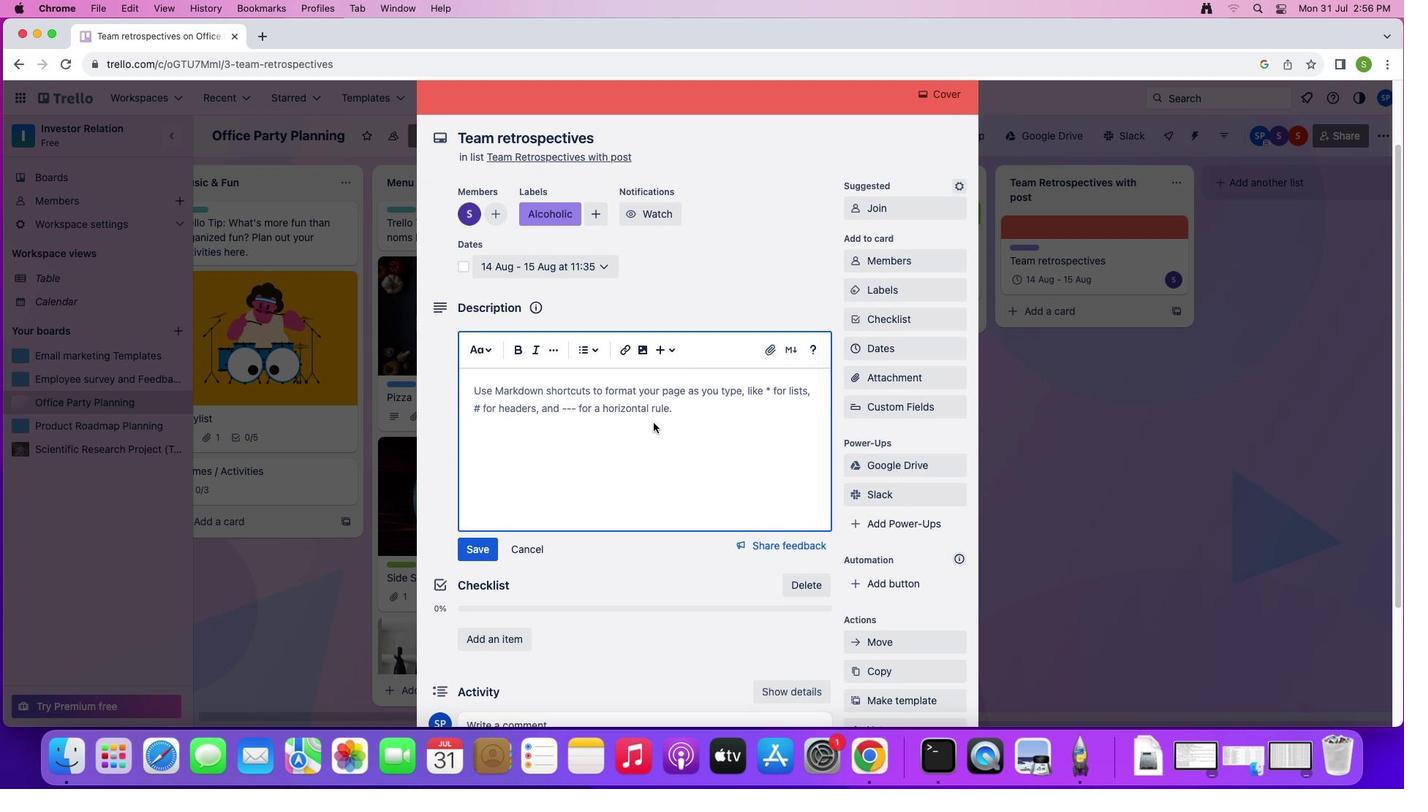 
Action: Mouse pressed left at (653, 422)
Screenshot: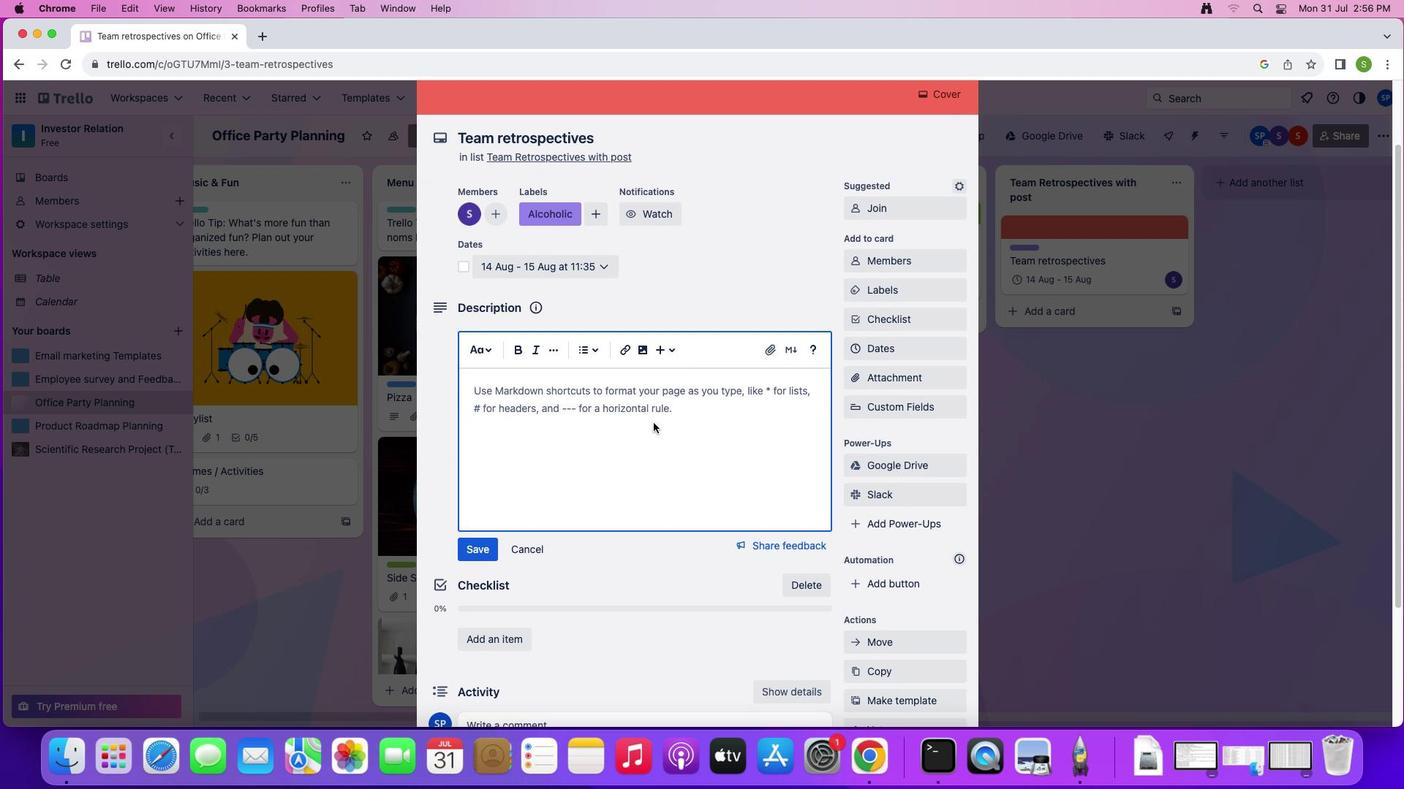 
Action: Mouse moved to (711, 441)
Screenshot: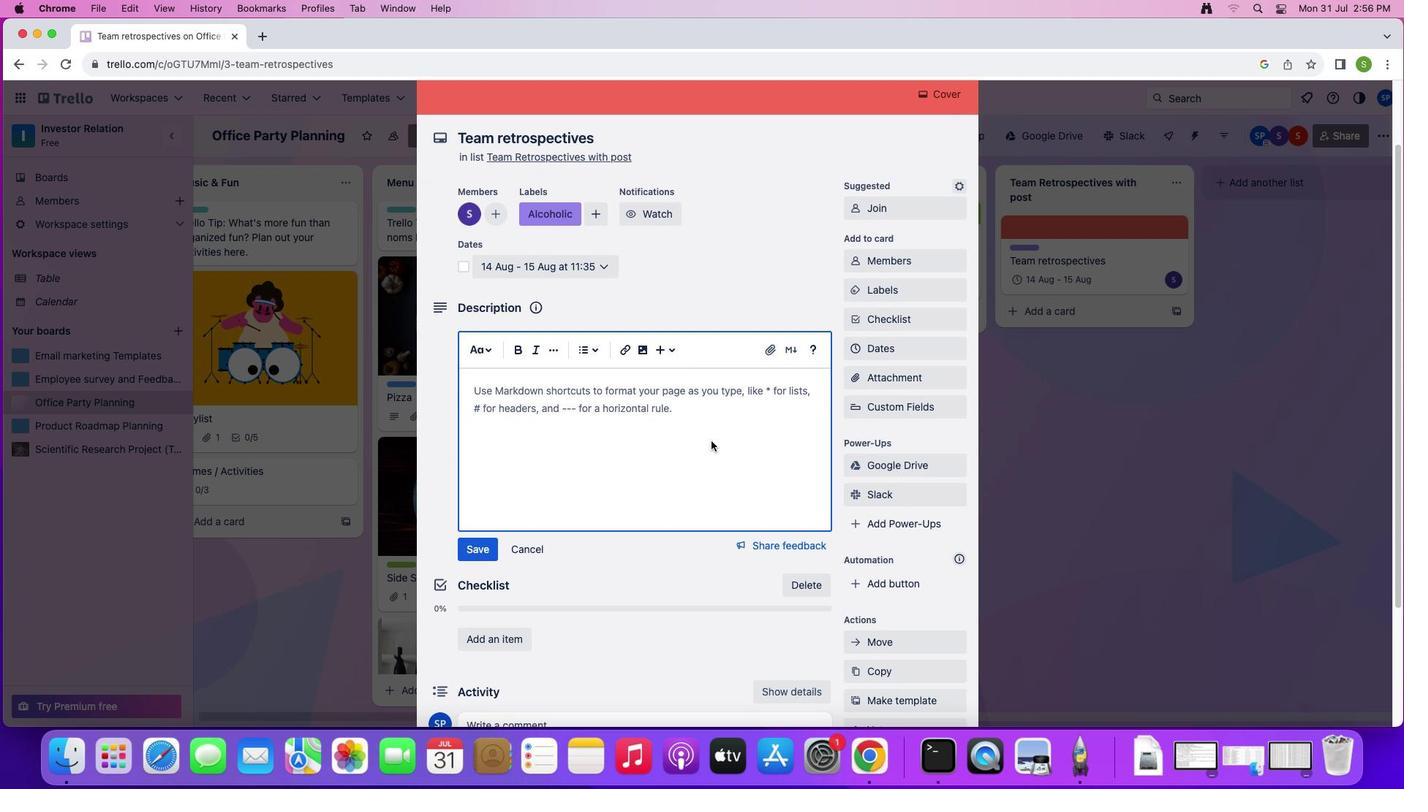 
Action: Key pressed Key.shift'G''a''t''h''e''r'Key.space'y''o'
Screenshot: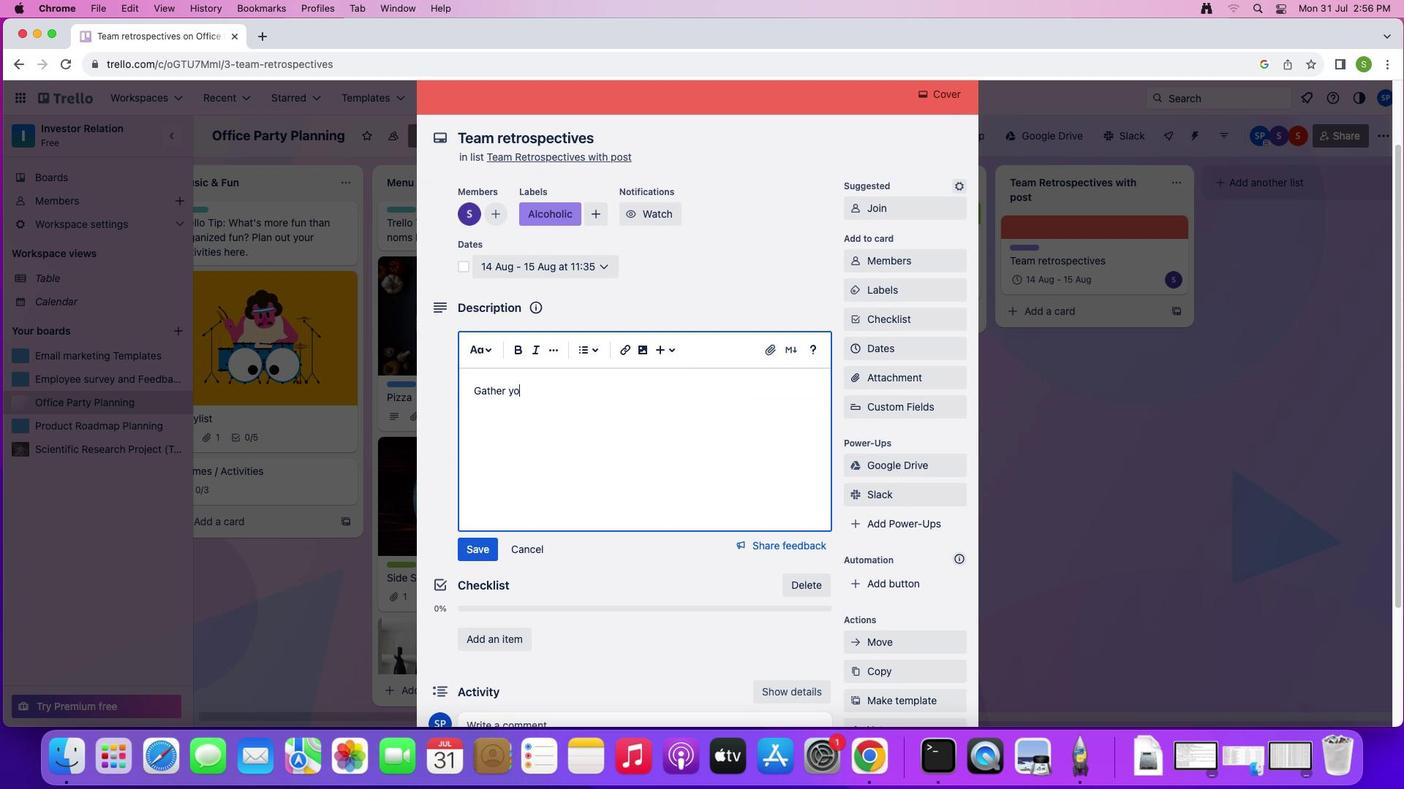 
Action: Mouse moved to (711, 441)
Screenshot: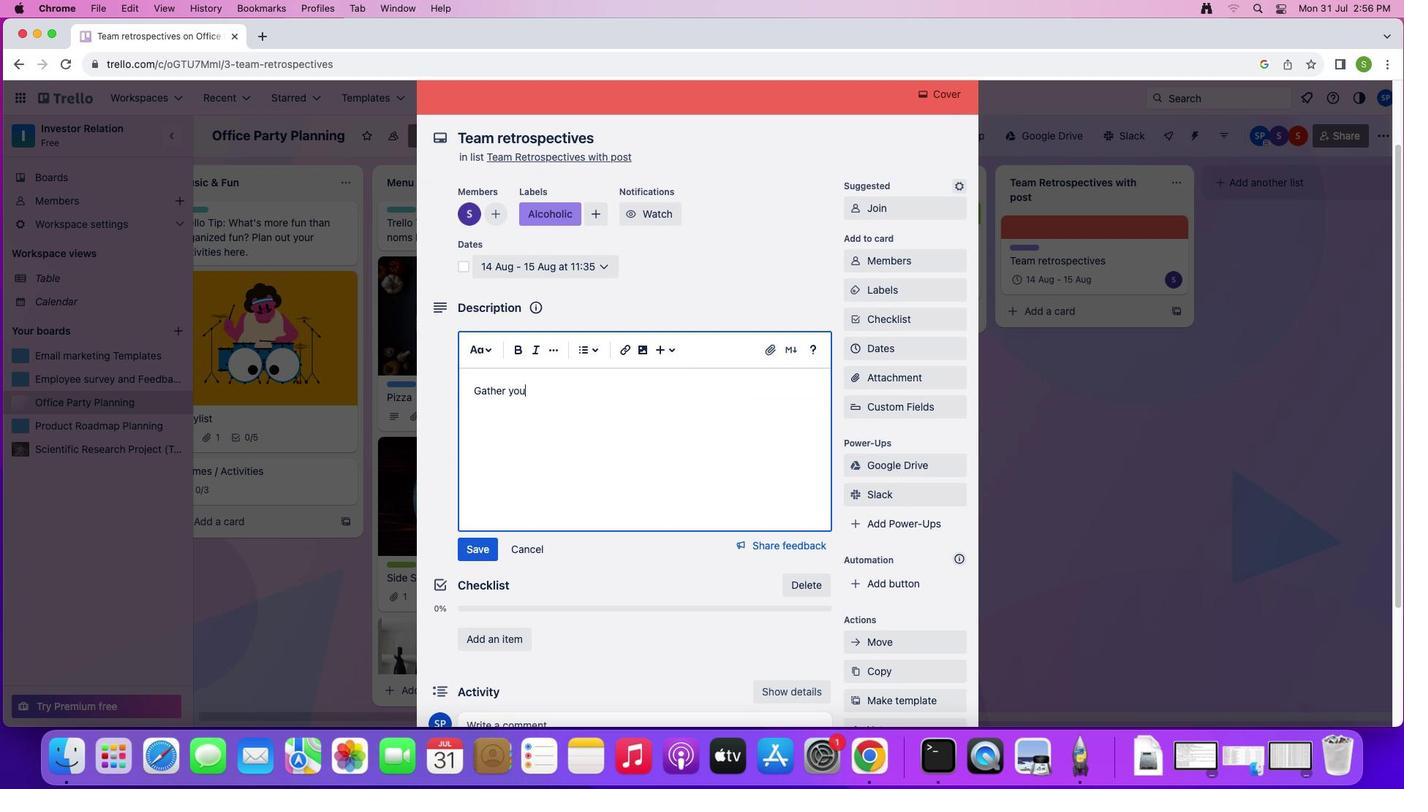 
Action: Key pressed 'u''r'Key.space't''e''a''m'Key.space't''o''g''e''t''h''e''r'Key.space'a''n''d'Key.space'p''u''t'Key.space't''h''o''s''e'Key.space'p''o''s''t''-''i''t'Key.space's''p''e''r'Key.leftKey.leftKey.left'u'
Screenshot: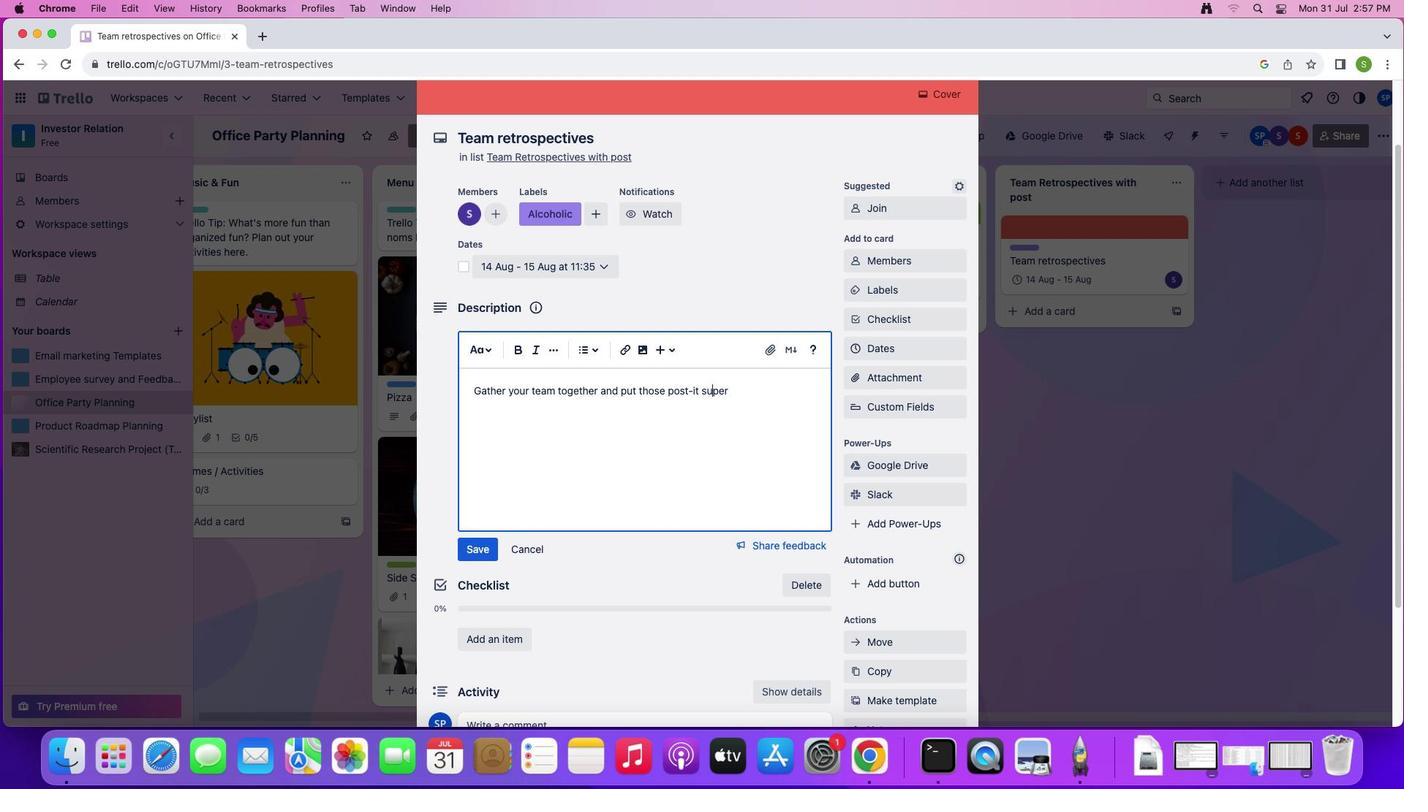 
Action: Mouse moved to (765, 506)
Screenshot: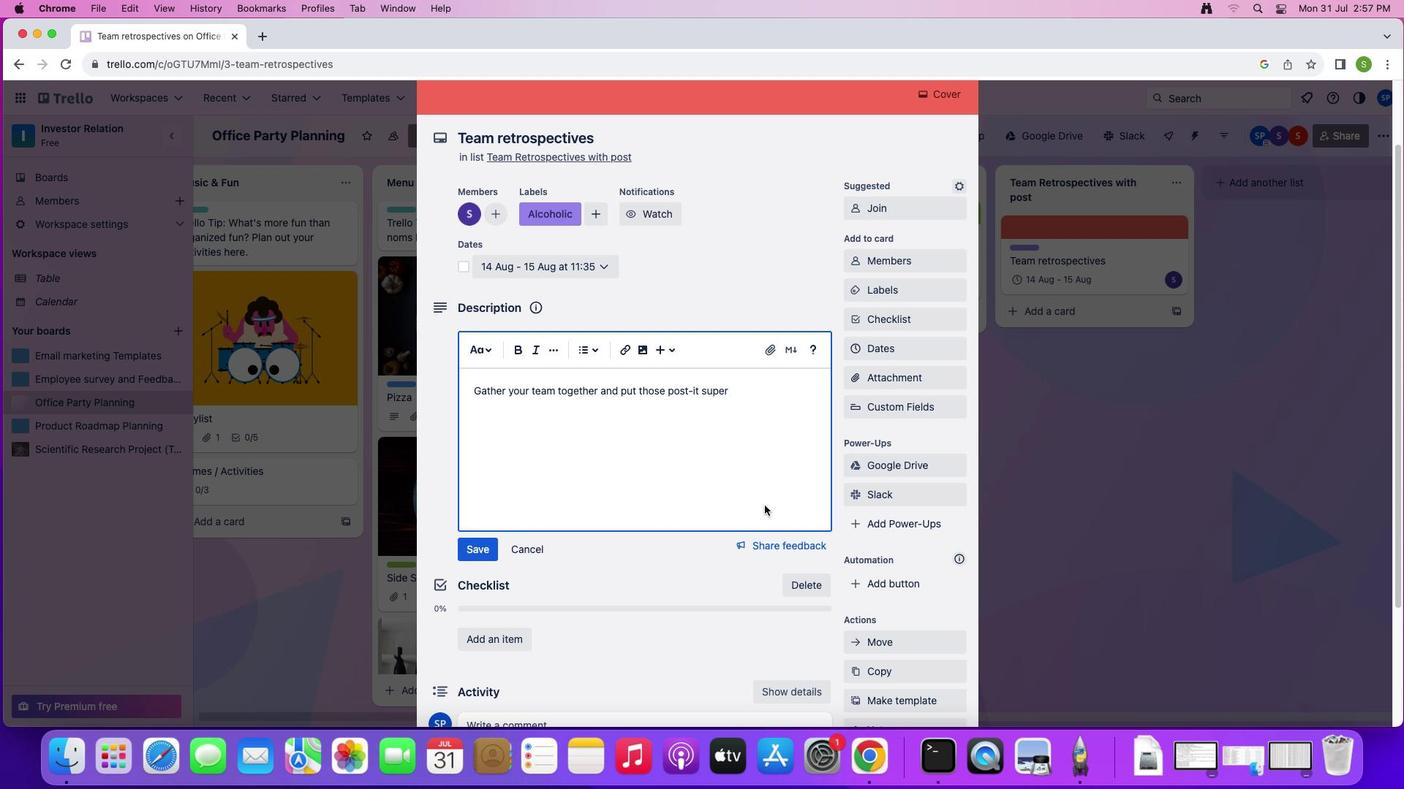 
Action: Key pressed Key.rightKey.rightKey.rightKey.space's''t''i''c''k''y'Key.space'n''o''t''e''s'Key.space't''o'Key.space'w''o''r''k'Key.space'w''i''t''h'Key.space't''r''e''l''l''o'
Screenshot: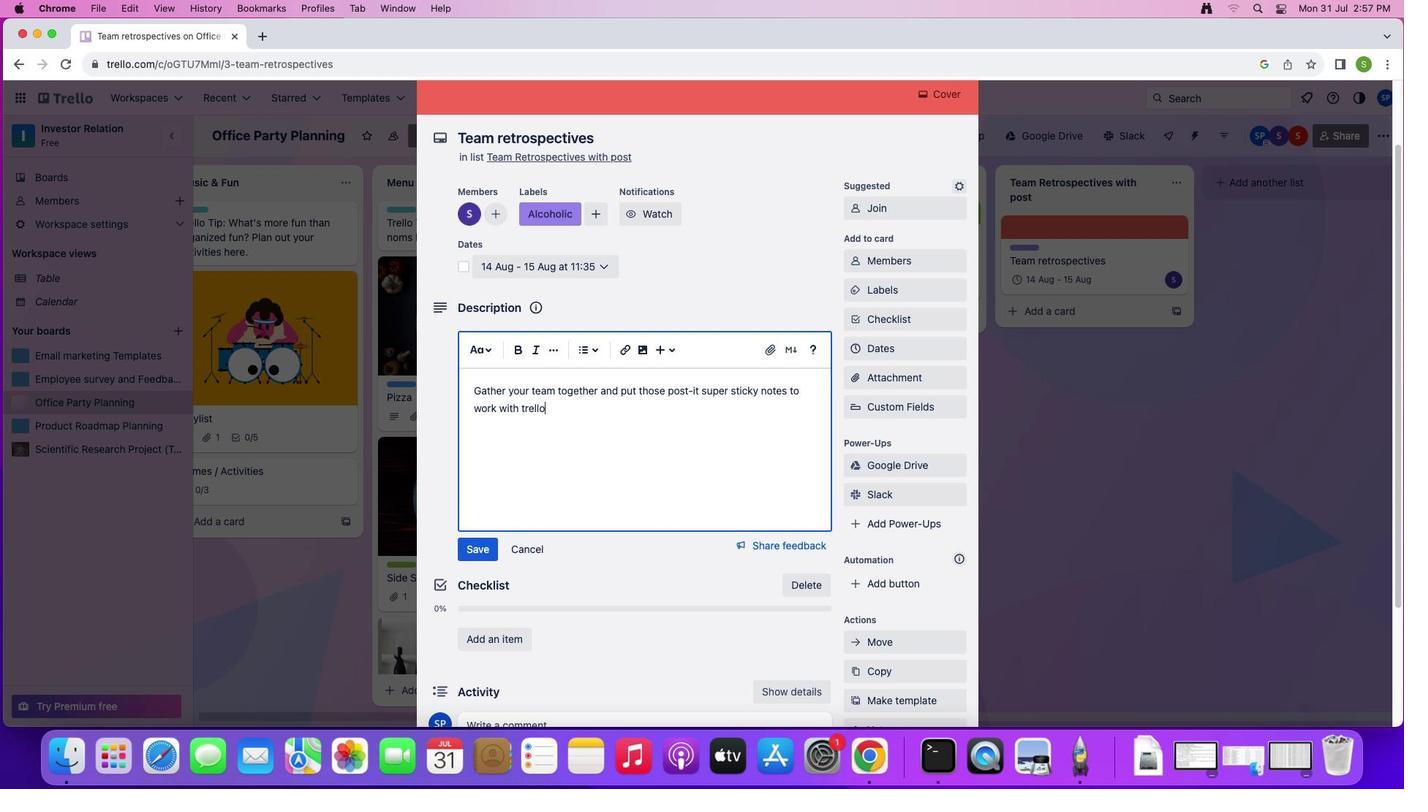 
Action: Mouse moved to (765, 505)
Screenshot: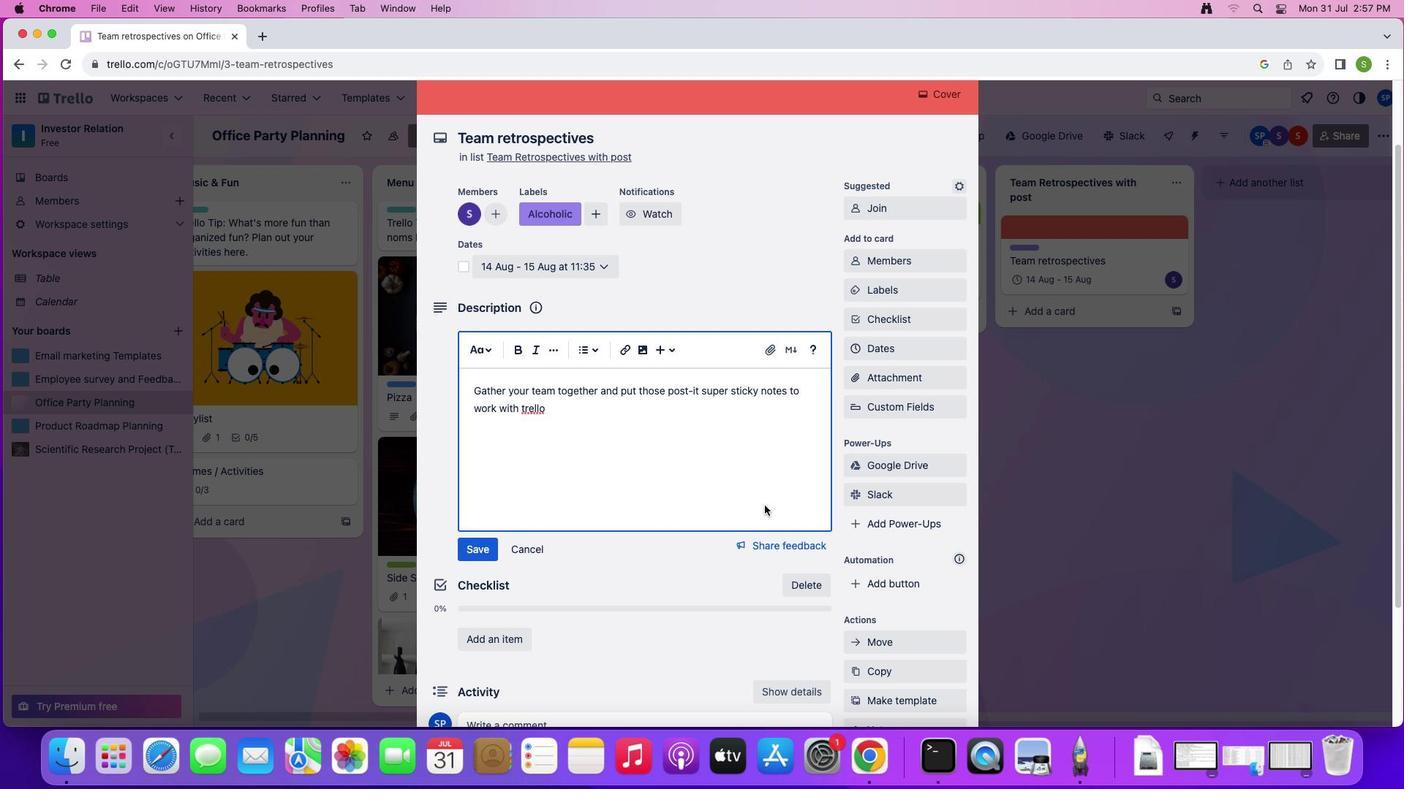 
Action: Key pressed '.'
Screenshot: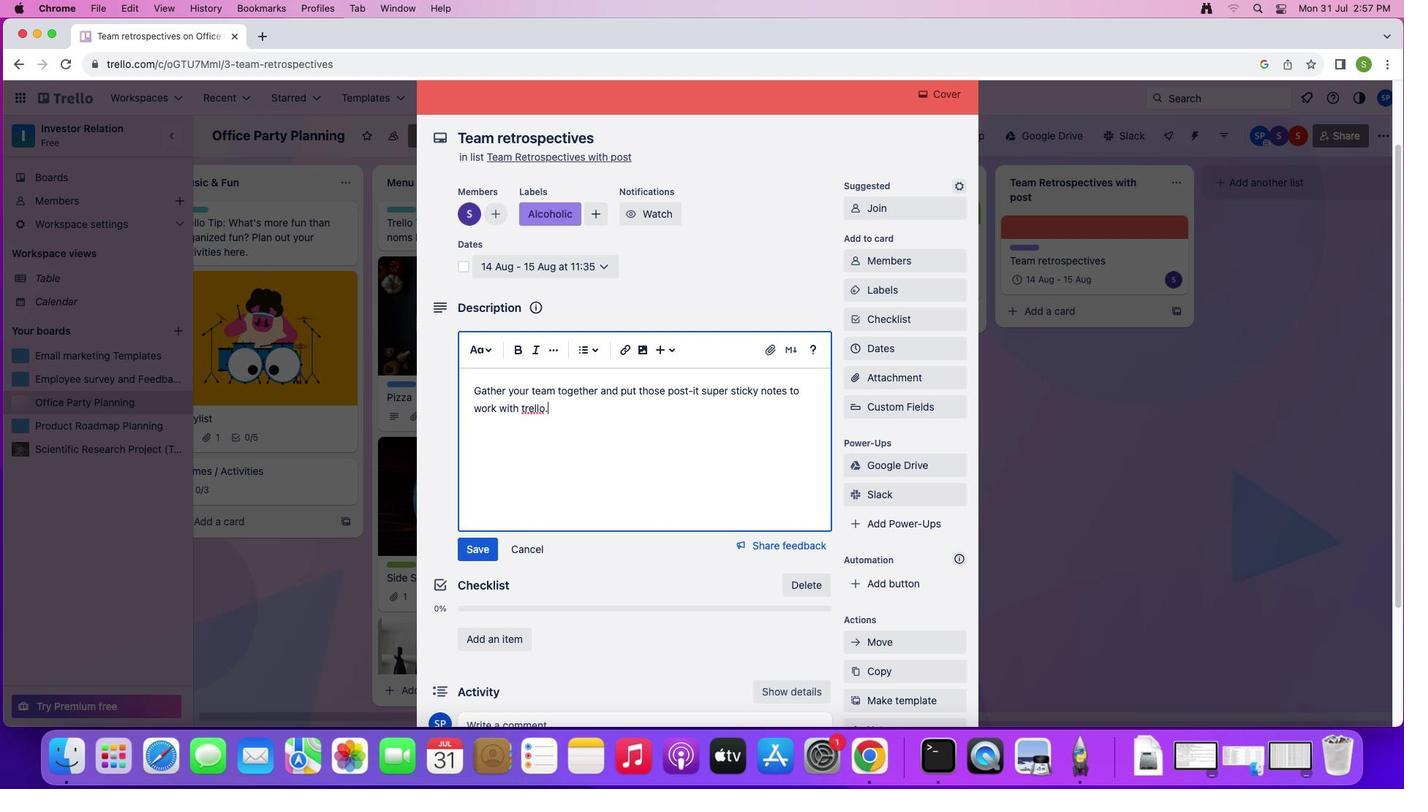 
Action: Mouse moved to (473, 552)
Screenshot: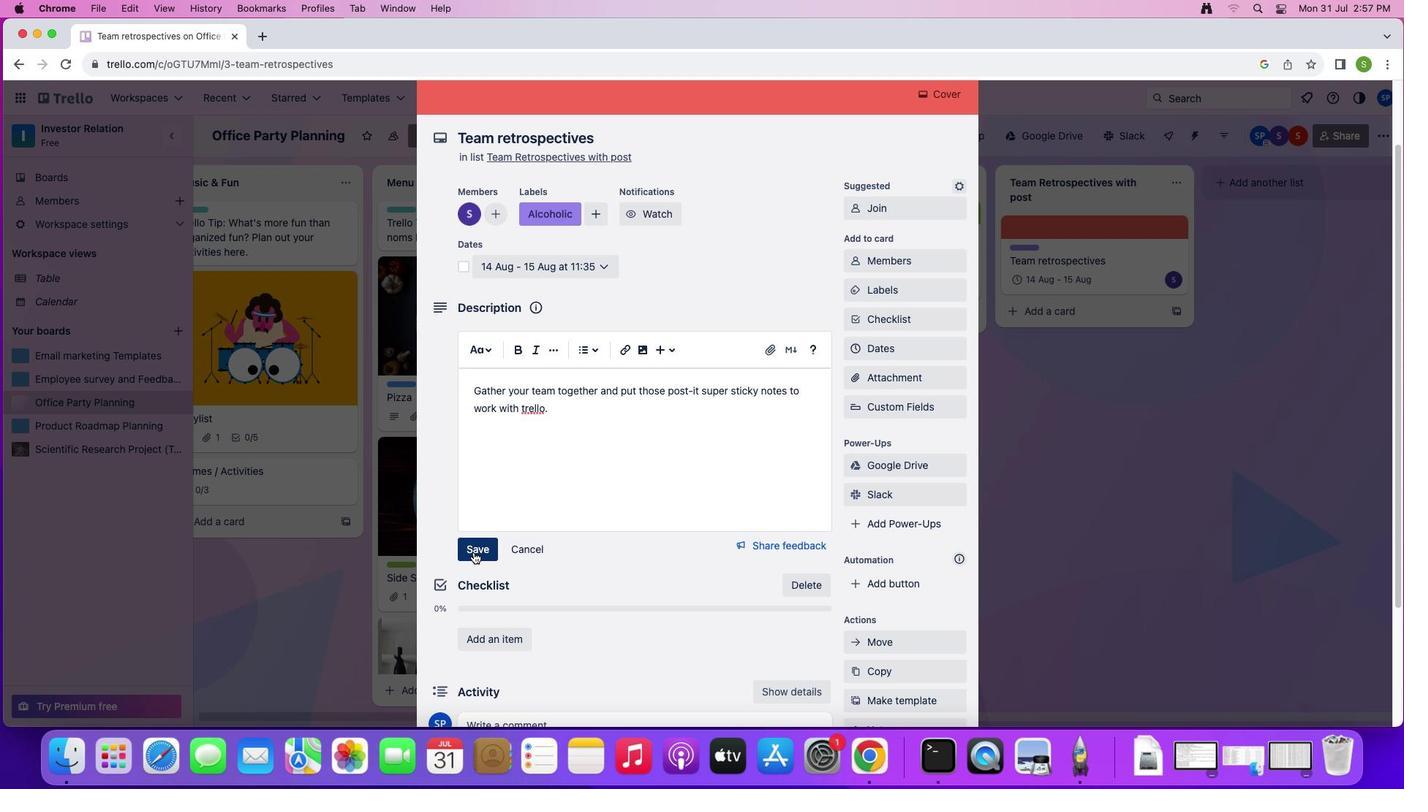 
Action: Mouse pressed left at (473, 552)
Screenshot: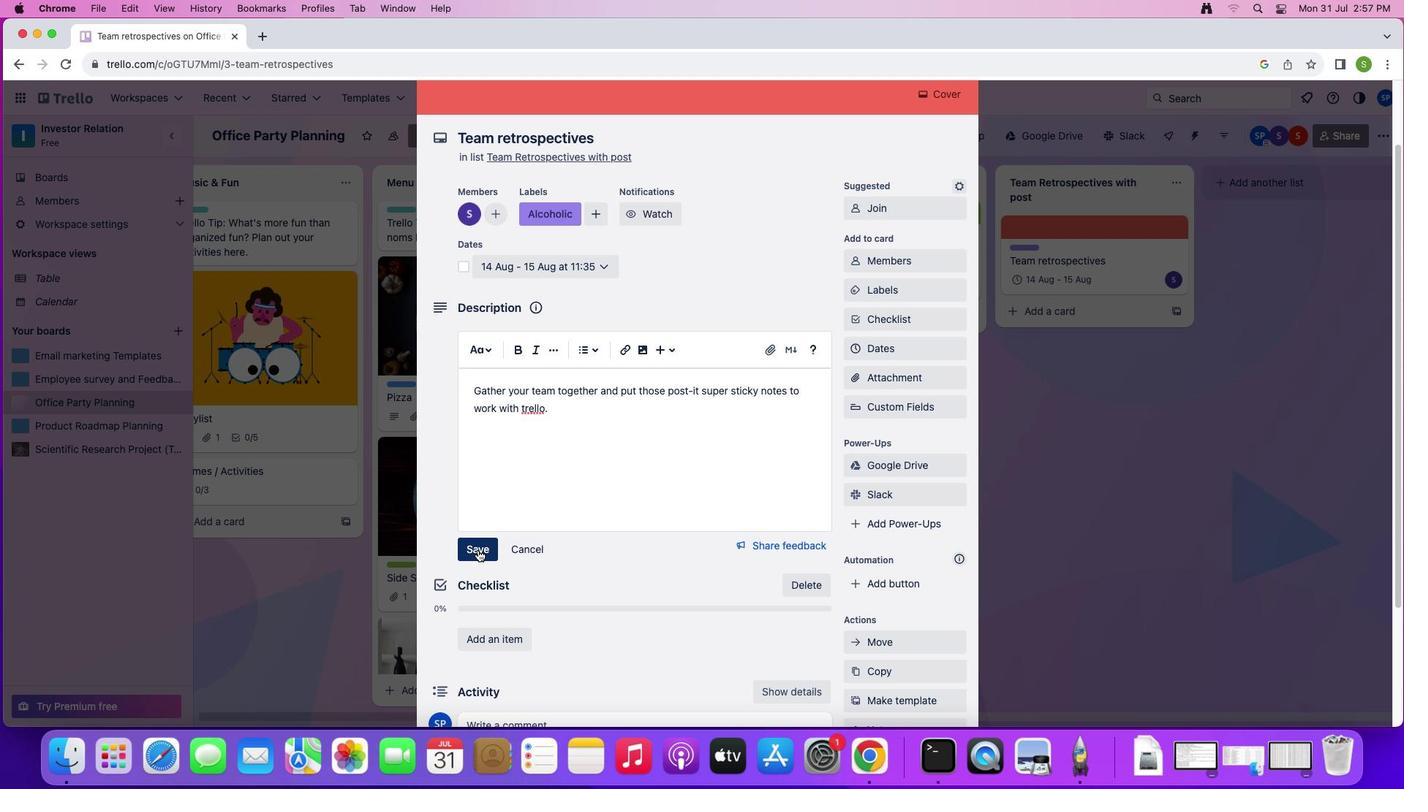 
Action: Mouse moved to (676, 547)
Screenshot: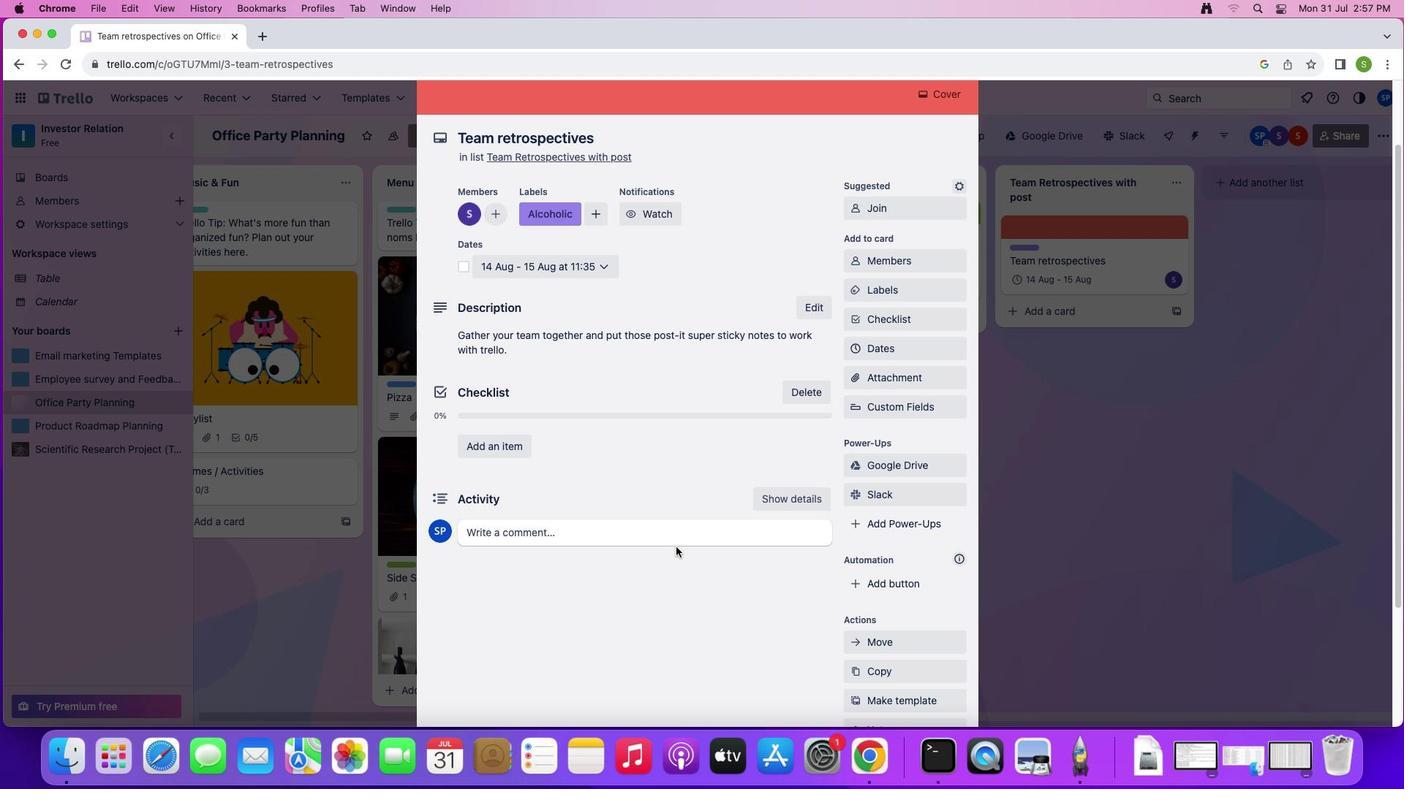 
Action: Mouse scrolled (676, 547) with delta (0, 0)
Screenshot: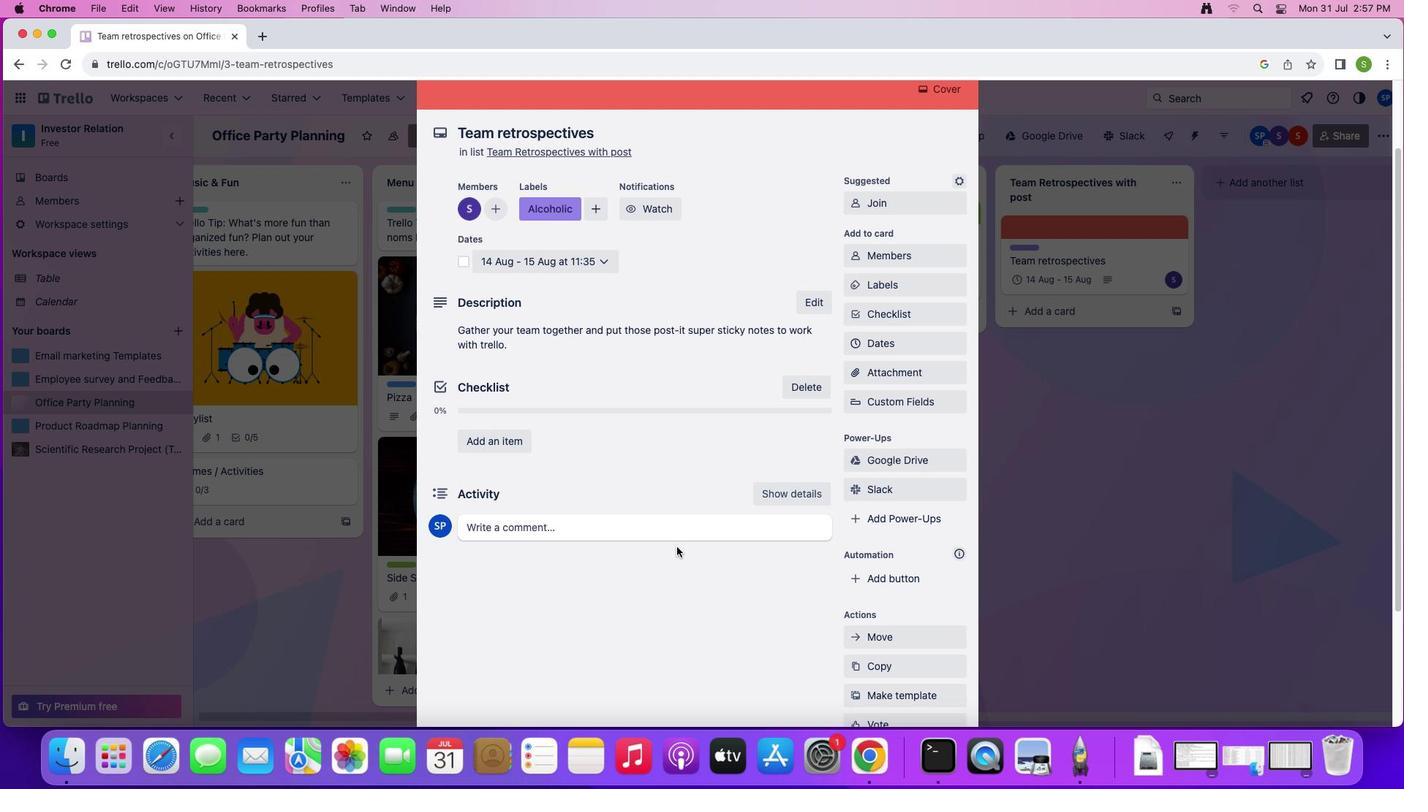 
Action: Mouse moved to (676, 547)
Screenshot: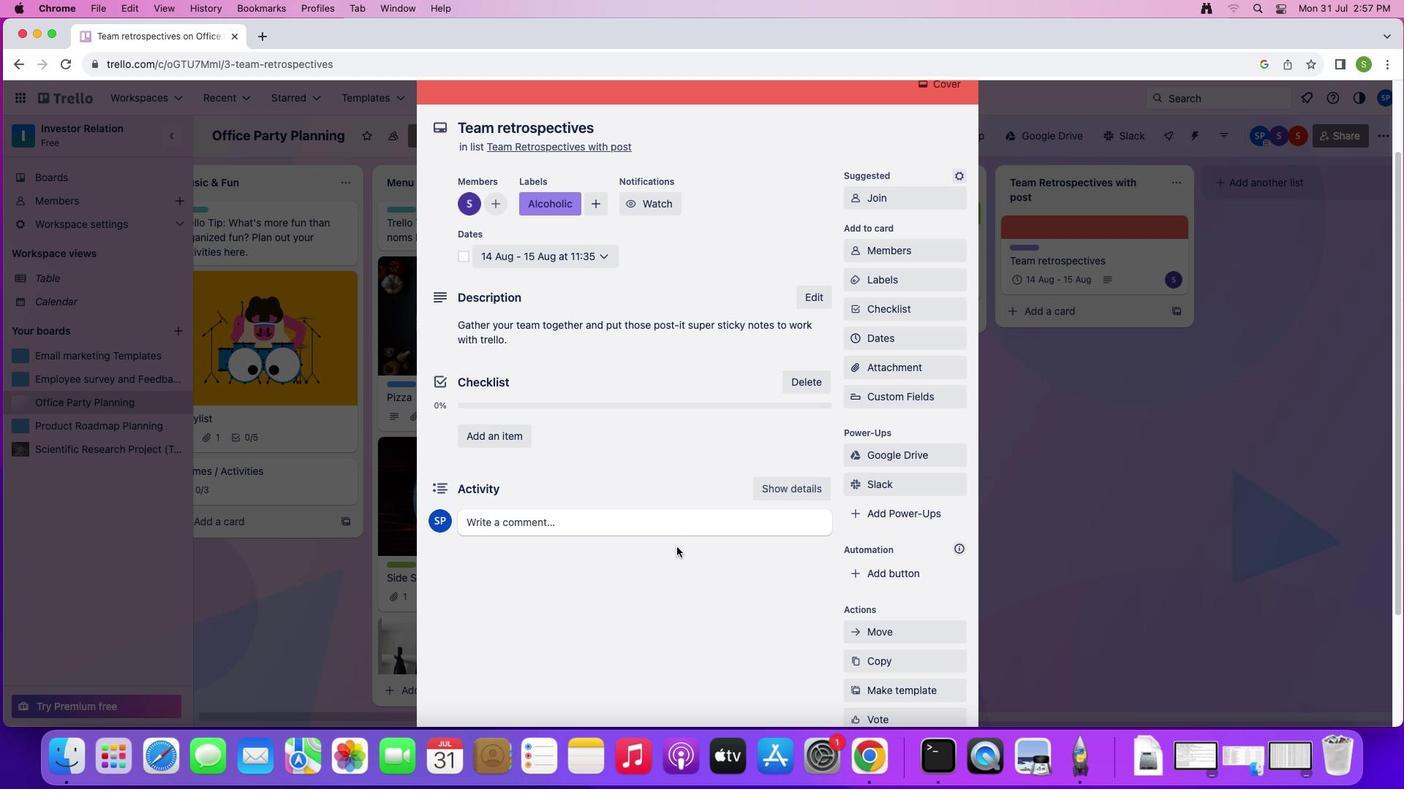 
Action: Mouse scrolled (676, 547) with delta (0, 0)
Screenshot: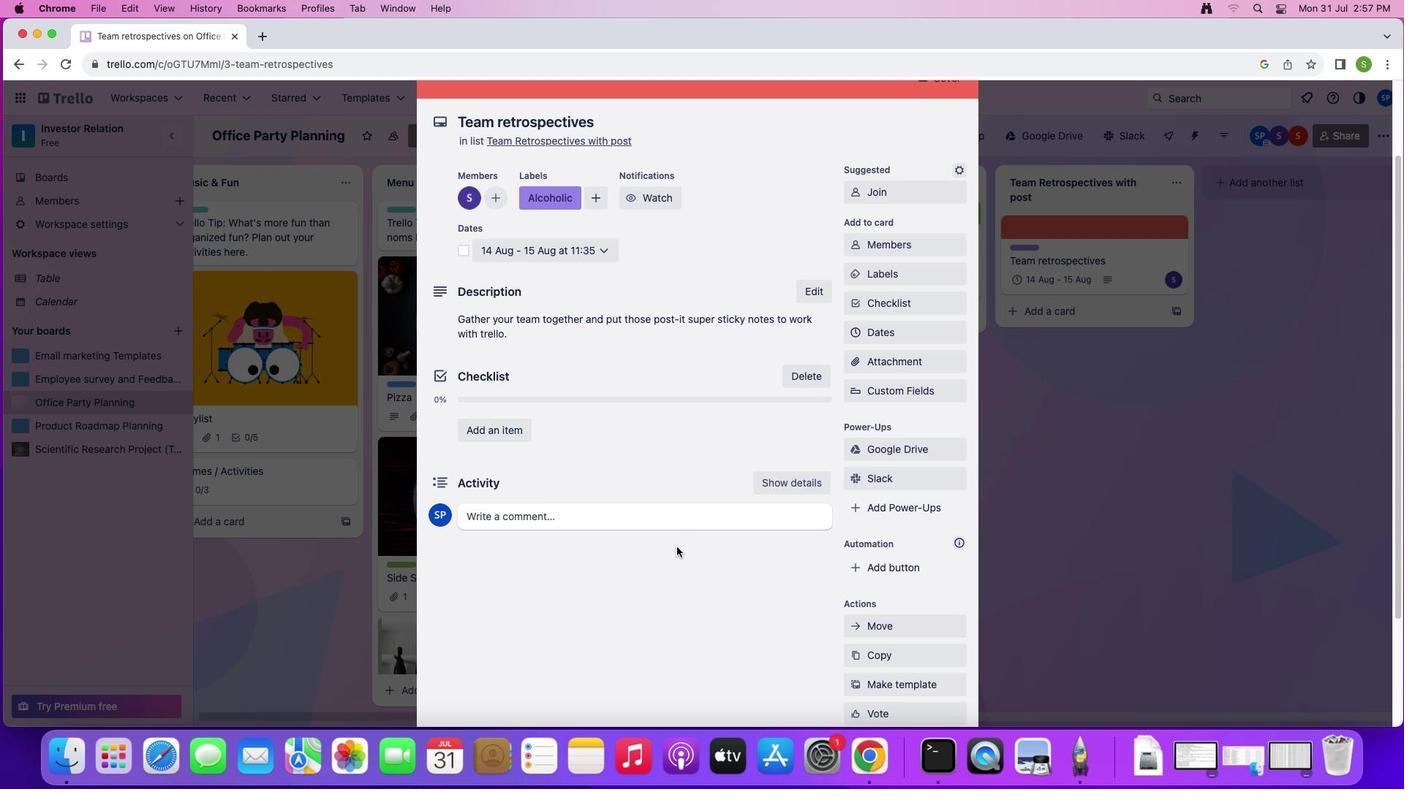 
Action: Mouse moved to (654, 514)
Screenshot: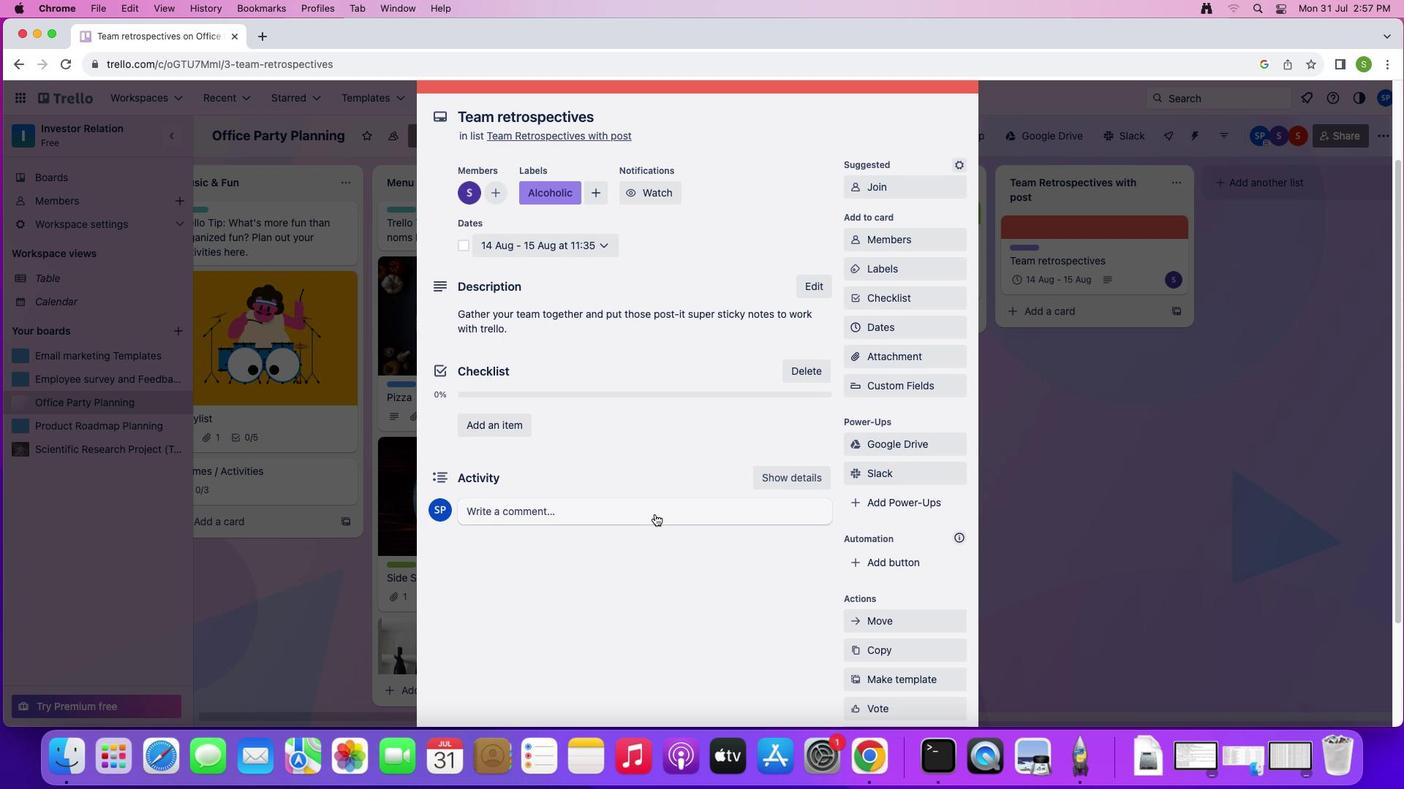 
Action: Mouse pressed left at (654, 514)
Screenshot: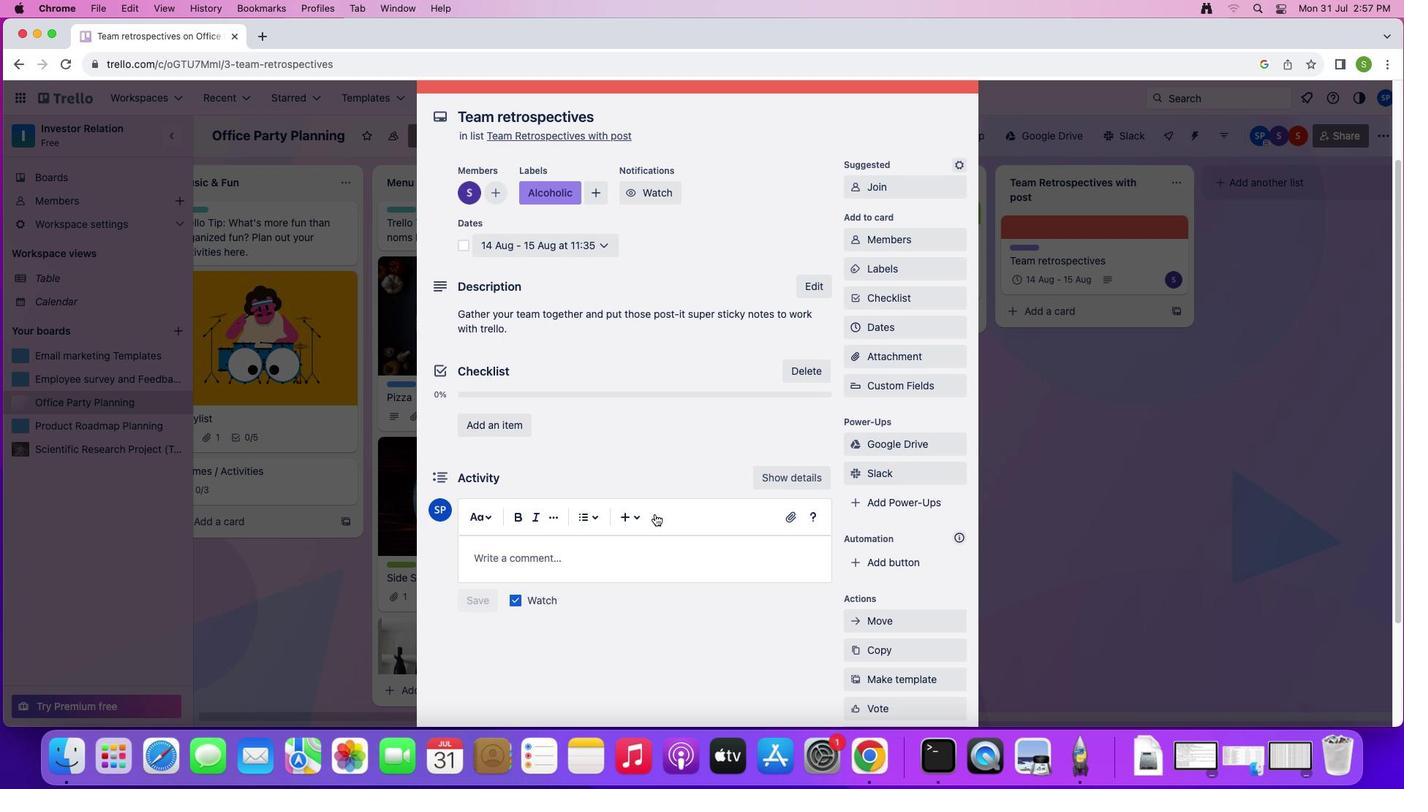 
Action: Mouse moved to (585, 547)
